 Task: Slide 33 - Lets Review Concepts.
Action: Mouse moved to (45, 113)
Screenshot: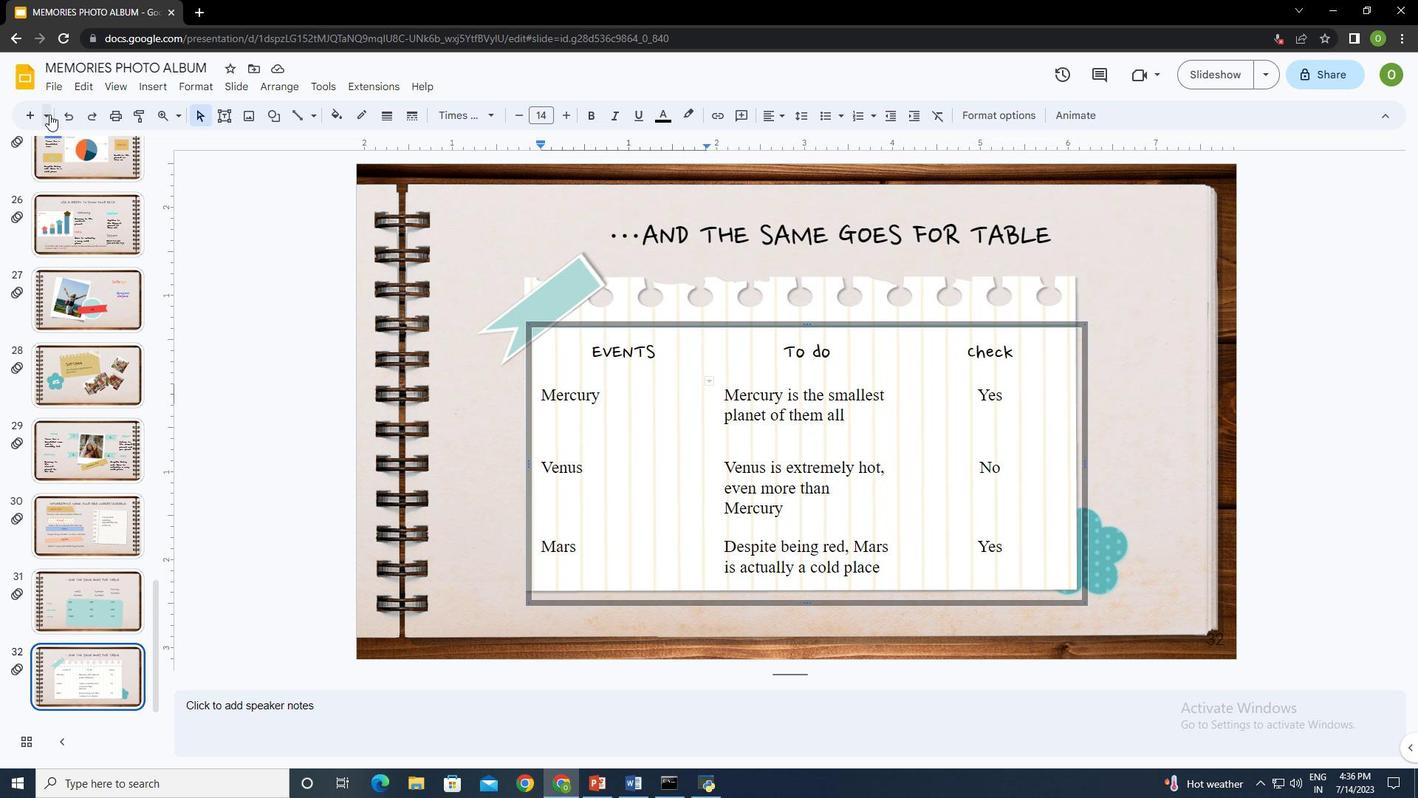 
Action: Mouse pressed left at (45, 113)
Screenshot: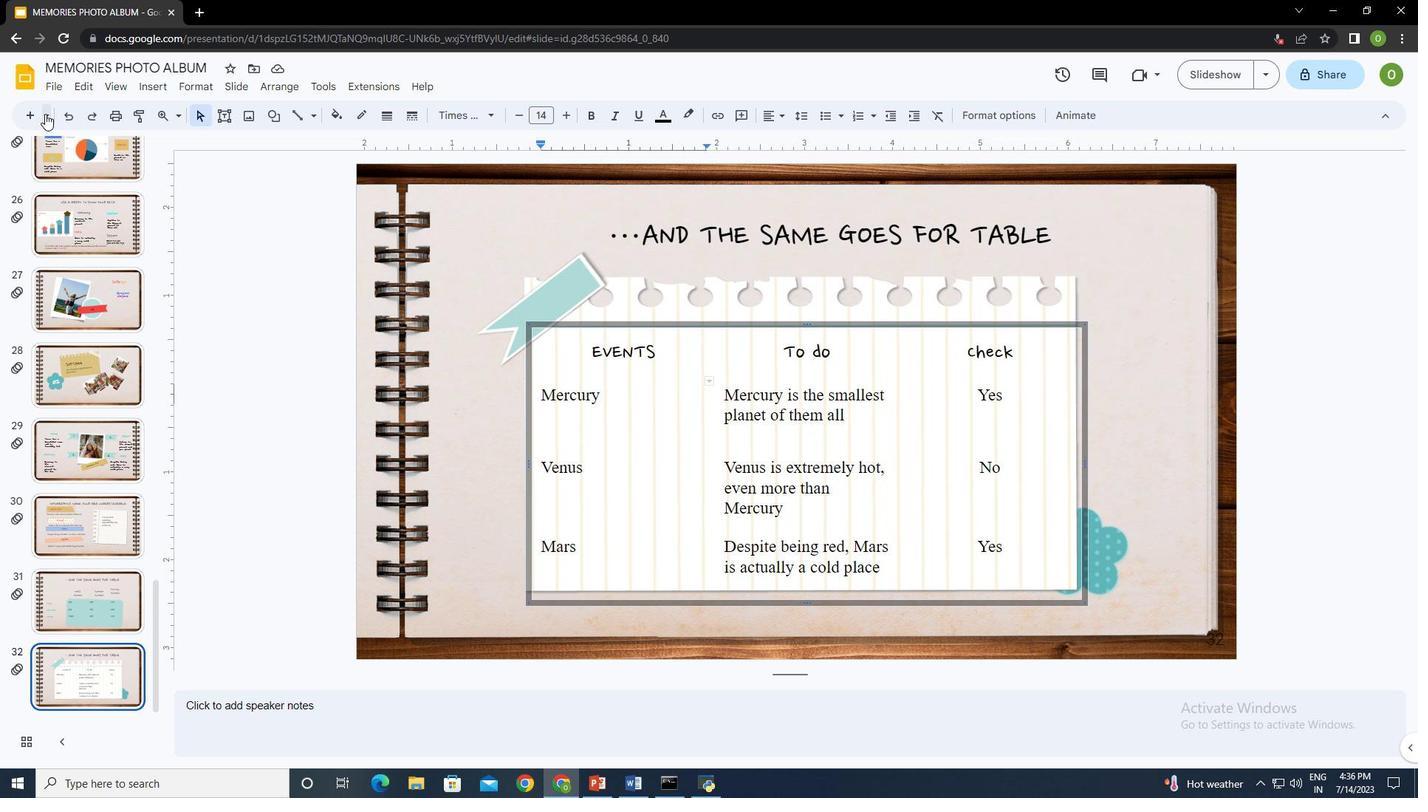 
Action: Mouse moved to (152, 311)
Screenshot: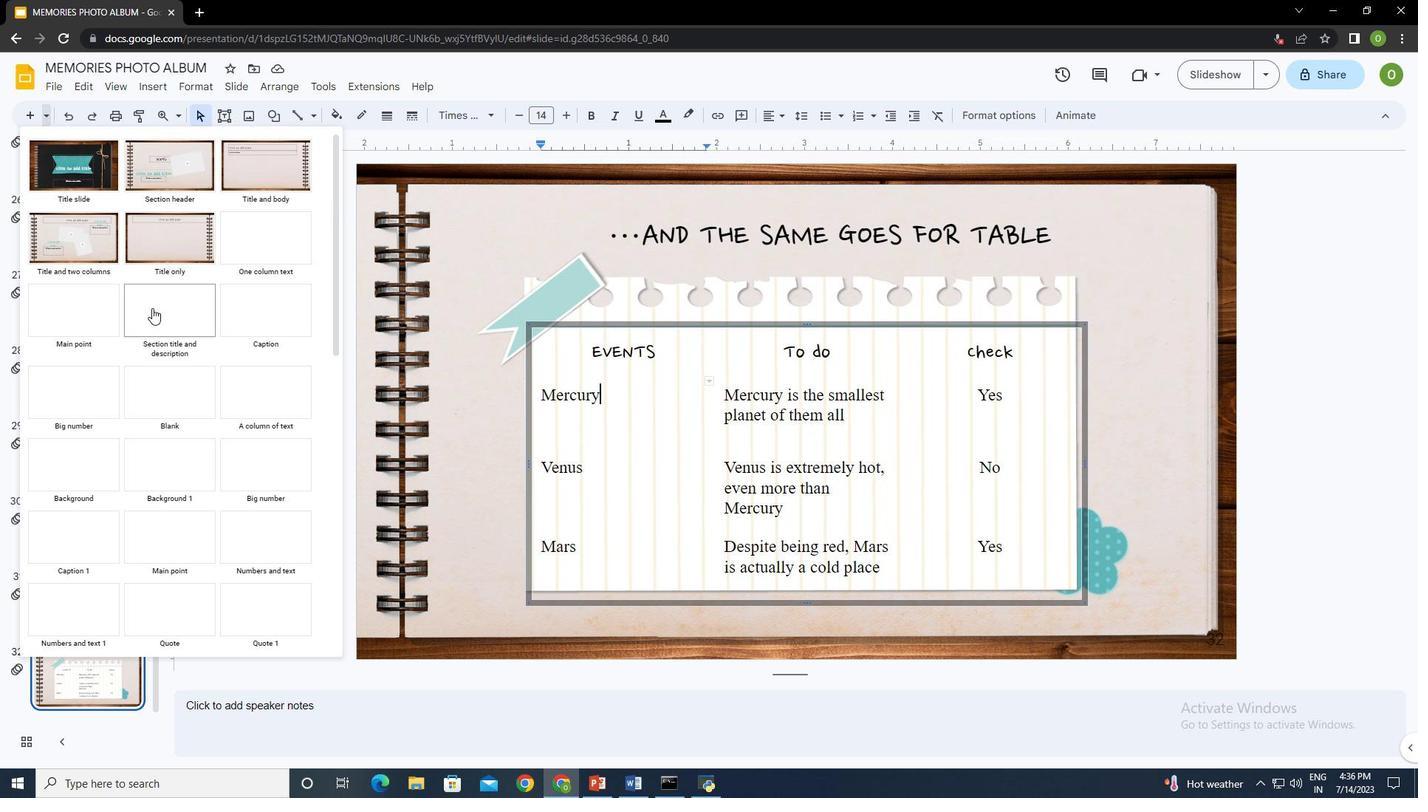
Action: Mouse scrolled (152, 310) with delta (0, 0)
Screenshot: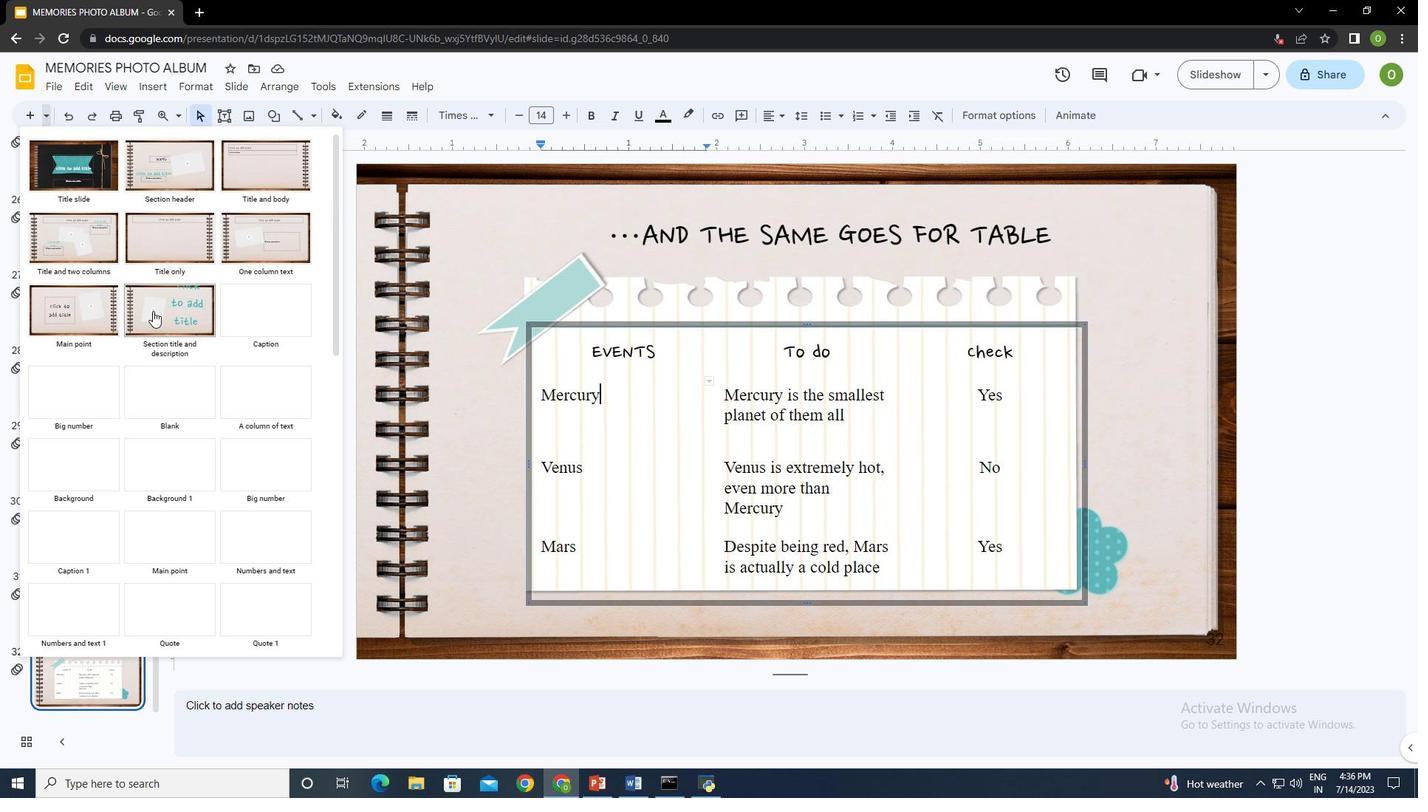 
Action: Mouse scrolled (152, 310) with delta (0, 0)
Screenshot: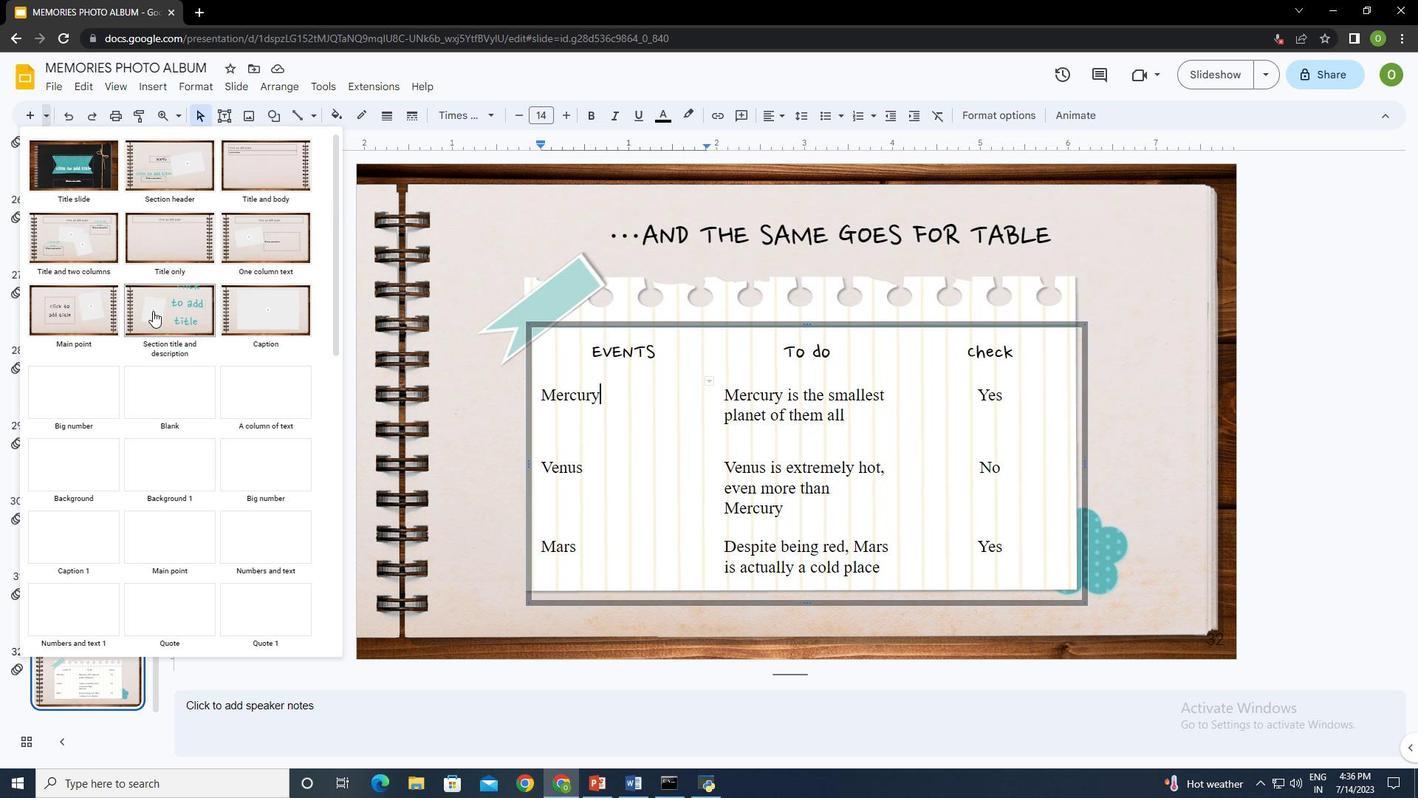 
Action: Mouse scrolled (152, 310) with delta (0, 0)
Screenshot: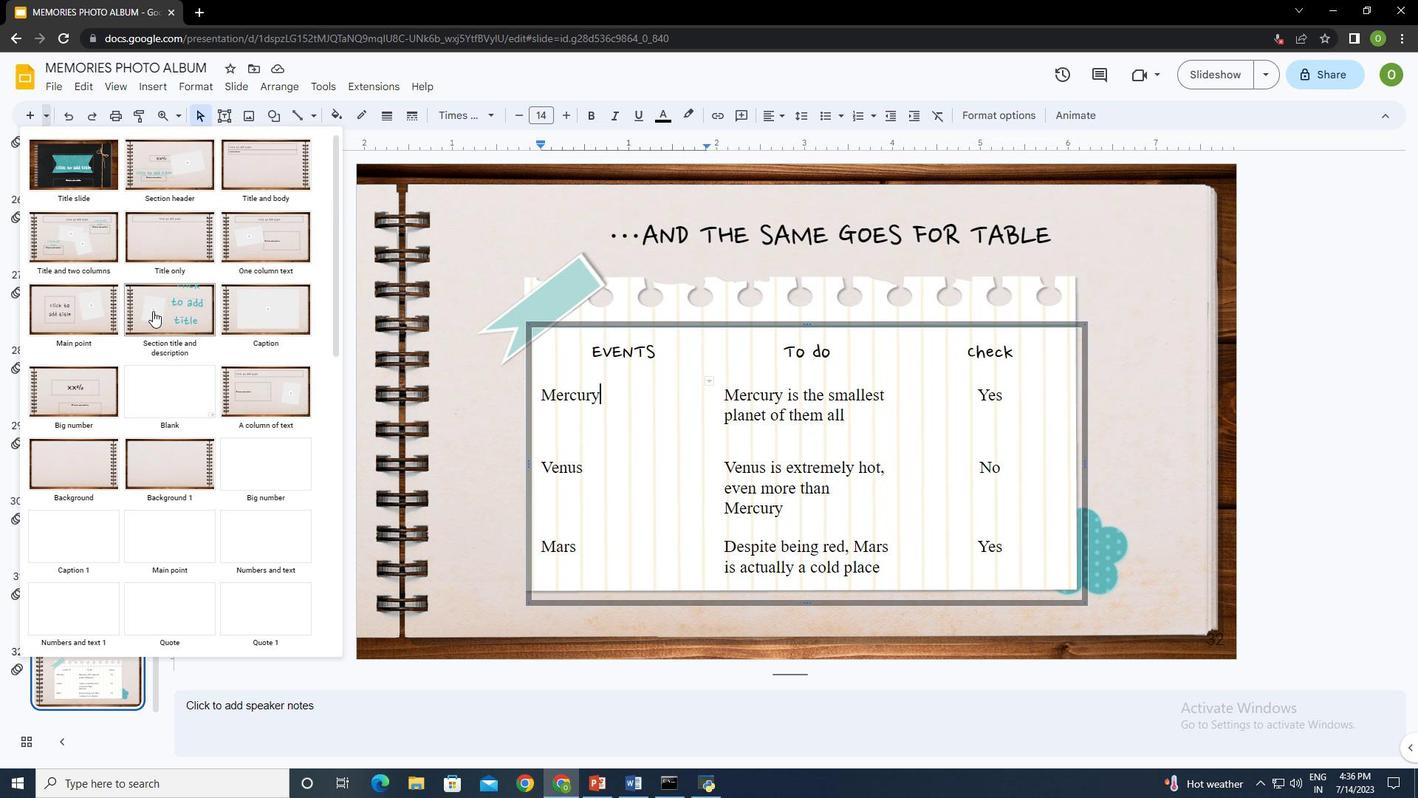 
Action: Mouse scrolled (152, 310) with delta (0, 0)
Screenshot: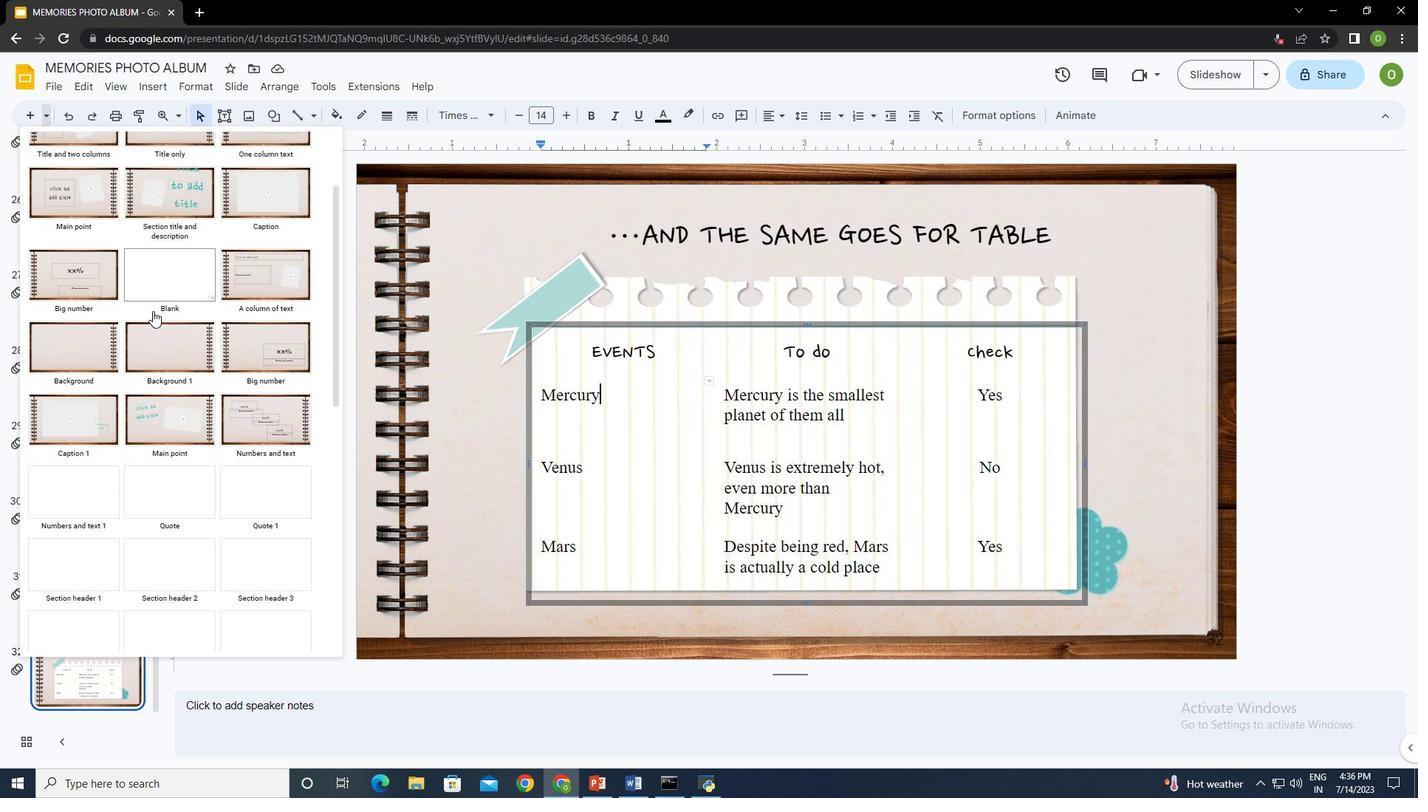 
Action: Mouse scrolled (152, 310) with delta (0, 0)
Screenshot: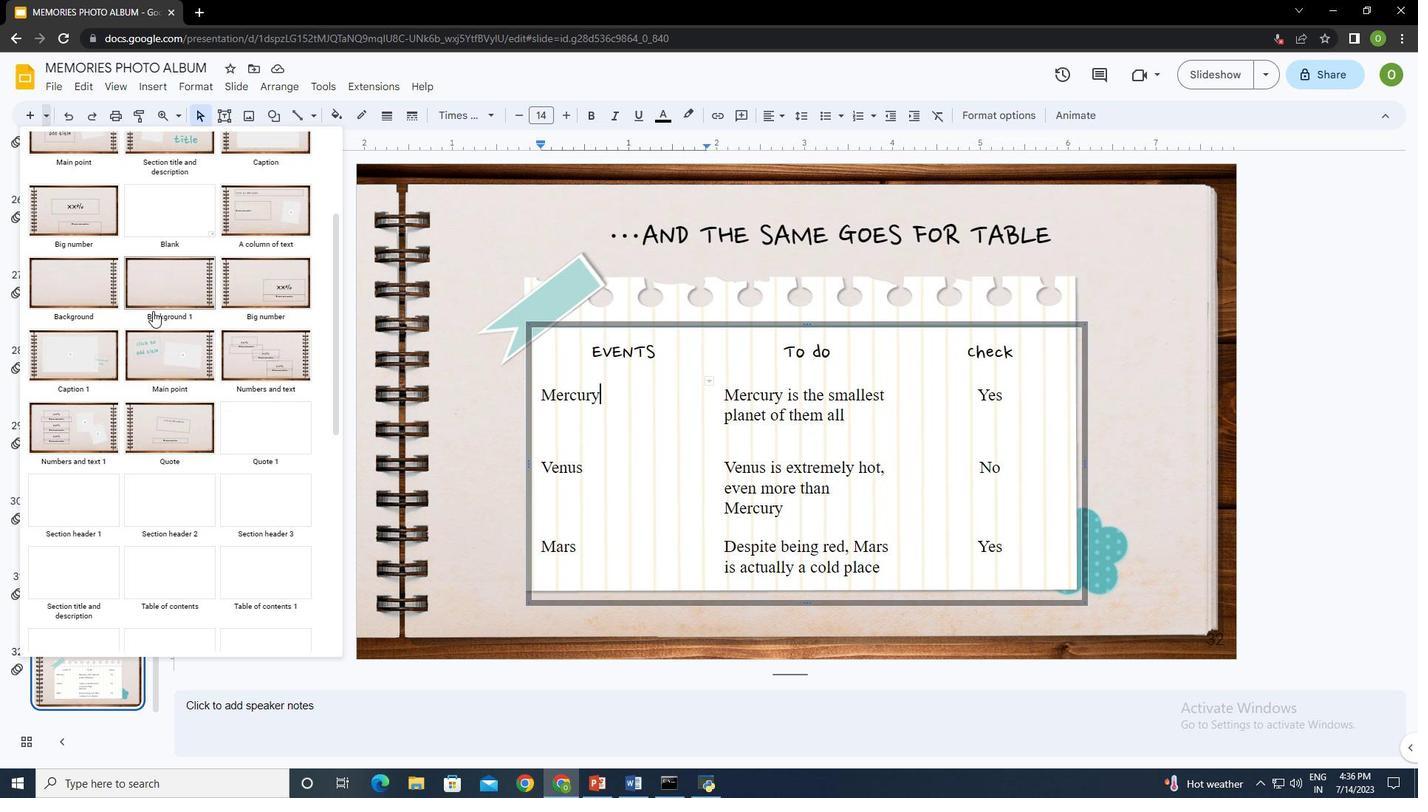 
Action: Mouse scrolled (152, 310) with delta (0, 0)
Screenshot: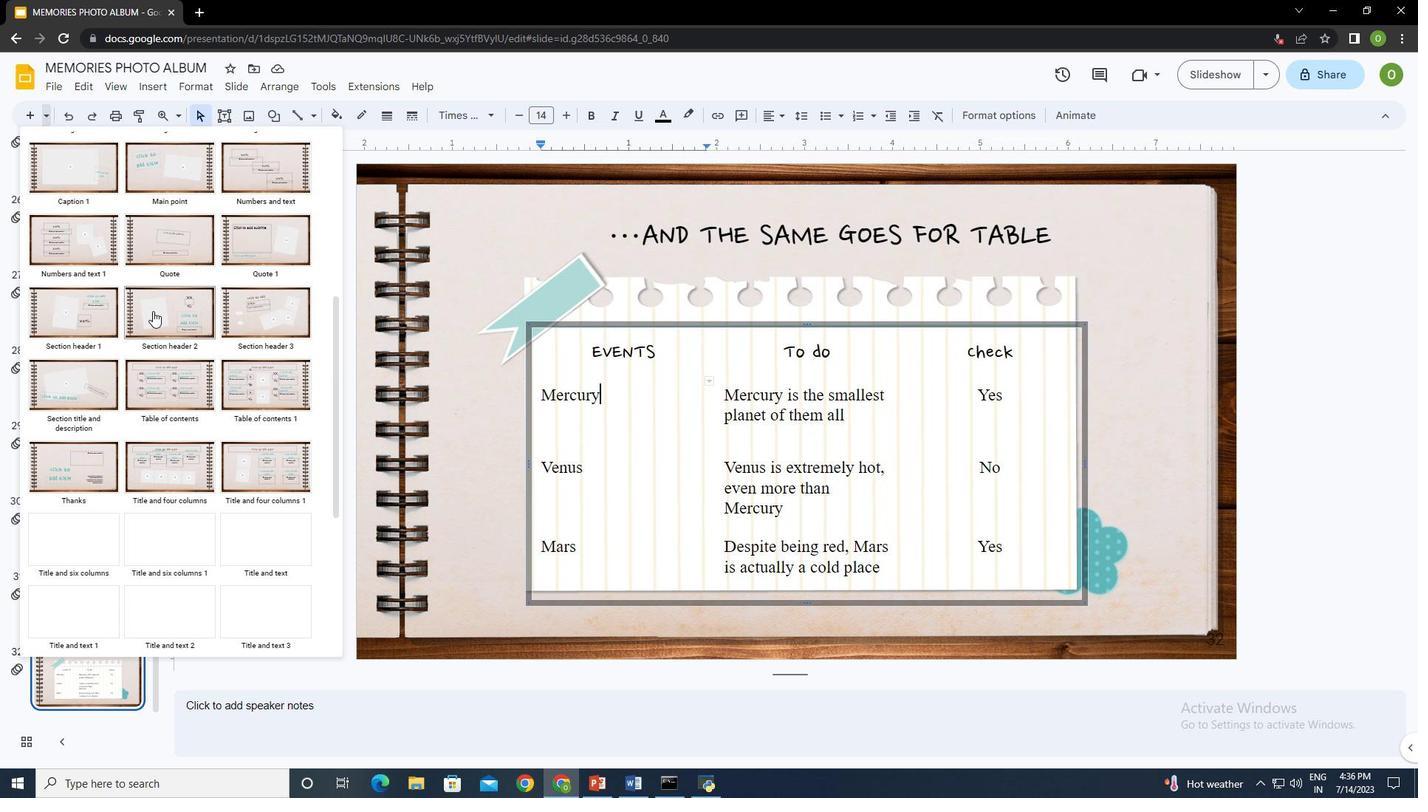
Action: Mouse scrolled (152, 310) with delta (0, 0)
Screenshot: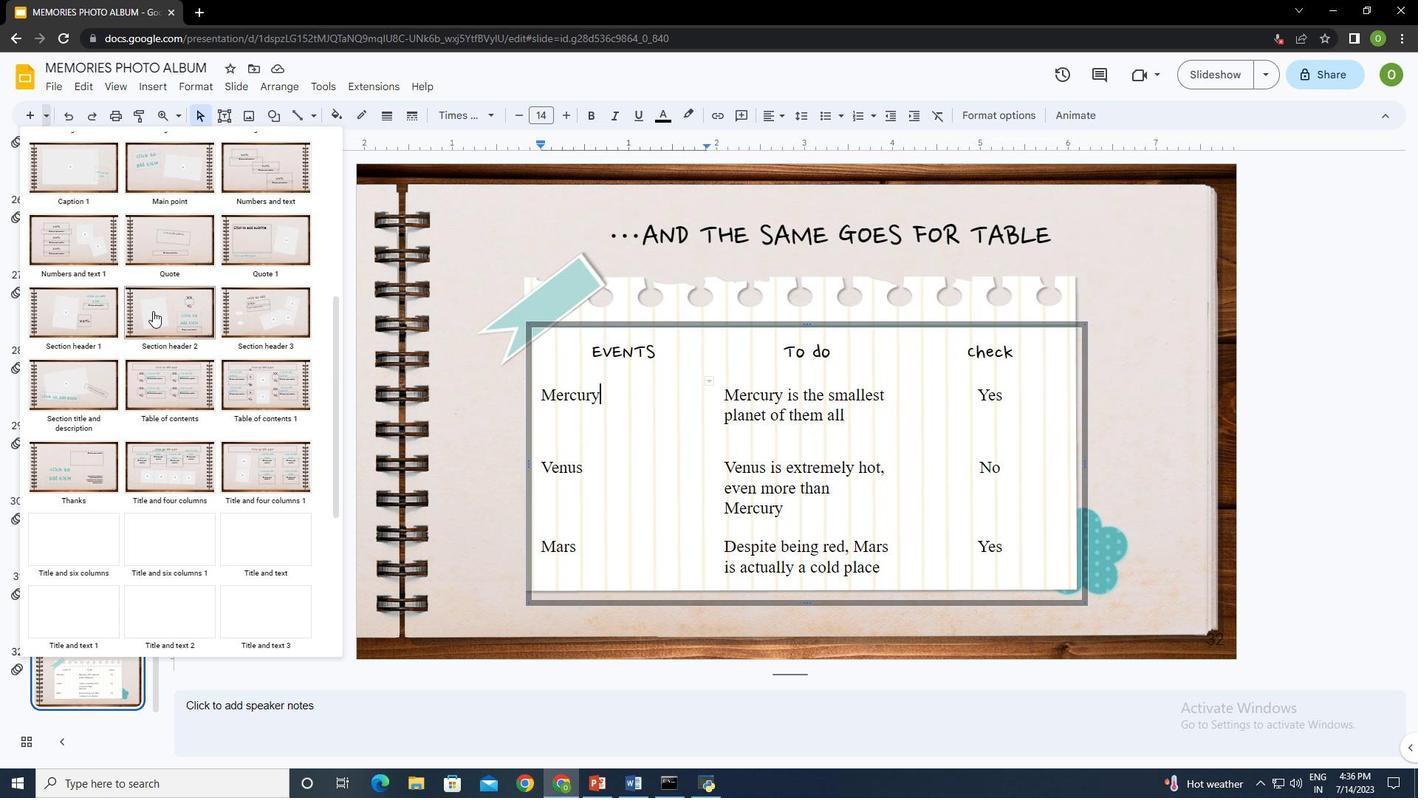 
Action: Mouse scrolled (152, 310) with delta (0, 0)
Screenshot: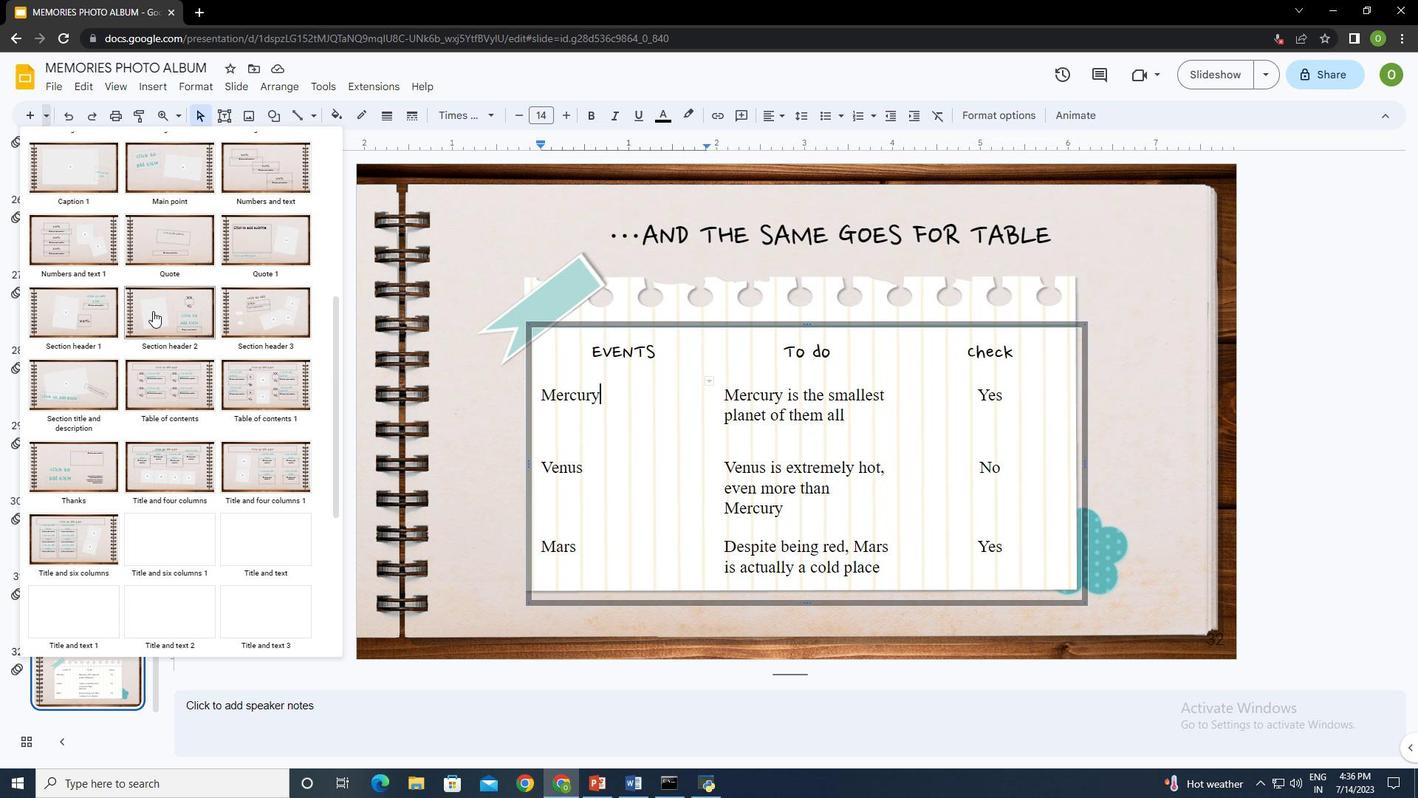 
Action: Mouse scrolled (152, 310) with delta (0, 0)
Screenshot: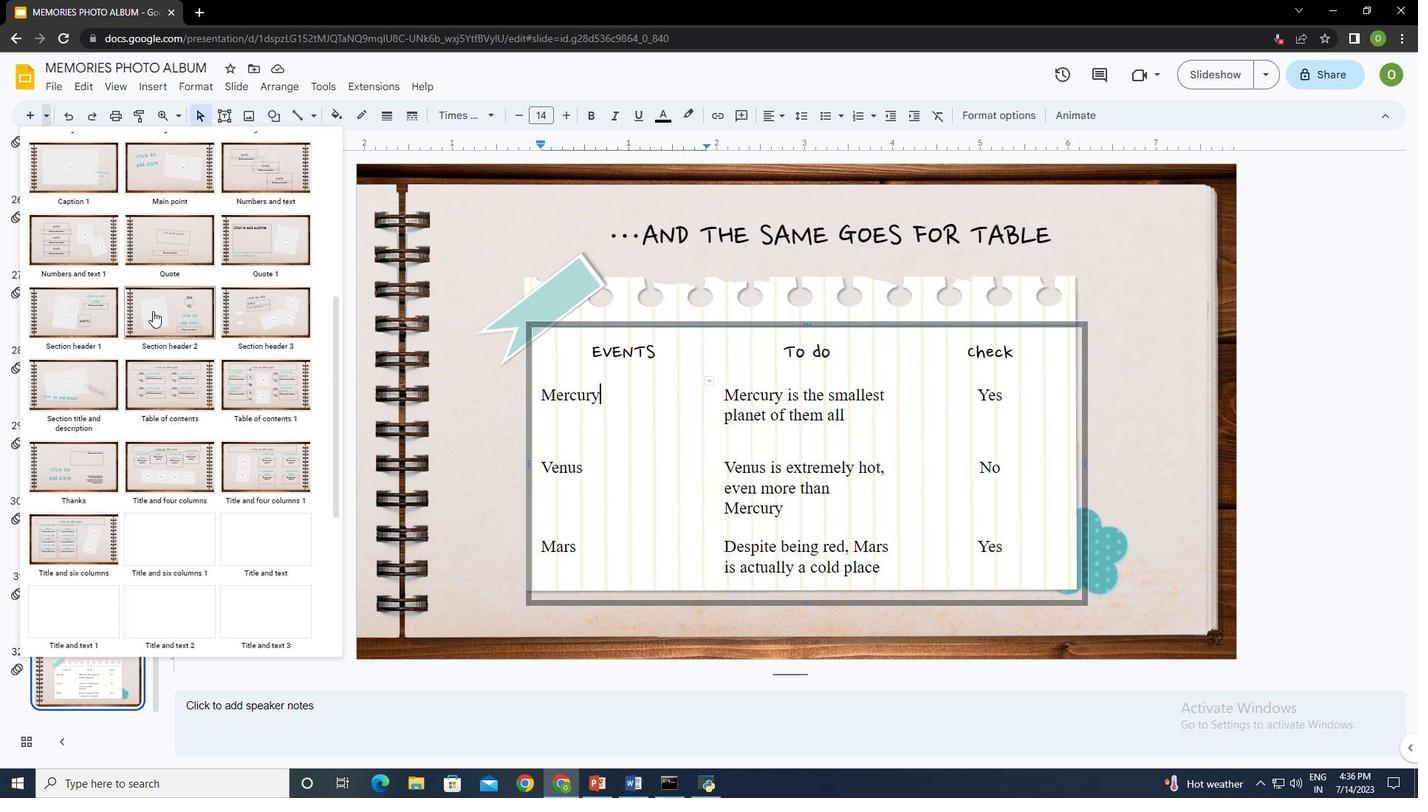 
Action: Mouse scrolled (152, 310) with delta (0, 0)
Screenshot: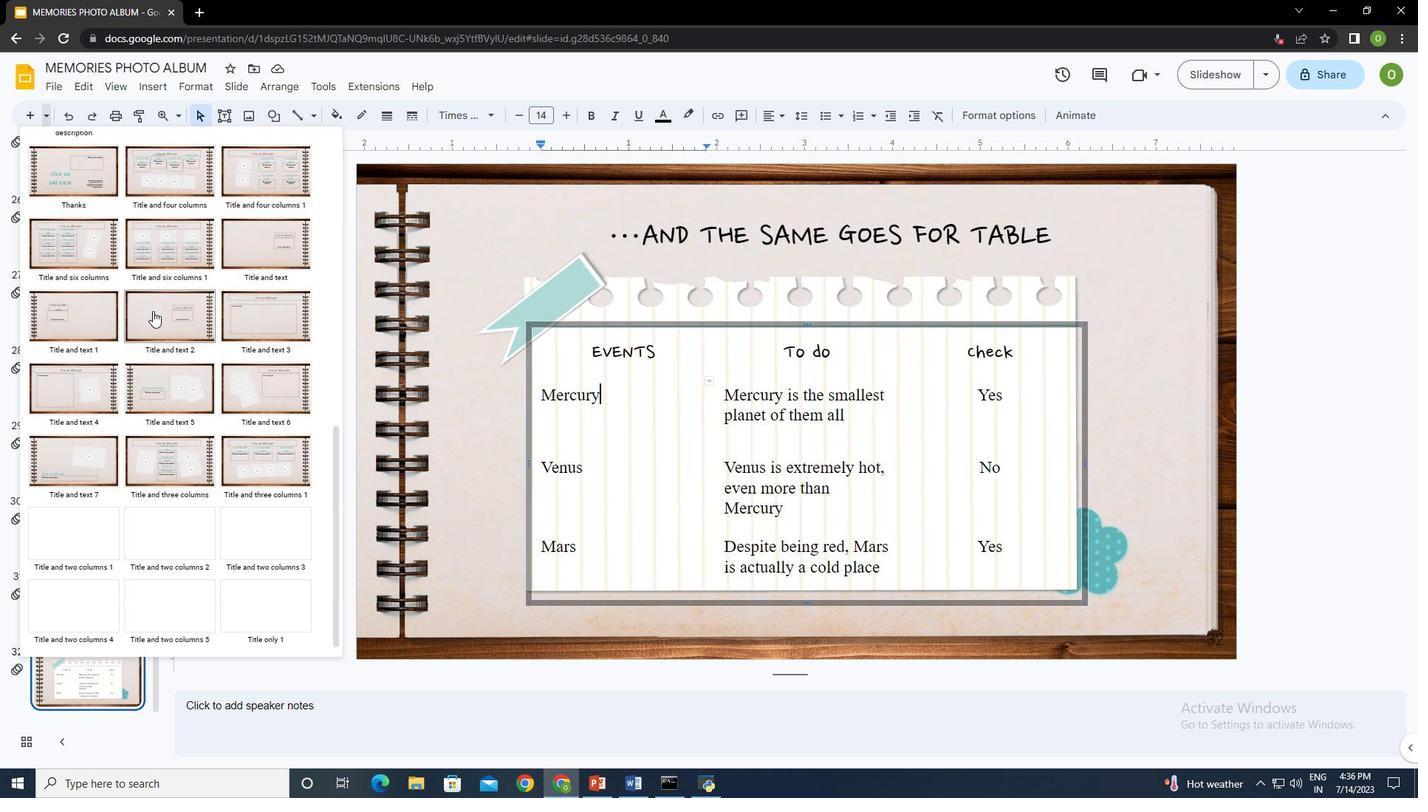 
Action: Mouse scrolled (152, 310) with delta (0, 0)
Screenshot: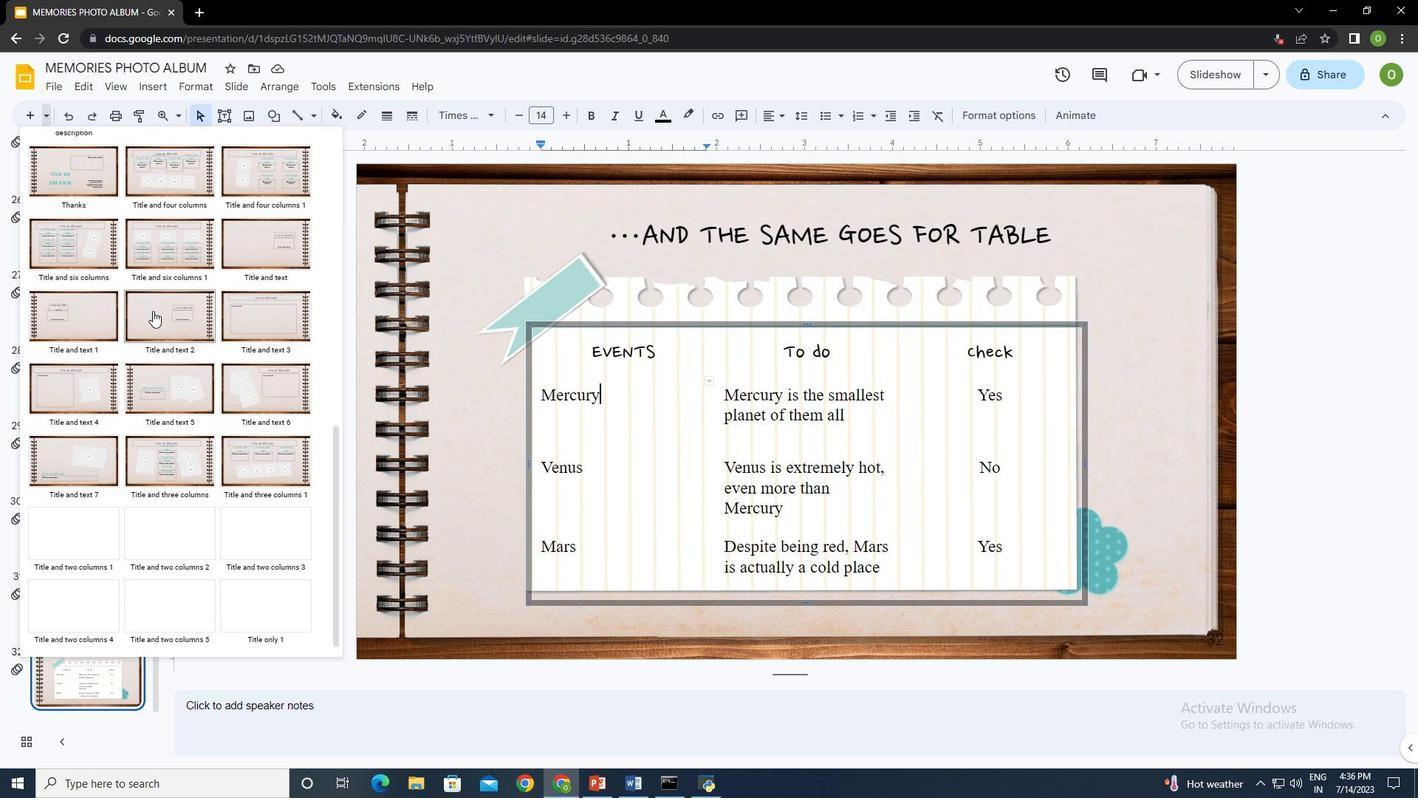 
Action: Mouse scrolled (152, 310) with delta (0, 0)
Screenshot: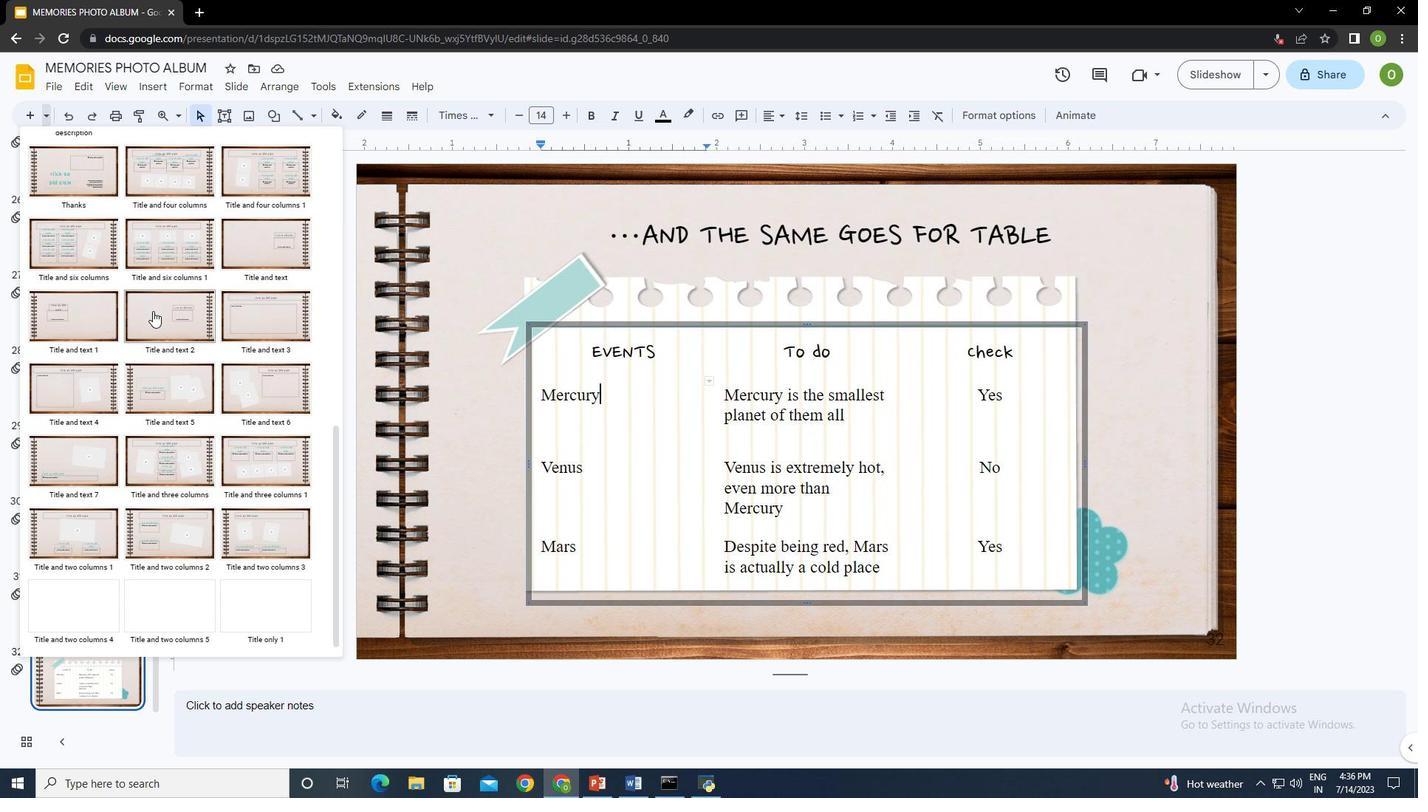 
Action: Mouse scrolled (152, 310) with delta (0, 0)
Screenshot: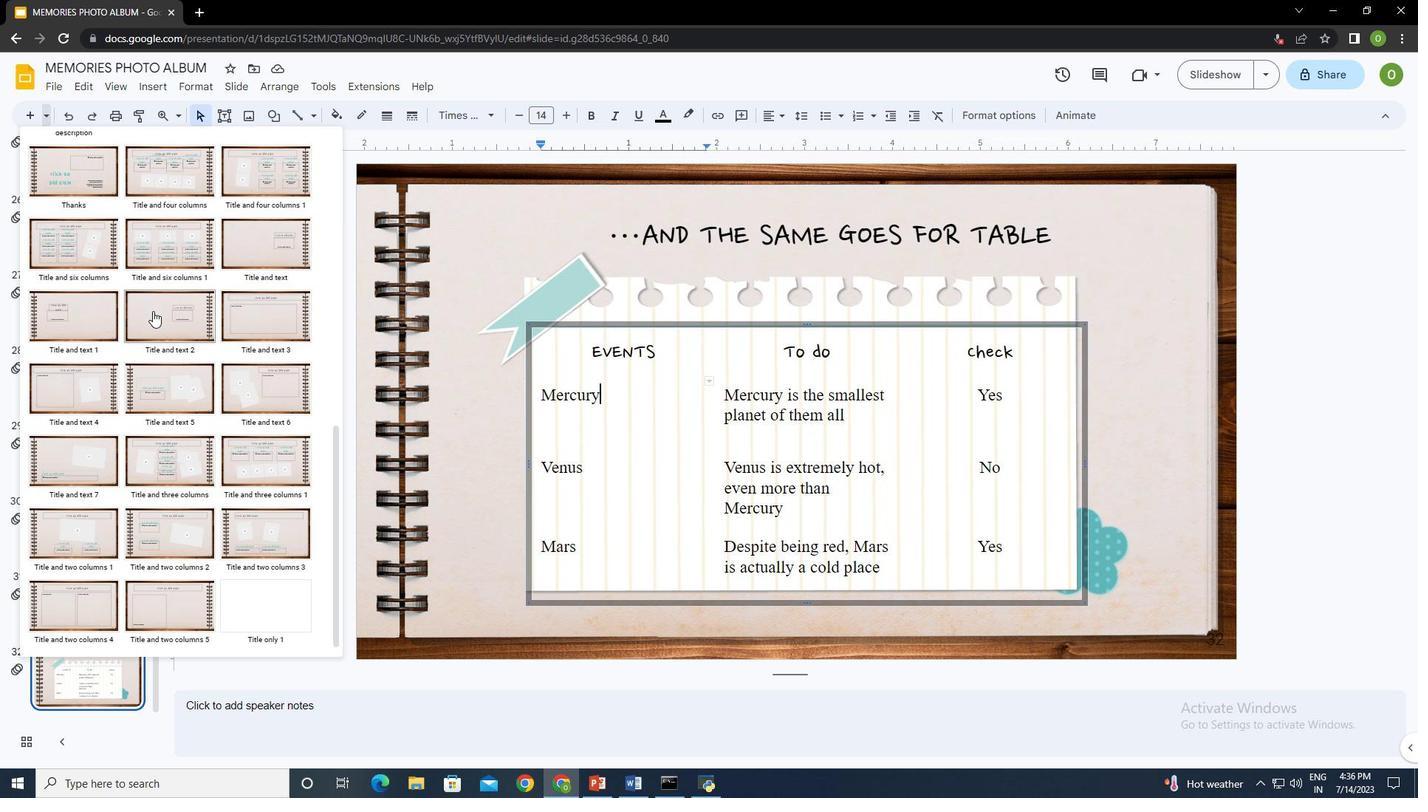 
Action: Mouse scrolled (152, 310) with delta (0, 0)
Screenshot: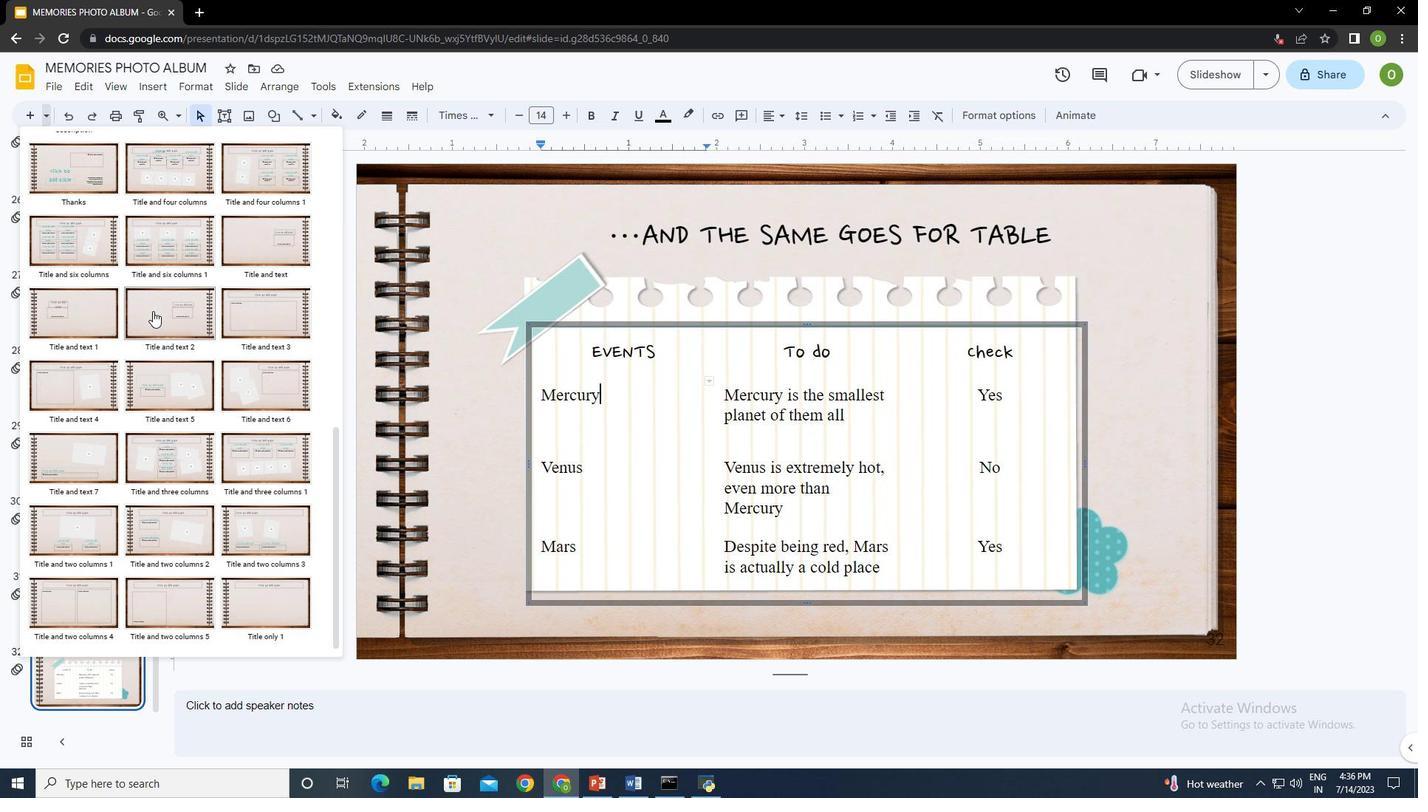 
Action: Mouse scrolled (152, 310) with delta (0, 0)
Screenshot: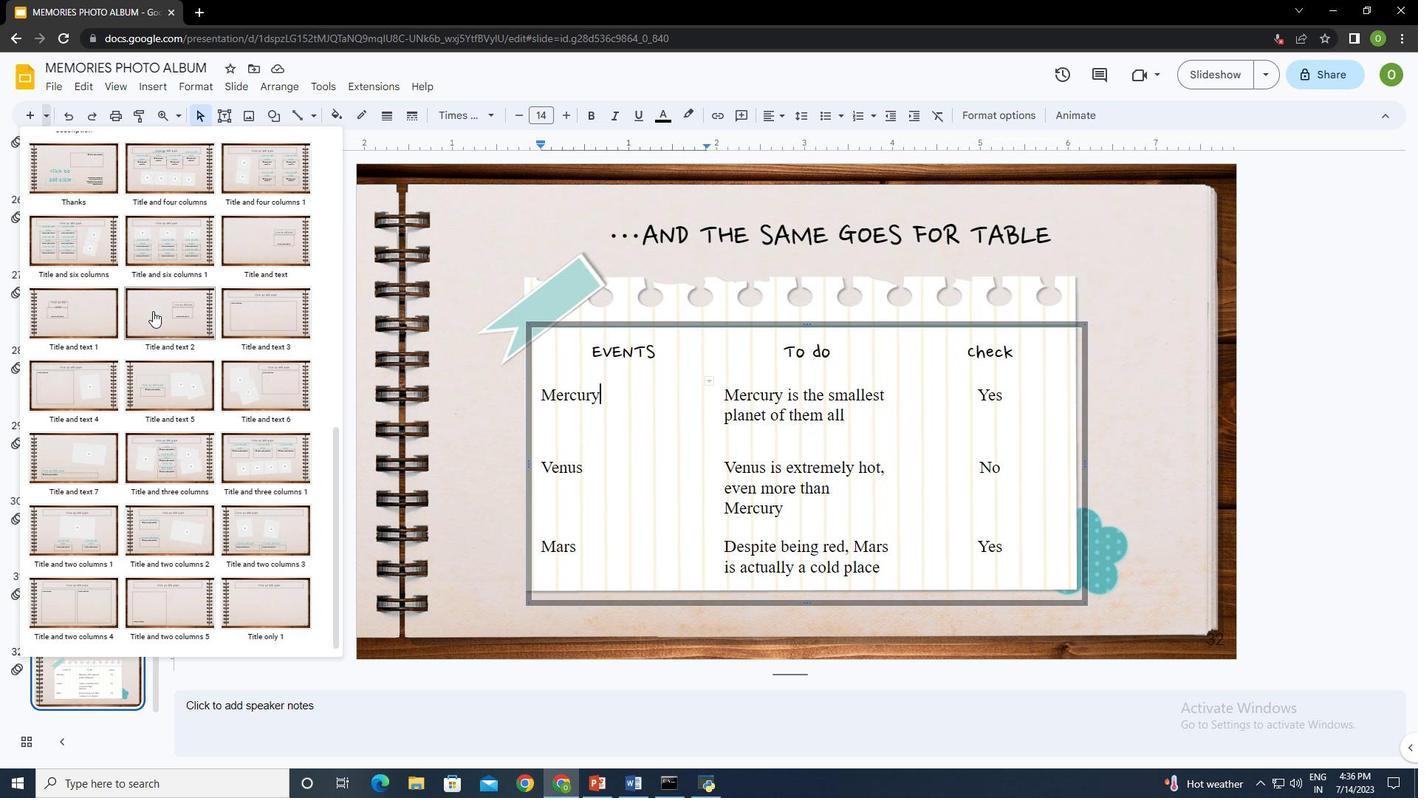 
Action: Mouse scrolled (152, 310) with delta (0, 0)
Screenshot: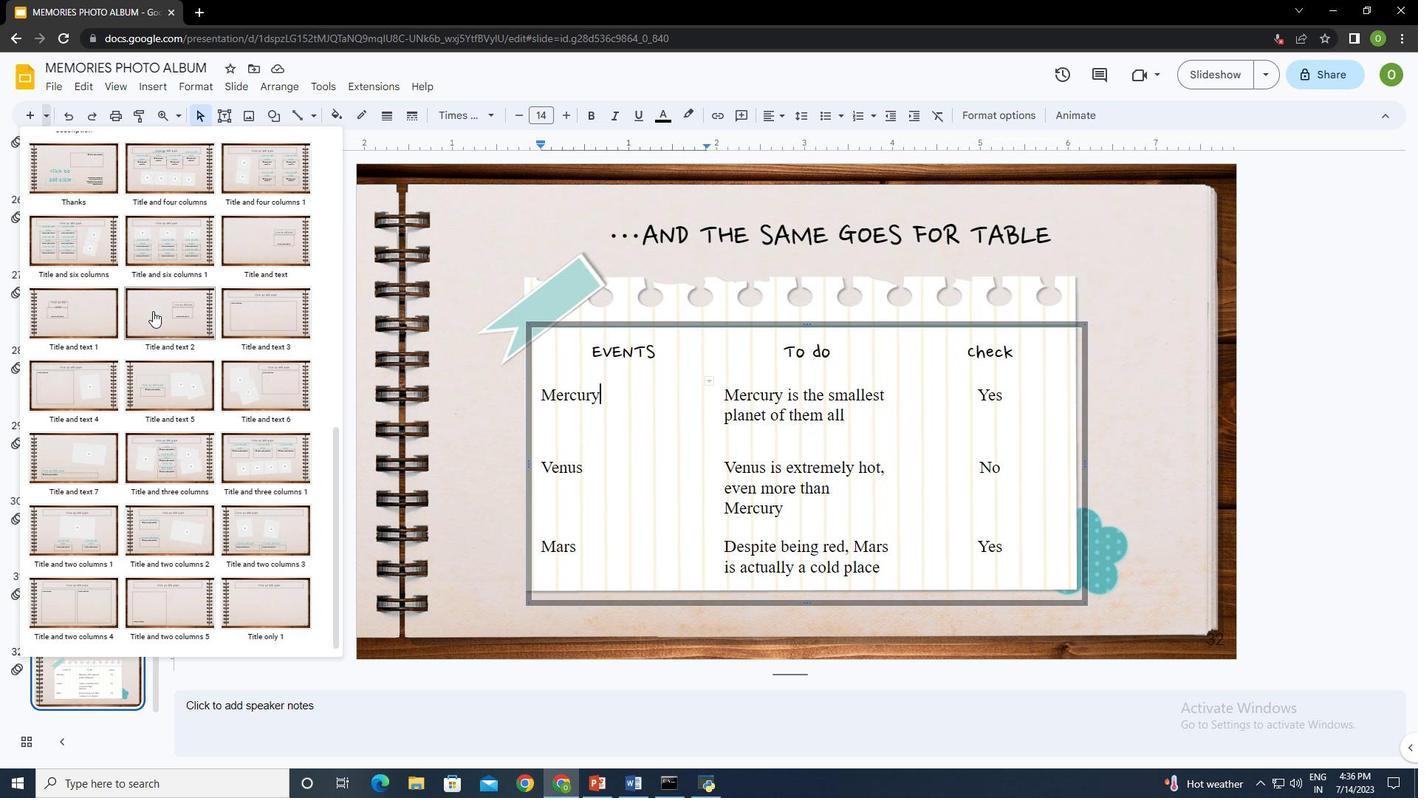 
Action: Mouse scrolled (152, 310) with delta (0, 0)
Screenshot: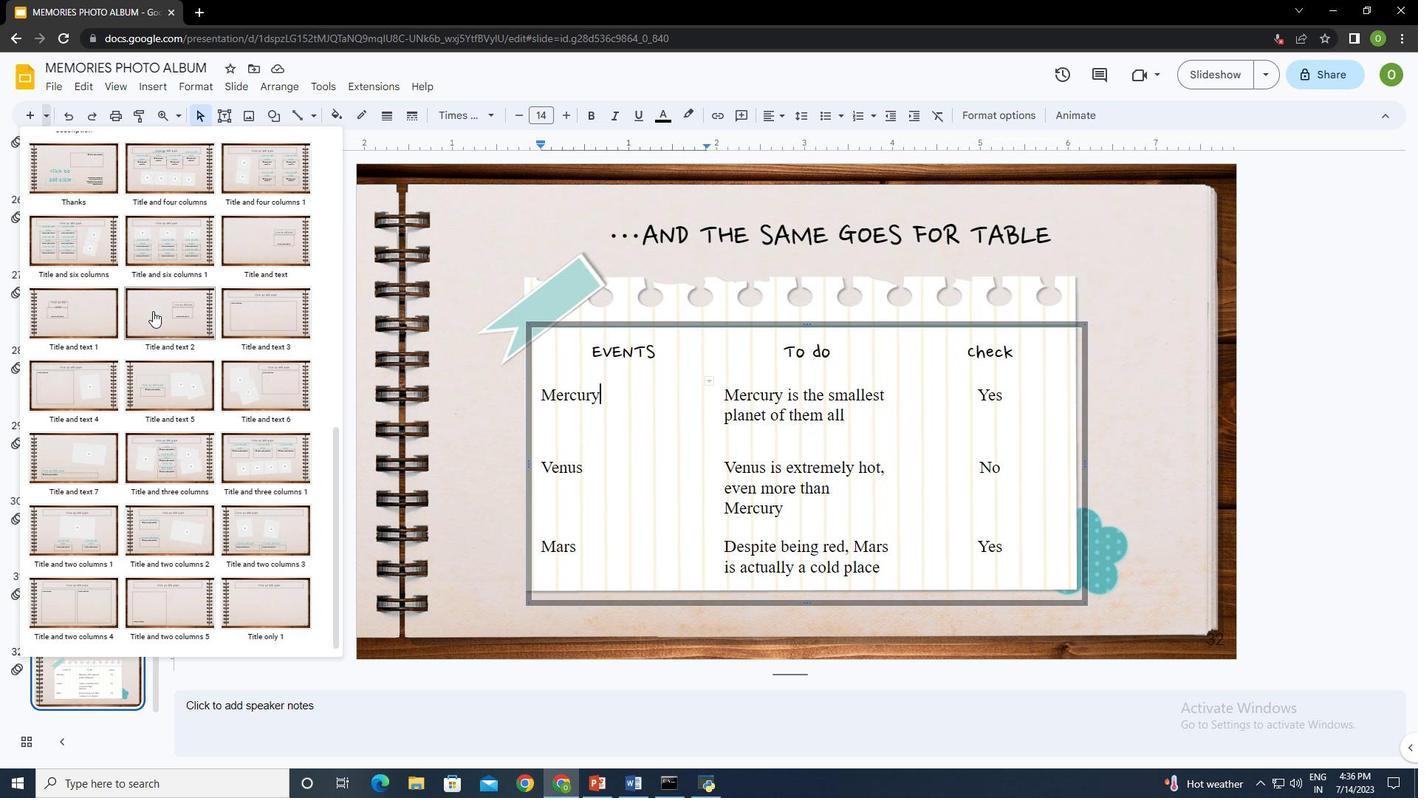 
Action: Mouse moved to (259, 600)
Screenshot: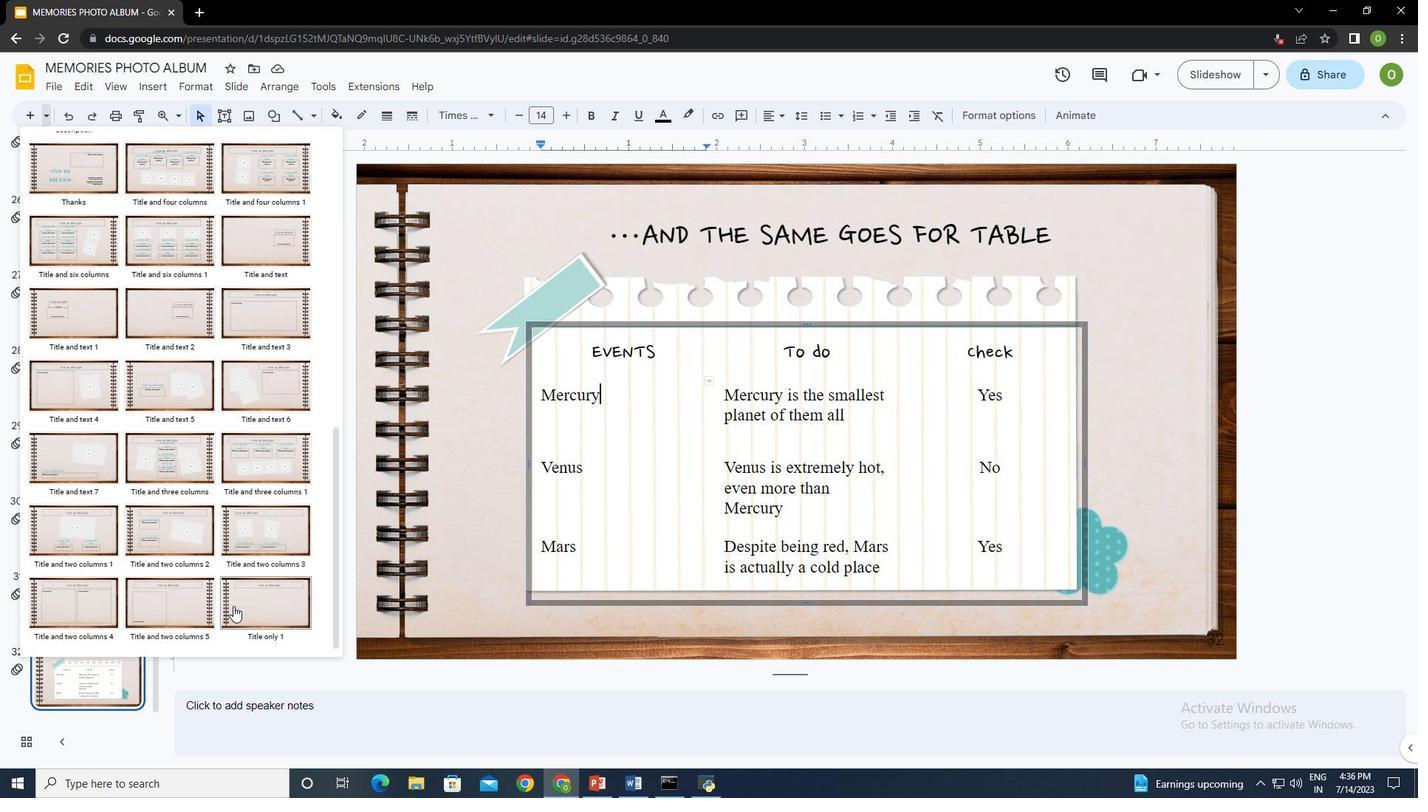 
Action: Mouse pressed left at (259, 600)
Screenshot: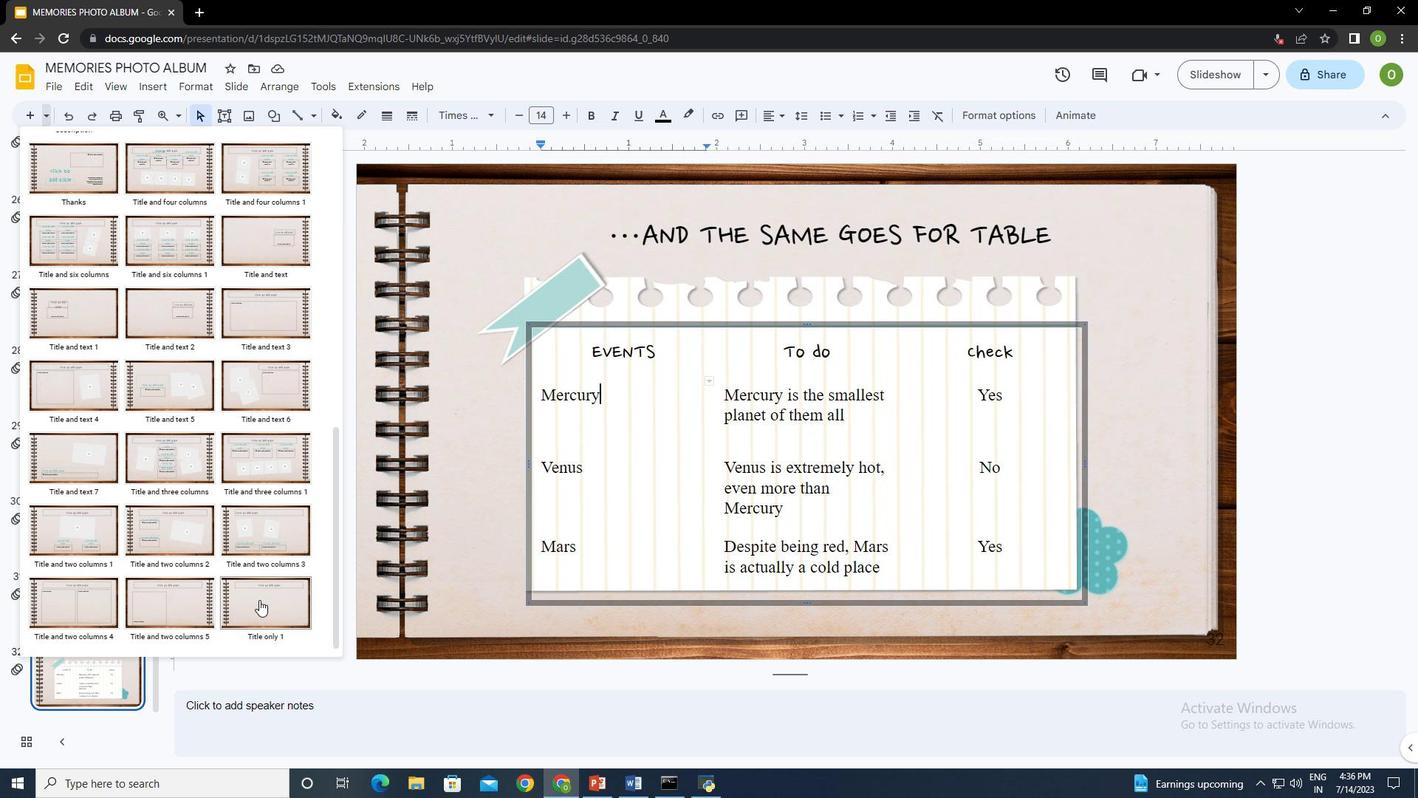
Action: Mouse moved to (744, 225)
Screenshot: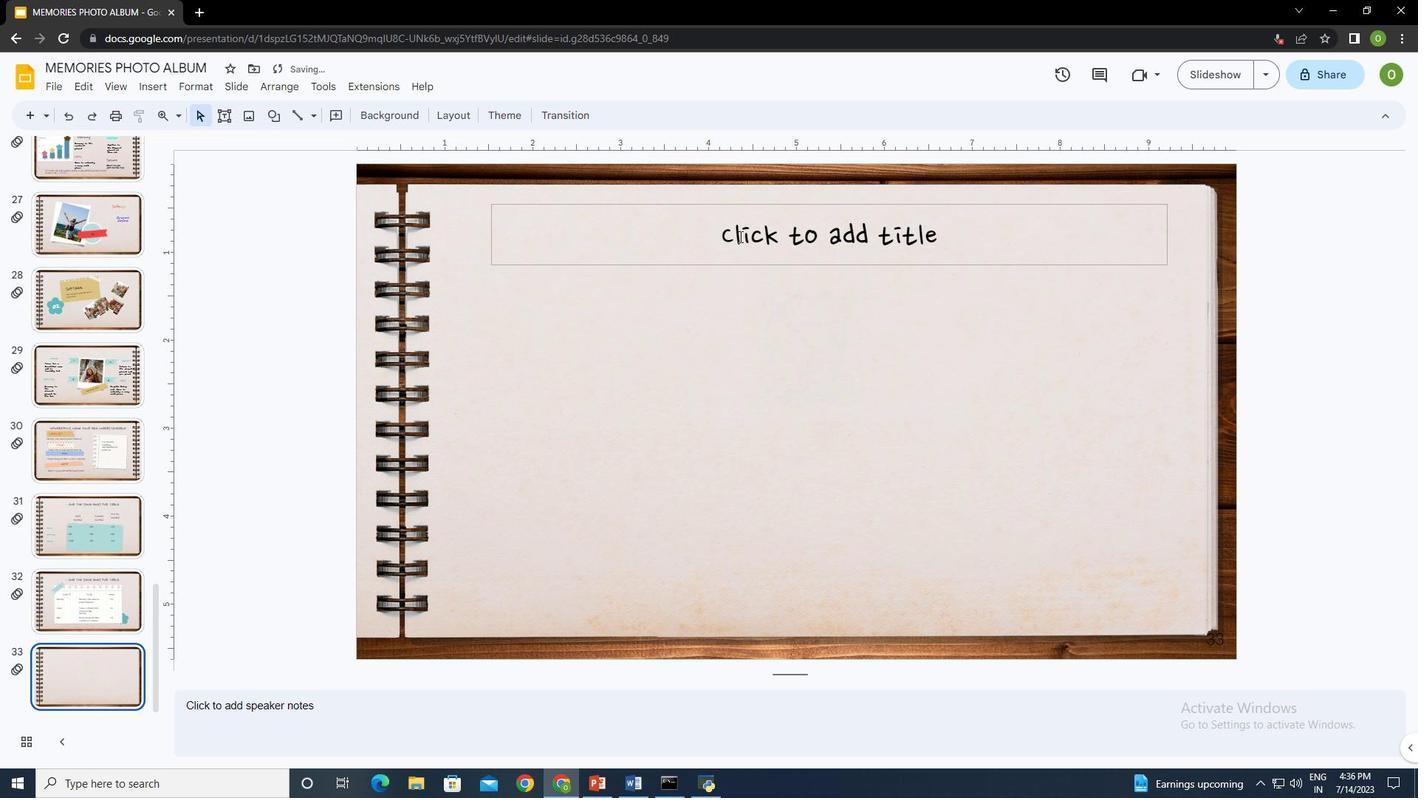 
Action: Mouse pressed left at (744, 225)
Screenshot: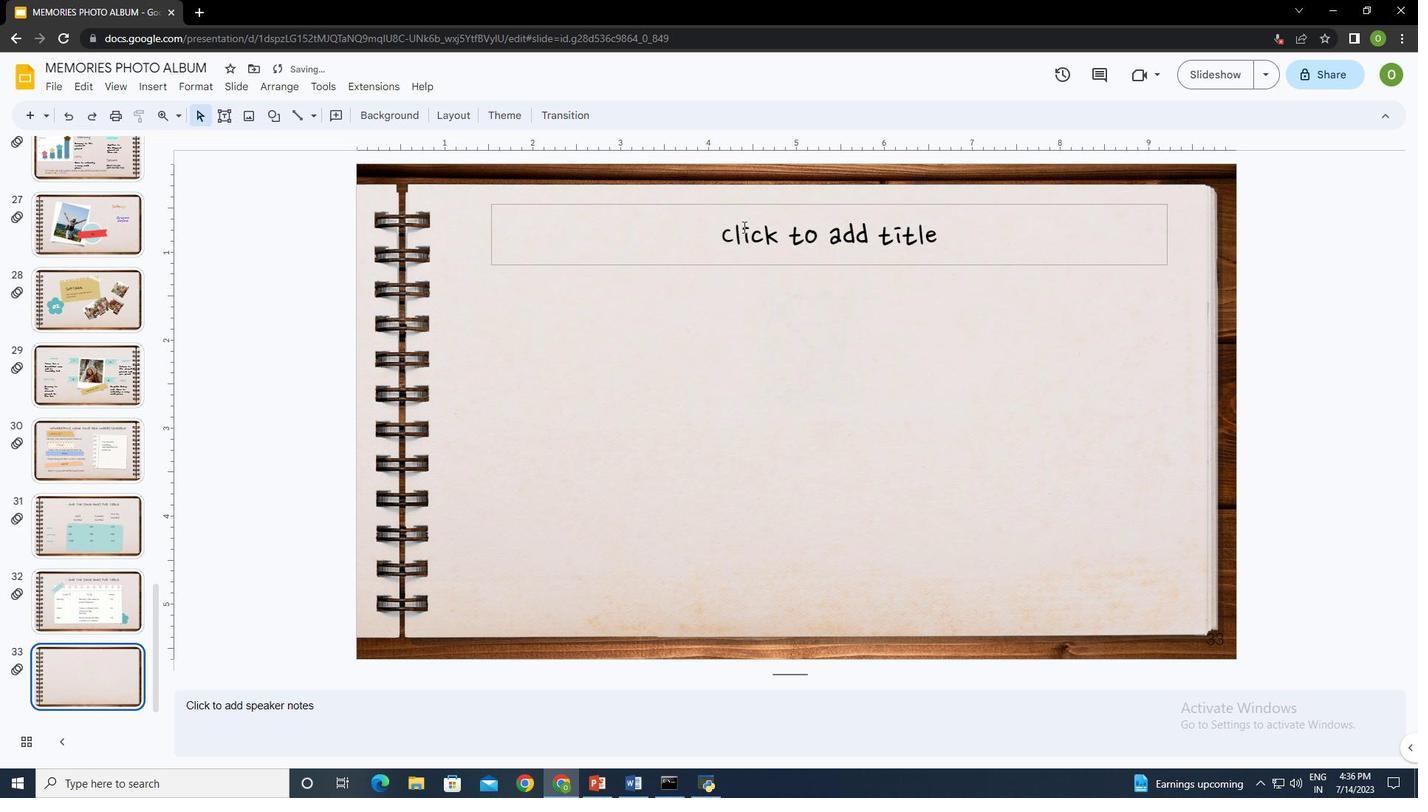 
Action: Key pressed <Key.caps_lock>LET'S<Key.space>REVIEW<Key.space>CONCEPTS
Screenshot: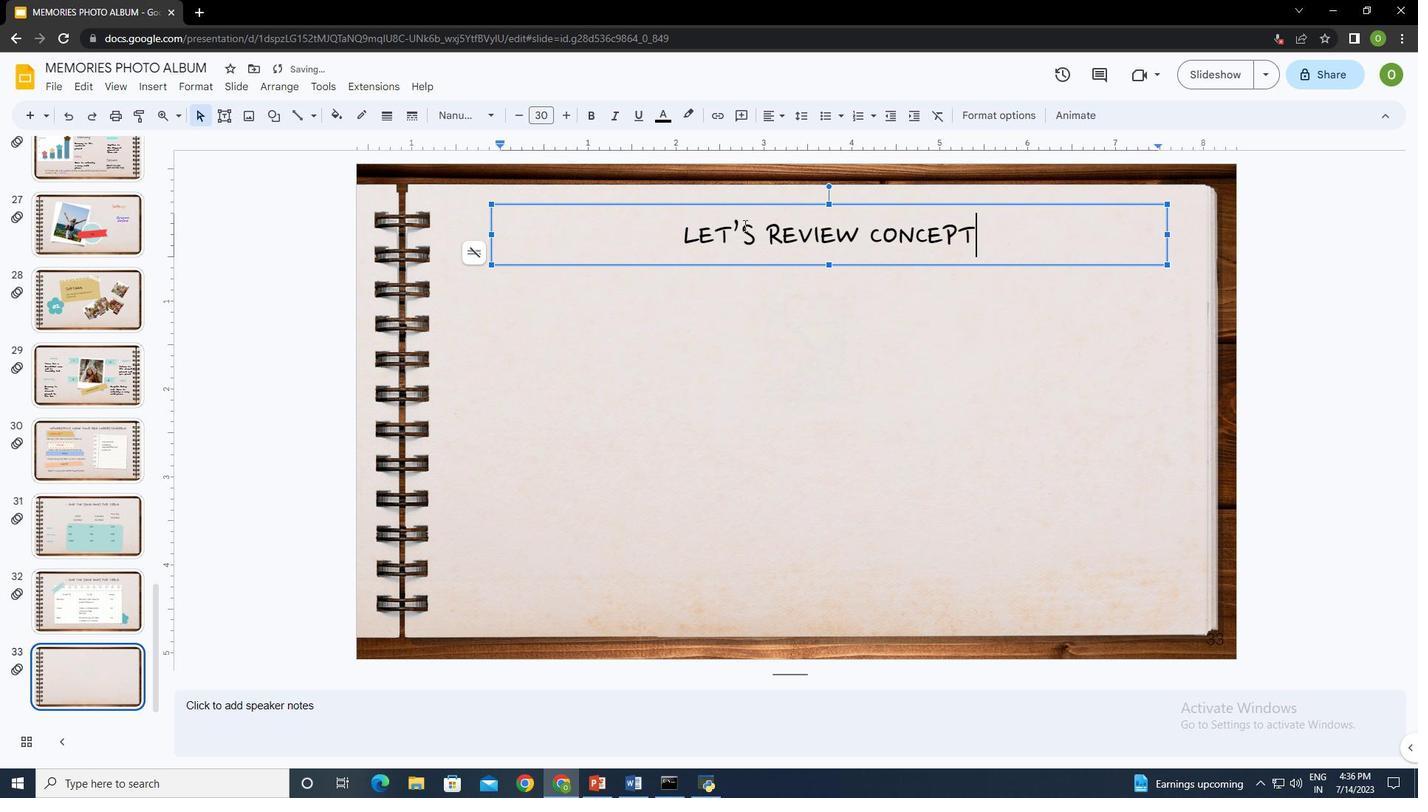 
Action: Mouse moved to (747, 298)
Screenshot: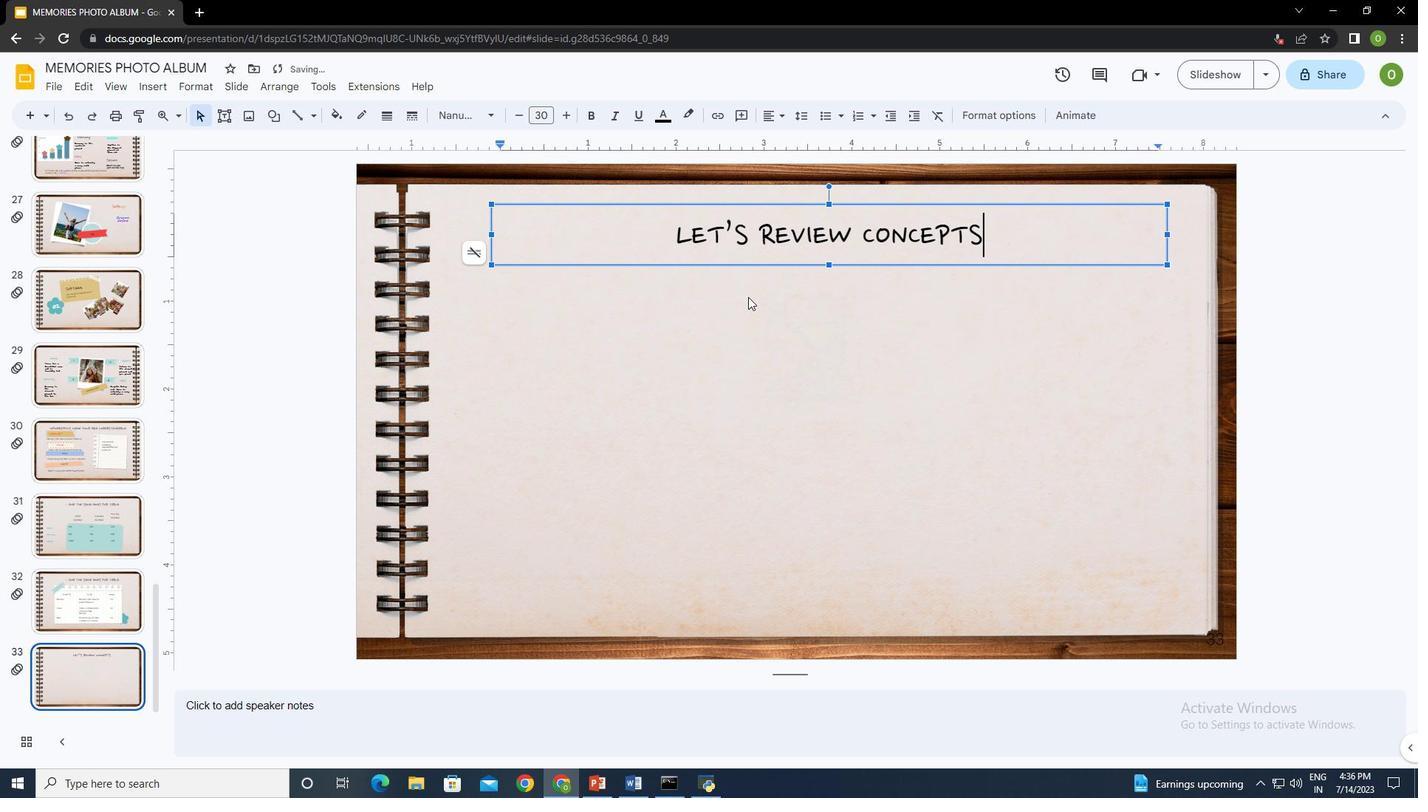 
Action: Mouse pressed left at (747, 298)
Screenshot: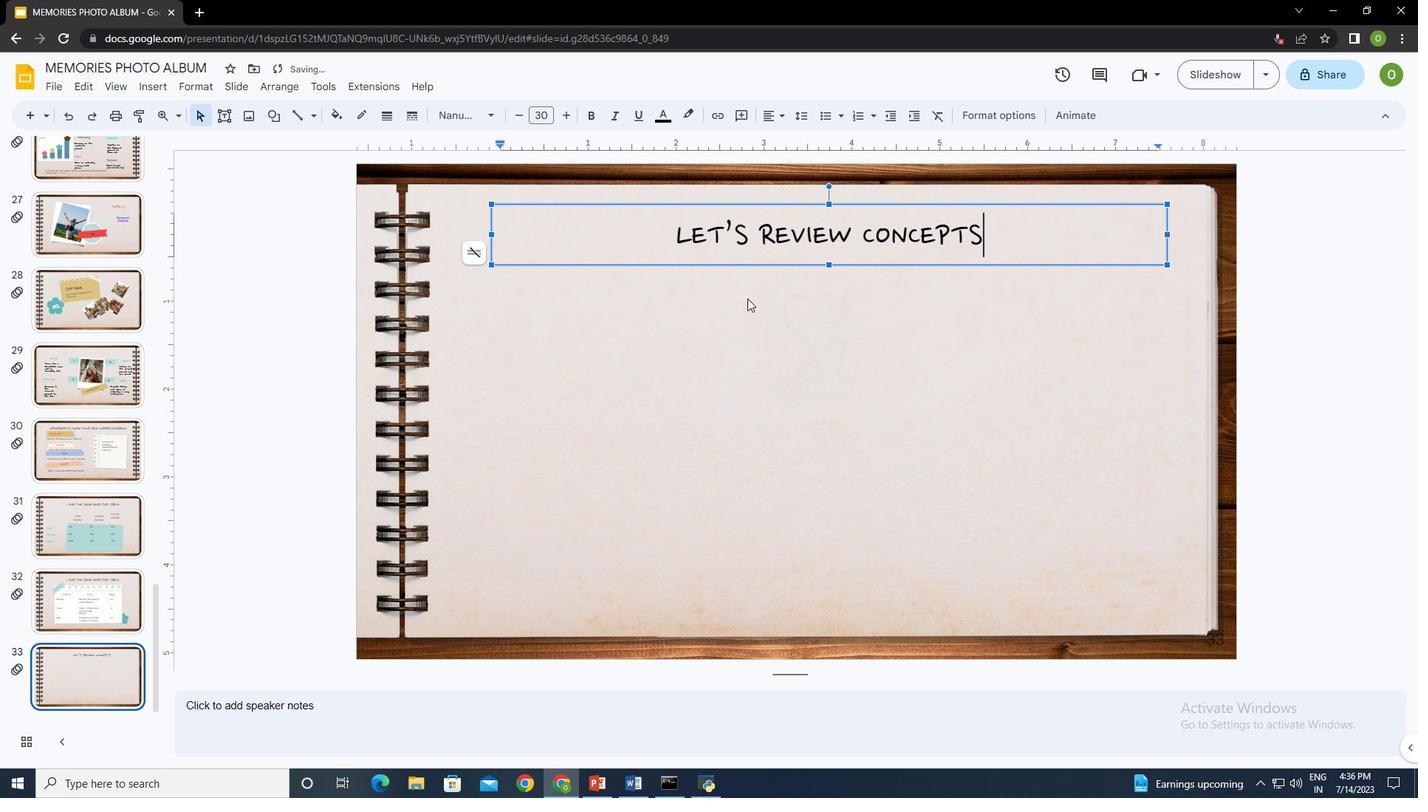 
Action: Mouse moved to (218, 109)
Screenshot: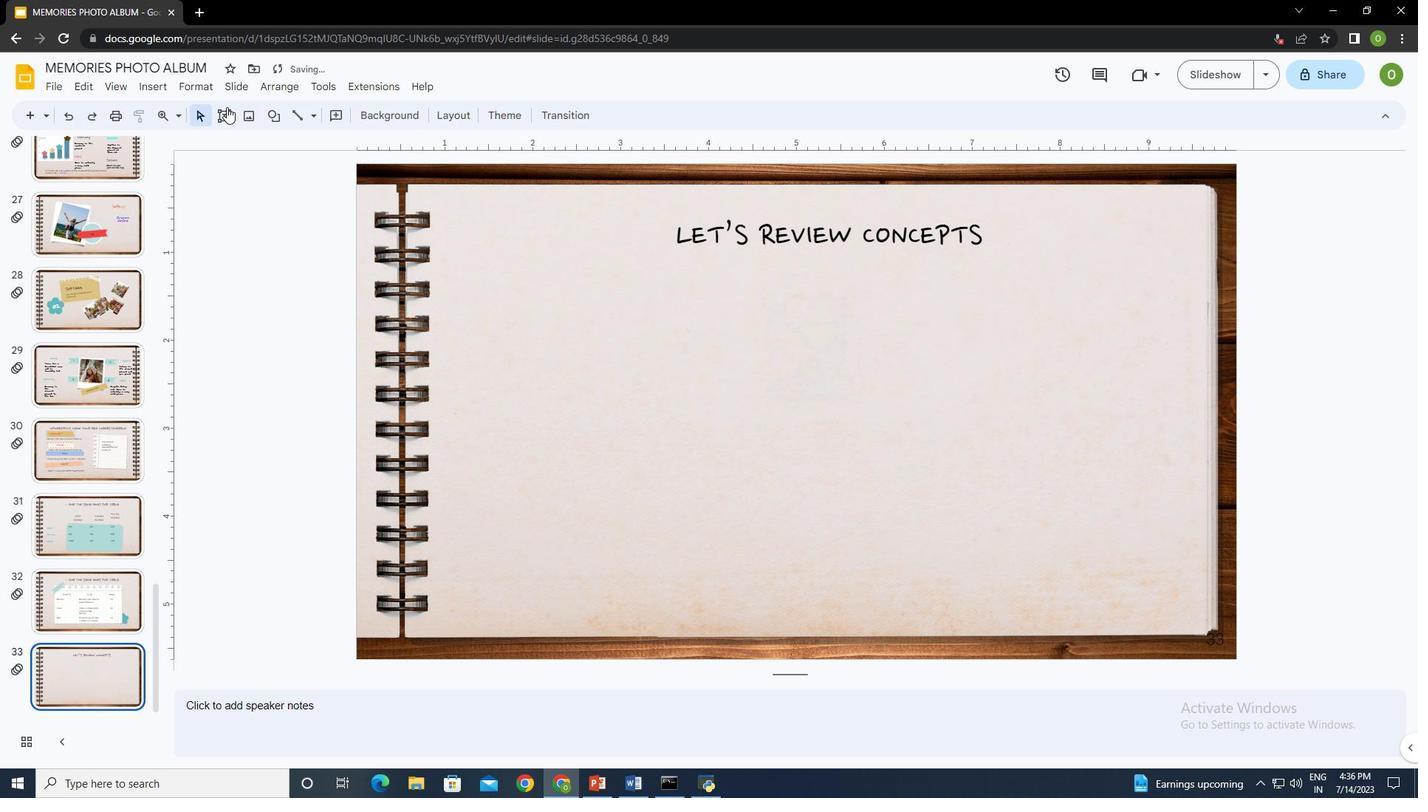 
Action: Mouse pressed left at (218, 109)
Screenshot: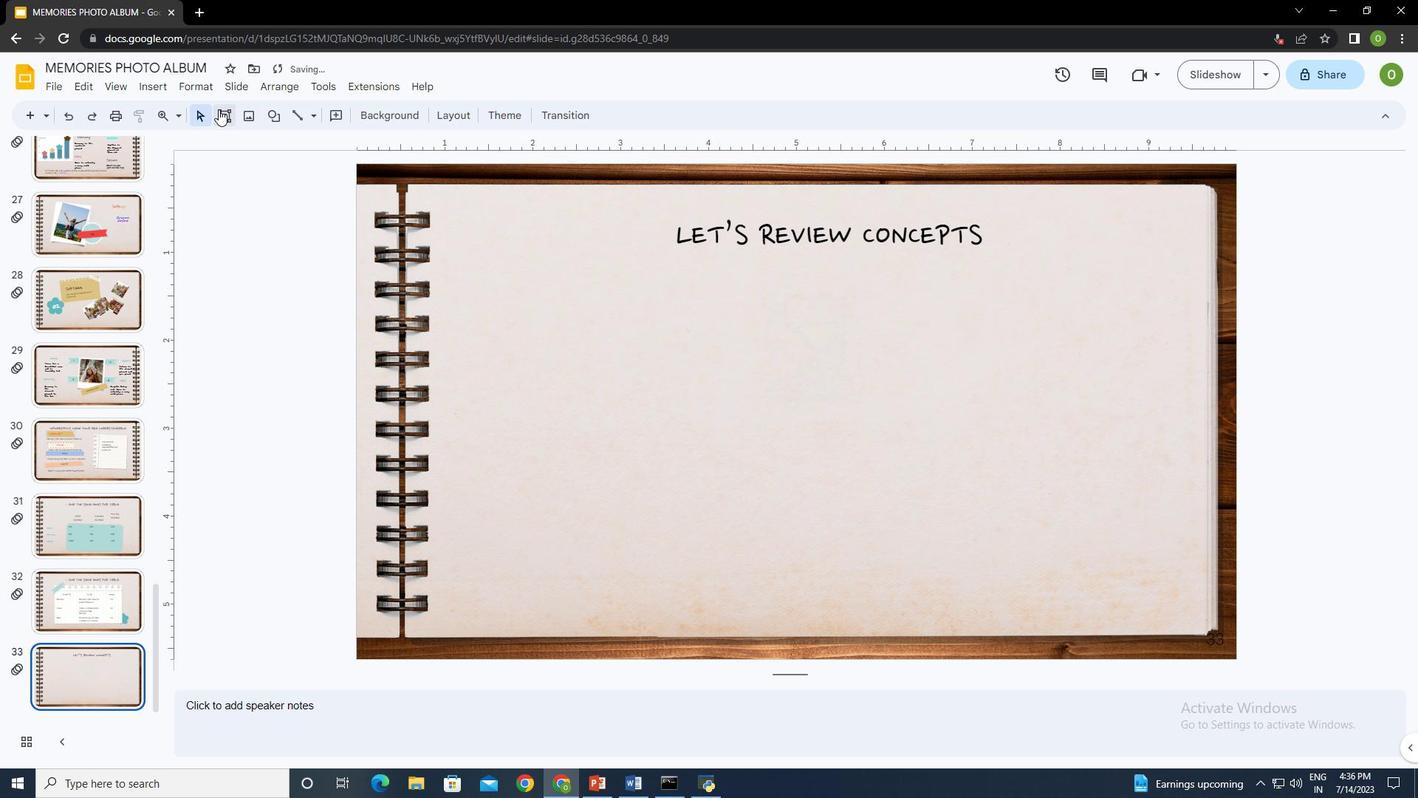 
Action: Mouse moved to (510, 290)
Screenshot: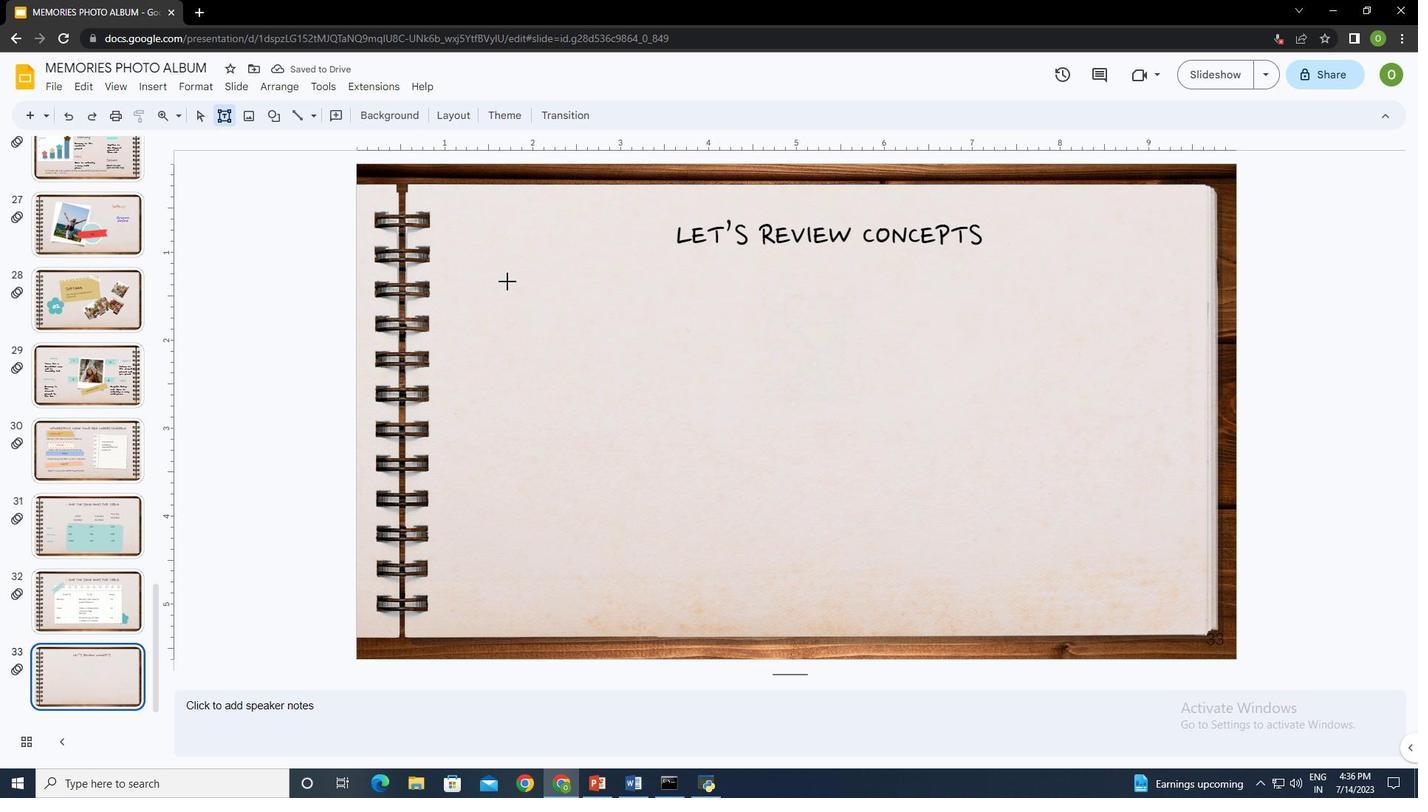 
Action: Mouse pressed left at (510, 290)
Screenshot: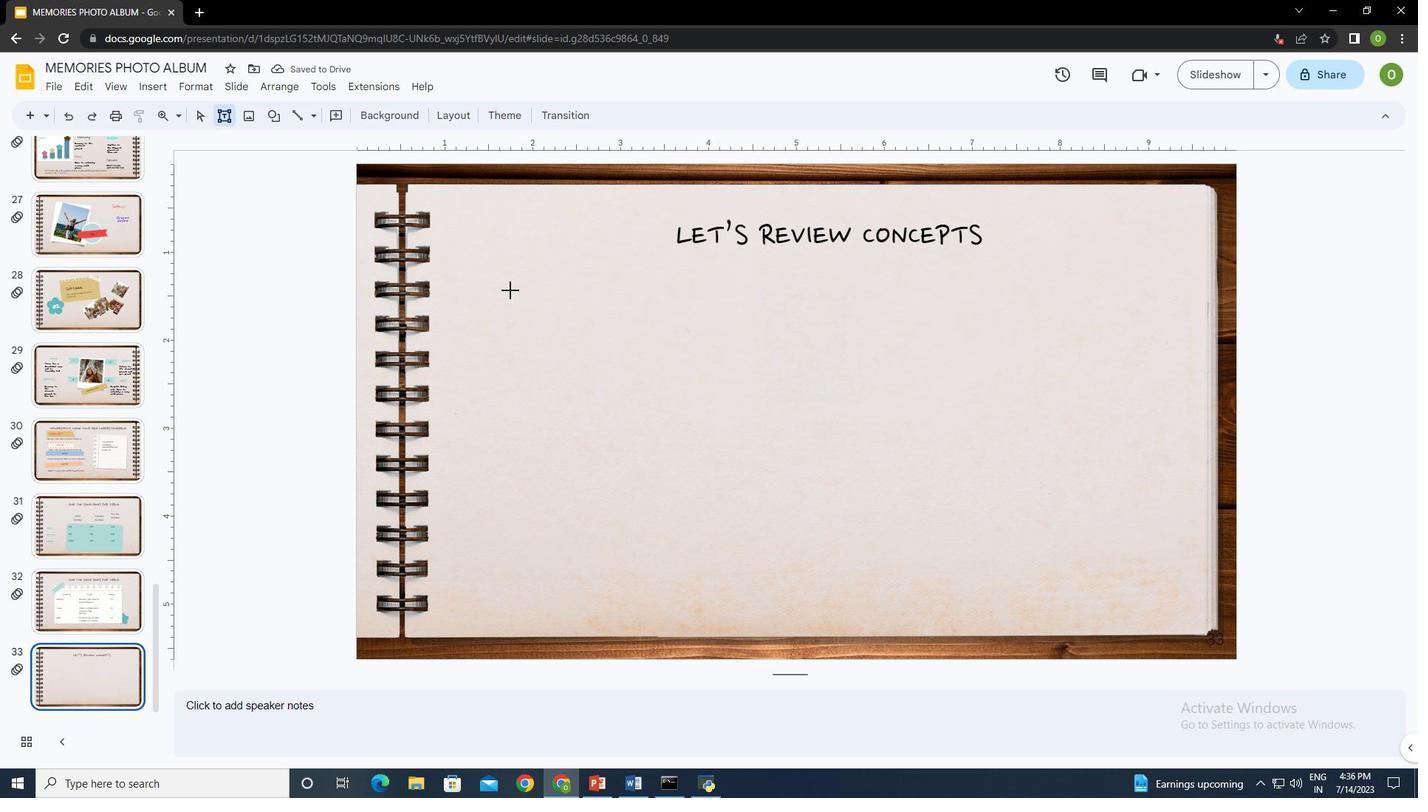 
Action: Mouse moved to (600, 328)
Screenshot: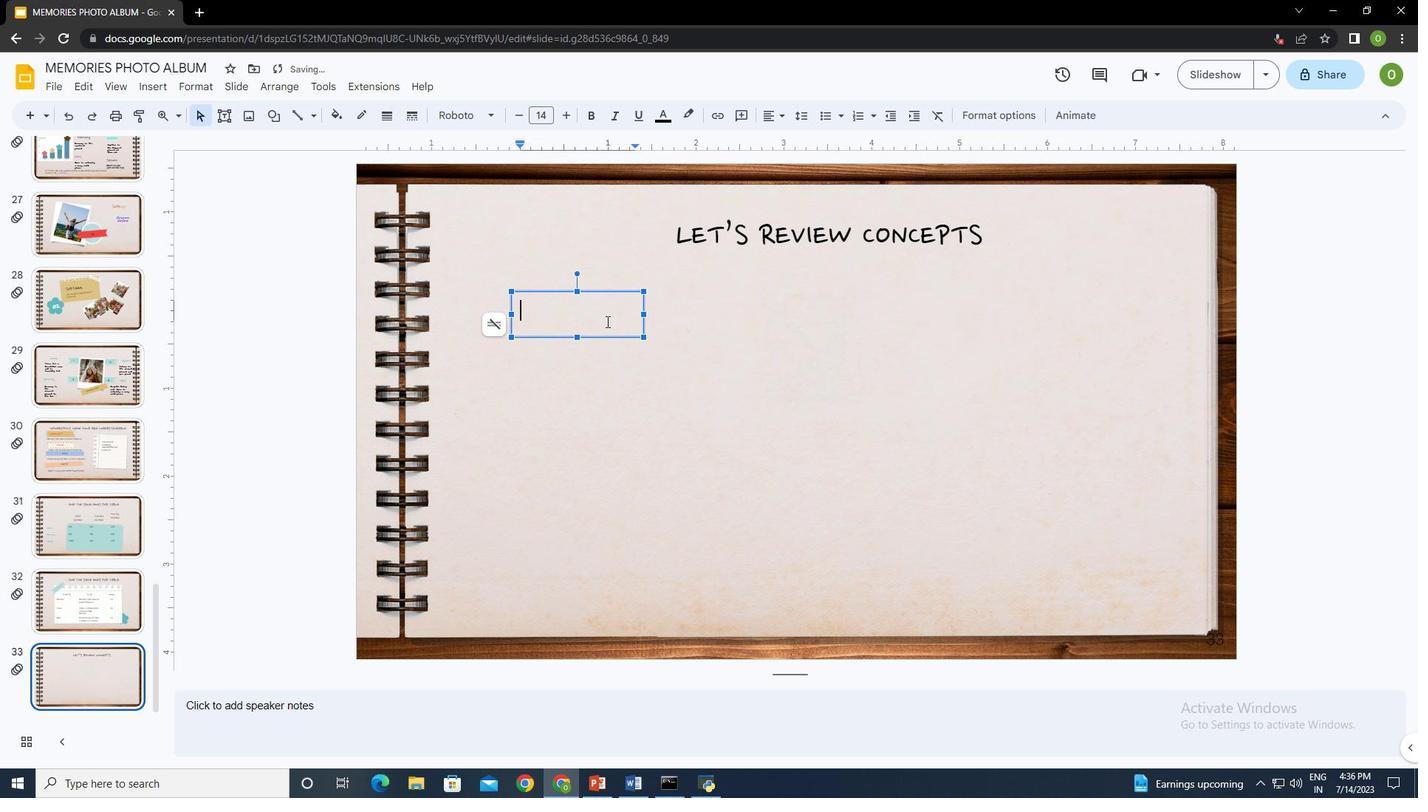 
Action: Key pressed <Key.shift>mARS<Key.backspace><Key.backspace><Key.backspace><Key.backspace><Key.backspace><Key.backspace><Key.backspace><Key.backspace><Key.backspace><Key.backspace><Key.backspace><Key.backspace><Key.caps_lock><Key.shift>Mars
Screenshot: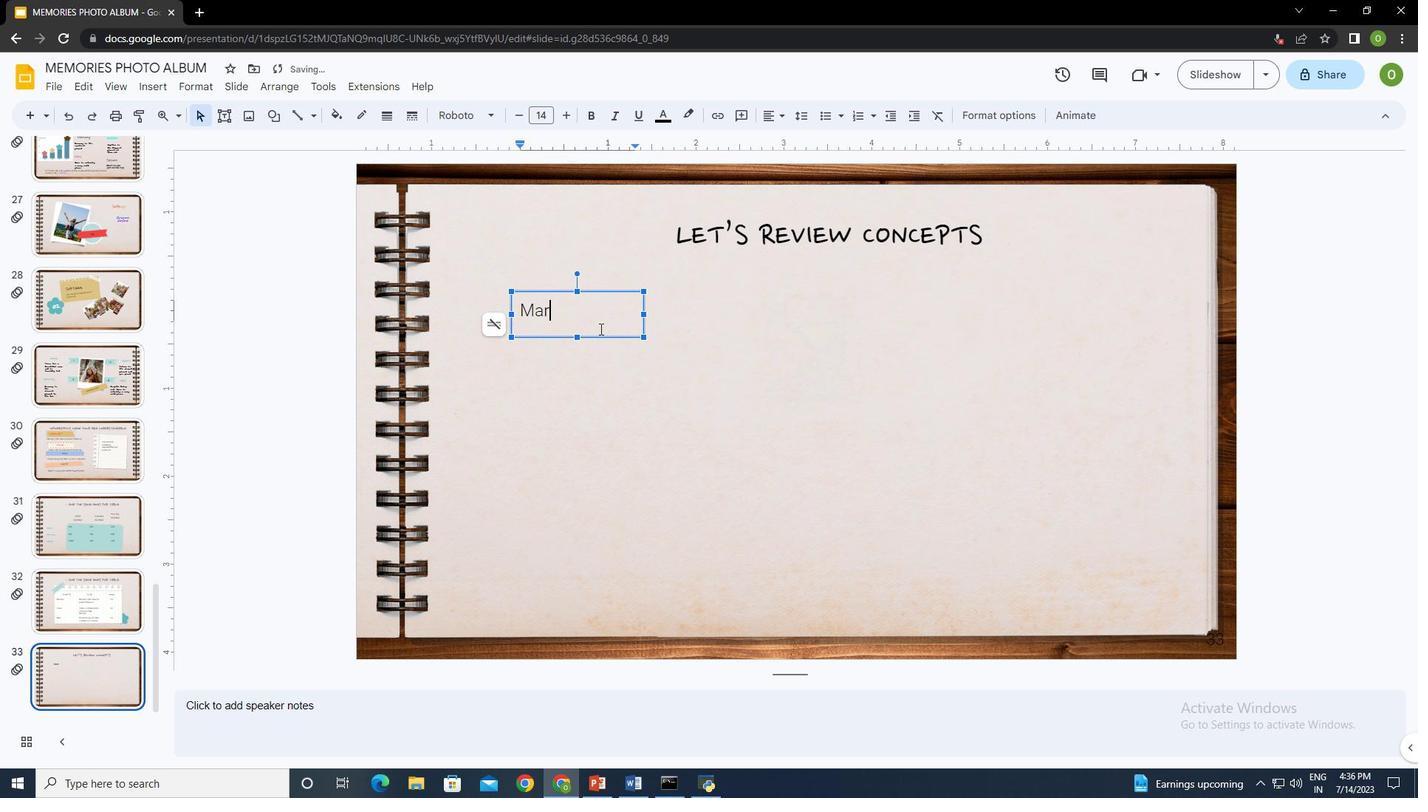 
Action: Mouse moved to (644, 314)
Screenshot: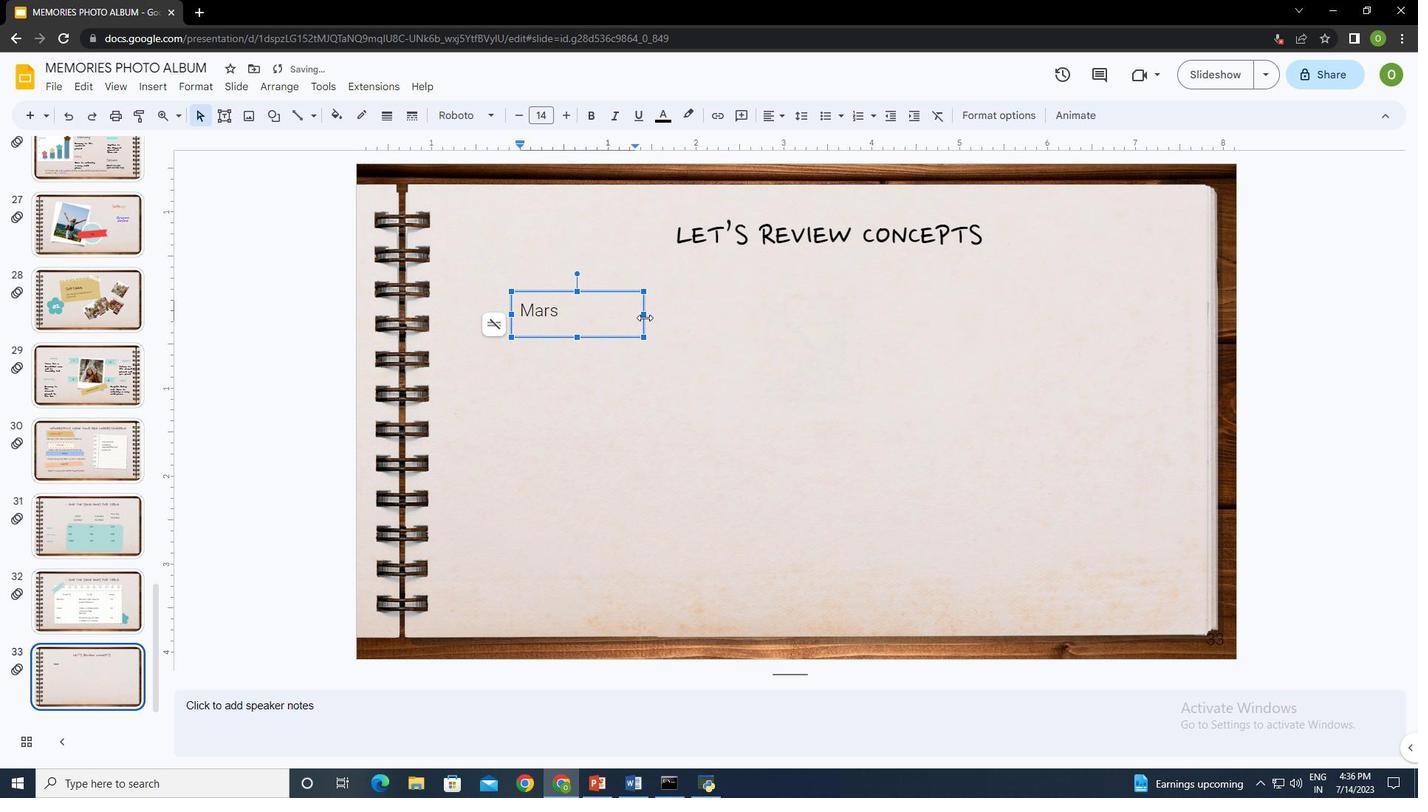 
Action: Mouse pressed left at (644, 314)
Screenshot: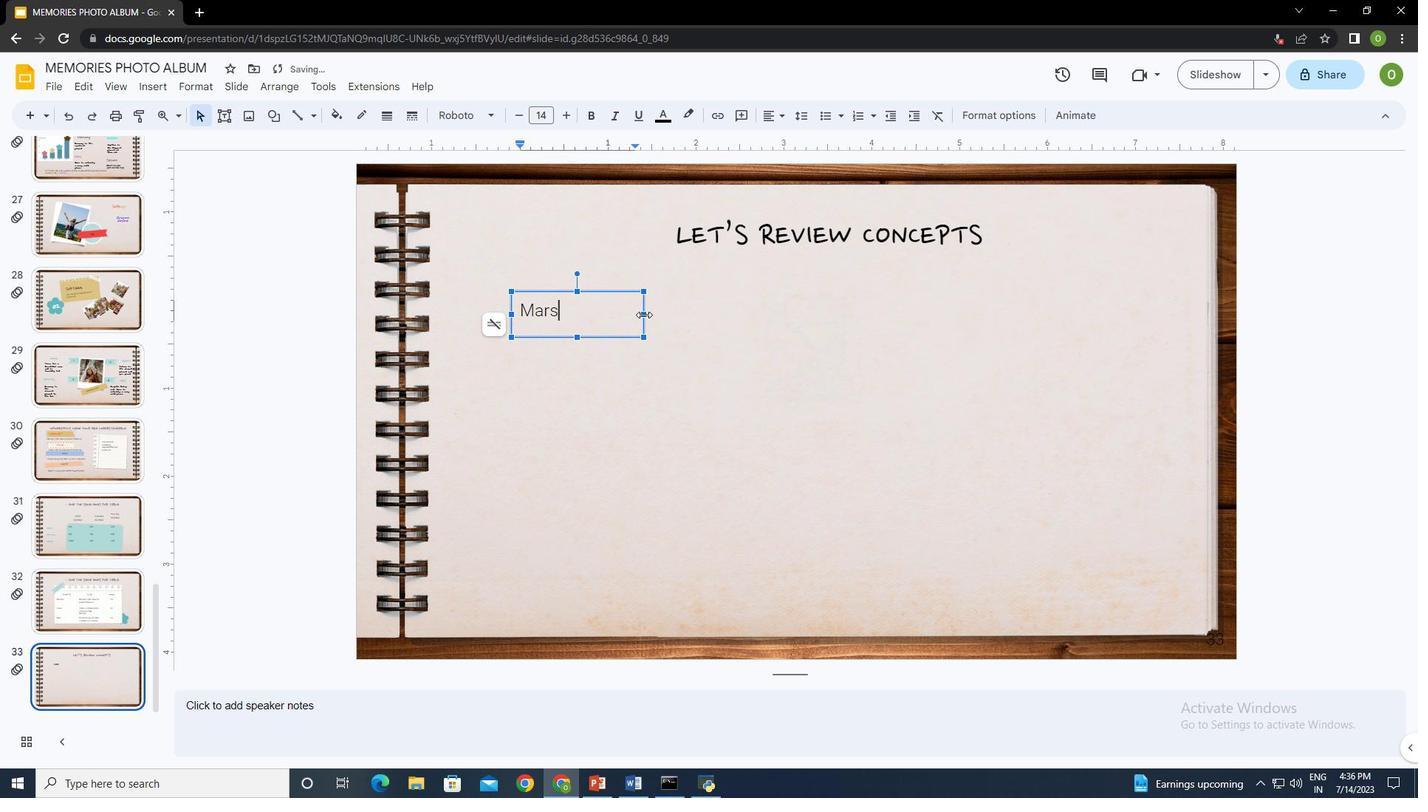 
Action: Mouse moved to (531, 316)
Screenshot: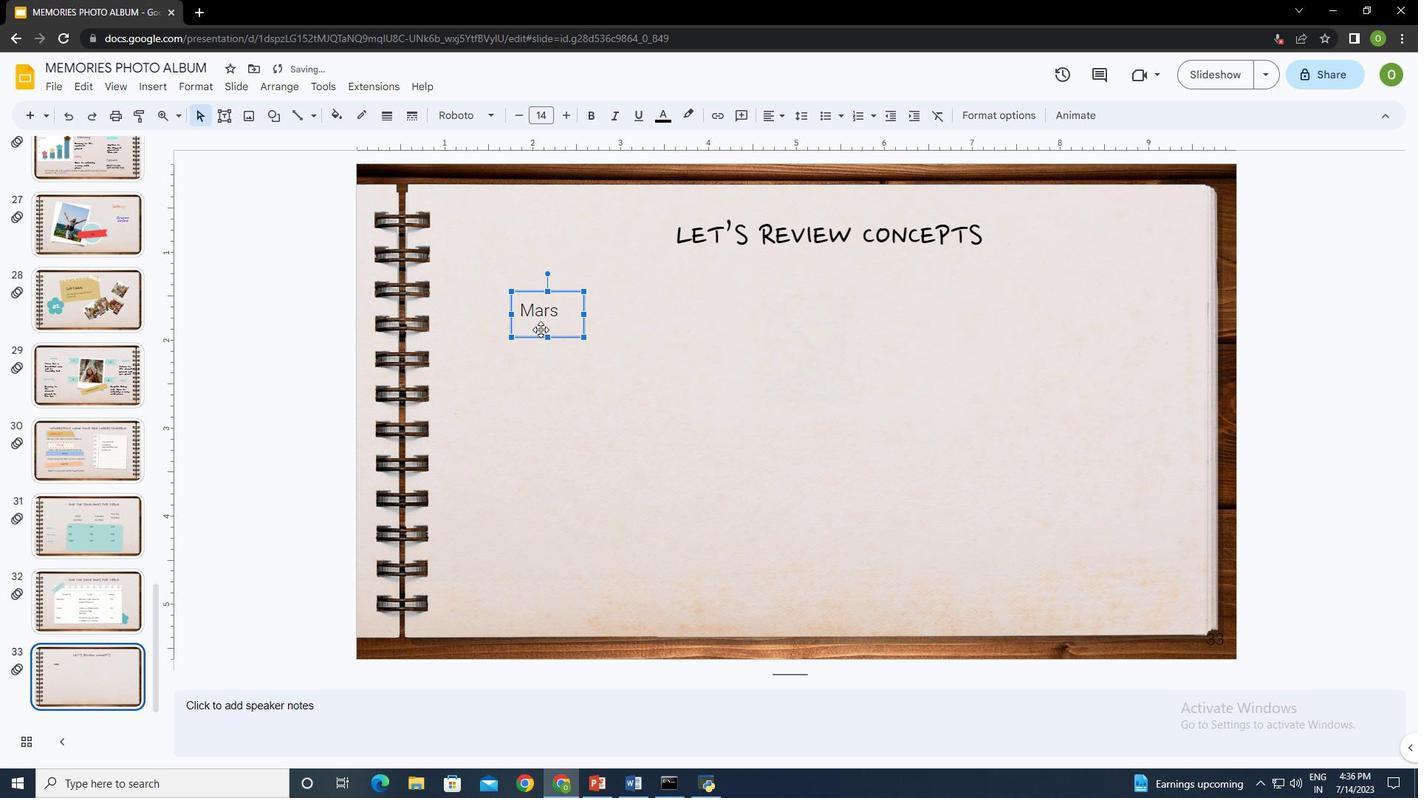 
Action: Mouse pressed left at (531, 316)
Screenshot: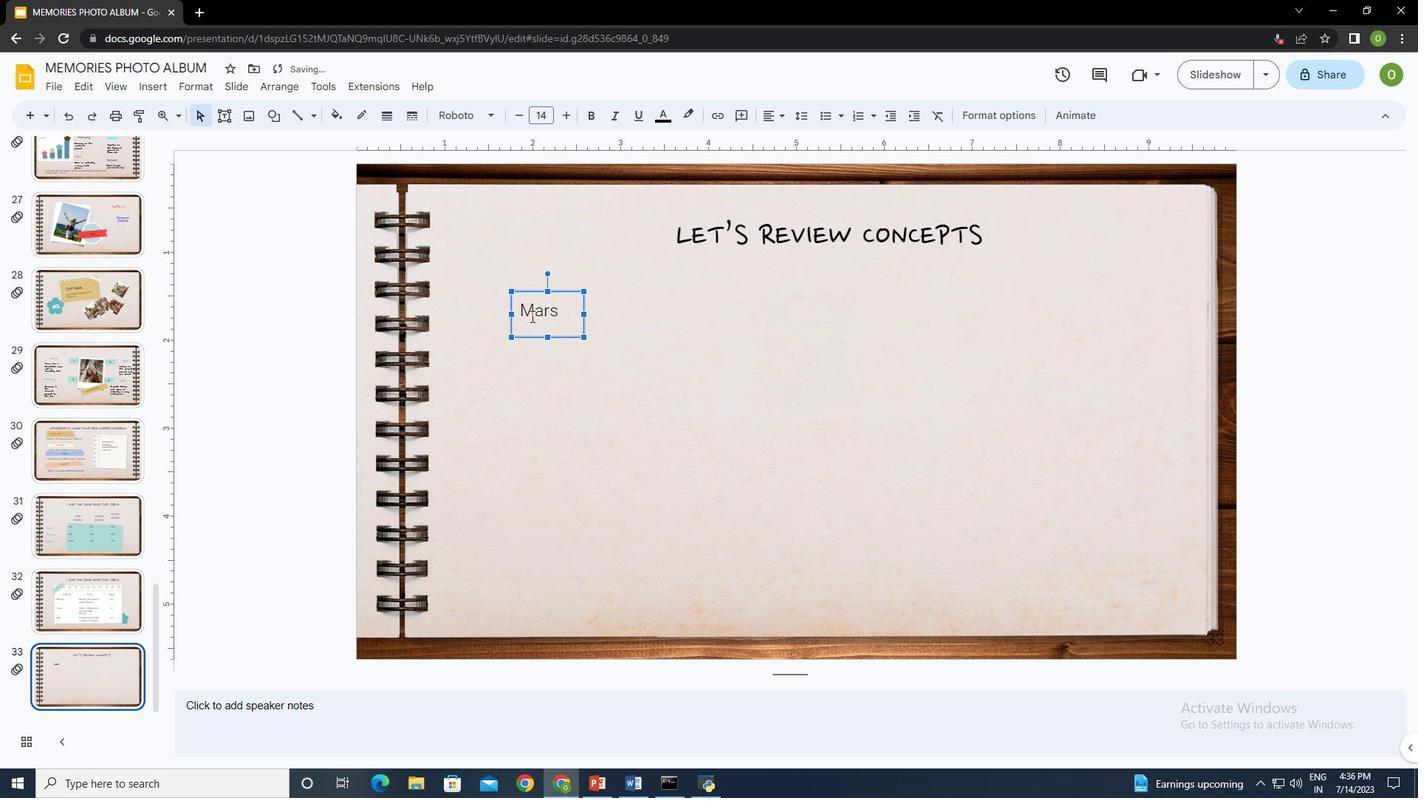 
Action: Mouse moved to (616, 354)
Screenshot: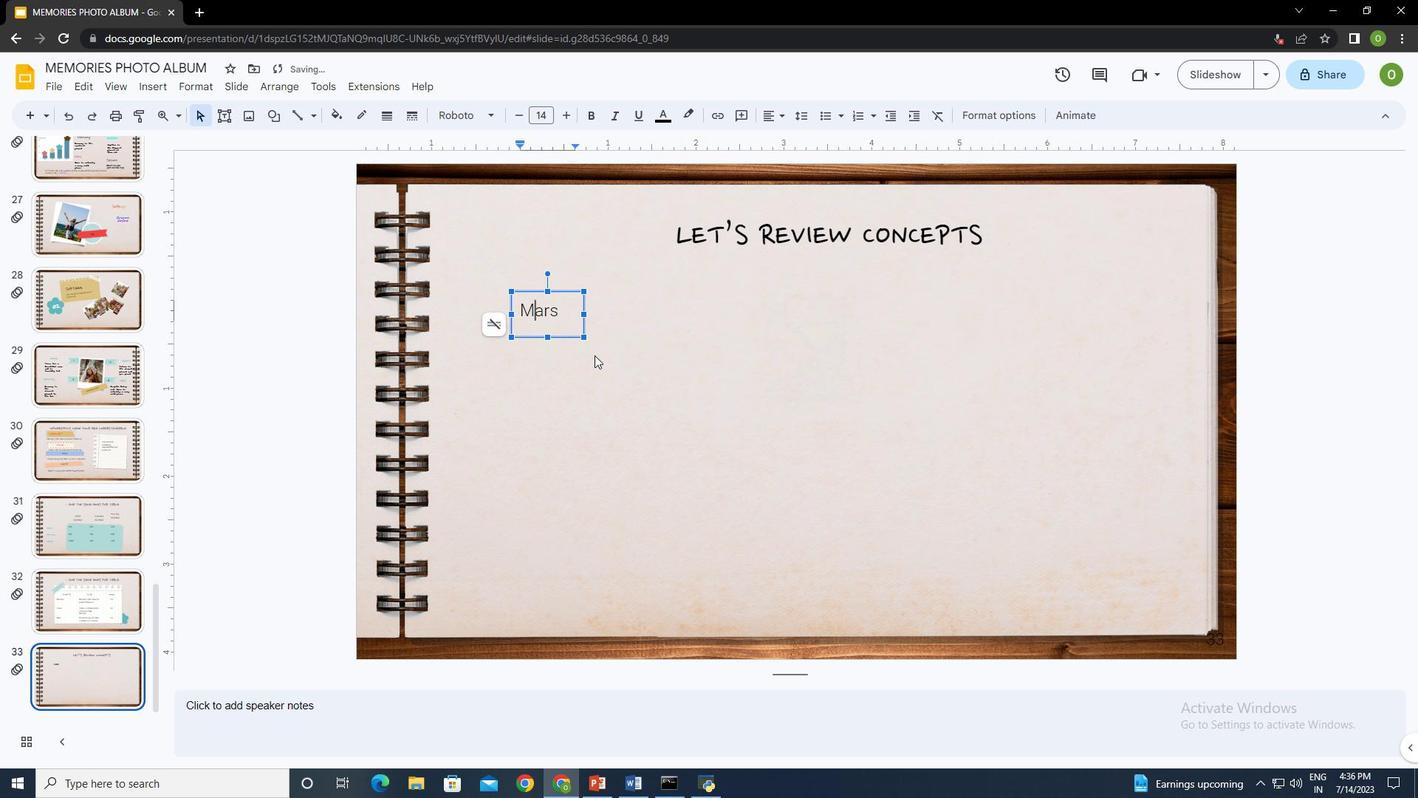 
Action: Mouse pressed left at (616, 354)
Screenshot: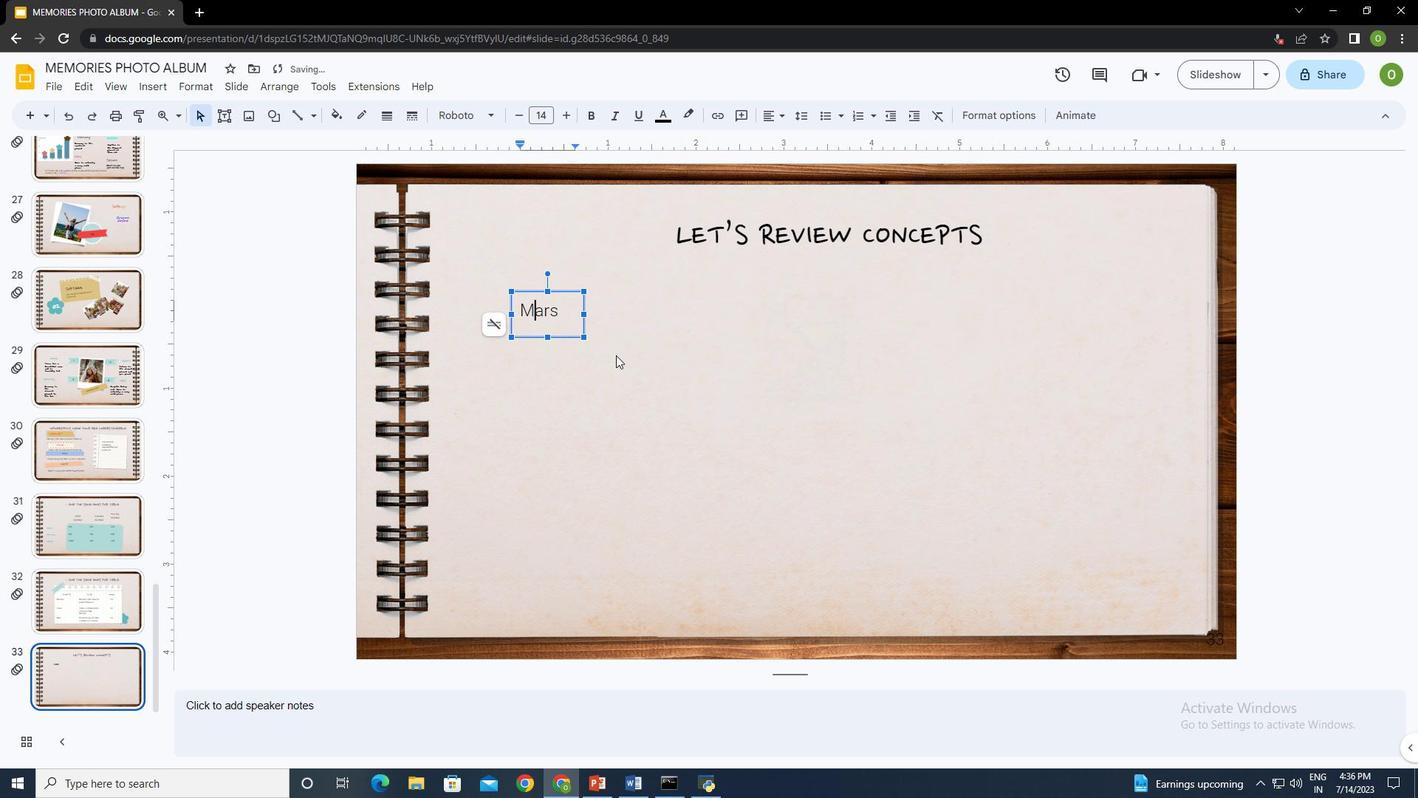 
Action: Mouse moved to (229, 116)
Screenshot: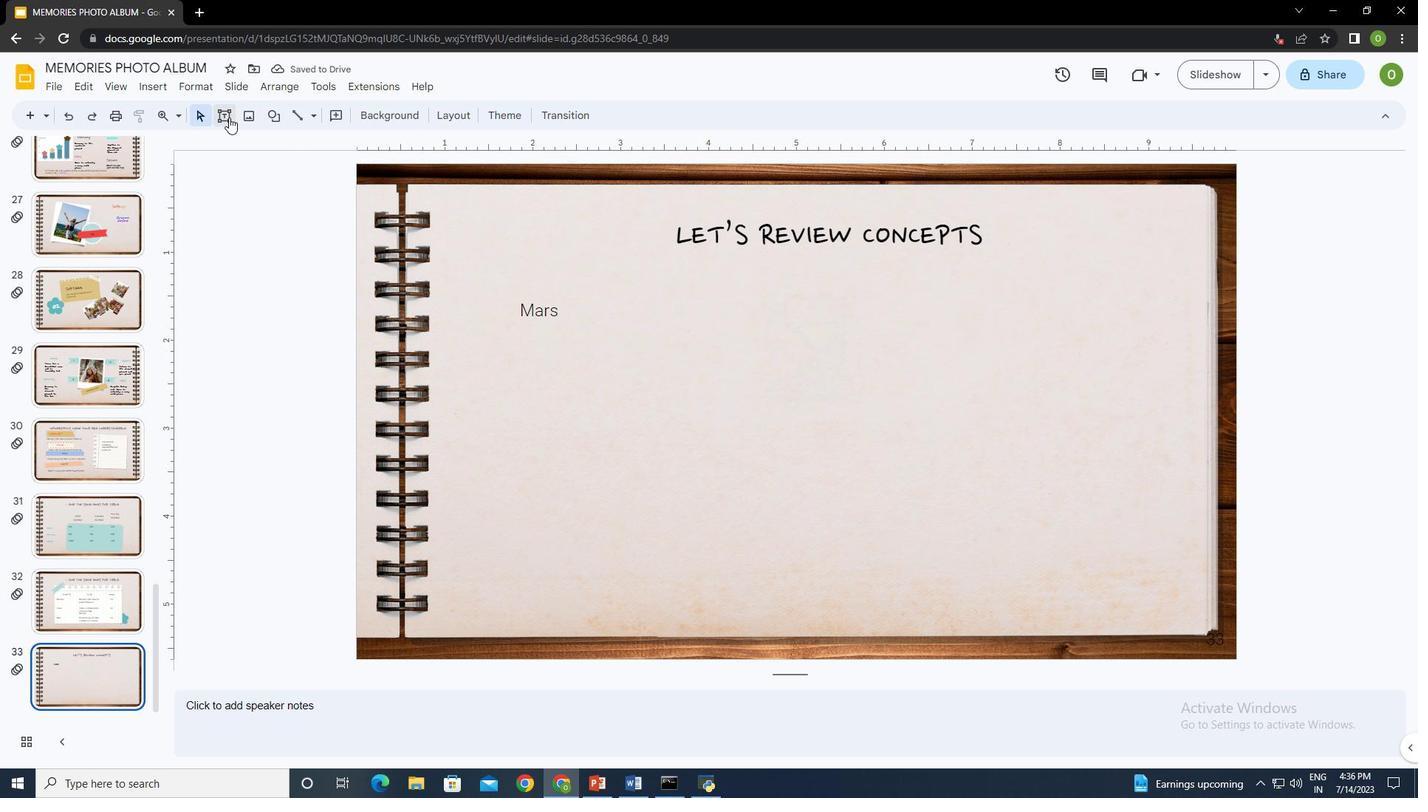 
Action: Mouse pressed left at (229, 116)
Screenshot: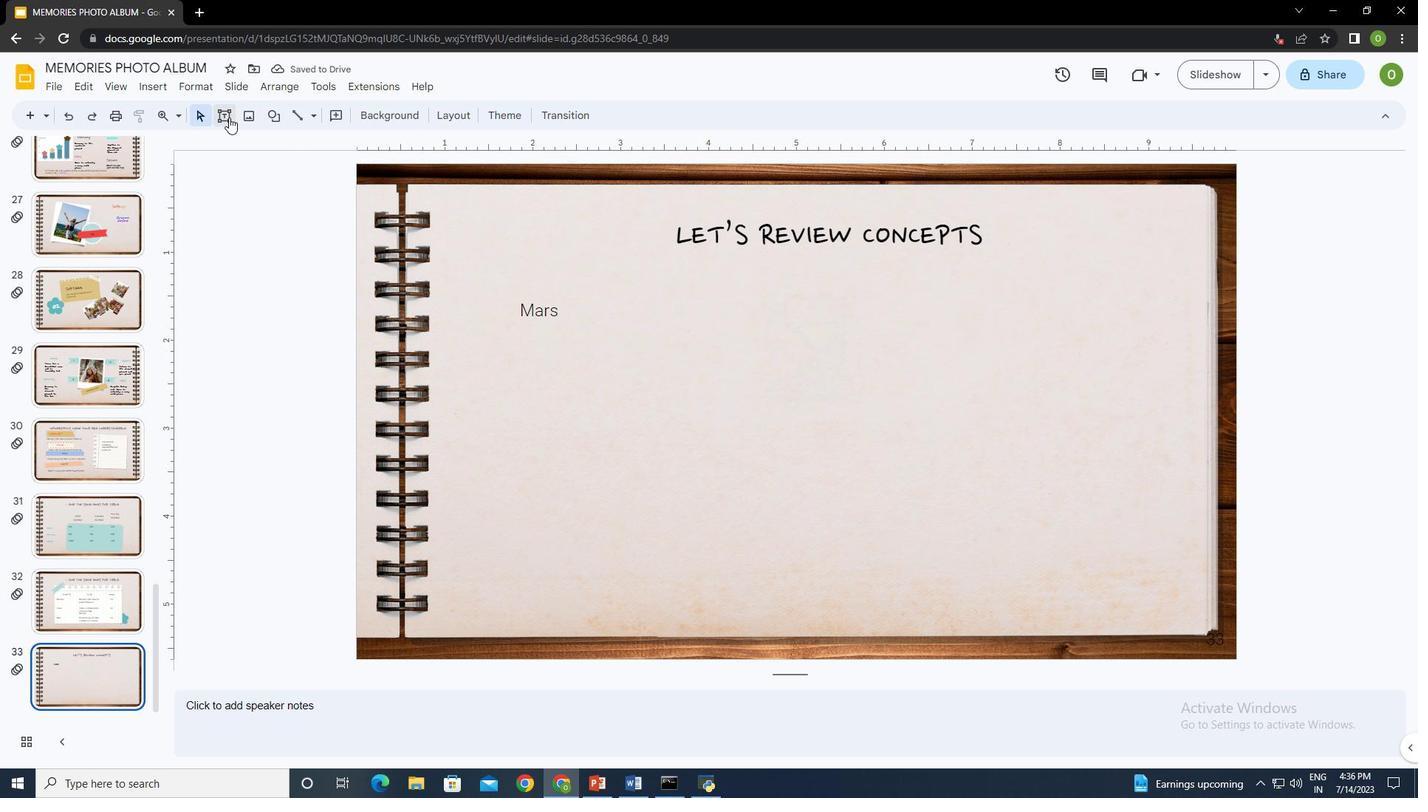 
Action: Mouse moved to (676, 296)
Screenshot: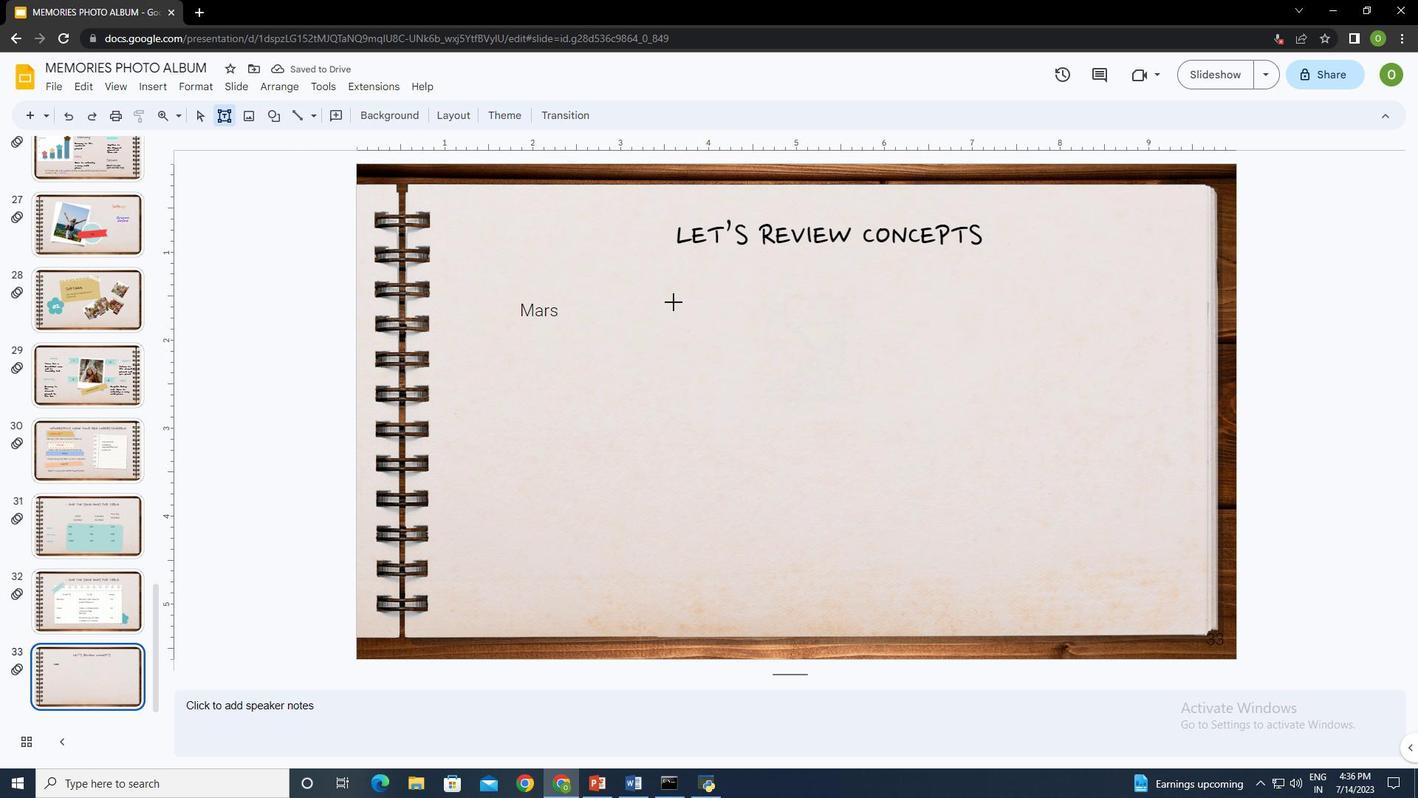 
Action: Mouse pressed left at (676, 296)
Screenshot: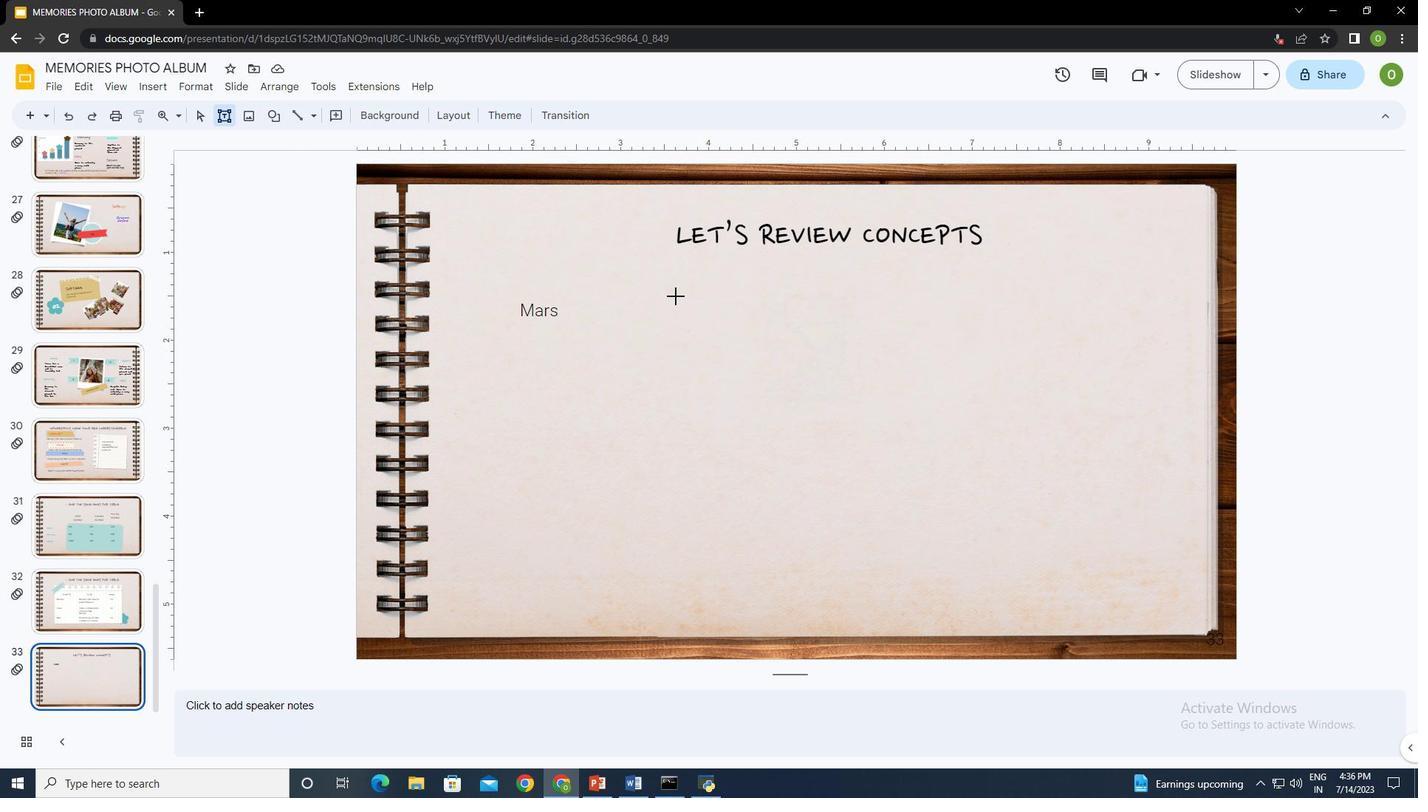 
Action: Mouse moved to (749, 300)
Screenshot: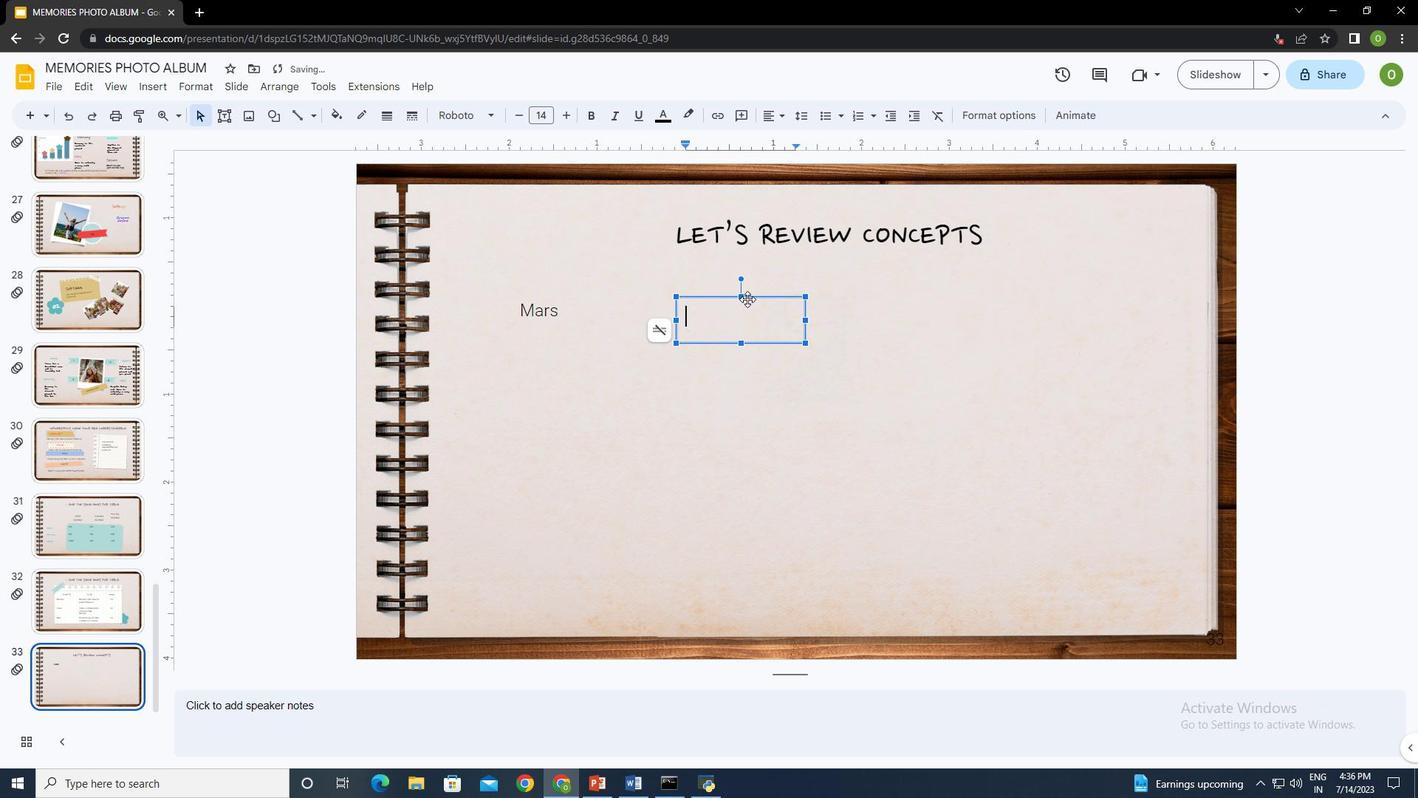
Action: Mouse pressed left at (749, 300)
Screenshot: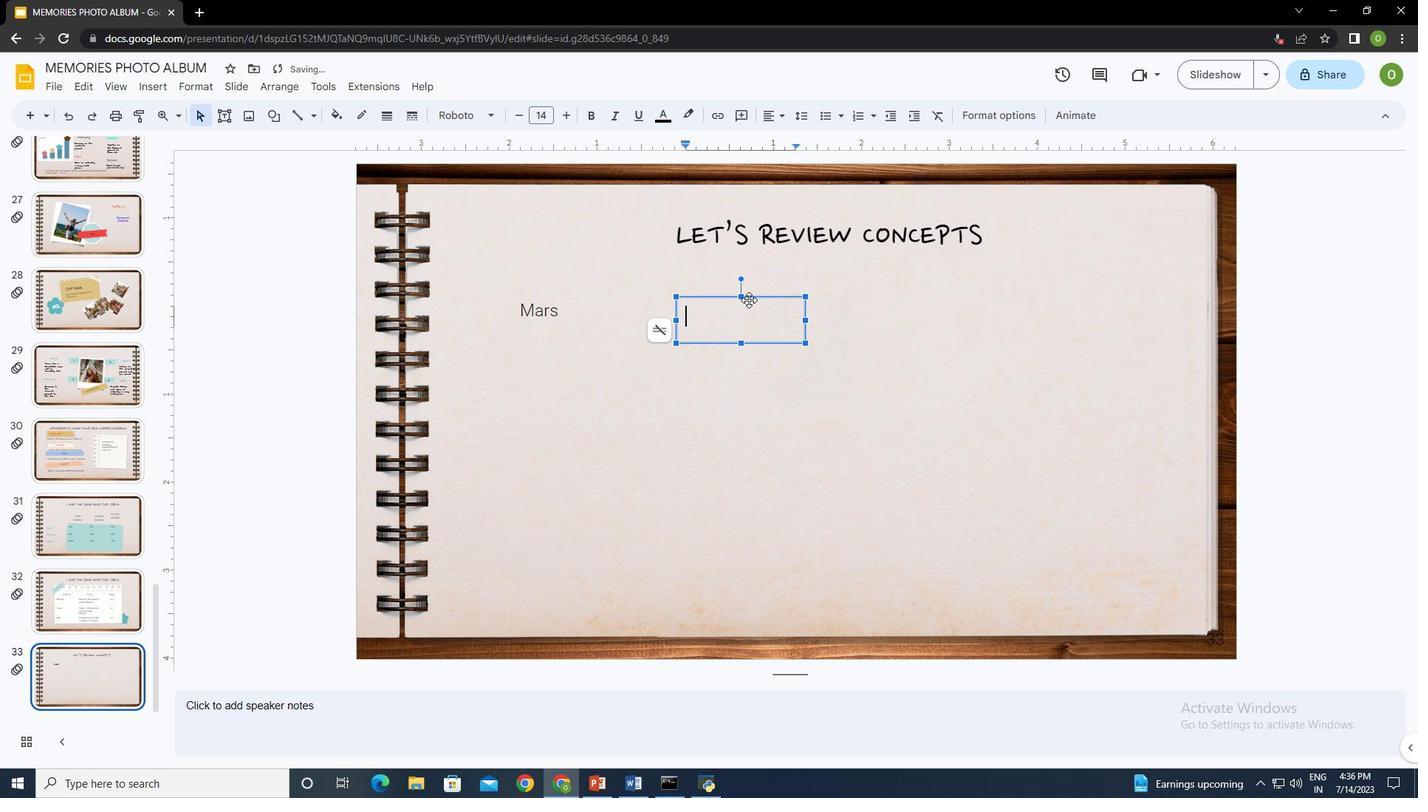 
Action: Mouse moved to (836, 345)
Screenshot: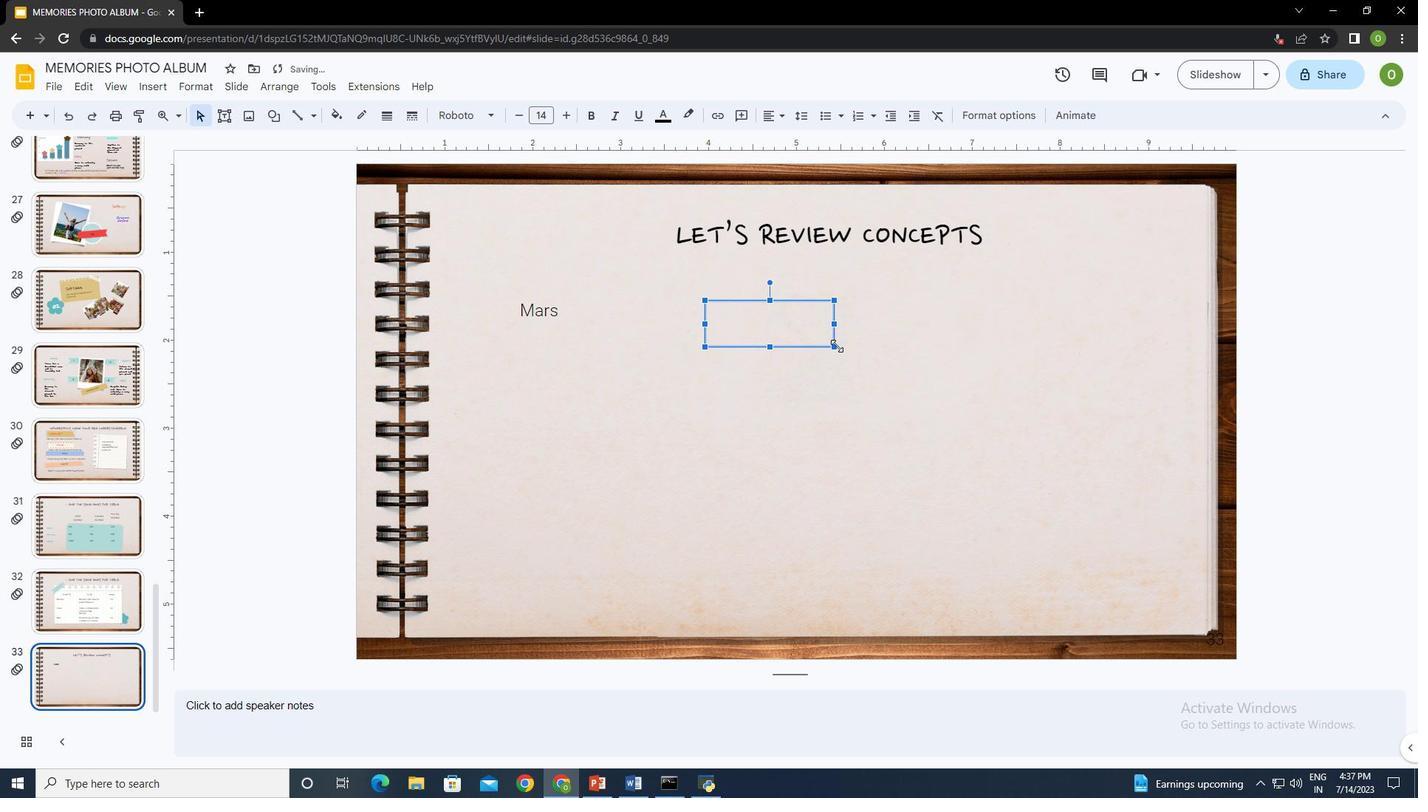 
Action: Mouse pressed left at (836, 345)
Screenshot: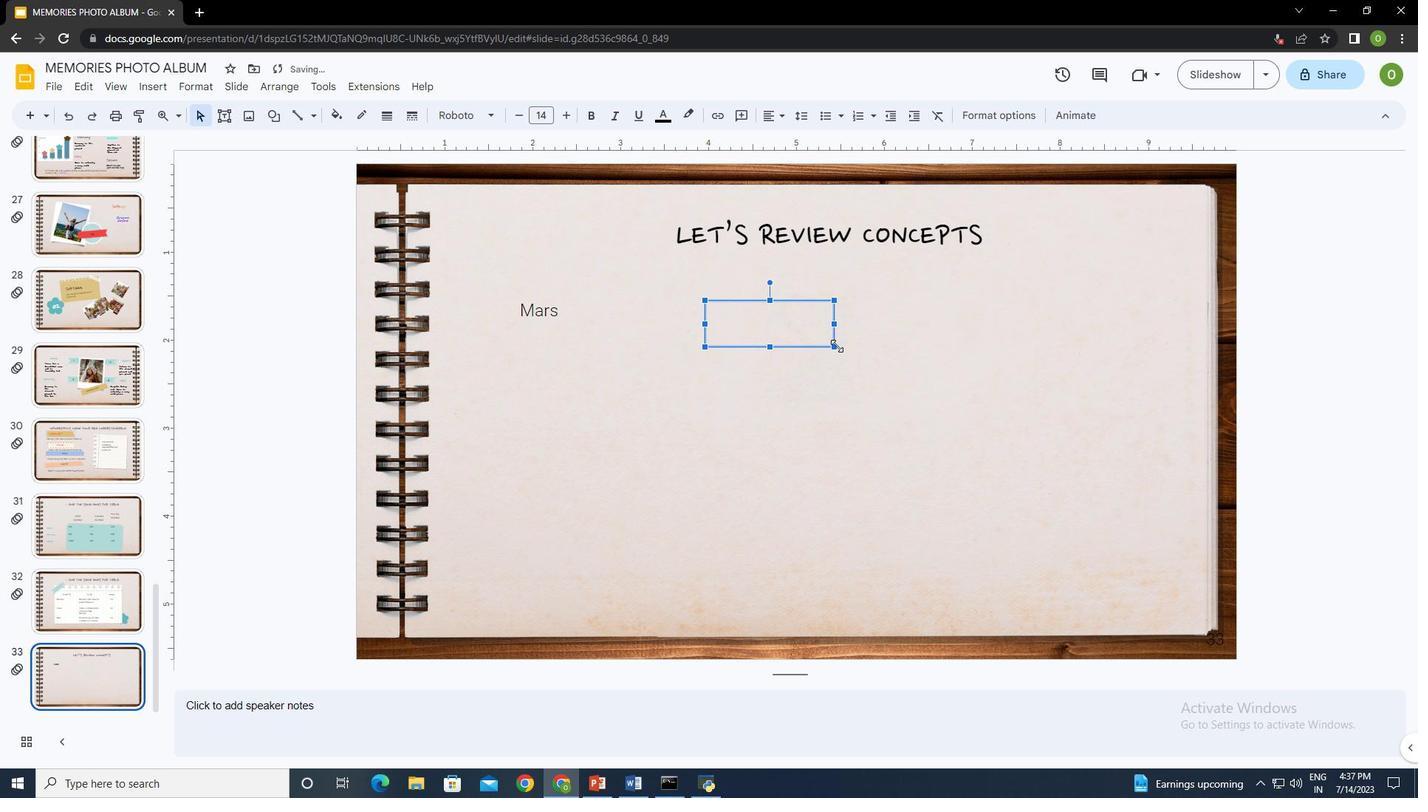 
Action: Mouse moved to (781, 338)
Screenshot: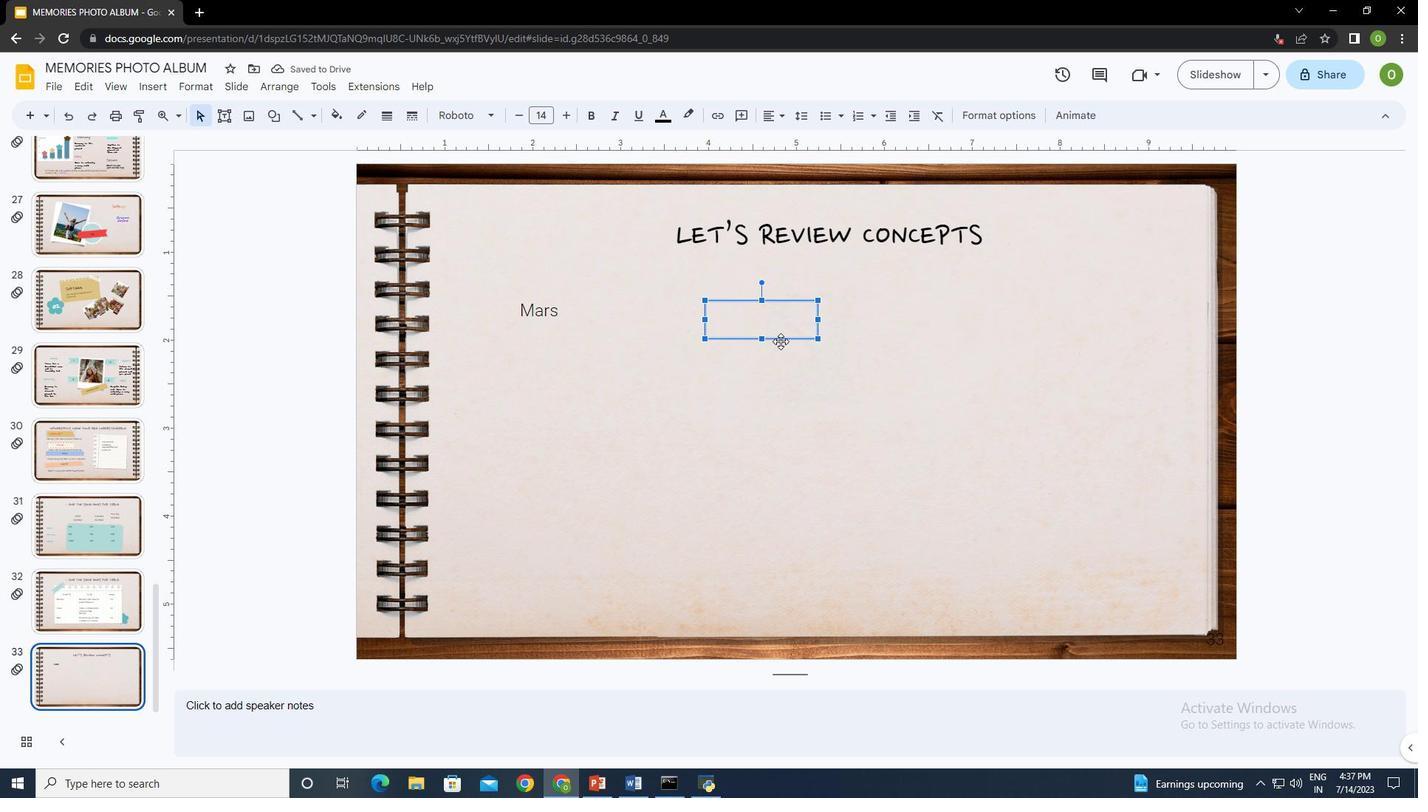 
Action: Mouse pressed left at (781, 338)
Screenshot: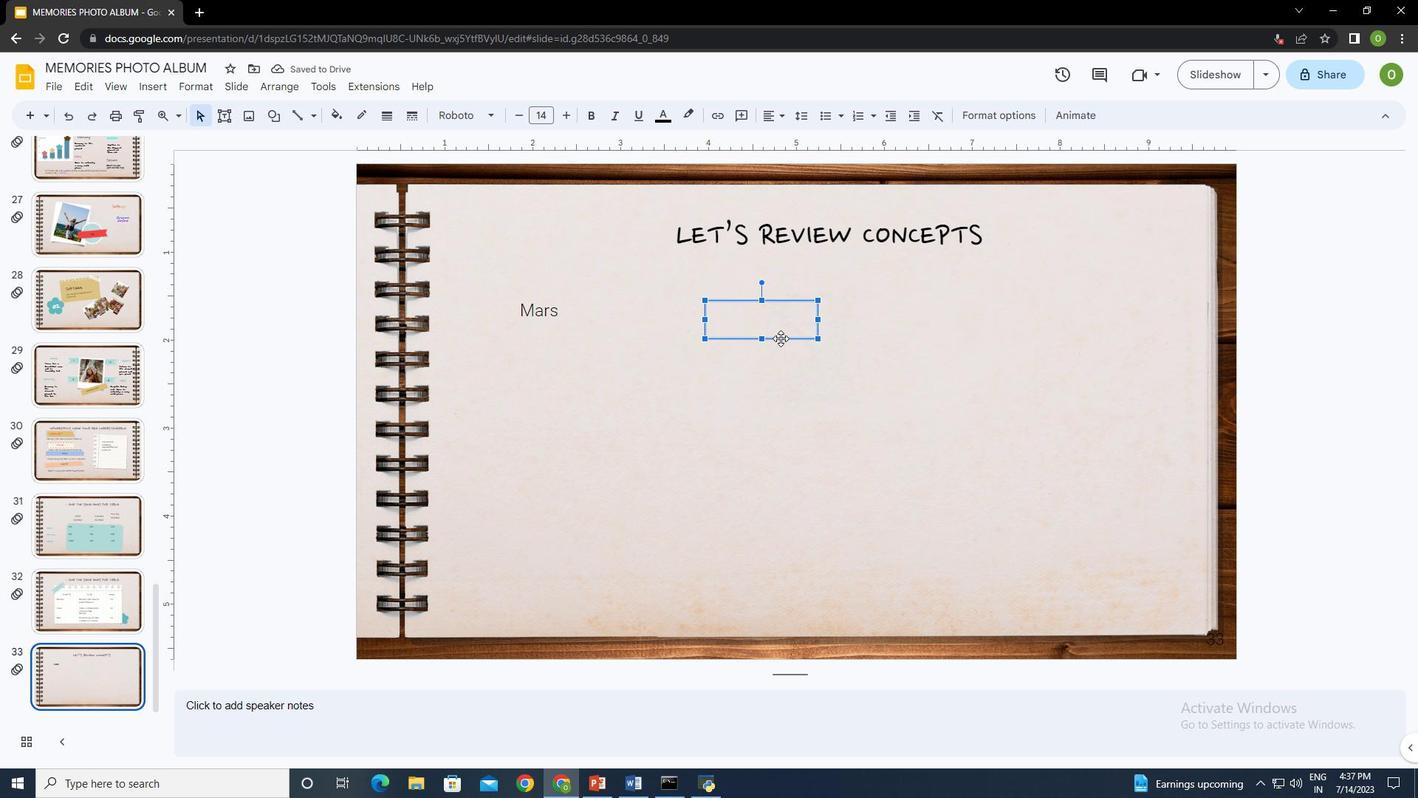 
Action: Mouse moved to (764, 322)
Screenshot: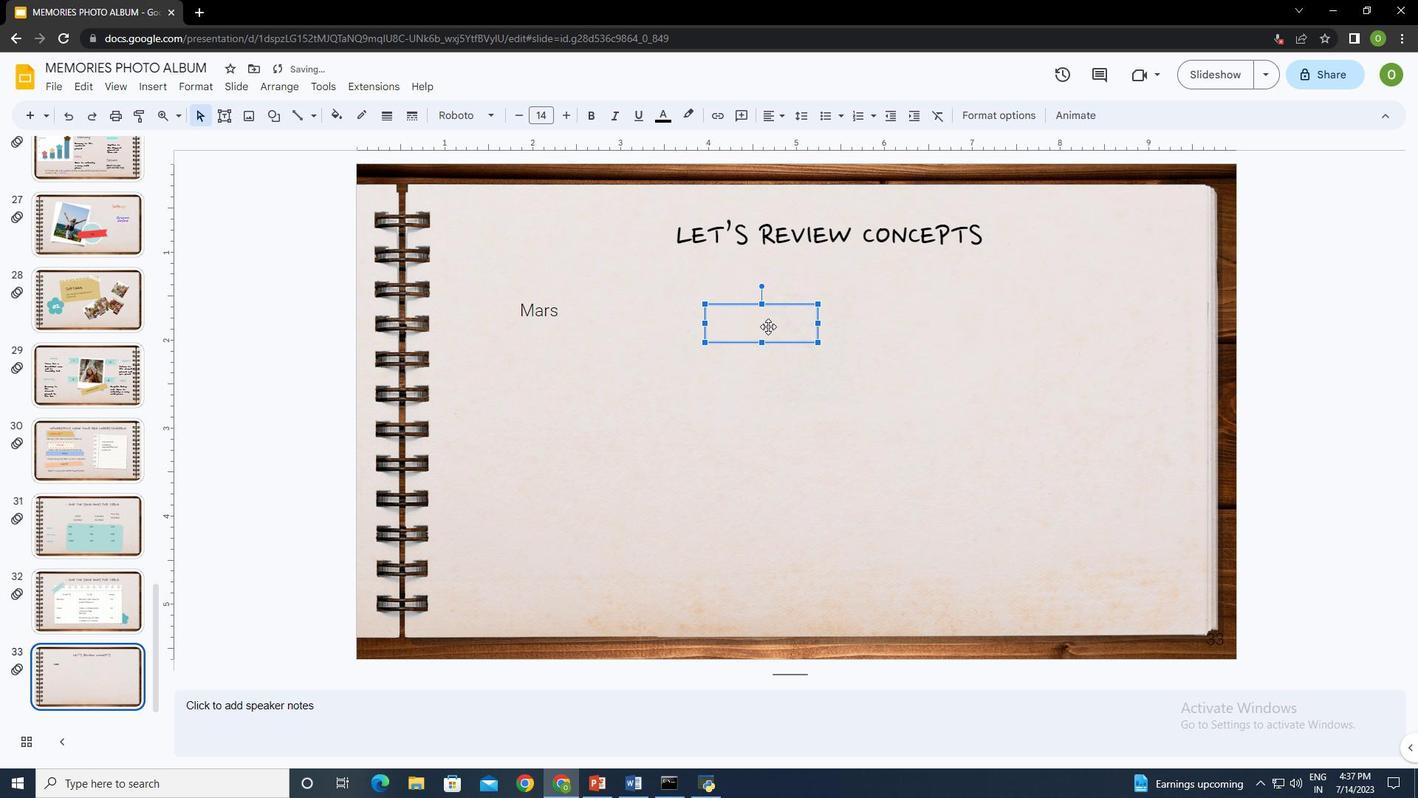 
Action: Mouse pressed left at (764, 322)
Screenshot: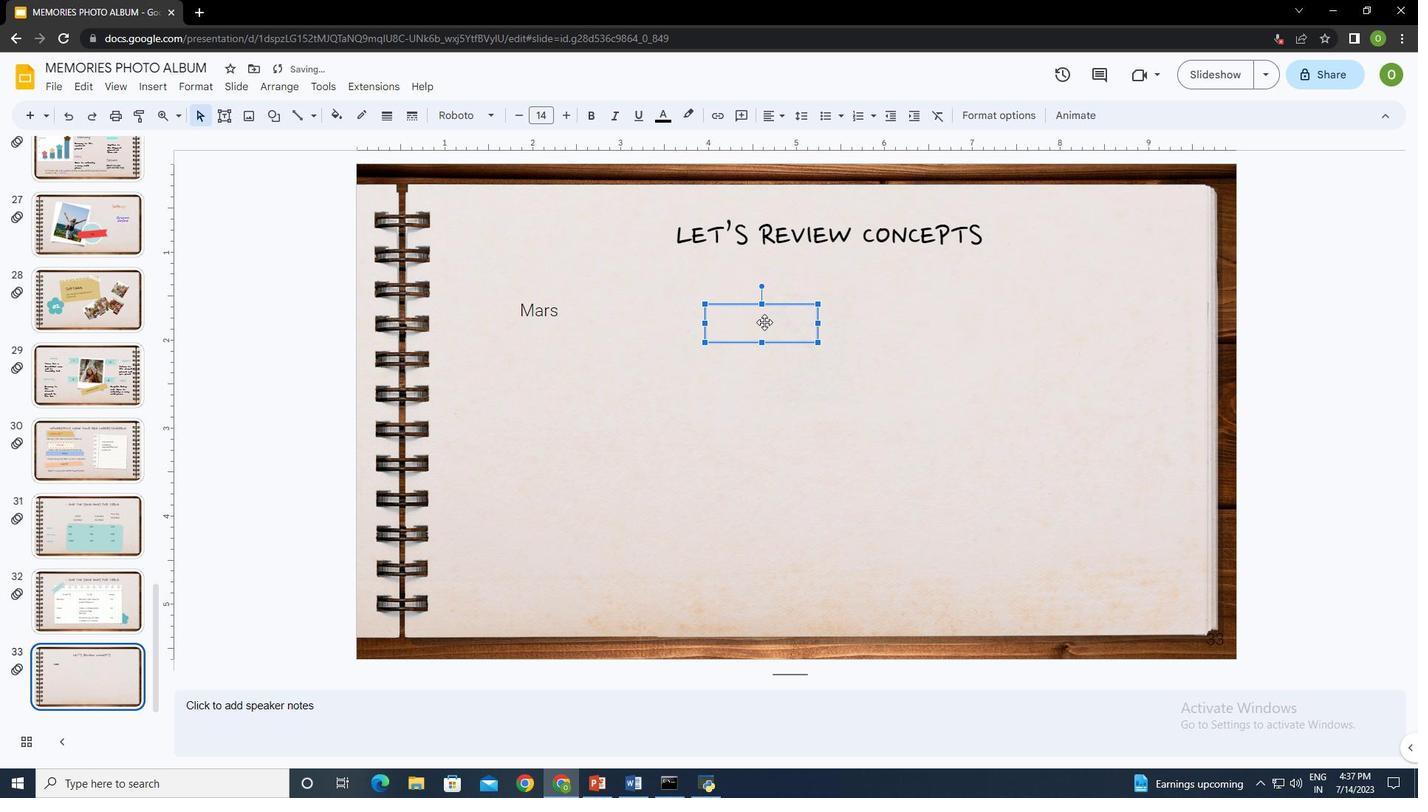 
Action: Mouse moved to (773, 305)
Screenshot: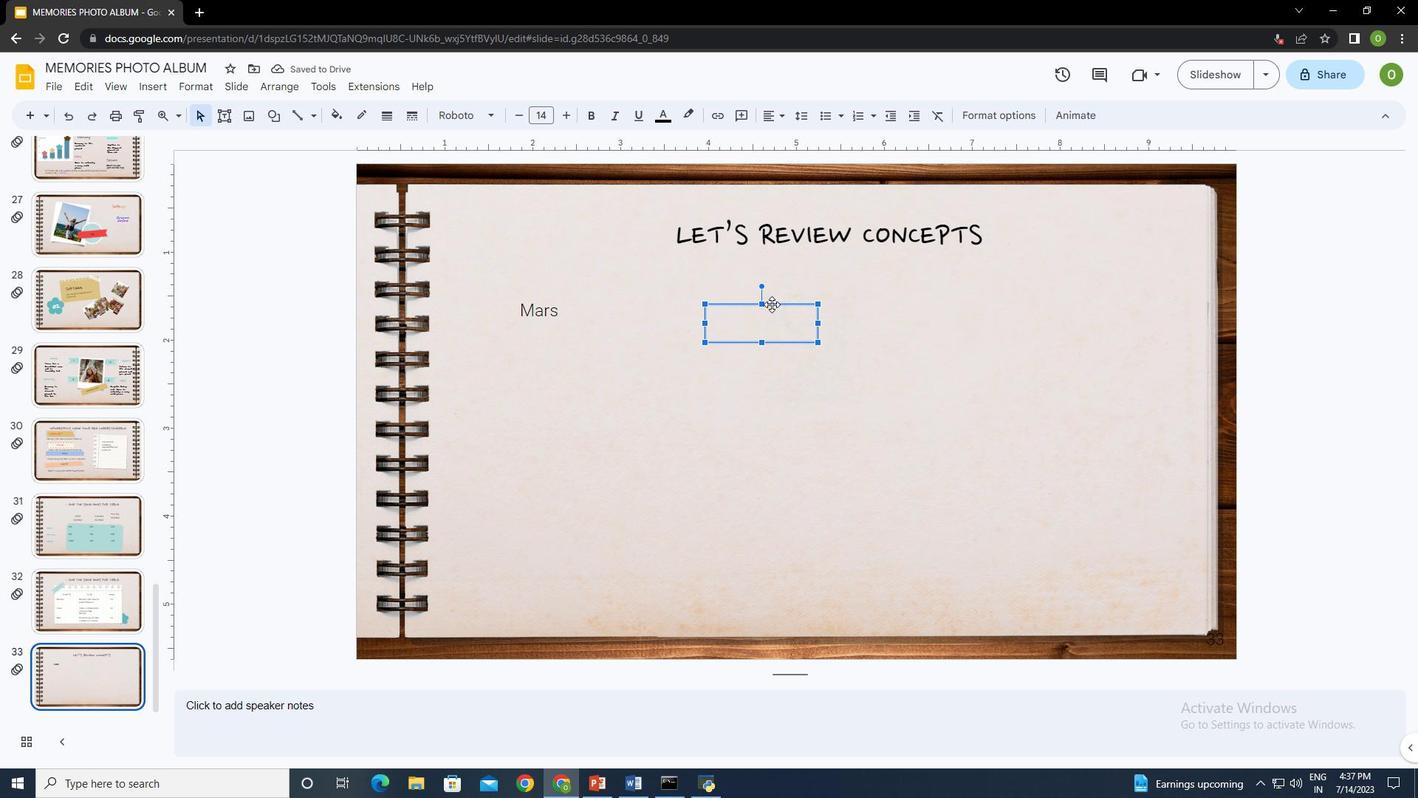 
Action: Mouse pressed left at (773, 305)
Screenshot: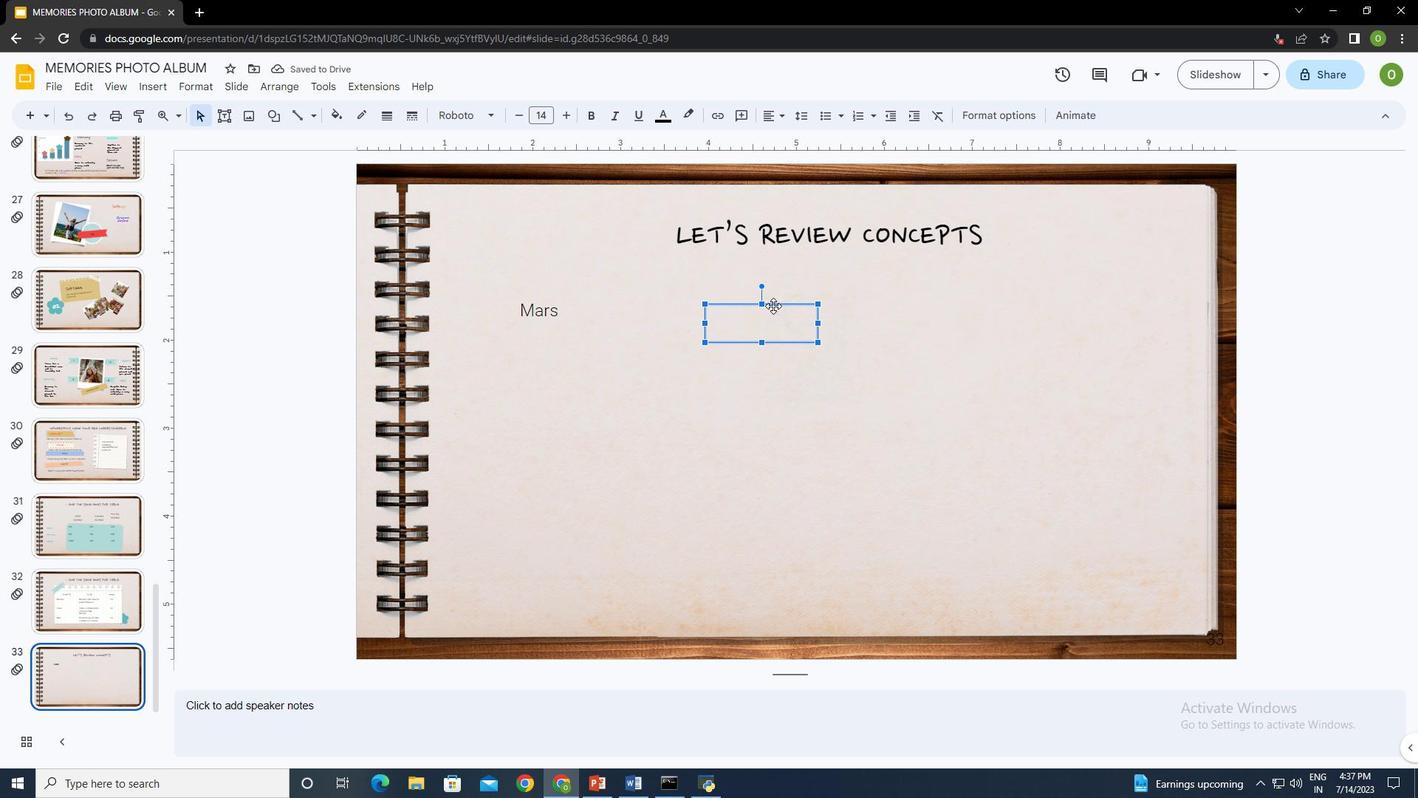 
Action: Mouse moved to (770, 301)
Screenshot: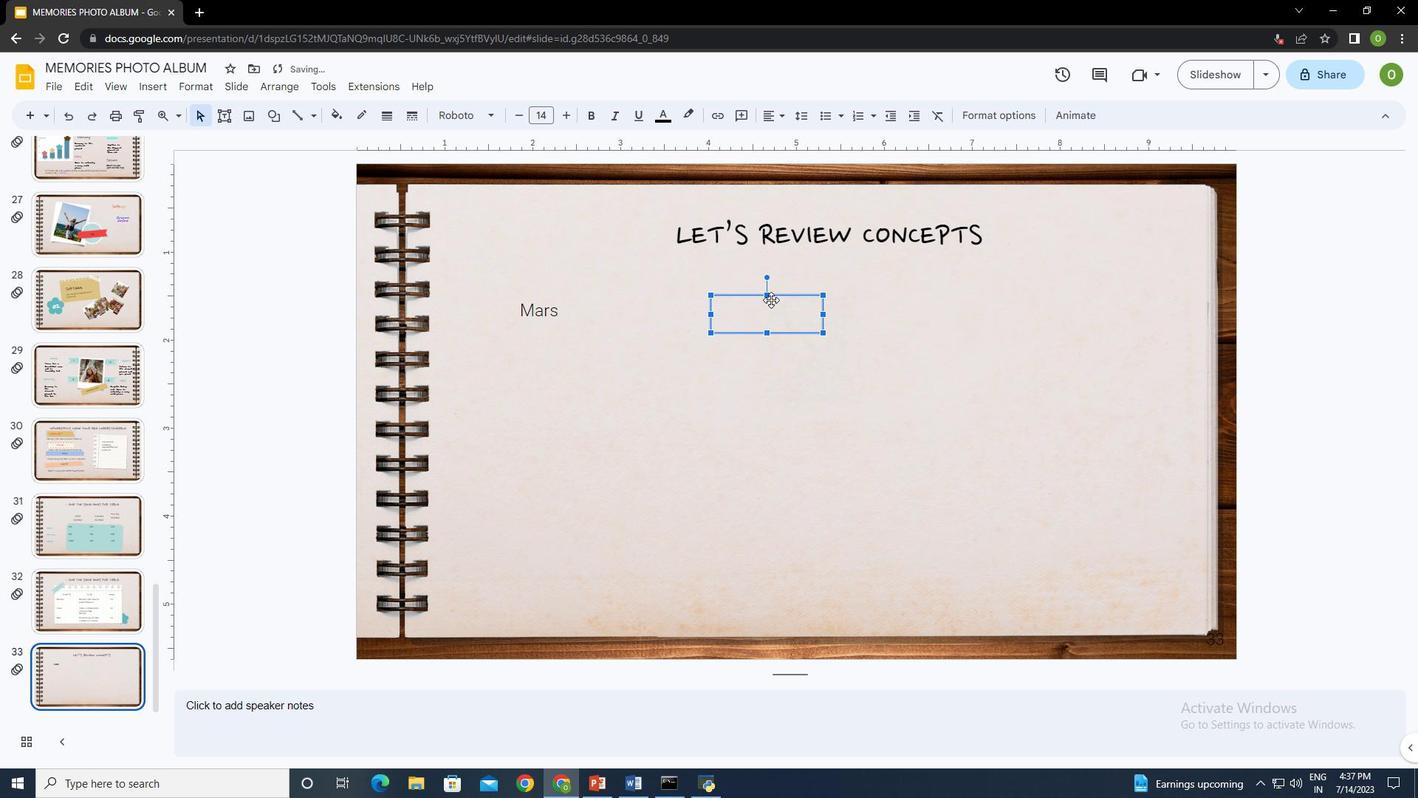 
Action: Key pressed <Key.shift>Saturn
Screenshot: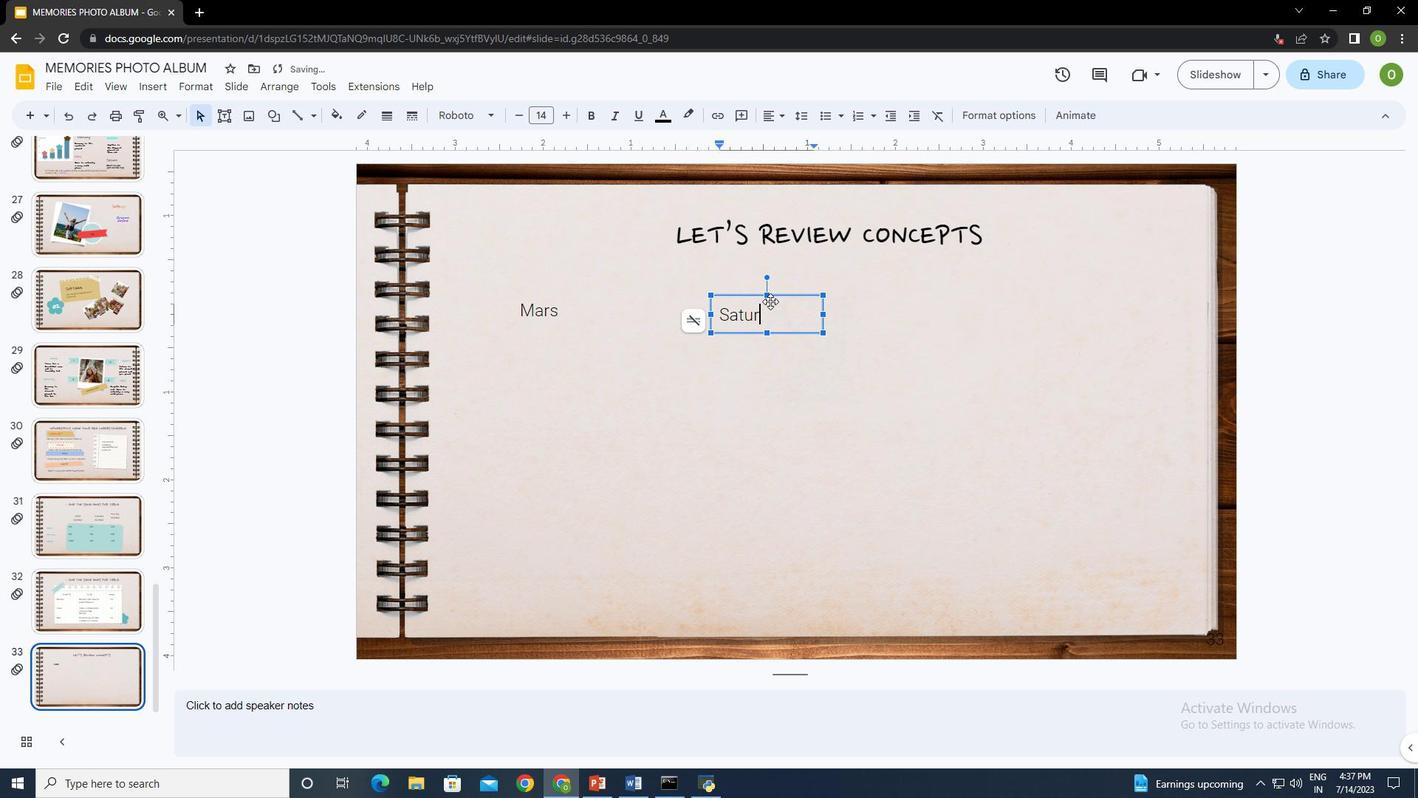 
Action: Mouse moved to (704, 393)
Screenshot: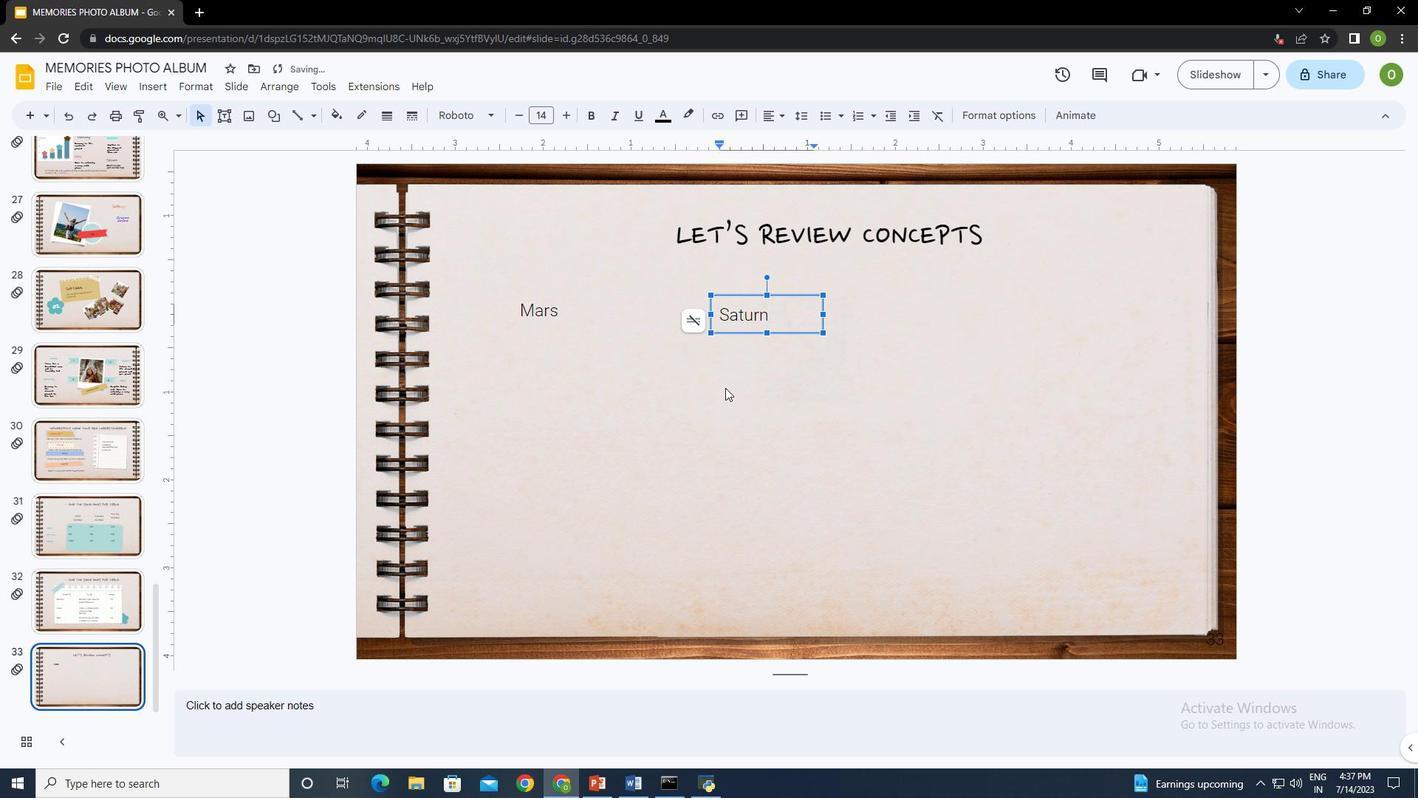 
Action: Mouse pressed left at (704, 393)
Screenshot: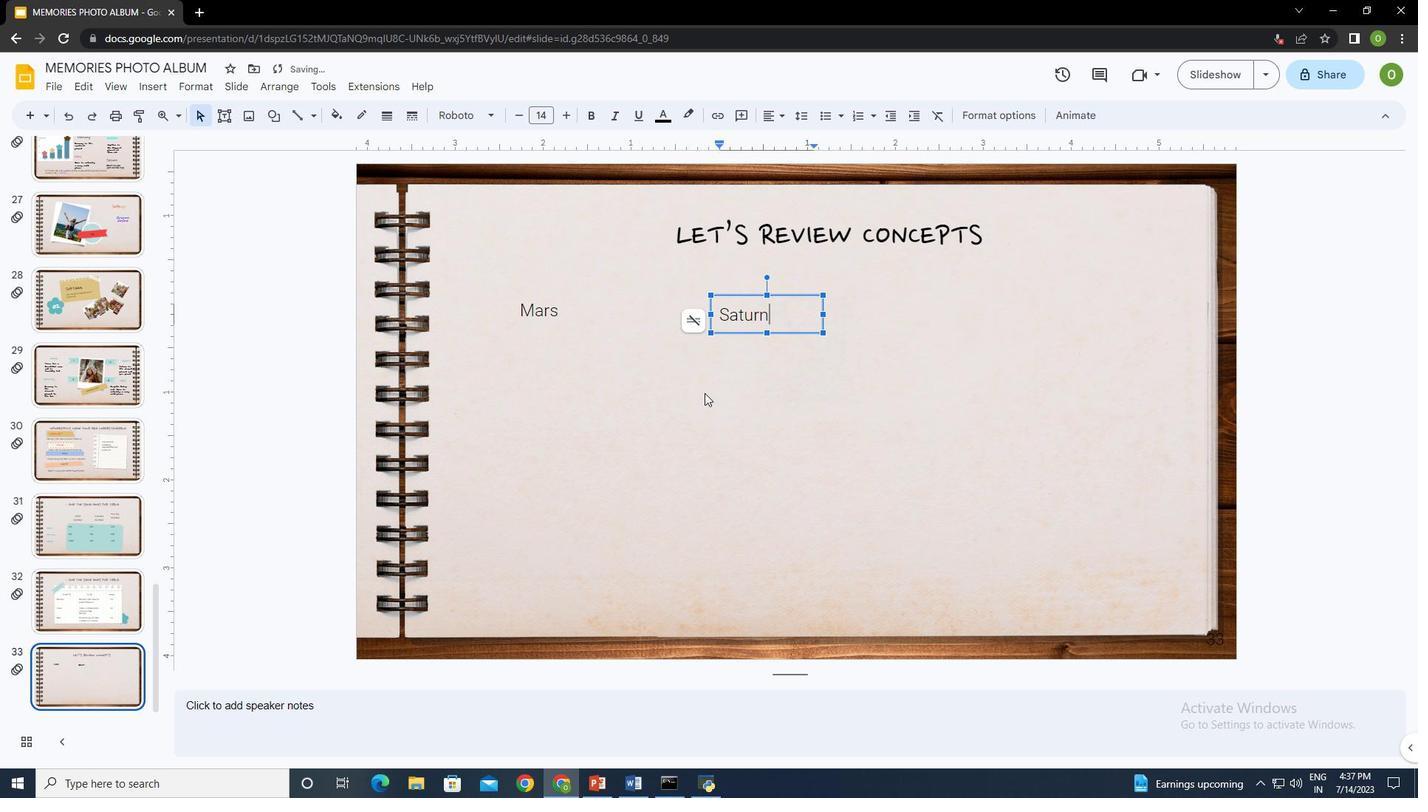 
Action: Mouse moved to (218, 113)
Screenshot: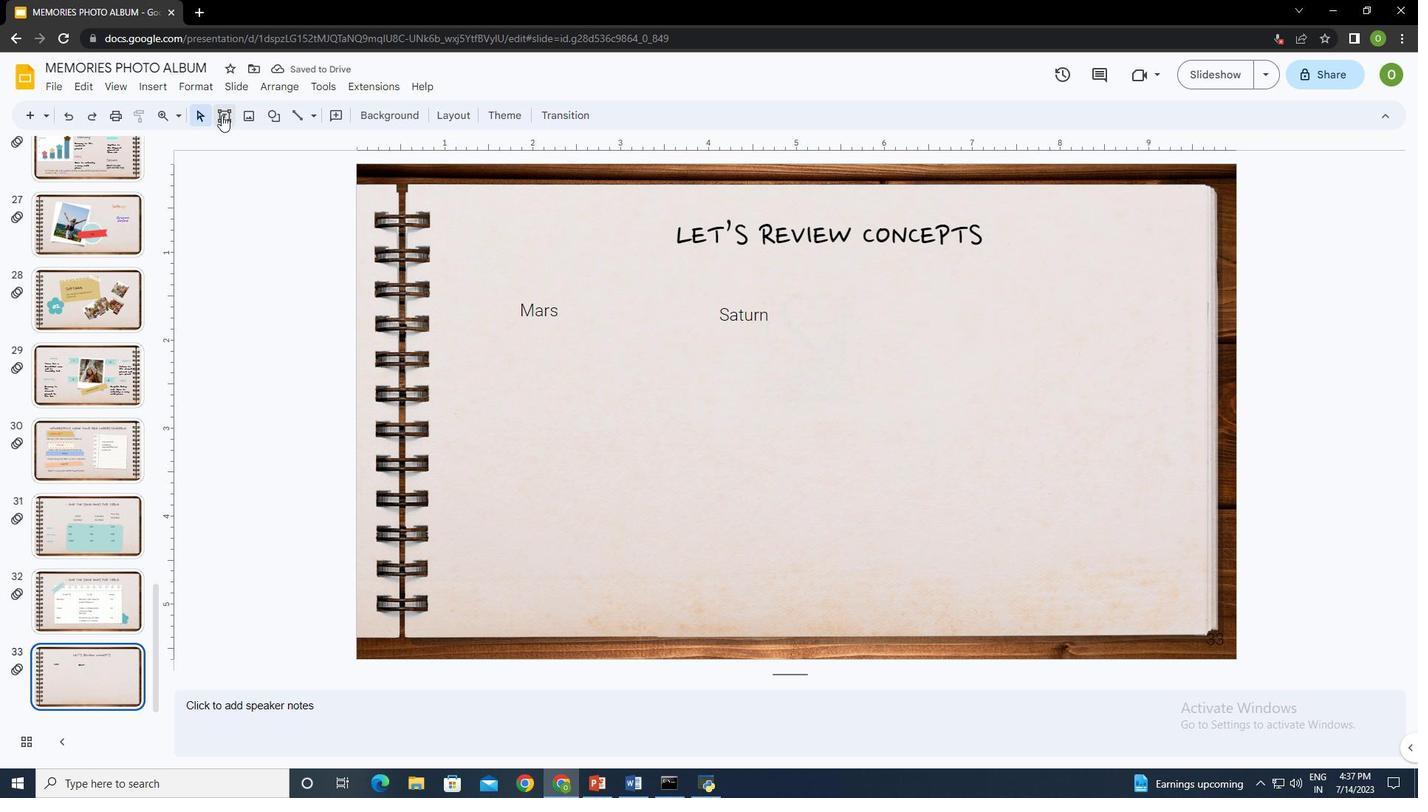 
Action: Mouse pressed left at (218, 113)
Screenshot: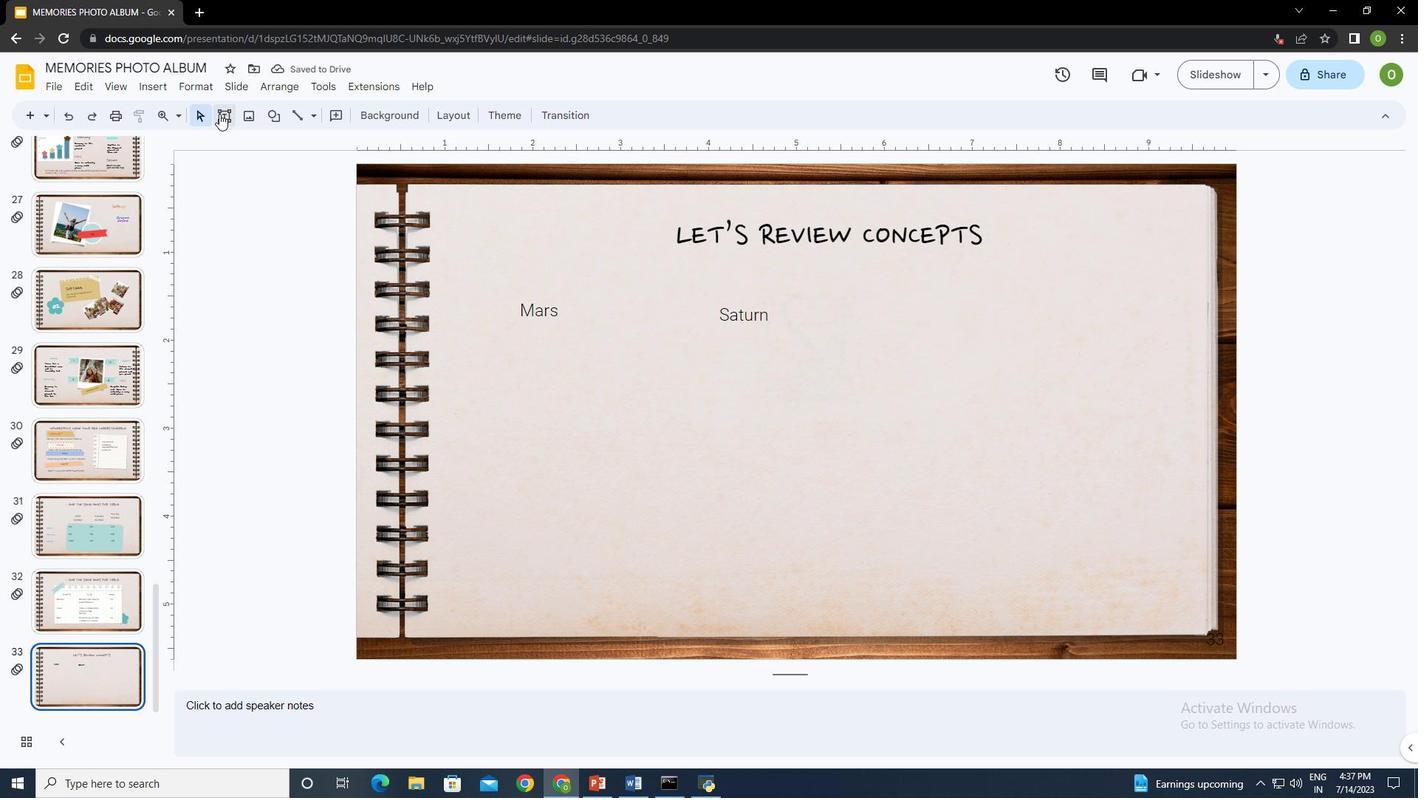
Action: Mouse moved to (475, 349)
Screenshot: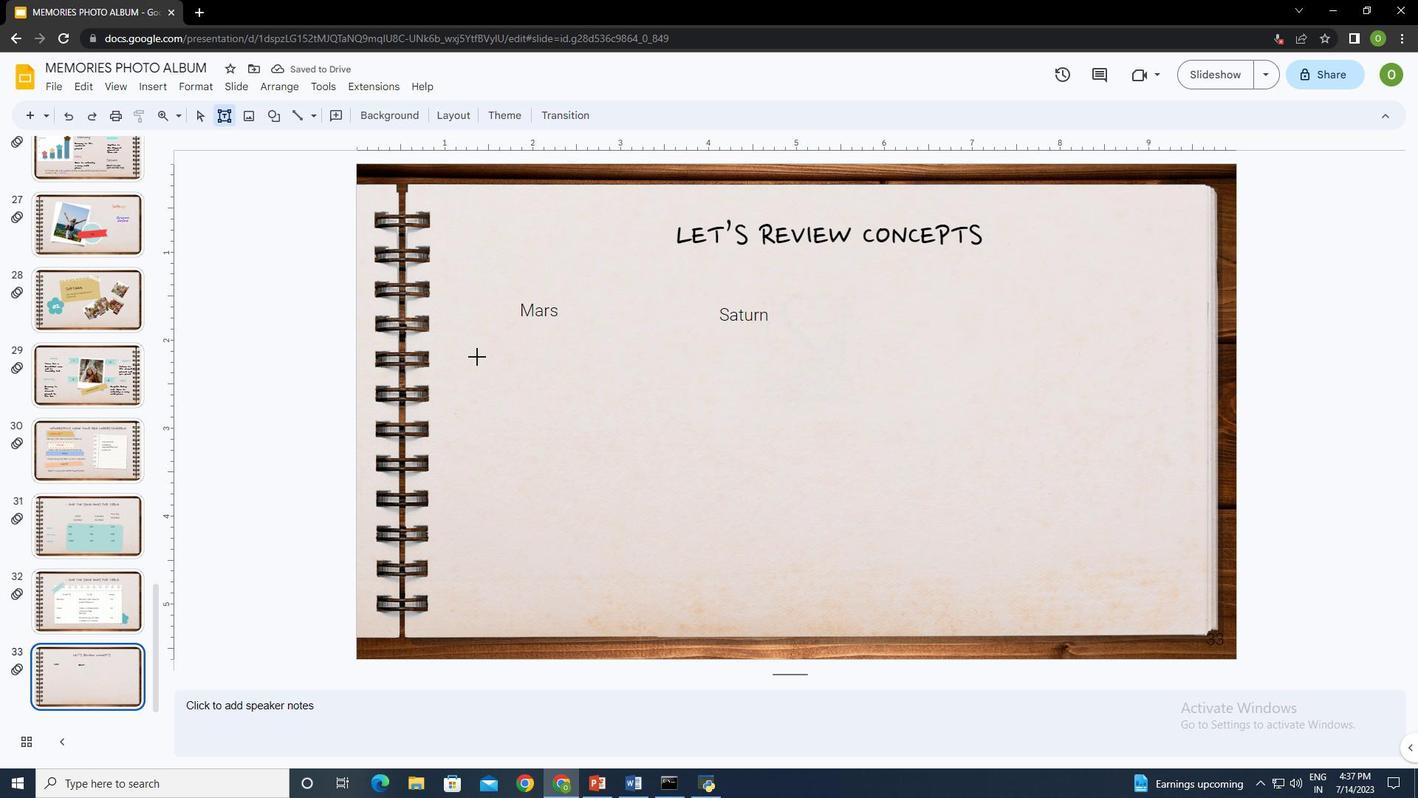 
Action: Mouse pressed left at (475, 349)
Screenshot: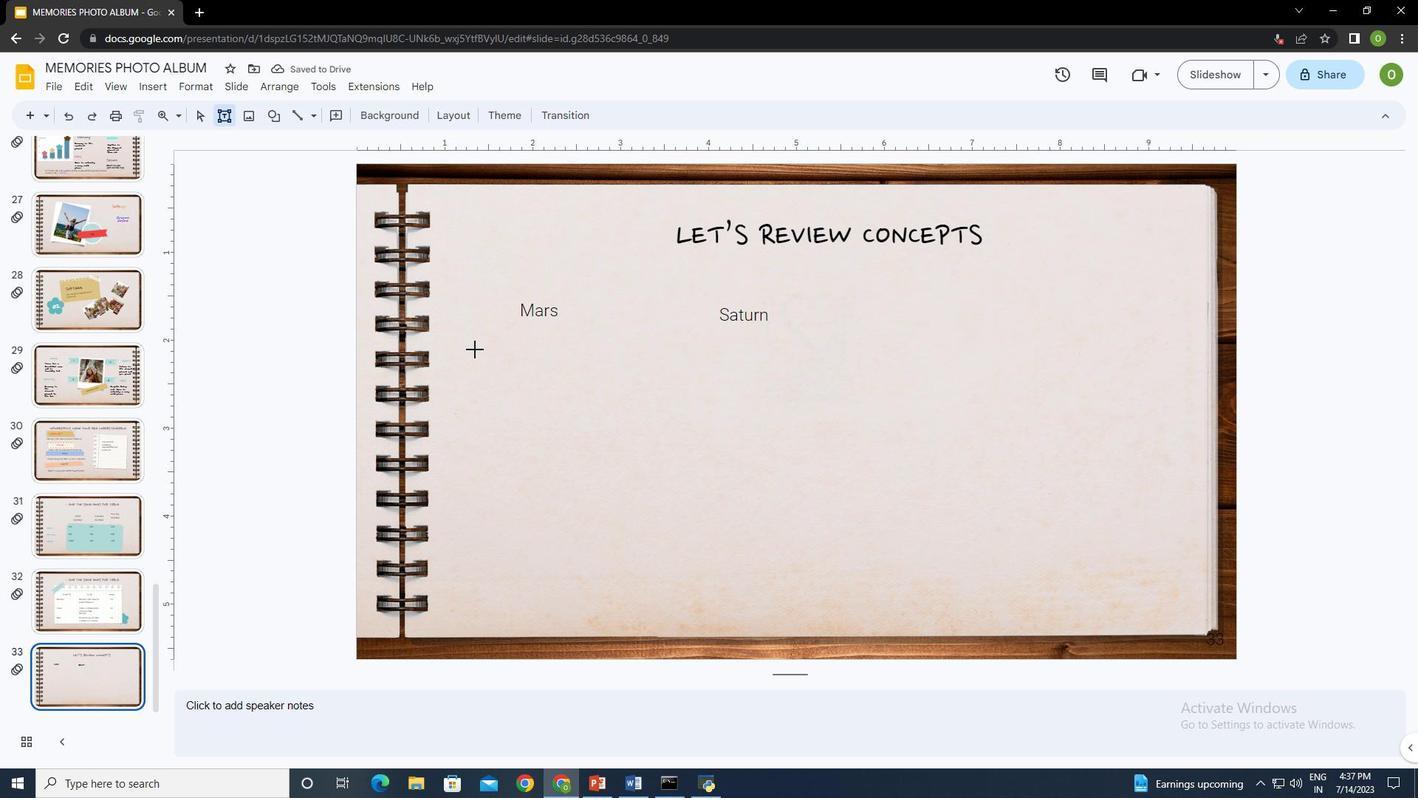 
Action: Mouse moved to (570, 444)
Screenshot: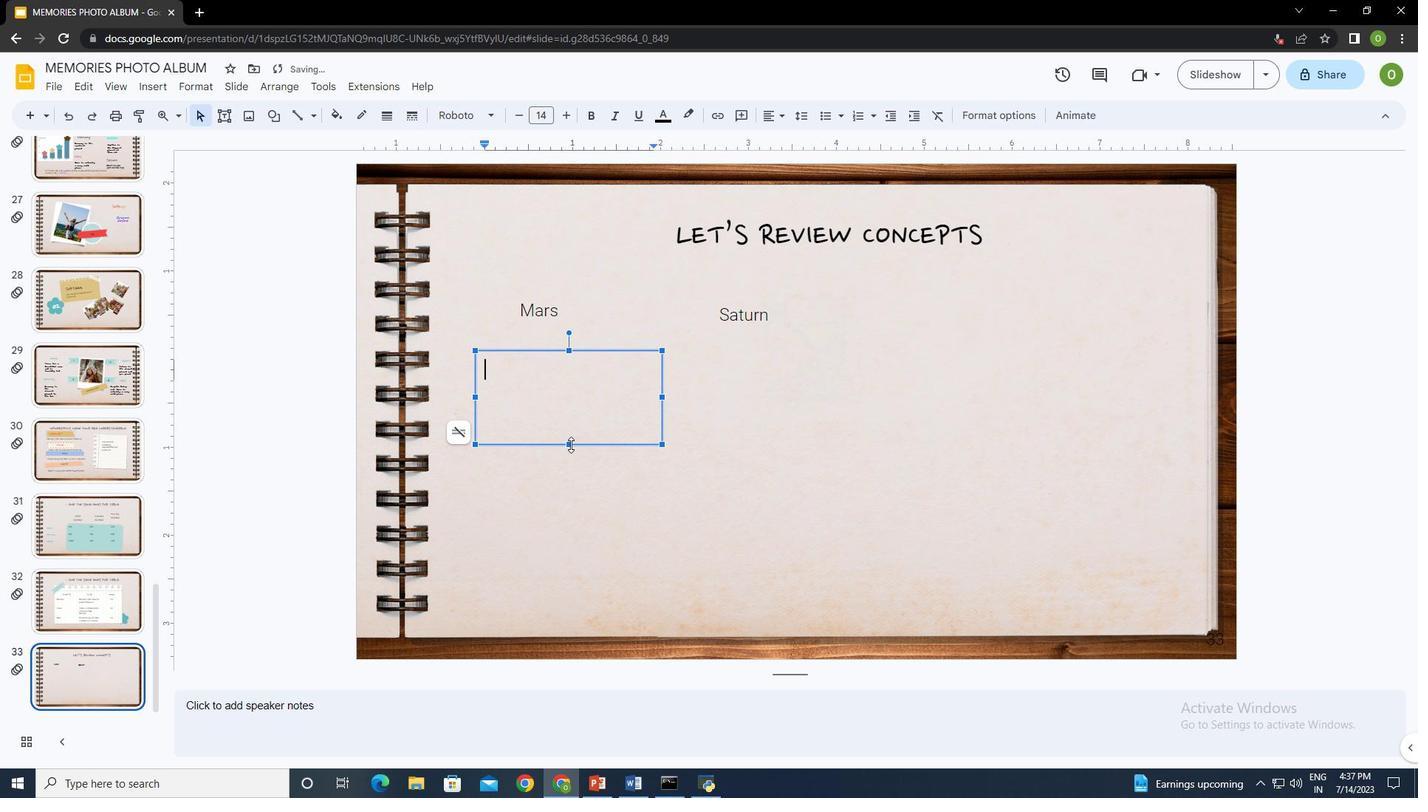 
Action: Mouse pressed left at (570, 444)
Screenshot: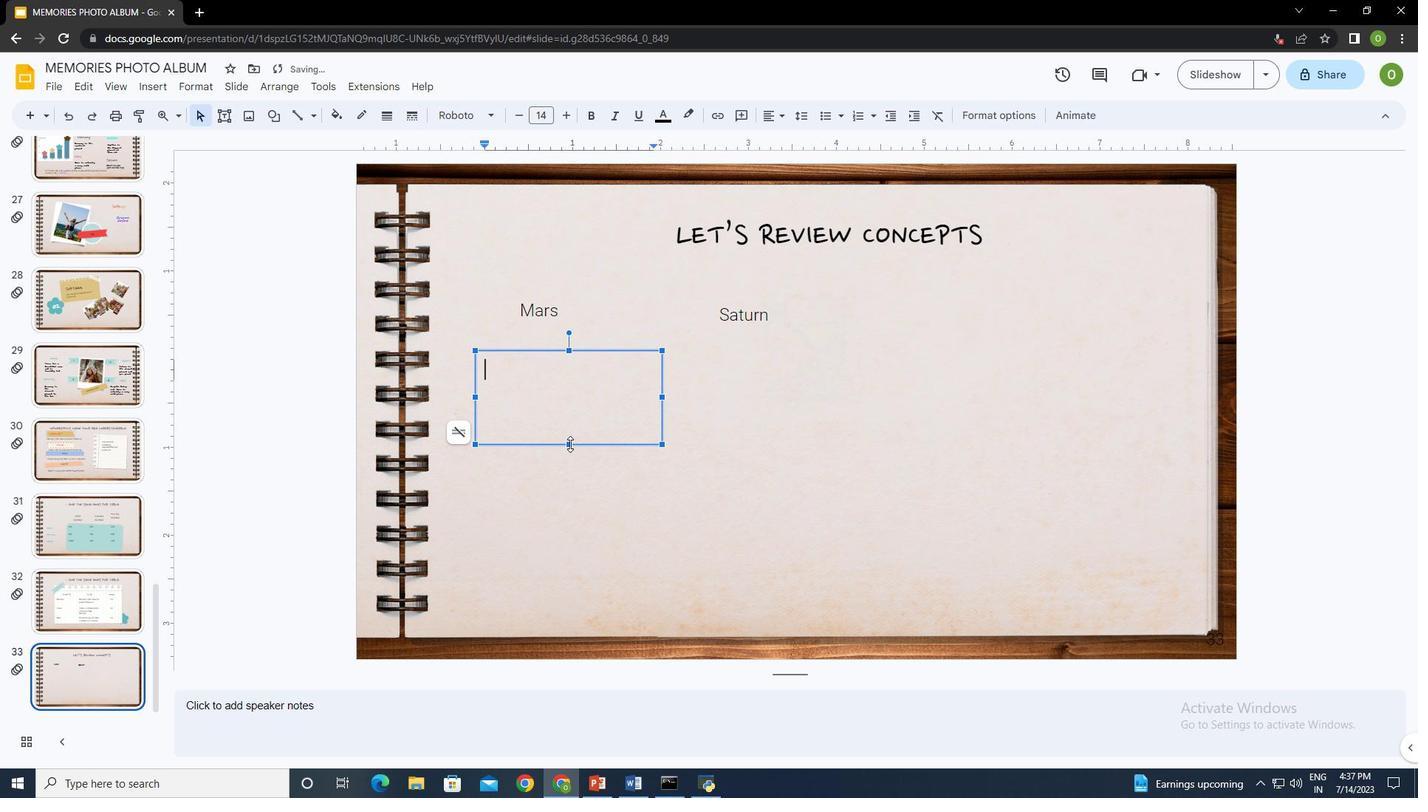
Action: Mouse moved to (546, 367)
Screenshot: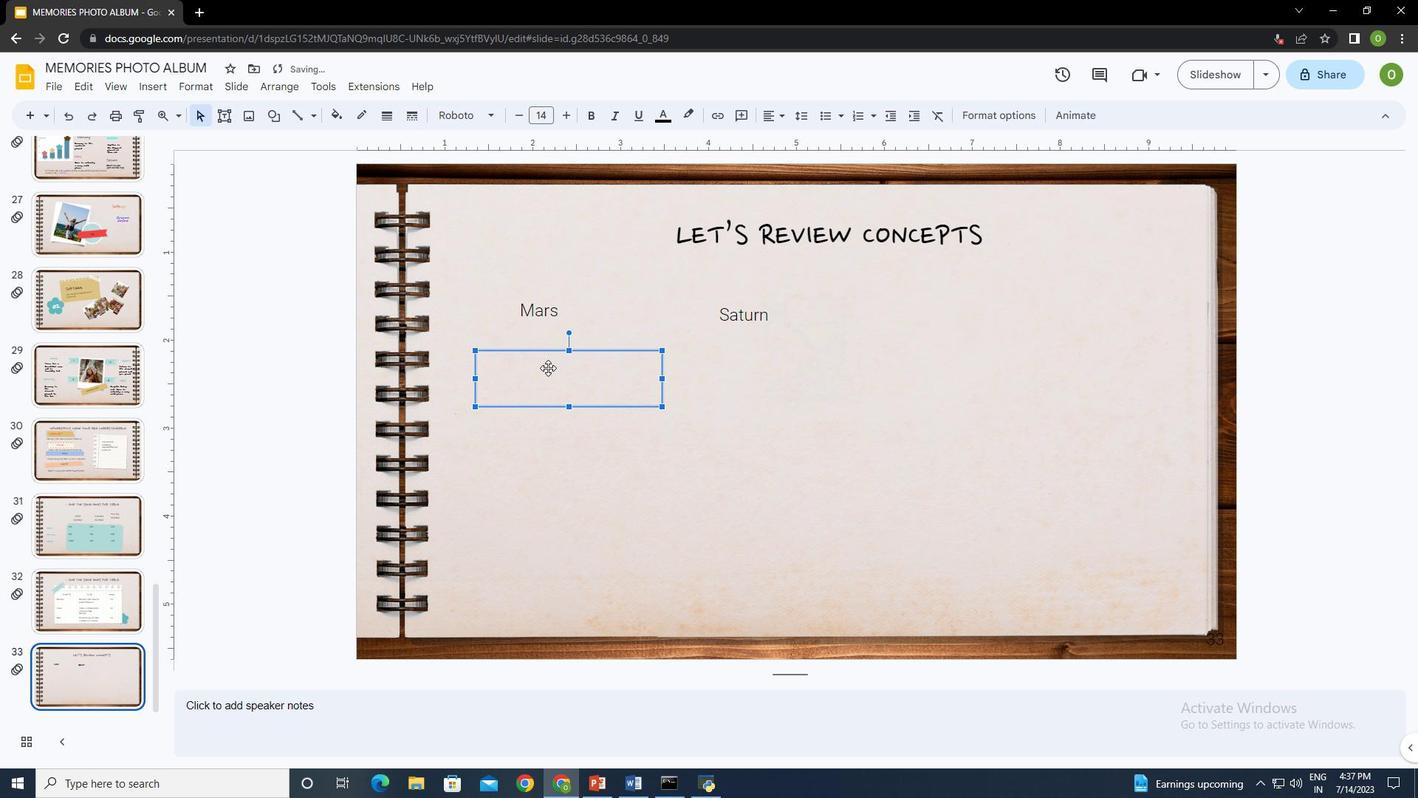 
Action: Mouse pressed left at (546, 367)
Screenshot: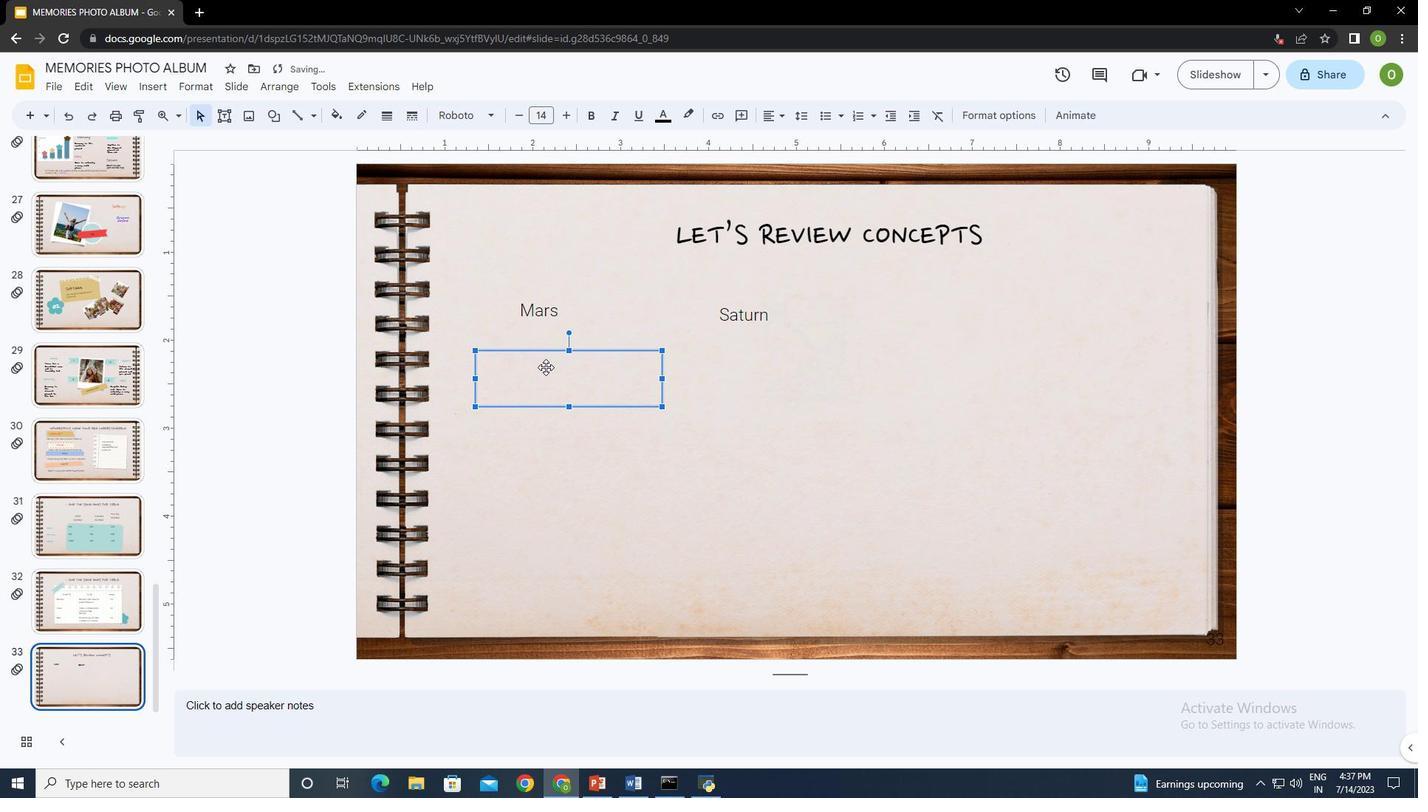
Action: Key pressed <Key.shift>Despite<Key.space>being<Key.space>red,<Key.space><Key.shift>Mars<Key.space>is<Key.space>actually<Key.space>a<Key.space>cold<Key.space>place
Screenshot: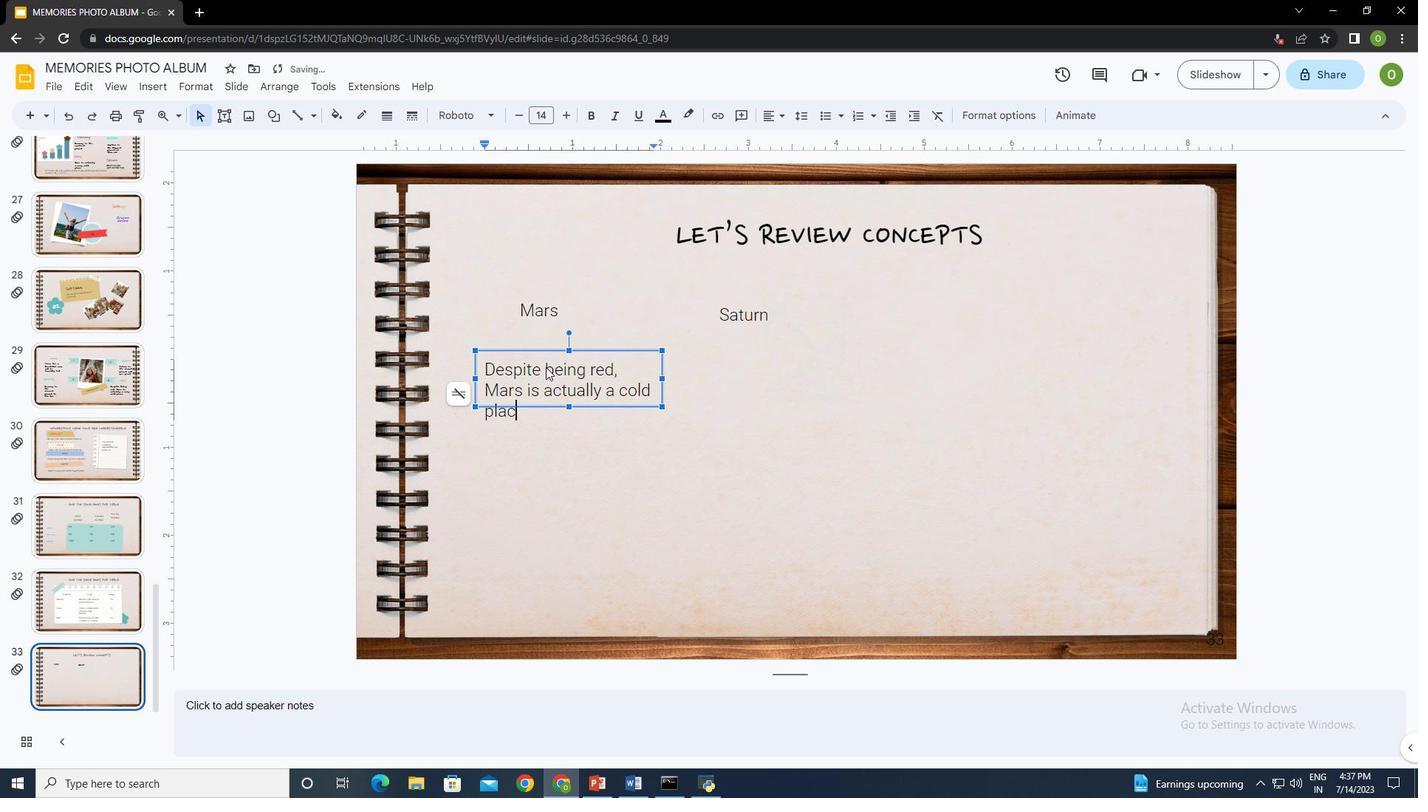 
Action: Mouse moved to (662, 377)
Screenshot: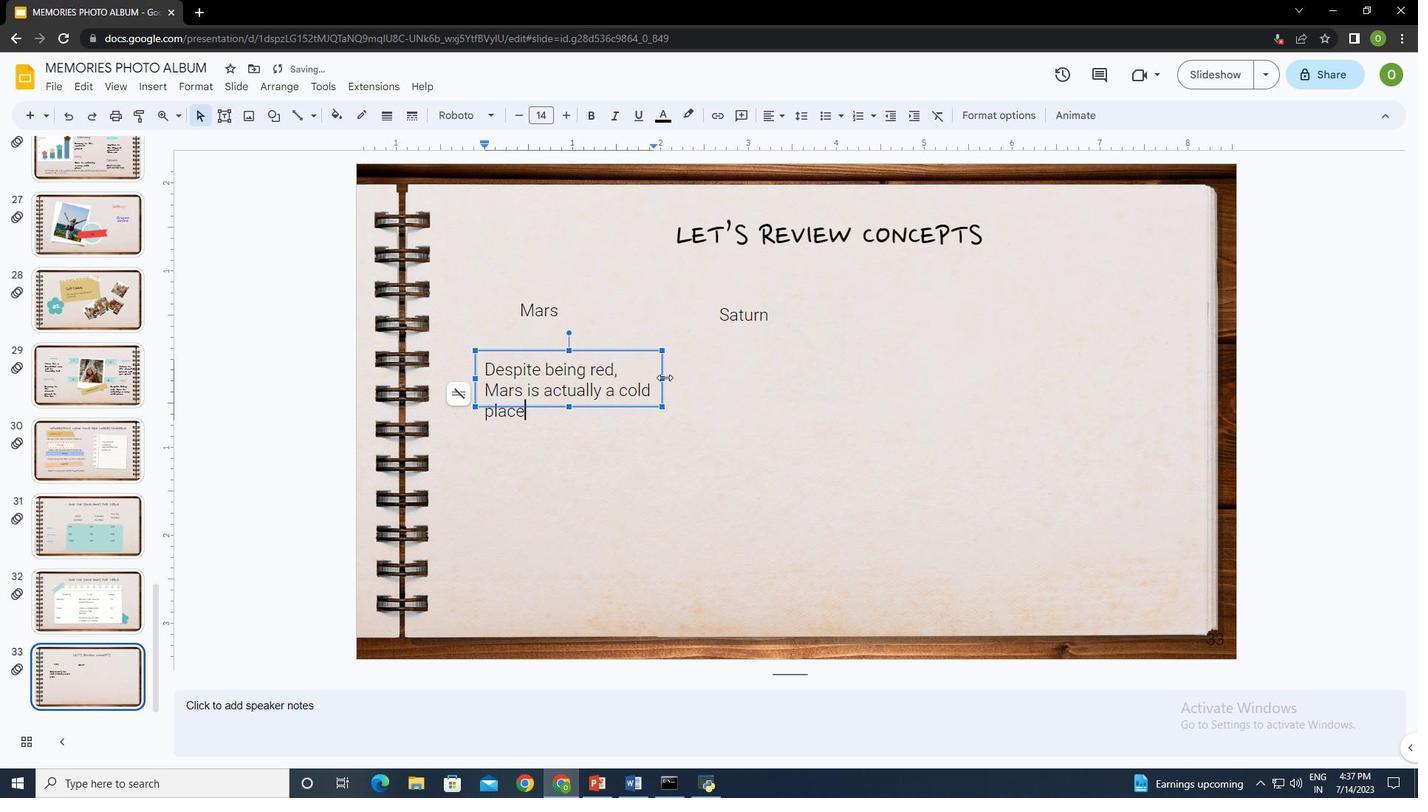 
Action: Mouse pressed left at (662, 377)
Screenshot: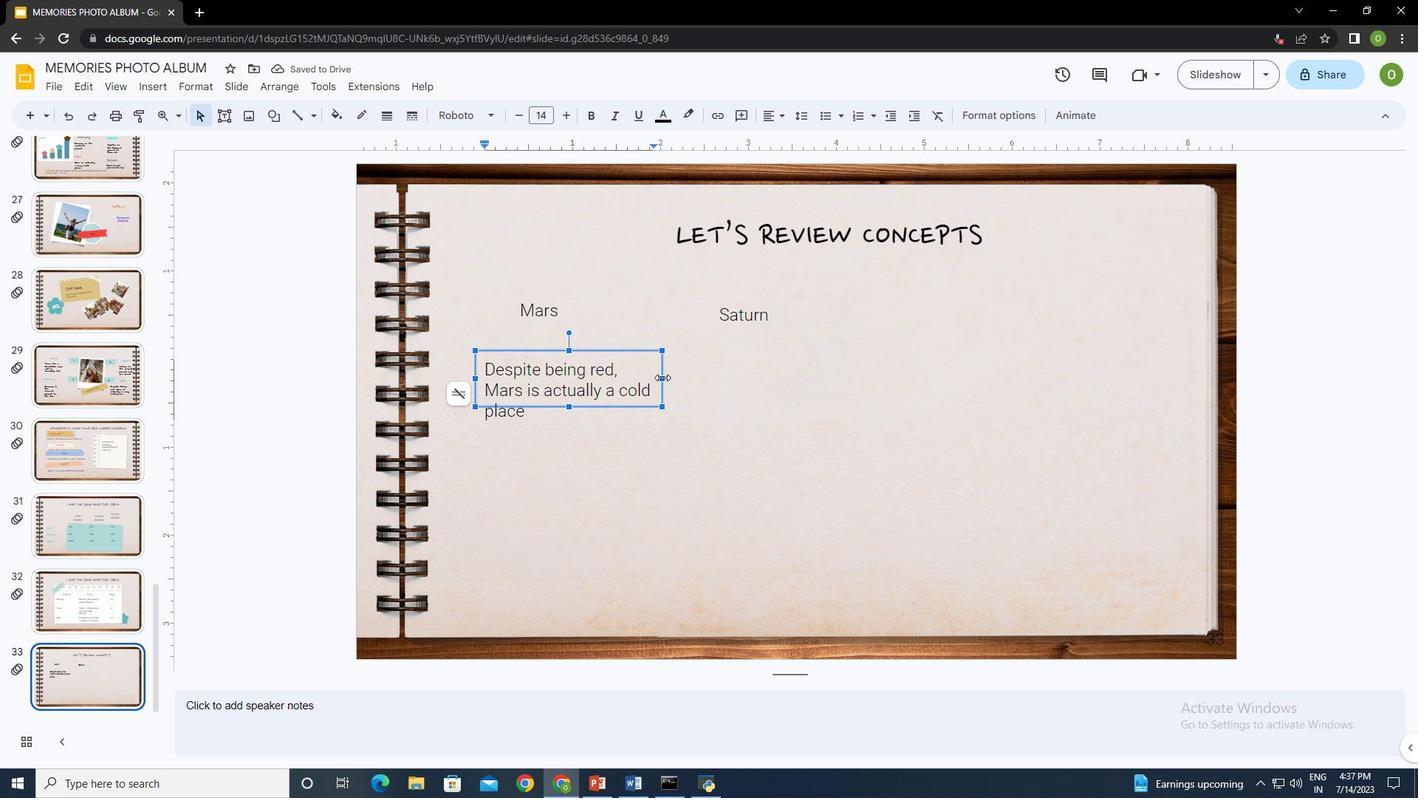 
Action: Mouse moved to (477, 379)
Screenshot: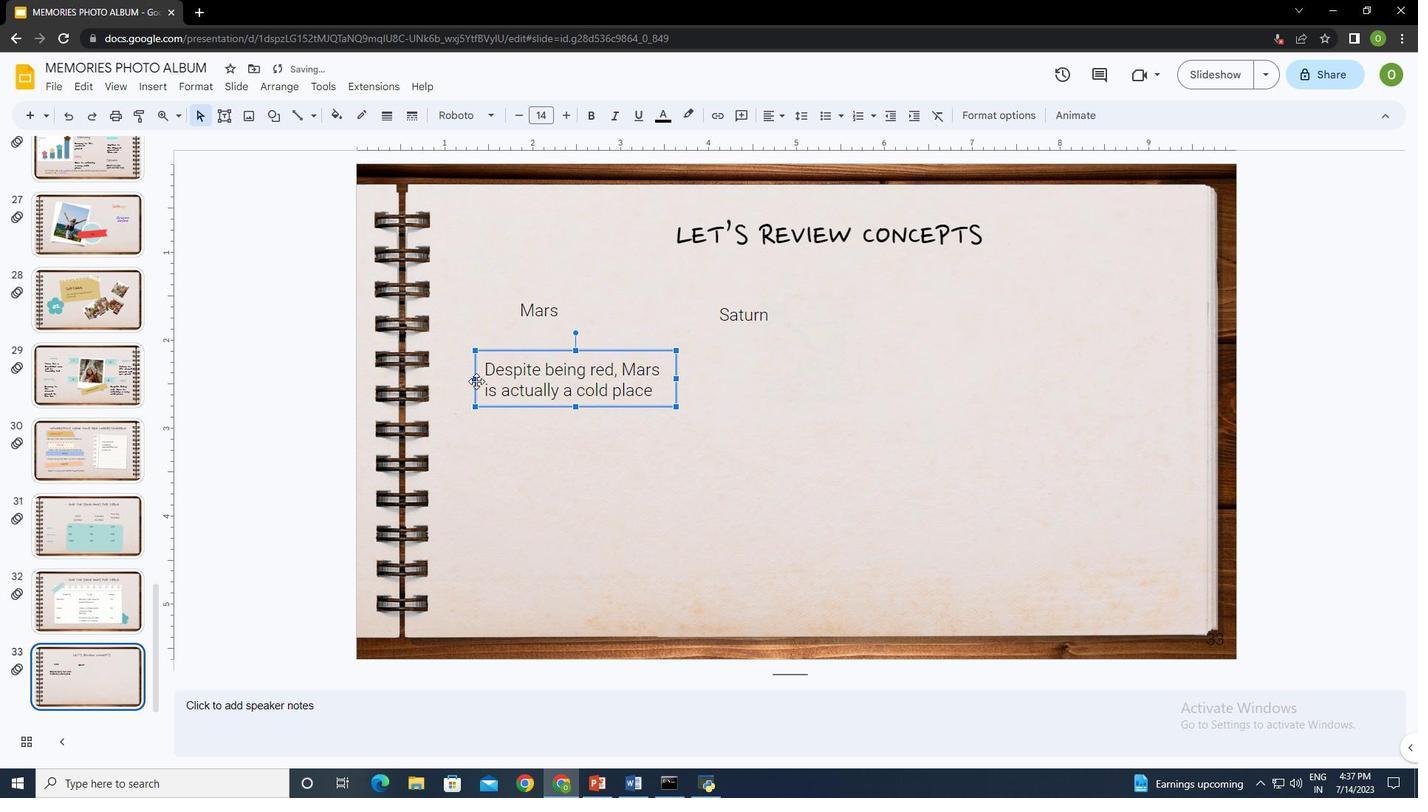 
Action: Mouse pressed left at (477, 379)
Screenshot: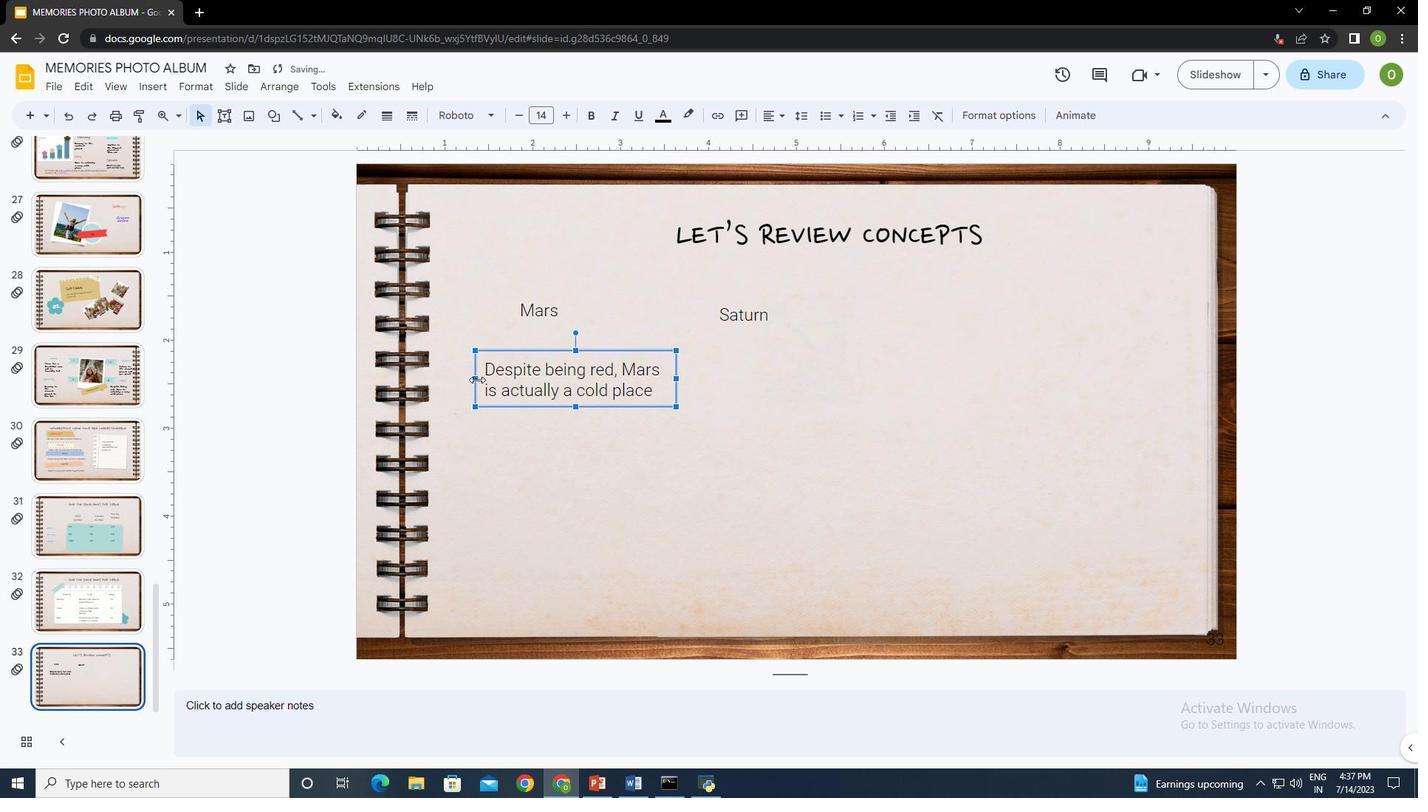 
Action: Mouse moved to (557, 352)
Screenshot: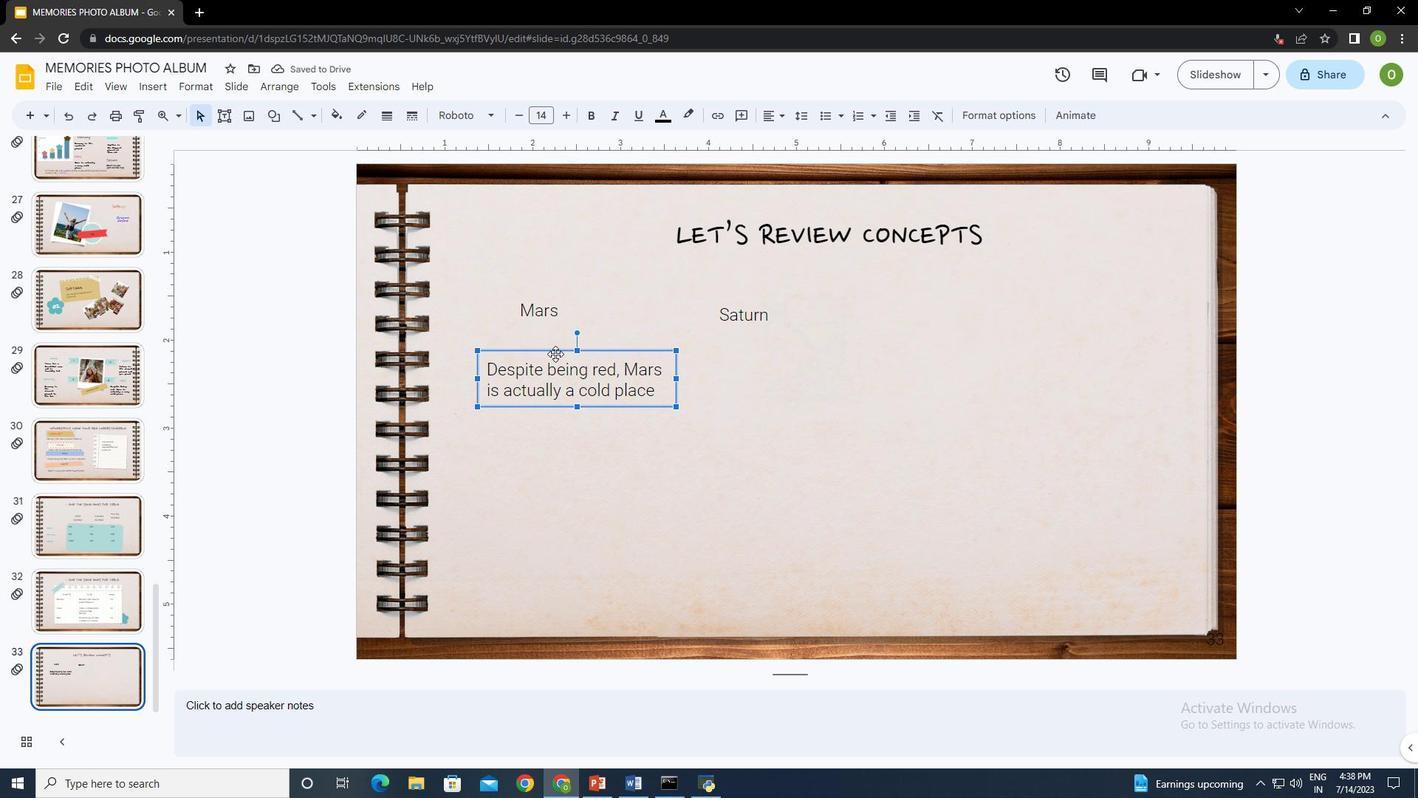 
Action: Mouse pressed left at (557, 352)
Screenshot: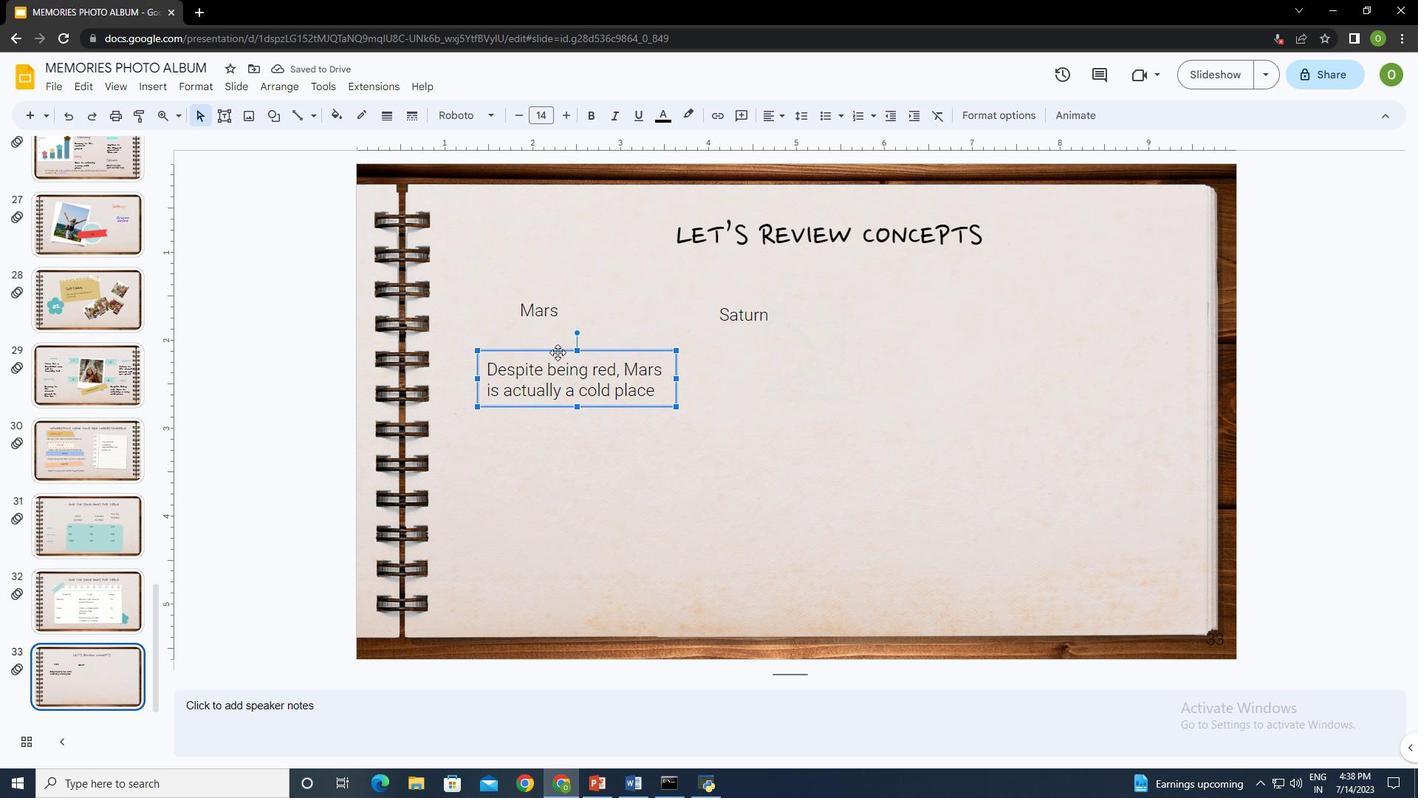
Action: Mouse moved to (569, 408)
Screenshot: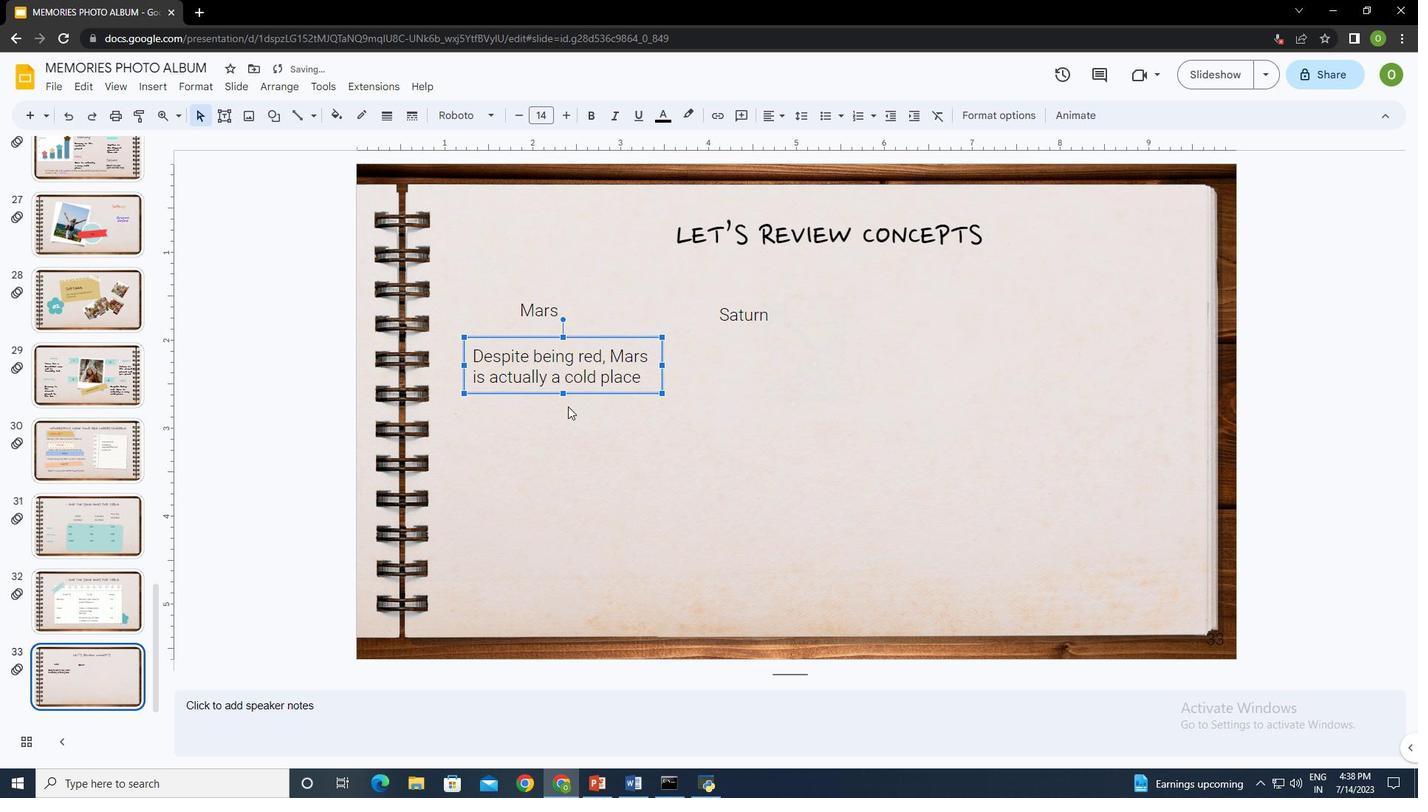 
Action: Mouse pressed left at (569, 408)
Screenshot: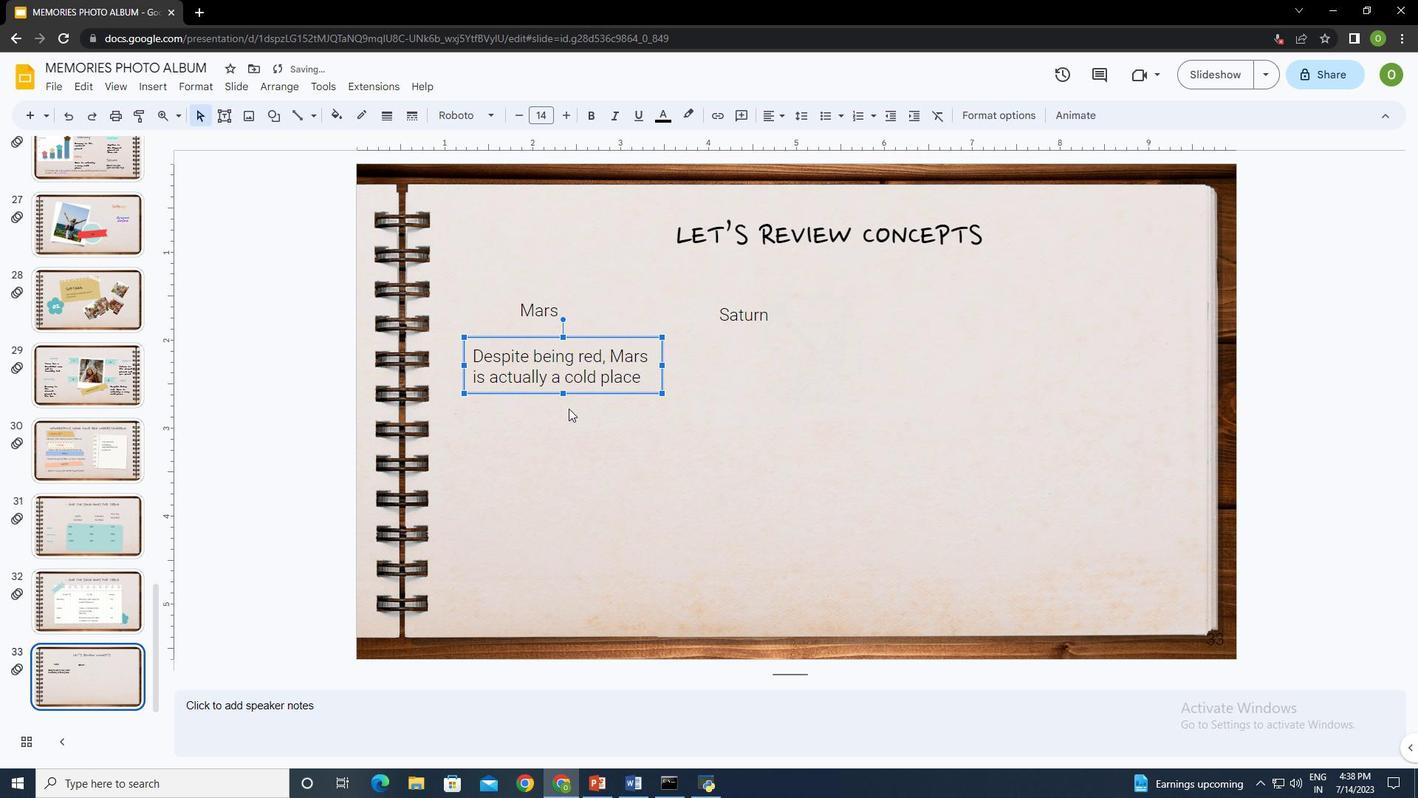 
Action: Mouse moved to (740, 358)
Screenshot: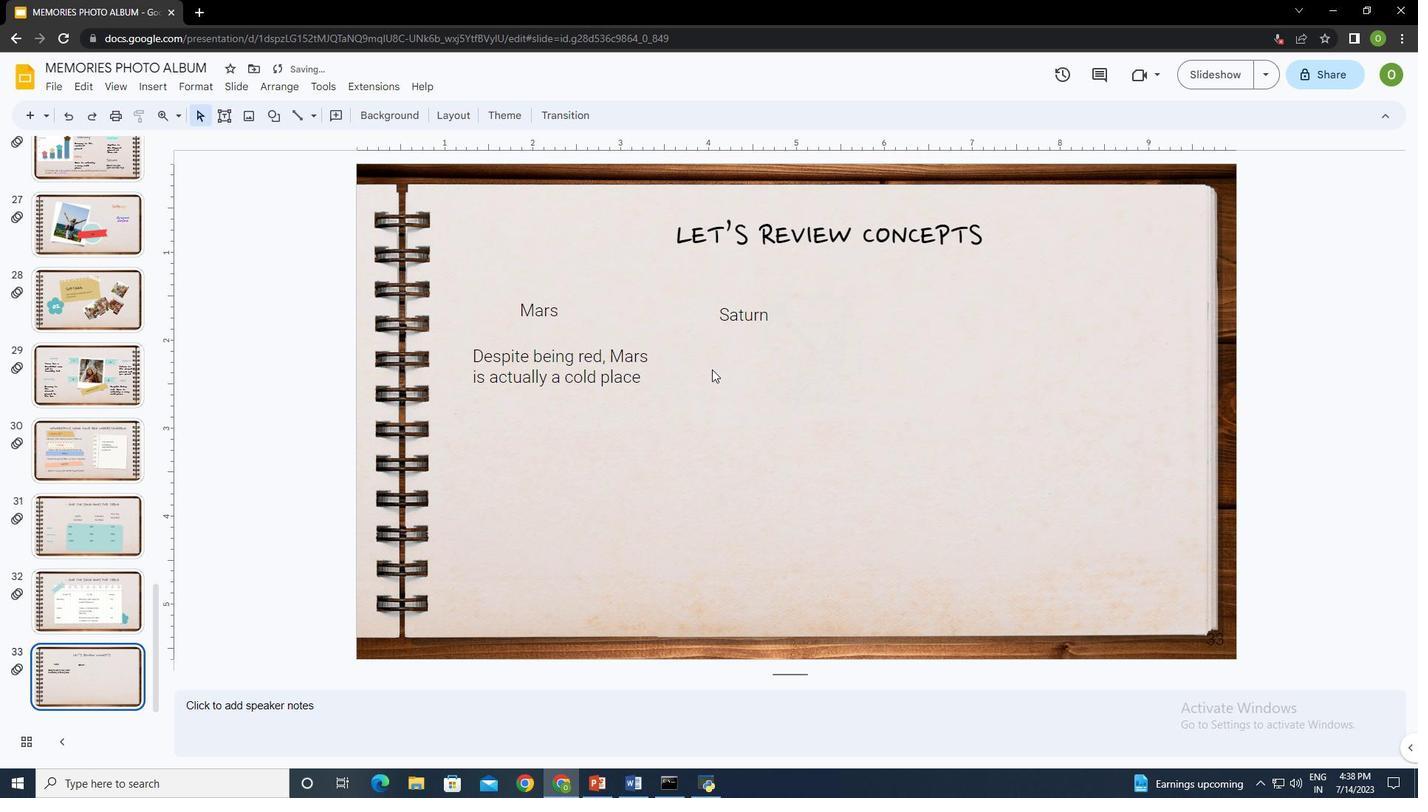 
Action: Mouse pressed left at (740, 358)
Screenshot: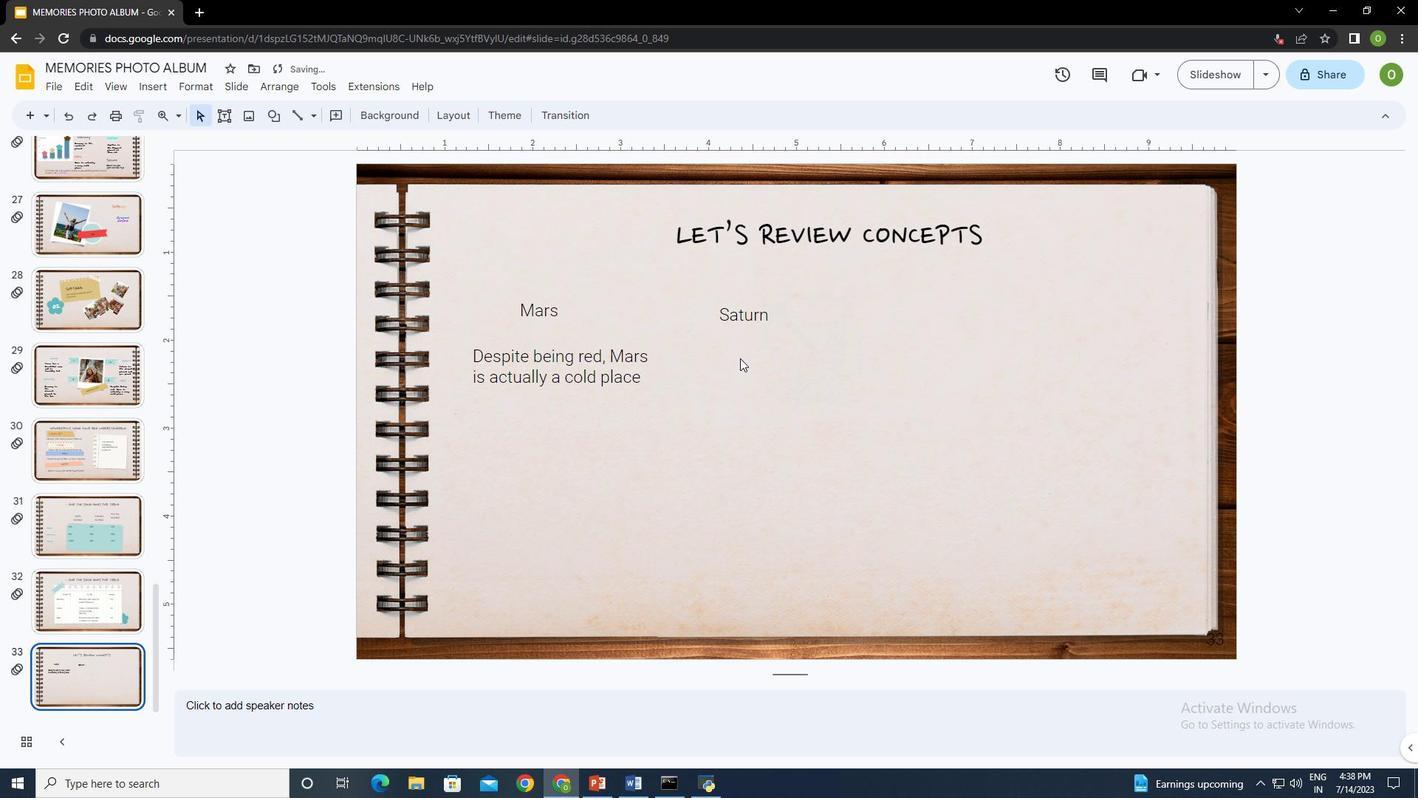
Action: Mouse moved to (221, 116)
Screenshot: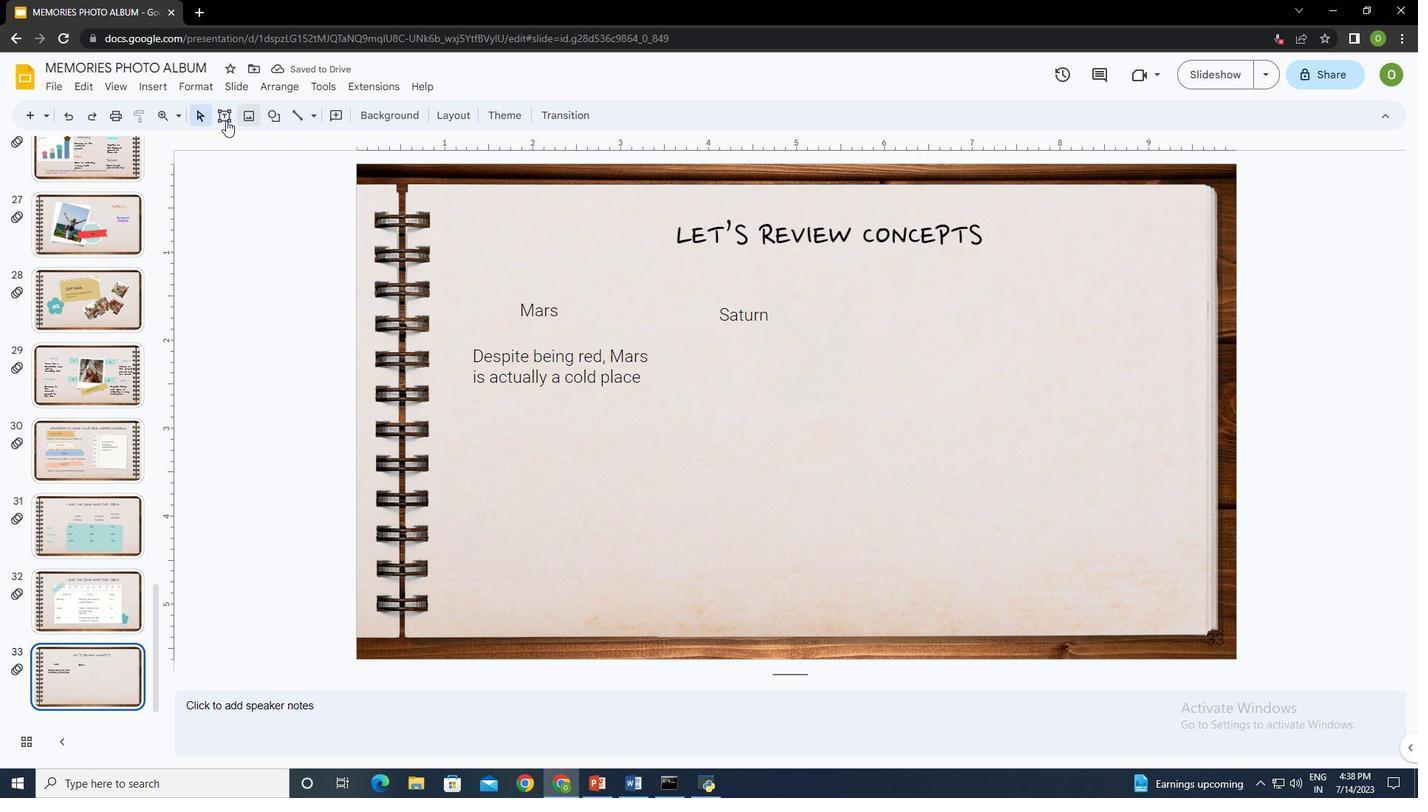 
Action: Mouse pressed left at (221, 116)
Screenshot: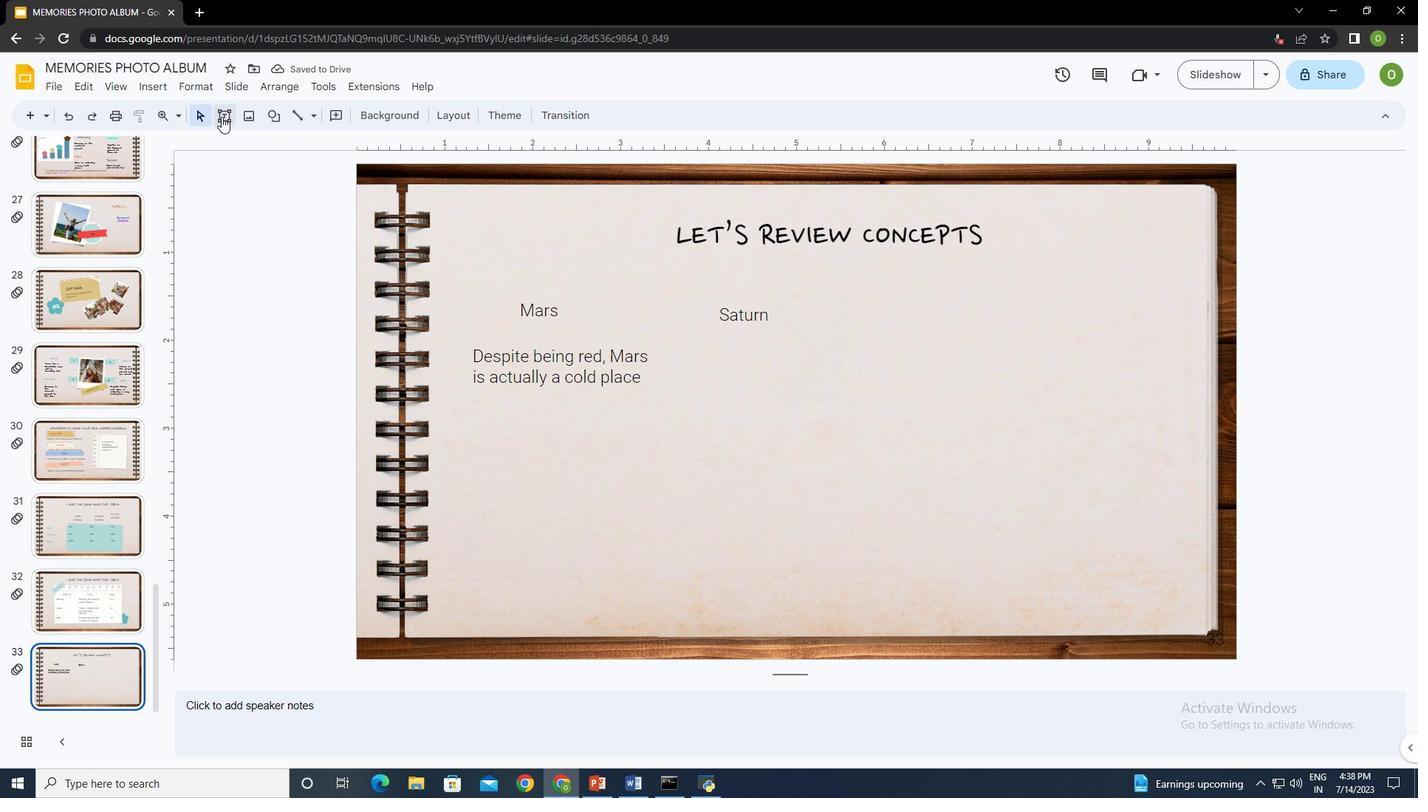
Action: Mouse moved to (708, 342)
Screenshot: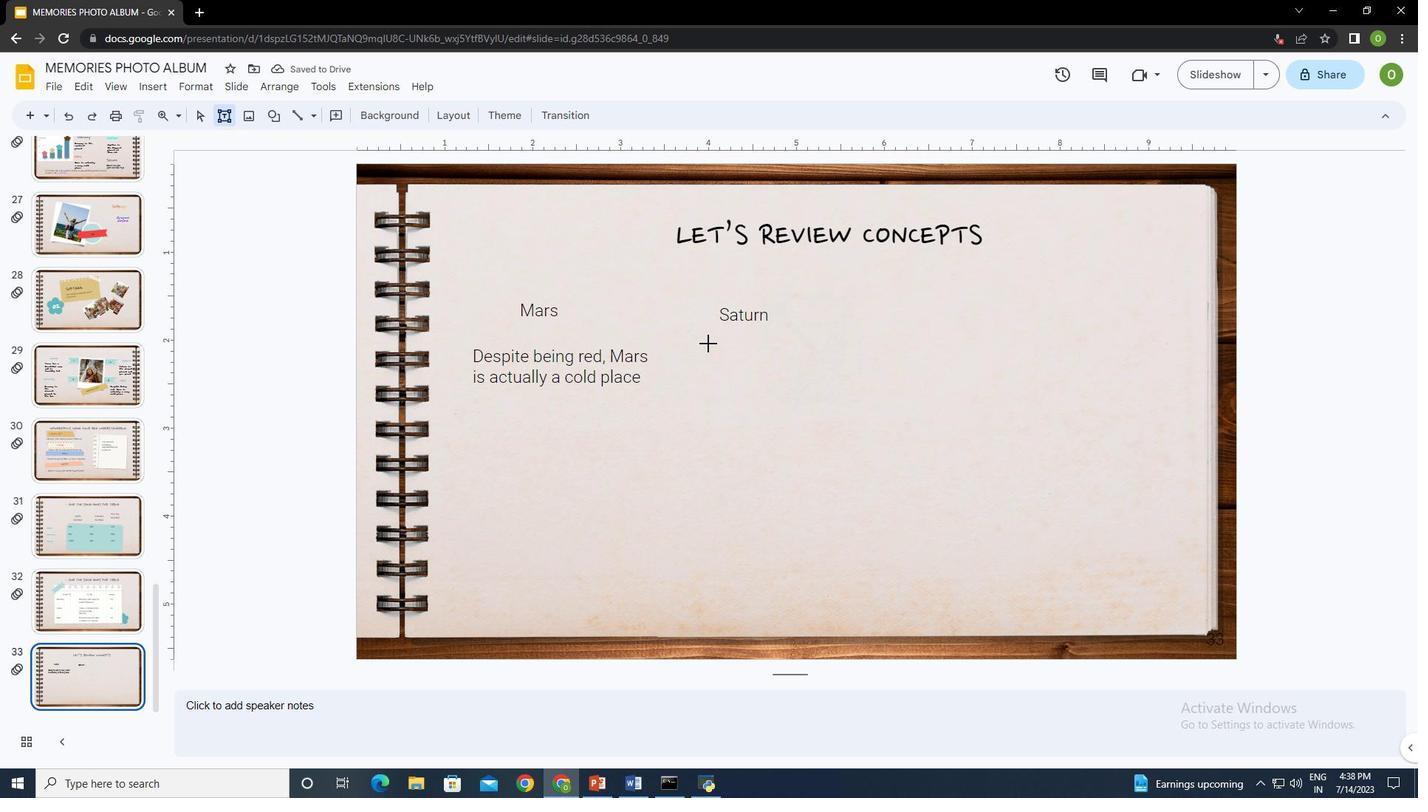 
Action: Mouse pressed left at (708, 342)
Screenshot: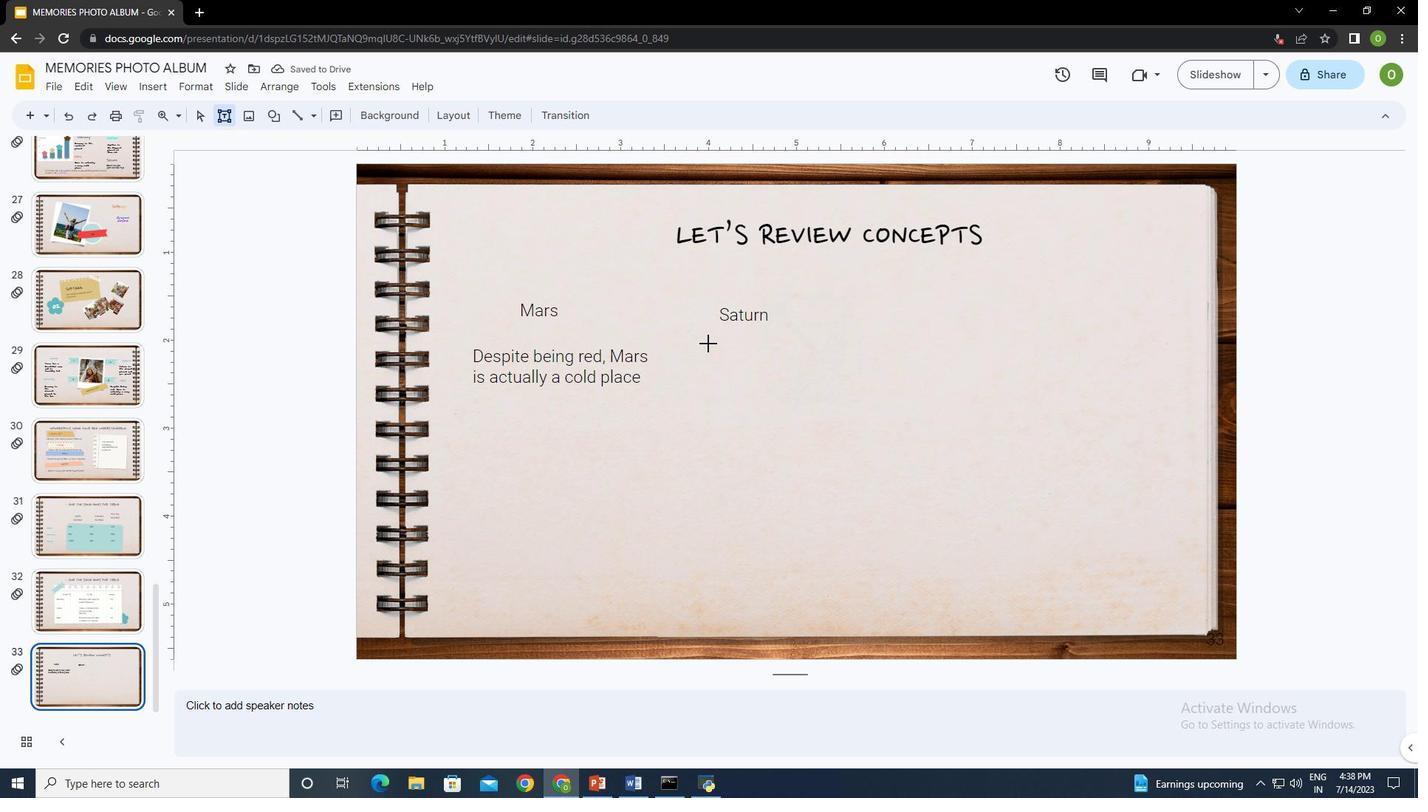 
Action: Mouse moved to (757, 366)
Screenshot: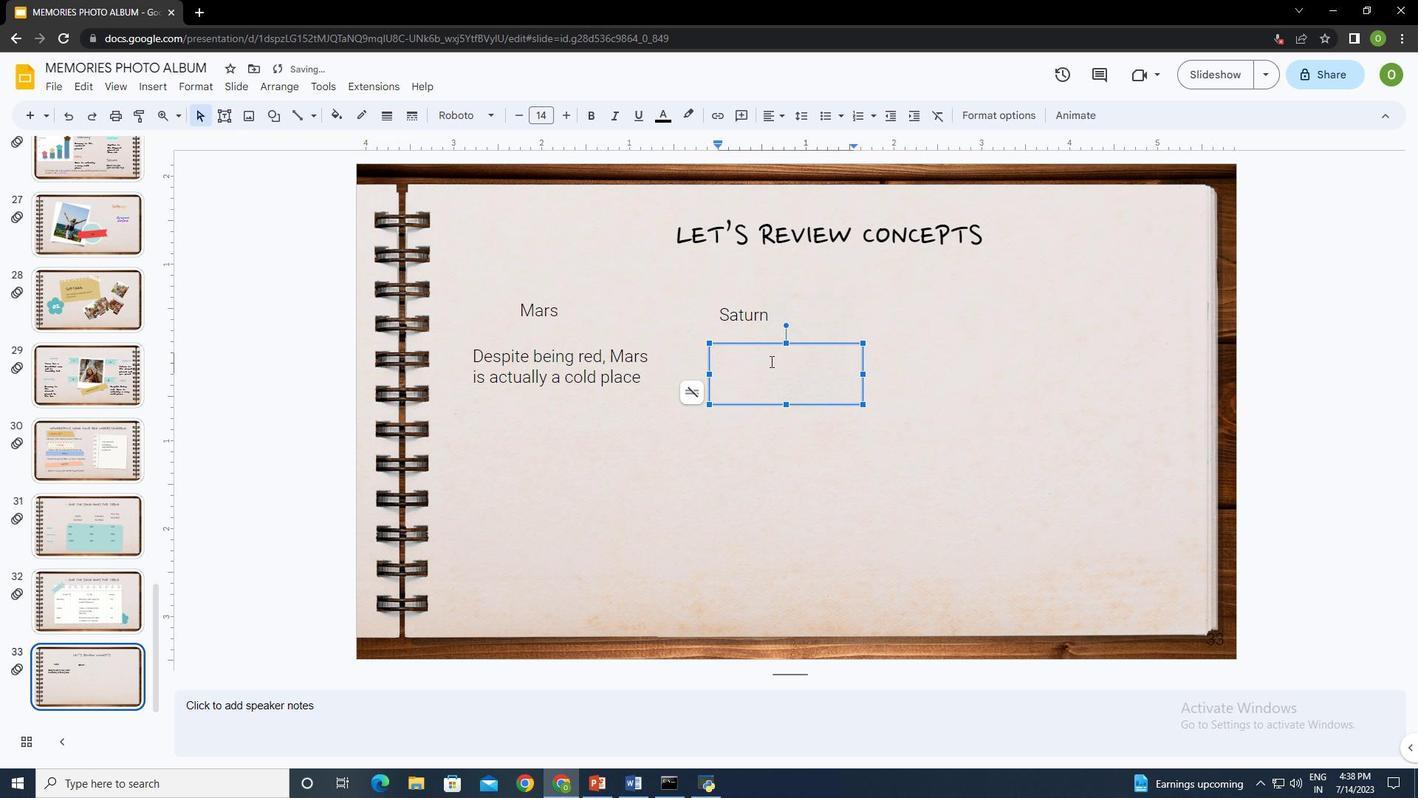 
Action: Key pressed <Key.shift>Saturn<Key.space>is<Key.space>the<Key.space>ringed<Key.space>planet<Key.space>and<Key.space>a<Key.space>gas<Key.space>gian<Key.backspace><Key.backspace>ant
Screenshot: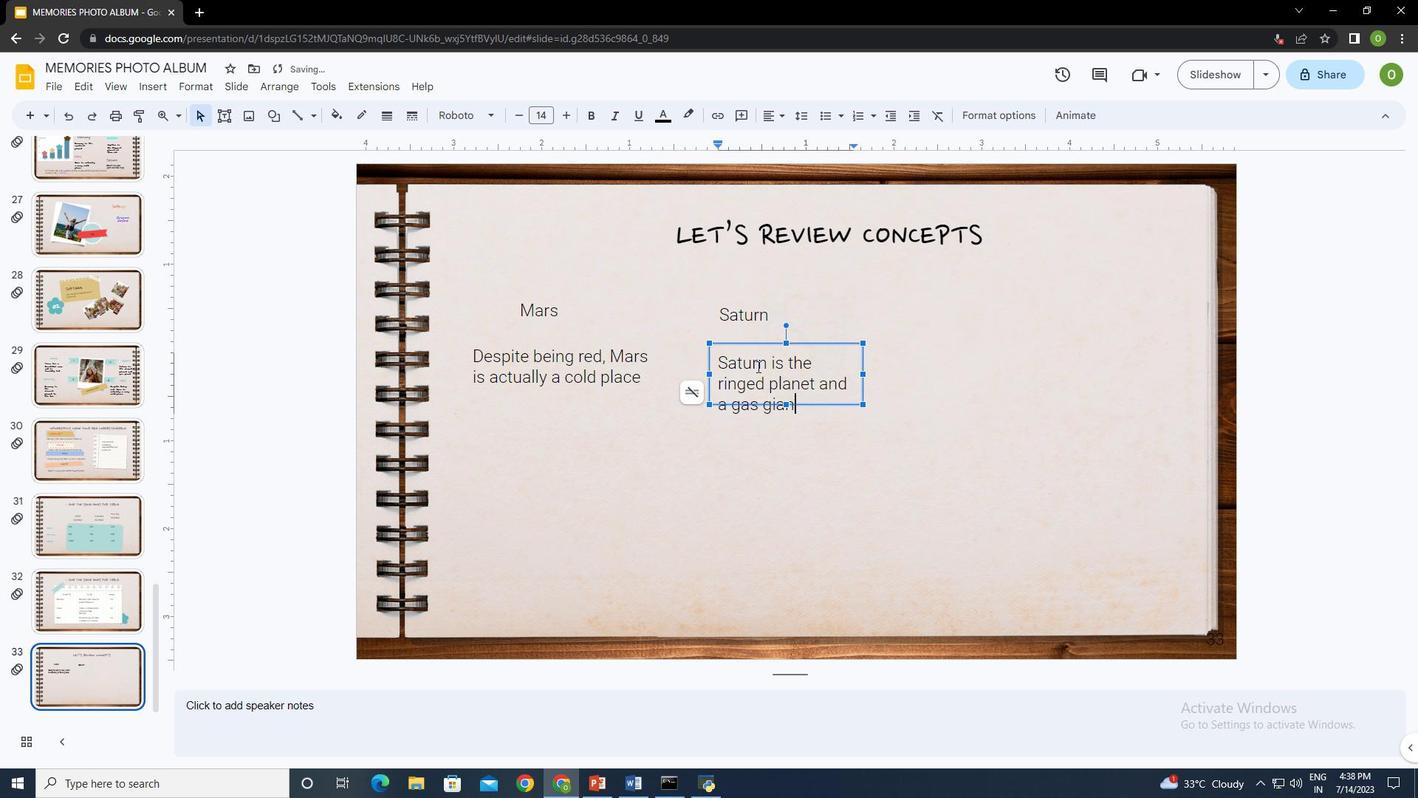 
Action: Mouse moved to (863, 373)
Screenshot: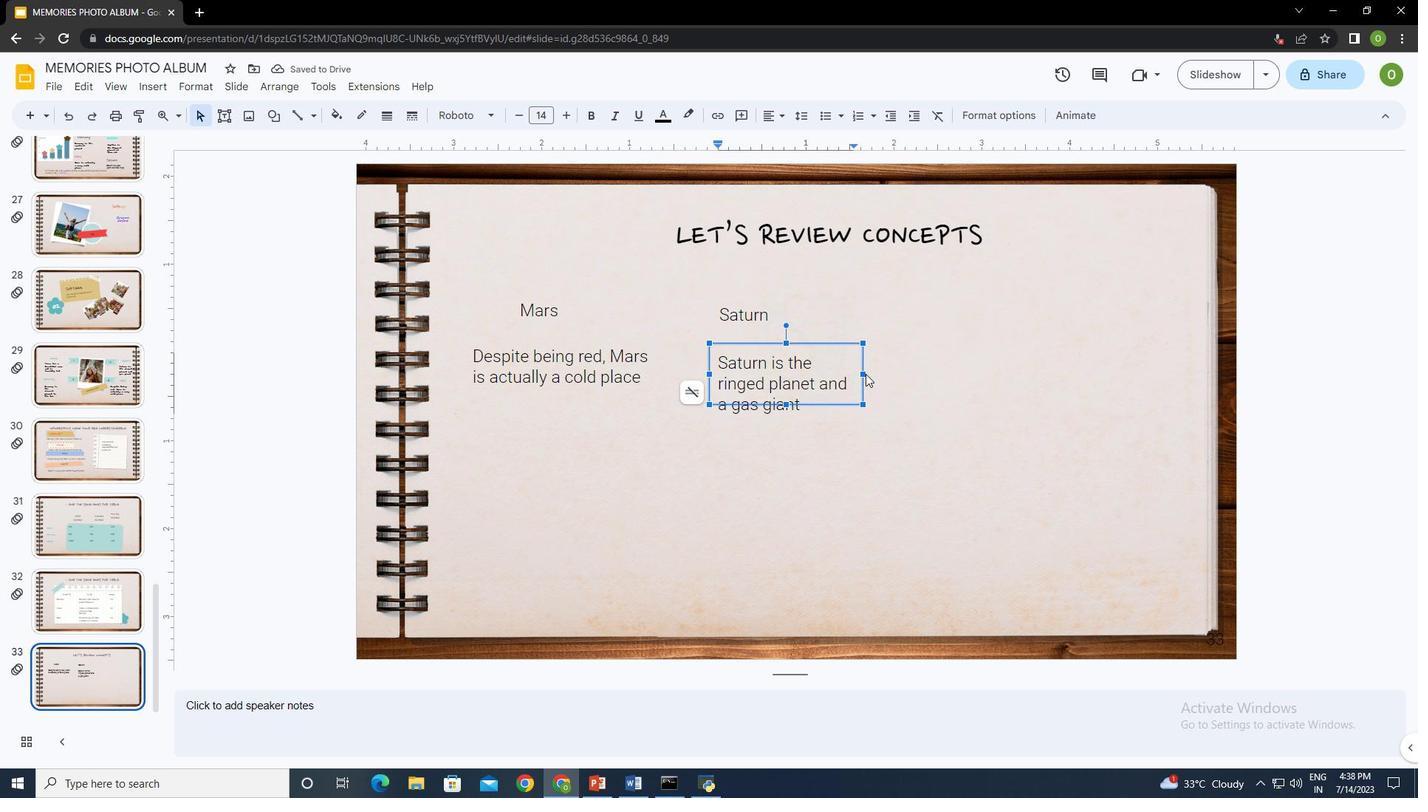 
Action: Mouse pressed left at (863, 373)
Screenshot: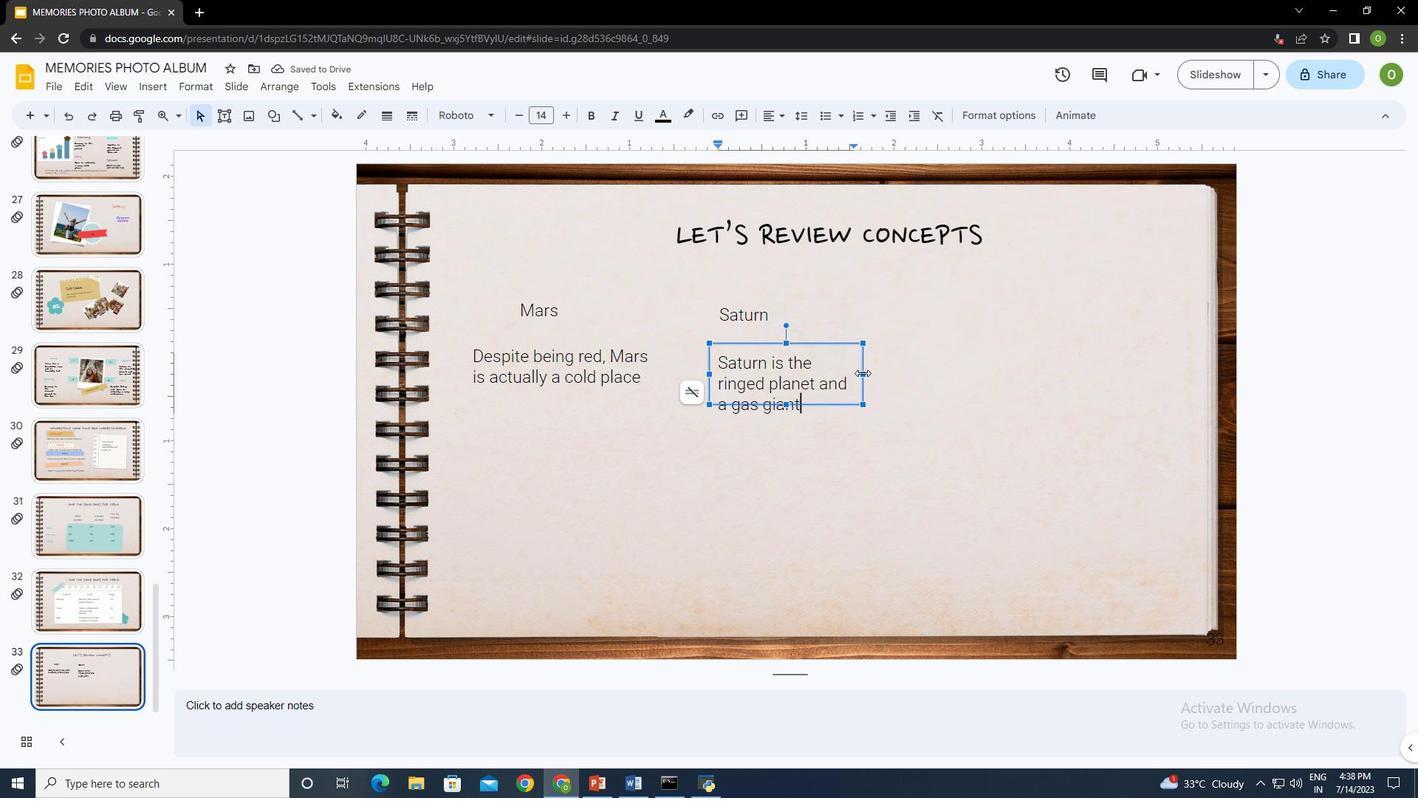 
Action: Mouse moved to (792, 401)
Screenshot: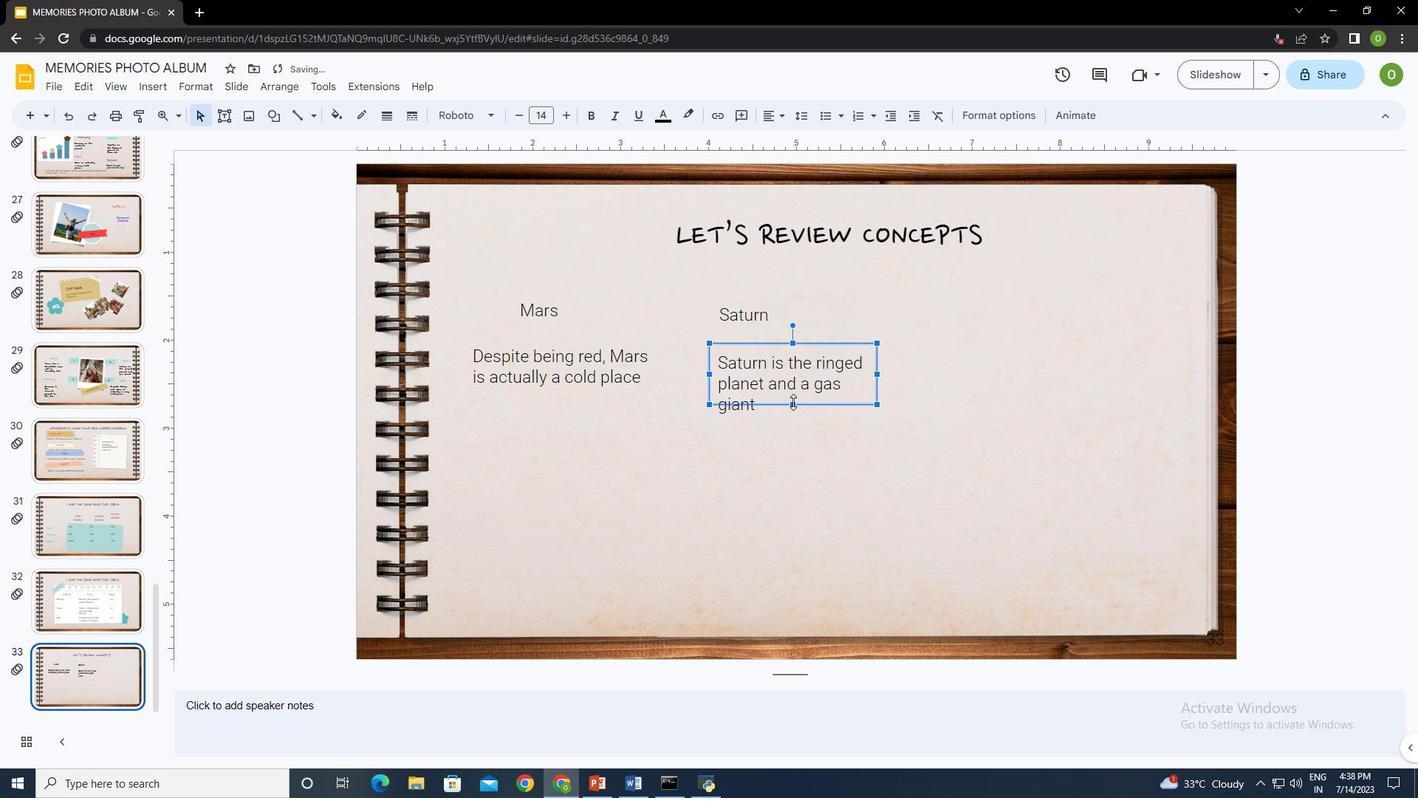 
Action: Mouse pressed left at (792, 401)
Screenshot: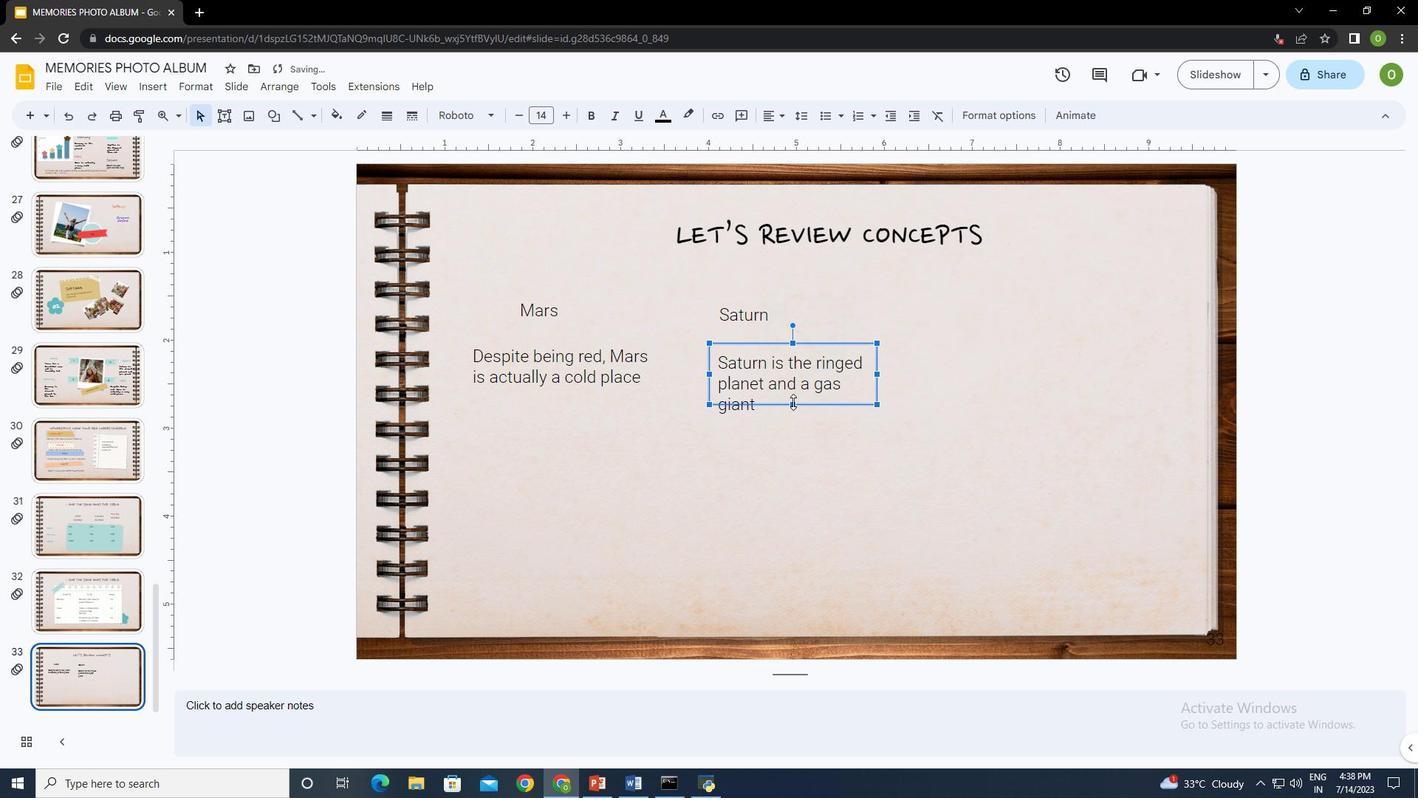 
Action: Mouse moved to (877, 373)
Screenshot: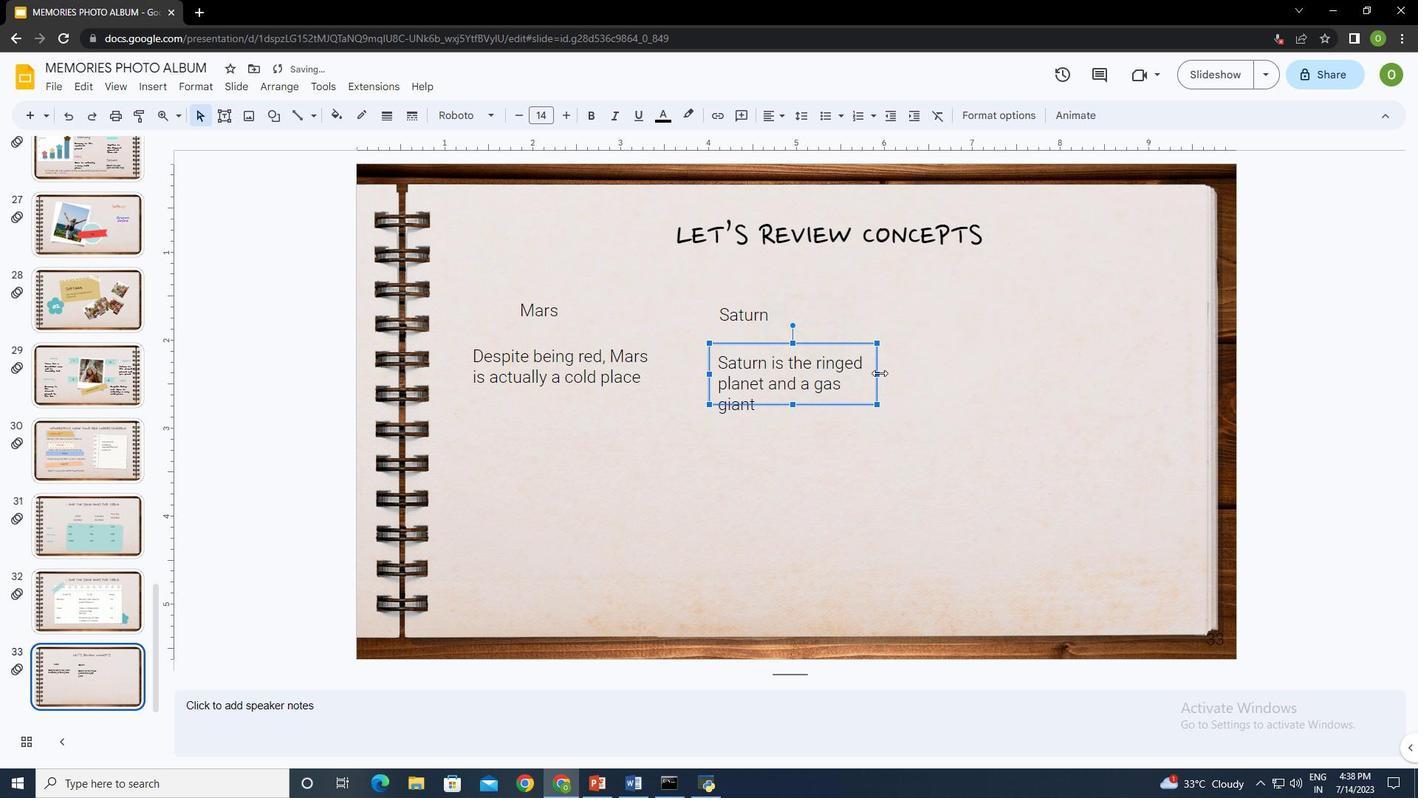 
Action: Mouse pressed left at (877, 373)
Screenshot: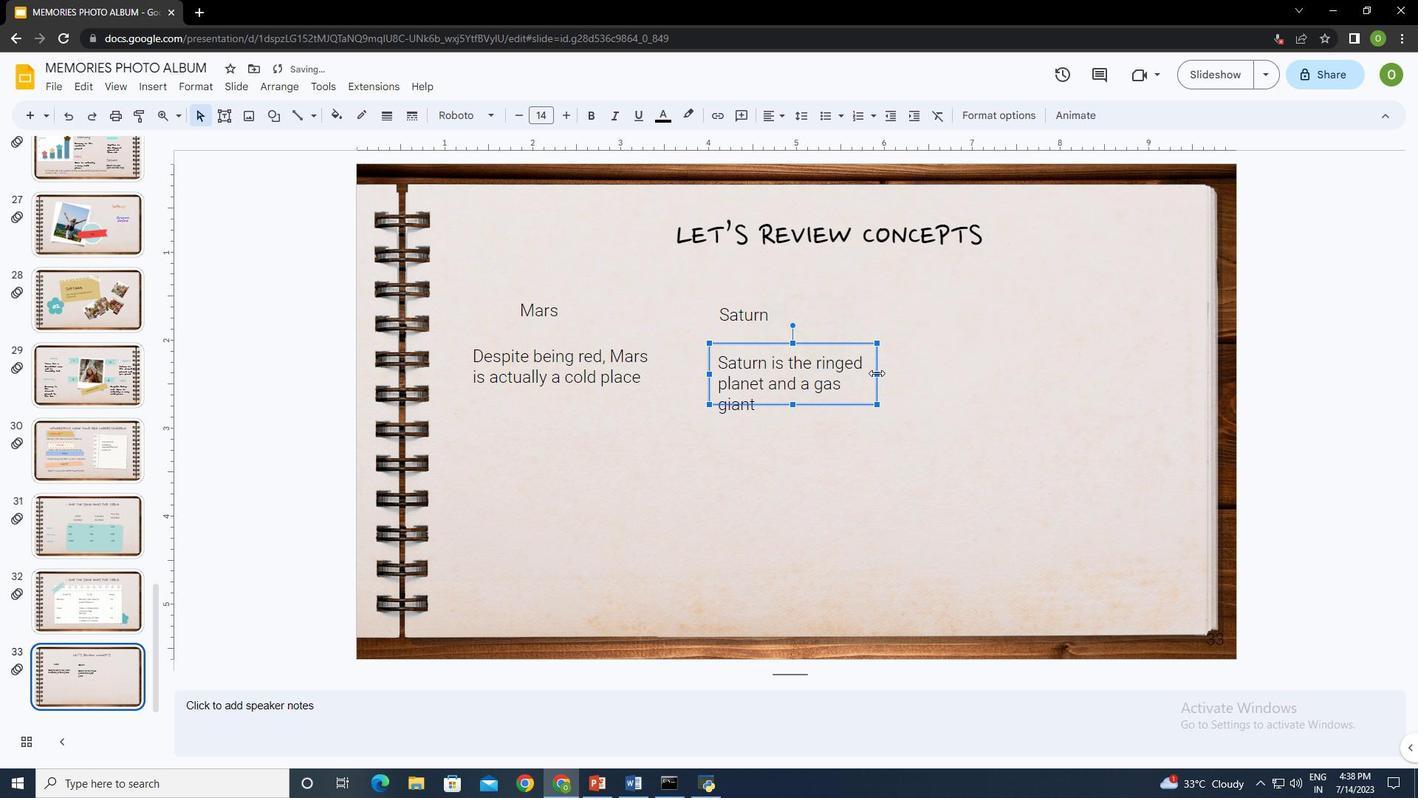 
Action: Mouse moved to (739, 434)
Screenshot: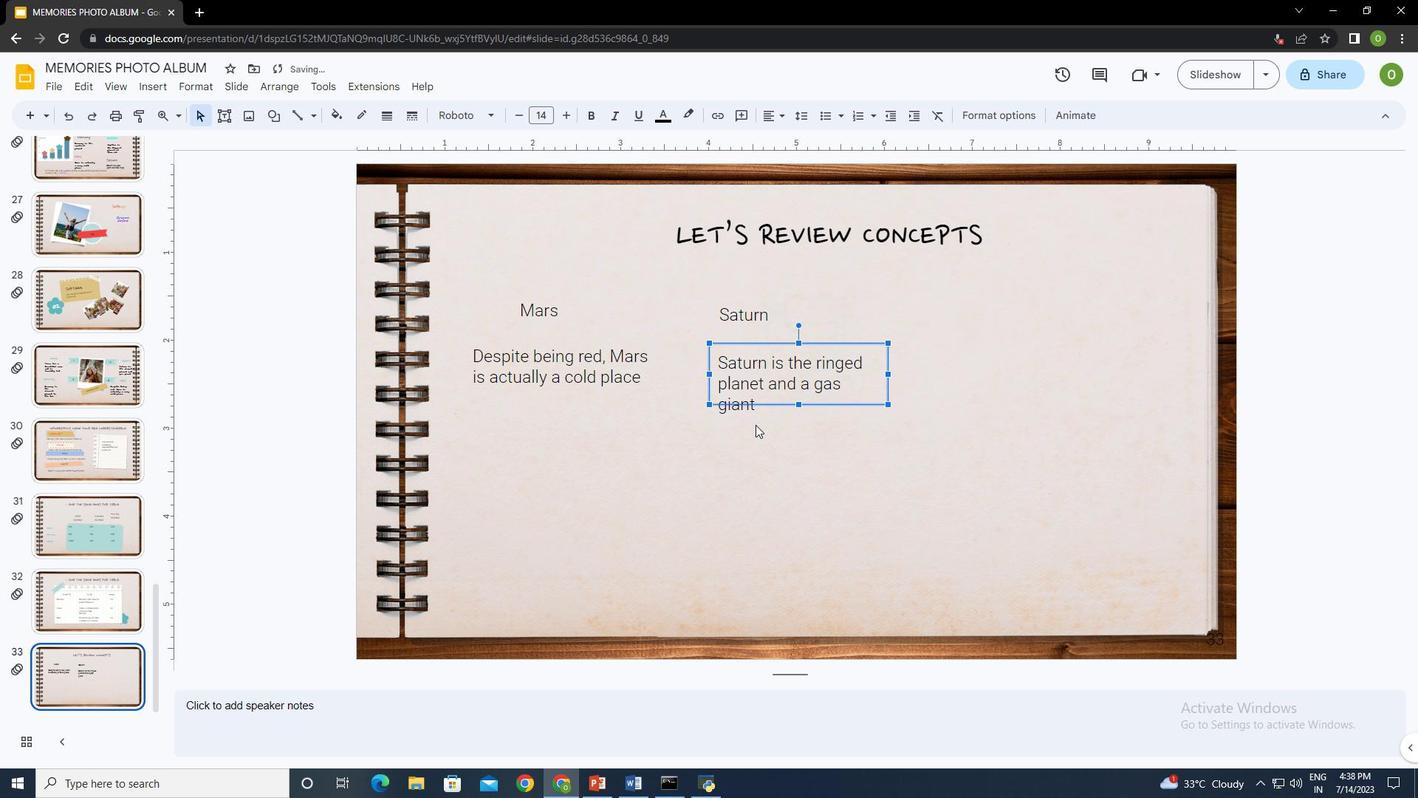 
Action: Mouse pressed left at (739, 434)
Screenshot: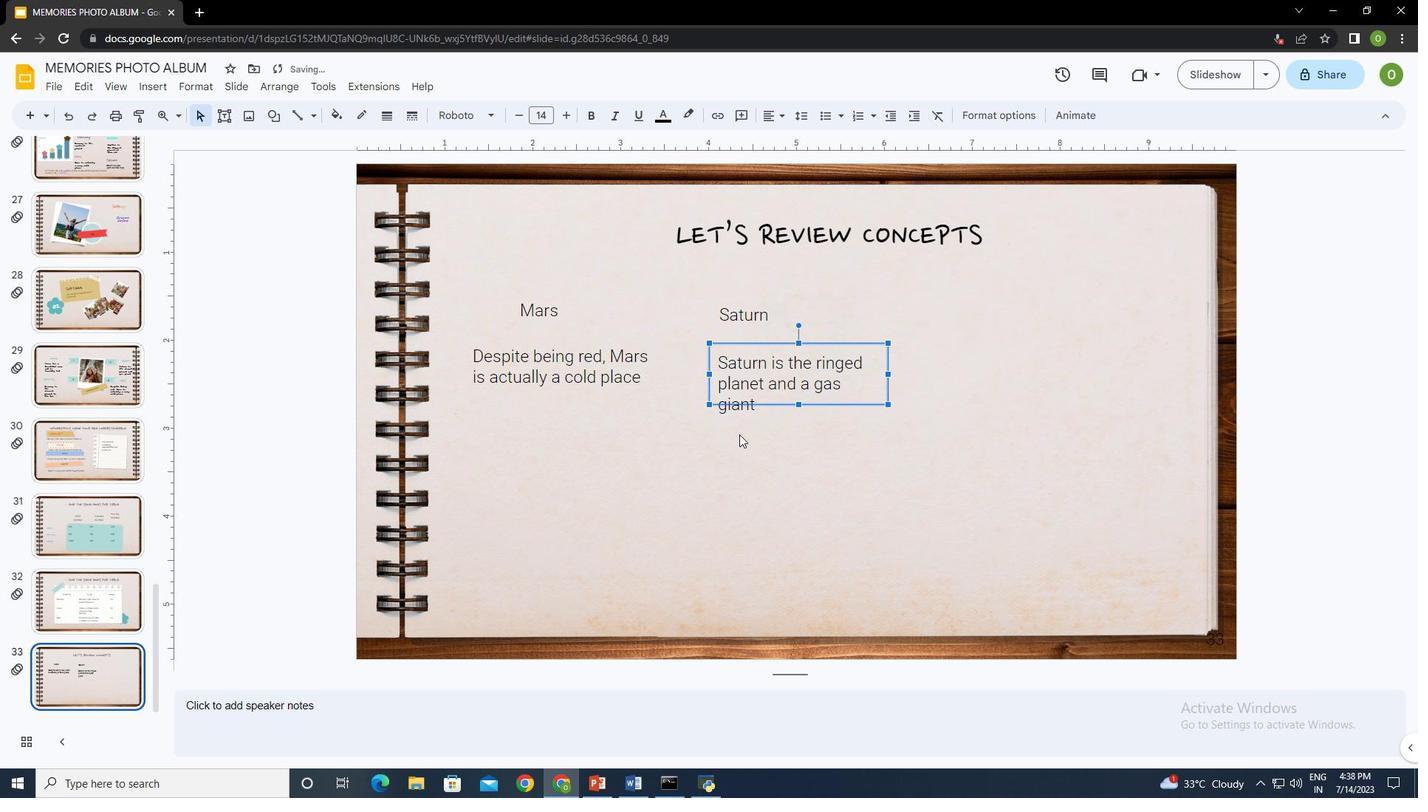 
Action: Mouse moved to (543, 435)
Screenshot: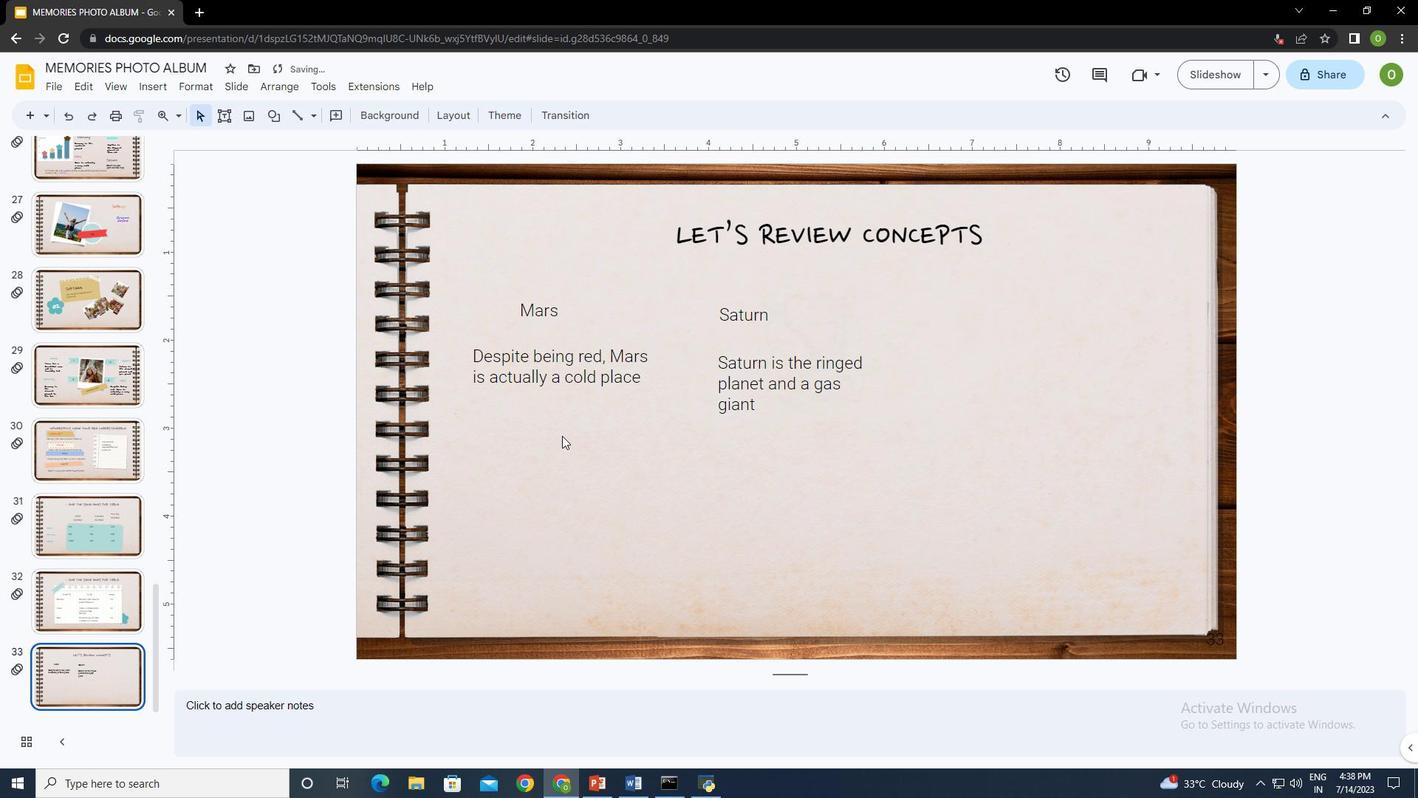 
Action: Mouse pressed left at (543, 435)
Screenshot: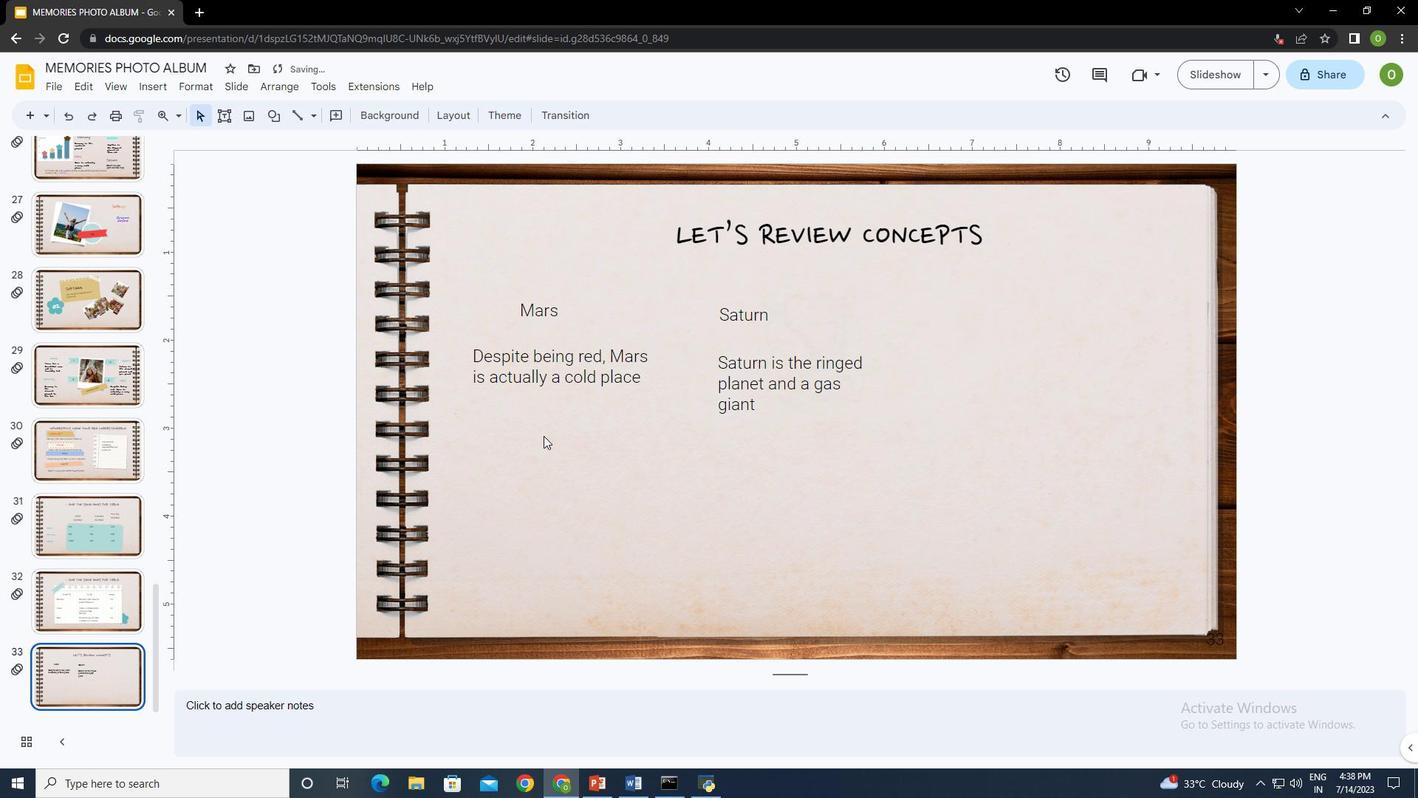 
Action: Mouse moved to (222, 116)
Screenshot: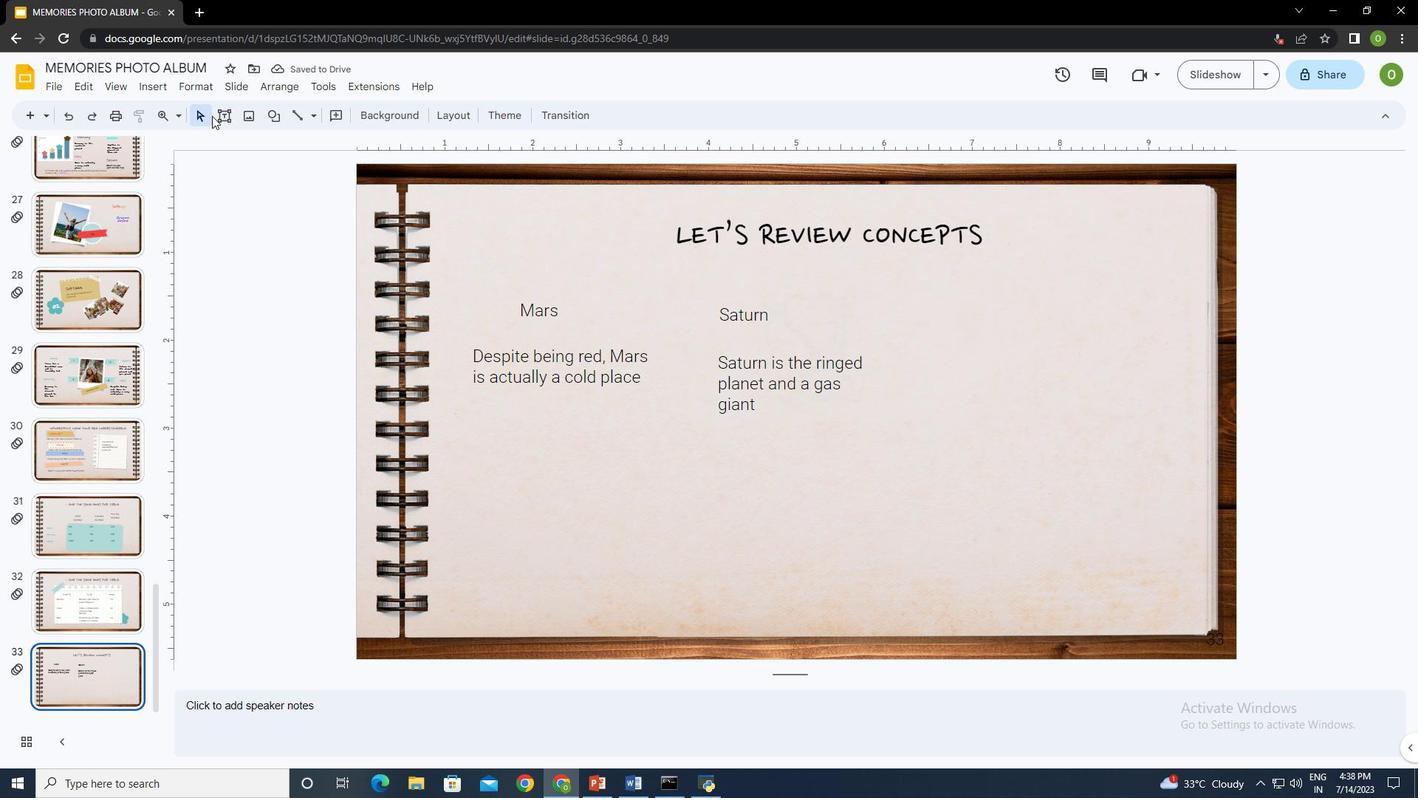 
Action: Mouse pressed left at (222, 116)
Screenshot: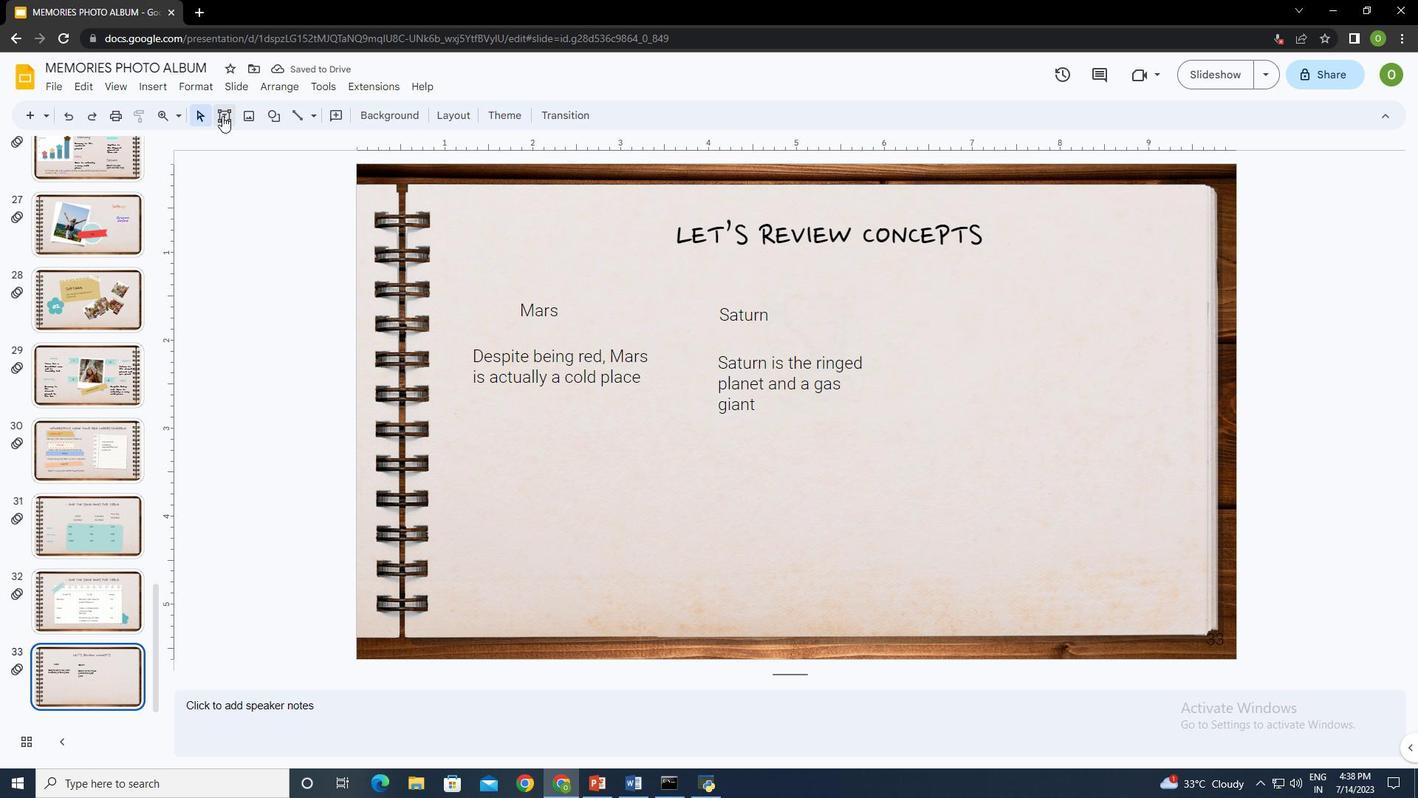 
Action: Mouse moved to (500, 404)
Screenshot: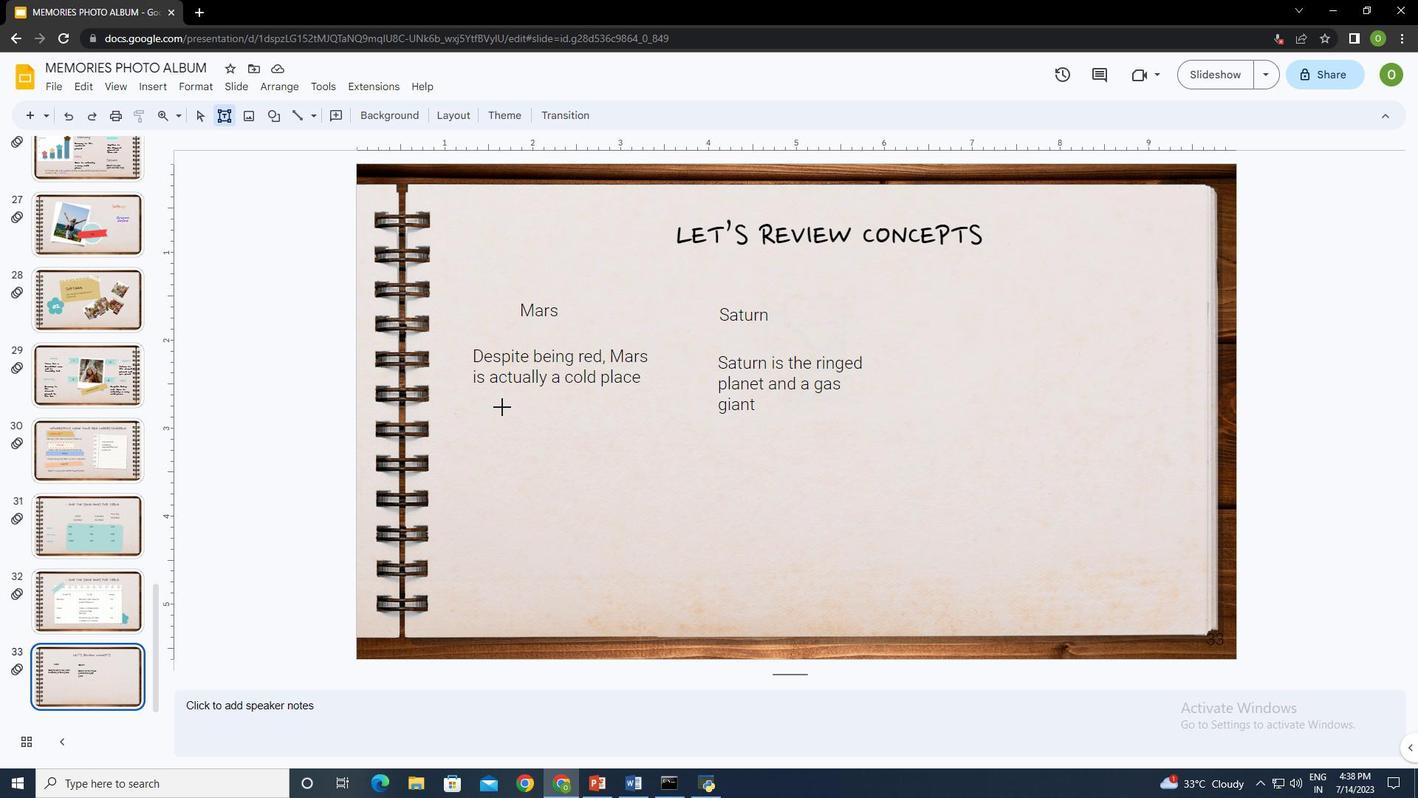 
Action: Mouse pressed left at (500, 404)
Screenshot: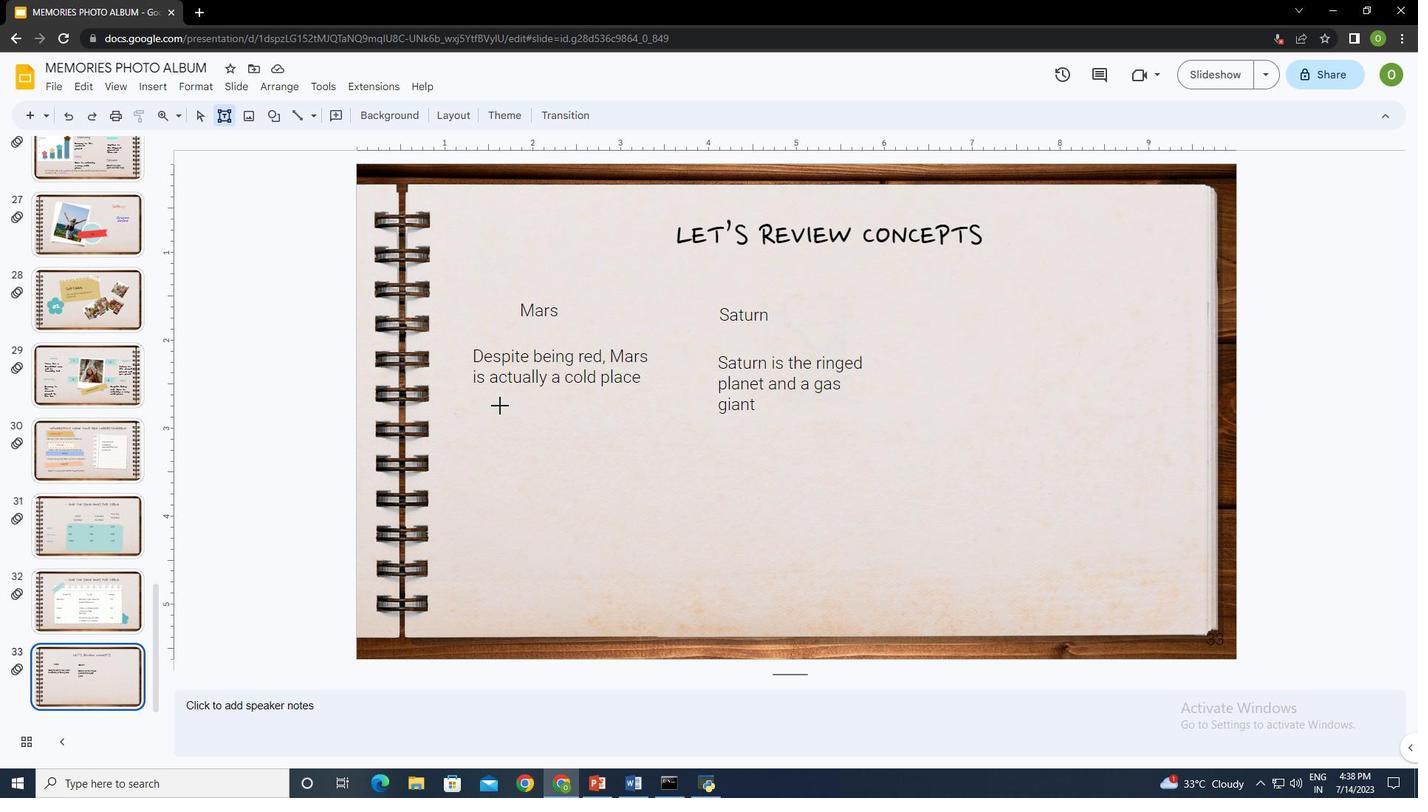 
Action: Mouse moved to (648, 429)
Screenshot: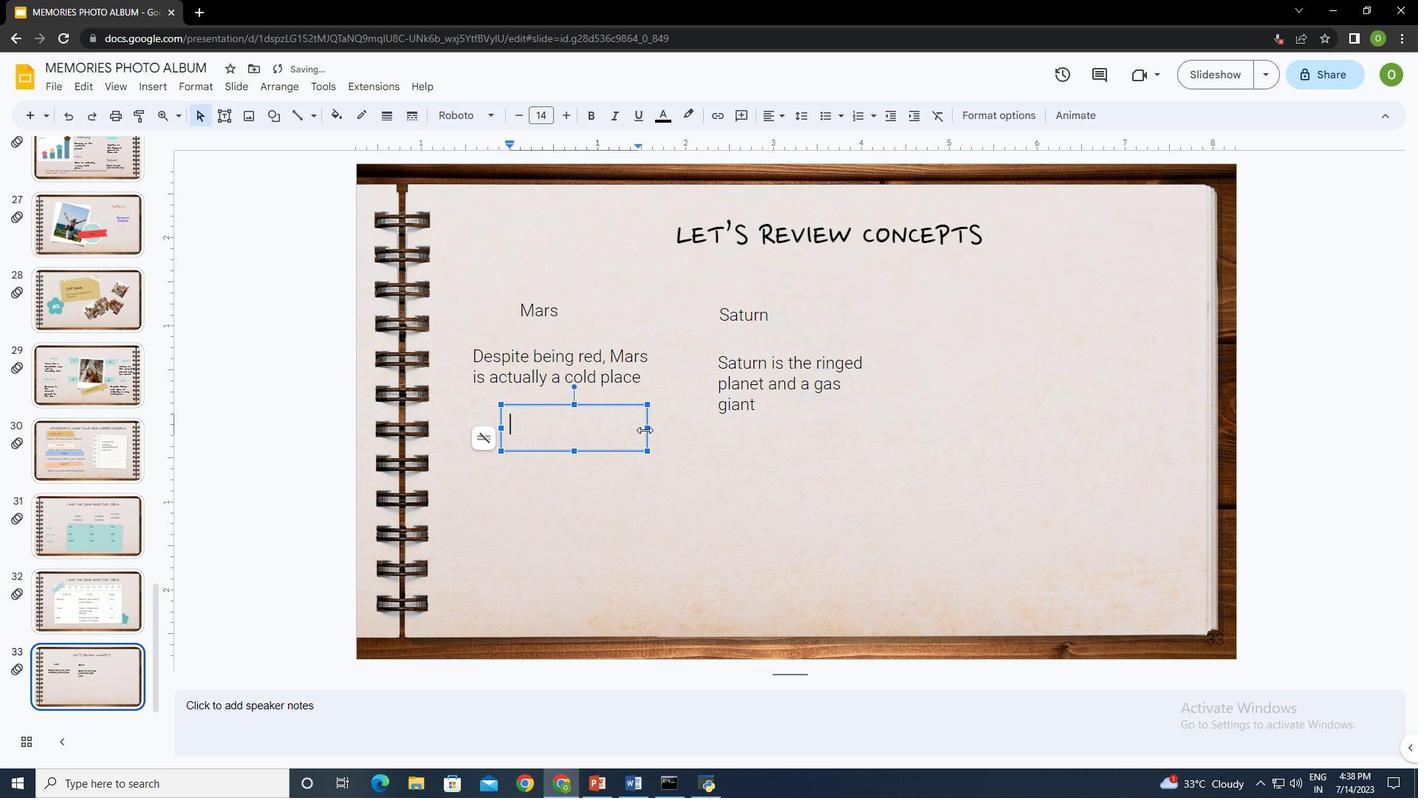
Action: Mouse pressed left at (648, 429)
Screenshot: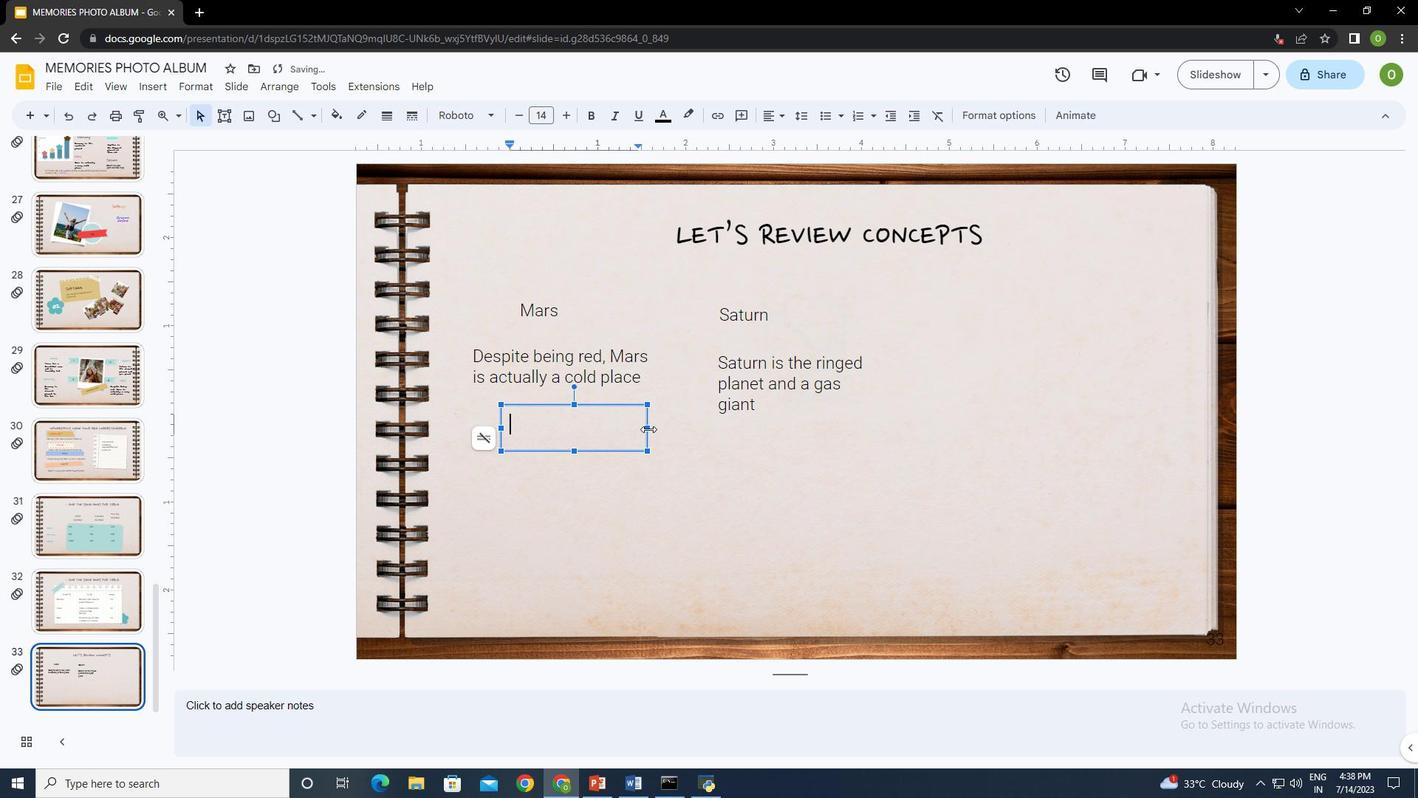 
Action: Mouse moved to (545, 427)
Screenshot: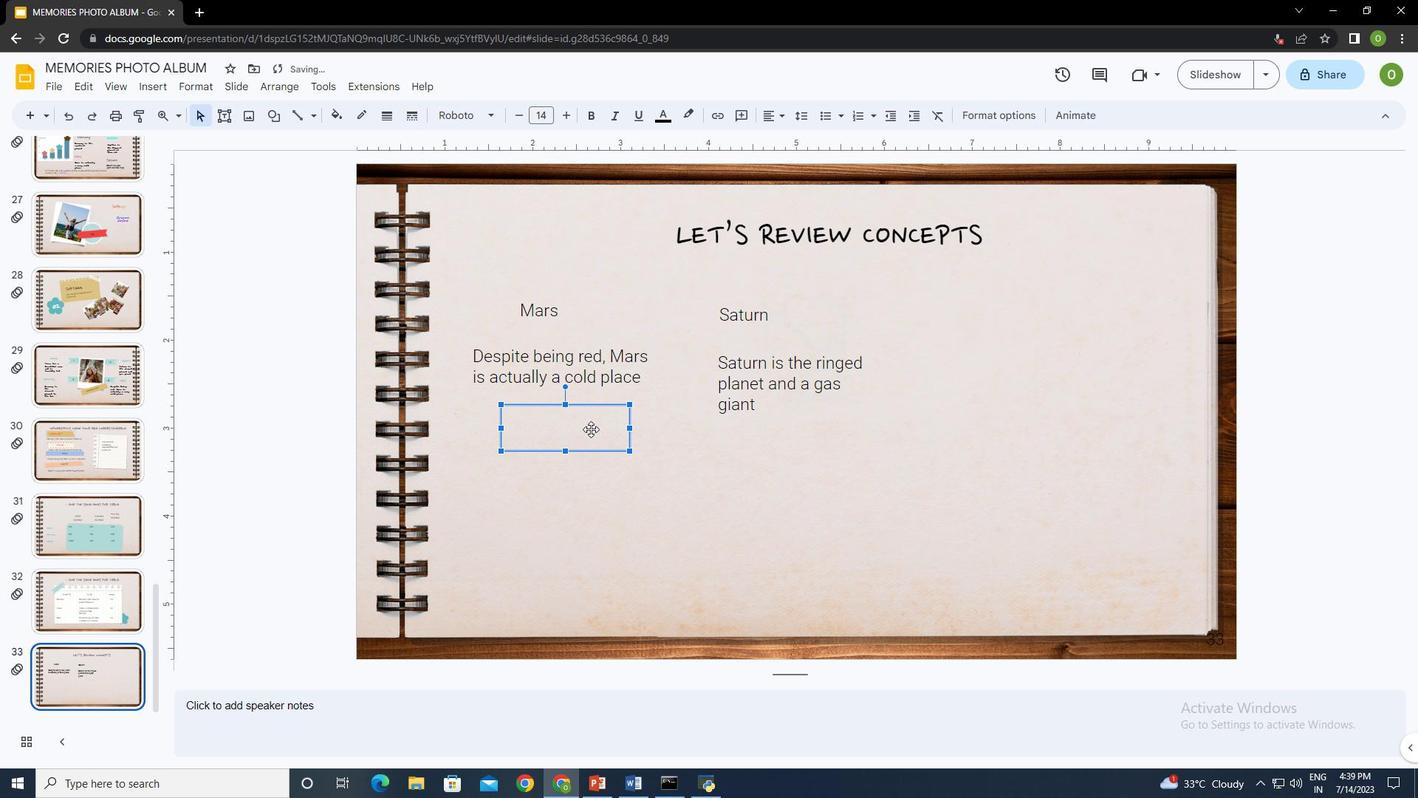 
Action: Mouse pressed left at (545, 427)
Screenshot: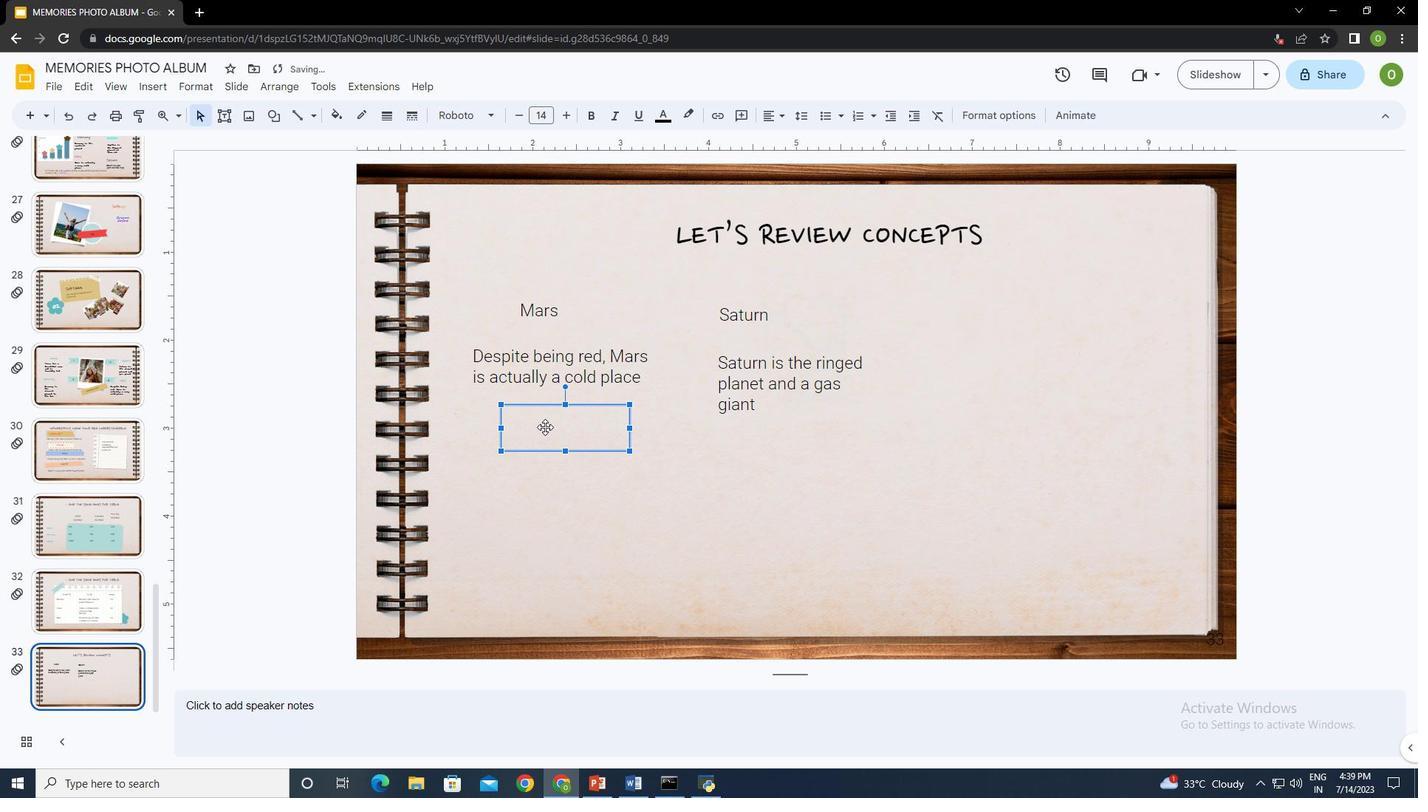 
Action: Key pressed <Key.shift>Venus
Screenshot: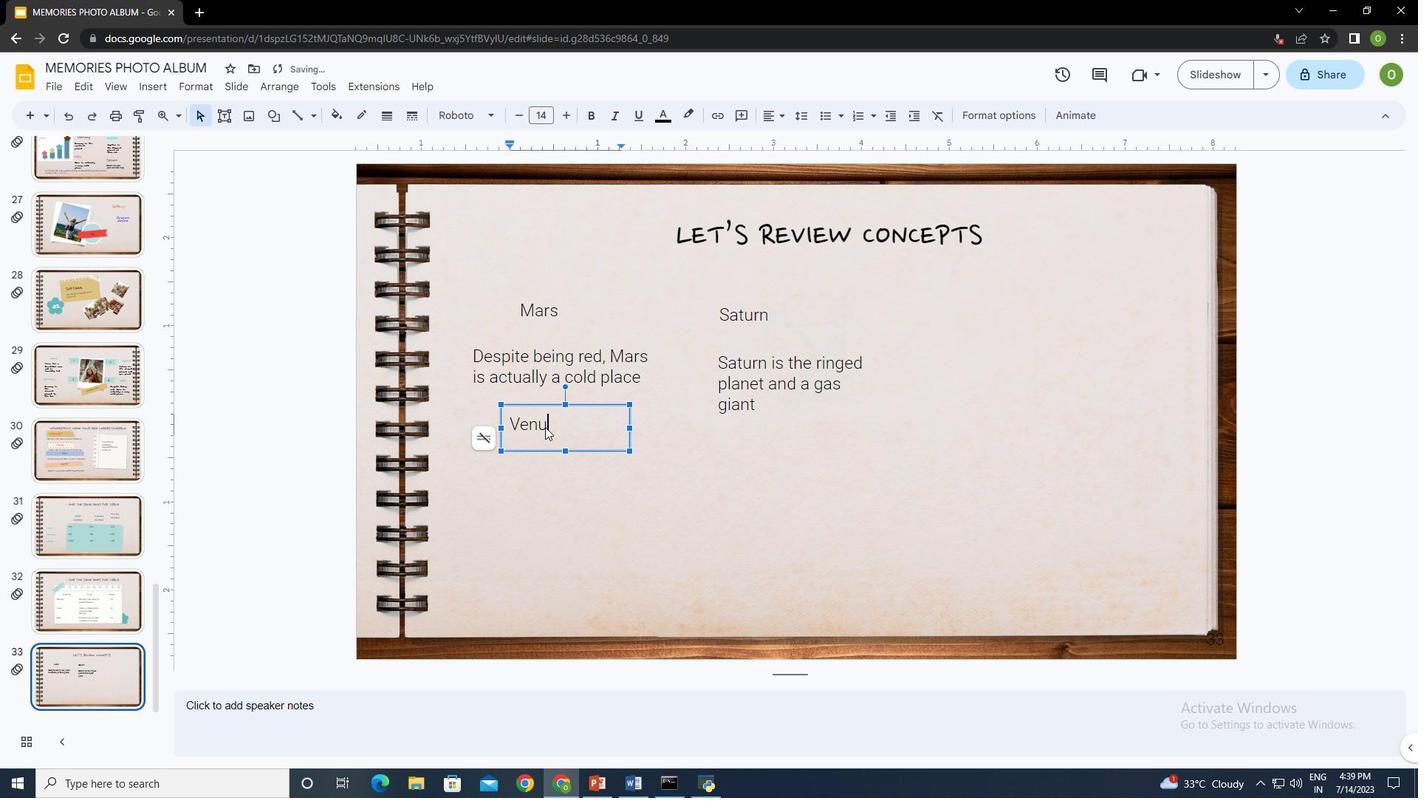 
Action: Mouse moved to (774, 442)
Screenshot: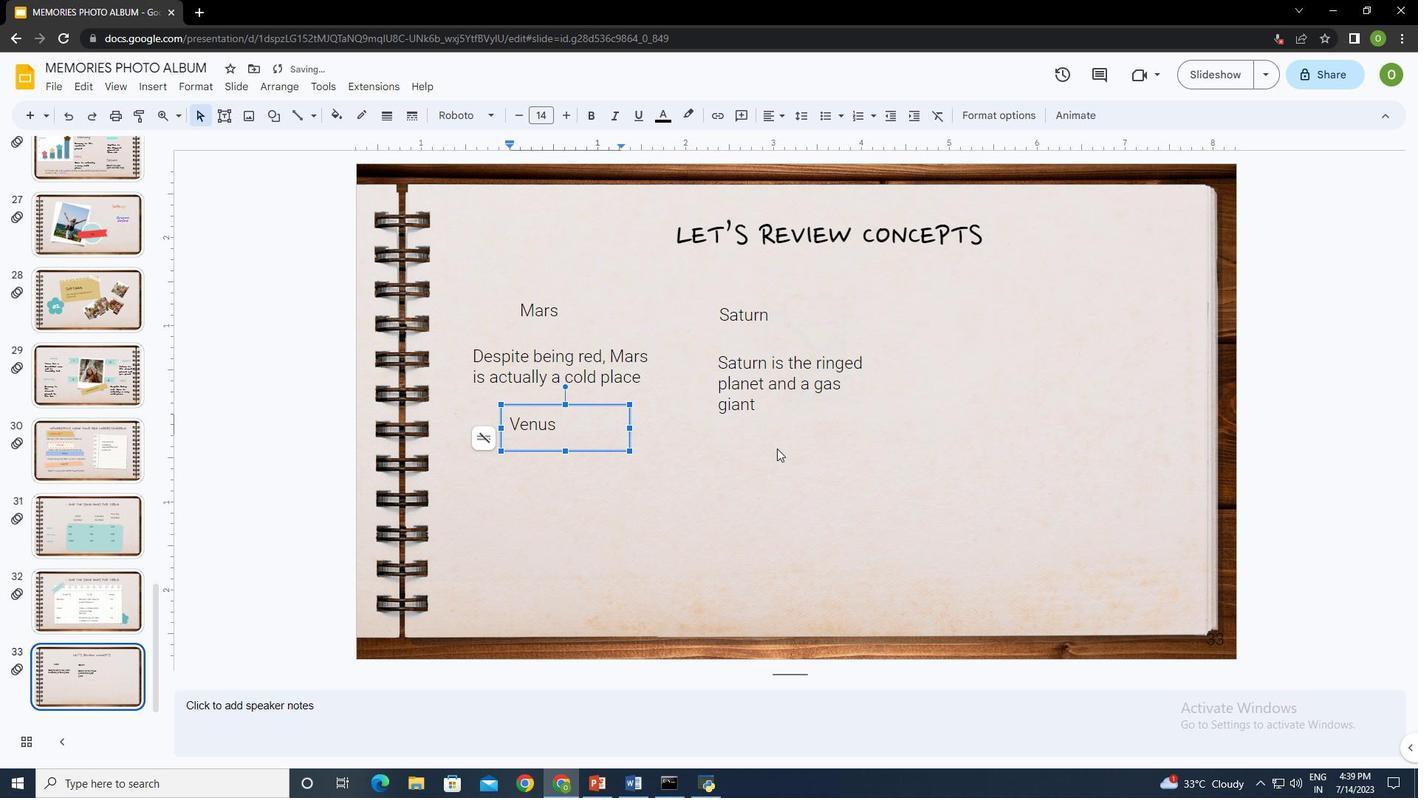 
Action: Mouse pressed left at (774, 442)
Screenshot: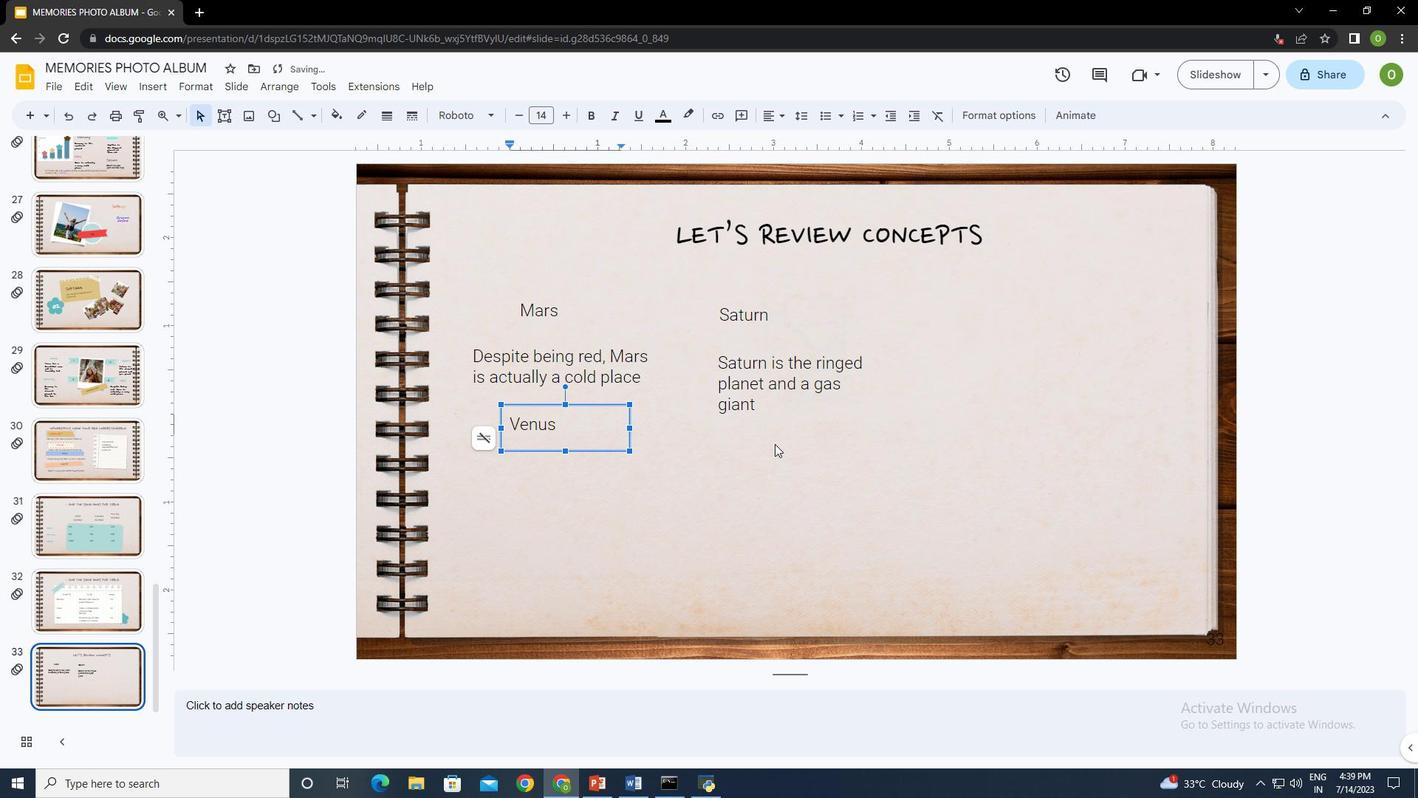 
Action: Mouse moved to (223, 113)
Screenshot: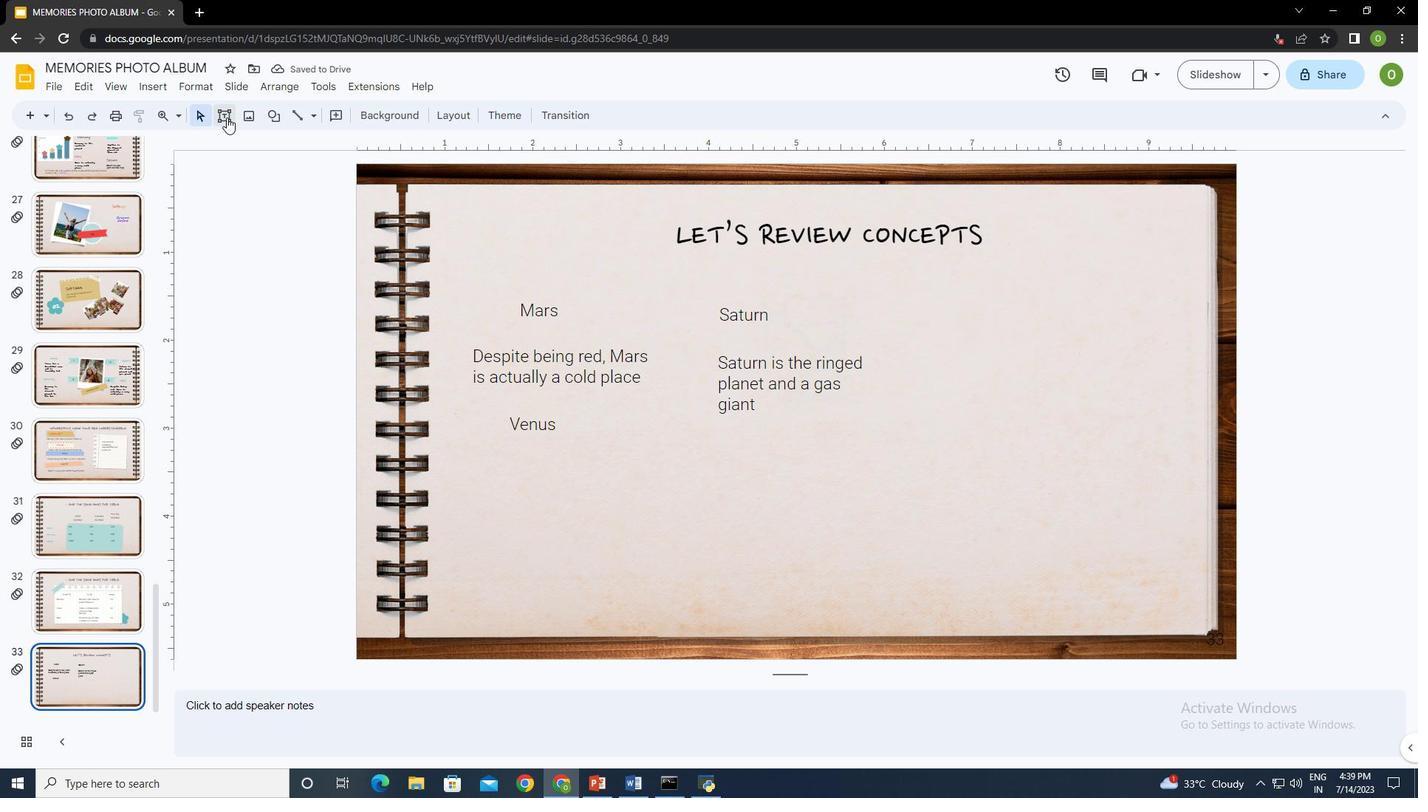 
Action: Mouse pressed left at (223, 113)
Screenshot: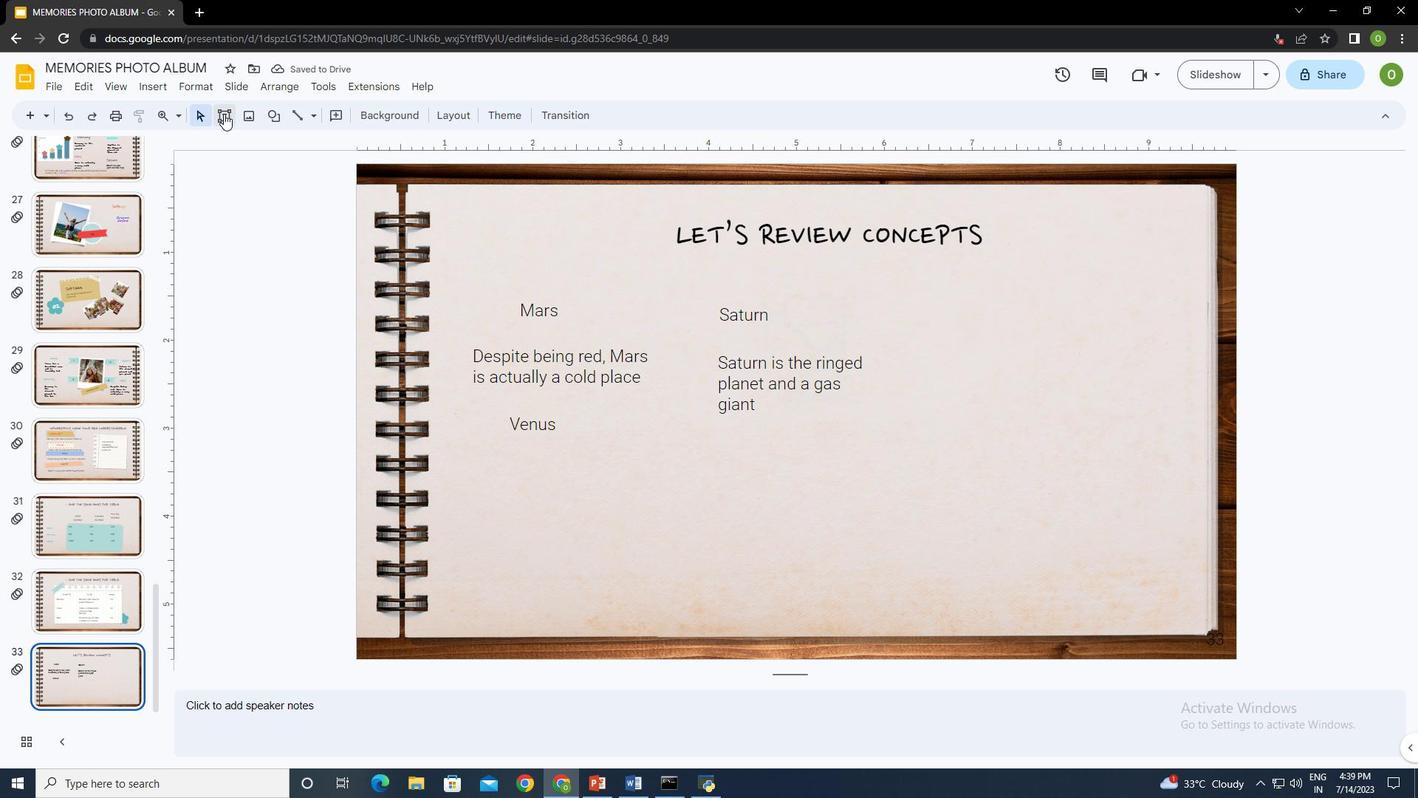 
Action: Mouse moved to (742, 437)
Screenshot: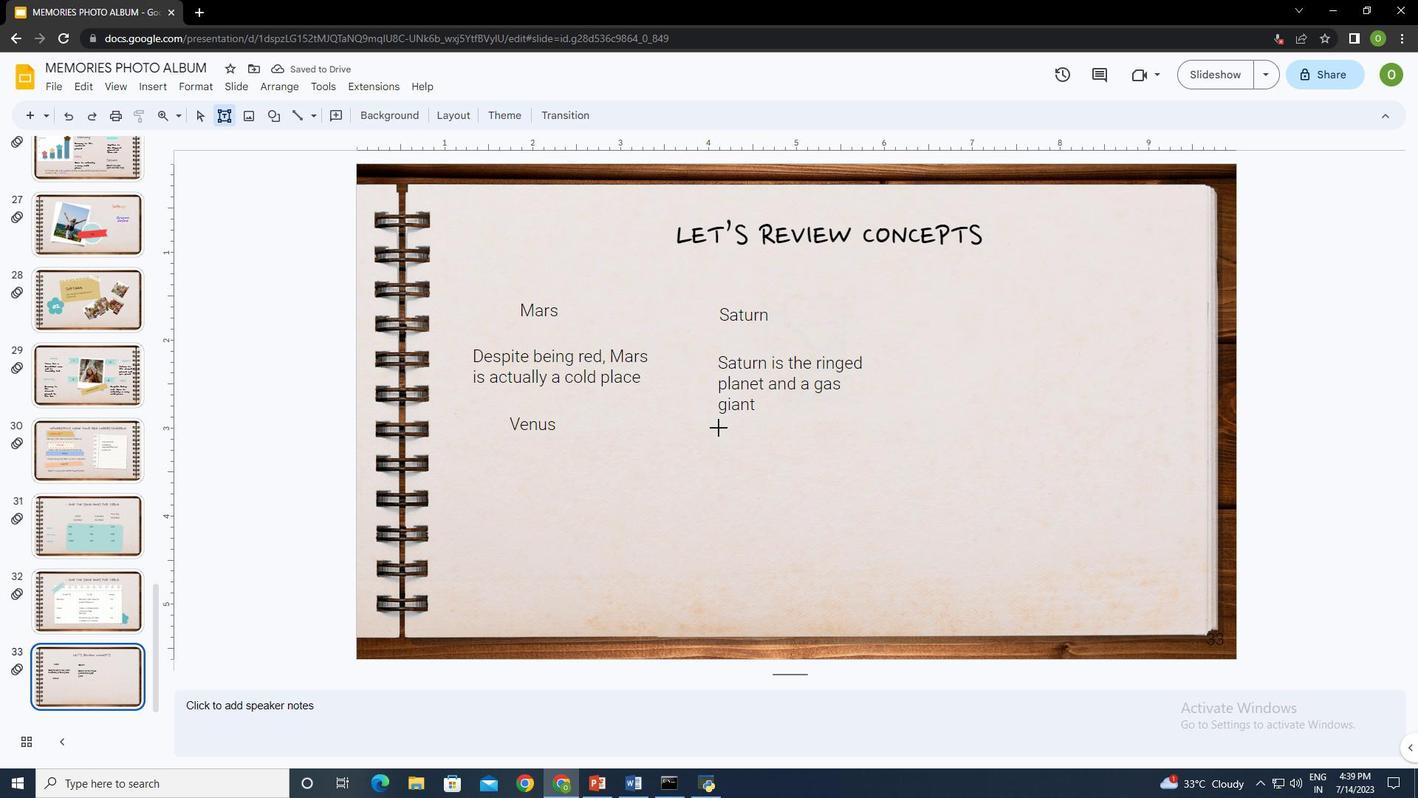 
Action: Mouse pressed left at (723, 424)
Screenshot: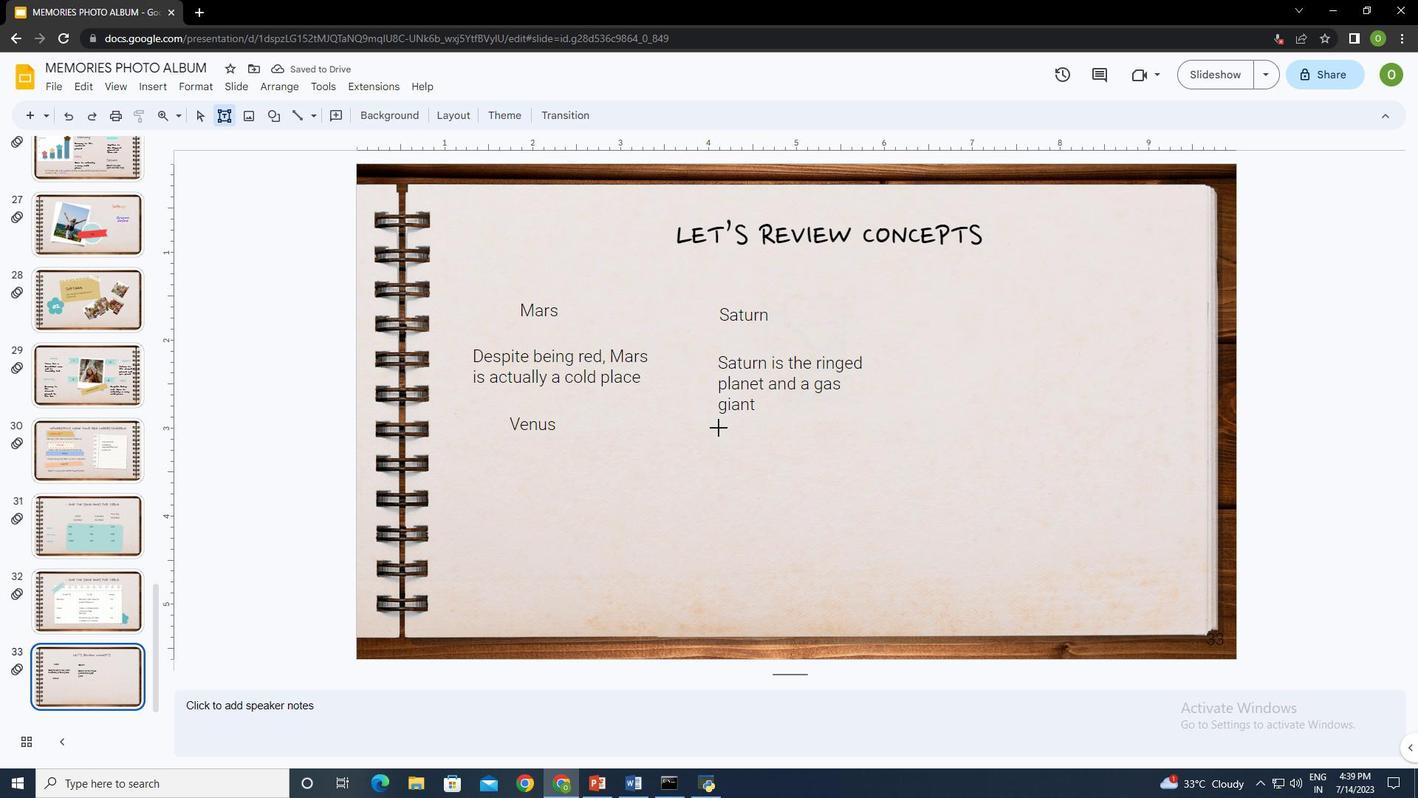 
Action: Mouse moved to (754, 450)
Screenshot: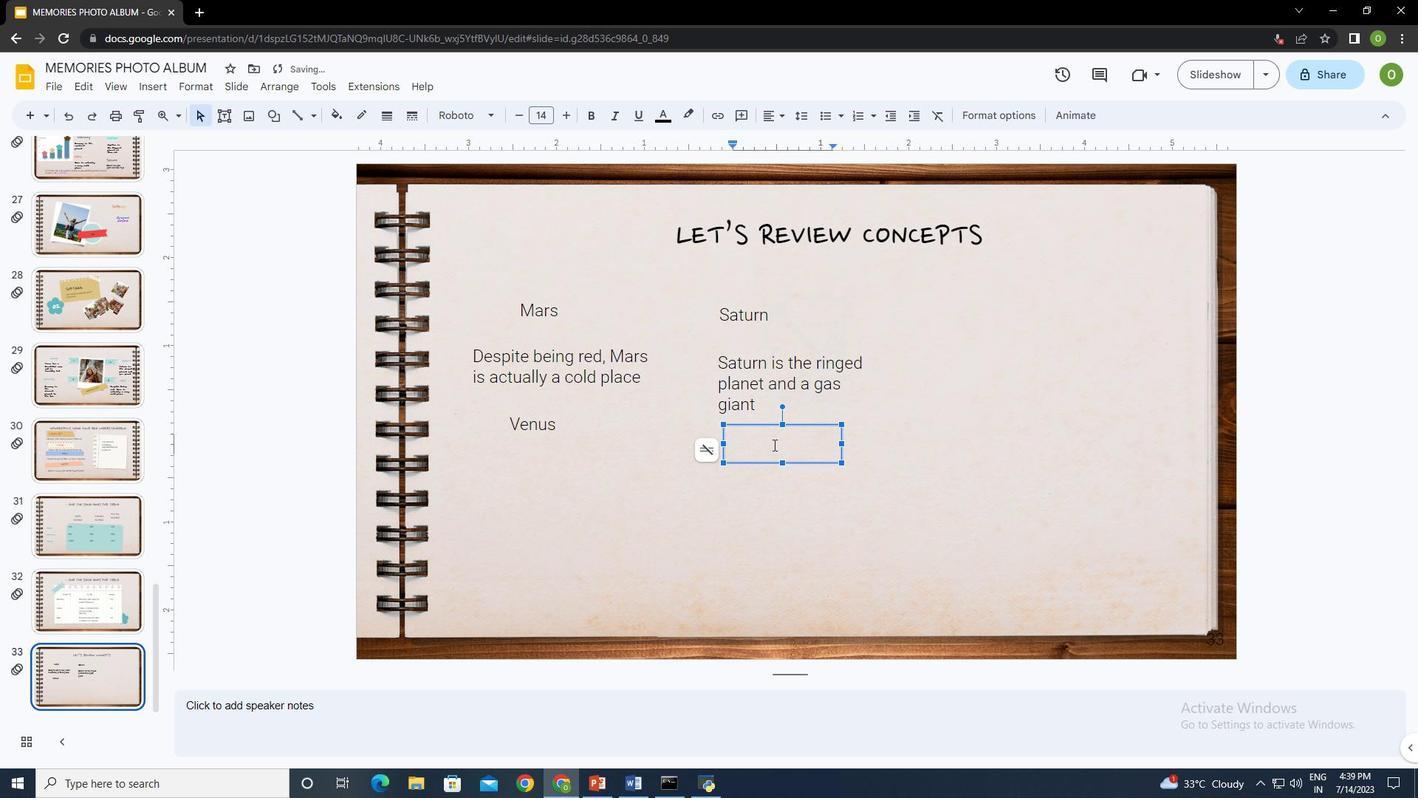 
Action: Key pressed <Key.shift><Key.shift>Jupiter
Screenshot: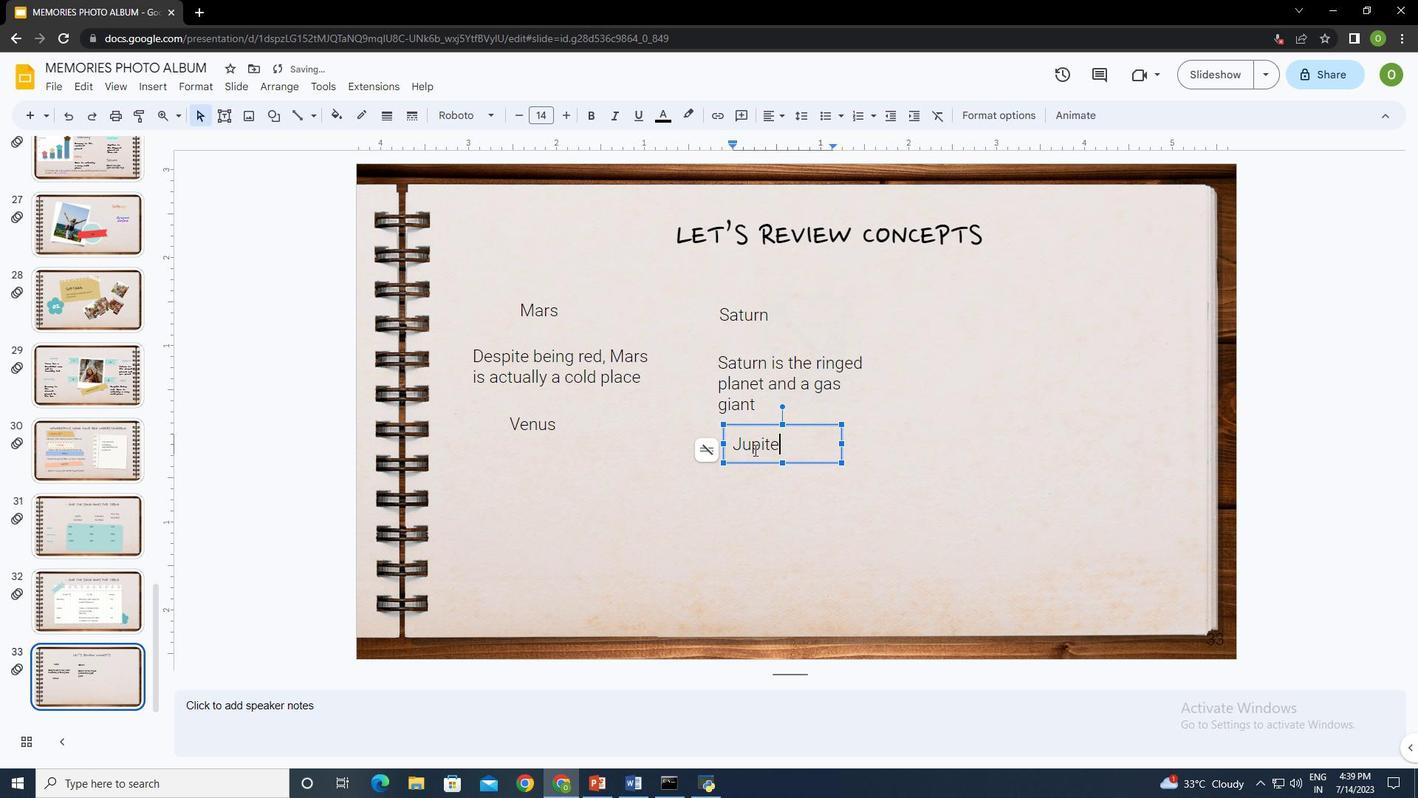 
Action: Mouse moved to (775, 486)
Screenshot: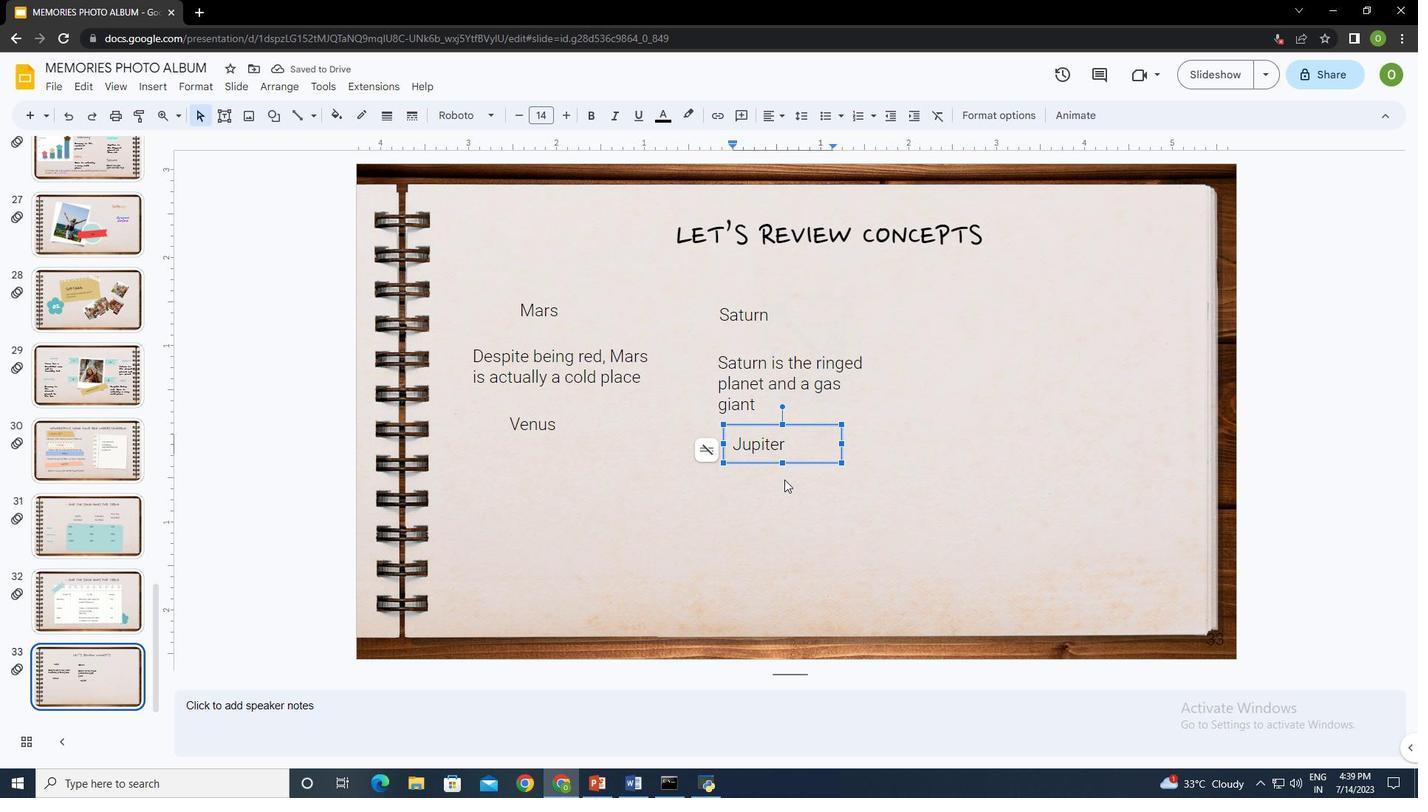 
Action: Mouse pressed left at (775, 486)
Screenshot: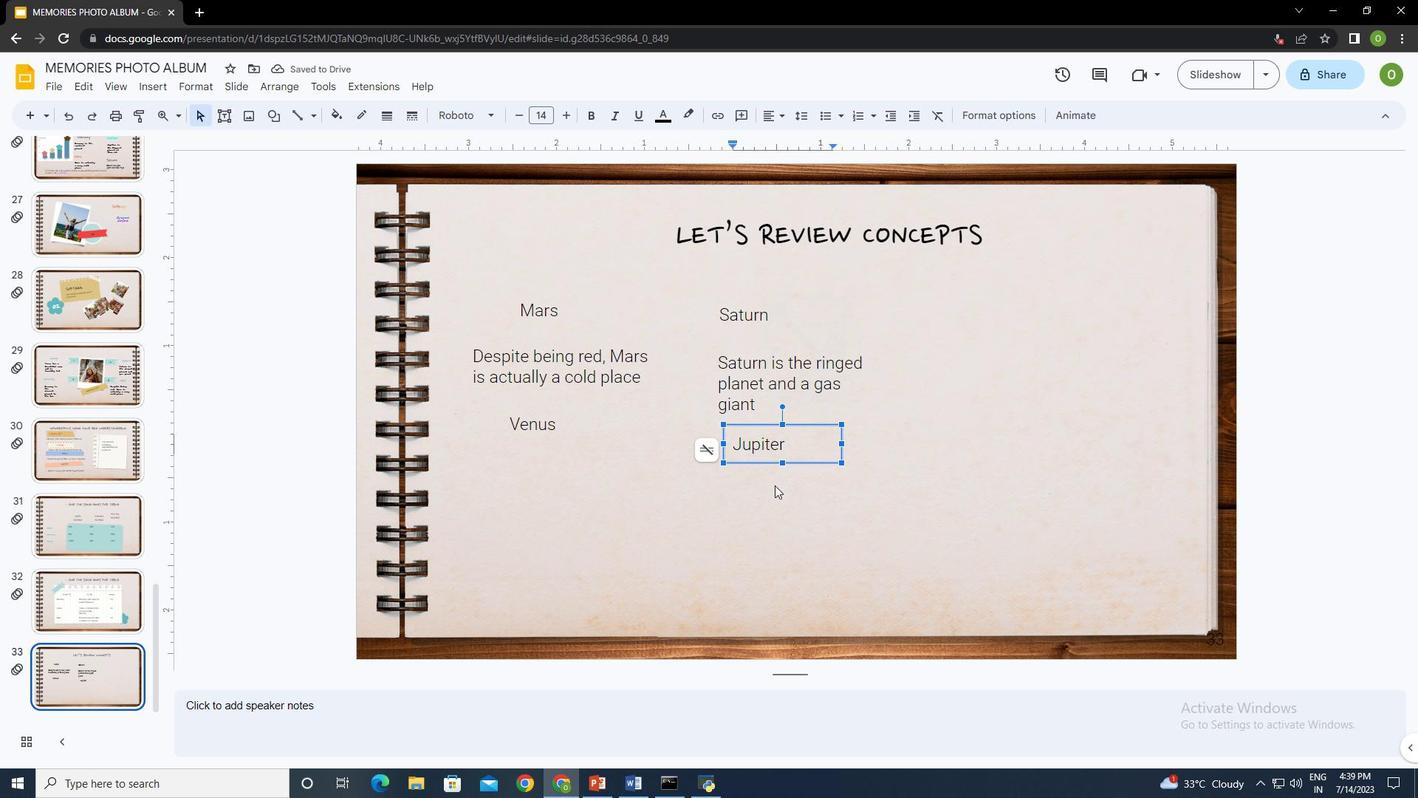 
Action: Mouse moved to (761, 376)
Screenshot: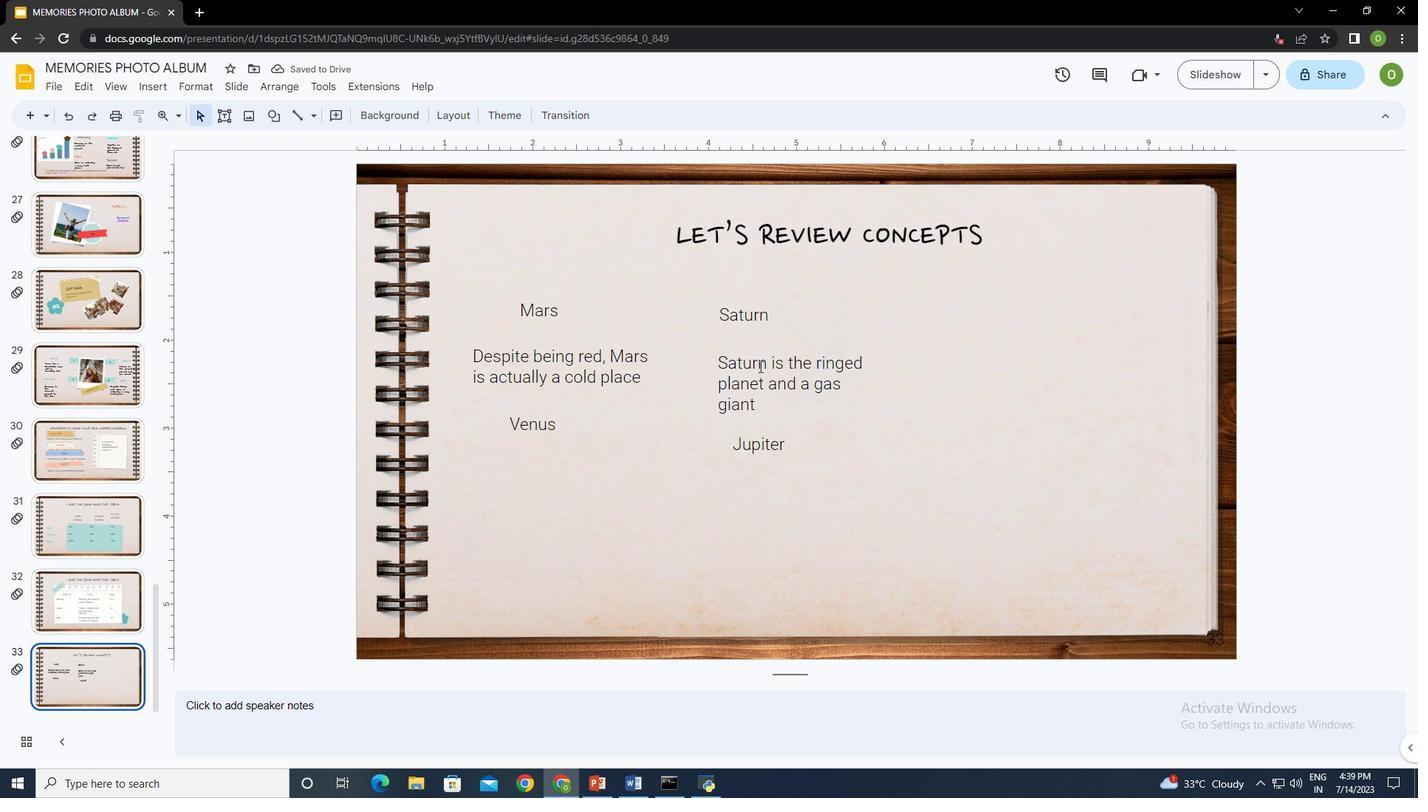 
Action: Mouse pressed left at (761, 376)
Screenshot: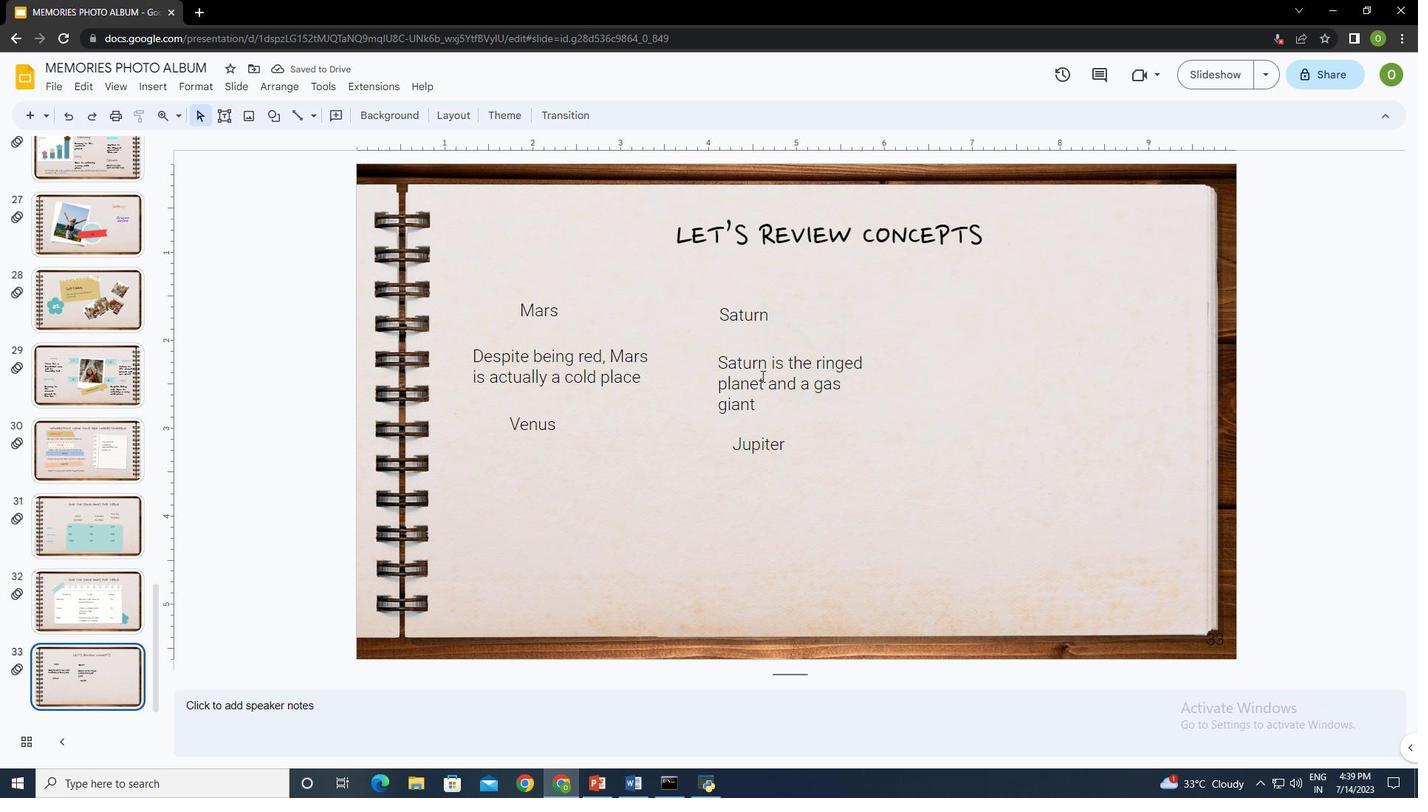 
Action: Key pressed <Key.up><Key.up>
Screenshot: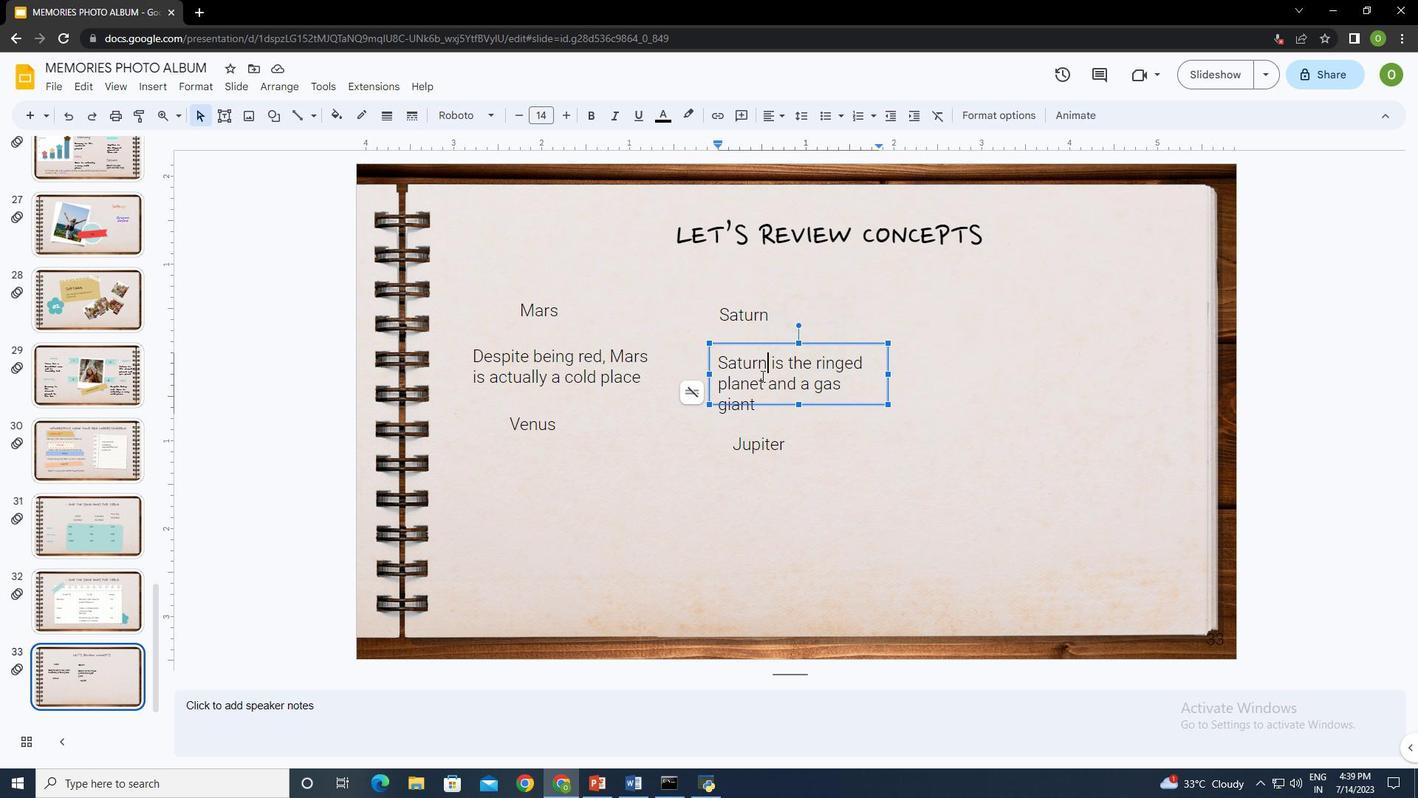 
Action: Mouse moved to (795, 342)
Screenshot: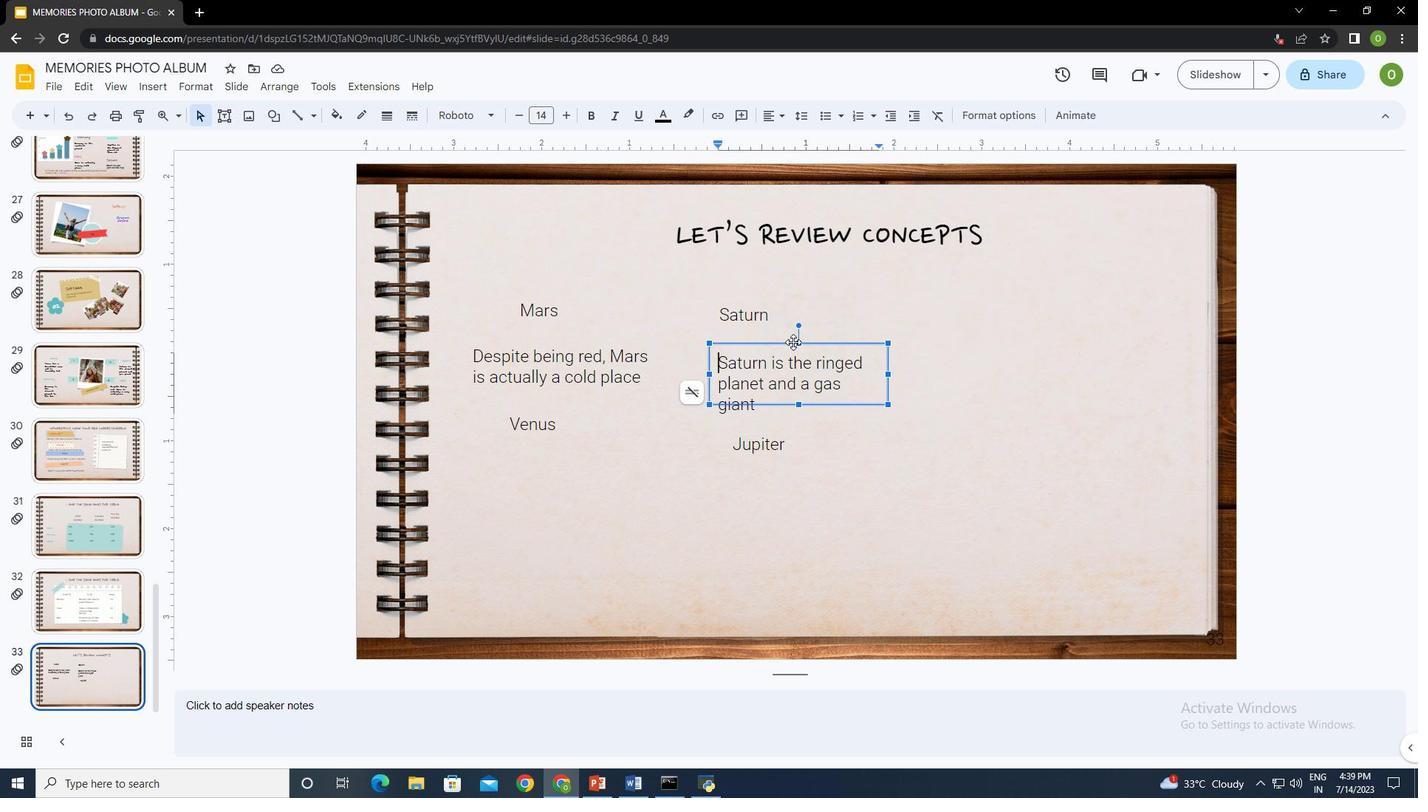 
Action: Mouse pressed left at (795, 342)
Screenshot: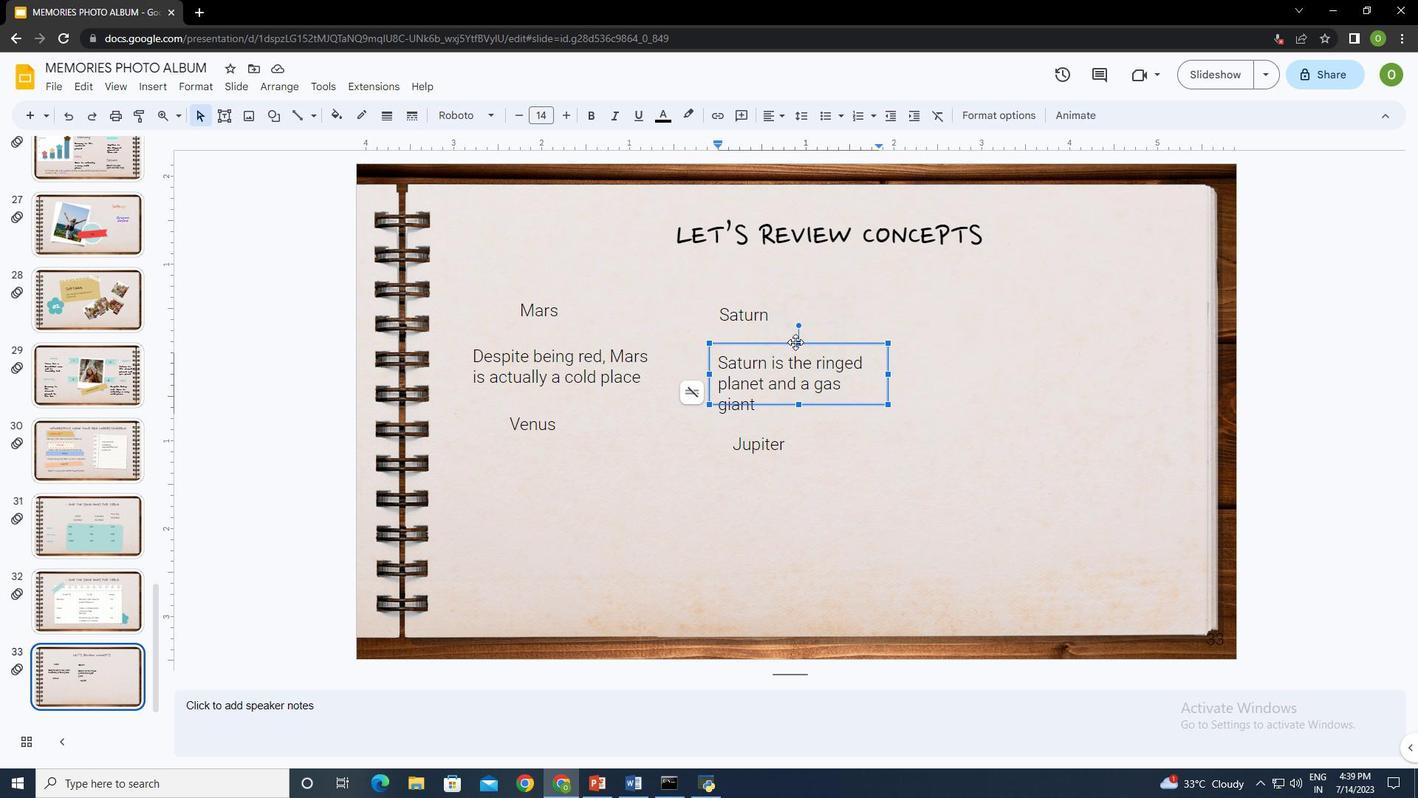 
Action: Key pressed <Key.up><Key.up>
Screenshot: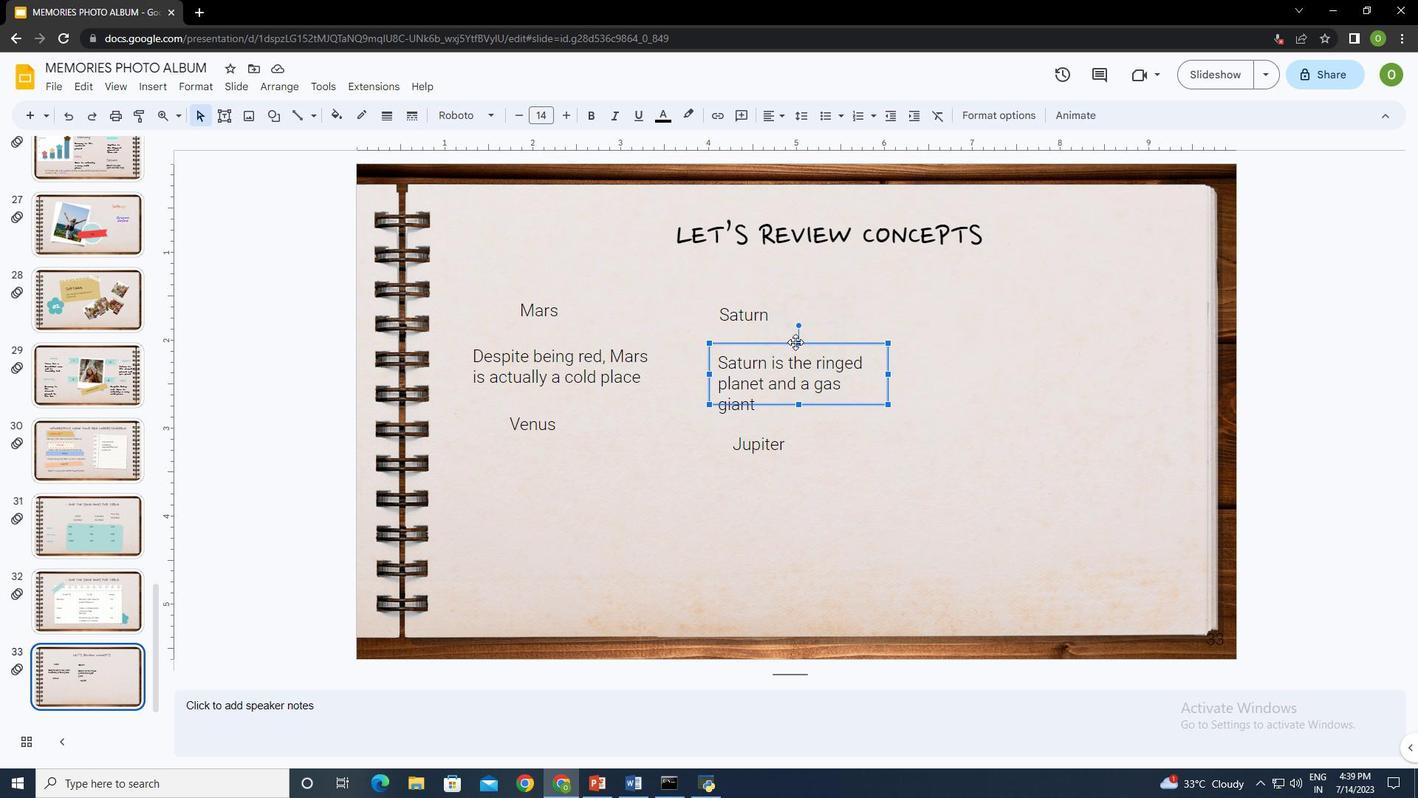 
Action: Mouse moved to (785, 442)
Screenshot: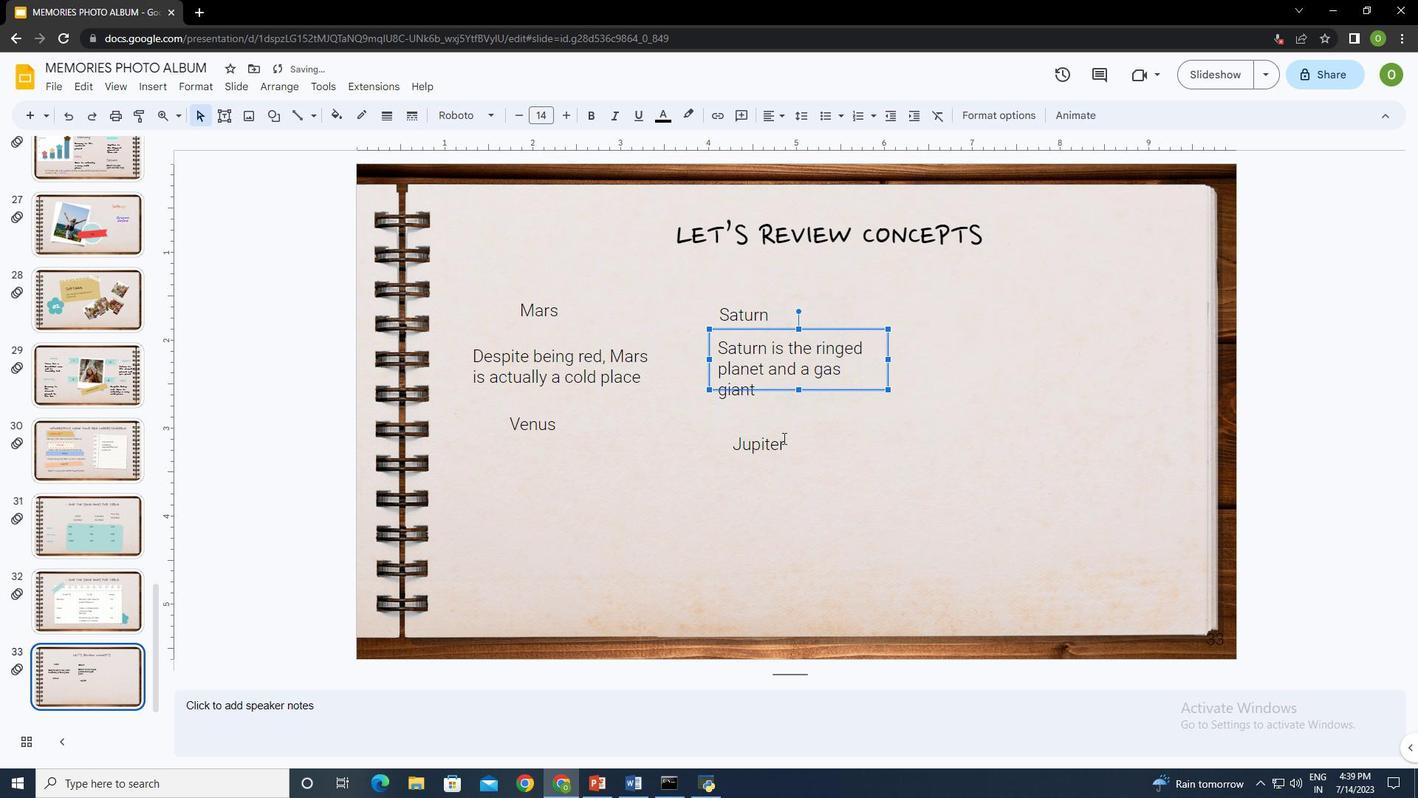 
Action: Mouse pressed left at (785, 442)
Screenshot: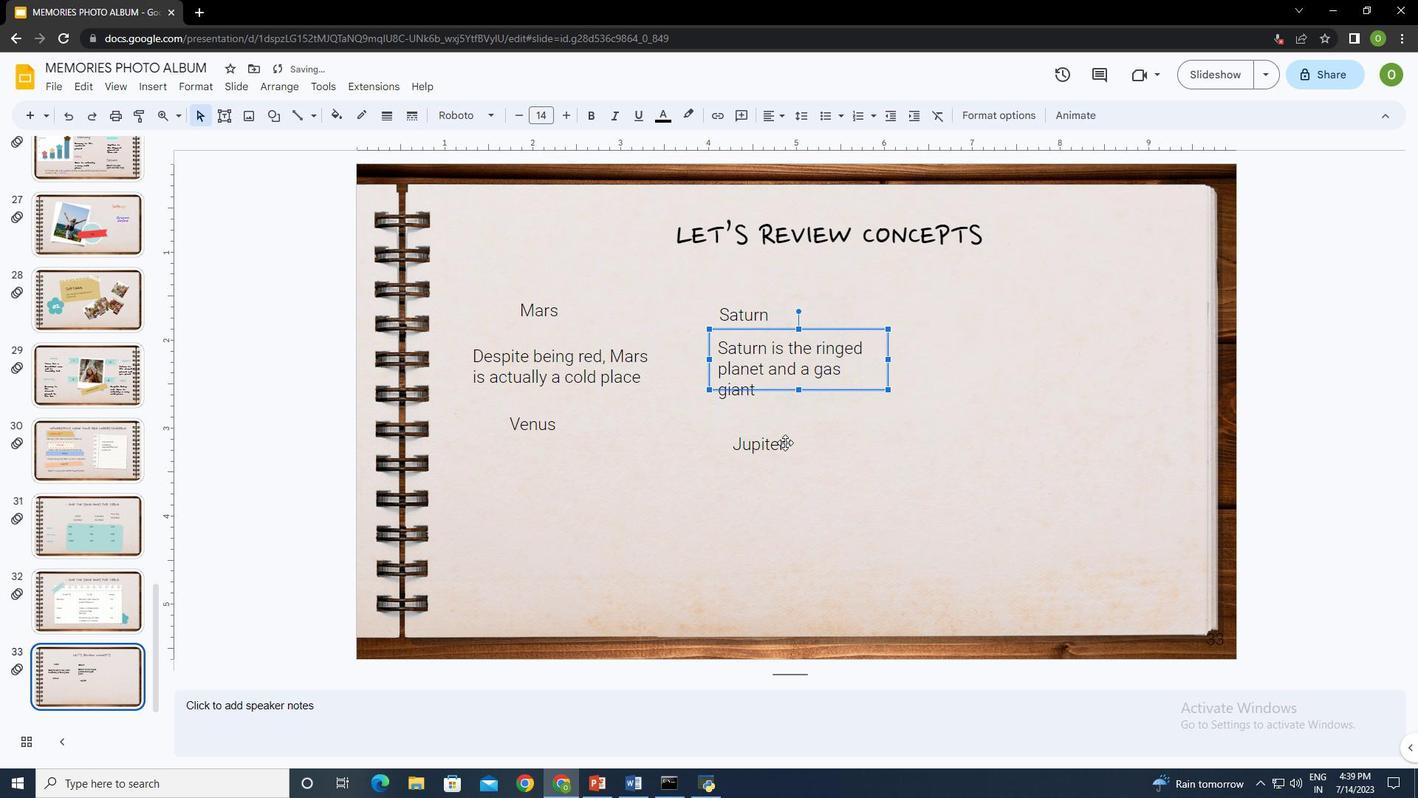 
Action: Mouse moved to (784, 421)
Screenshot: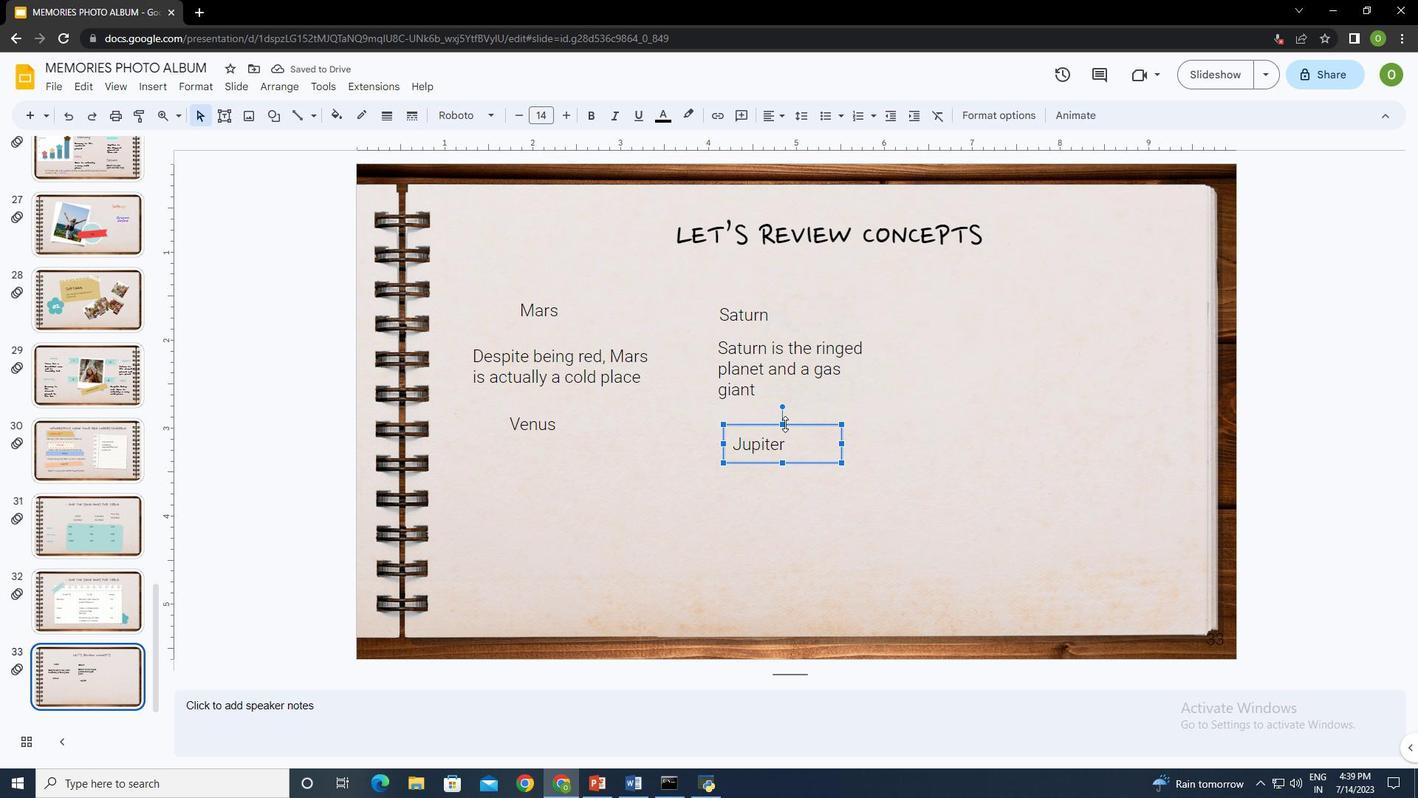 
Action: Mouse pressed left at (784, 421)
Screenshot: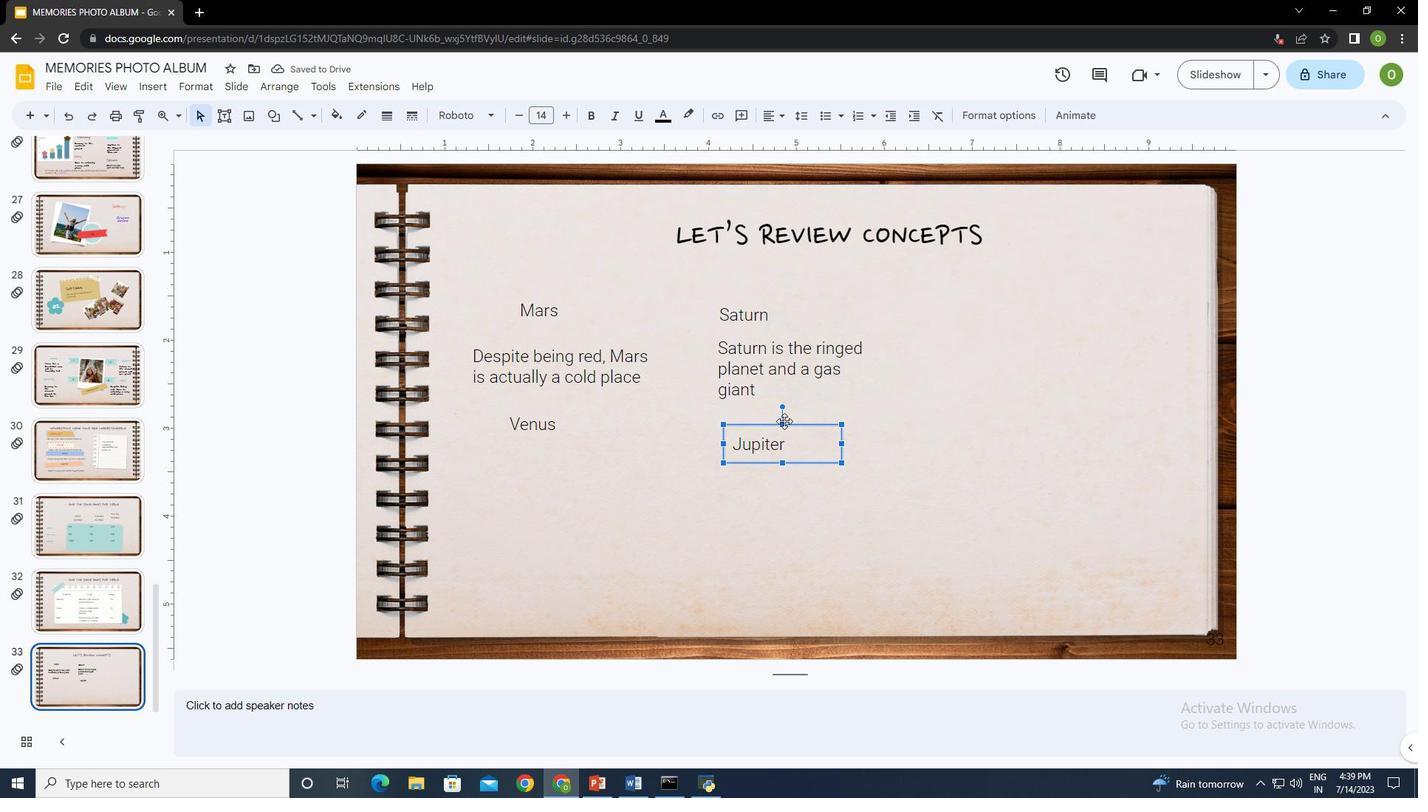 
Action: Key pressed <Key.up><Key.up>
Screenshot: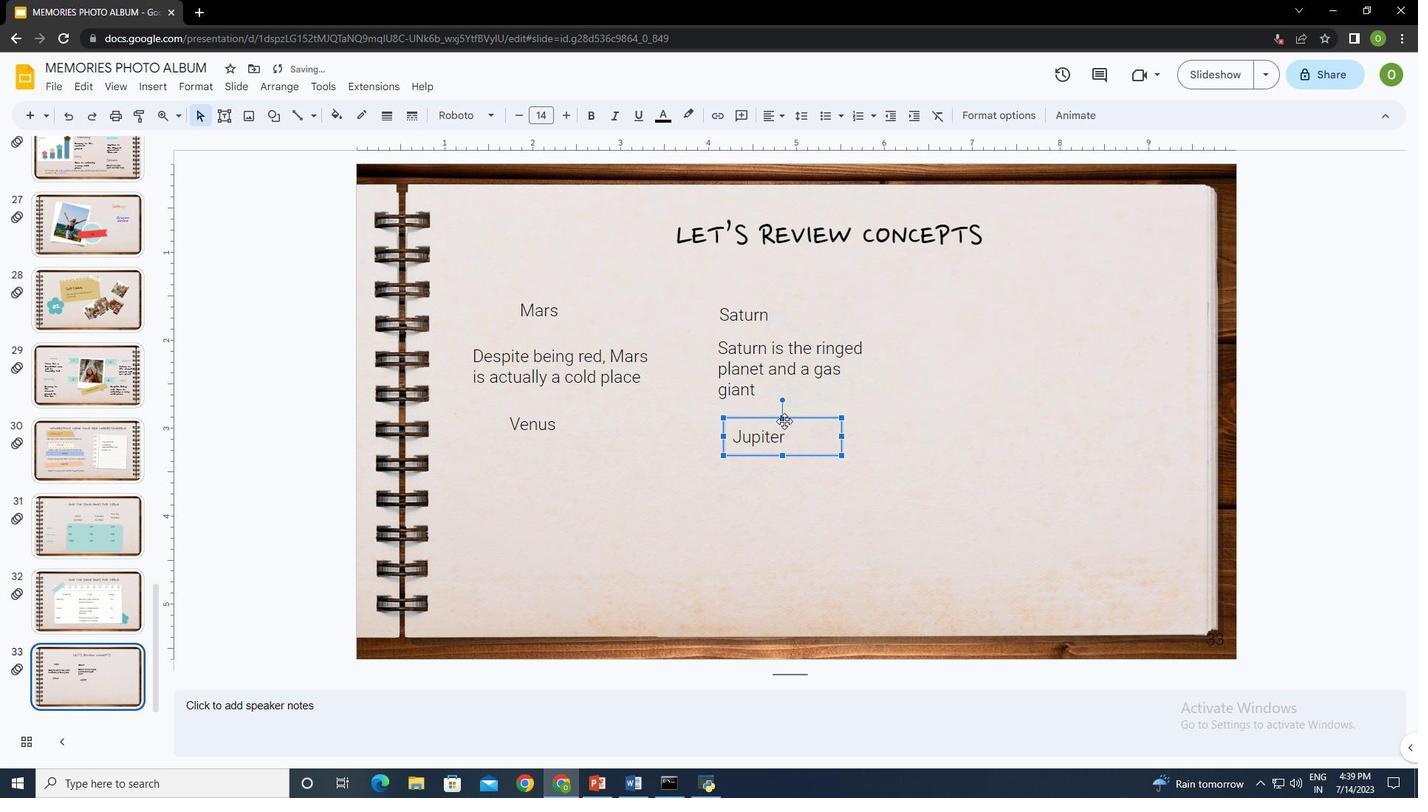 
Action: Mouse moved to (758, 471)
Screenshot: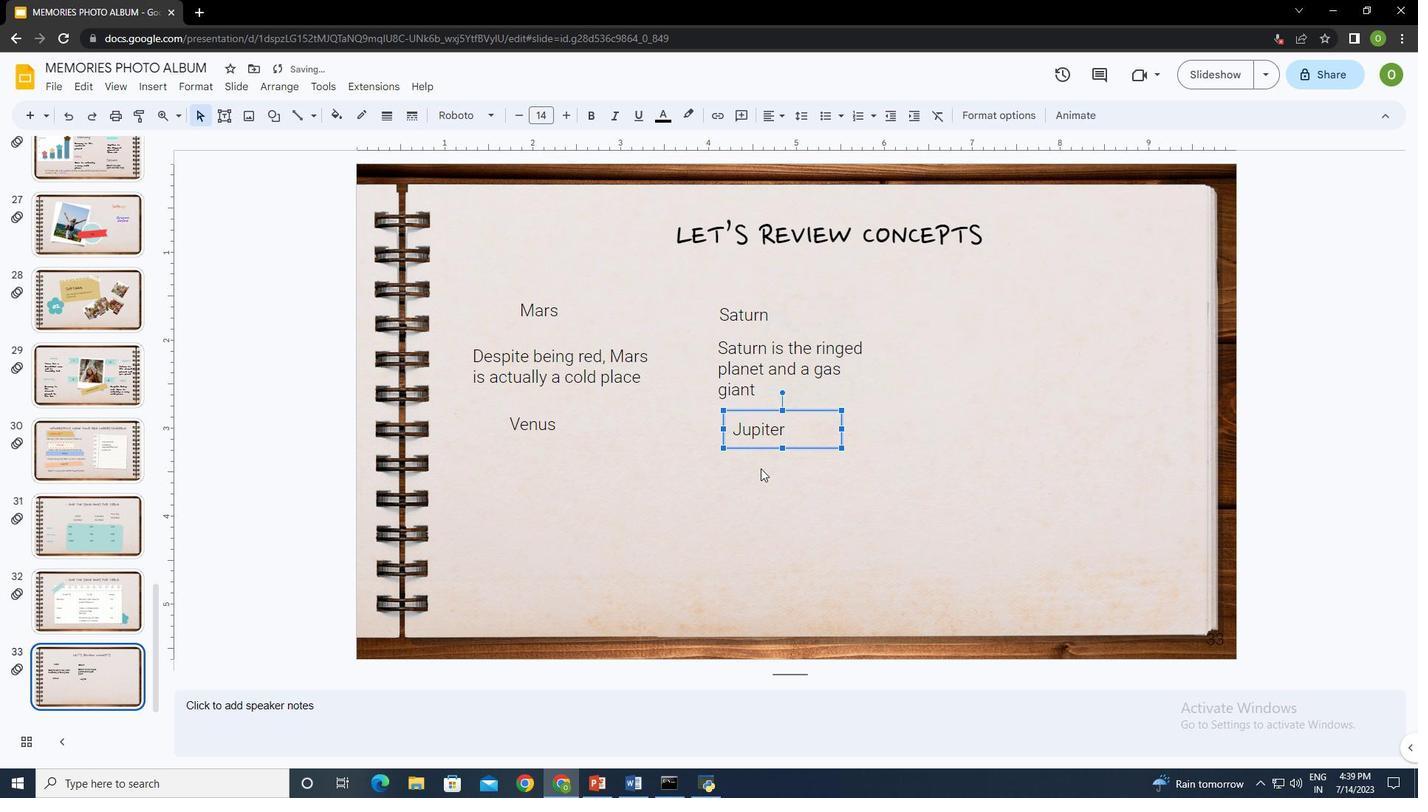
Action: Mouse pressed left at (758, 471)
Screenshot: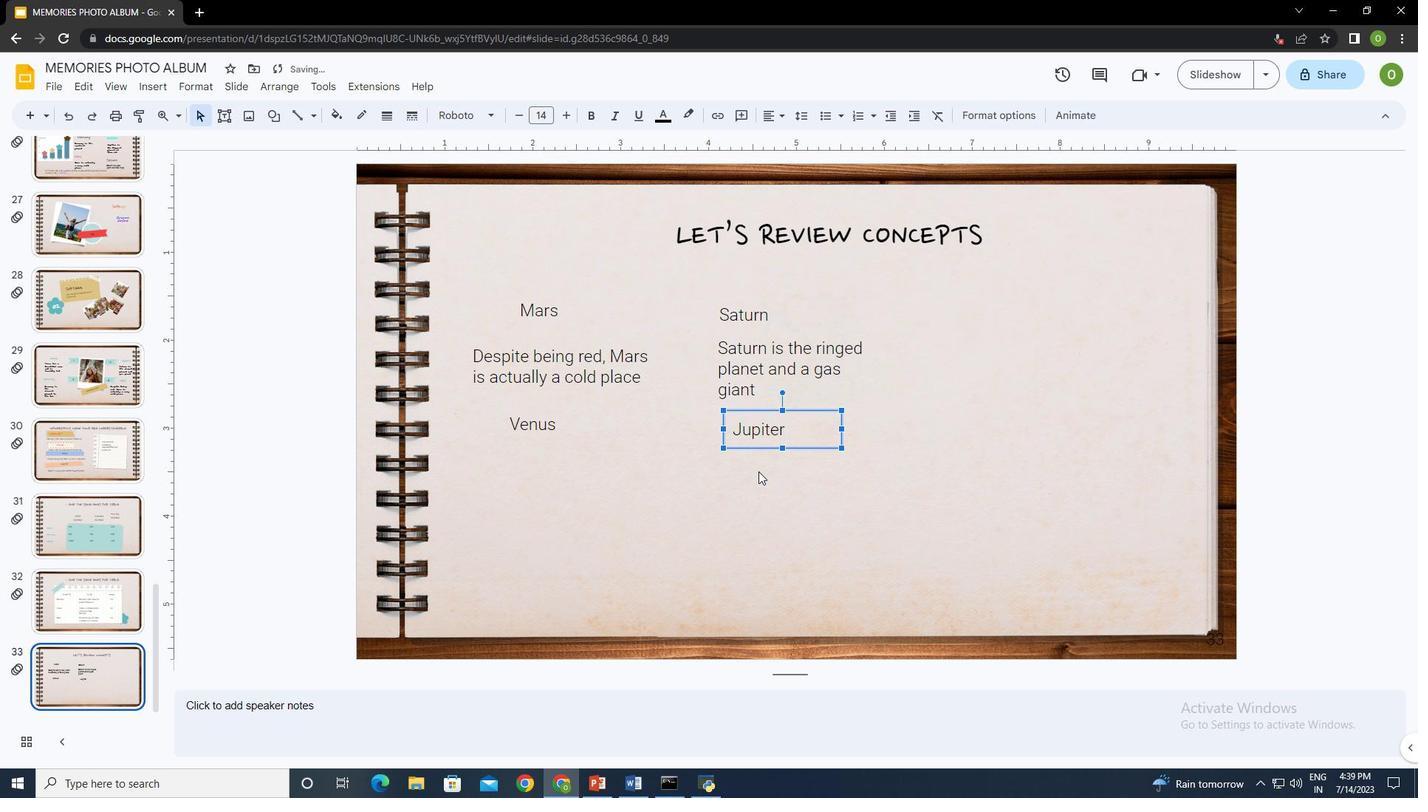 
Action: Mouse moved to (218, 114)
Screenshot: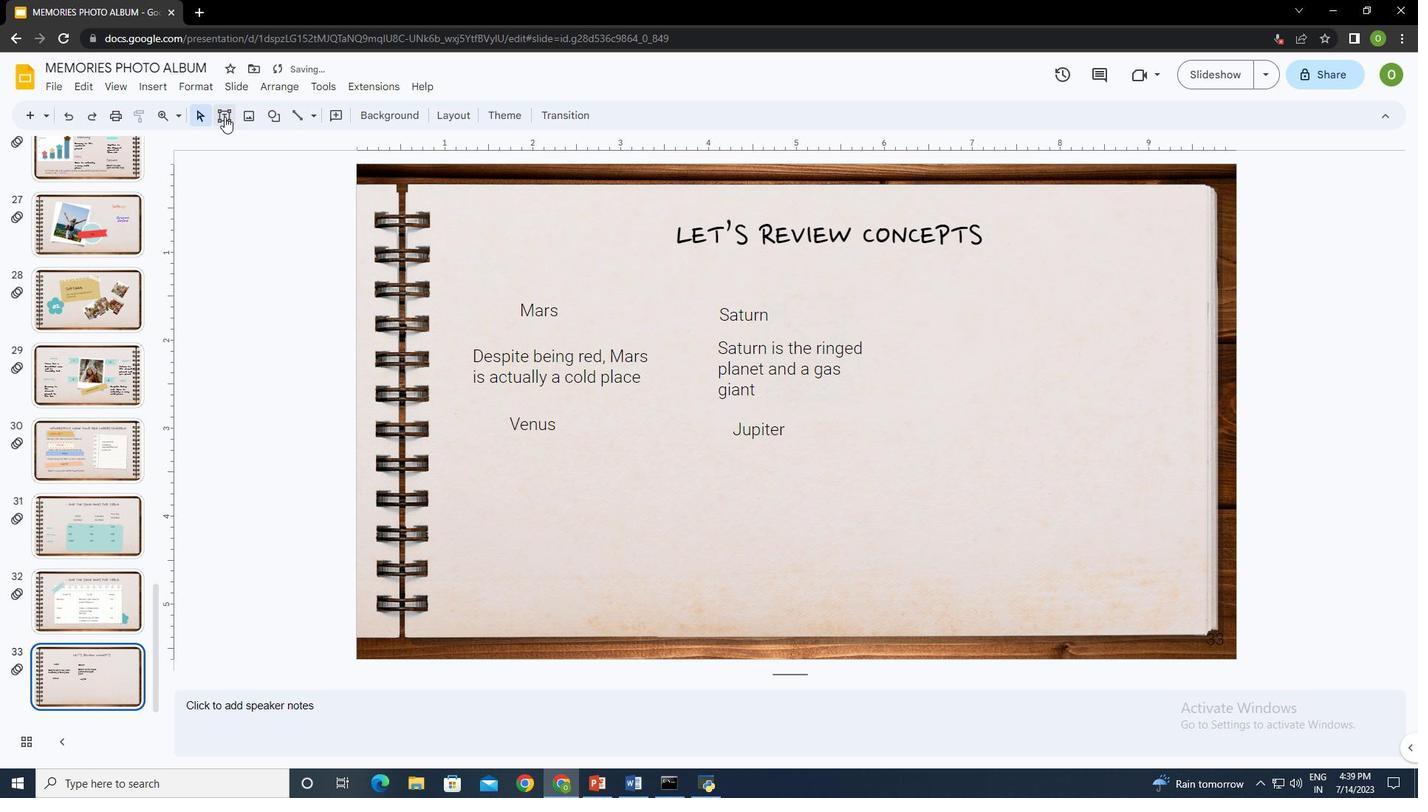 
Action: Mouse pressed left at (218, 114)
Screenshot: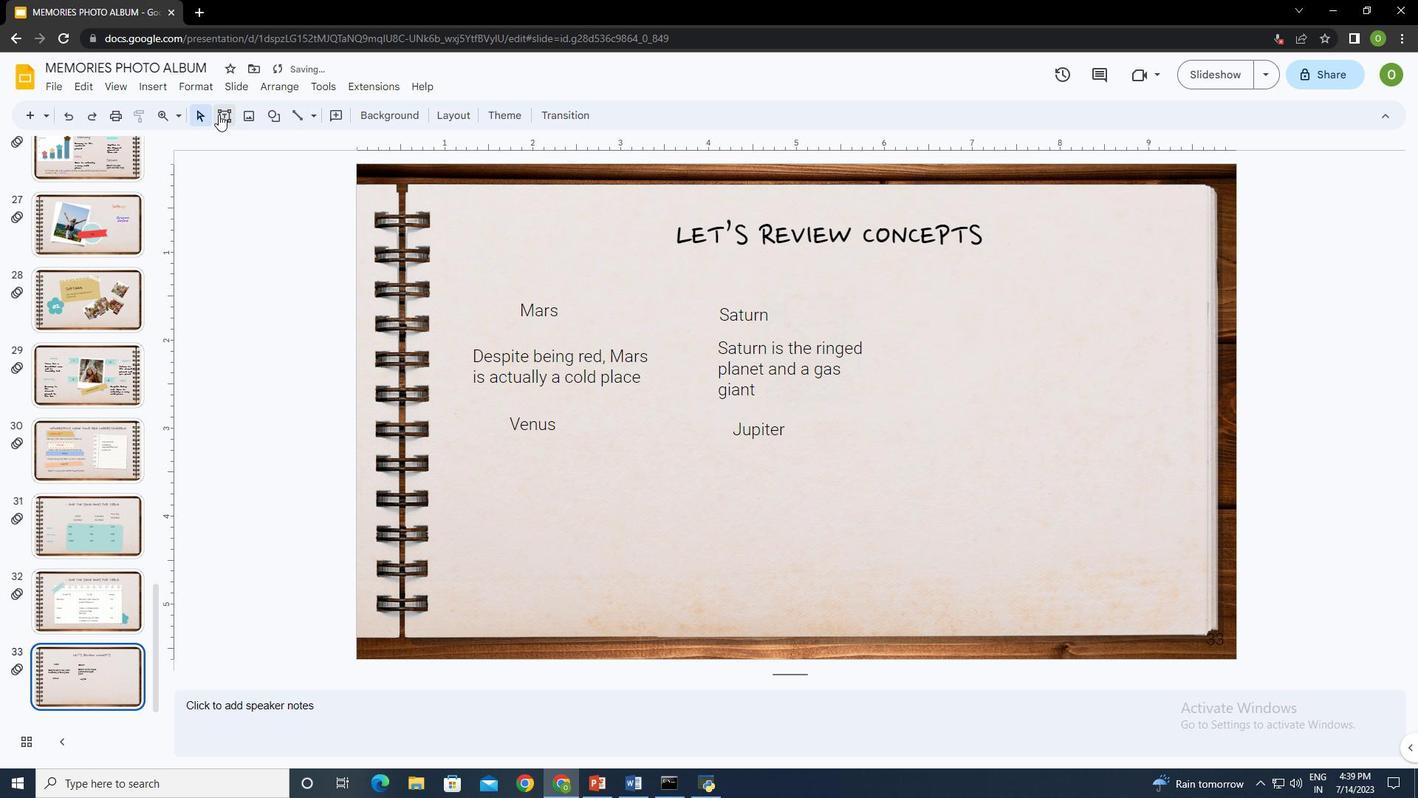 
Action: Mouse moved to (471, 450)
Screenshot: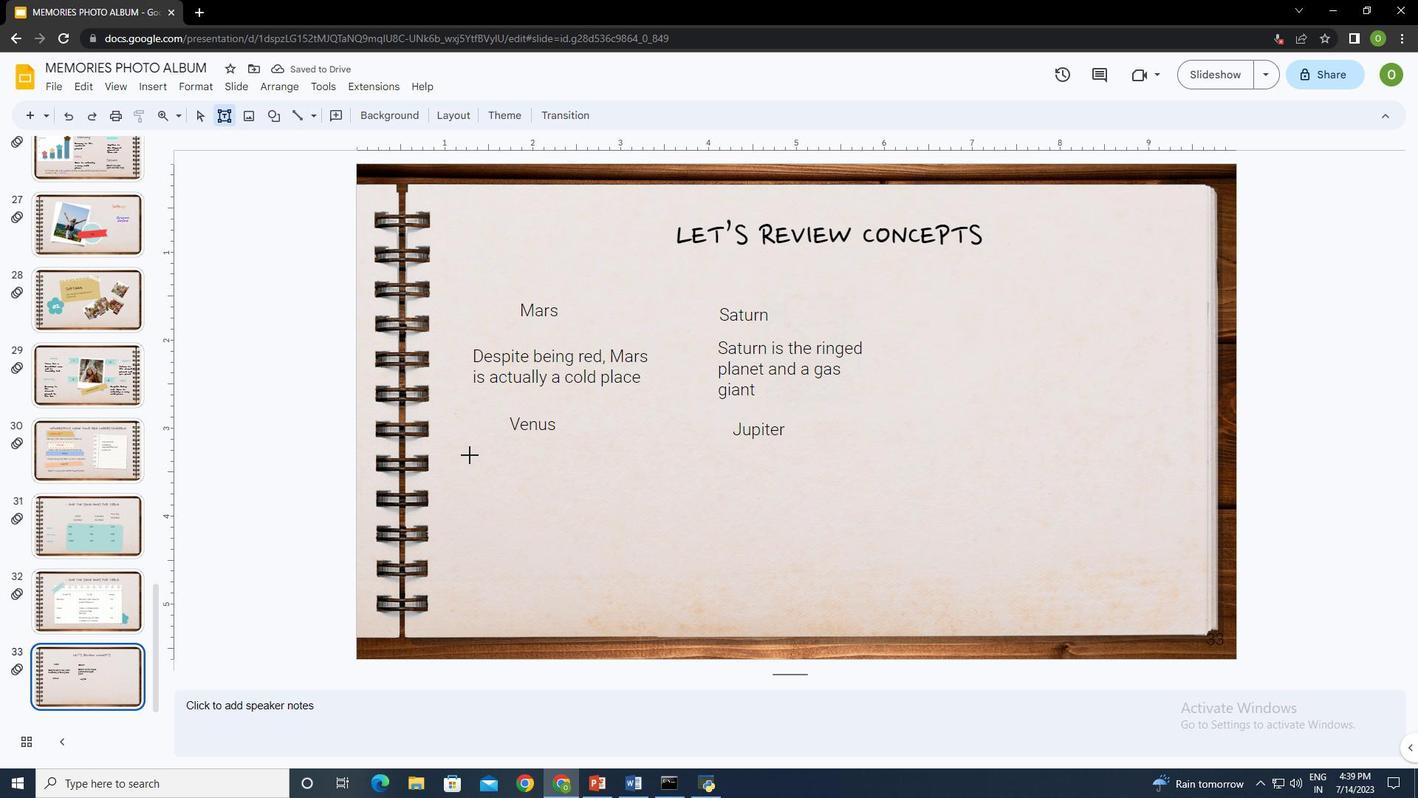 
Action: Mouse pressed left at (471, 450)
Screenshot: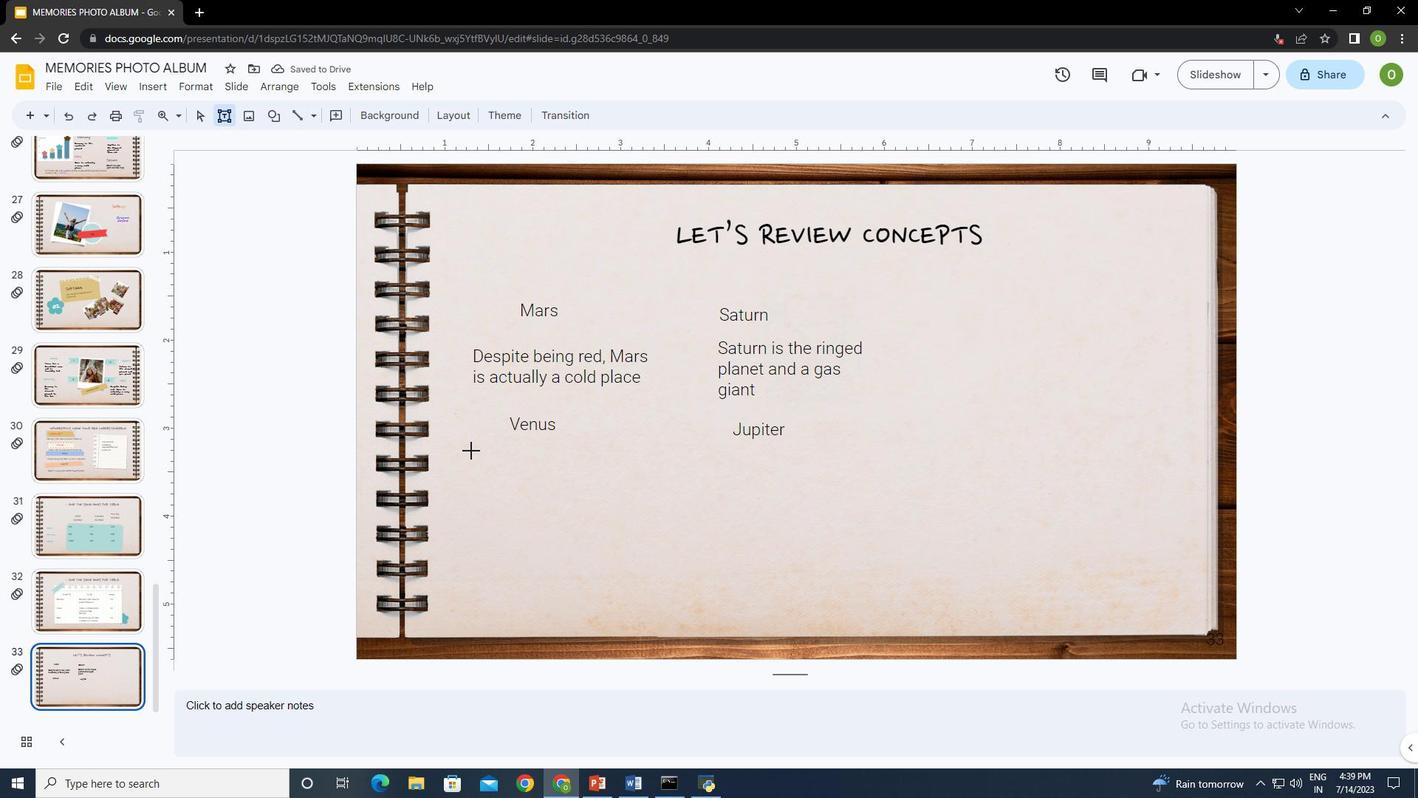 
Action: Mouse moved to (530, 484)
Screenshot: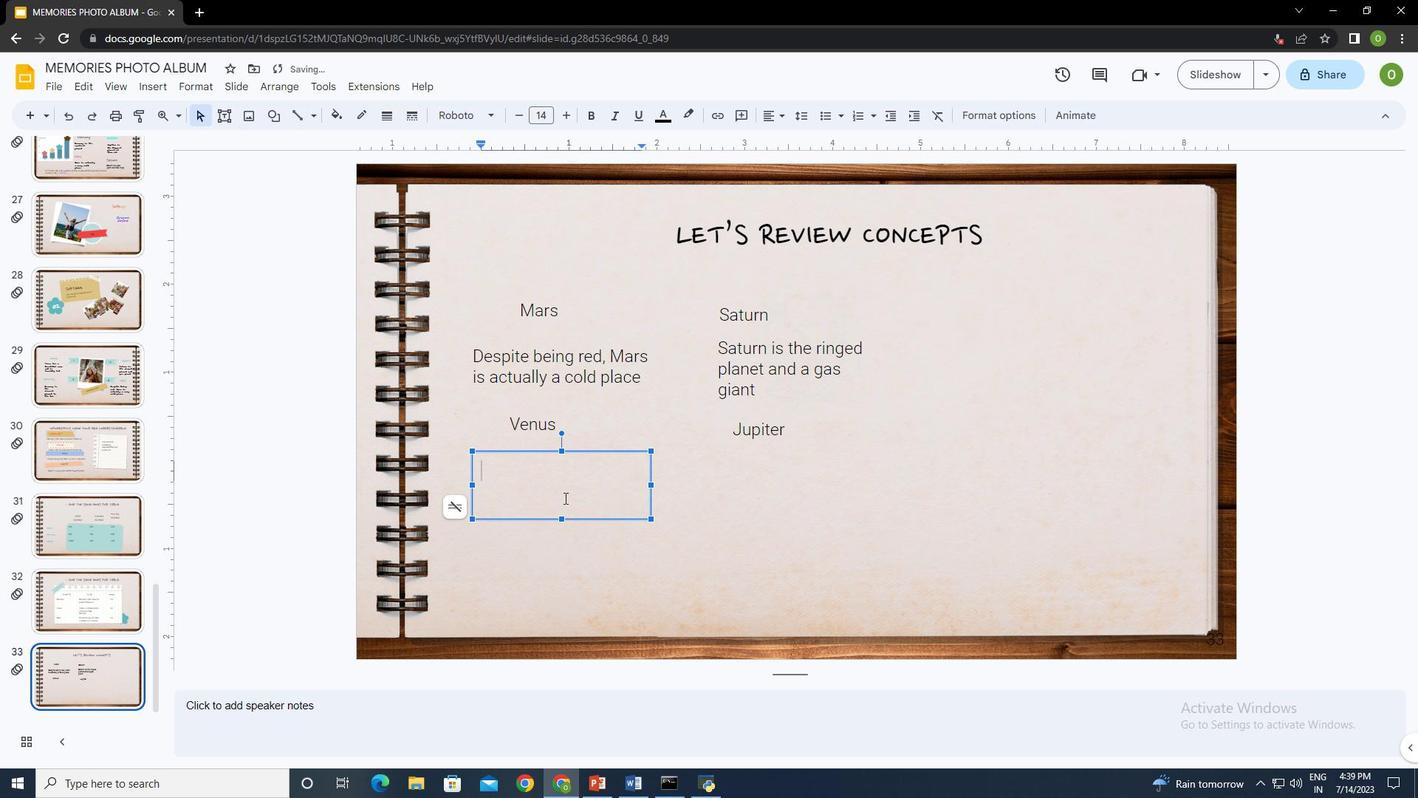 
Action: Key pressed <Key.shift>Venus<Key.space>has<Key.space>a<Key.space>beautiful<Key.space>name<Key.space><Key.backspace>,<Key.space>but<Key.space>it's<Key.space>quite<Key.space>hot
Screenshot: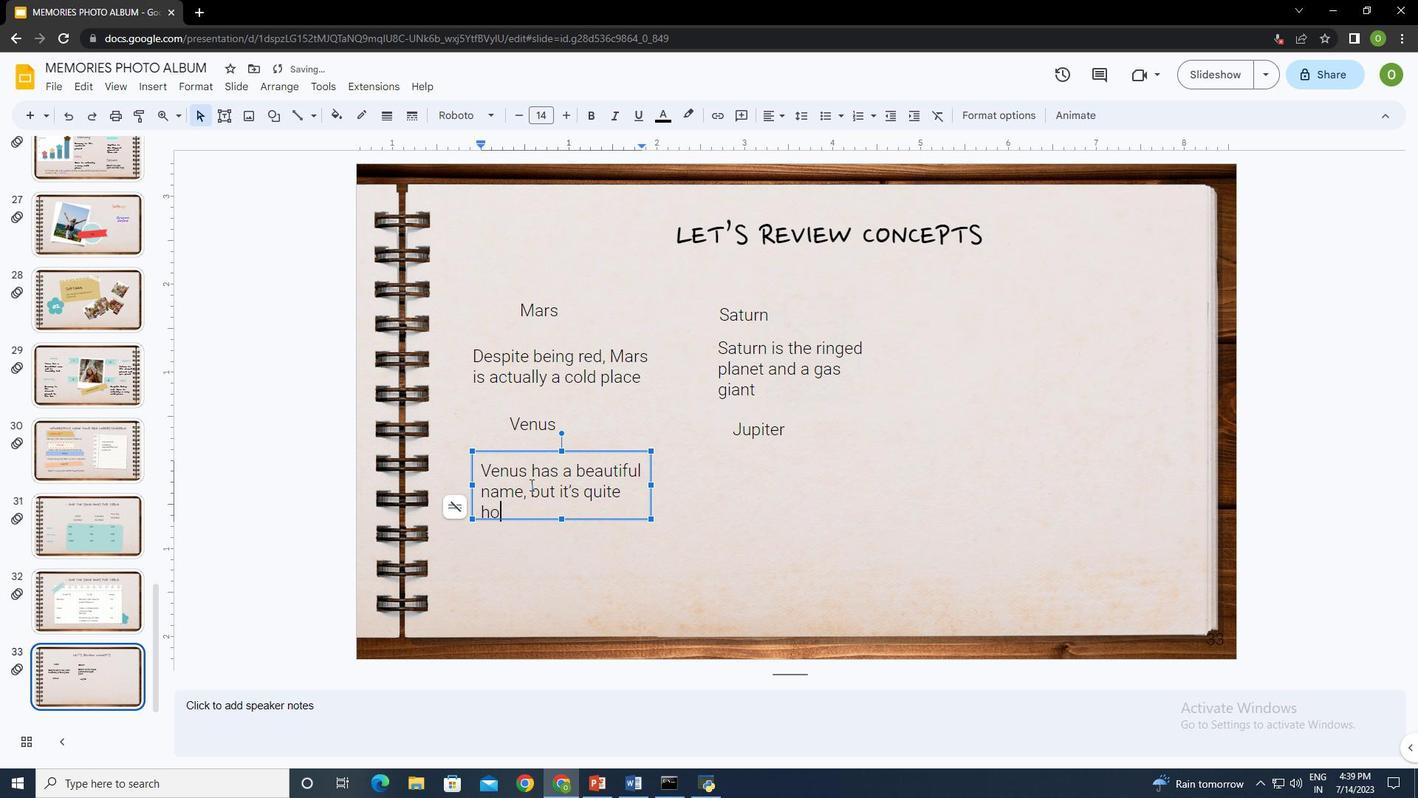 
Action: Mouse moved to (562, 516)
Screenshot: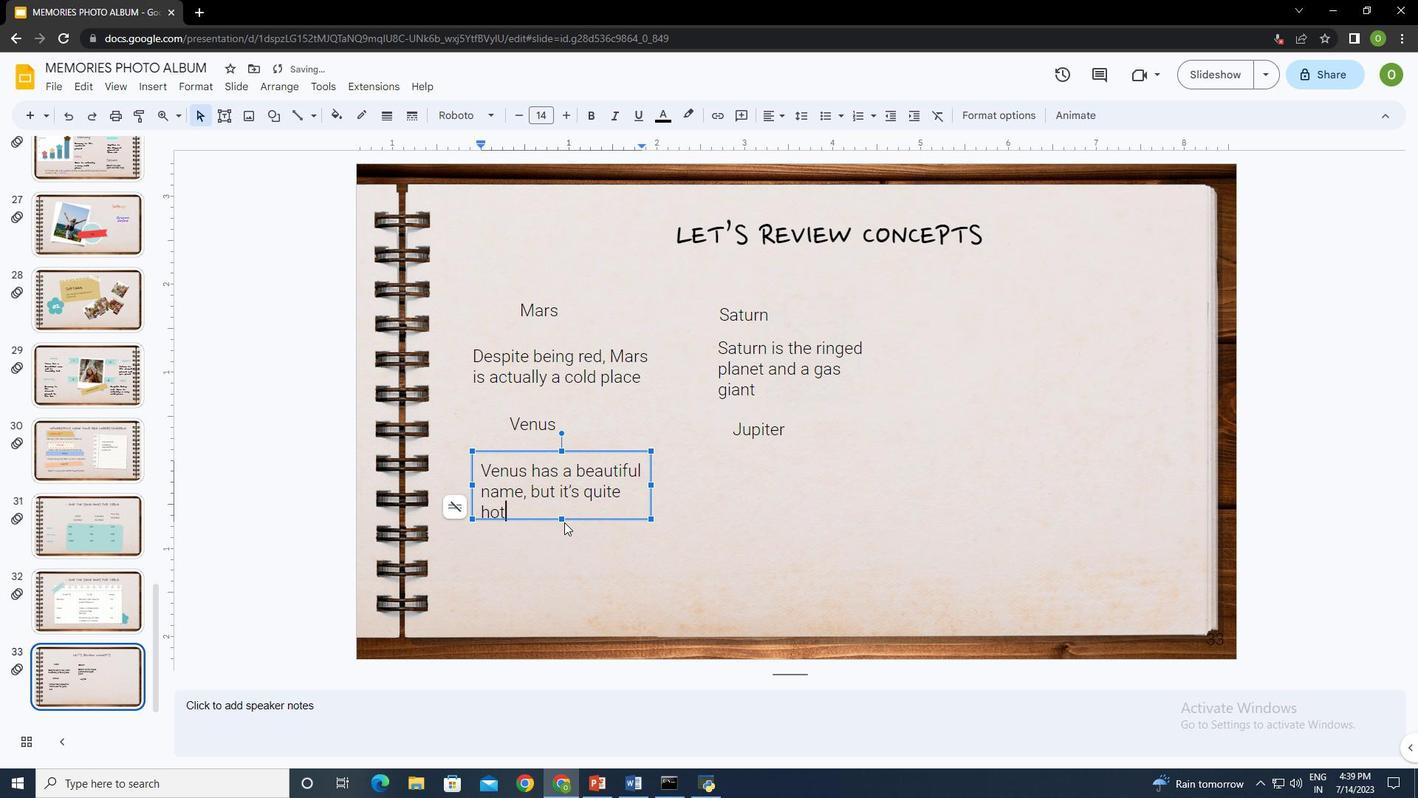 
Action: Mouse pressed left at (562, 516)
Screenshot: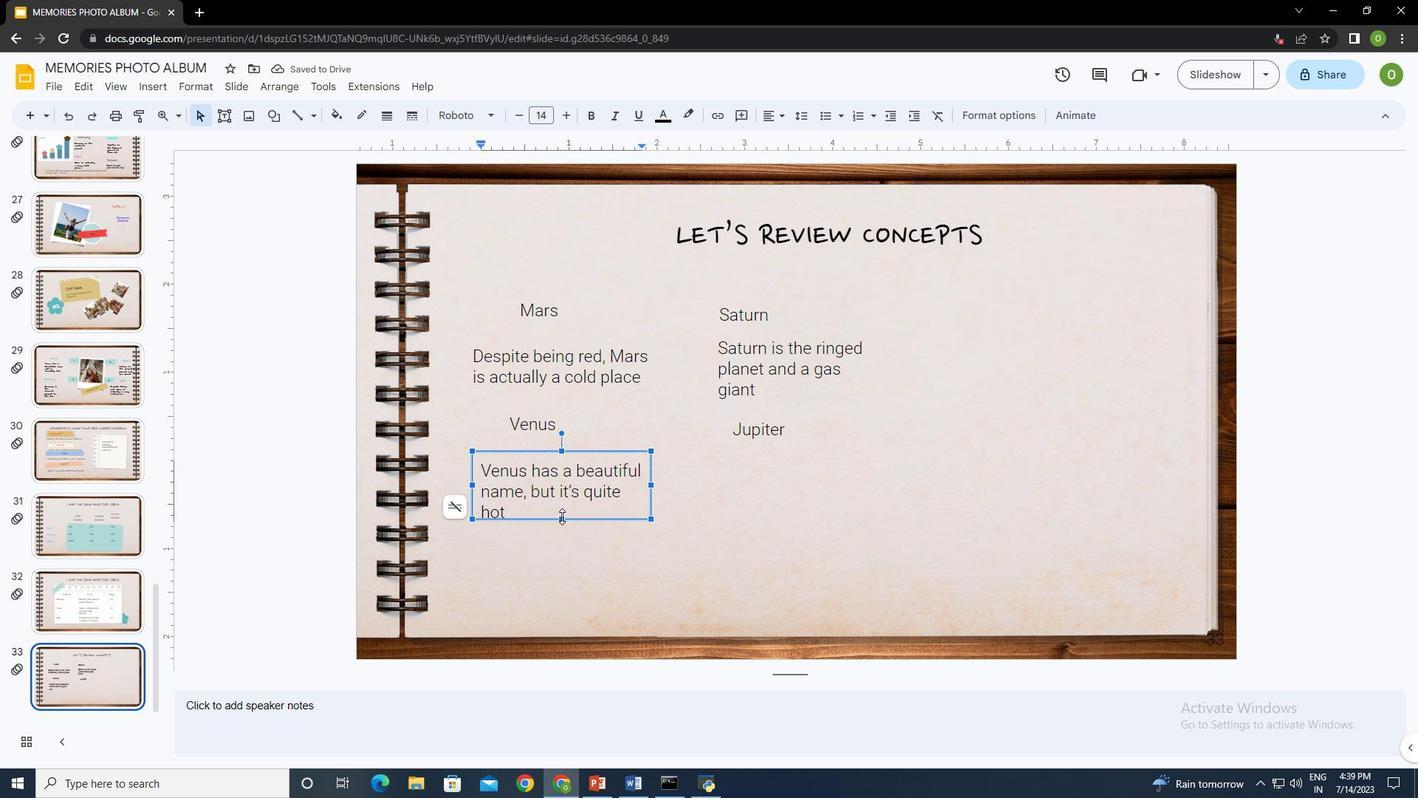 
Action: Mouse moved to (786, 501)
Screenshot: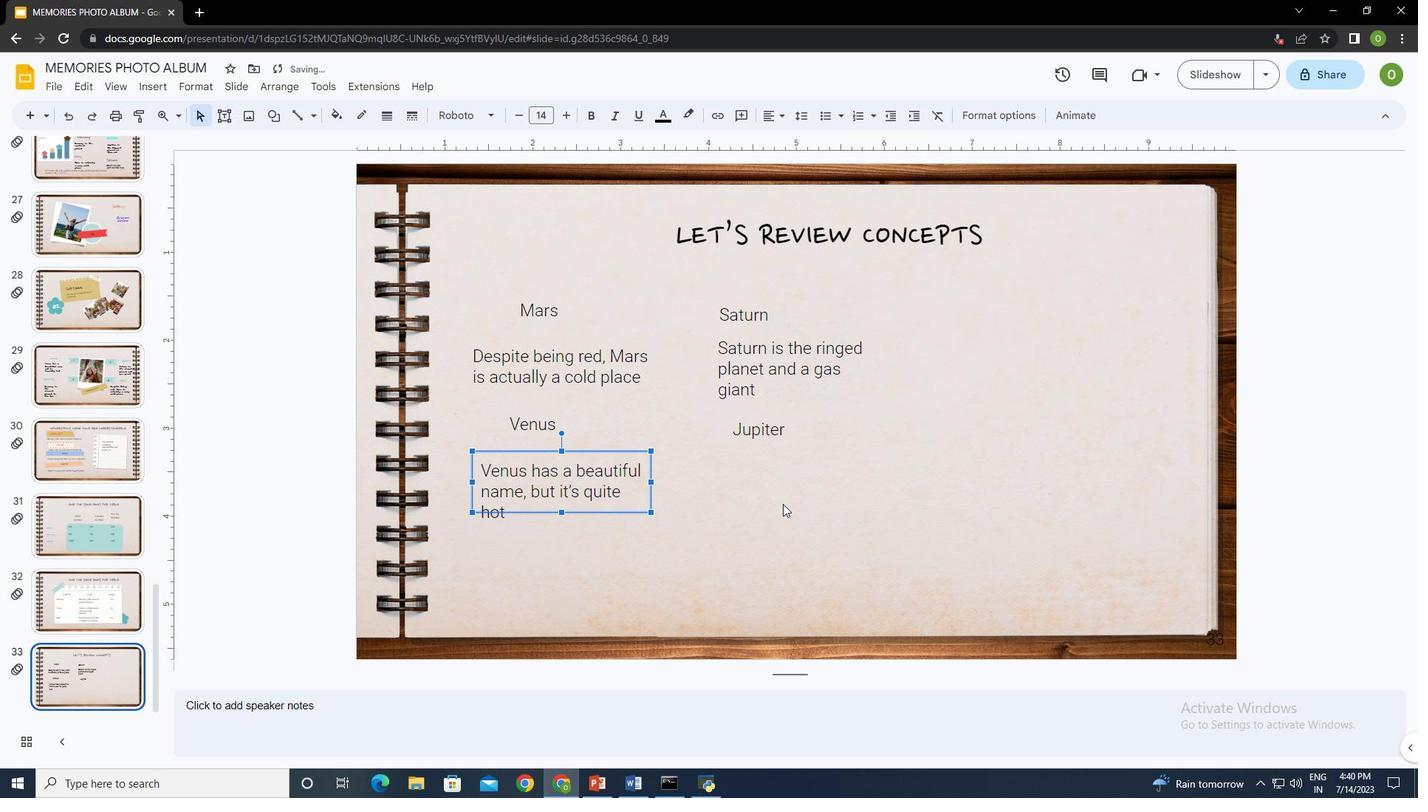 
Action: Mouse pressed left at (786, 501)
Screenshot: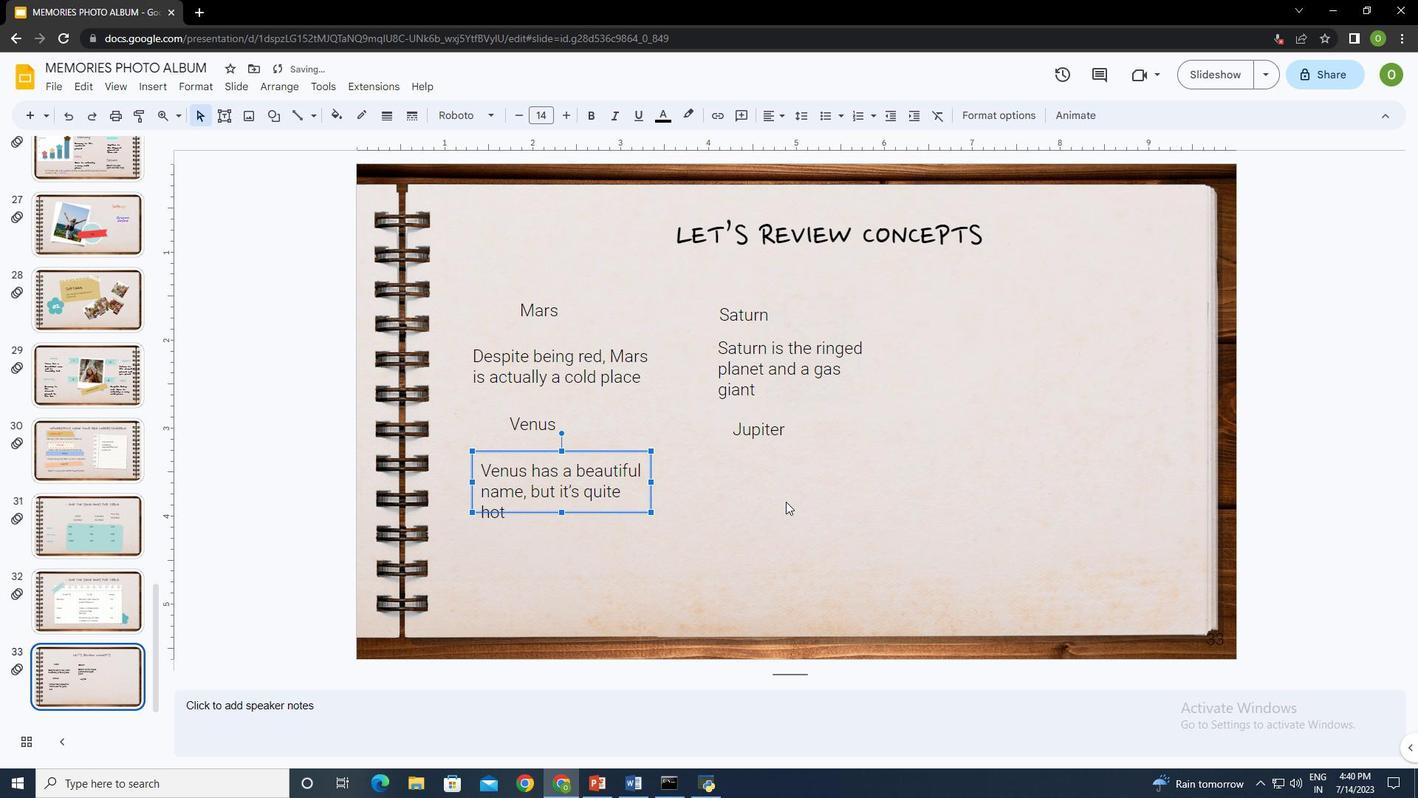 
Action: Mouse moved to (224, 114)
Screenshot: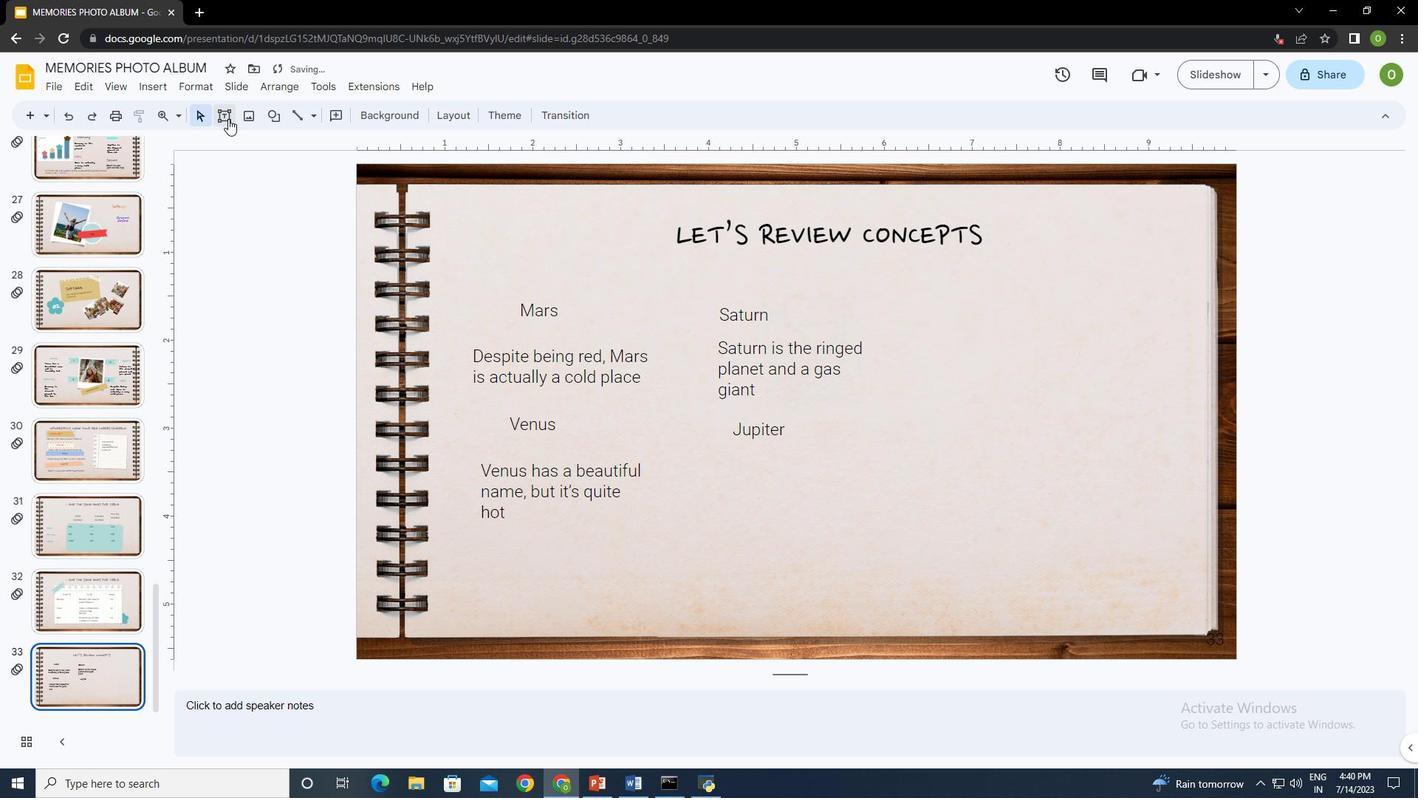 
Action: Mouse pressed left at (224, 114)
Screenshot: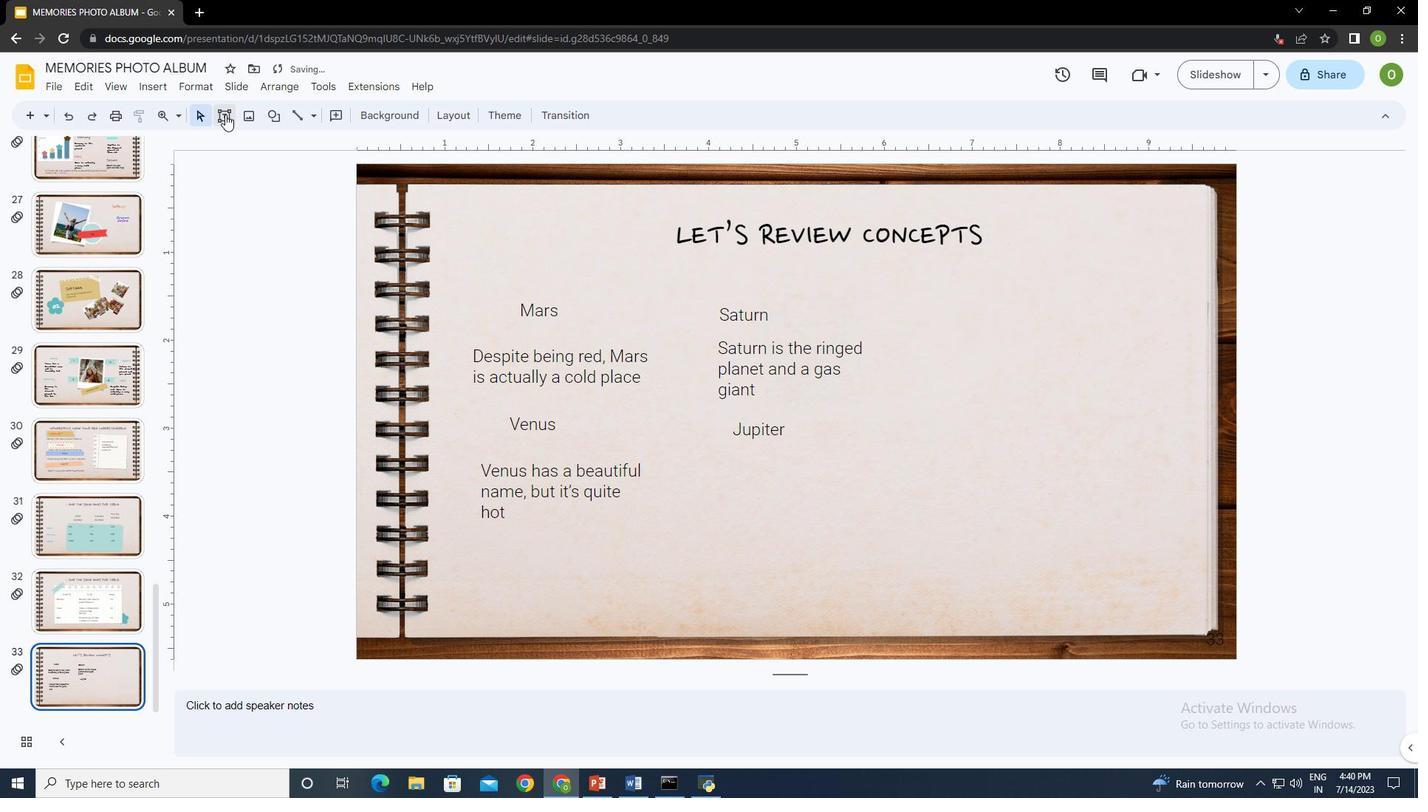 
Action: Mouse moved to (713, 460)
Screenshot: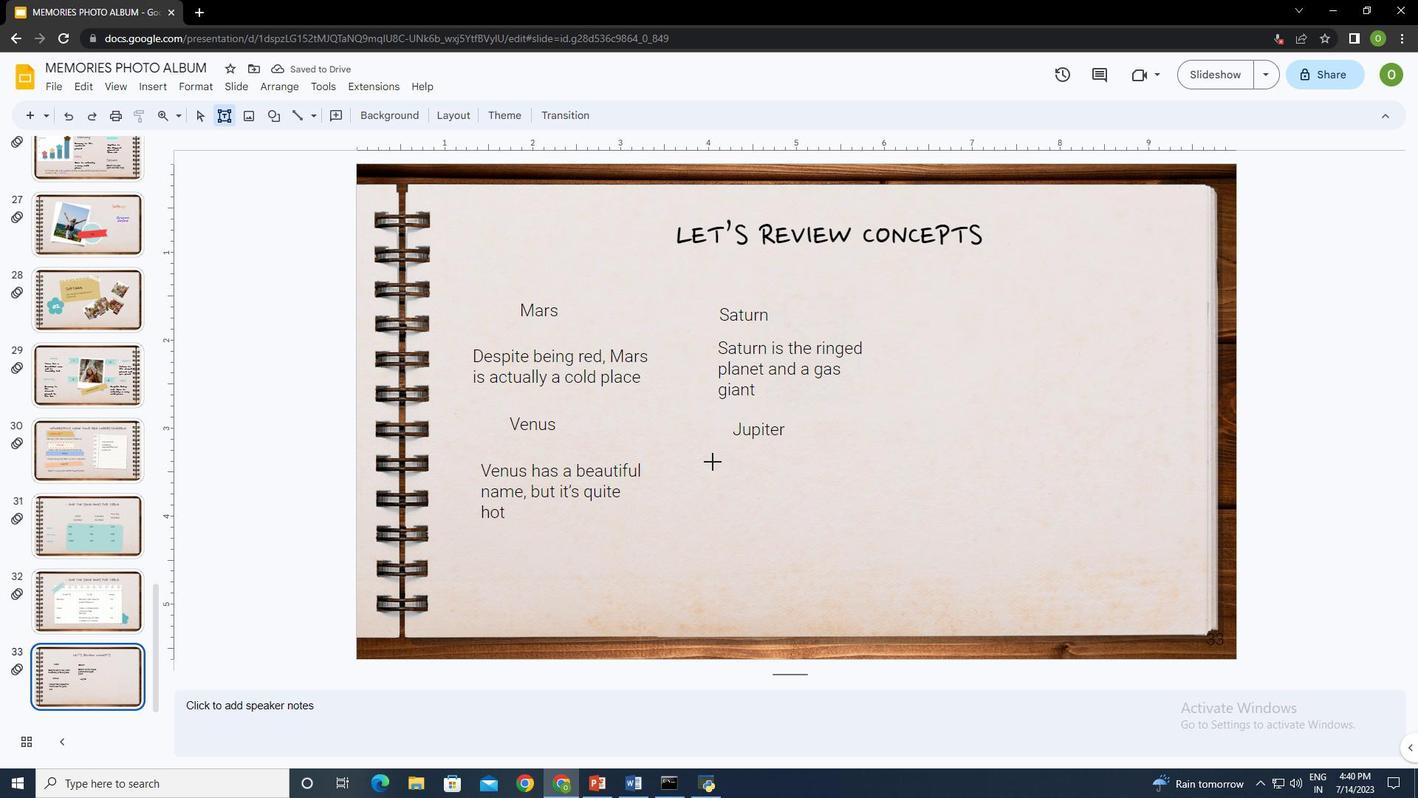 
Action: Mouse pressed left at (713, 460)
Screenshot: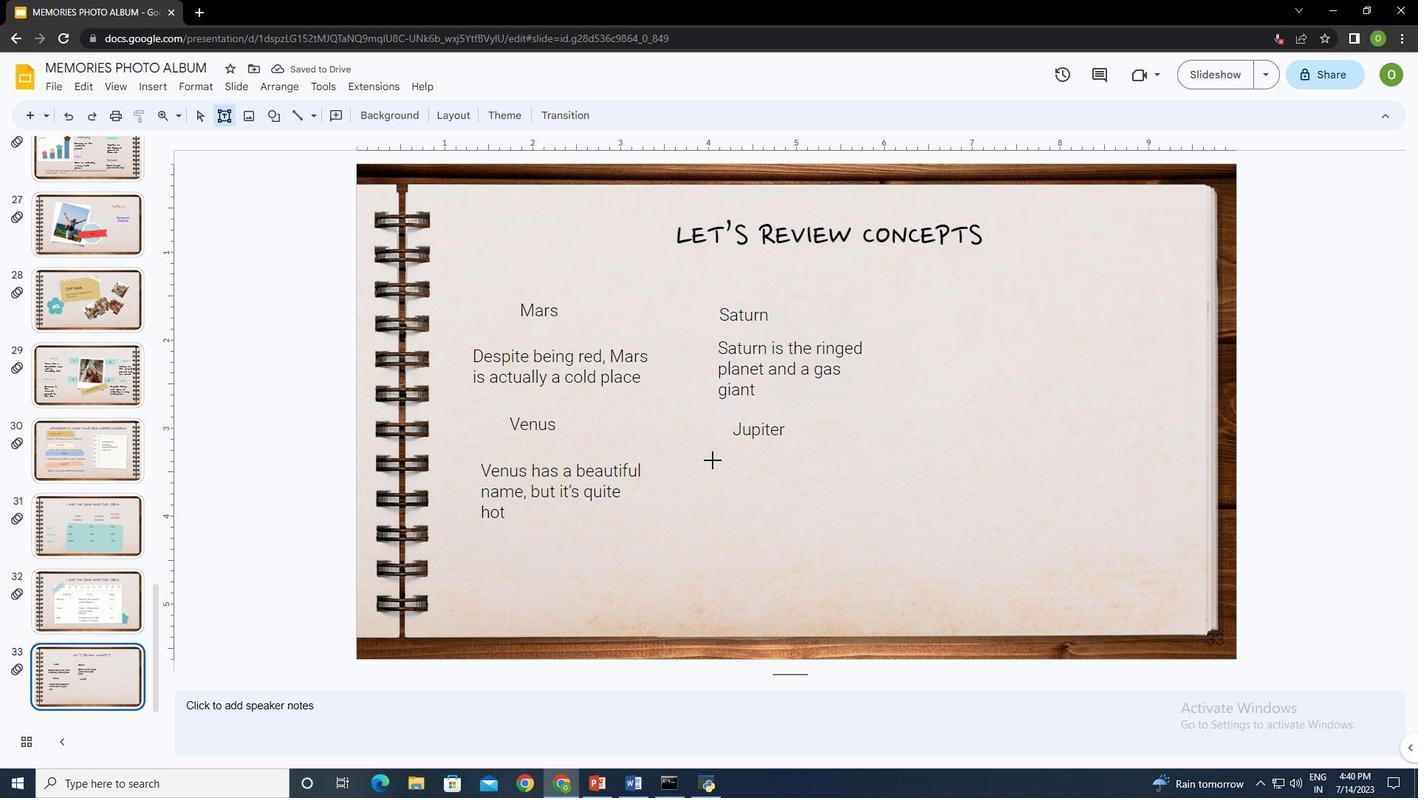 
Action: Mouse moved to (798, 489)
Screenshot: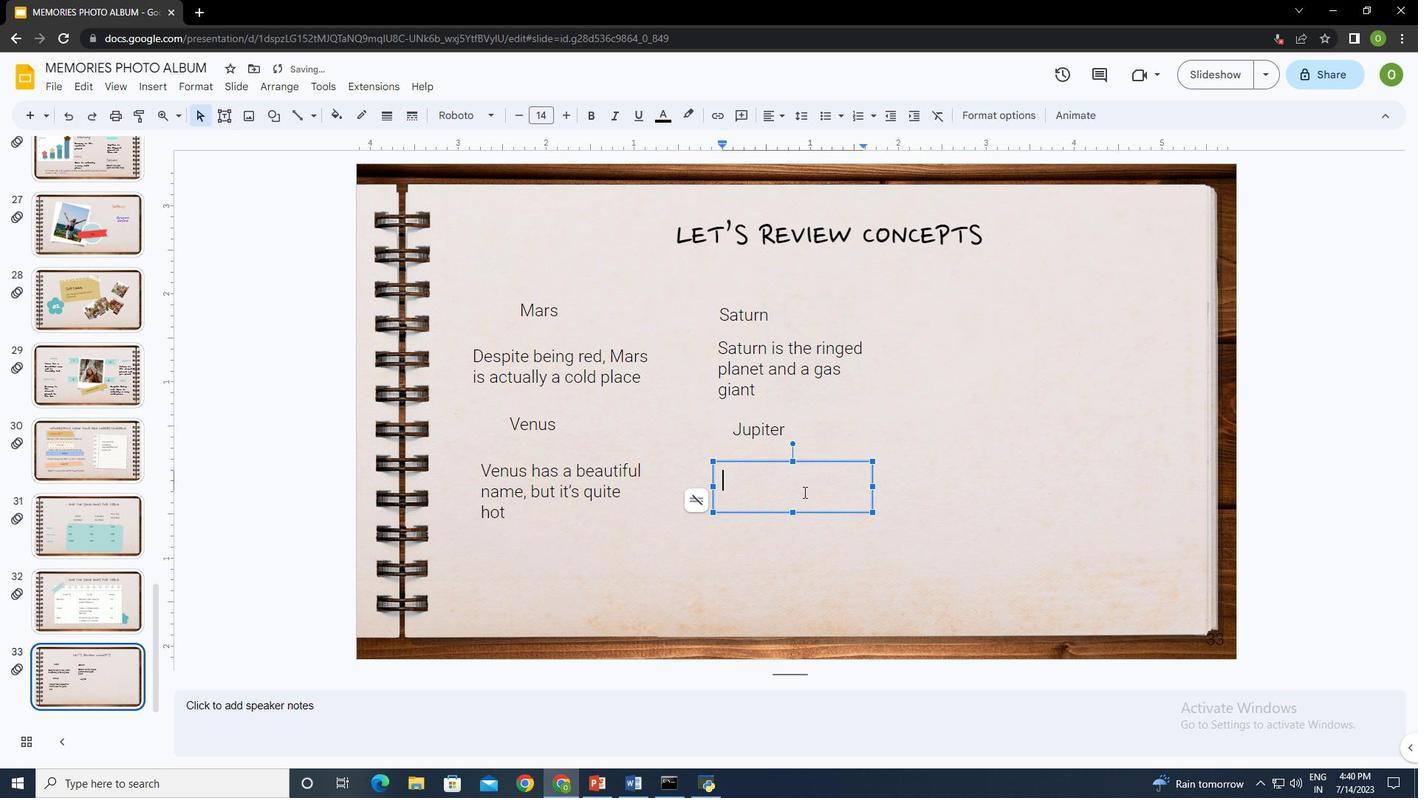 
Action: Key pressed <Key.shift><Key.shift>Its<Key.backspace>'s<Key.space>the<Key.space>biggest<Key.space>planet<Key.space>in<Key.space>the<Key.space><Key.shift>Sol<Key.backspace>lar<Key.space><Key.shift>System
Screenshot: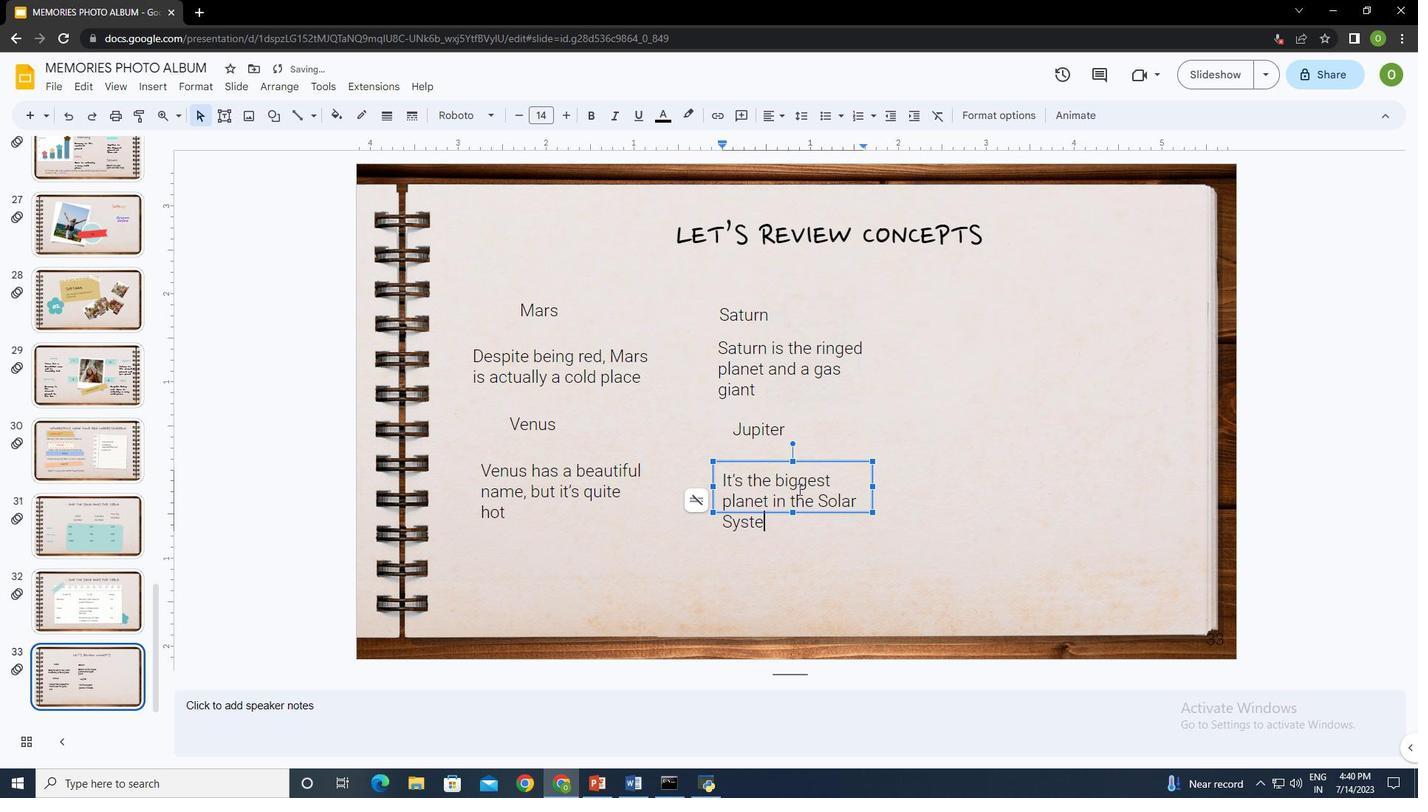 
Action: Mouse moved to (641, 541)
Screenshot: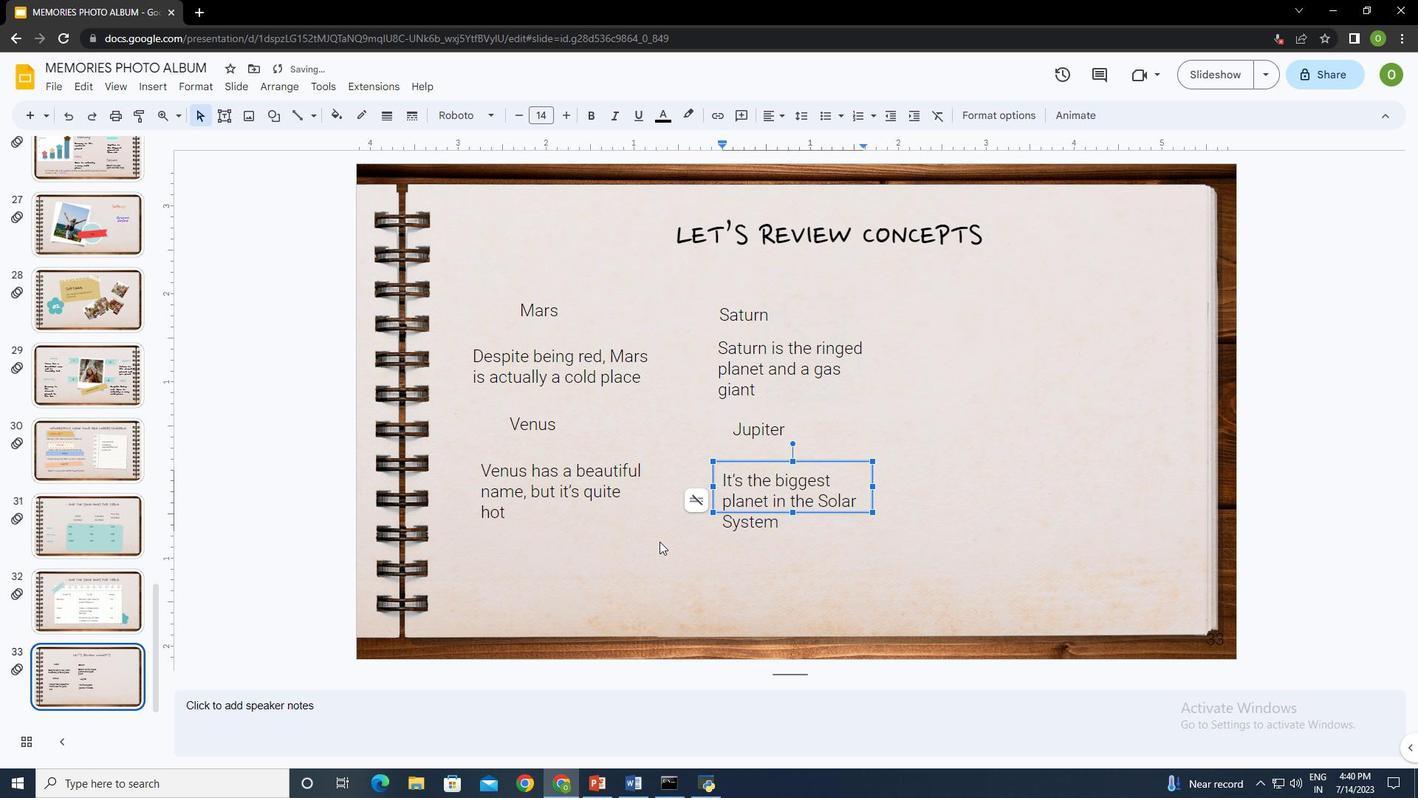 
Action: Mouse pressed left at (641, 541)
Screenshot: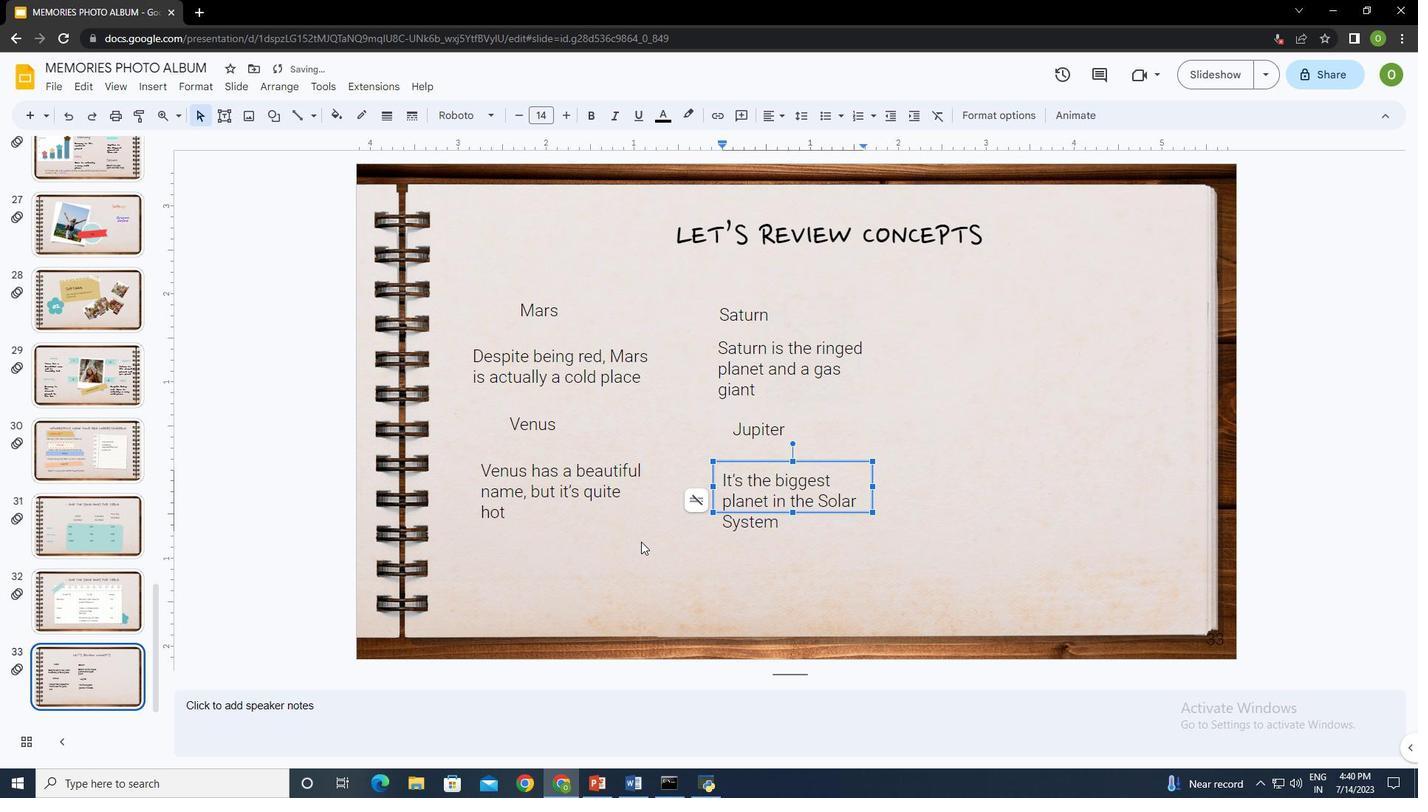 
Action: Mouse moved to (217, 112)
Screenshot: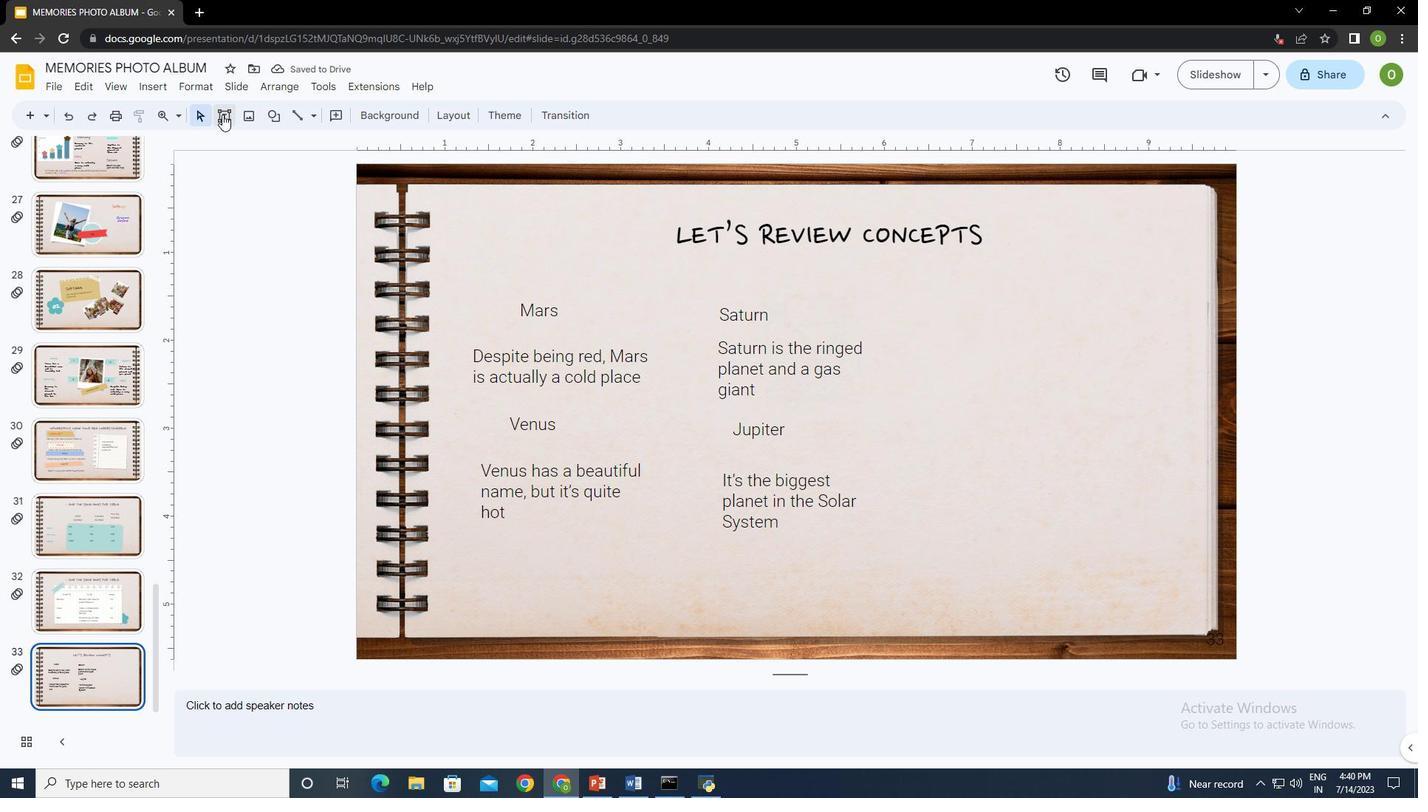 
Action: Mouse pressed left at (217, 112)
Screenshot: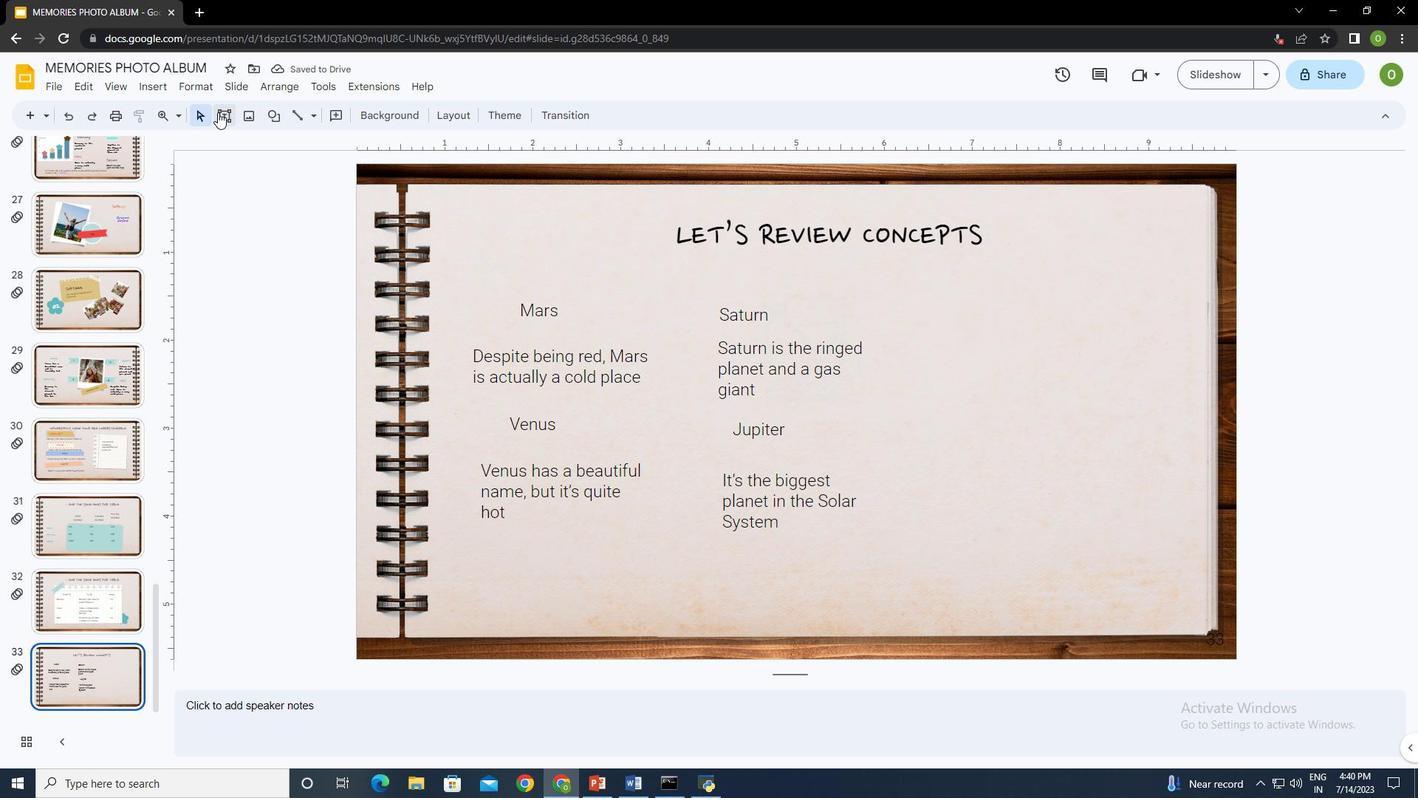 
Action: Mouse moved to (510, 516)
Screenshot: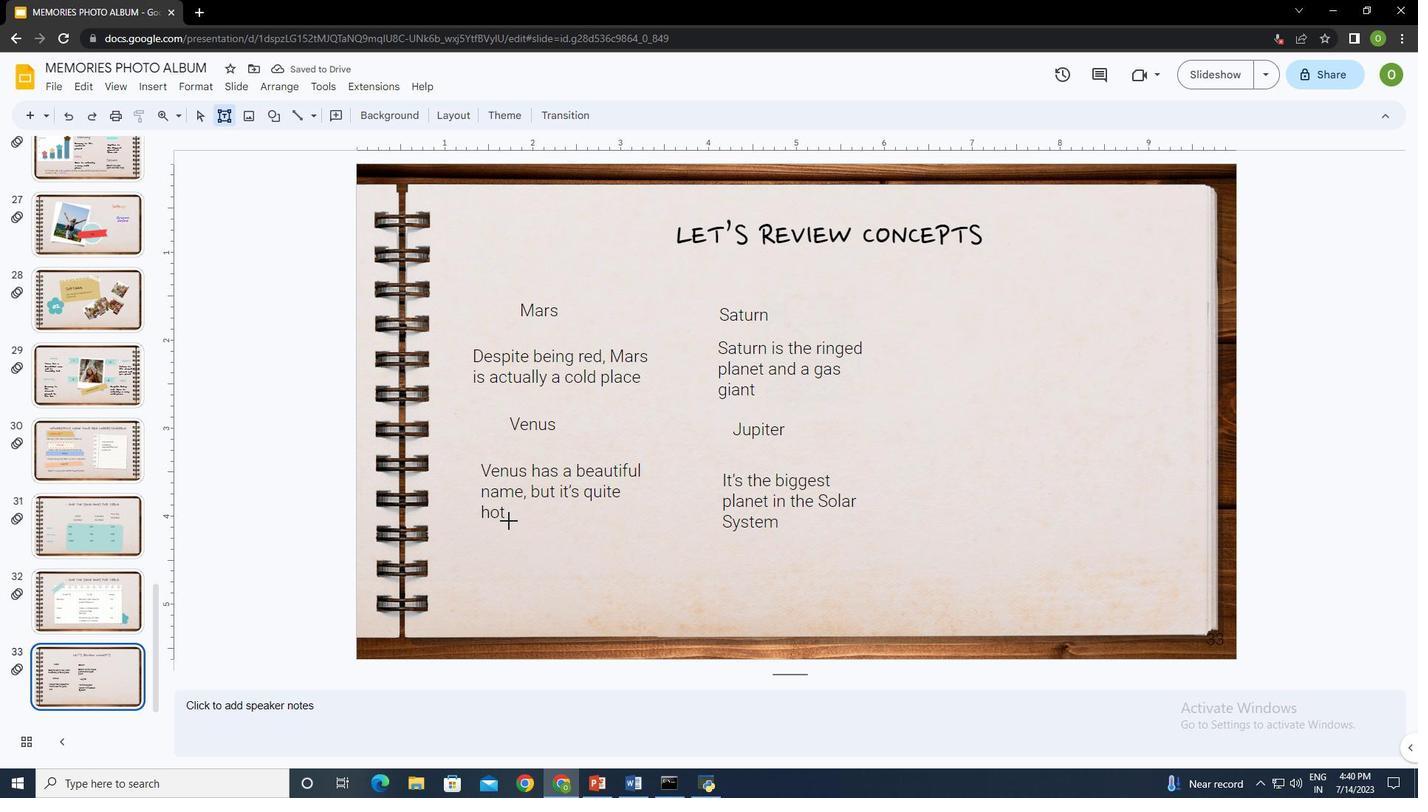 
Action: Mouse pressed left at (510, 516)
Screenshot: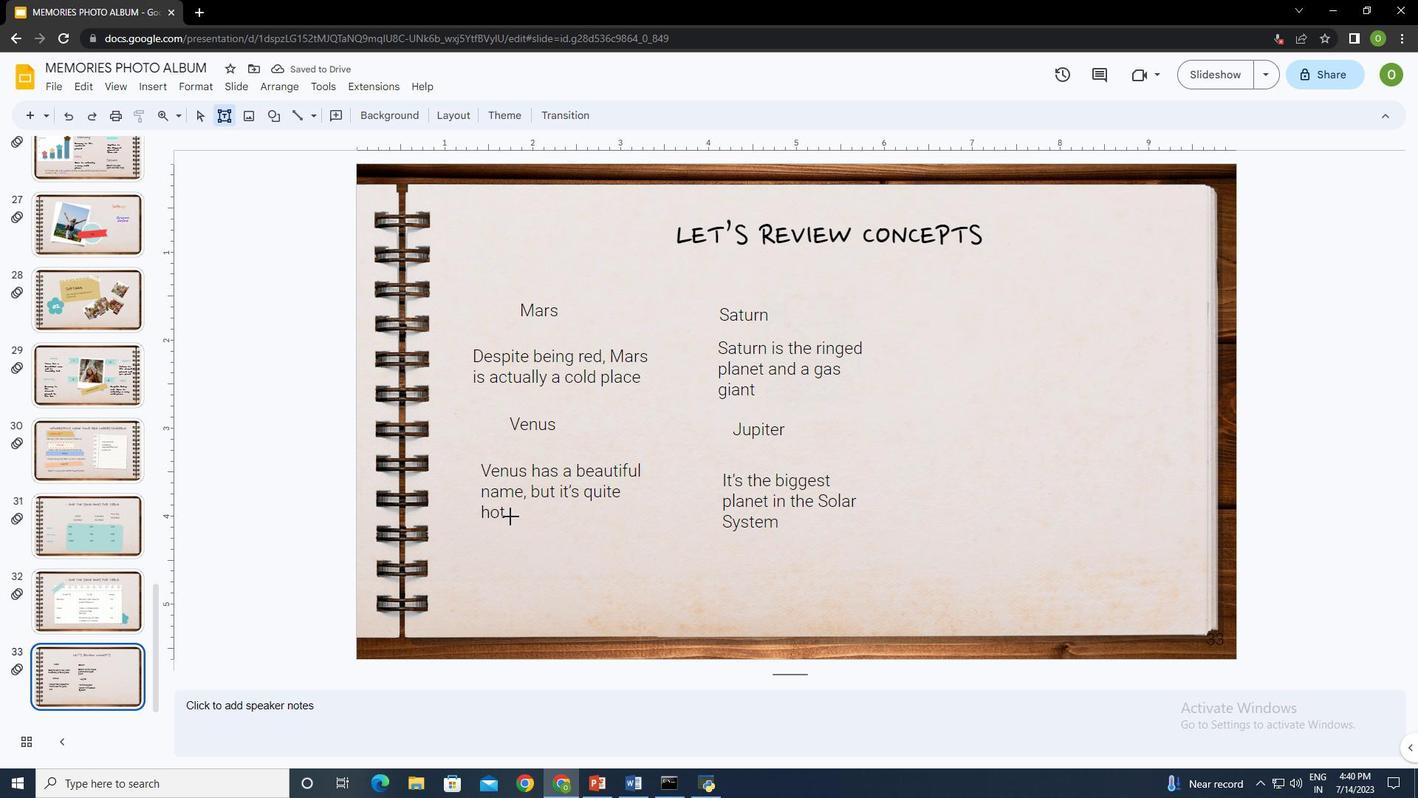 
Action: Mouse moved to (555, 539)
Screenshot: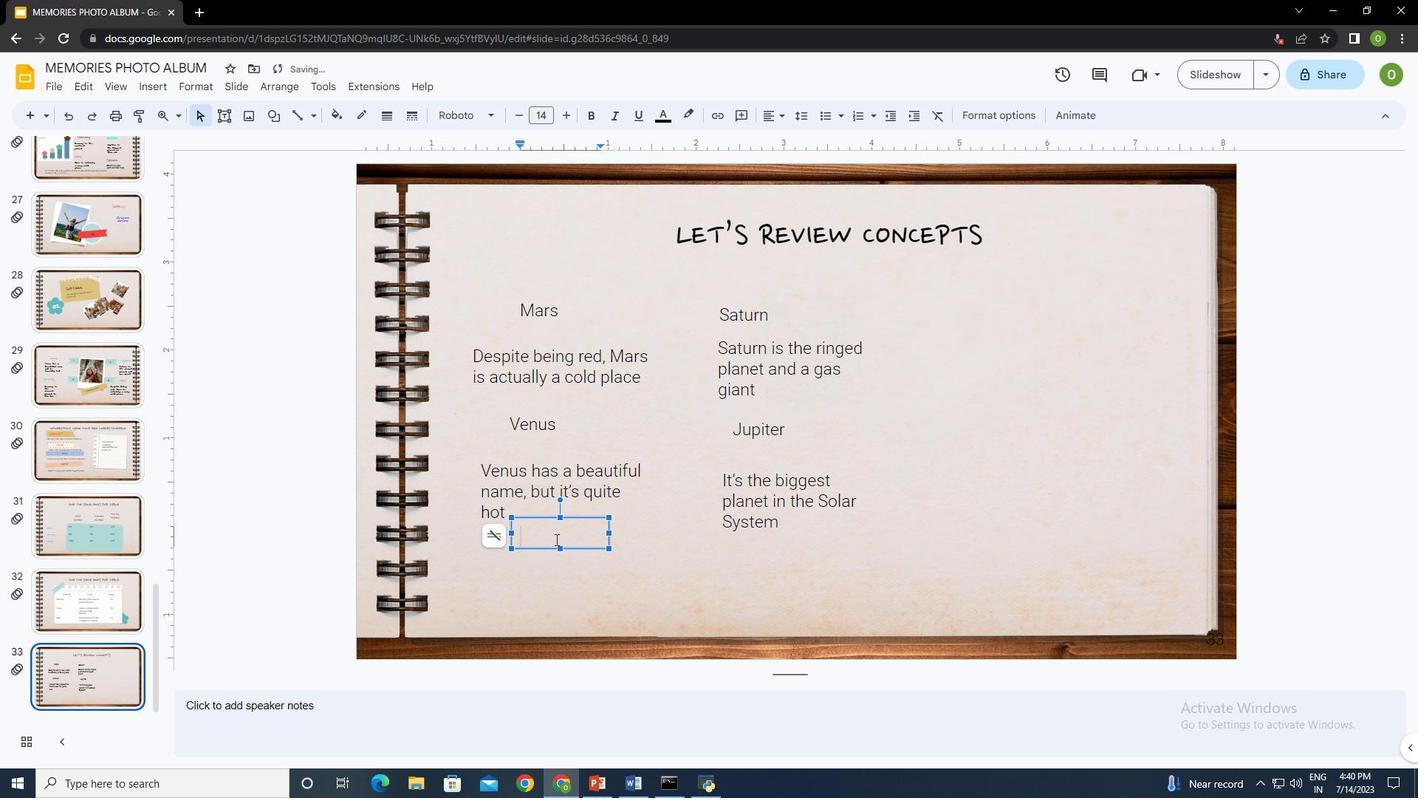 
Action: Key pressed <Key.shift>Mercury
Screenshot: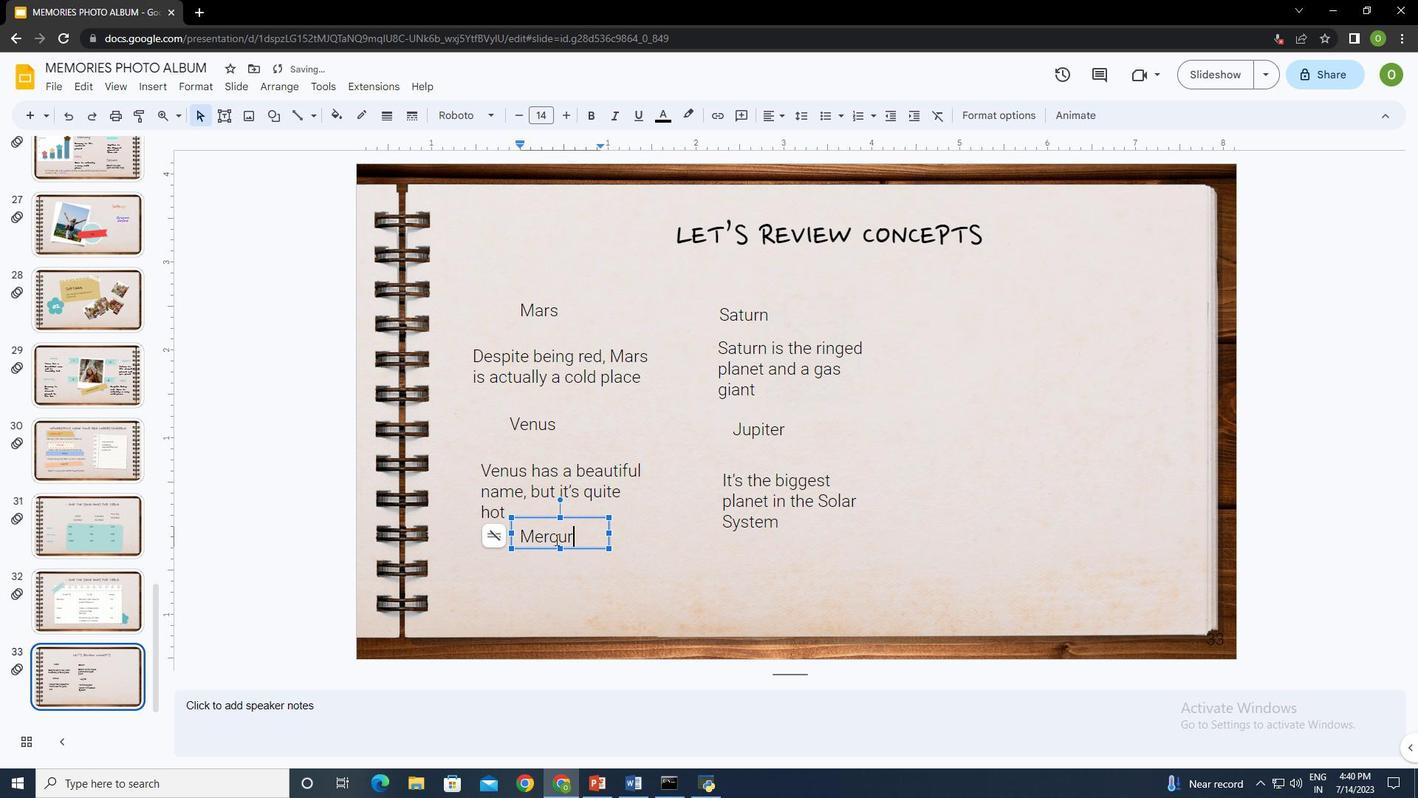 
Action: Mouse moved to (538, 580)
Screenshot: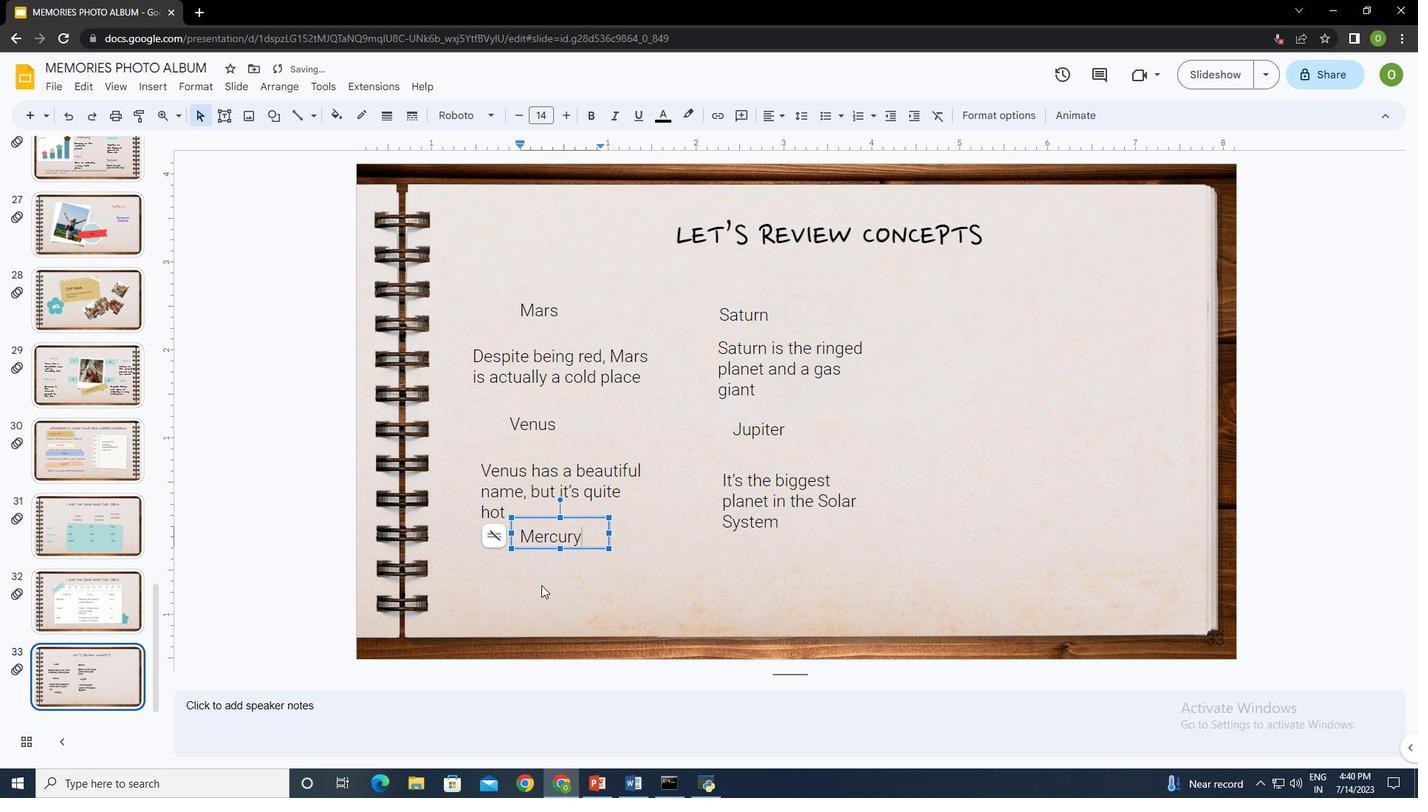 
Action: Mouse pressed left at (538, 580)
Screenshot: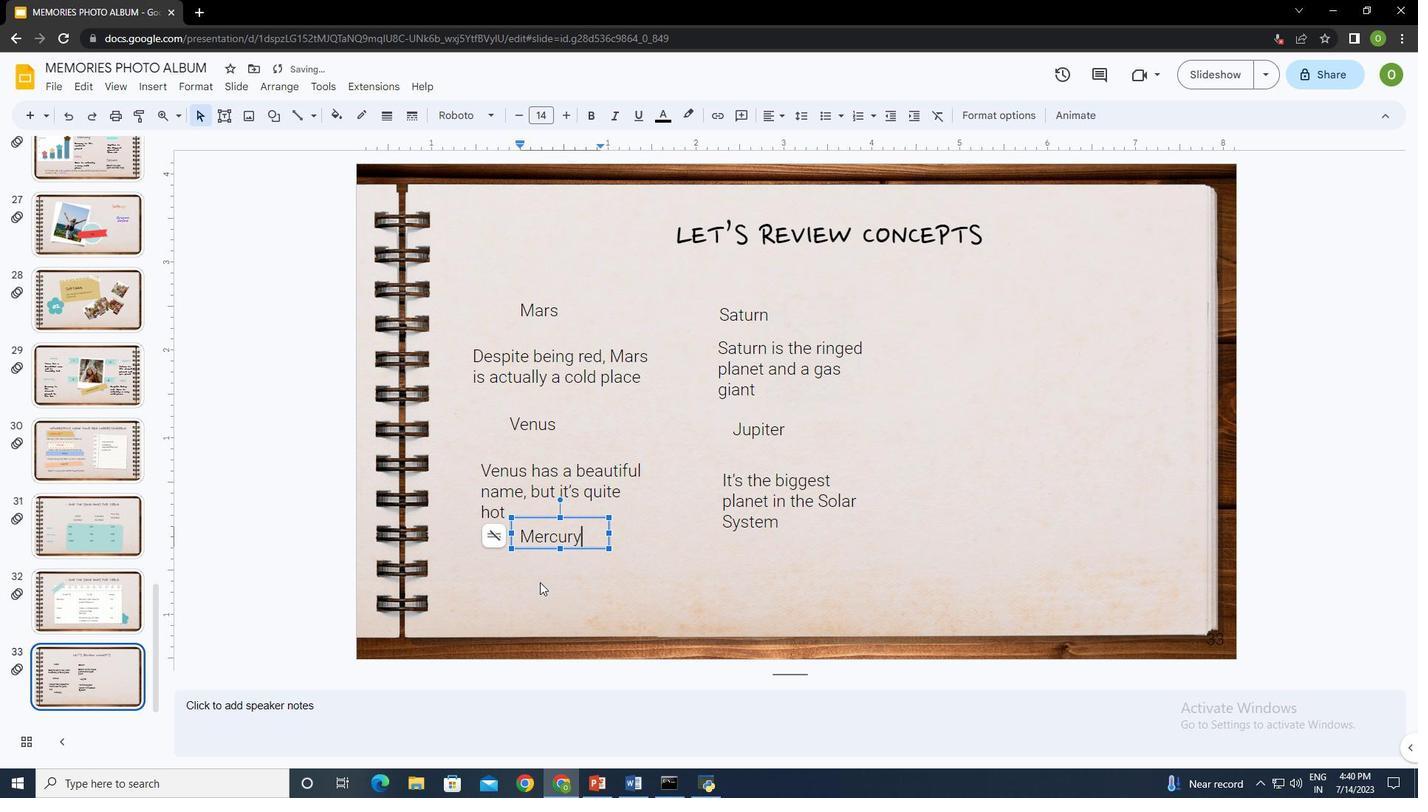 
Action: Mouse moved to (223, 113)
Screenshot: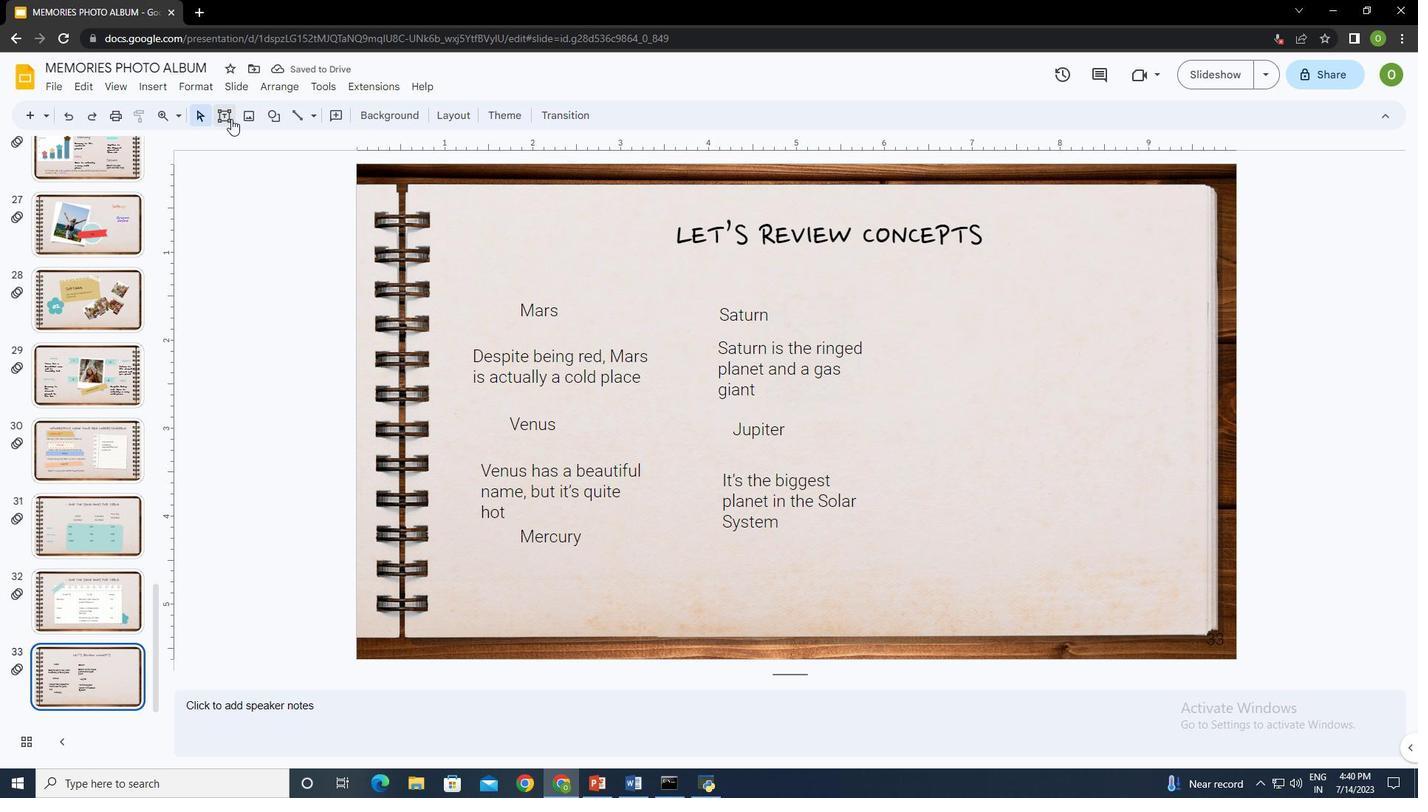 
Action: Mouse pressed left at (223, 113)
Screenshot: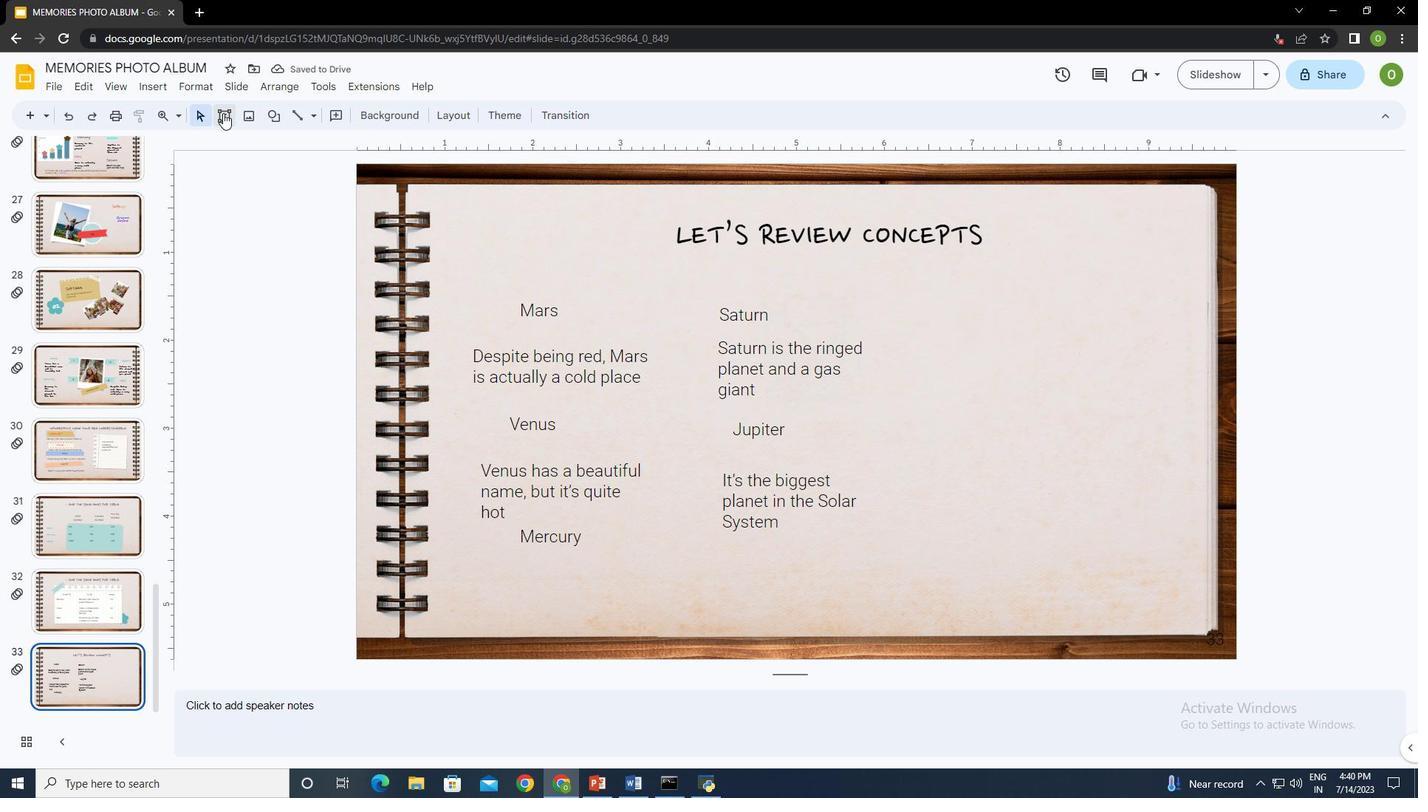 
Action: Mouse moved to (486, 553)
Screenshot: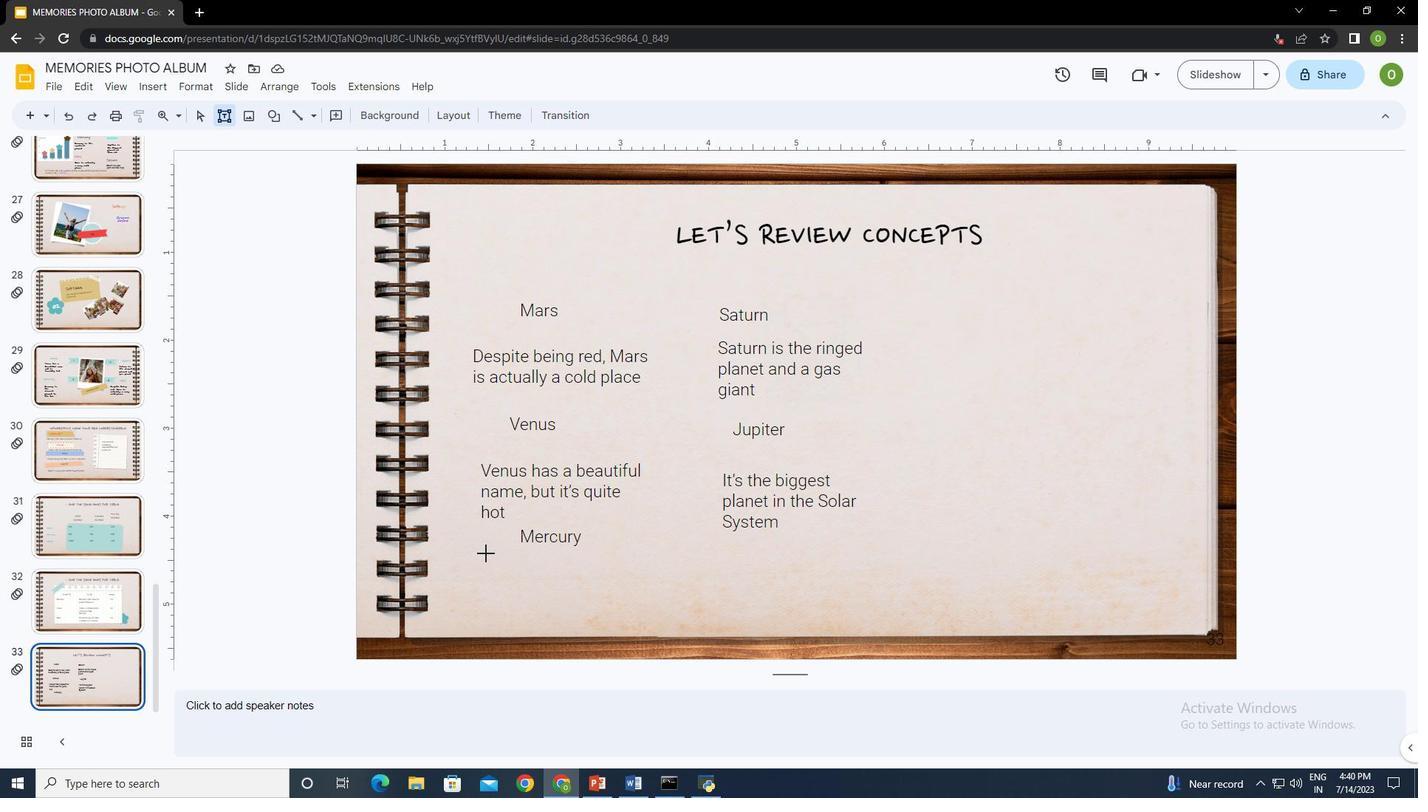 
Action: Mouse pressed left at (486, 553)
Screenshot: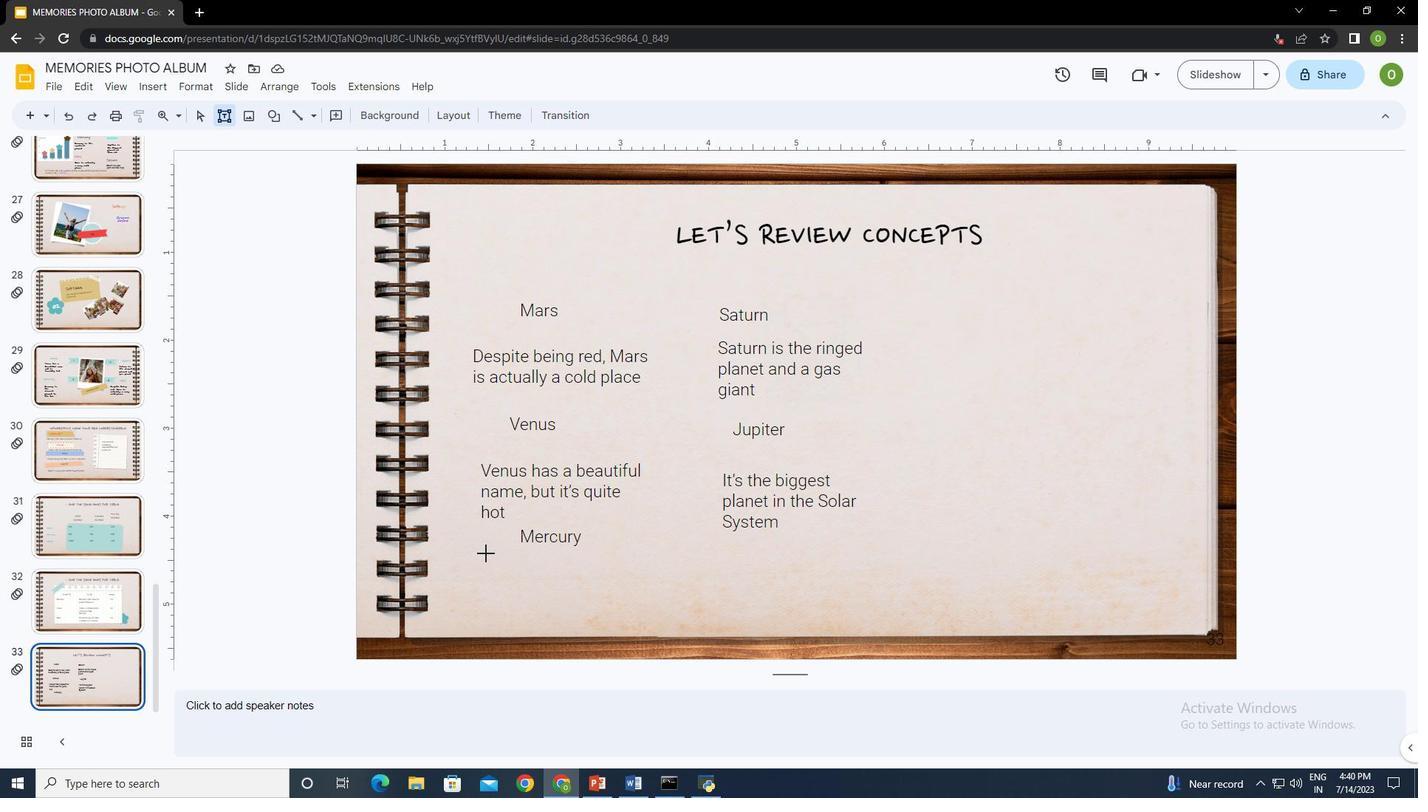 
Action: Mouse moved to (563, 593)
Screenshot: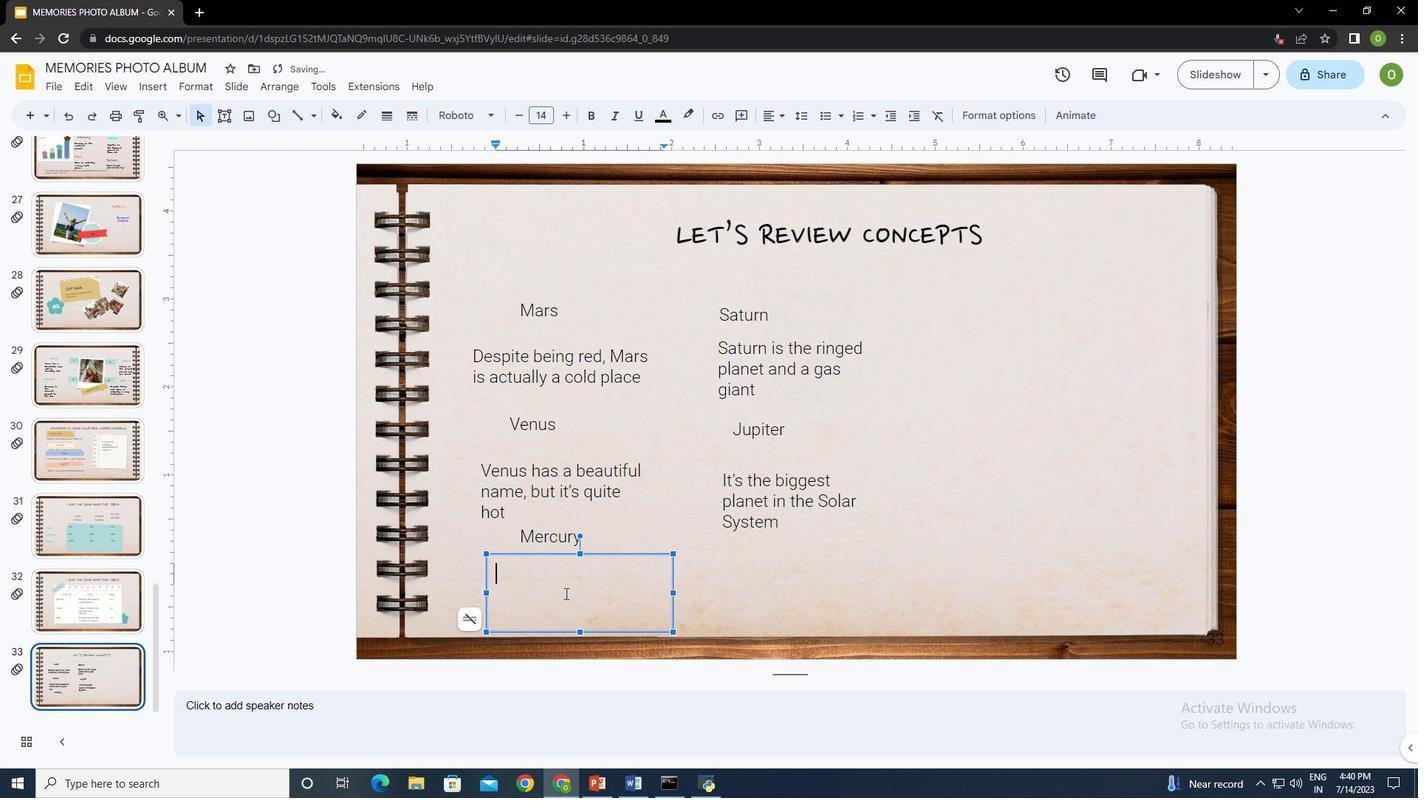 
Action: Key pressed <Key.shift>Mercury<Key.space>is<Key.space>the<Key.space>closest<Key.space>planet<Key.space>to<Key.space>the<Key.space><Key.shift>Sun
Screenshot: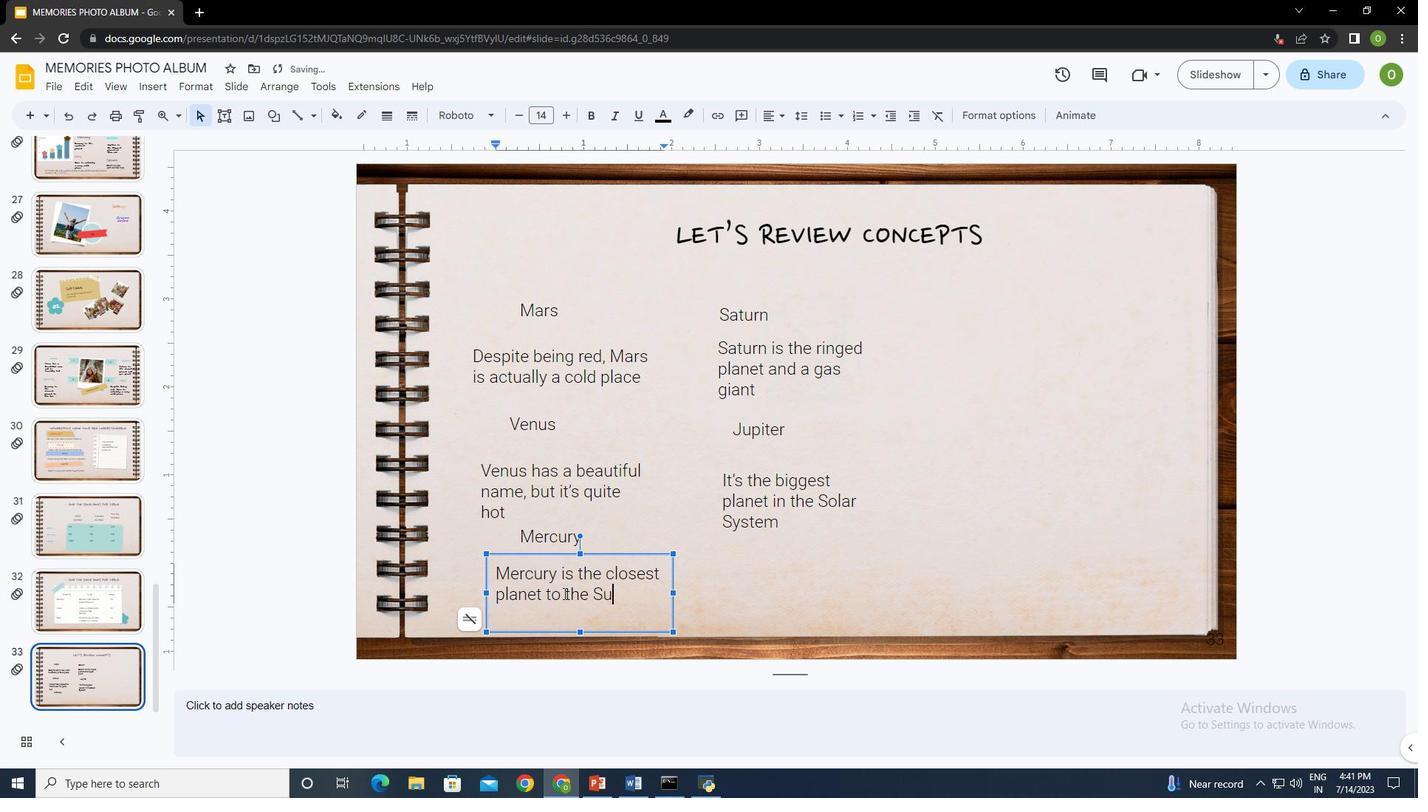 
Action: Mouse moved to (740, 582)
Screenshot: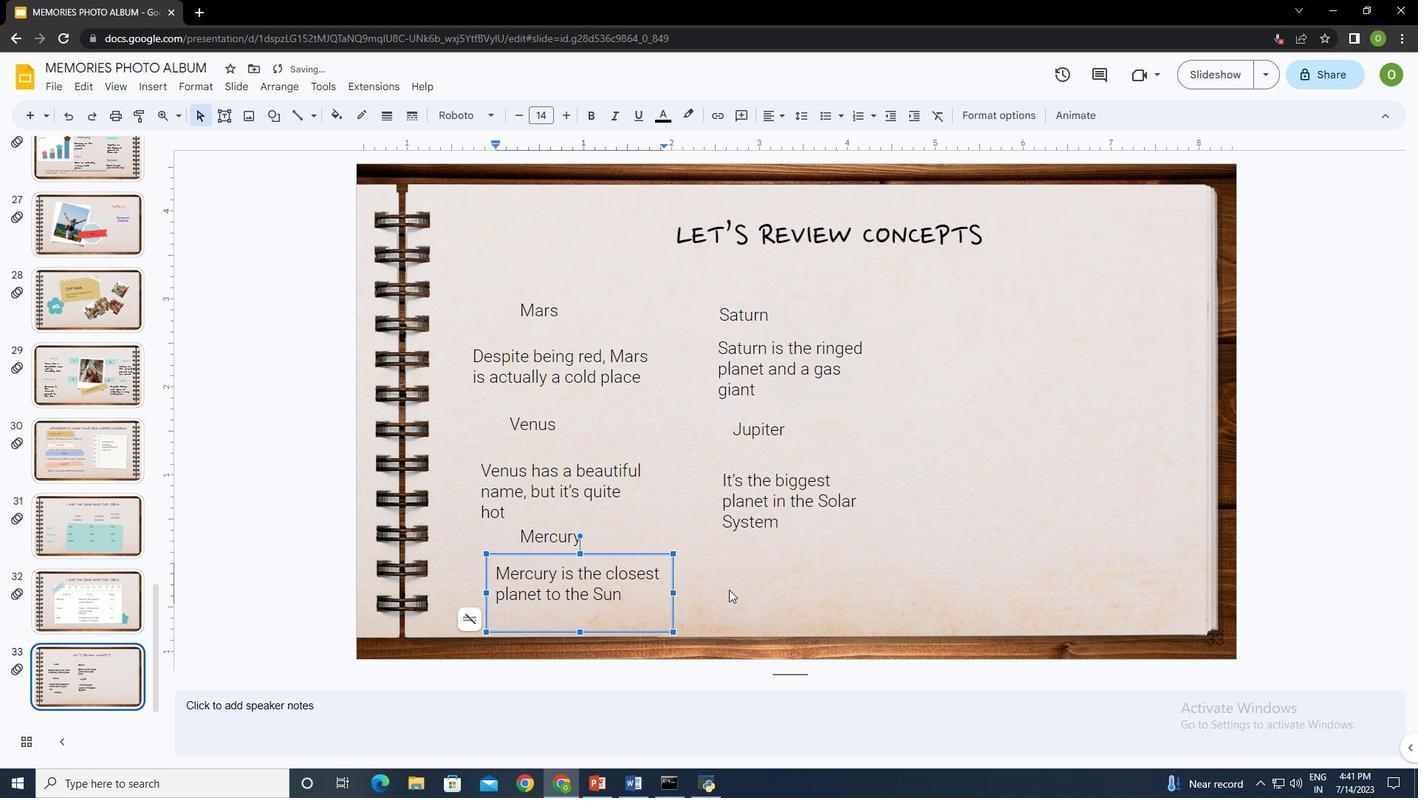 
Action: Mouse pressed left at (740, 582)
Screenshot: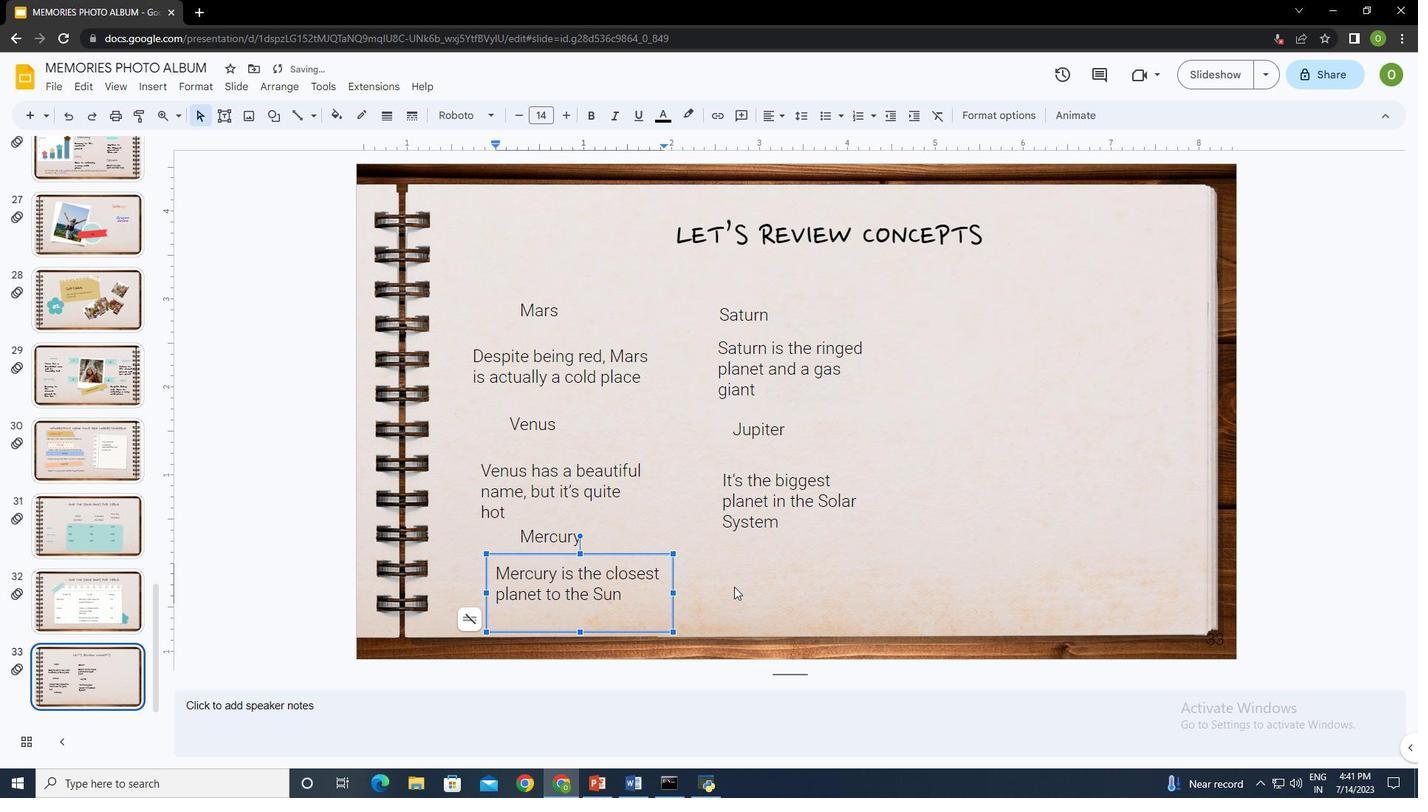 
Action: Mouse moved to (221, 119)
Screenshot: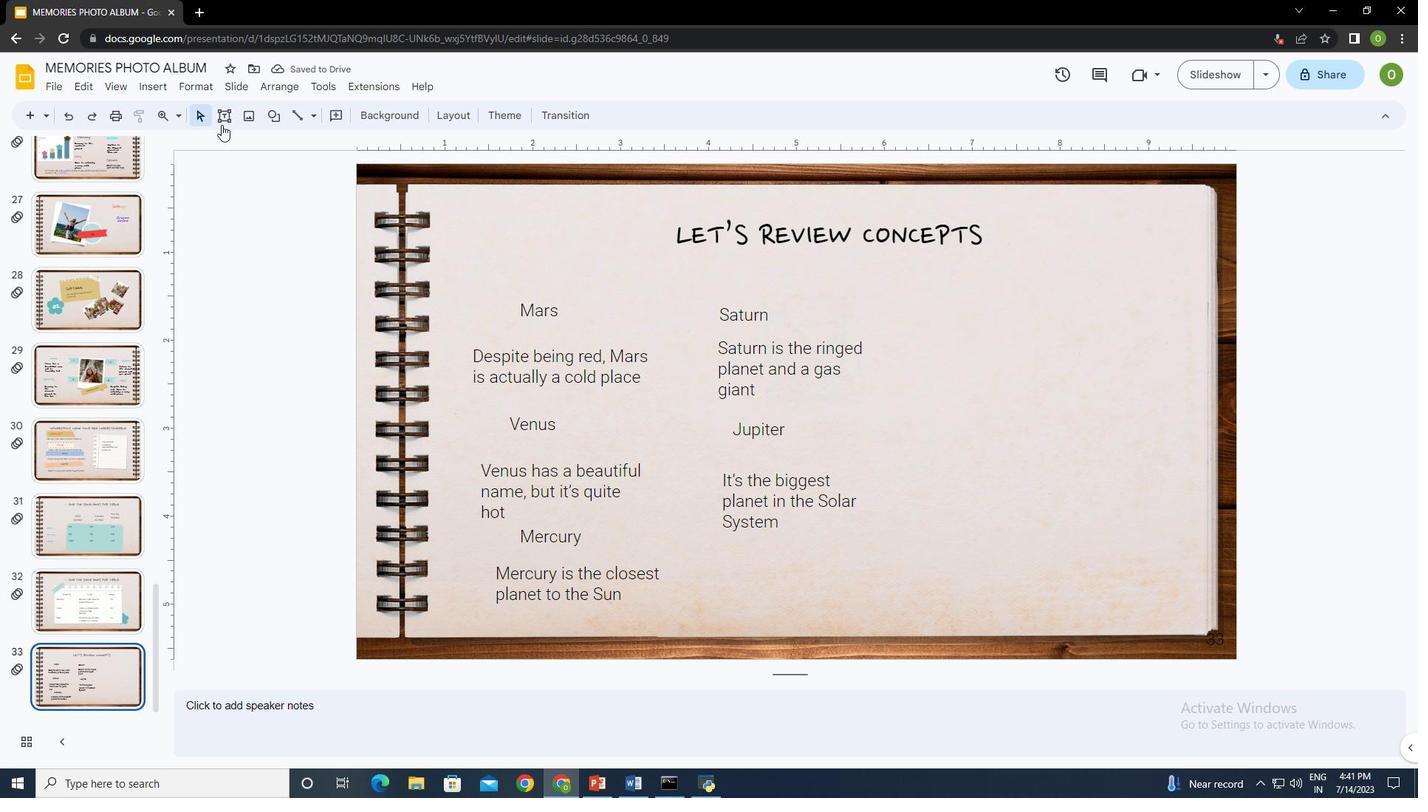 
Action: Mouse pressed left at (221, 119)
Screenshot: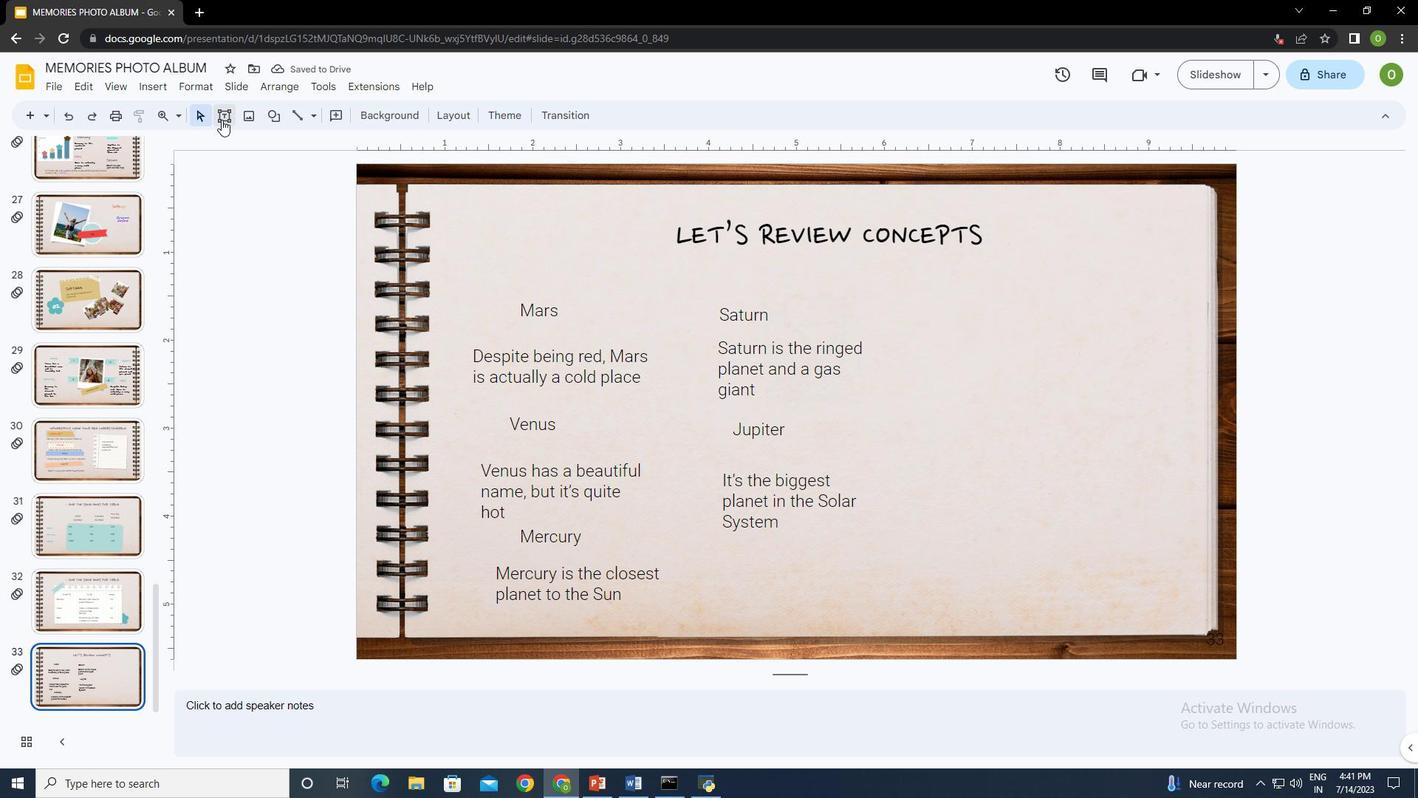 
Action: Mouse moved to (716, 532)
Screenshot: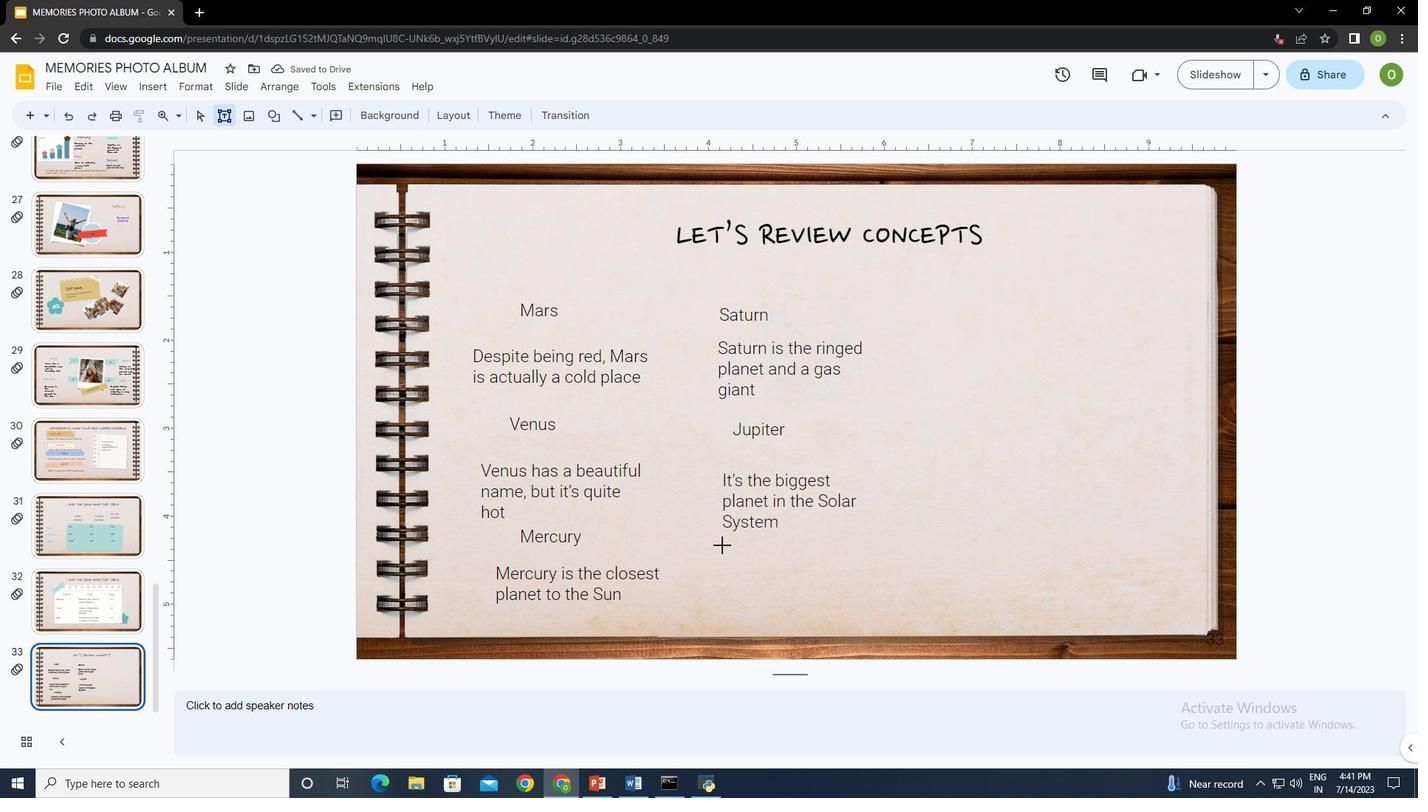 
Action: Mouse pressed left at (716, 532)
Screenshot: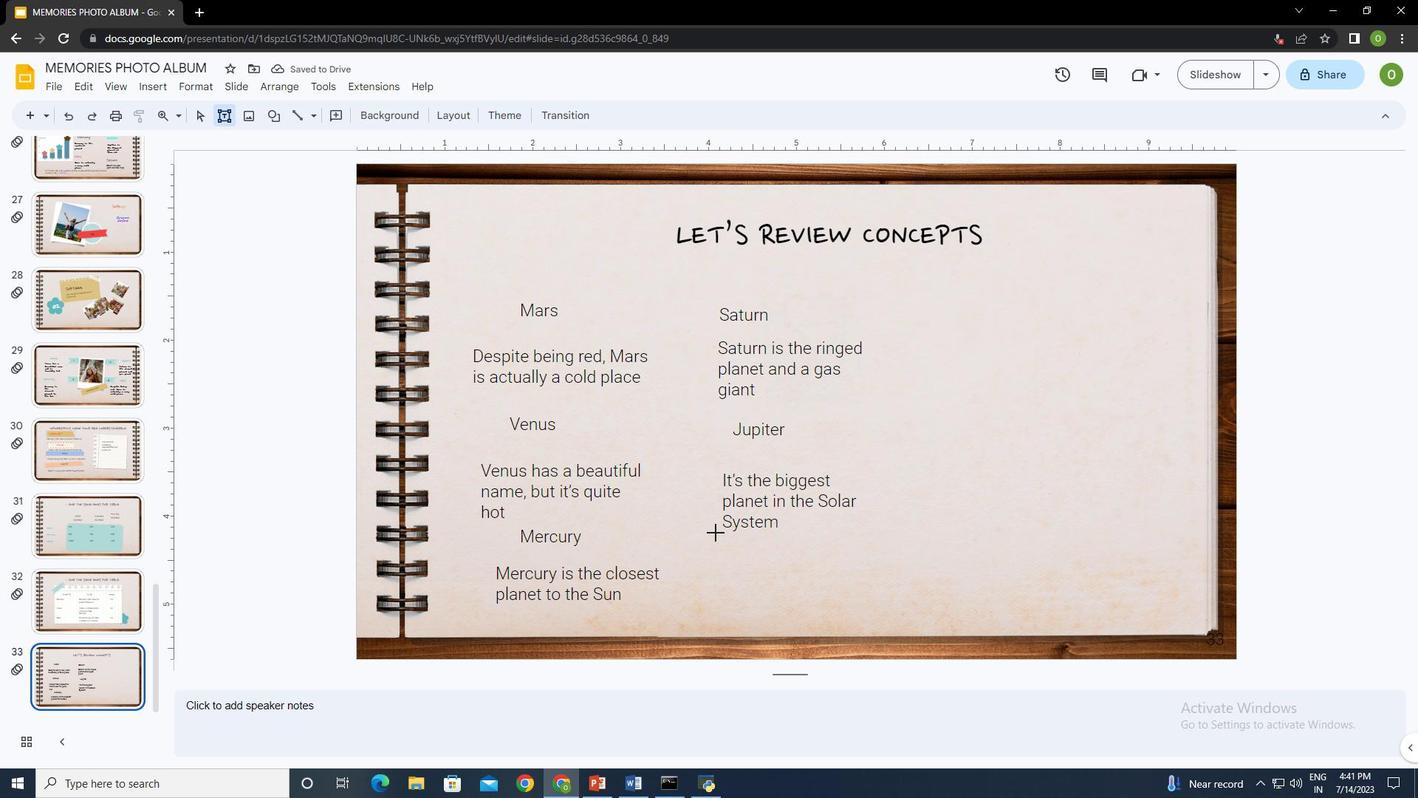 
Action: Mouse moved to (803, 554)
Screenshot: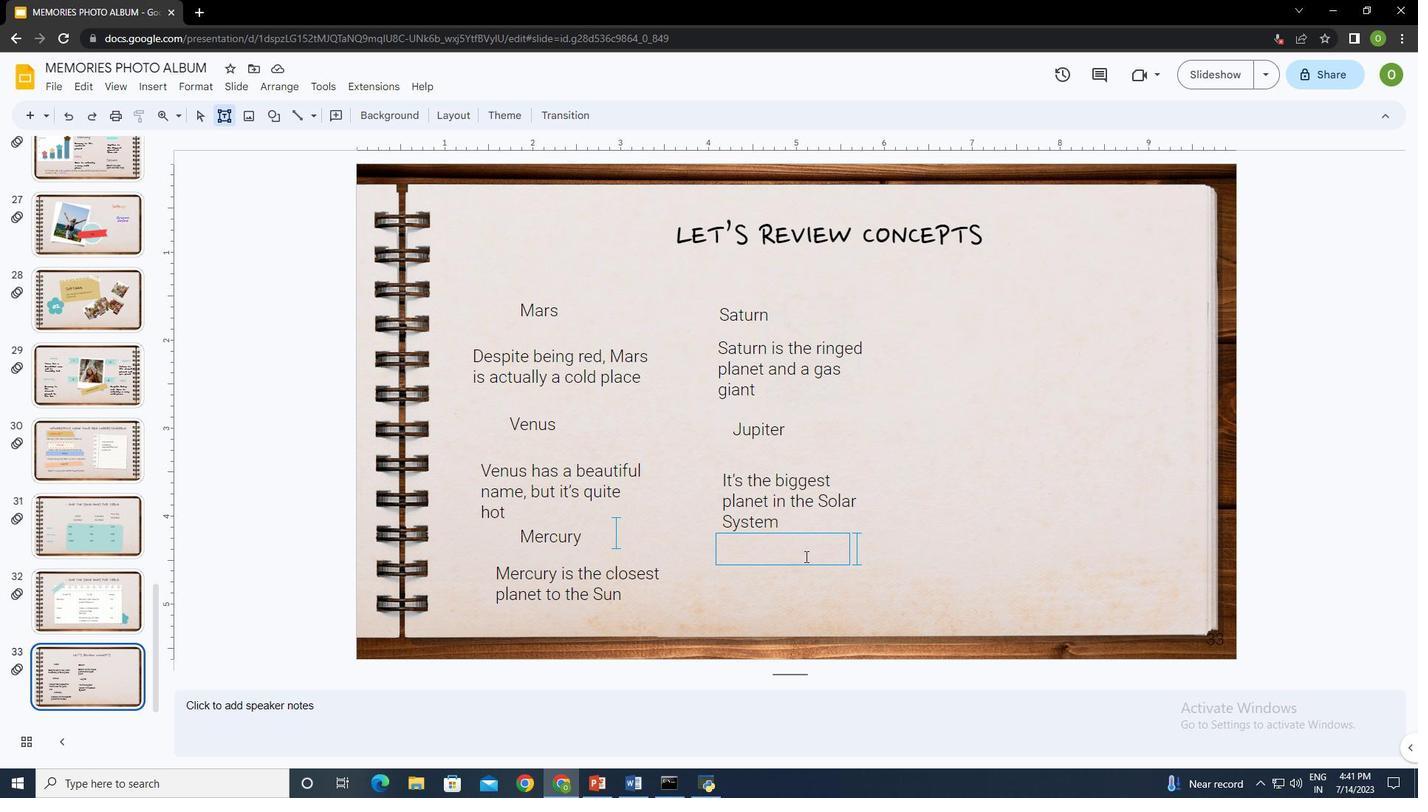 
Action: Key pressed <Key.shift><Key.shift>Neptune
Screenshot: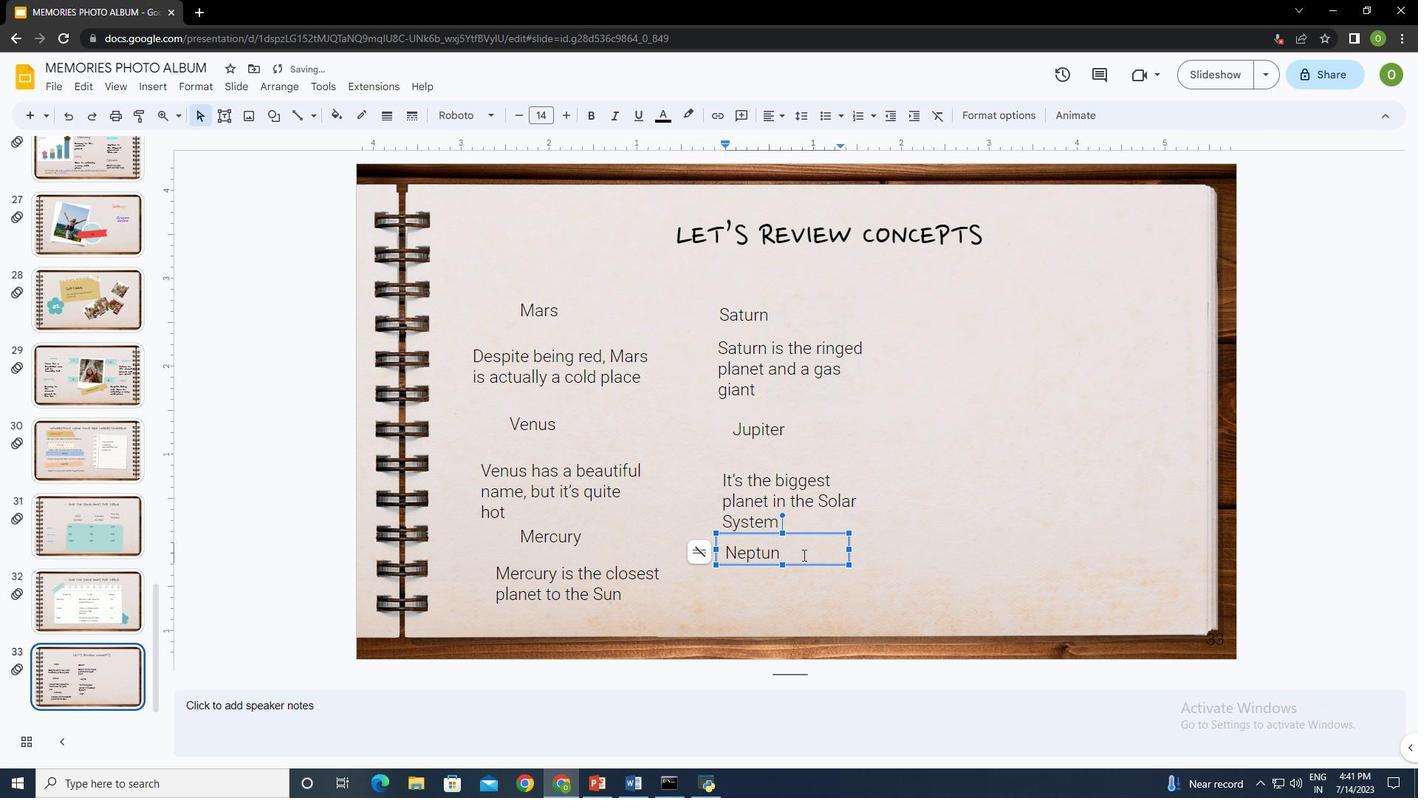 
Action: Mouse moved to (753, 588)
Screenshot: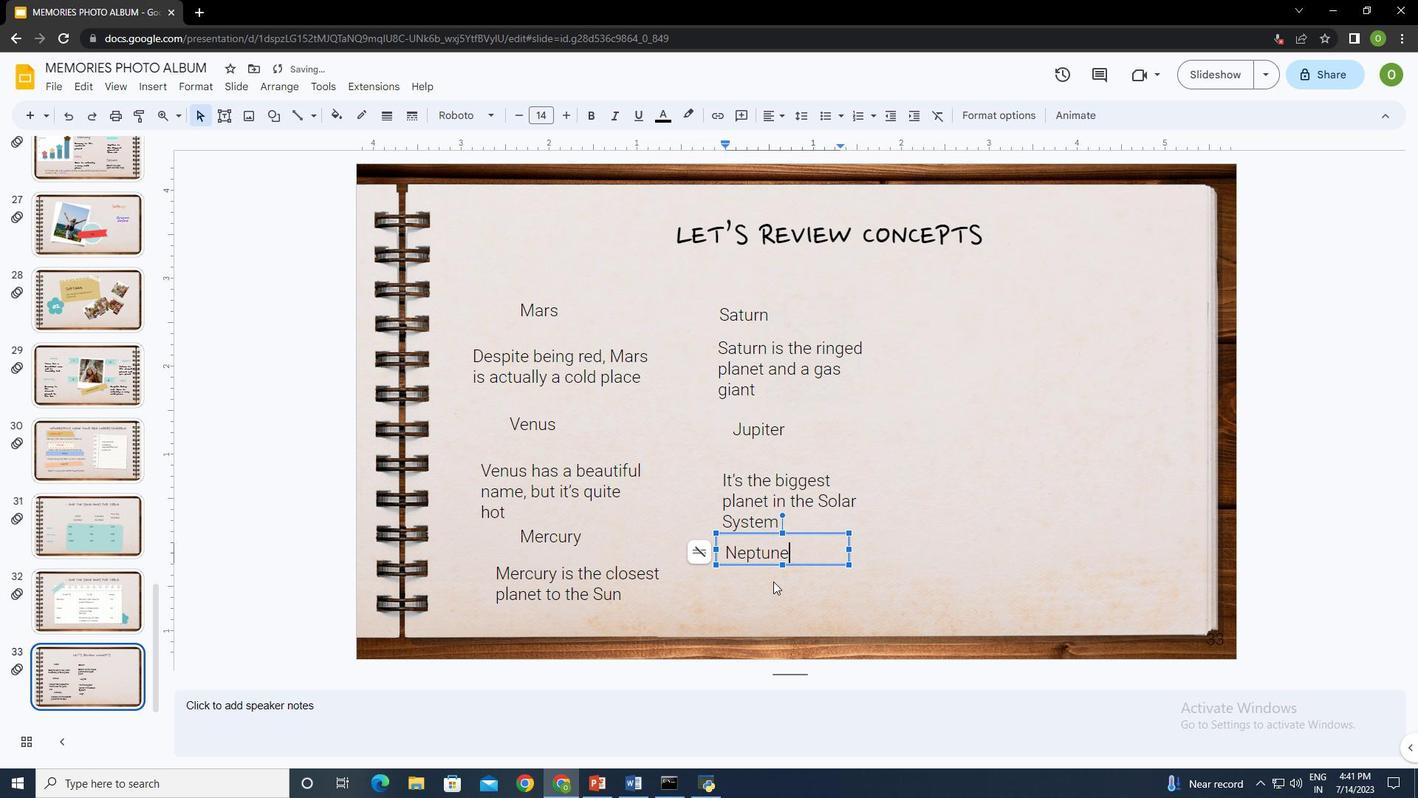 
Action: Mouse pressed left at (753, 588)
Screenshot: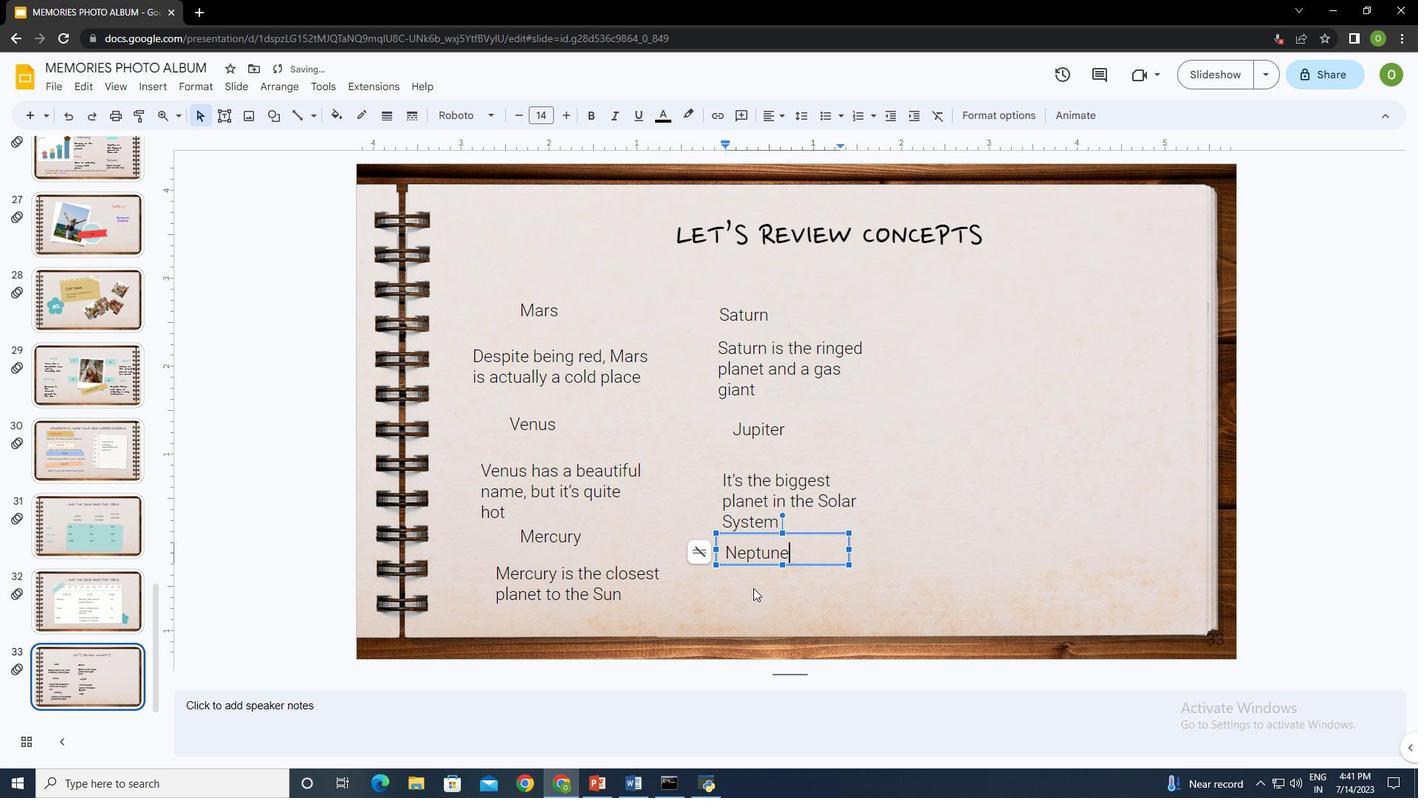 
Action: Mouse moved to (226, 113)
Screenshot: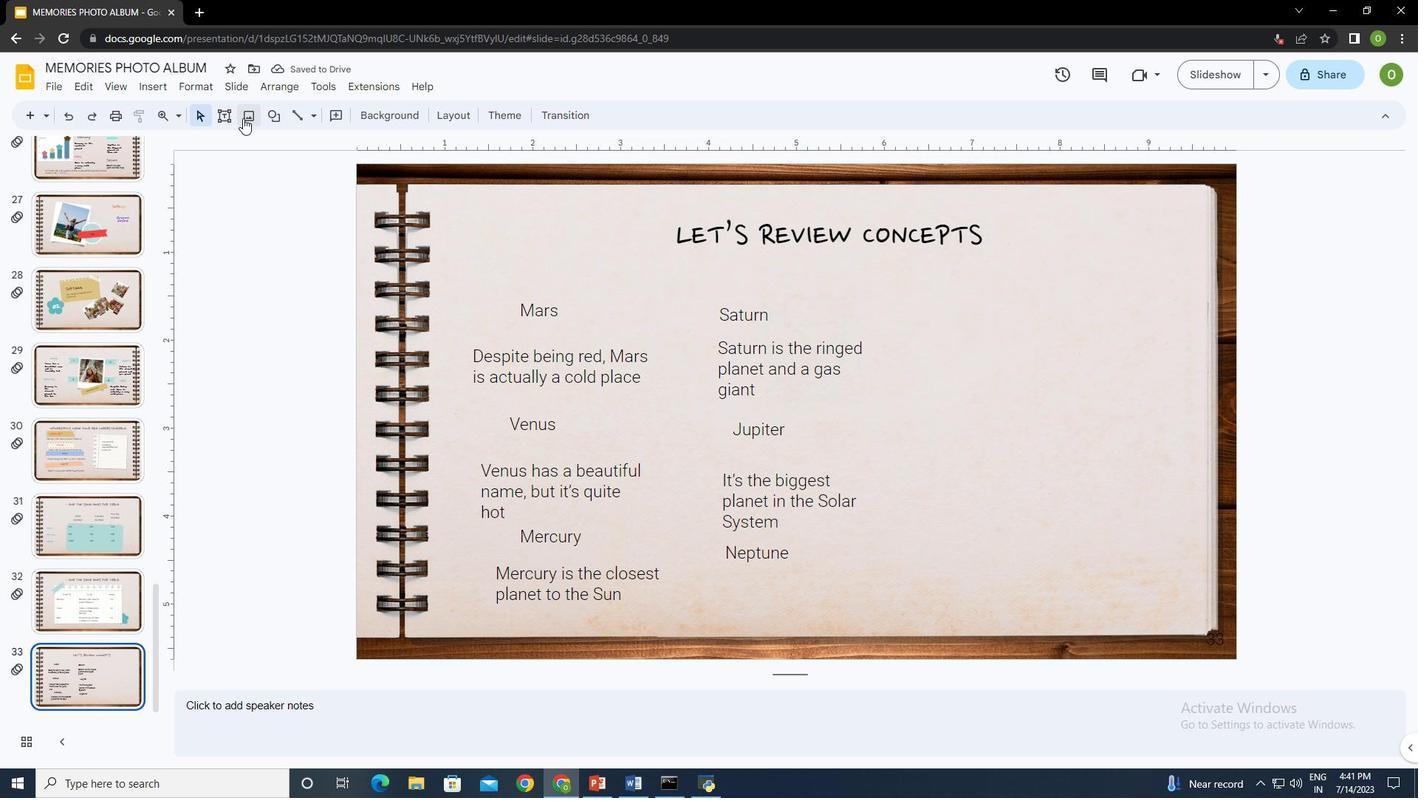 
Action: Mouse pressed left at (226, 113)
Screenshot: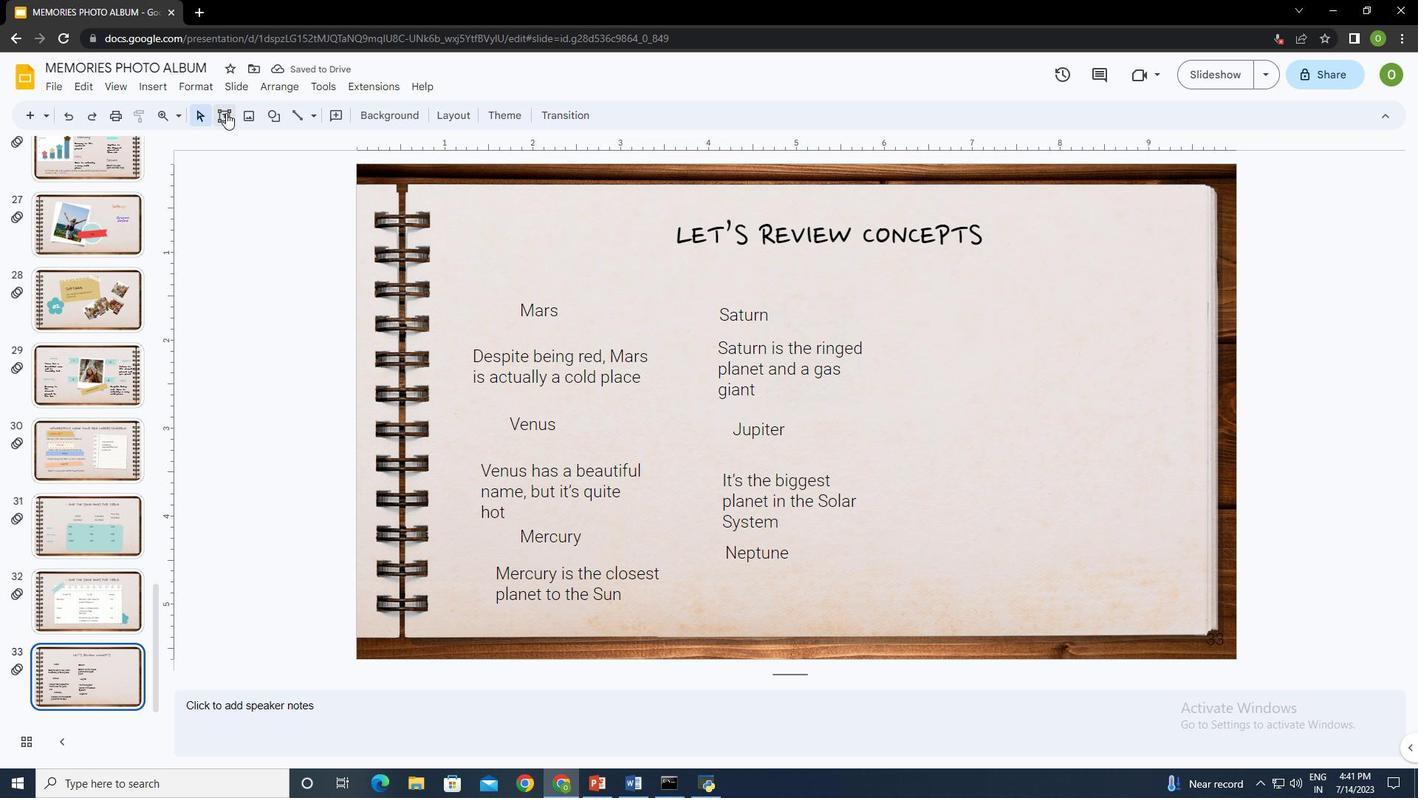 
Action: Mouse moved to (716, 568)
Screenshot: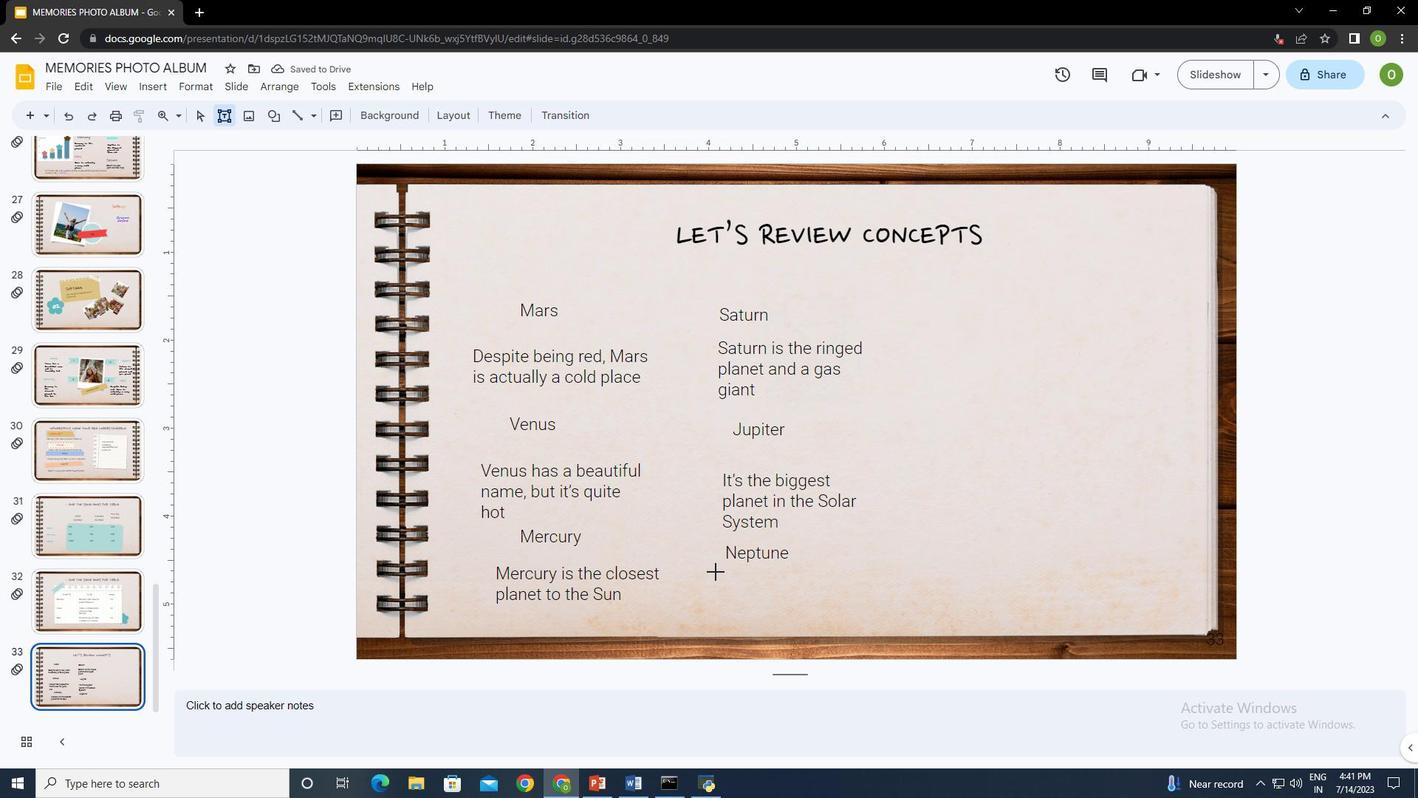
Action: Mouse pressed left at (716, 568)
Screenshot: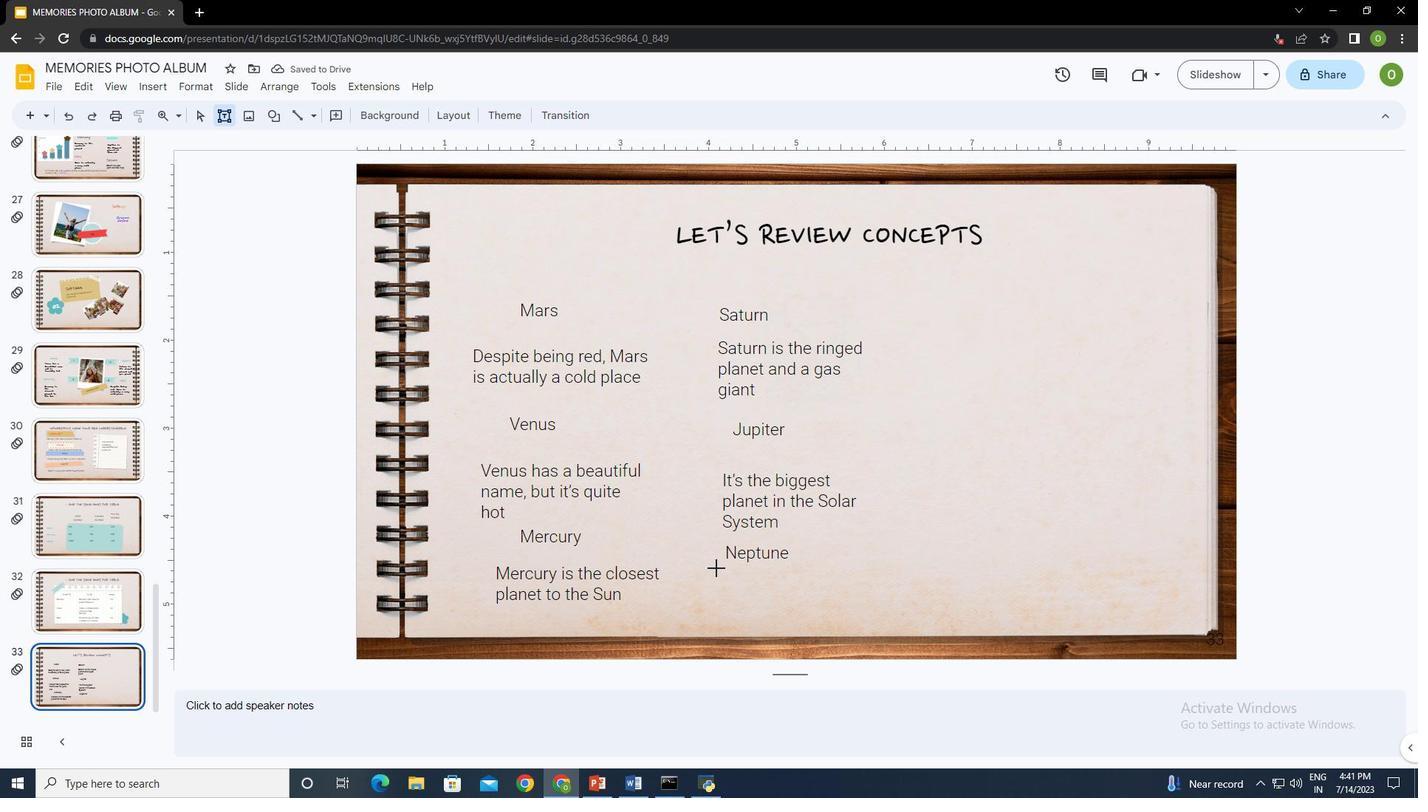 
Action: Mouse moved to (803, 604)
Screenshot: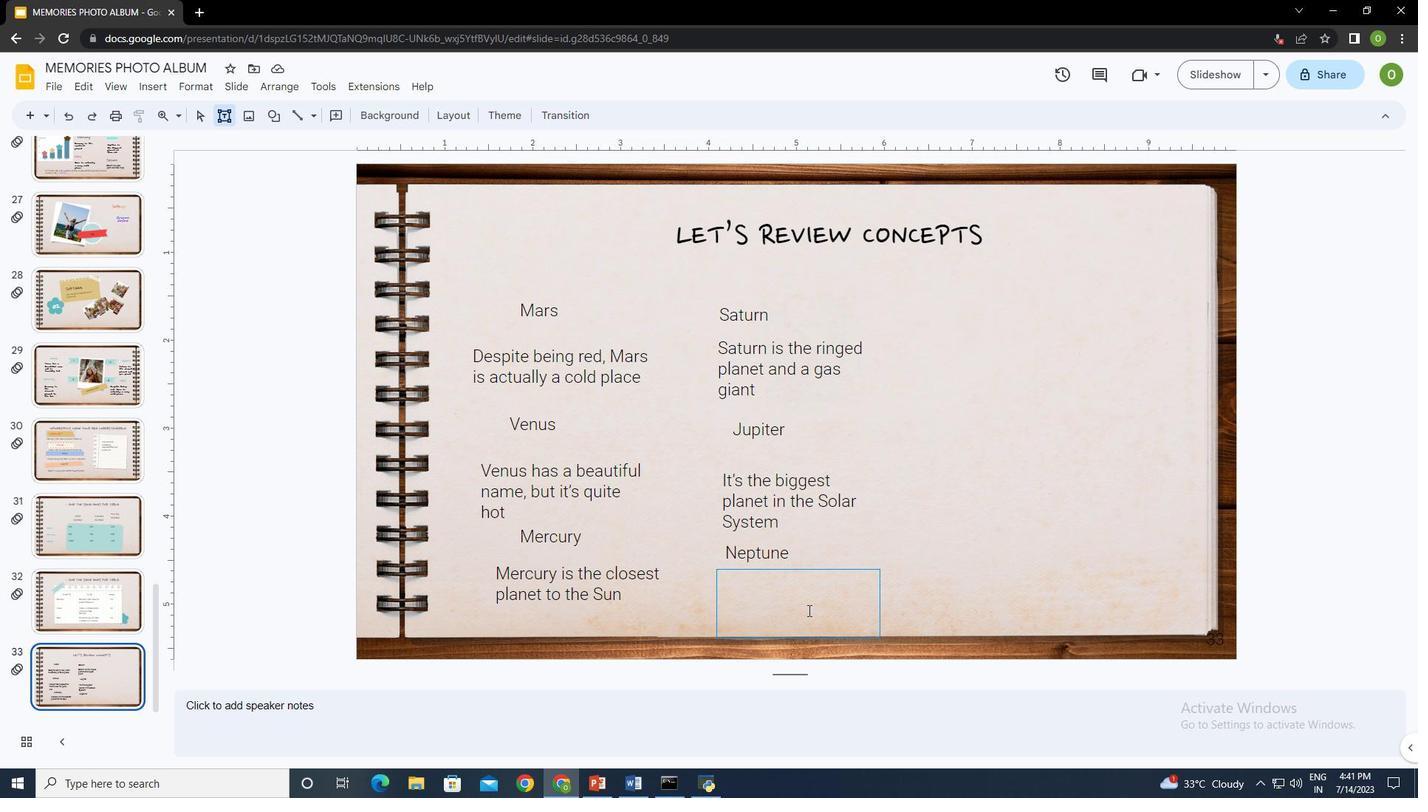
Action: Key pressed <Key.shift>Neptune<Key.space>is<Key.space>the<Key.space>farthest<Key.space>planet<Key.space>from<Key.space>the<Key.space><Key.shift>Sun
Screenshot: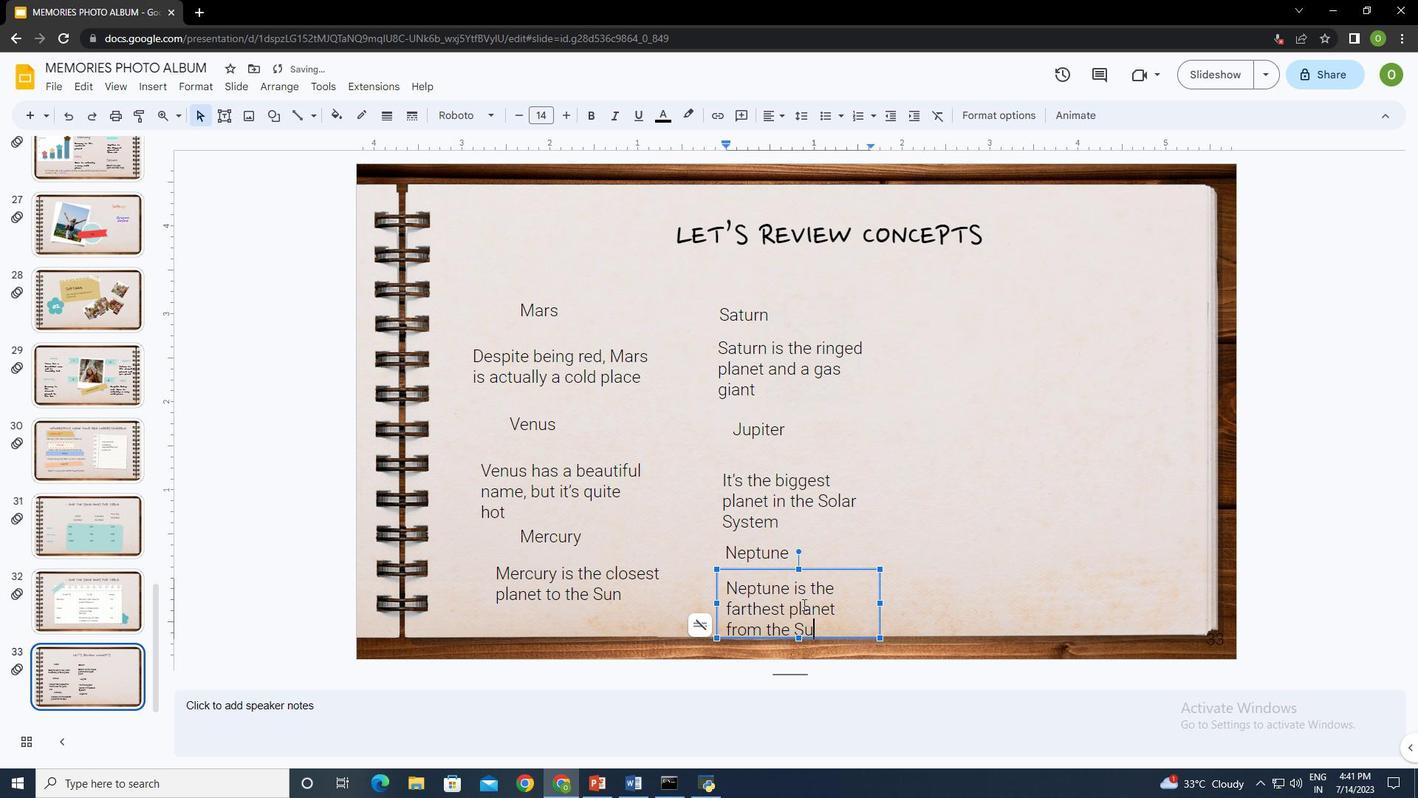 
Action: Mouse moved to (570, 592)
Screenshot: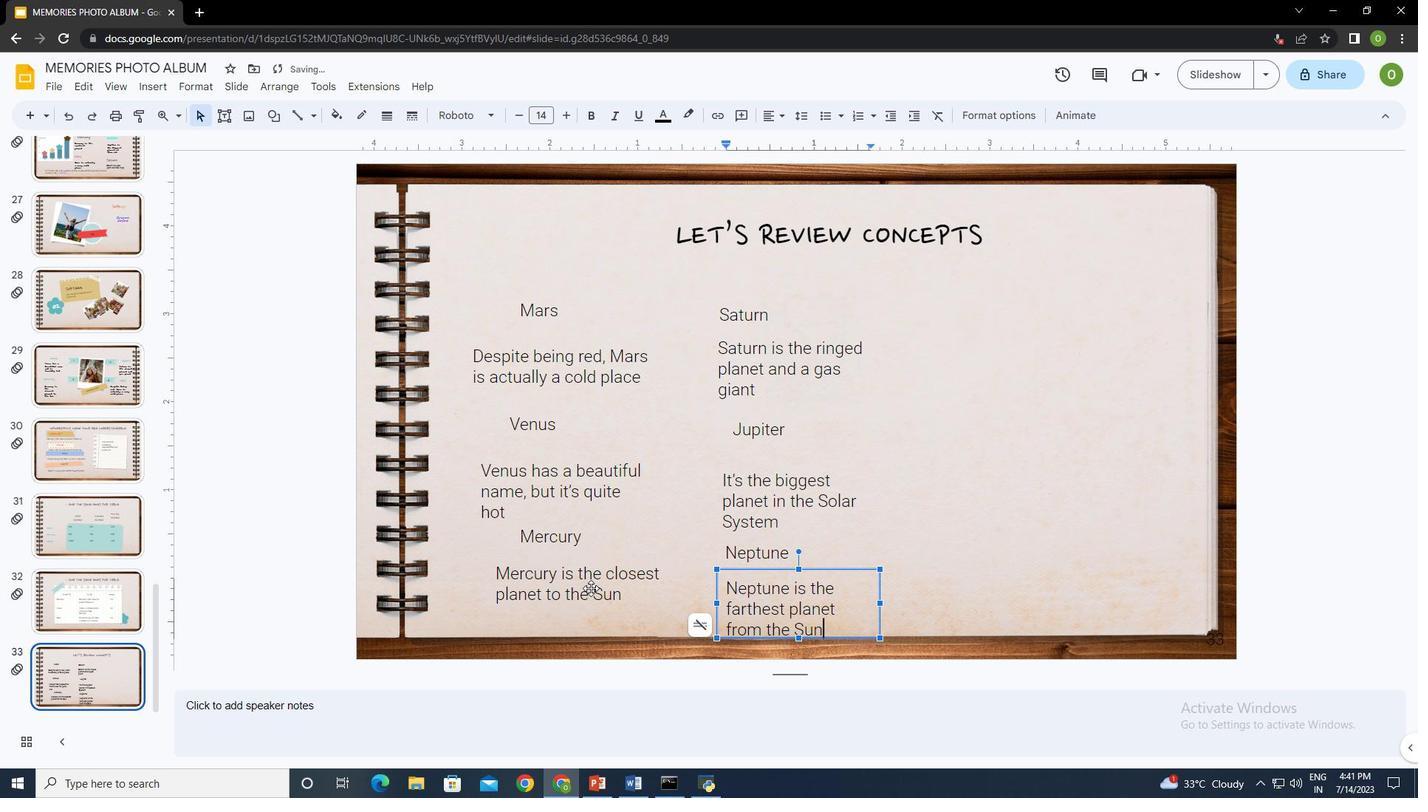 
Action: Mouse pressed left at (570, 592)
Screenshot: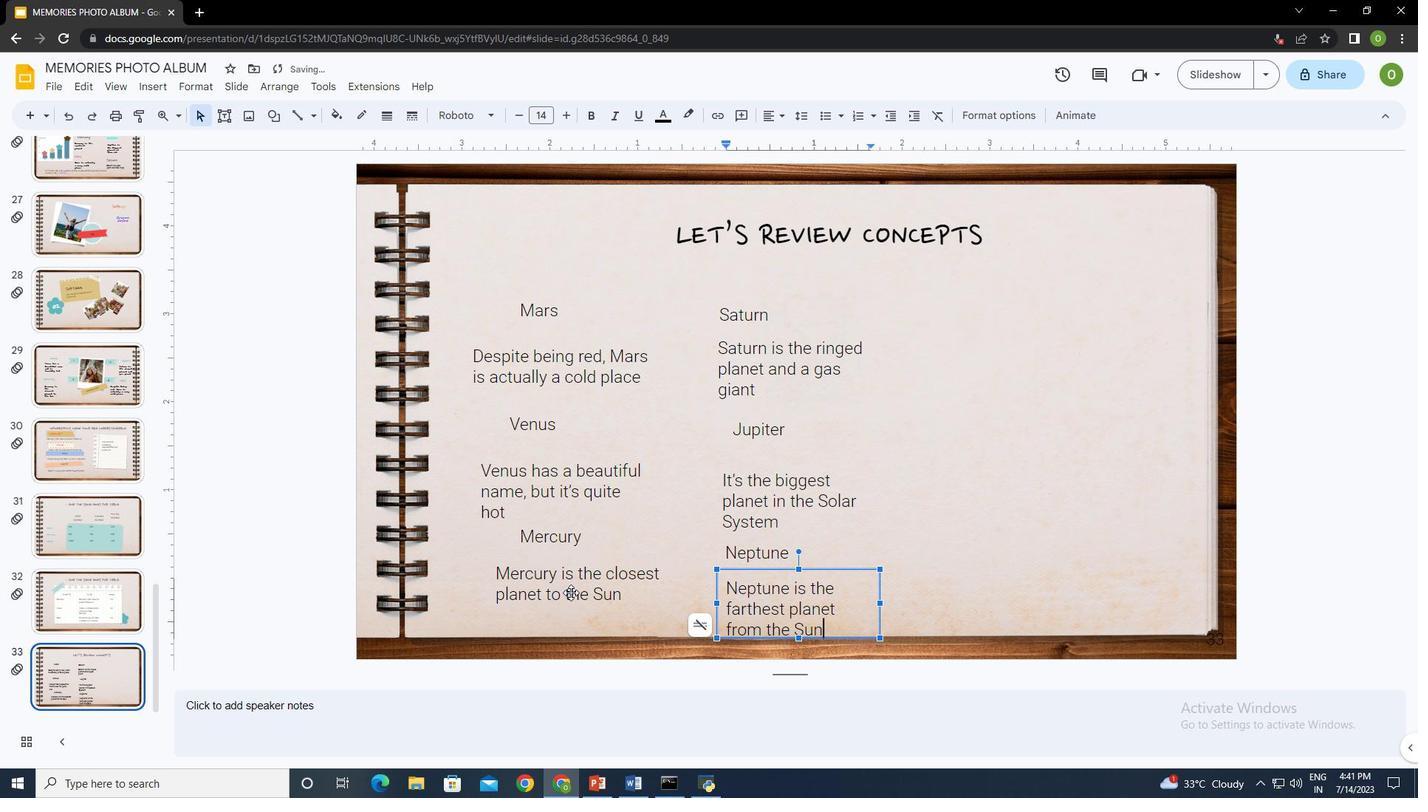 
Action: Mouse moved to (542, 473)
Screenshot: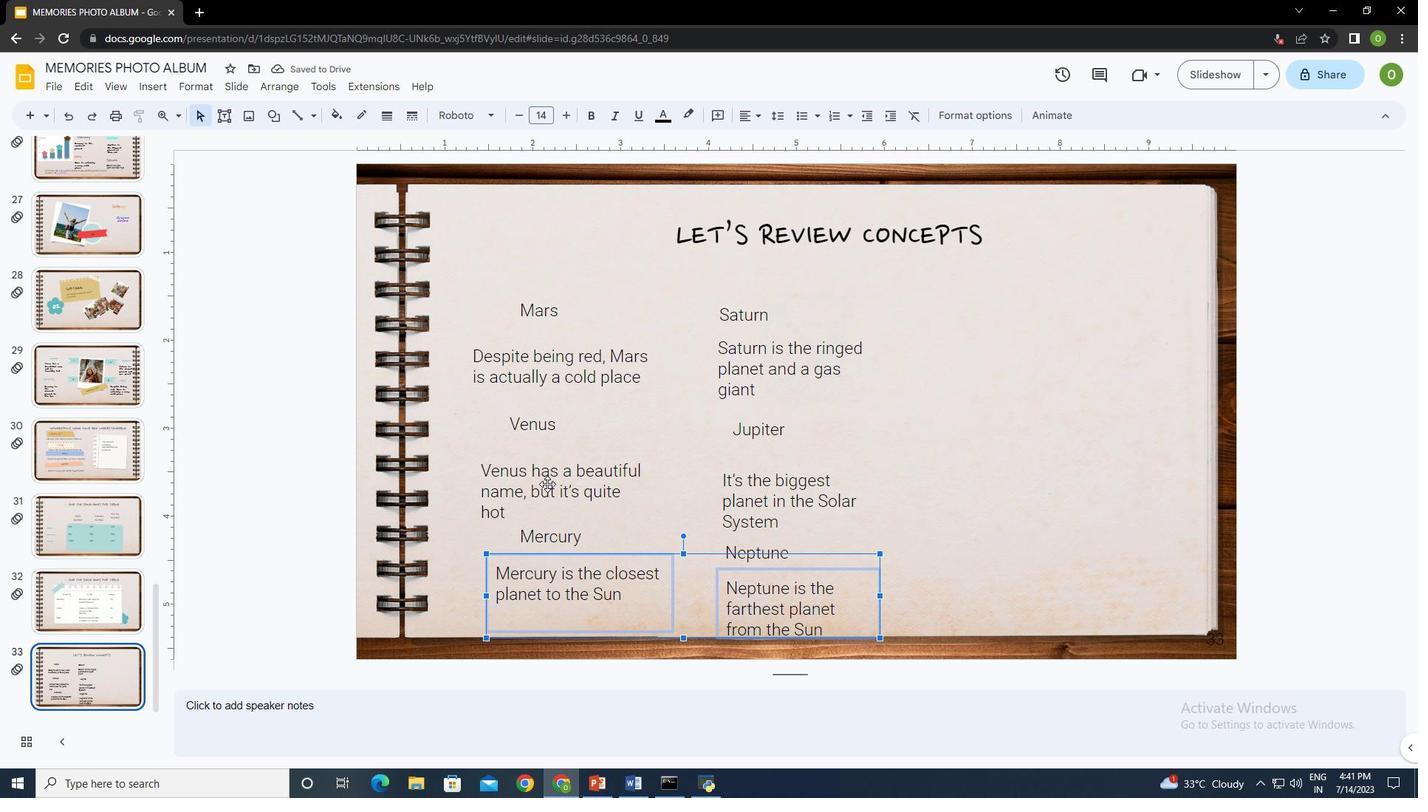 
Action: Mouse pressed left at (542, 473)
Screenshot: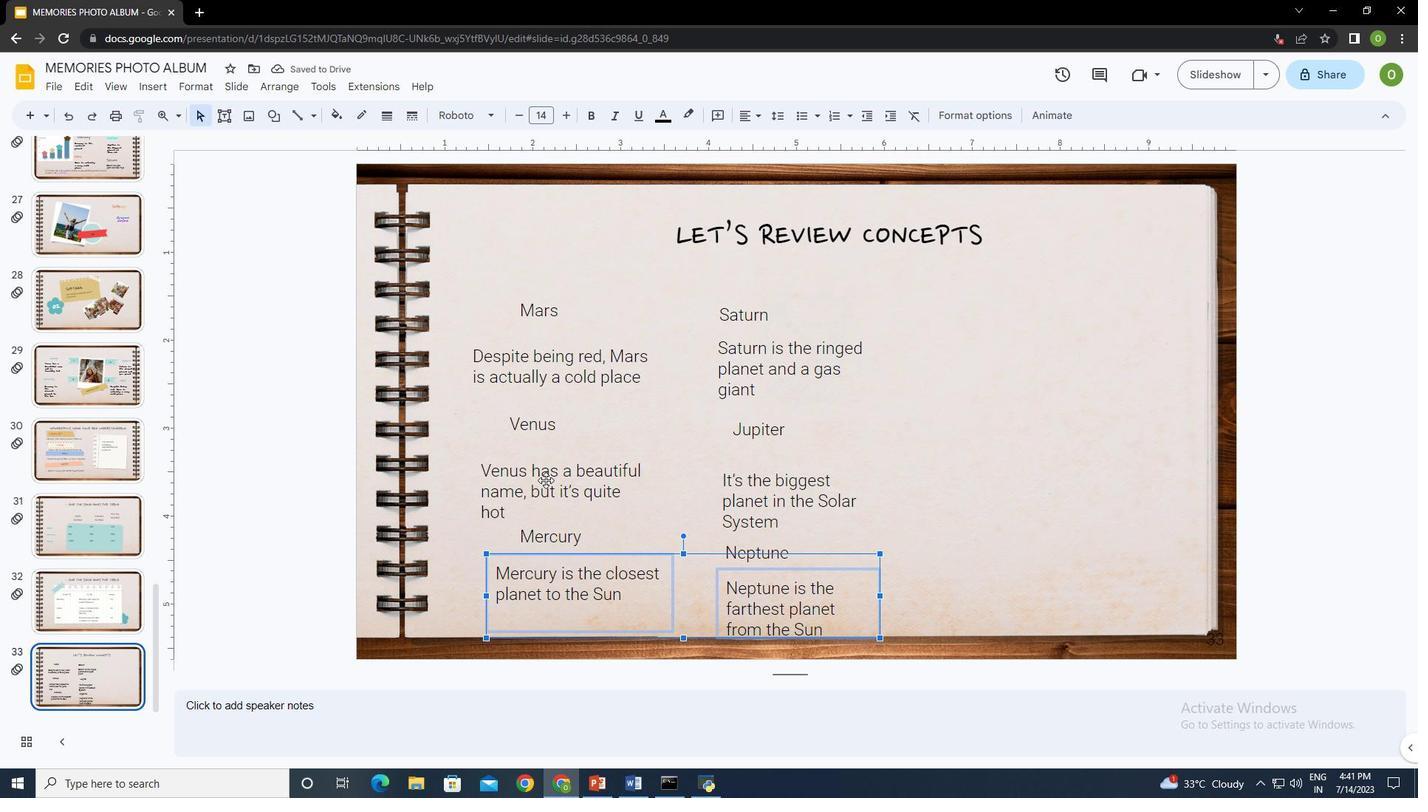 
Action: Mouse moved to (767, 486)
Screenshot: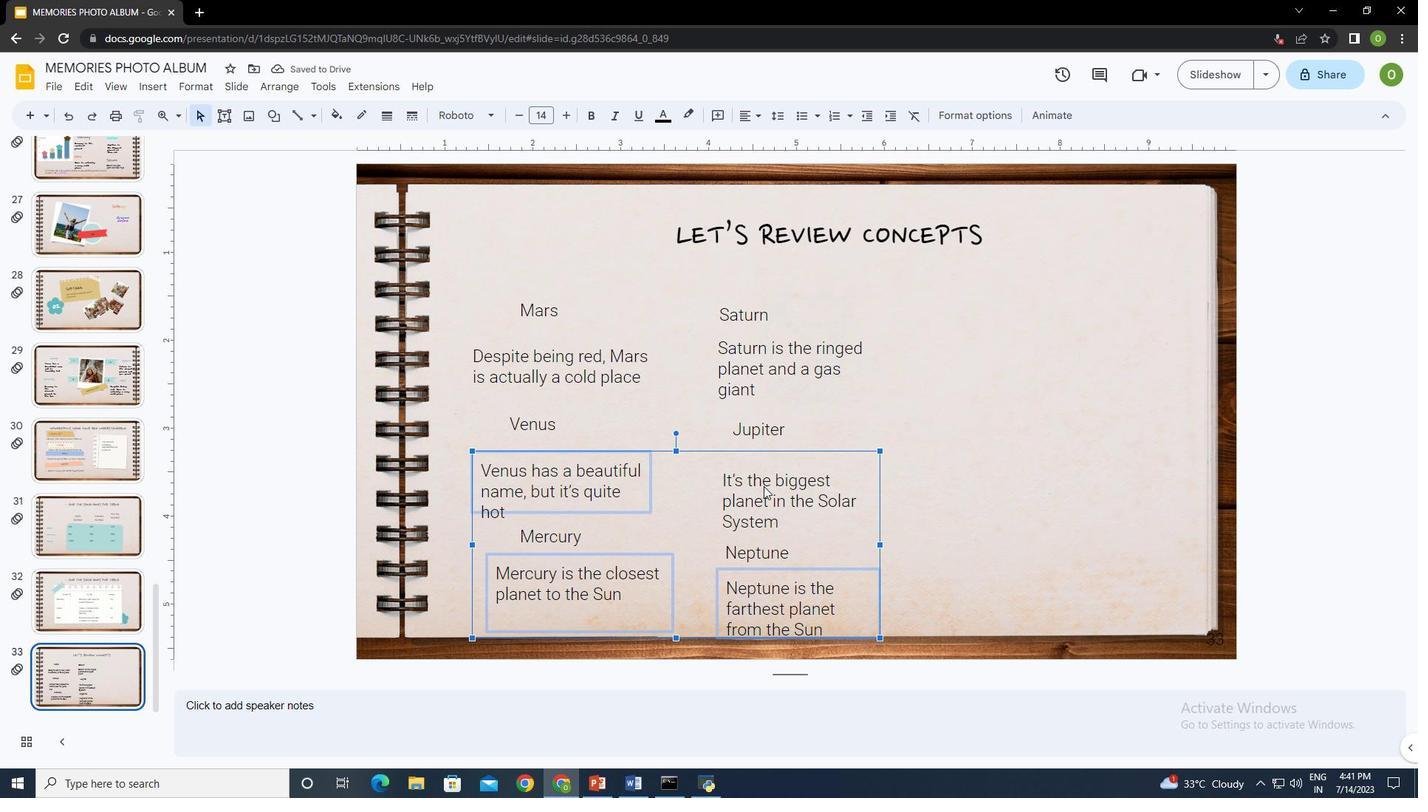 
Action: Mouse pressed left at (767, 486)
Screenshot: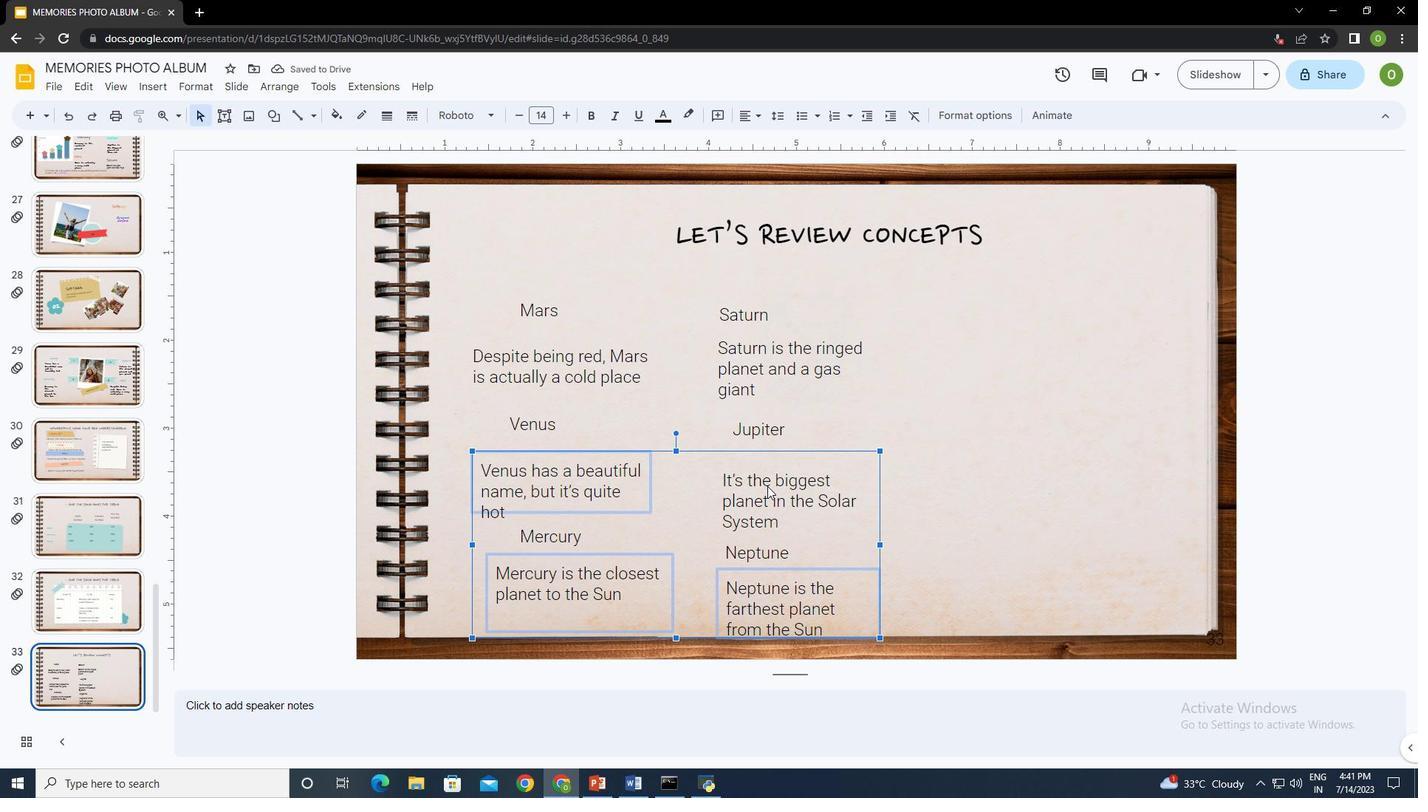 
Action: Mouse moved to (755, 365)
Screenshot: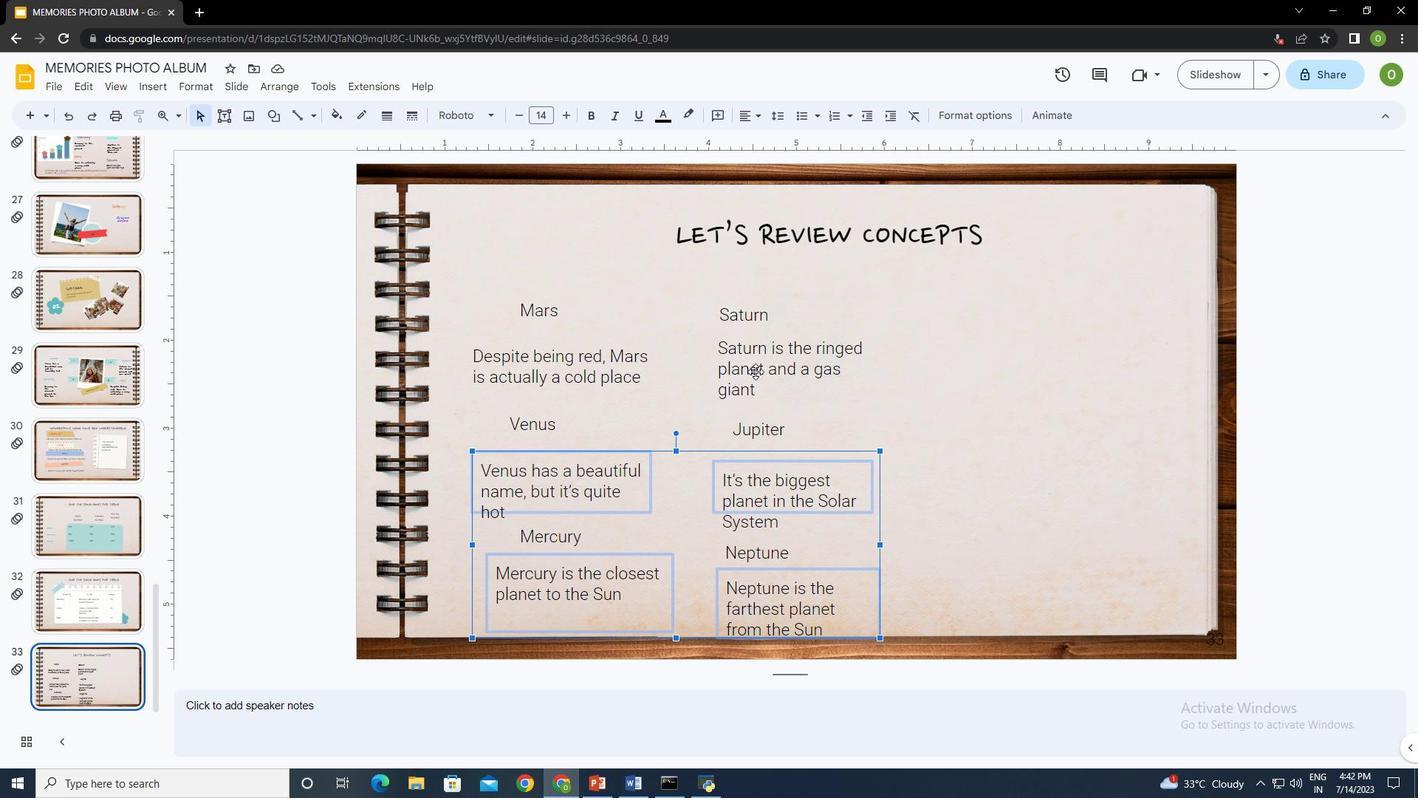 
Action: Mouse pressed left at (755, 365)
Screenshot: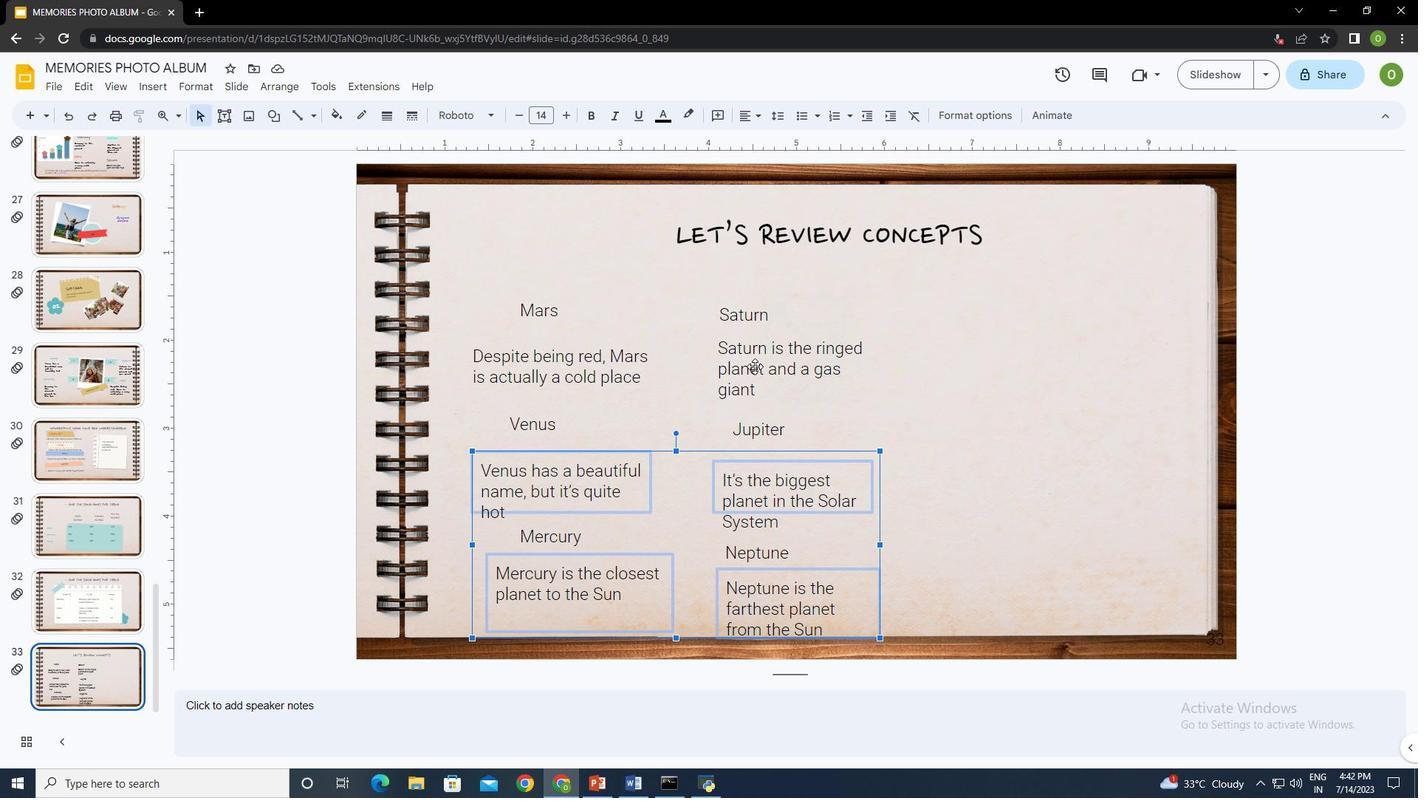 
Action: Mouse moved to (586, 379)
Screenshot: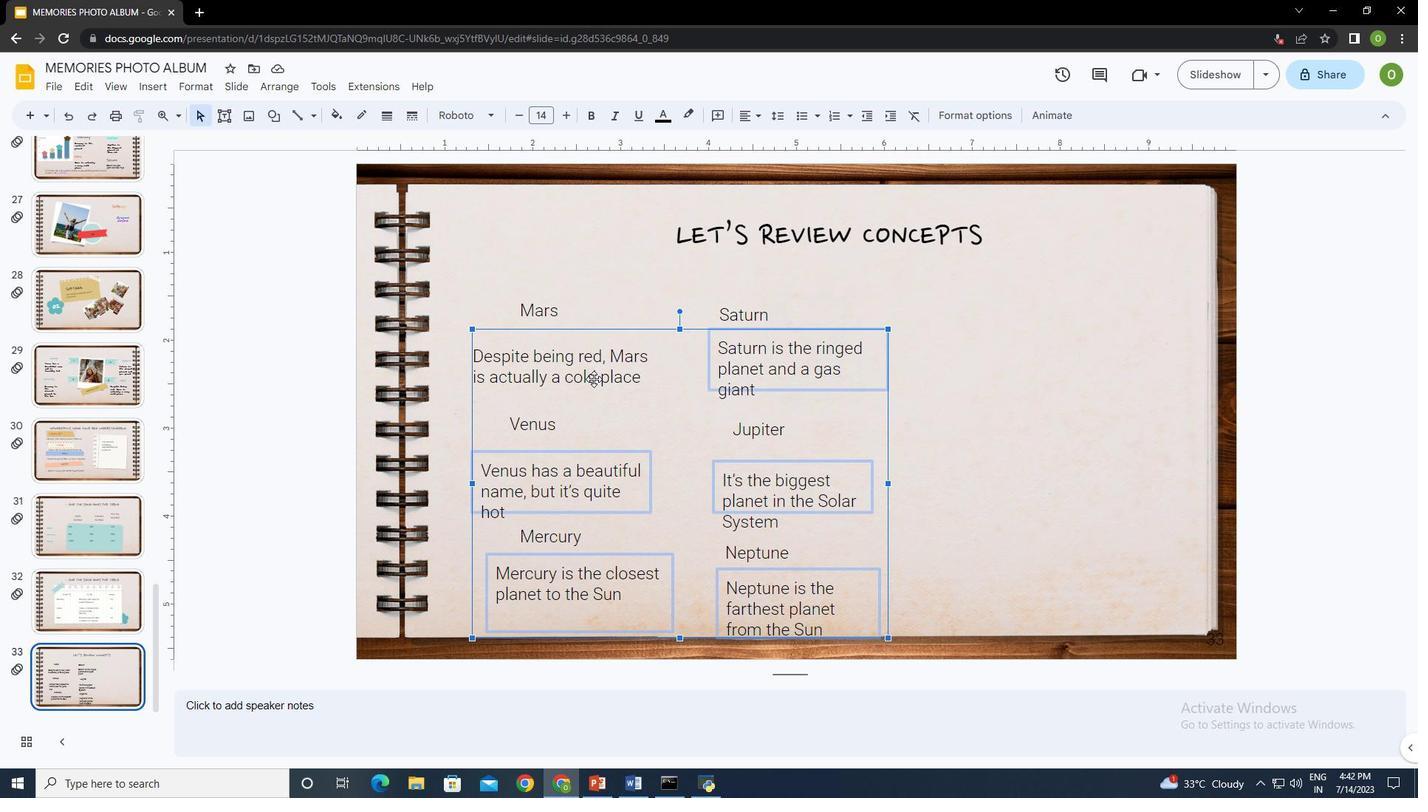 
Action: Mouse pressed left at (586, 379)
Screenshot: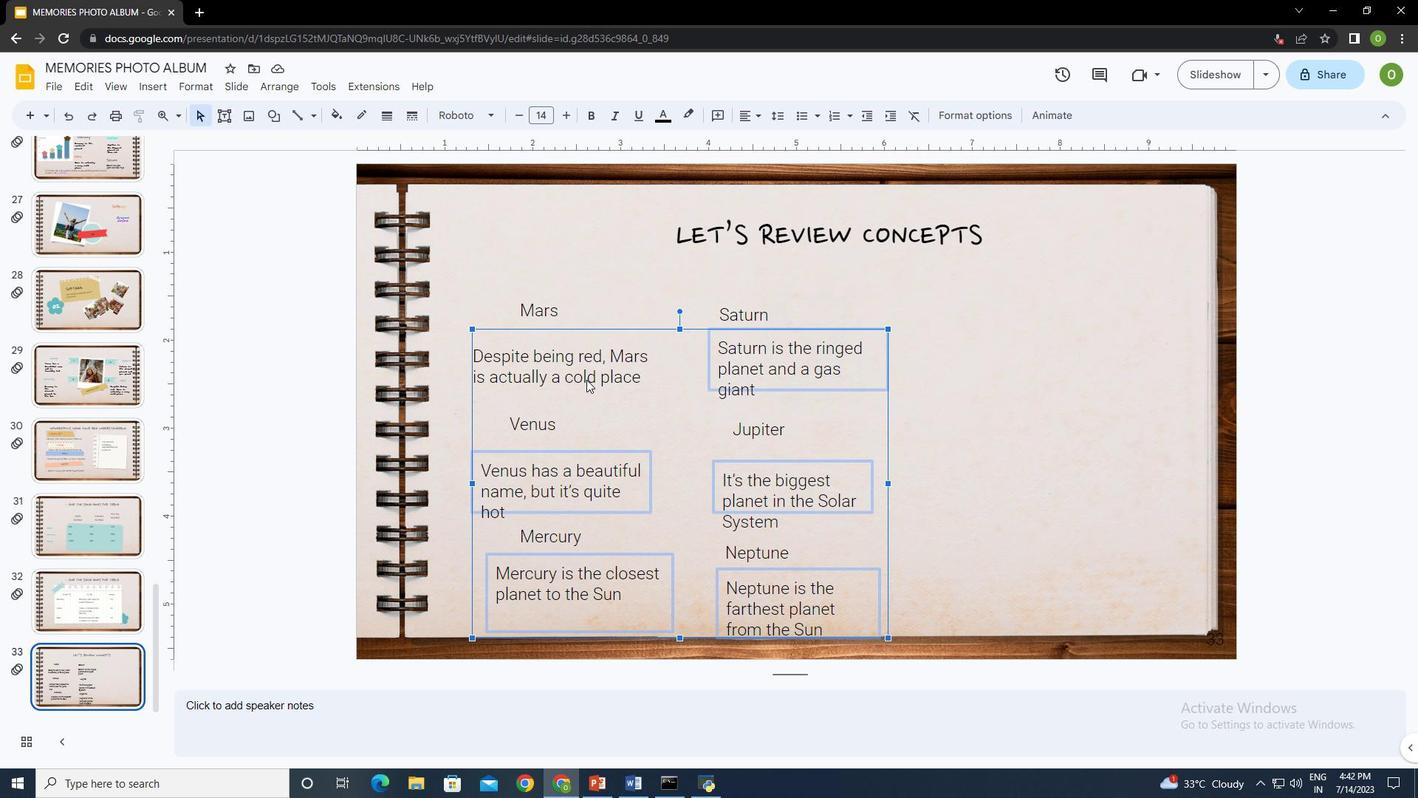 
Action: Mouse moved to (457, 110)
Screenshot: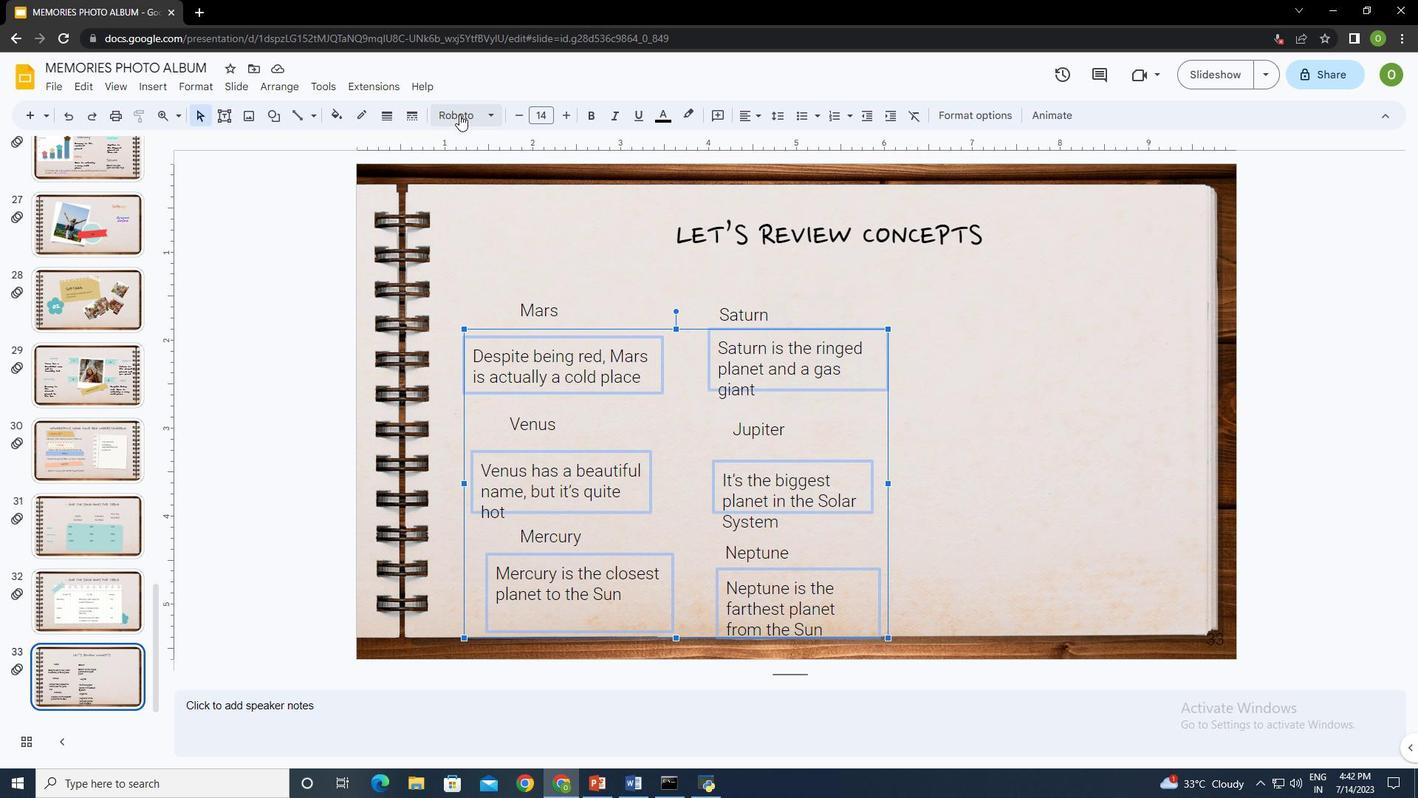 
Action: Mouse pressed left at (457, 110)
Screenshot: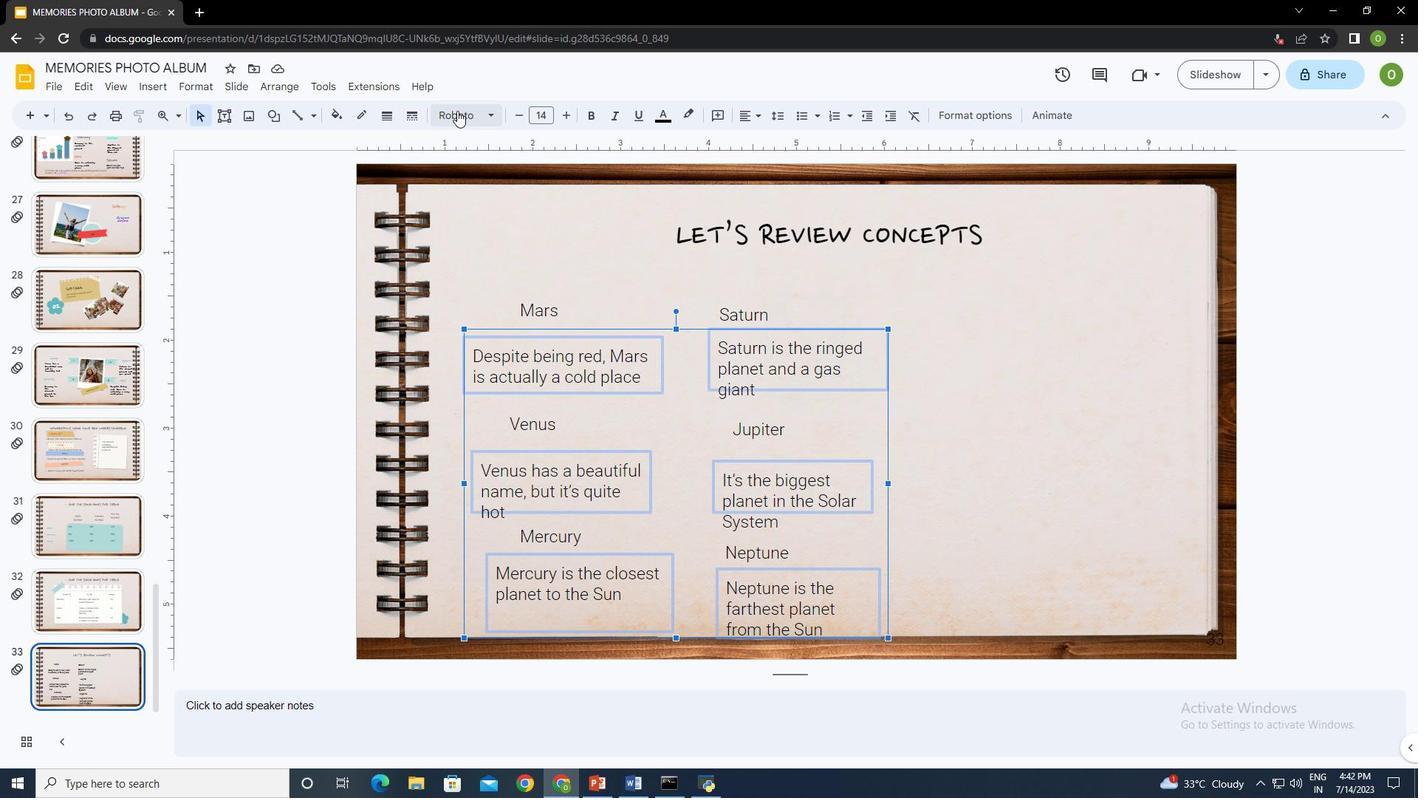 
Action: Mouse moved to (509, 313)
Screenshot: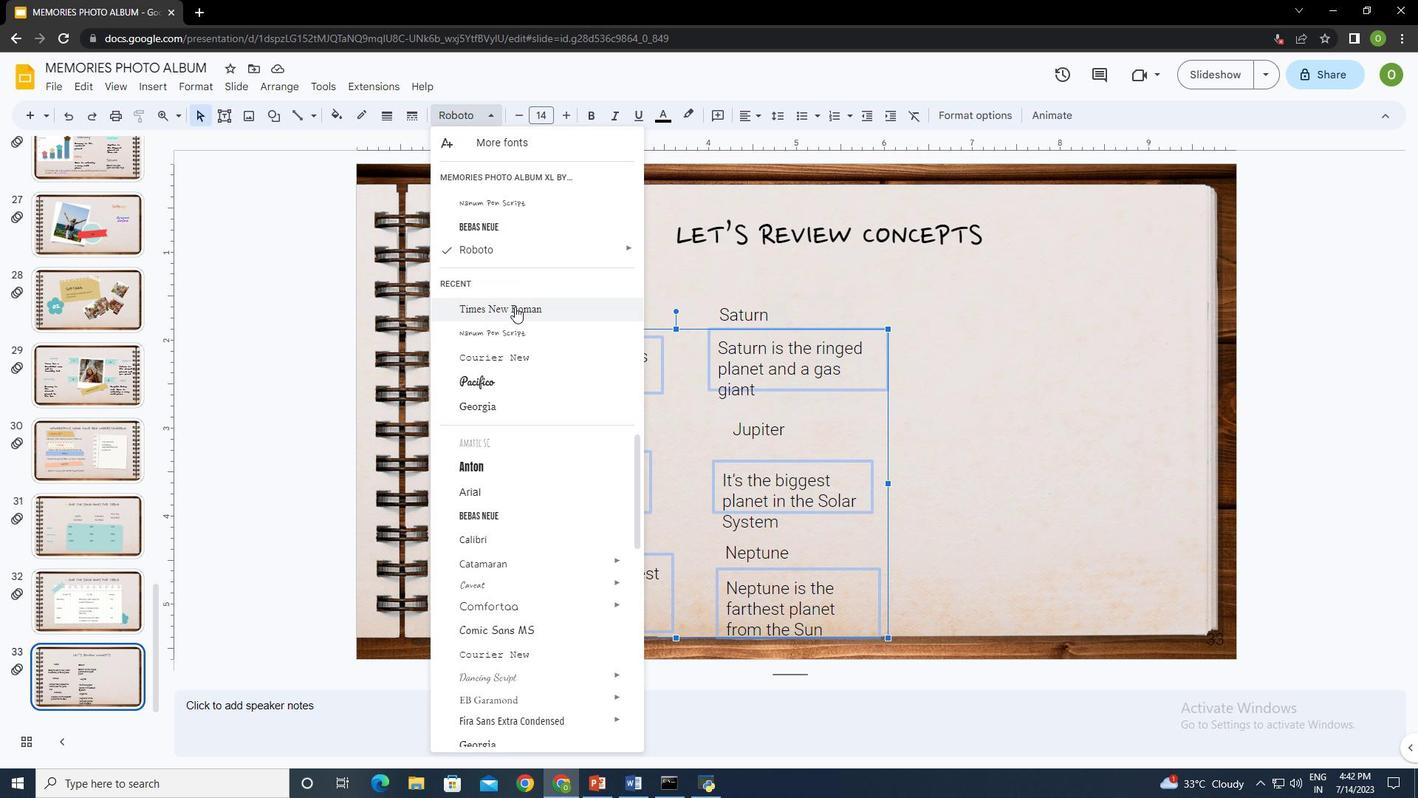
Action: Mouse pressed left at (509, 313)
Screenshot: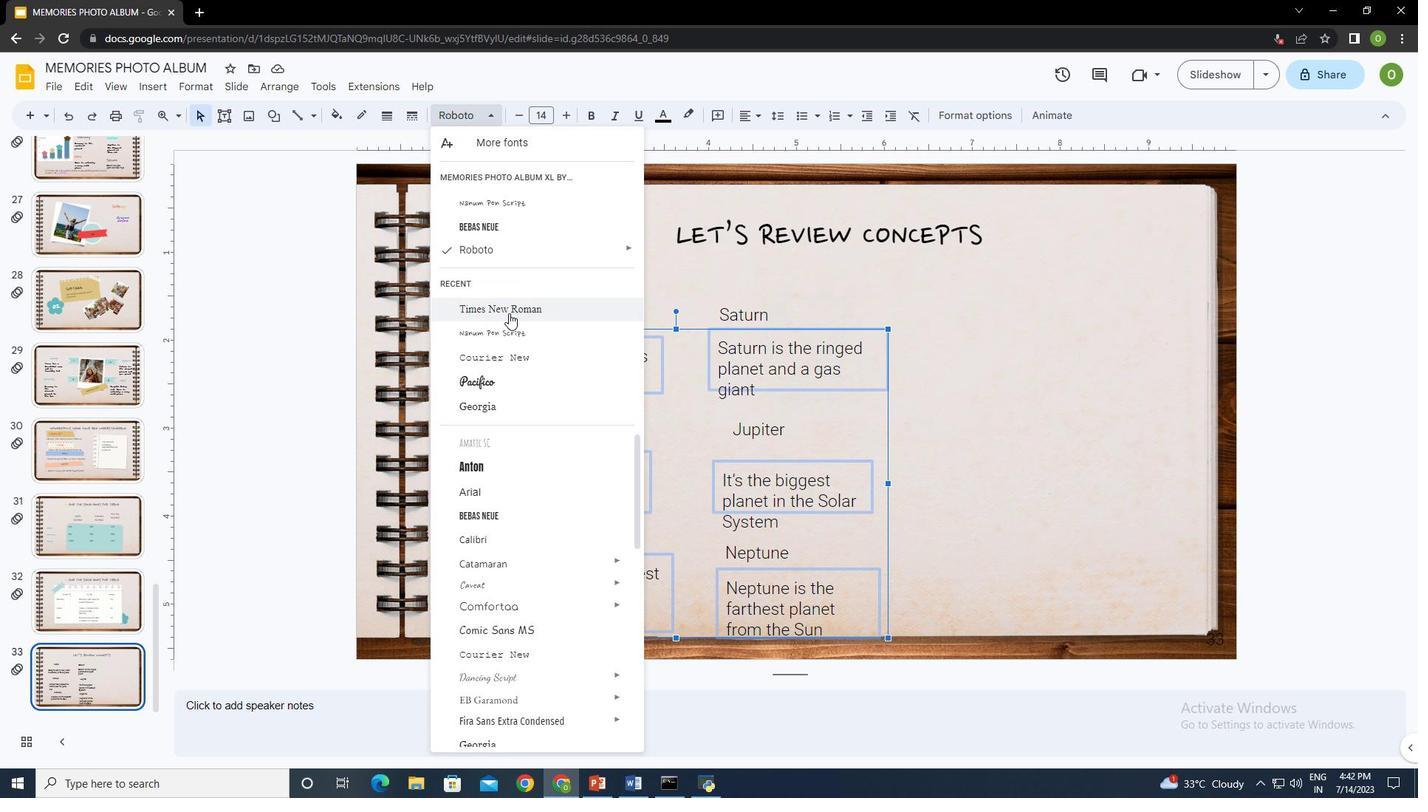
Action: Mouse moved to (543, 421)
Screenshot: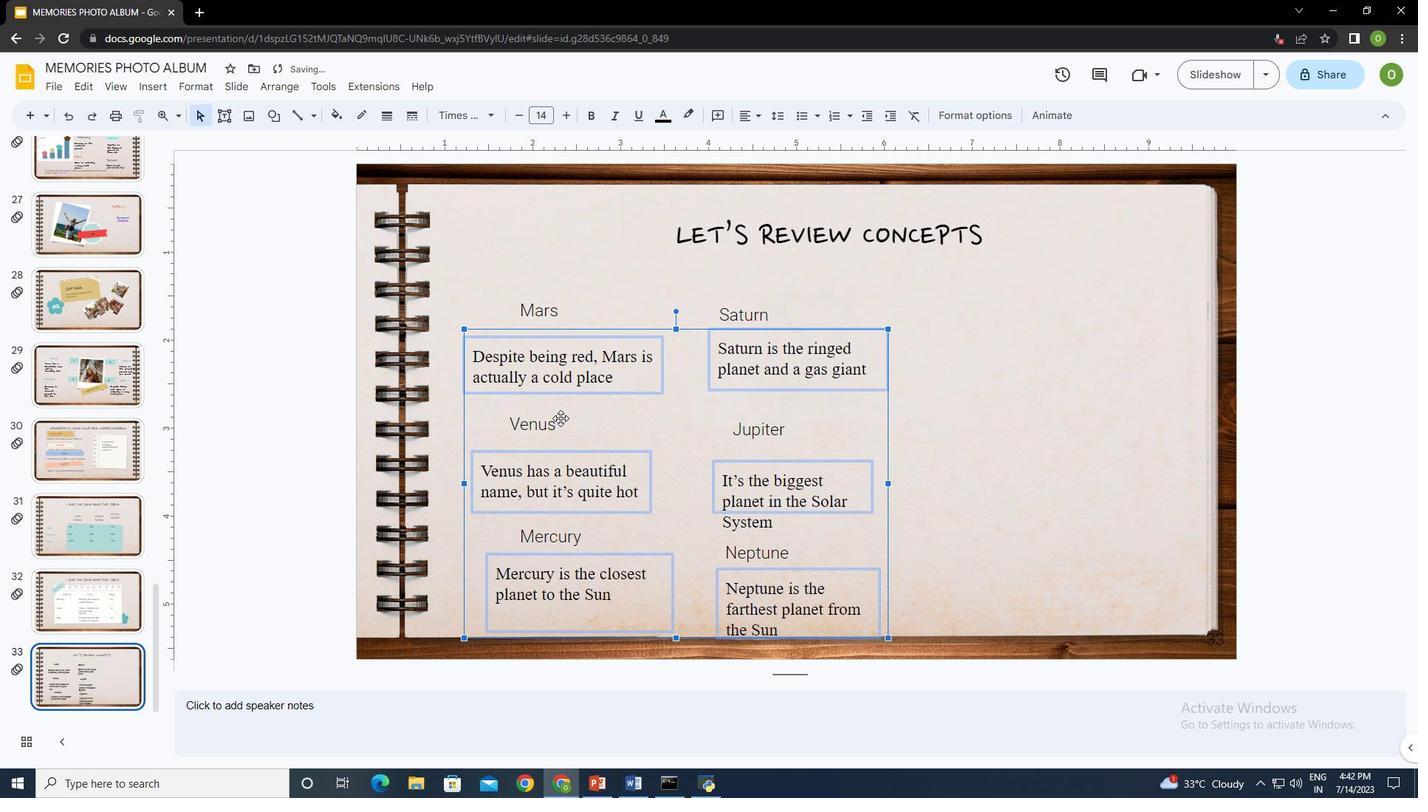 
Action: Mouse pressed left at (543, 421)
Screenshot: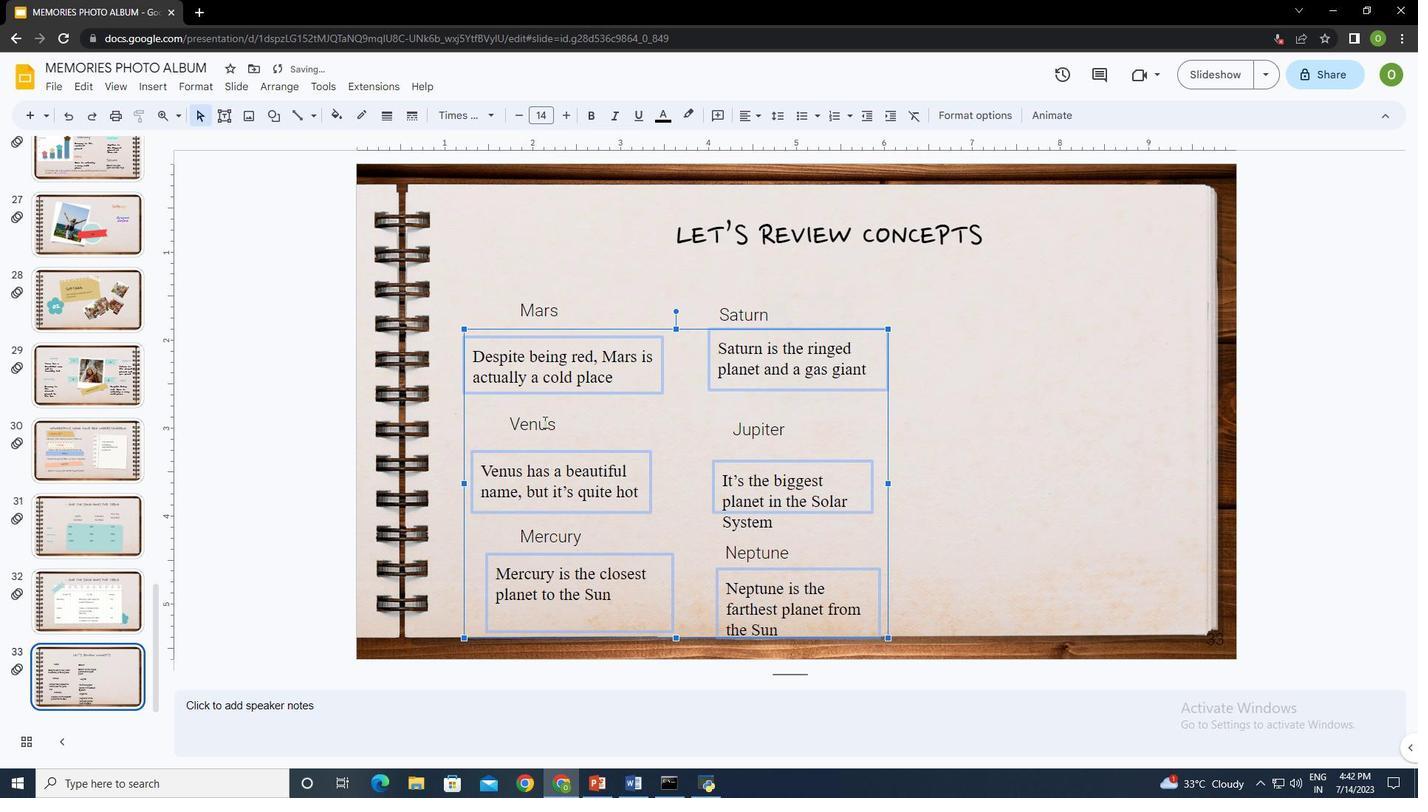 
Action: Mouse moved to (764, 430)
Screenshot: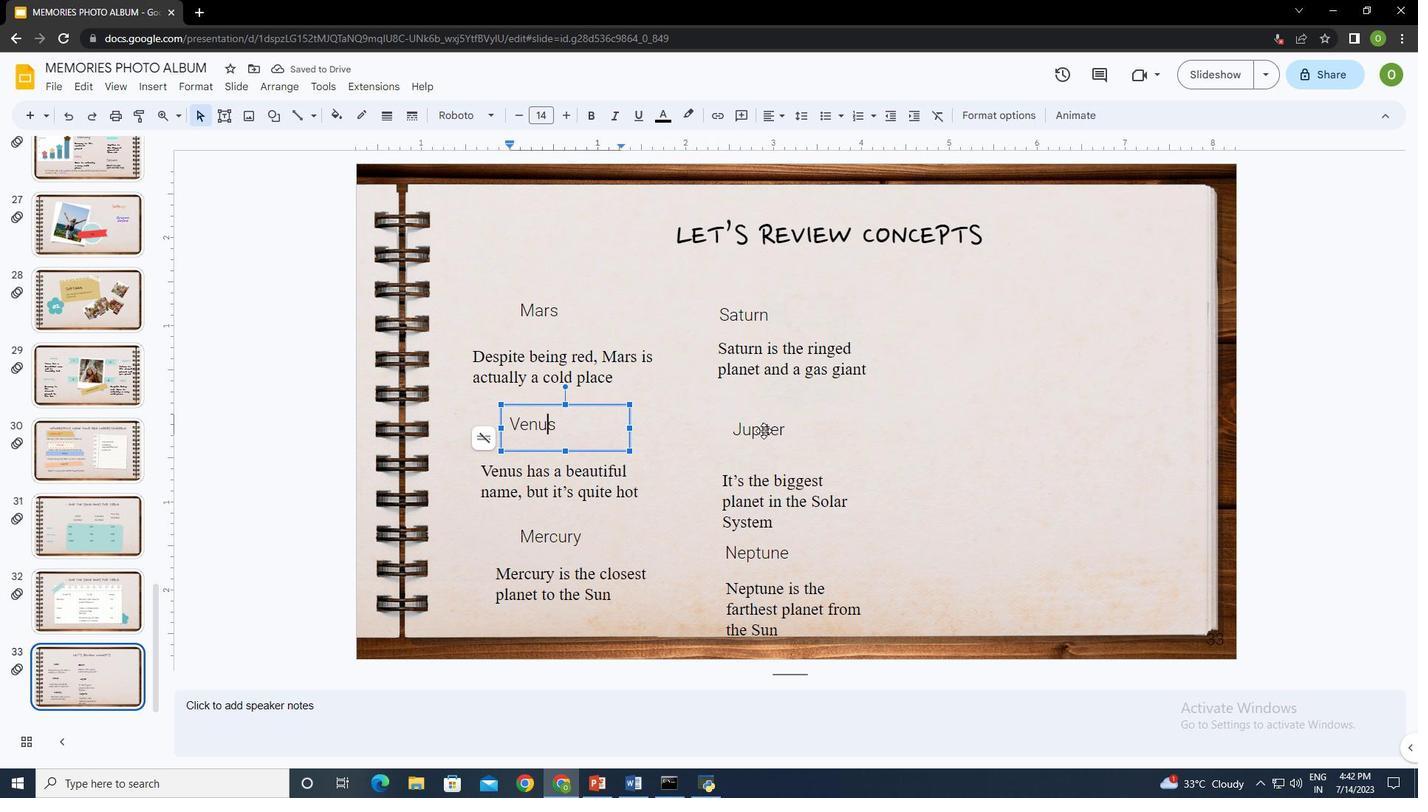 
Action: Mouse pressed left at (764, 430)
Screenshot: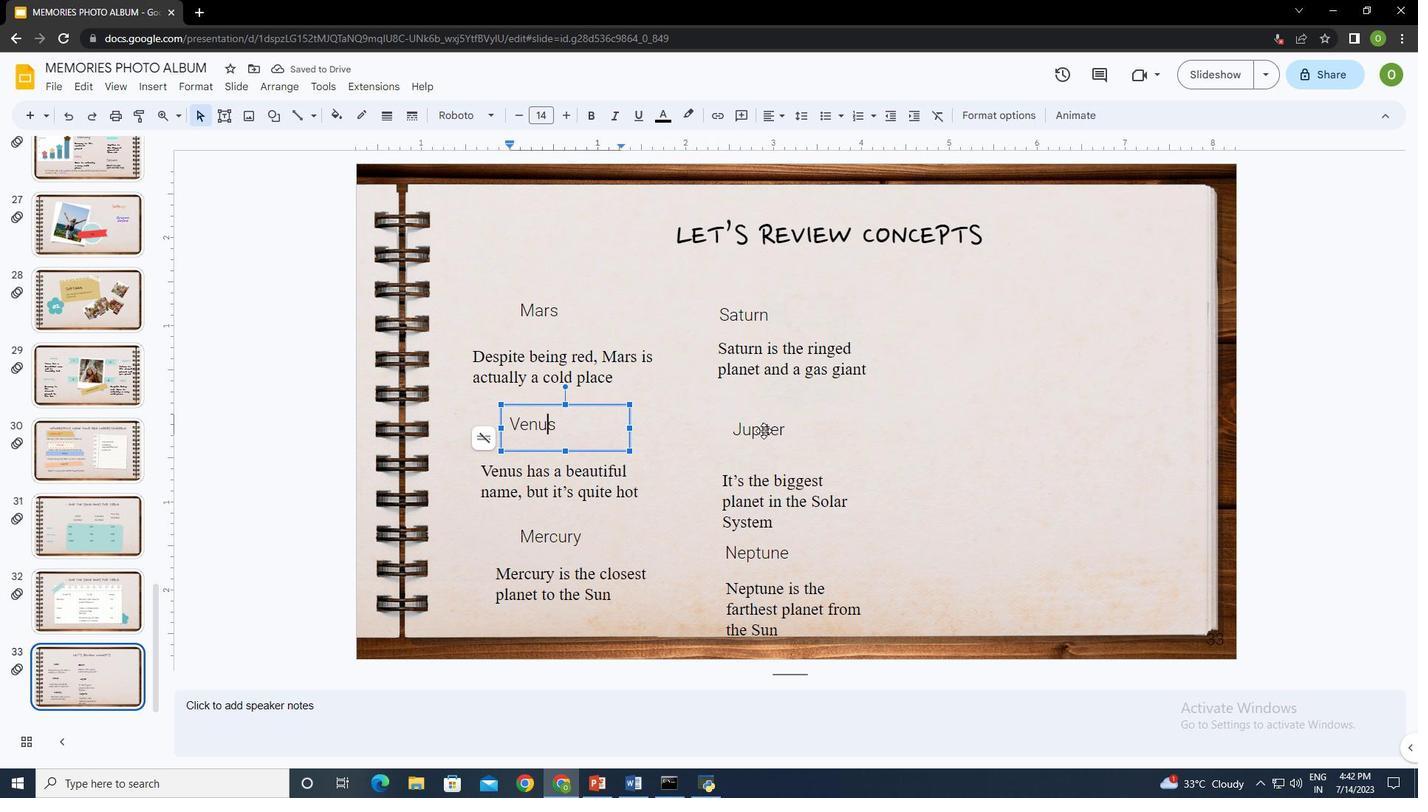 
Action: Mouse moved to (540, 304)
Screenshot: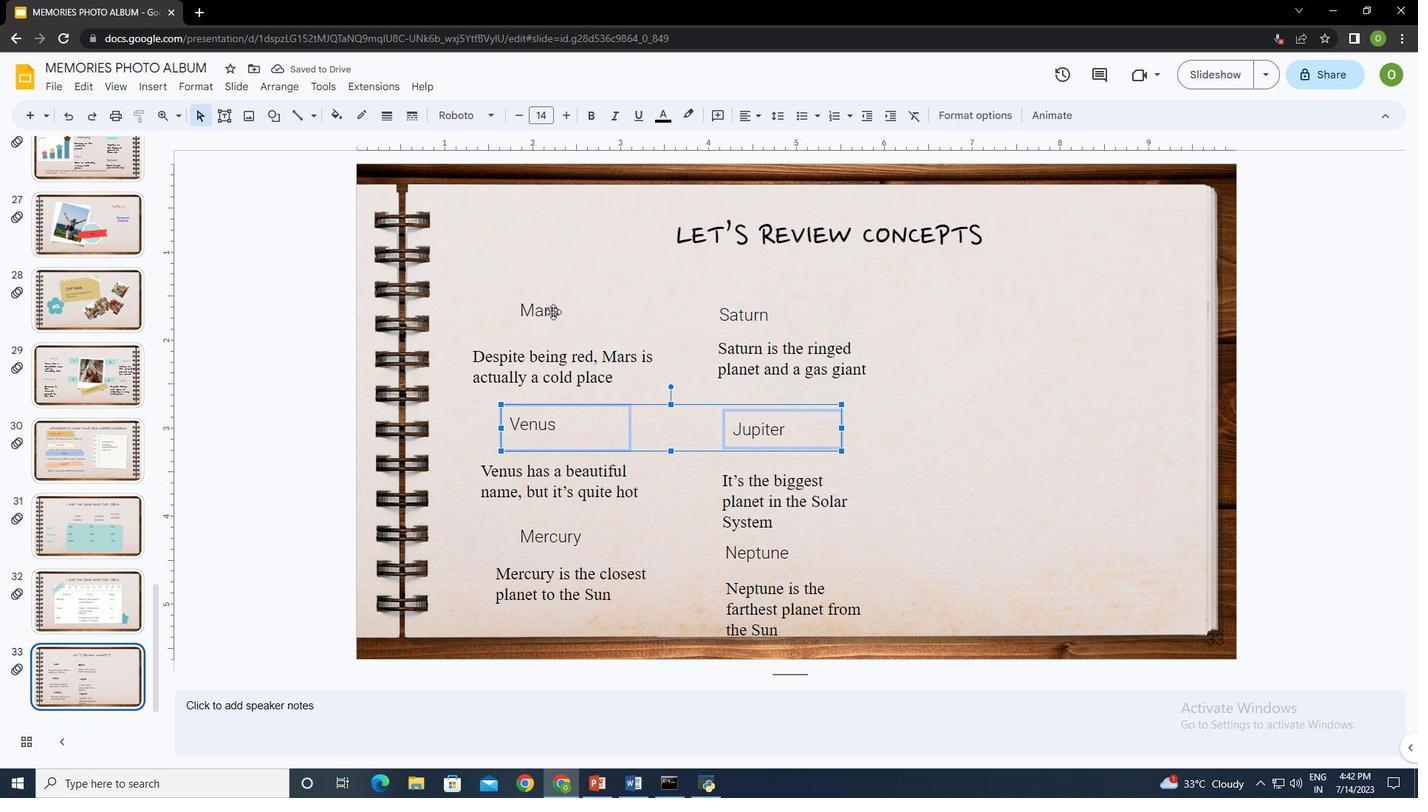 
Action: Mouse pressed left at (540, 304)
Screenshot: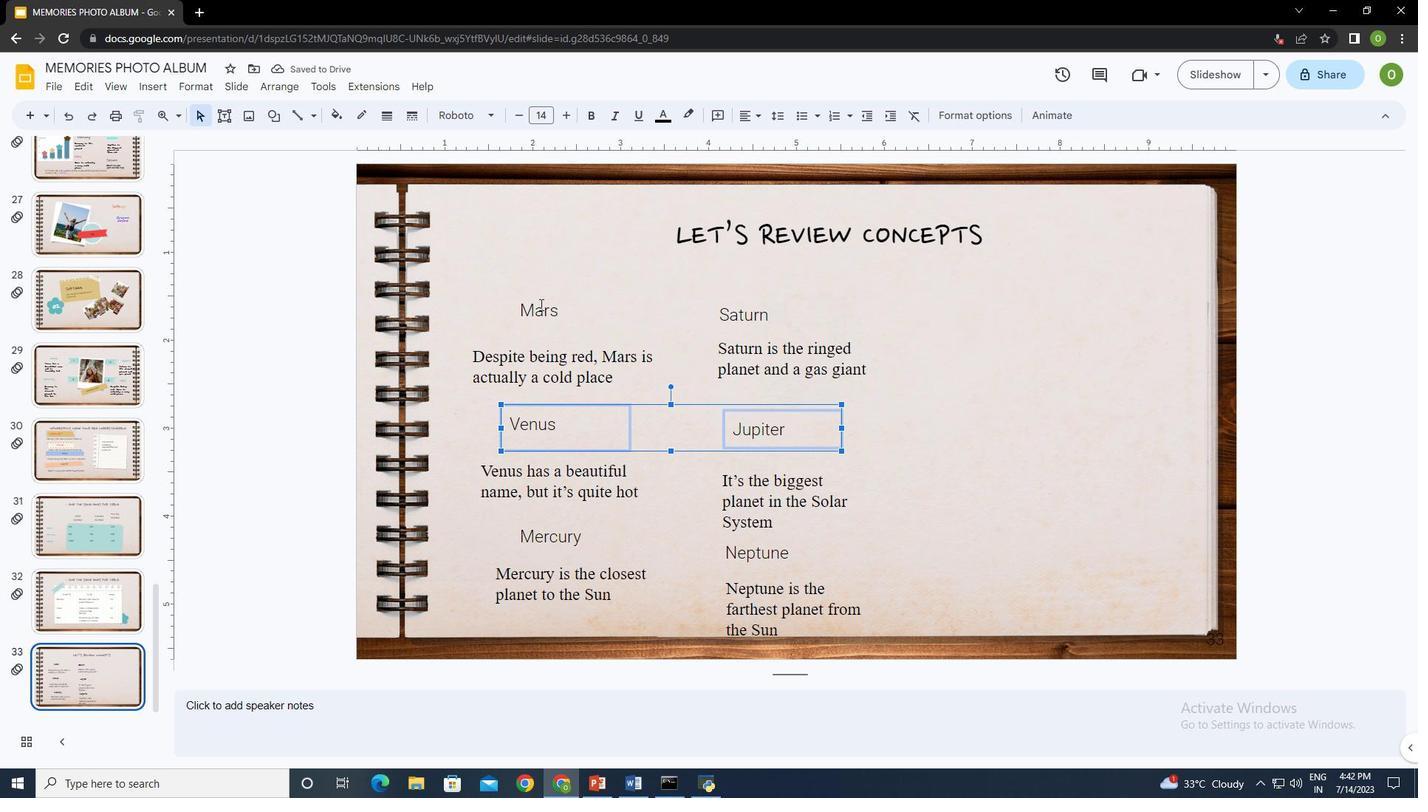 
Action: Mouse moved to (738, 306)
Screenshot: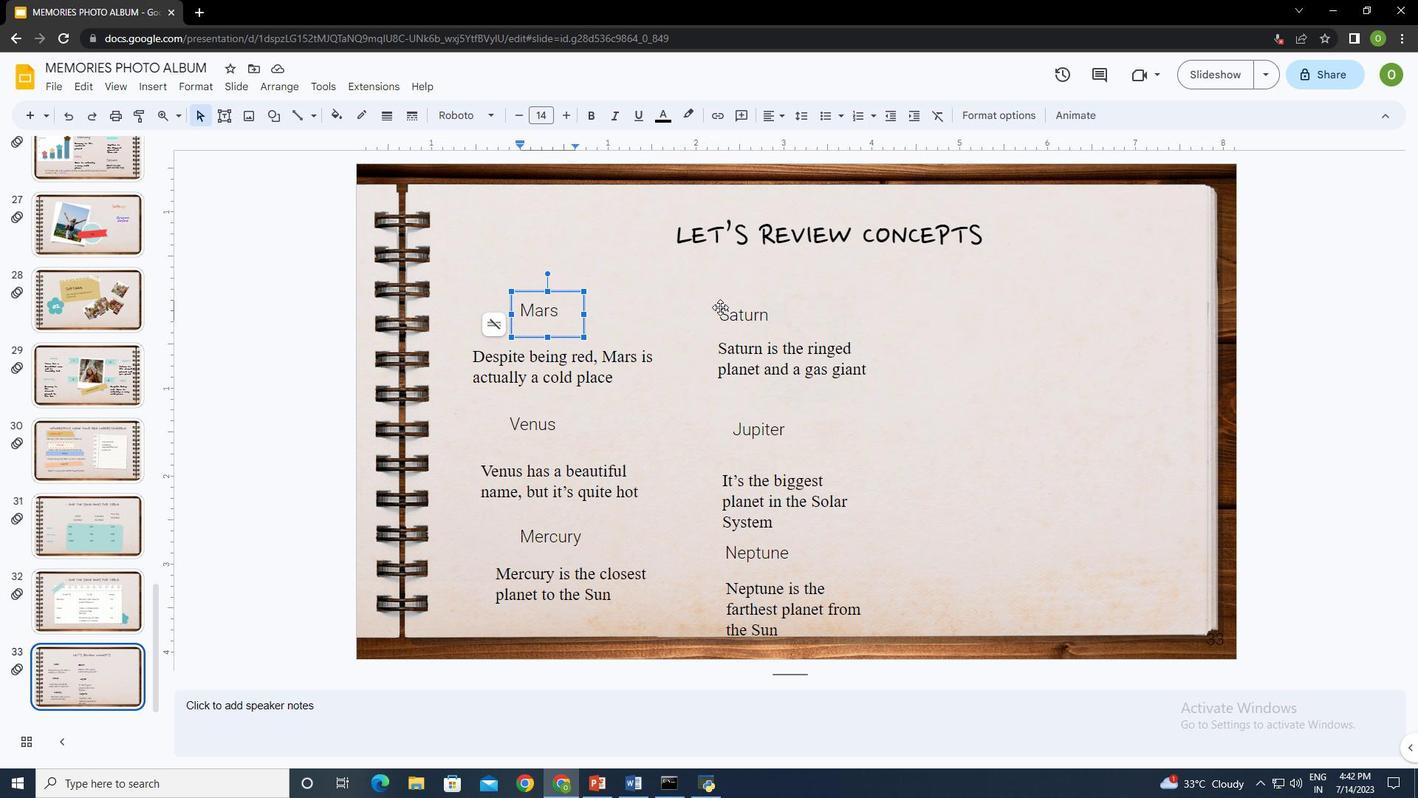 
Action: Mouse pressed left at (738, 306)
Screenshot: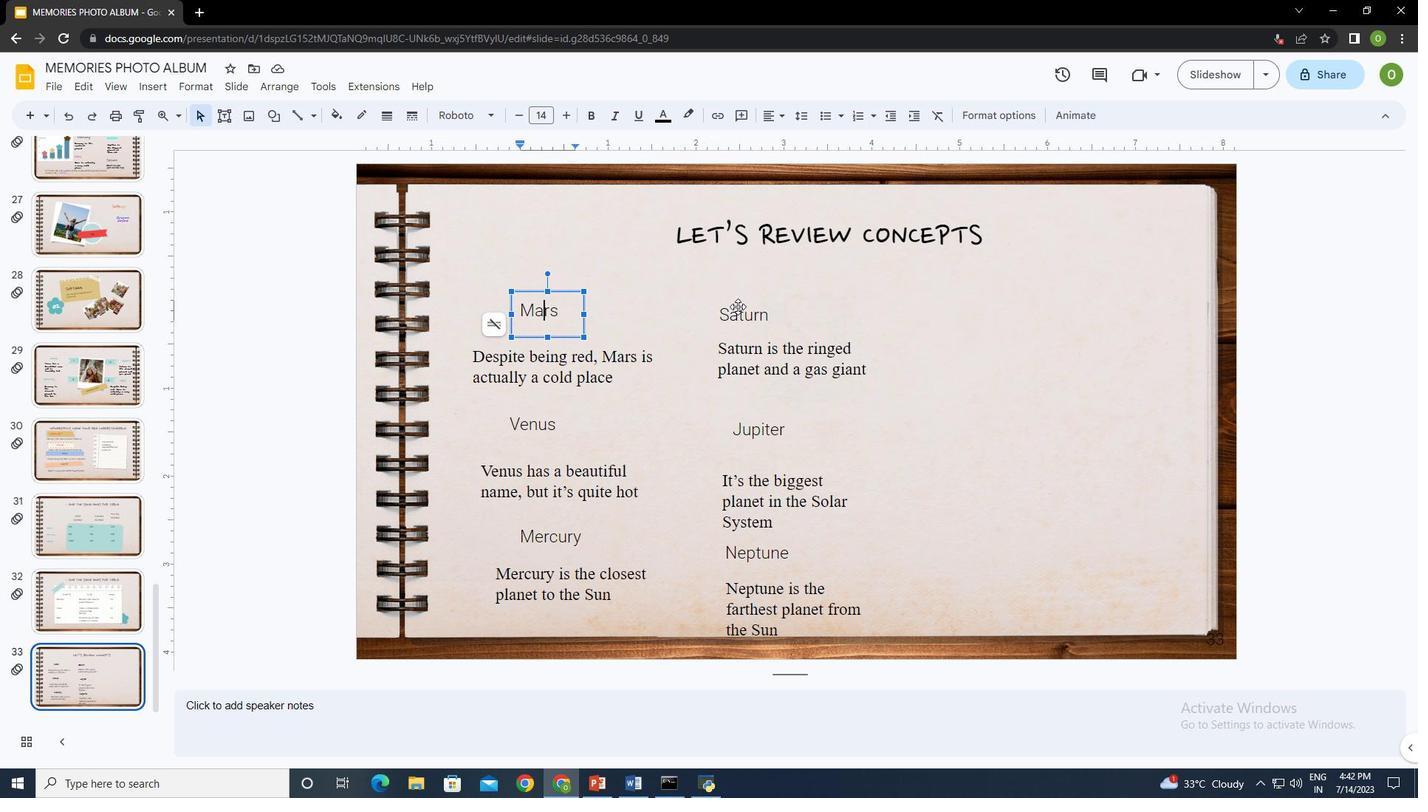 
Action: Mouse moved to (552, 423)
Screenshot: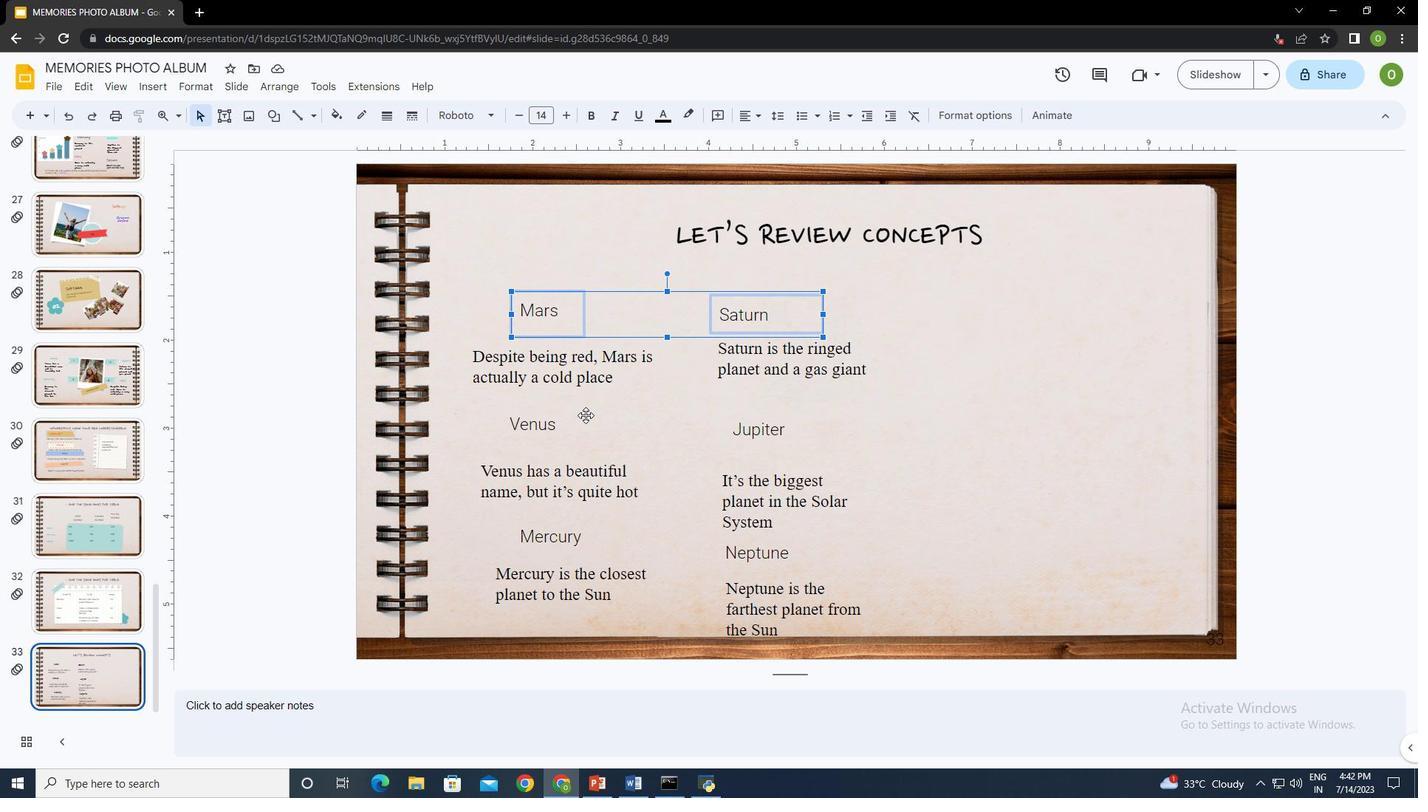 
Action: Mouse pressed left at (552, 423)
Screenshot: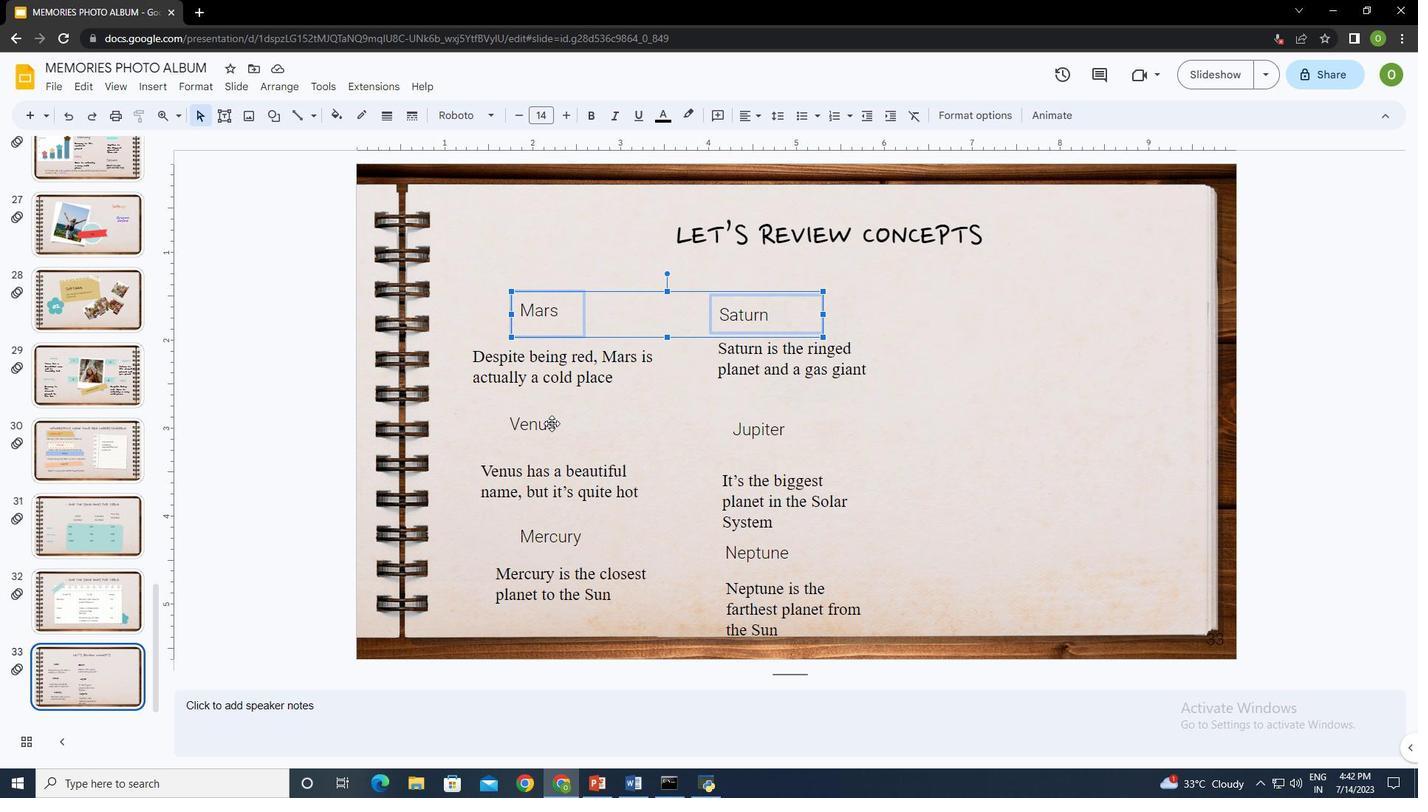 
Action: Mouse moved to (784, 428)
Screenshot: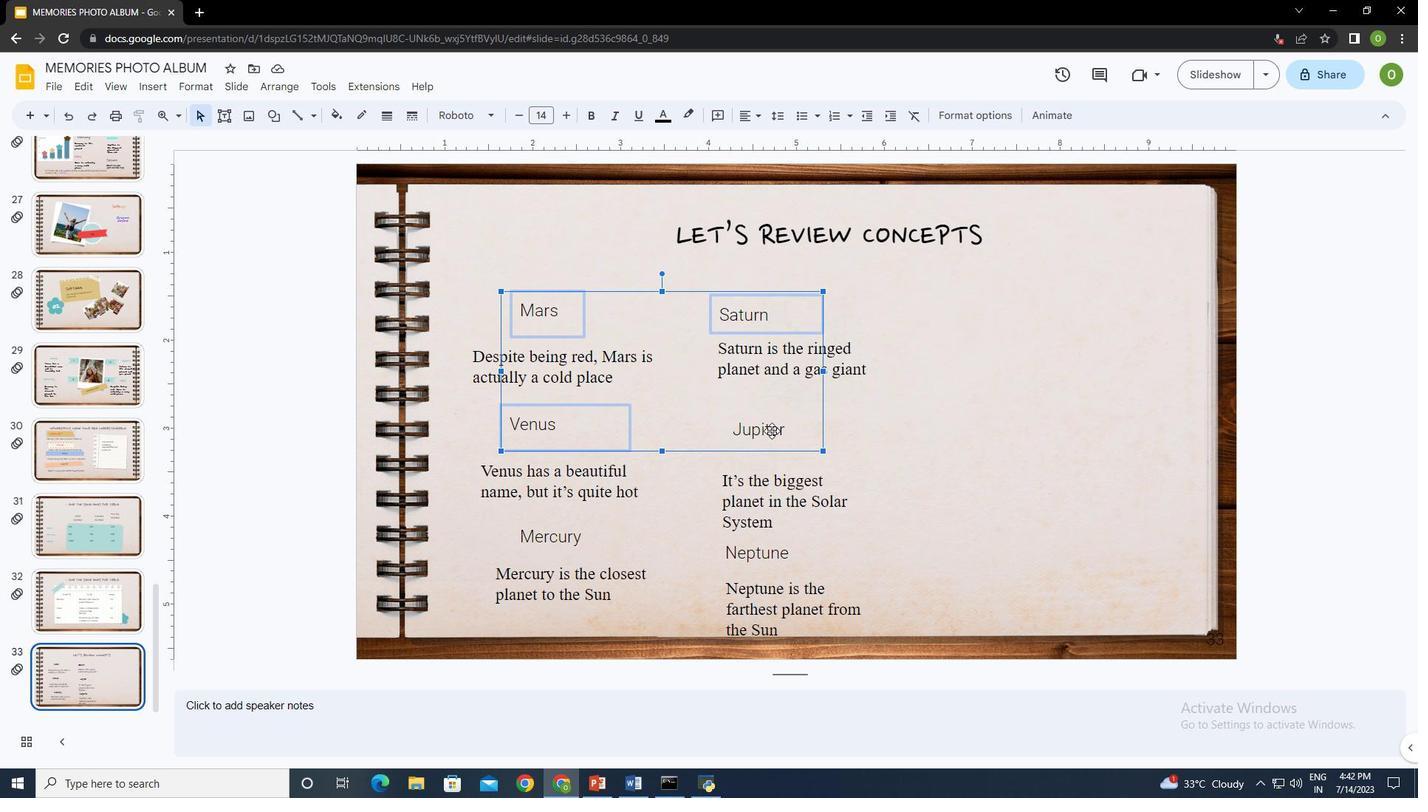 
Action: Mouse pressed left at (784, 428)
Screenshot: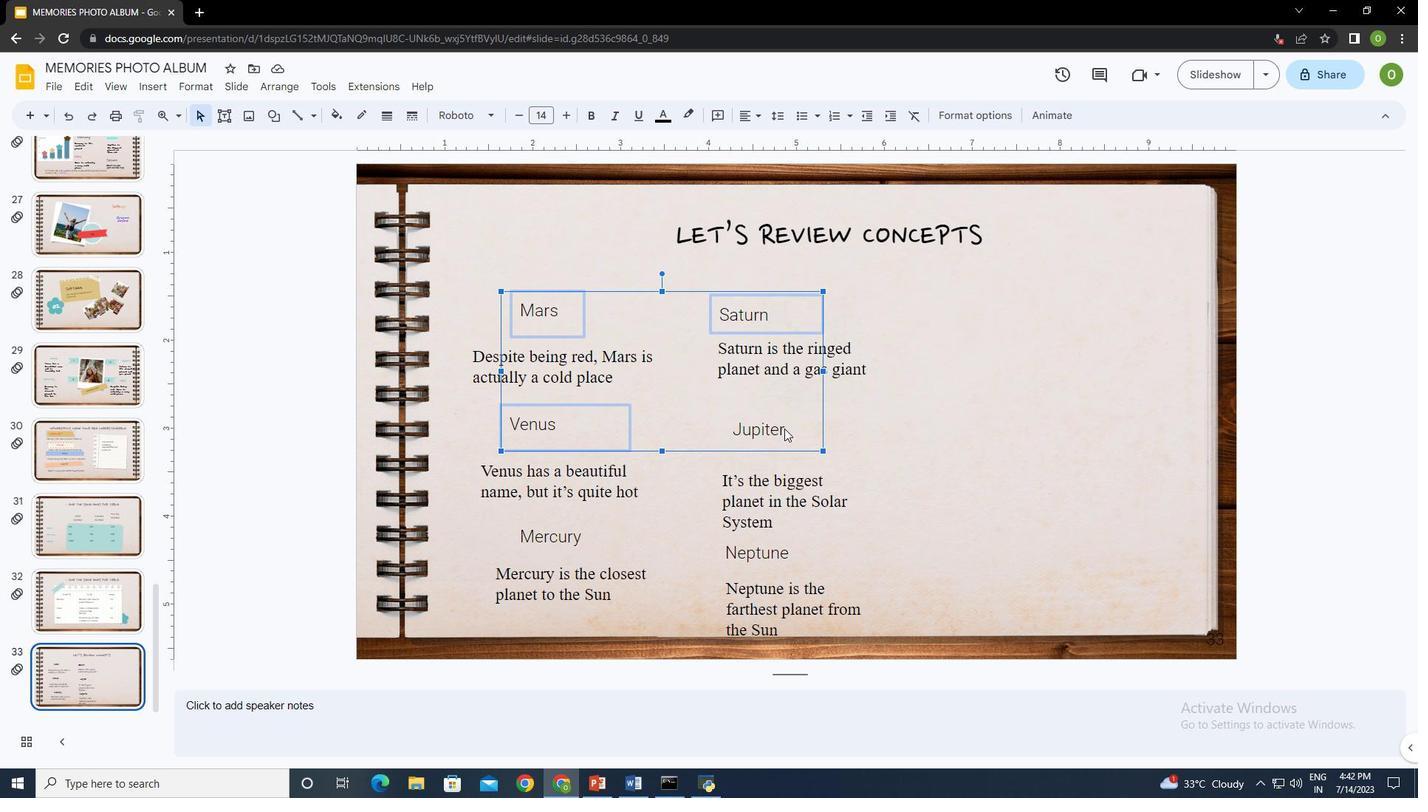 
Action: Mouse moved to (767, 559)
Screenshot: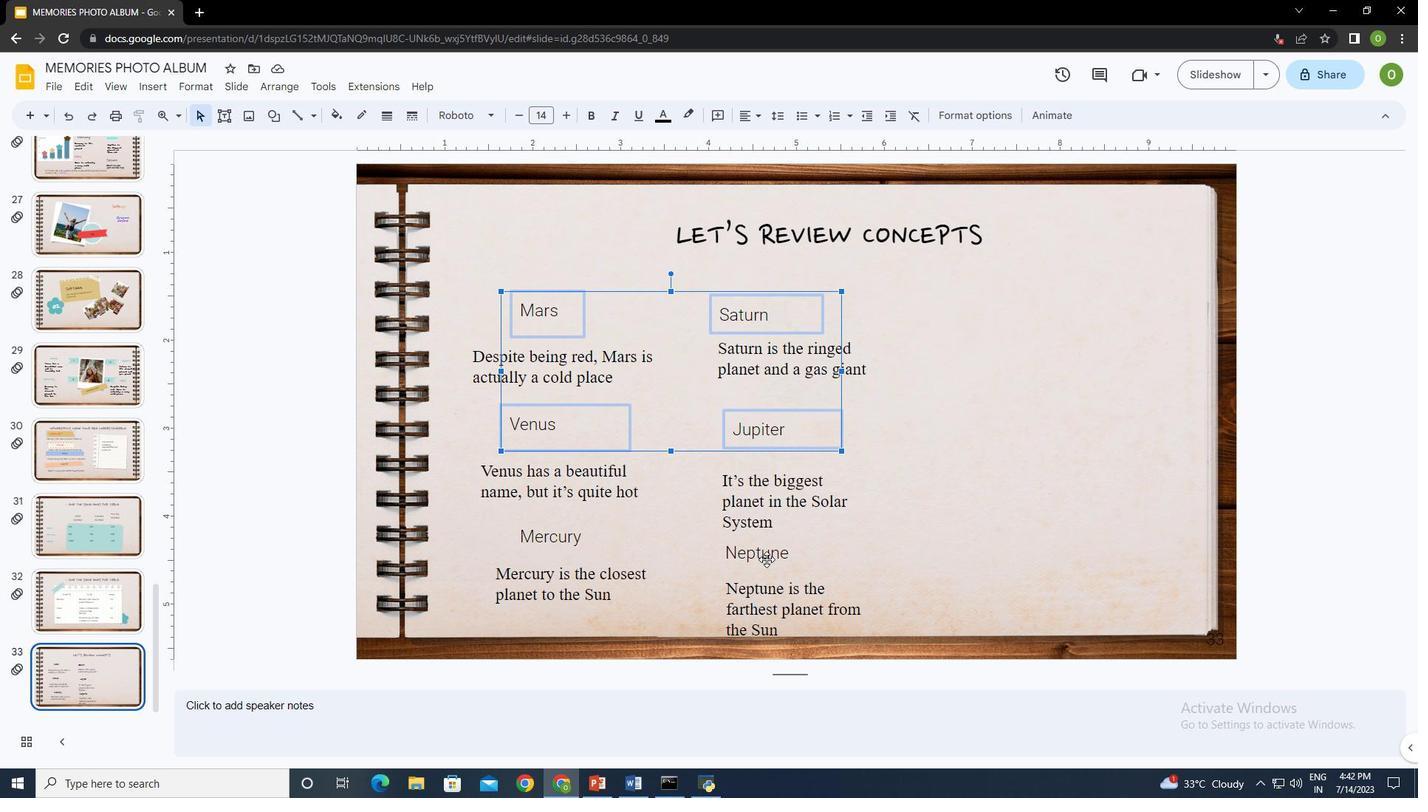 
Action: Mouse pressed left at (767, 559)
Screenshot: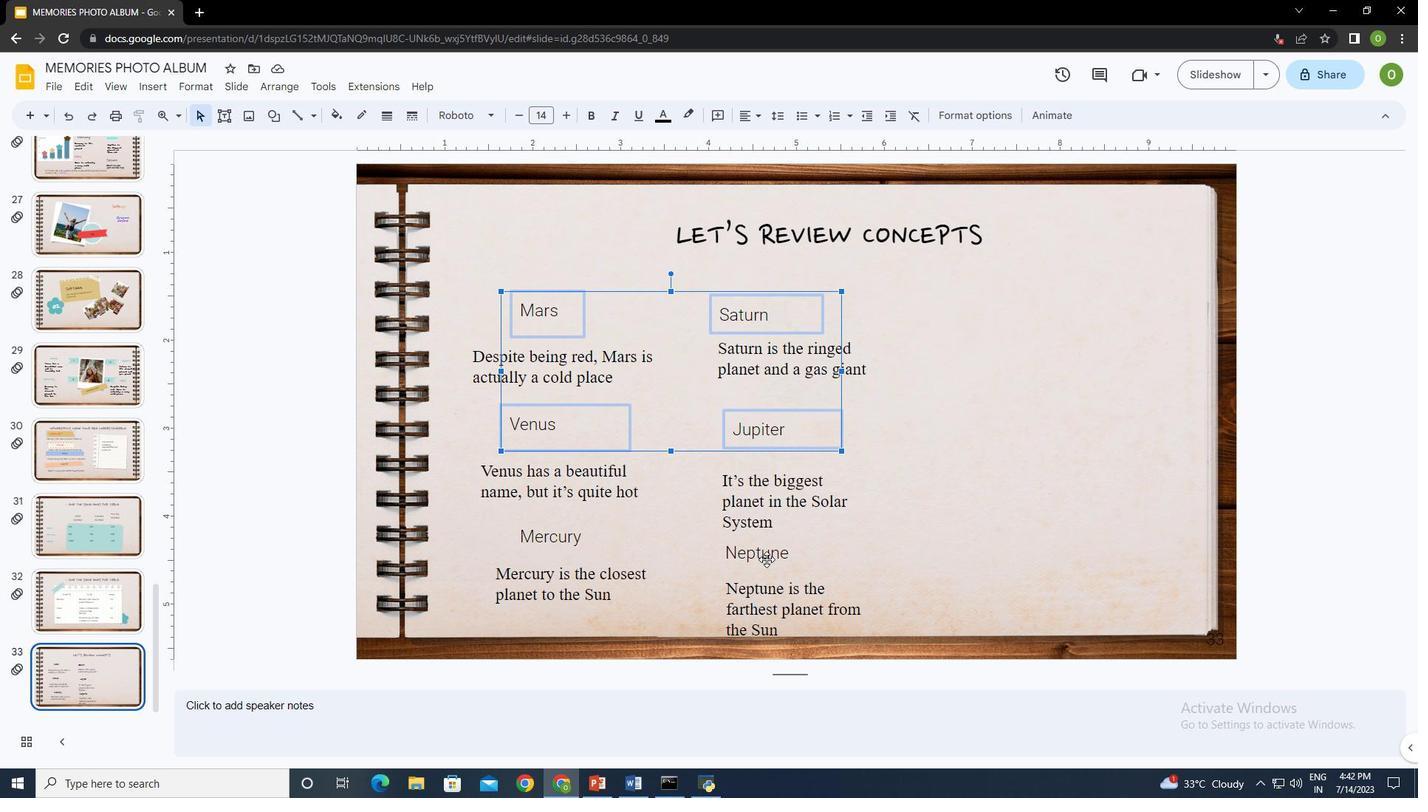 
Action: Mouse moved to (553, 539)
Screenshot: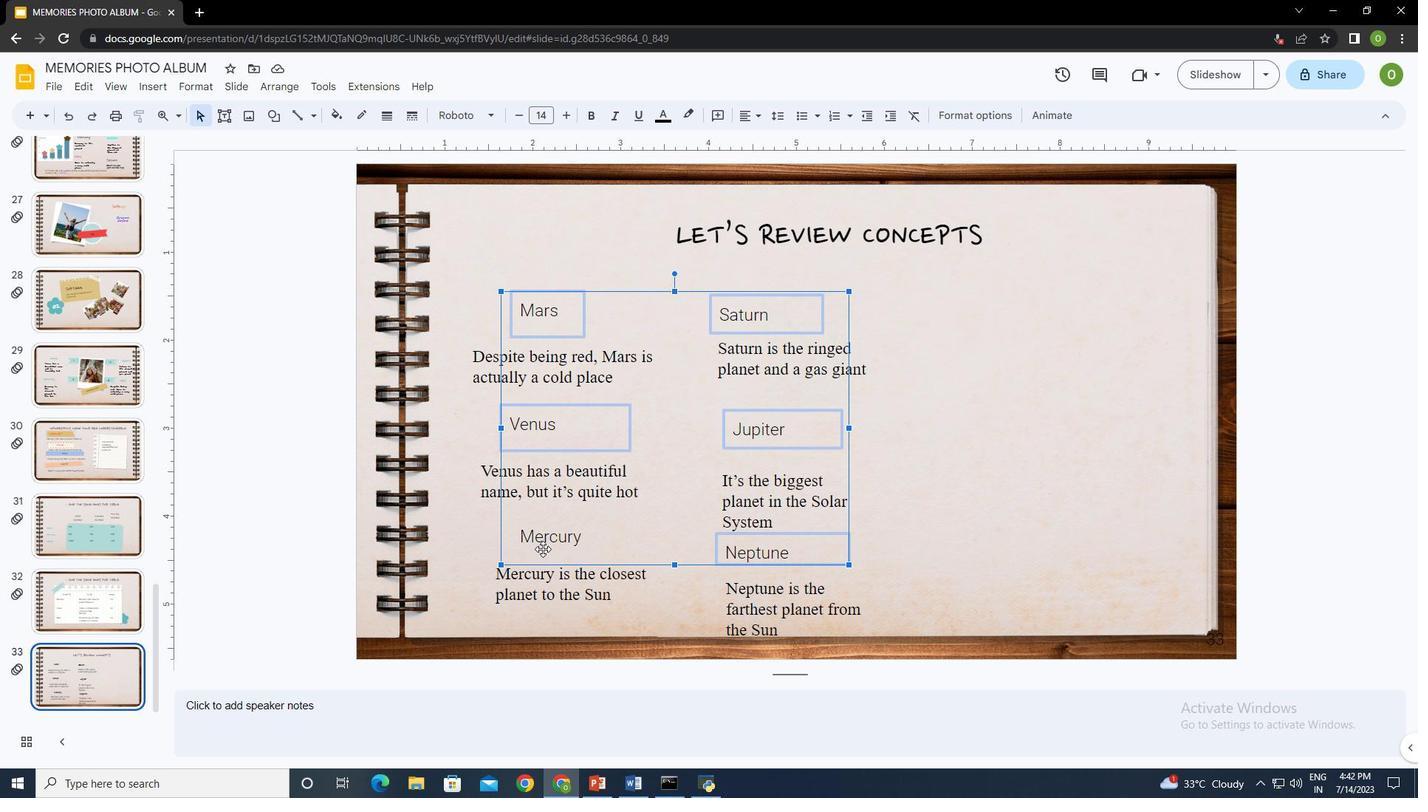 
Action: Mouse pressed left at (553, 539)
Screenshot: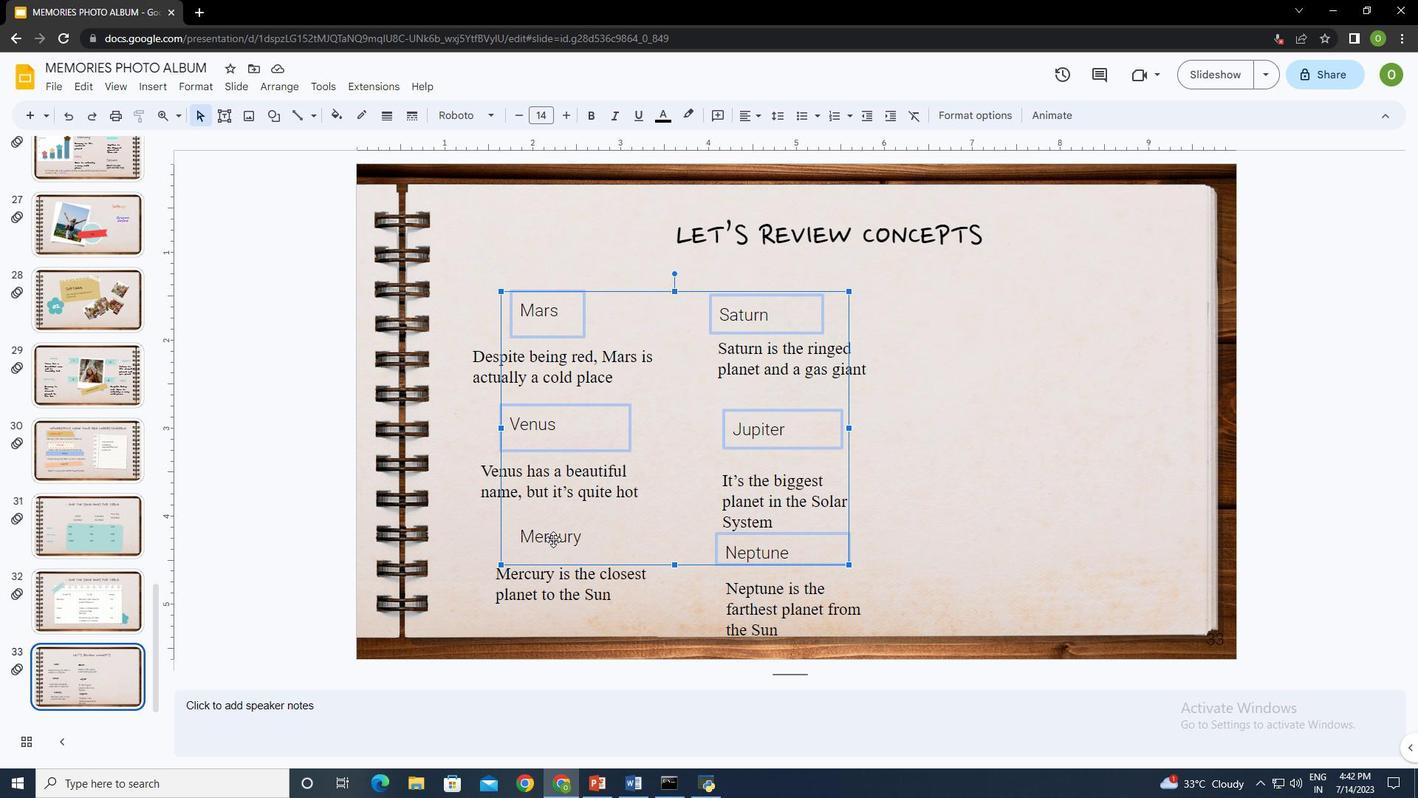 
Action: Mouse moved to (468, 116)
Screenshot: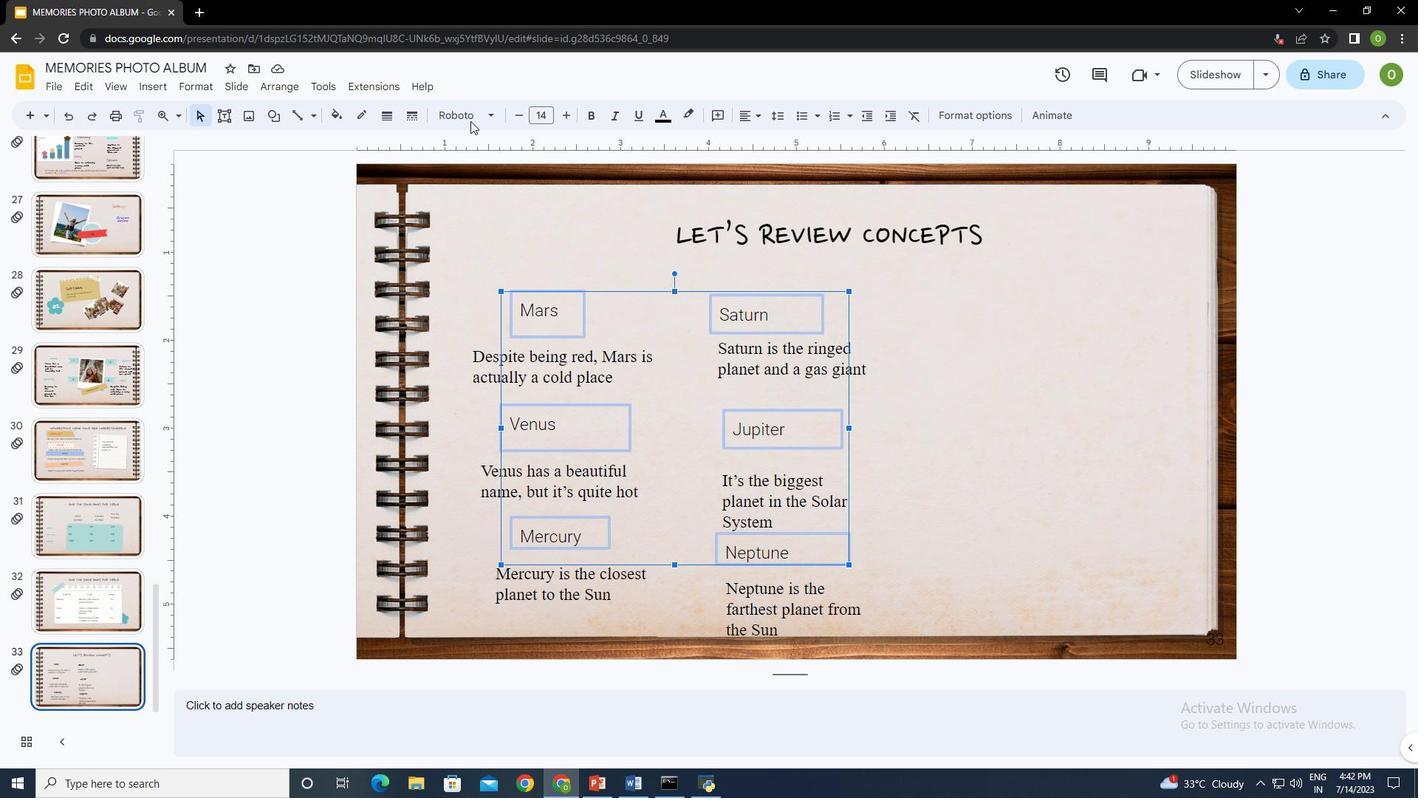 
Action: Mouse pressed left at (468, 116)
Screenshot: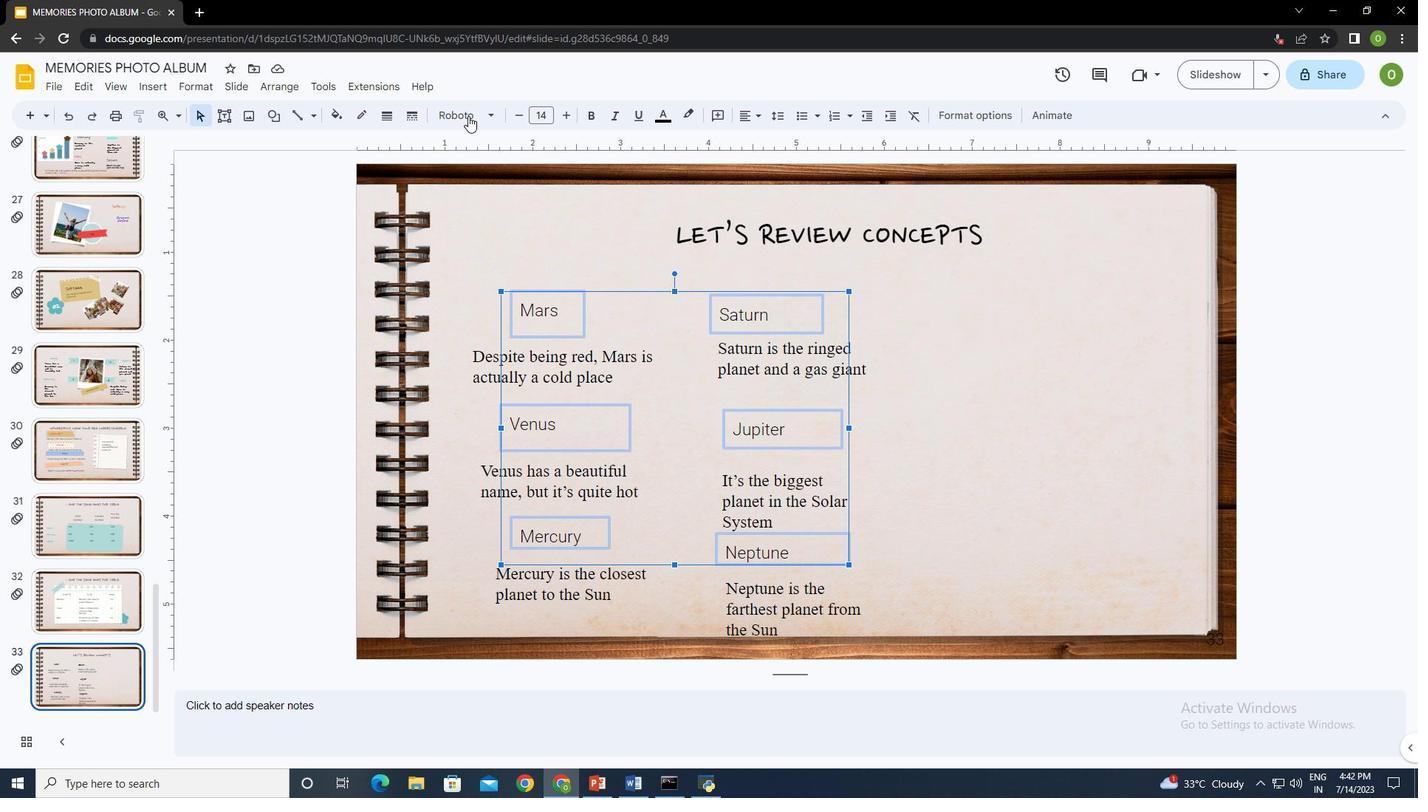 
Action: Mouse moved to (509, 200)
Screenshot: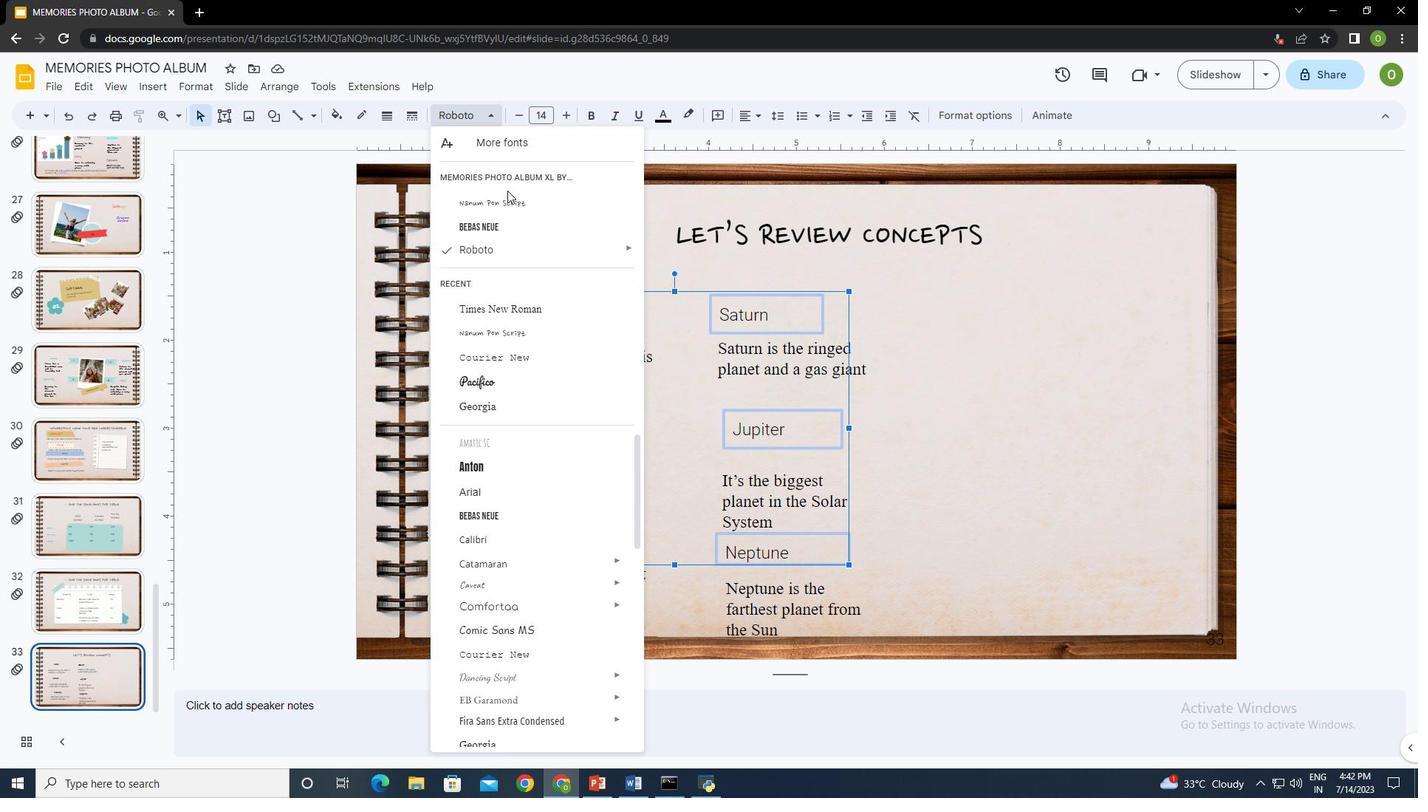 
Action: Mouse pressed left at (509, 200)
Screenshot: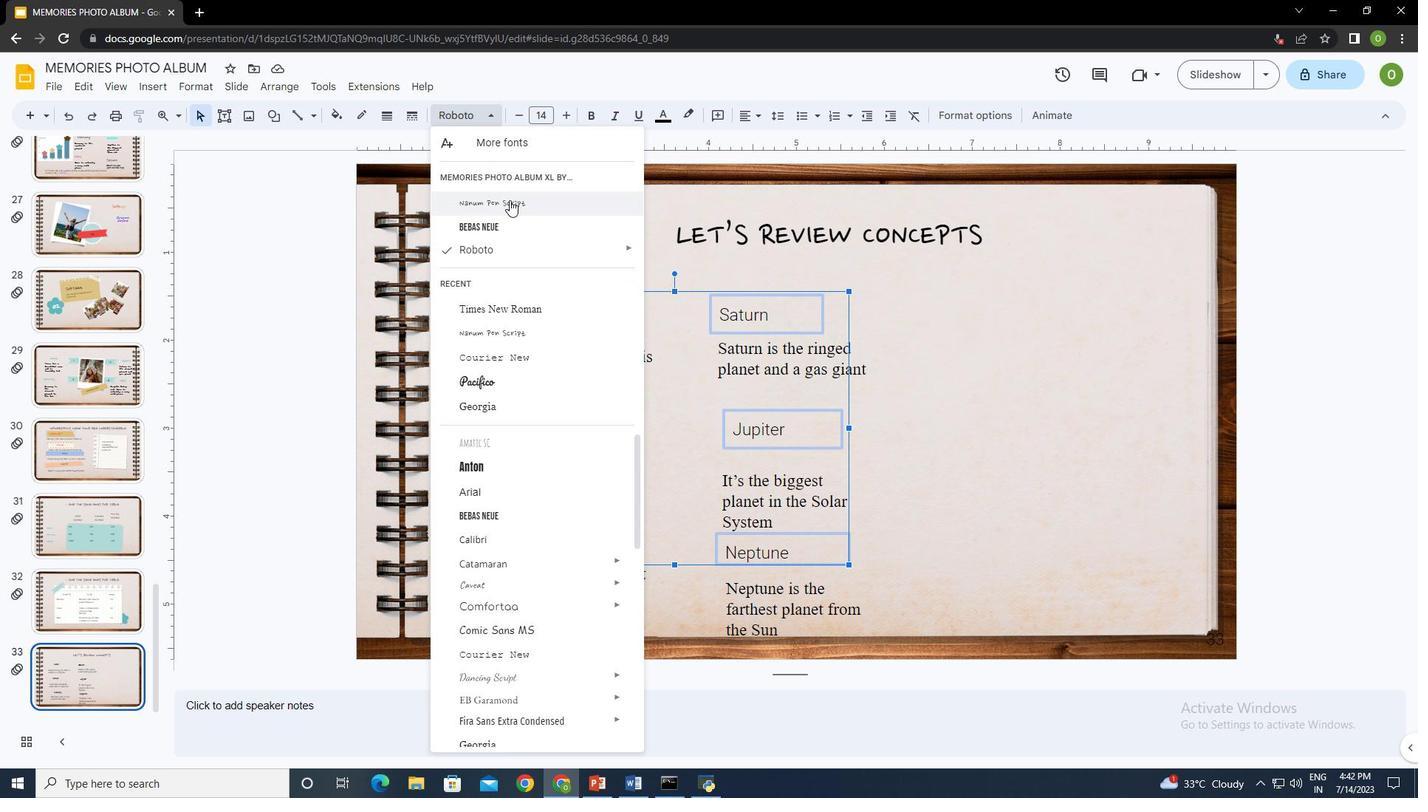 
Action: Mouse moved to (566, 118)
Screenshot: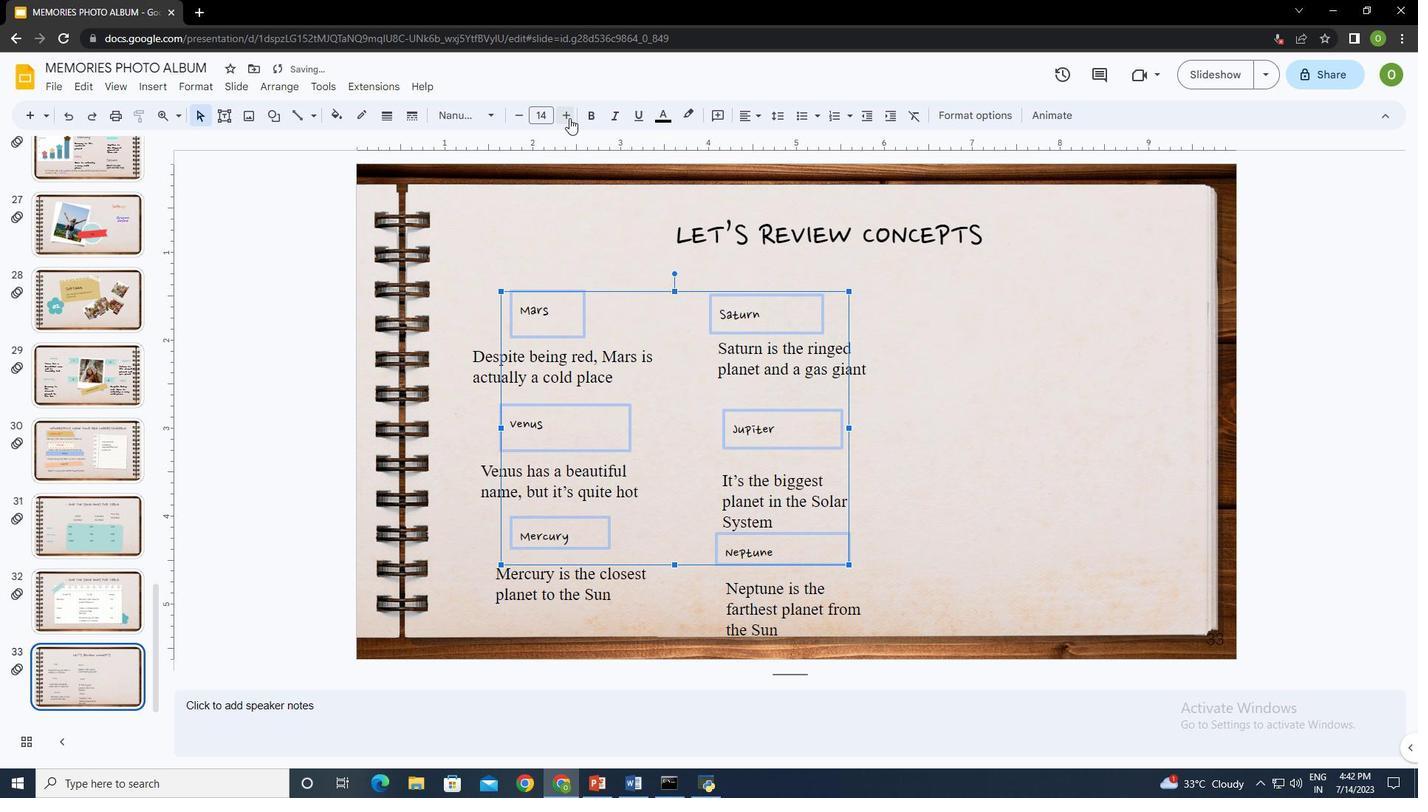 
Action: Mouse pressed left at (566, 118)
Screenshot: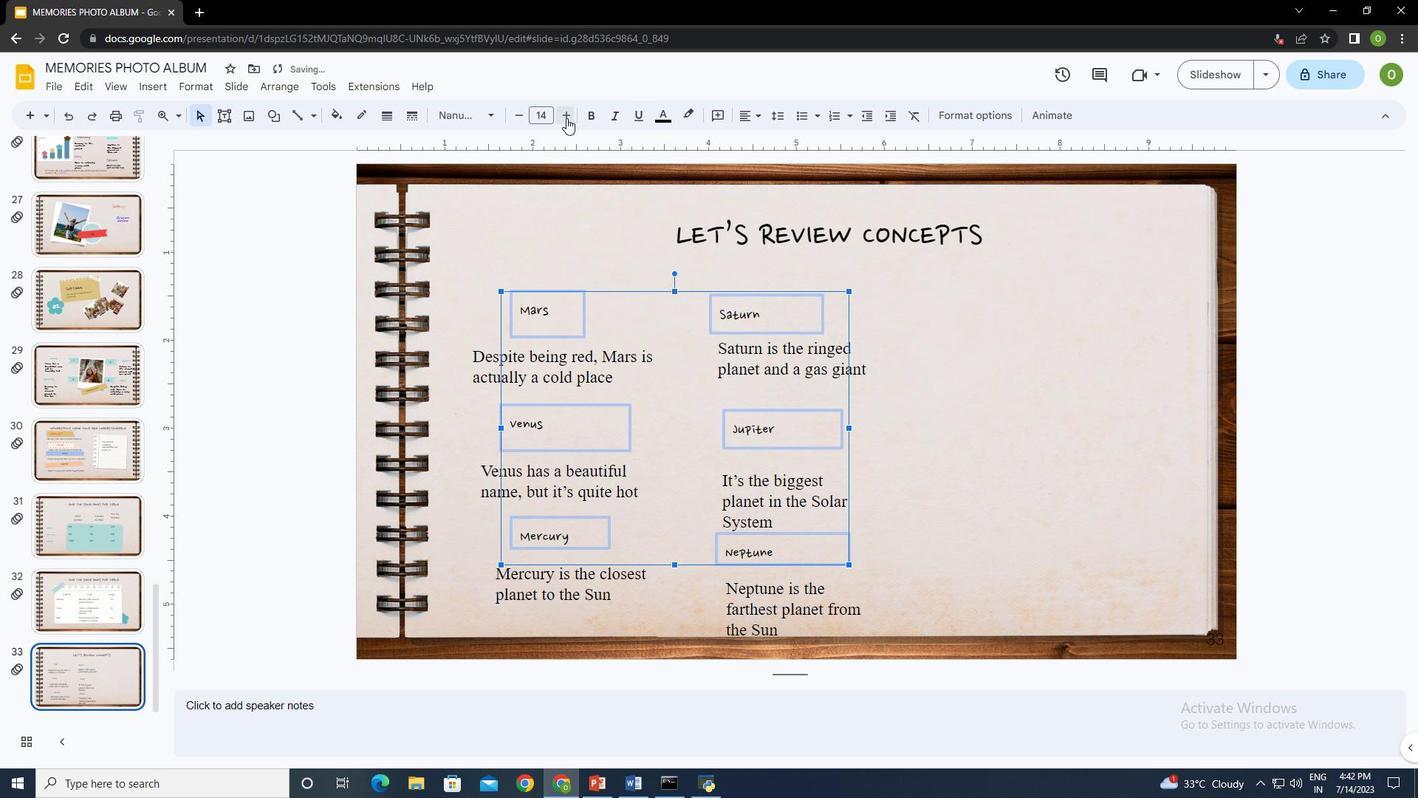 
Action: Mouse pressed left at (566, 118)
Screenshot: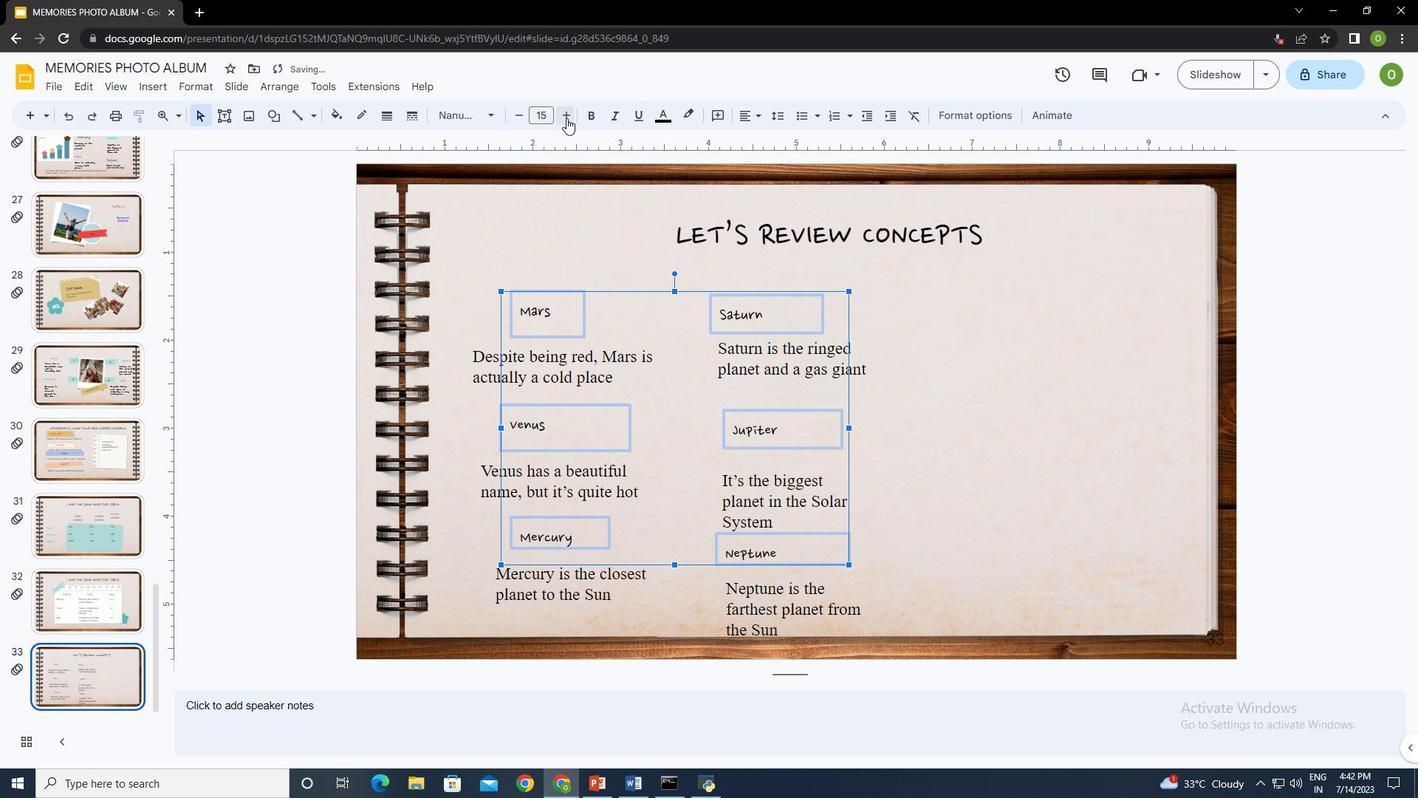 
Action: Mouse pressed left at (566, 118)
Screenshot: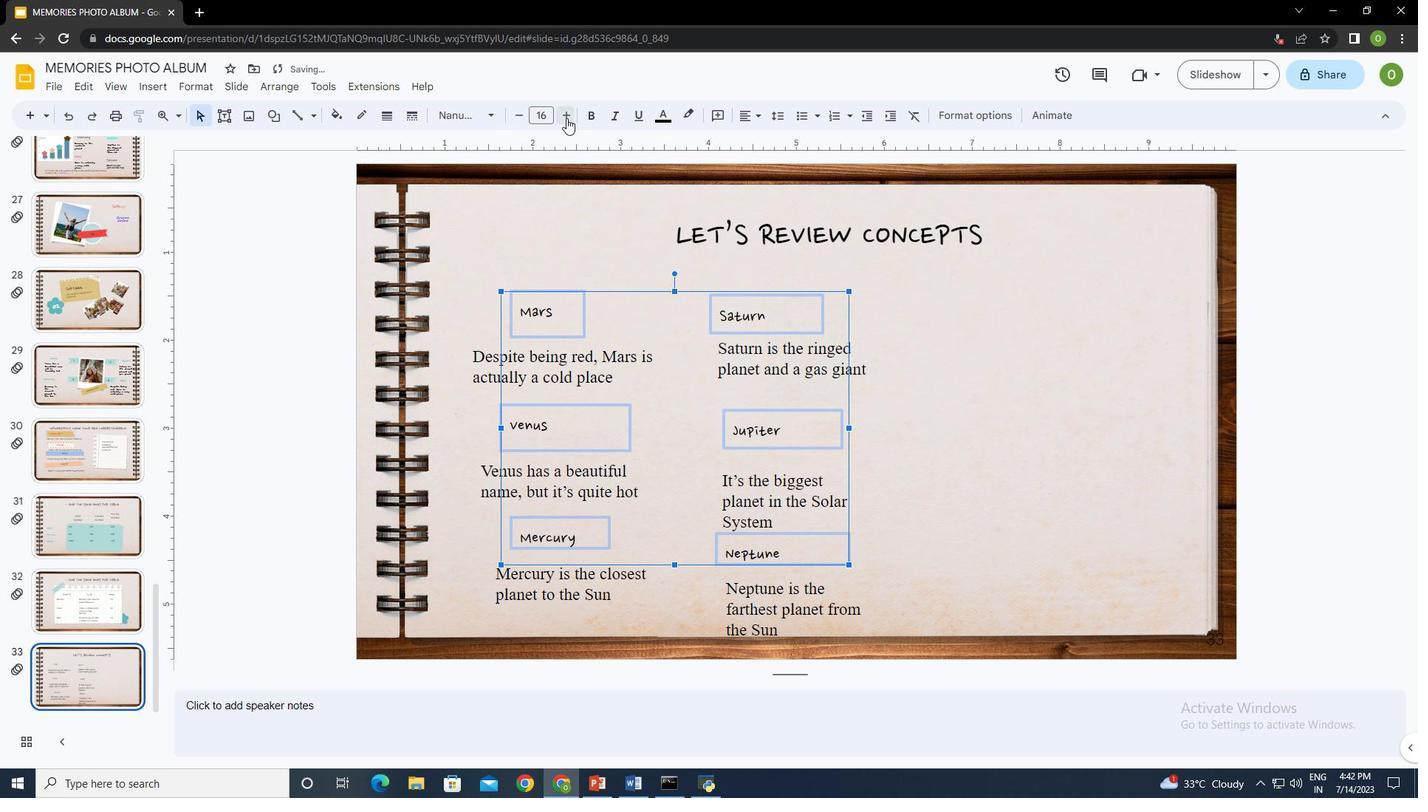 
Action: Mouse pressed left at (566, 118)
Screenshot: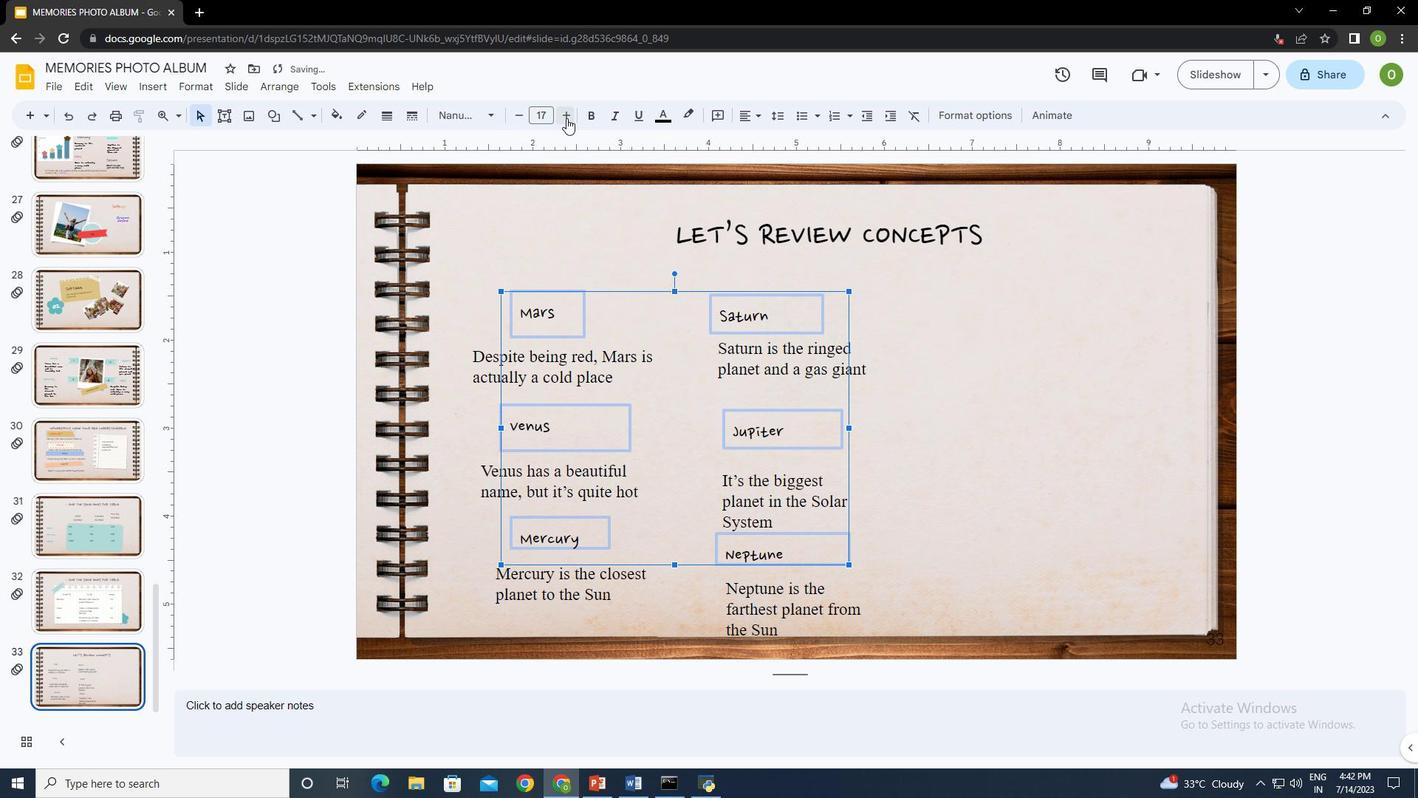 
Action: Mouse pressed left at (566, 118)
Screenshot: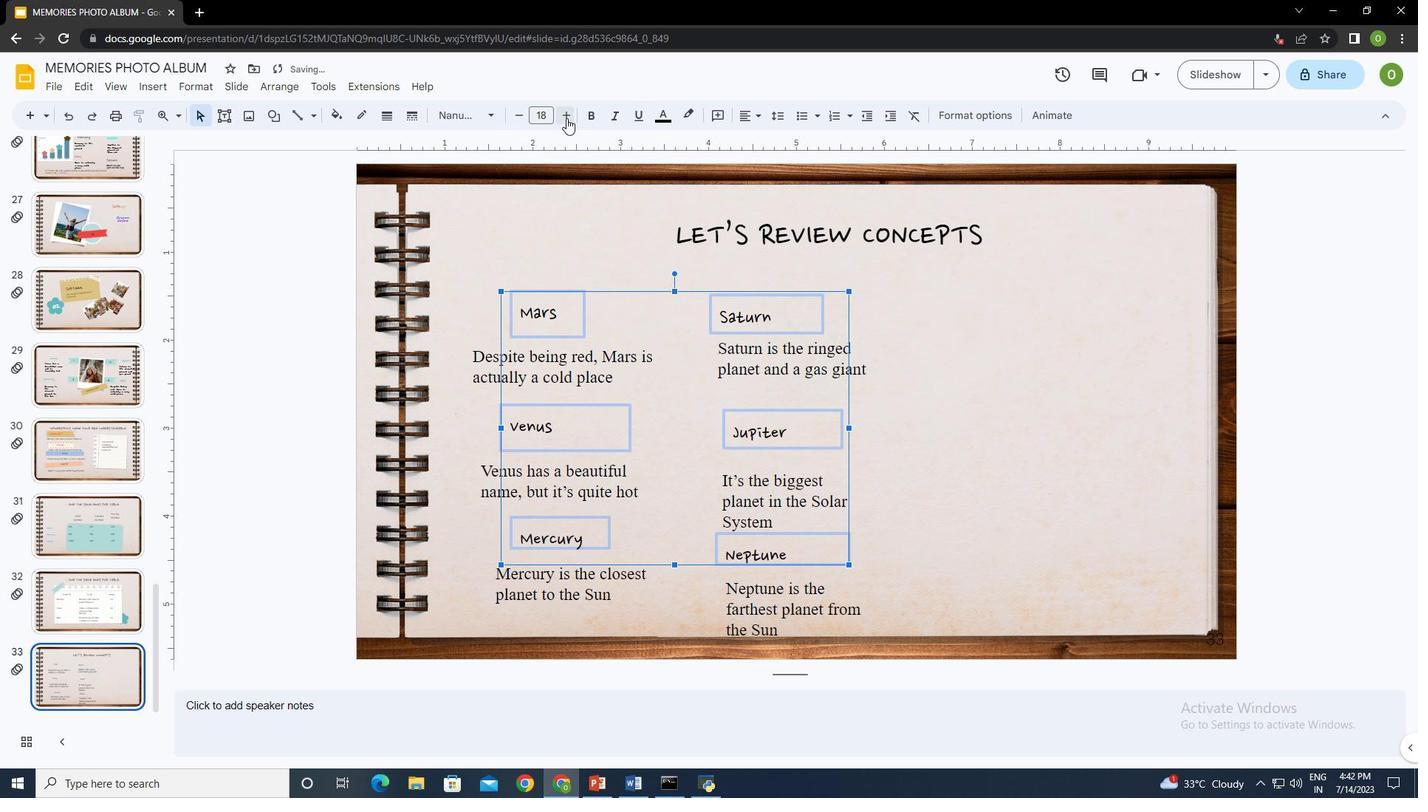 
Action: Mouse pressed left at (566, 118)
Screenshot: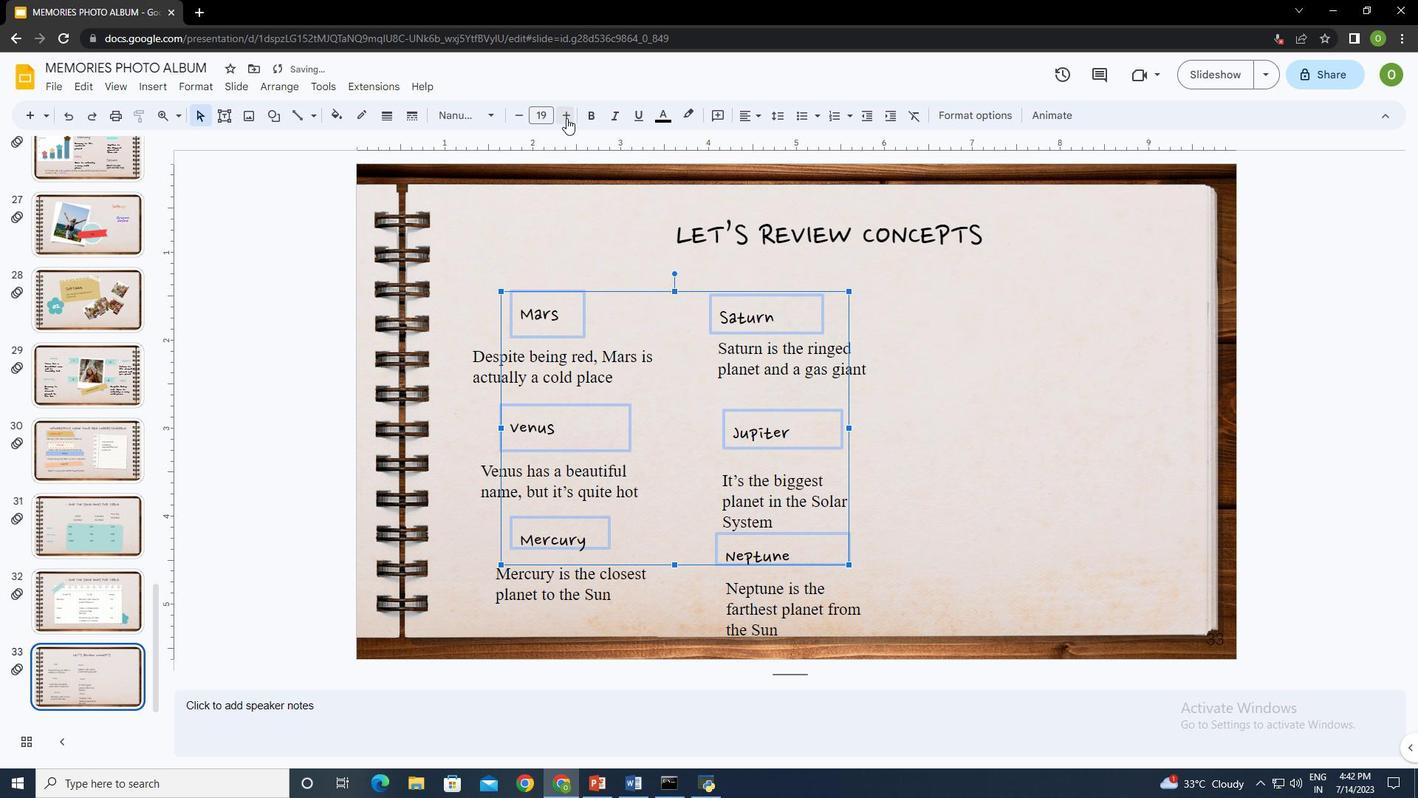 
Action: Mouse moved to (663, 116)
Screenshot: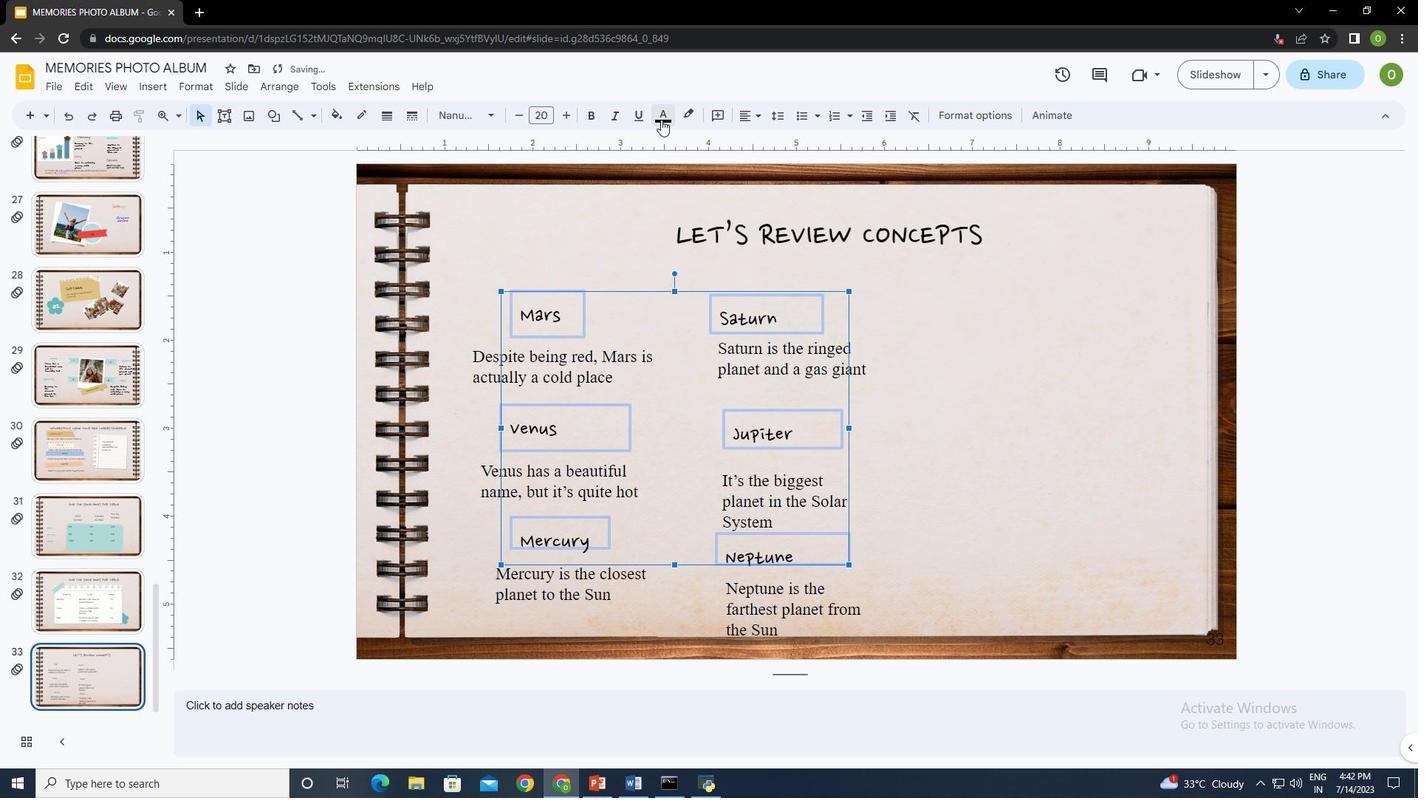 
Action: Mouse pressed left at (663, 116)
Screenshot: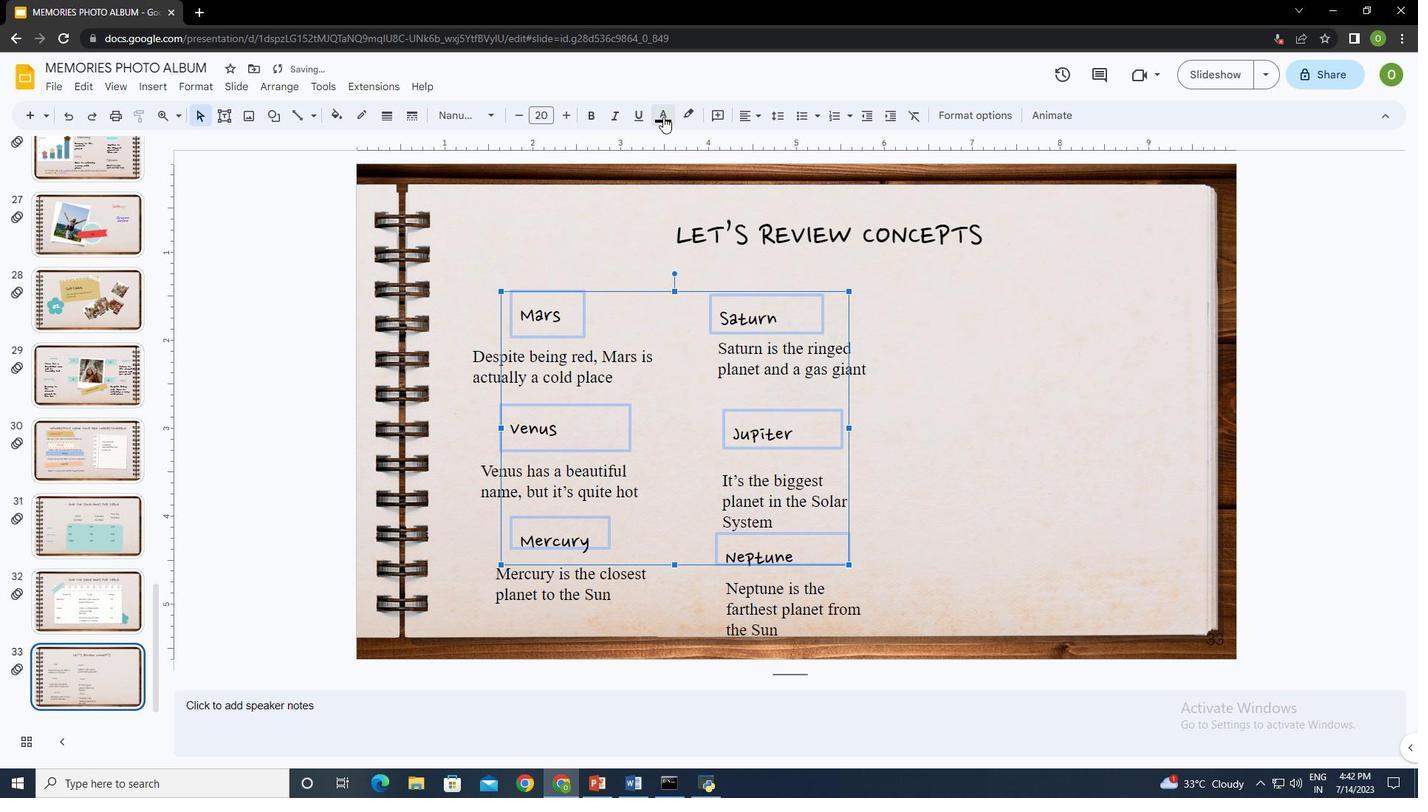 
Action: Mouse moved to (796, 164)
Screenshot: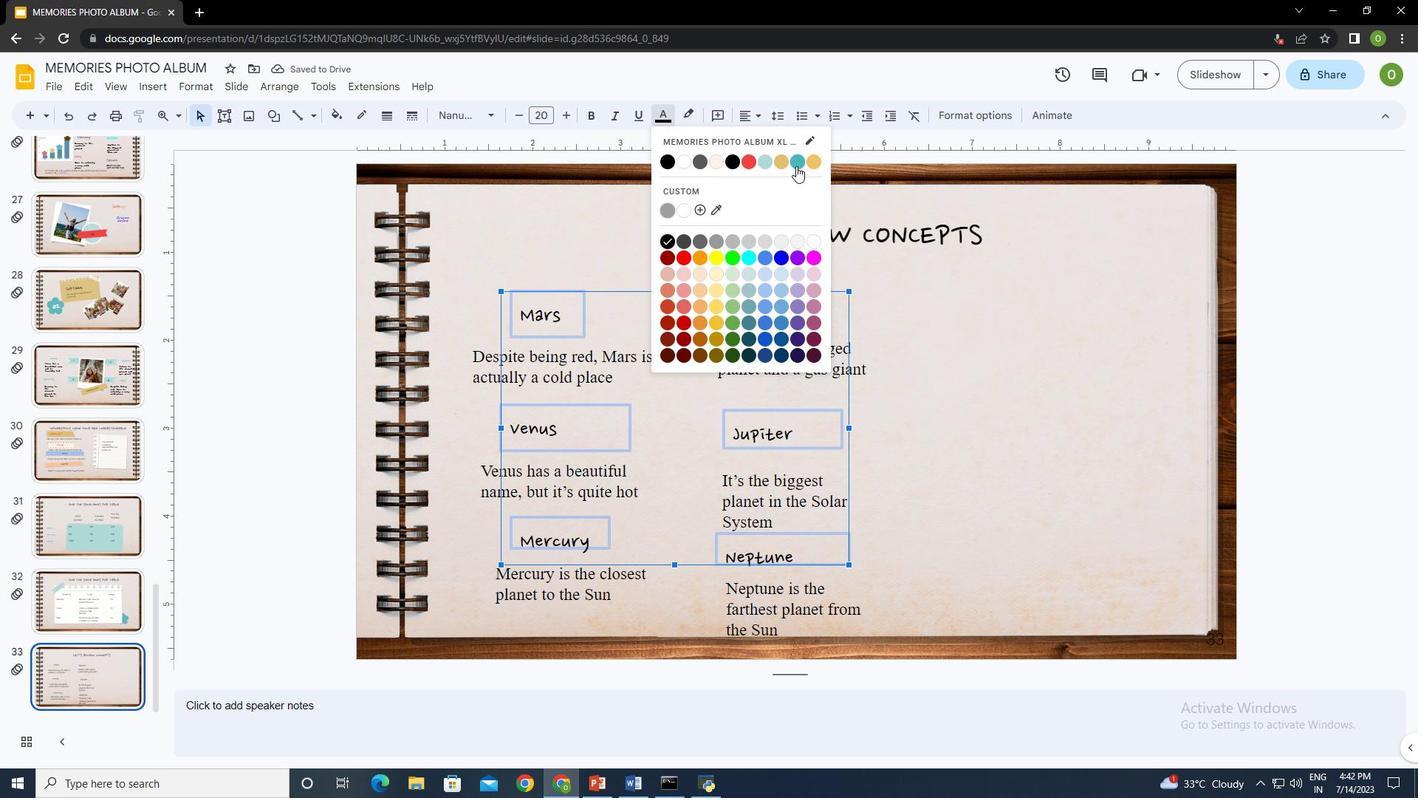 
Action: Mouse pressed left at (796, 164)
Screenshot: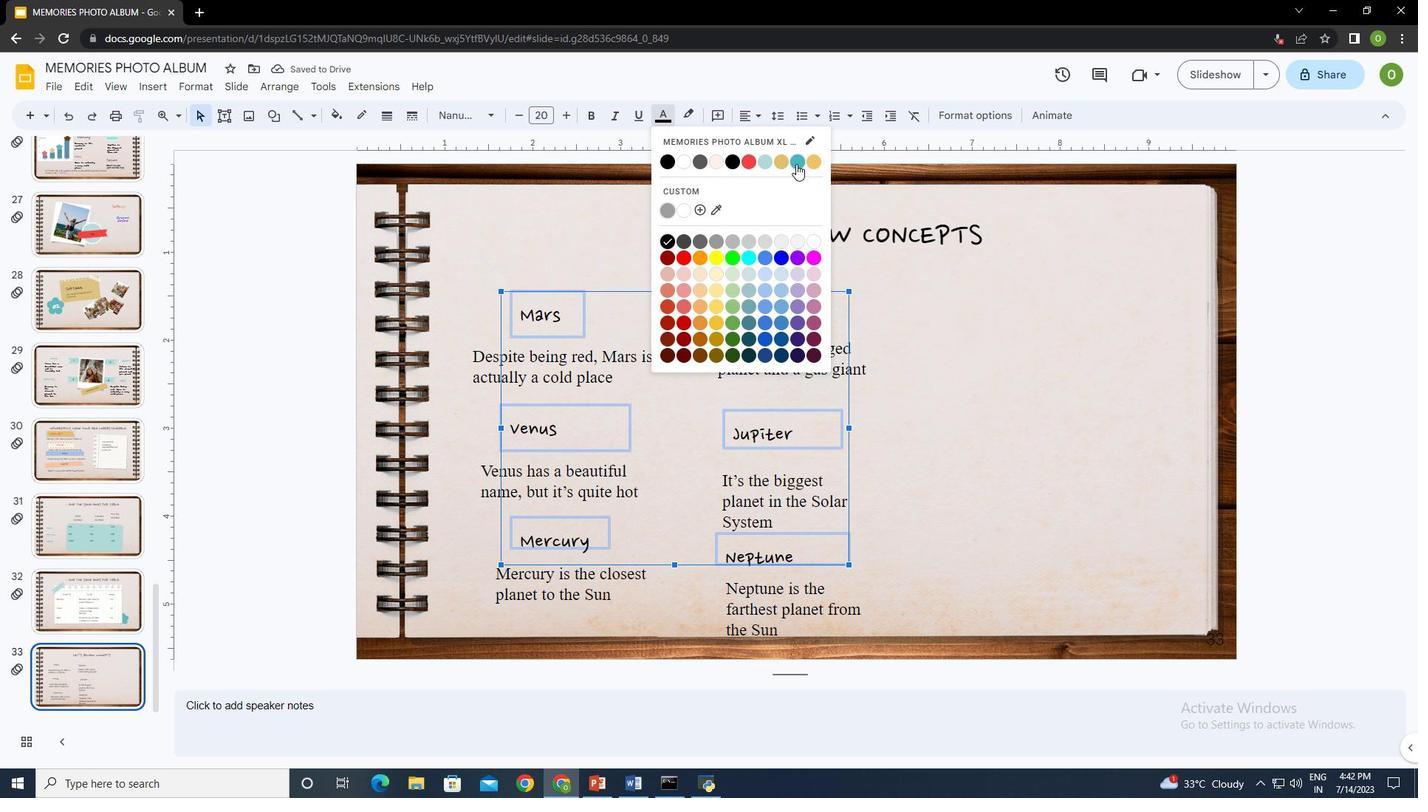 
Action: Mouse moved to (949, 438)
Screenshot: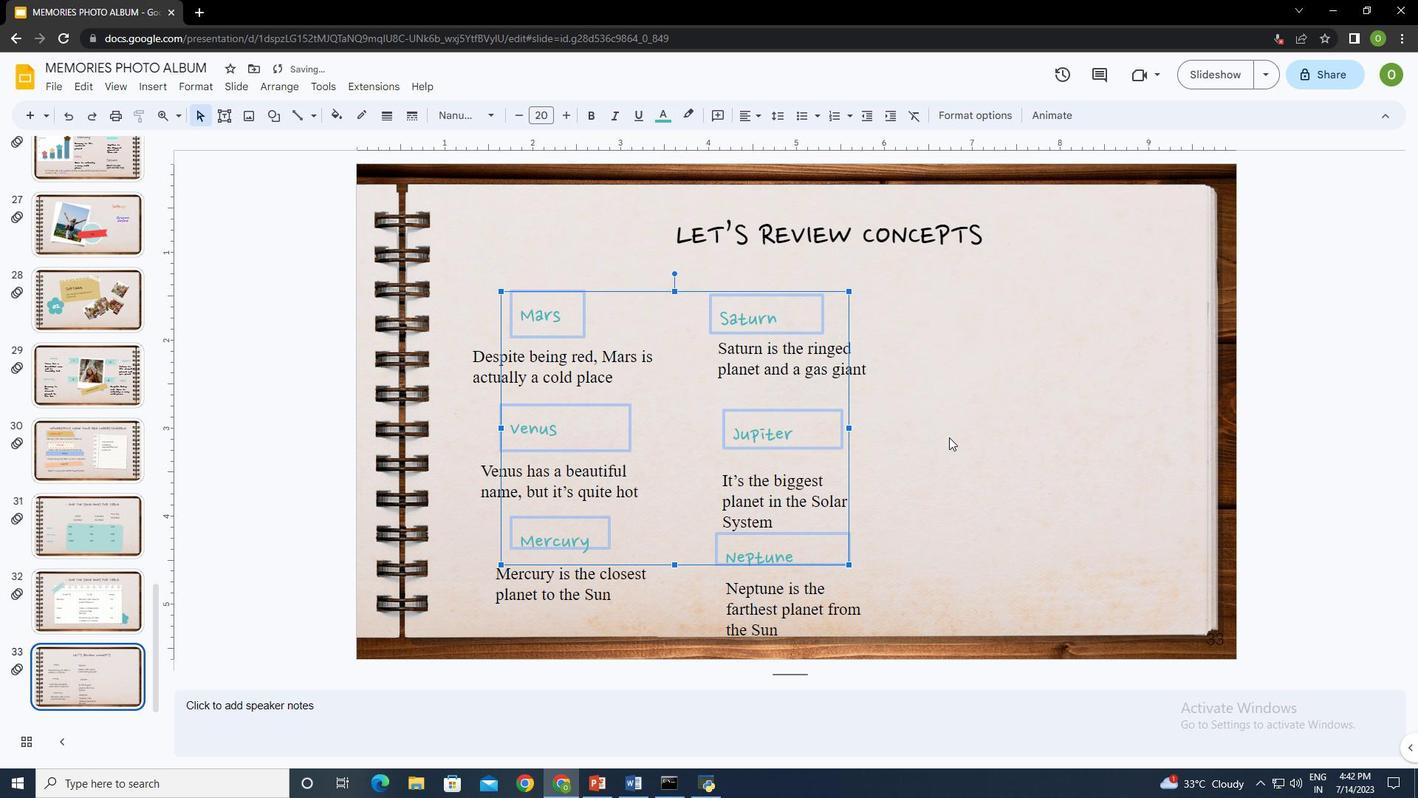 
Action: Mouse pressed left at (949, 438)
Screenshot: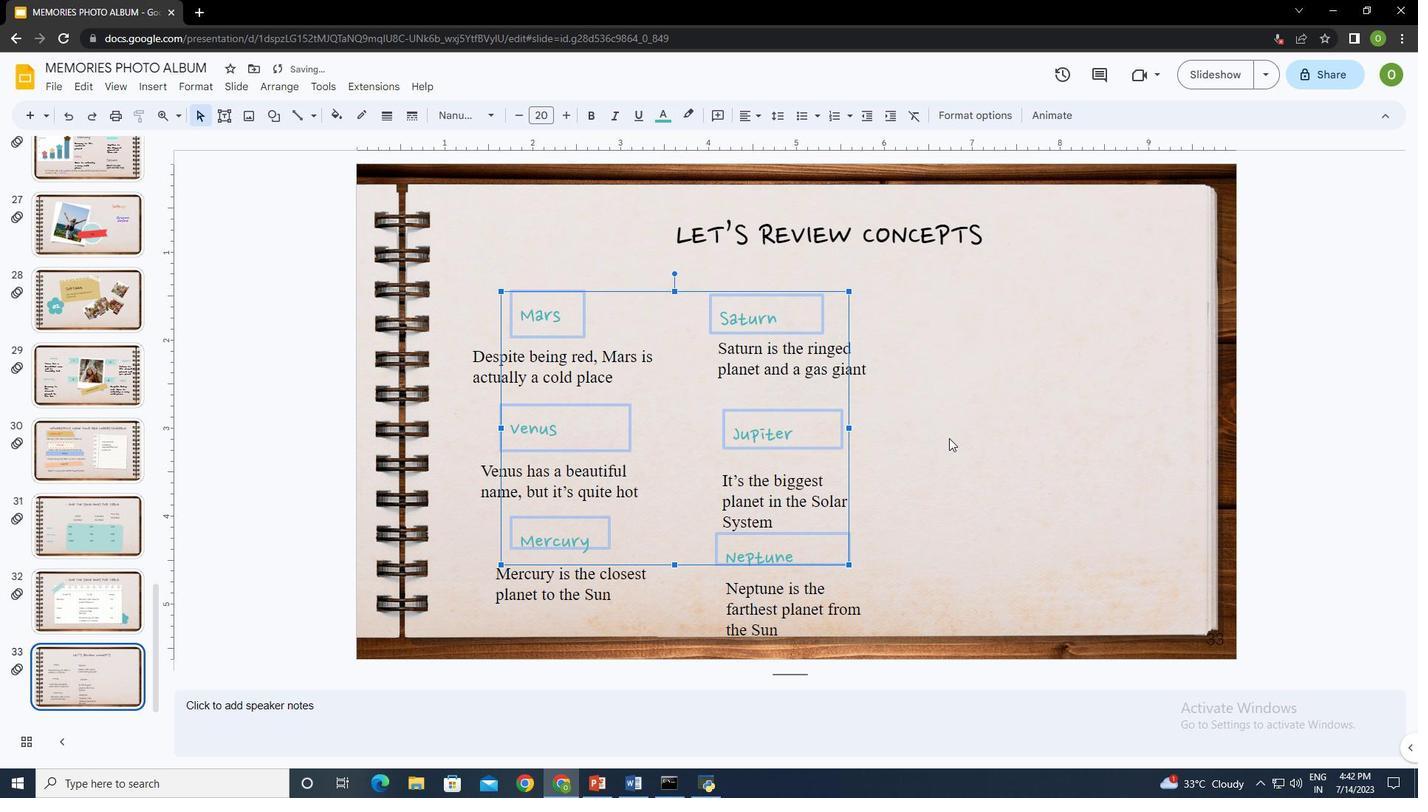 
Action: Mouse moved to (753, 602)
Screenshot: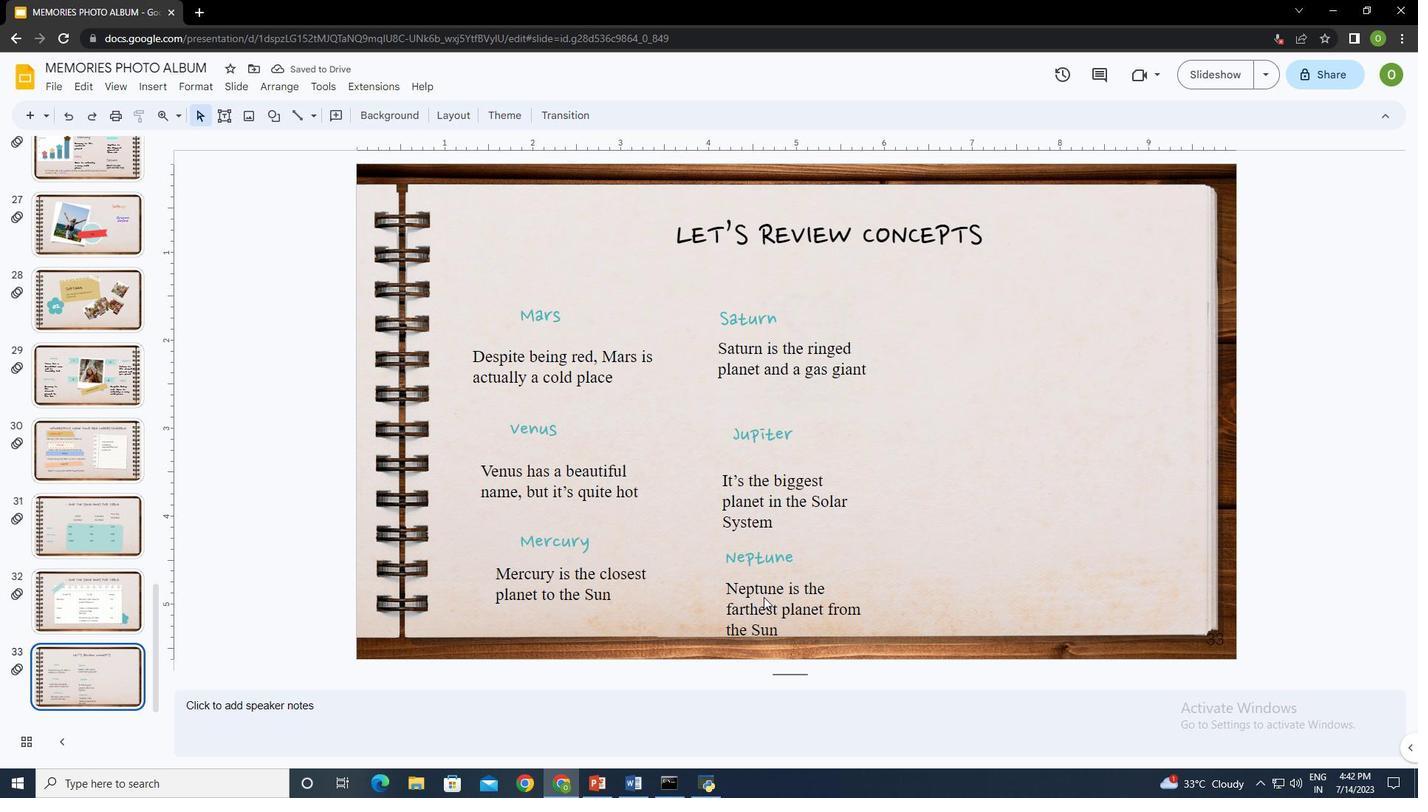 
Action: Mouse pressed left at (753, 602)
Screenshot: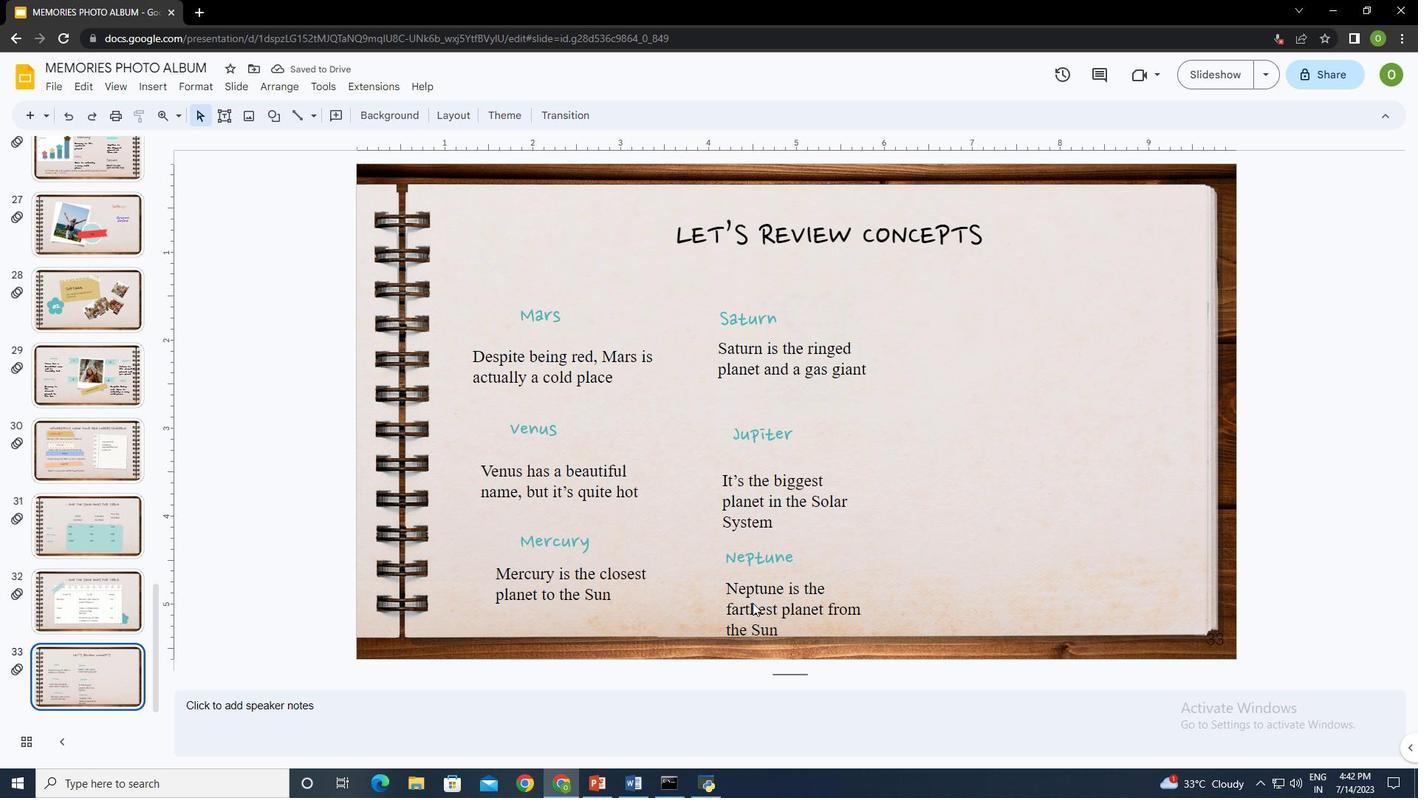 
Action: Mouse moved to (804, 568)
Screenshot: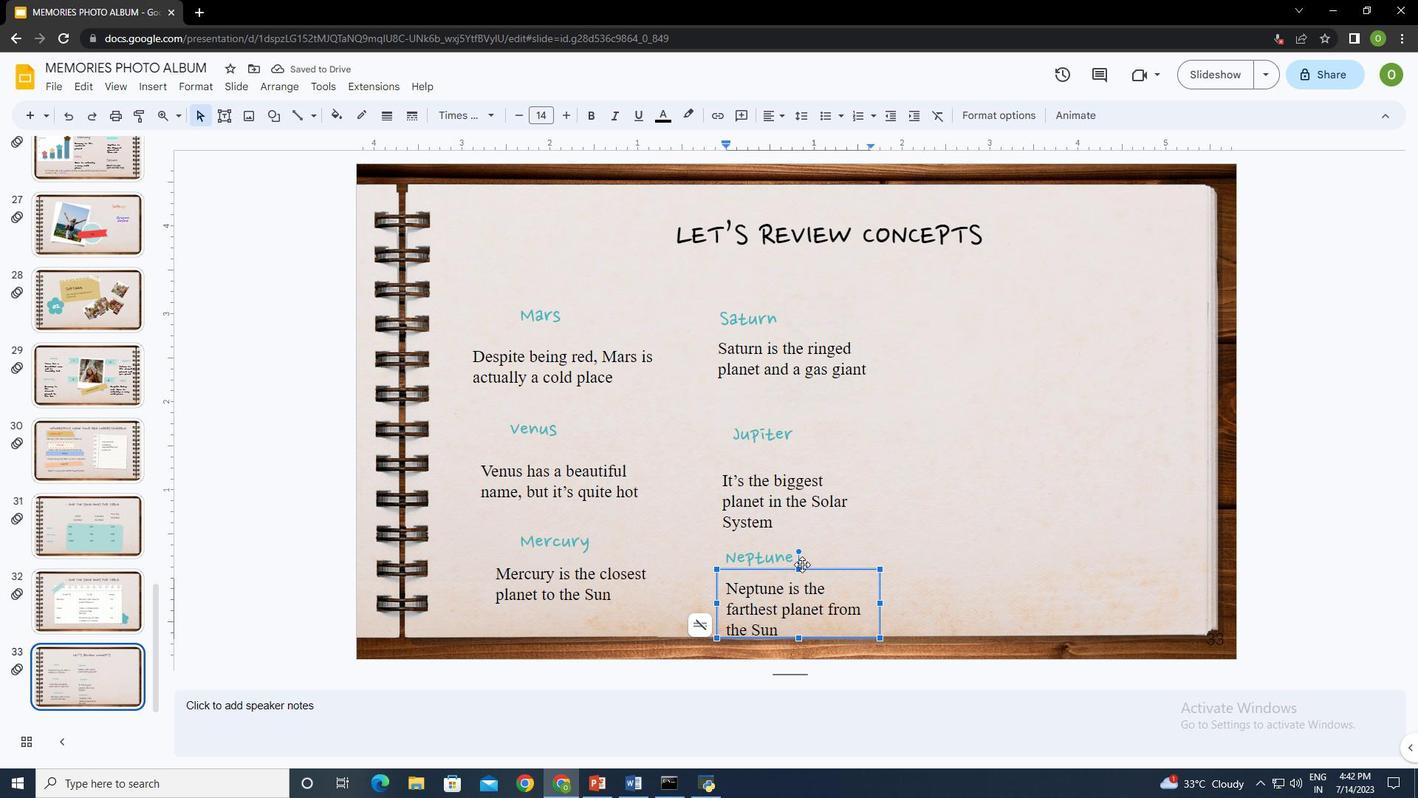 
Action: Mouse pressed left at (804, 568)
Screenshot: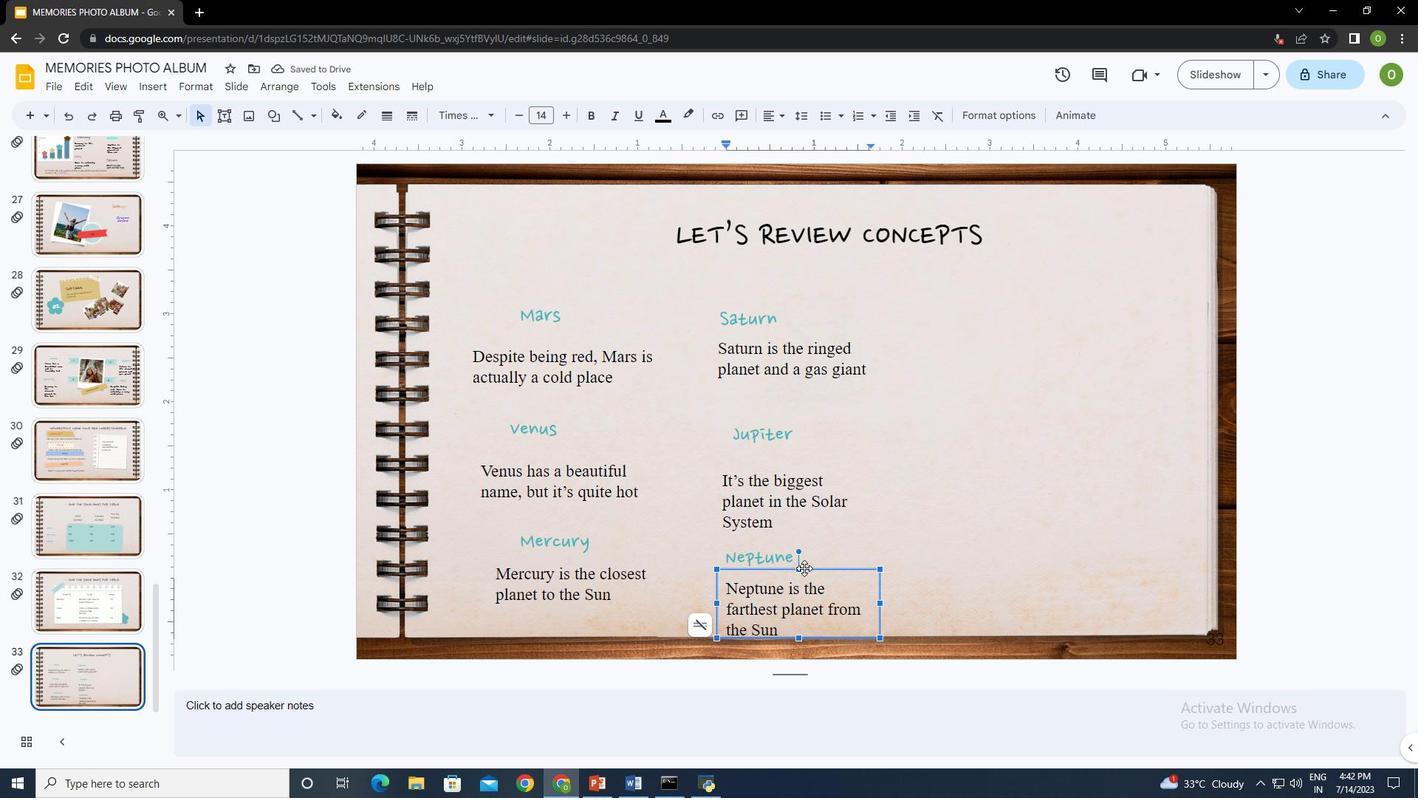 
Action: Key pressed <Key.up><Key.up>
Screenshot: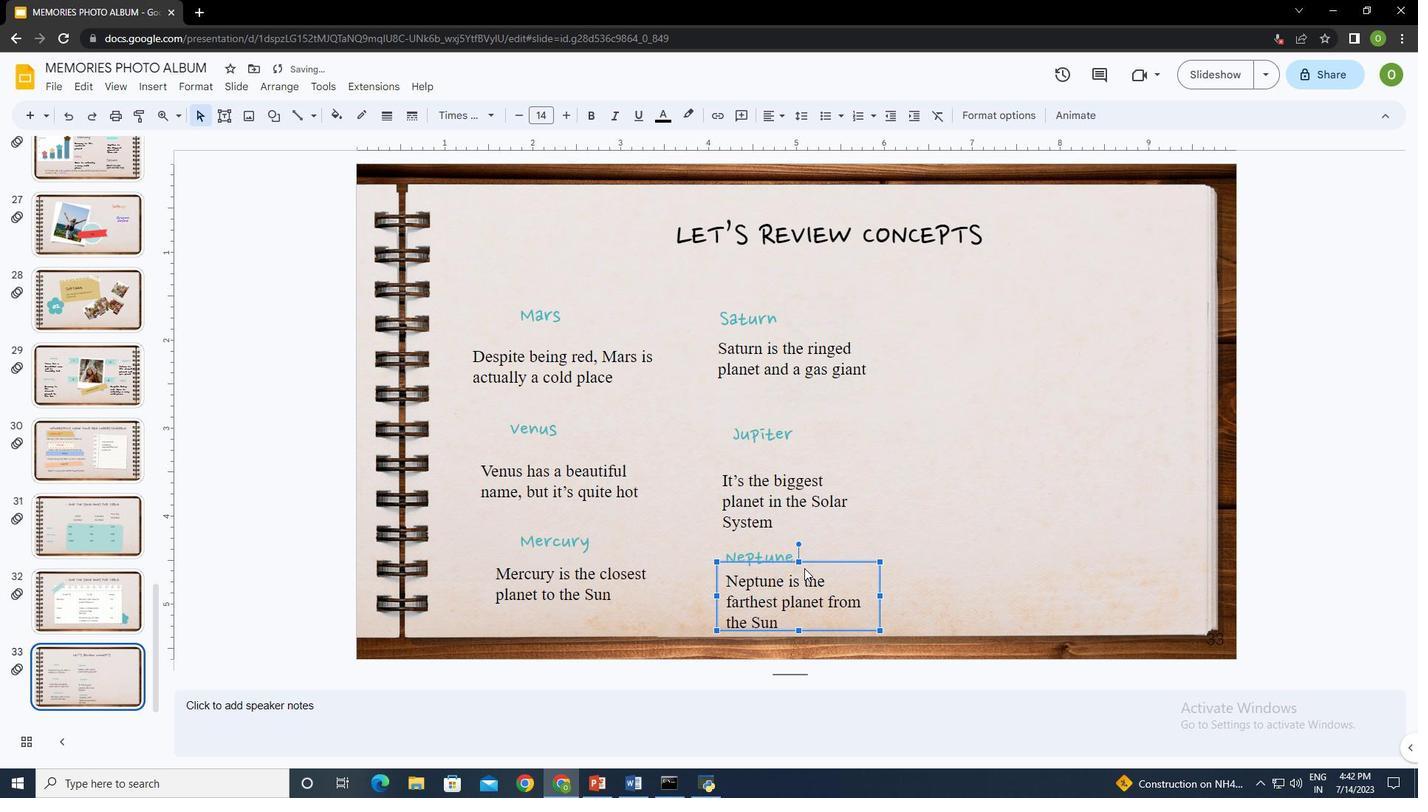 
Action: Mouse moved to (948, 525)
Screenshot: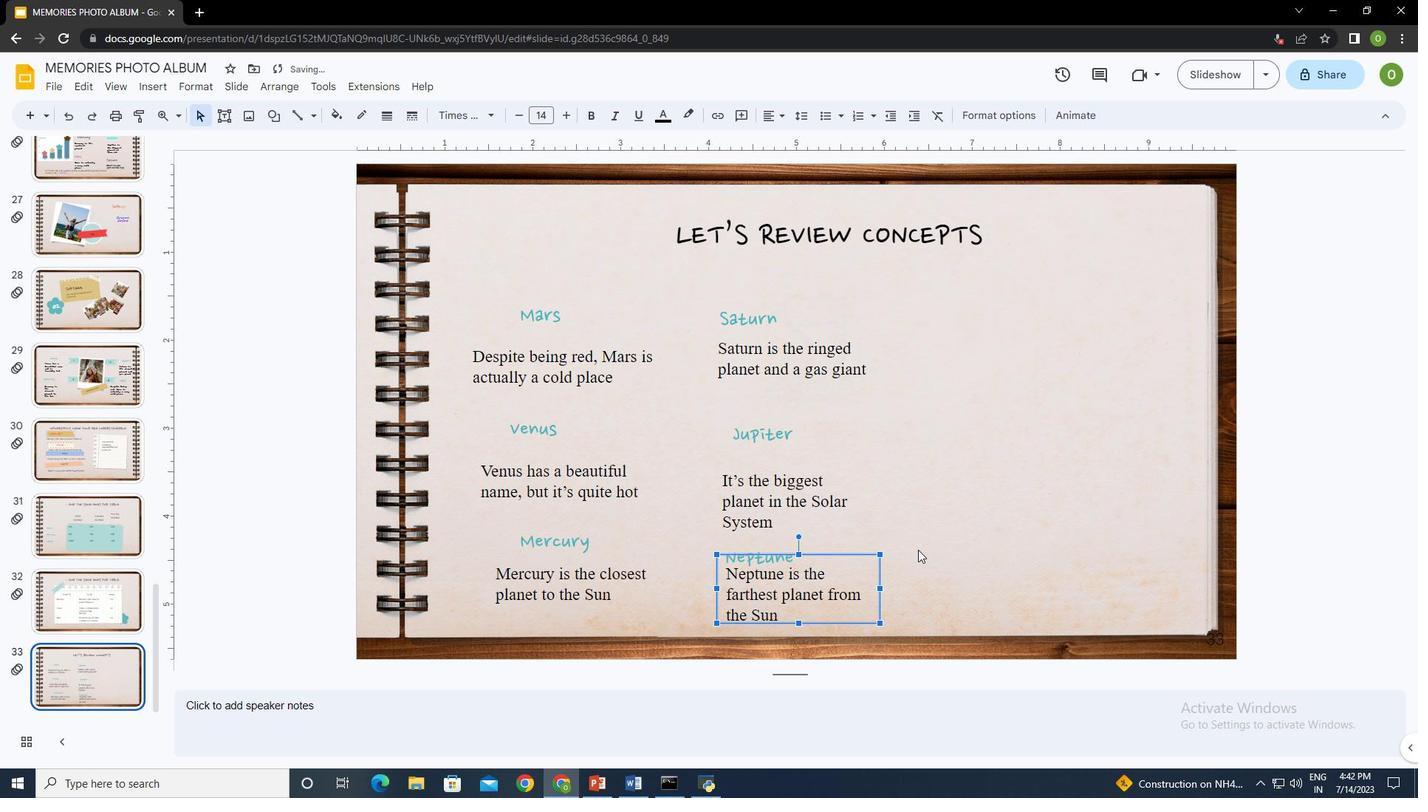 
Action: Mouse pressed left at (948, 525)
Screenshot: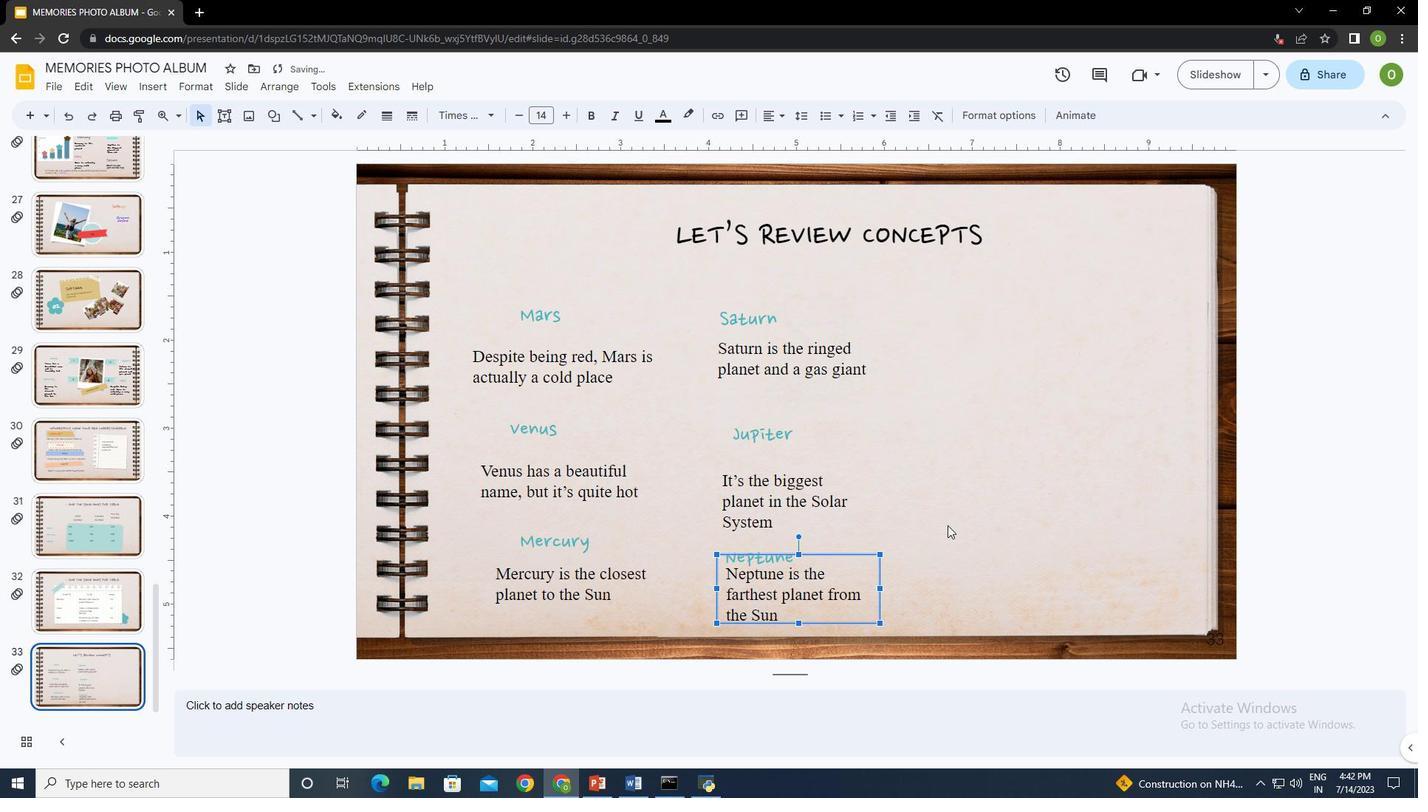 
Action: Mouse moved to (758, 552)
Screenshot: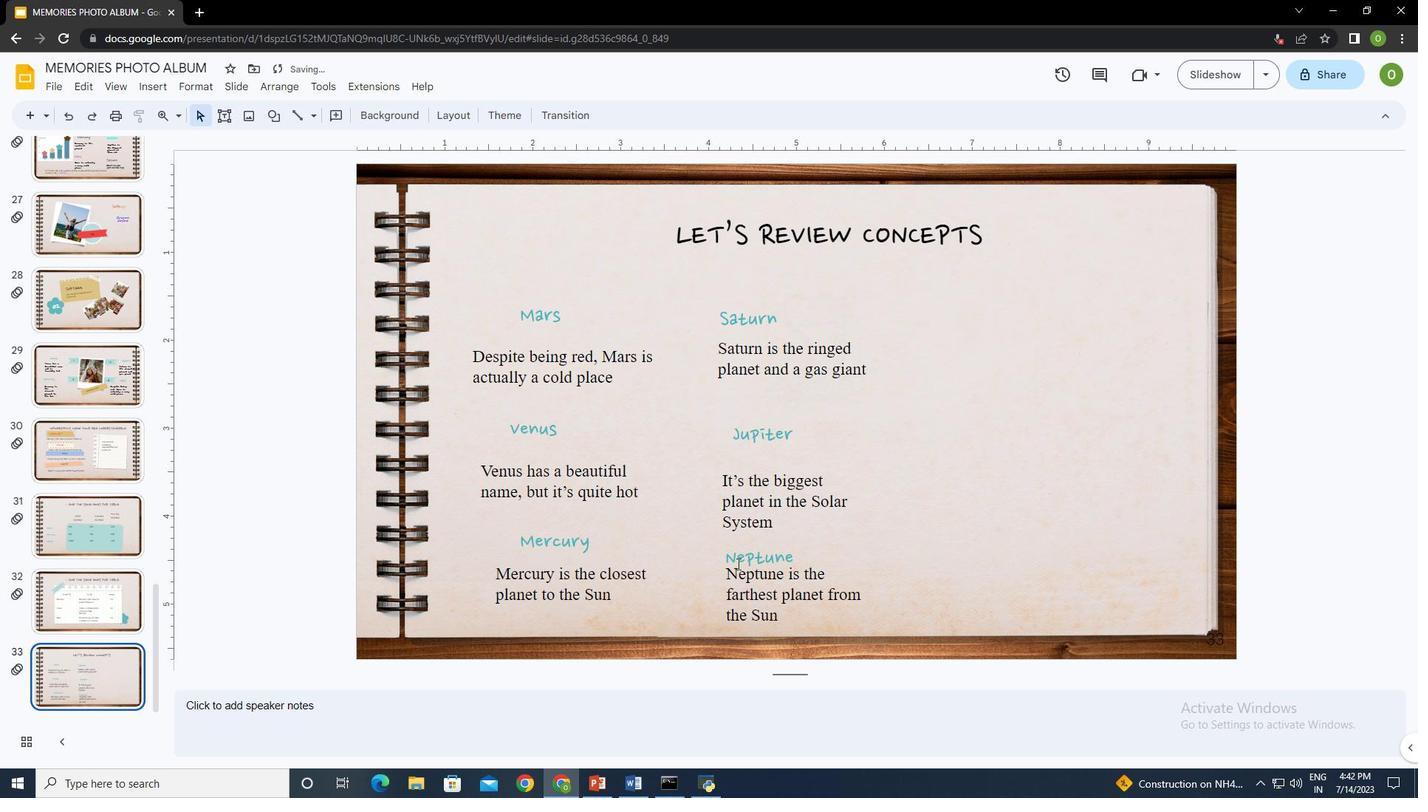 
Action: Mouse pressed left at (758, 552)
Screenshot: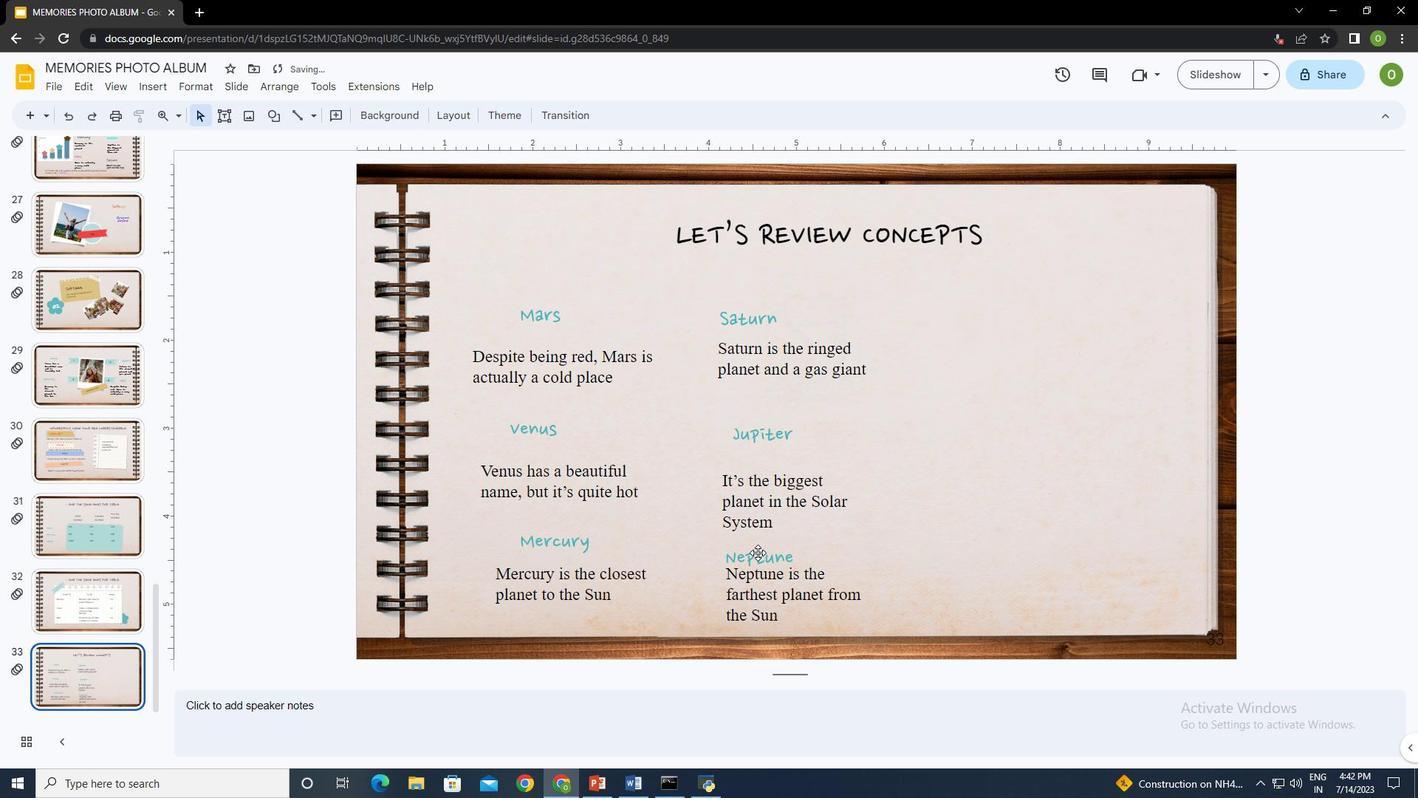 
Action: Mouse moved to (769, 537)
Screenshot: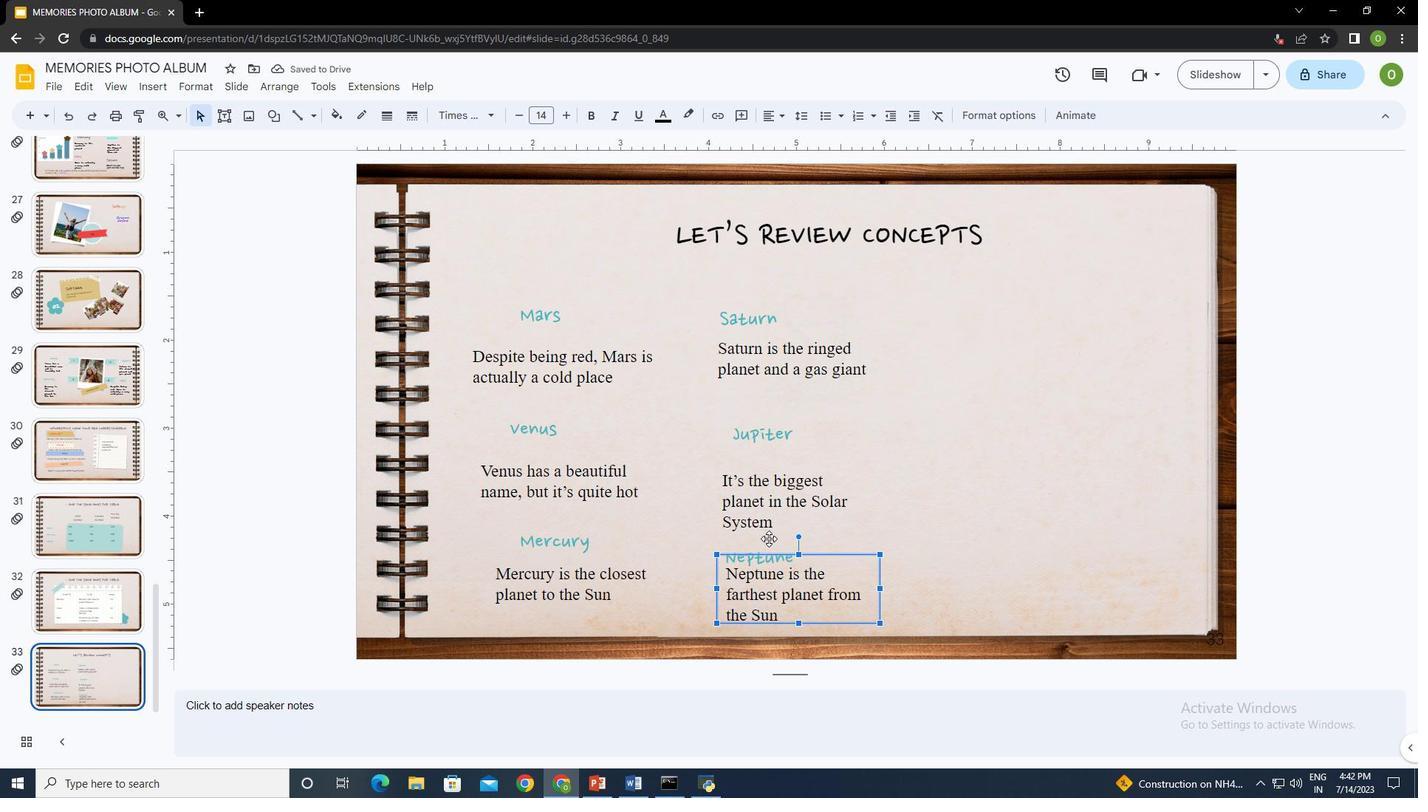 
Action: Mouse pressed left at (769, 537)
Screenshot: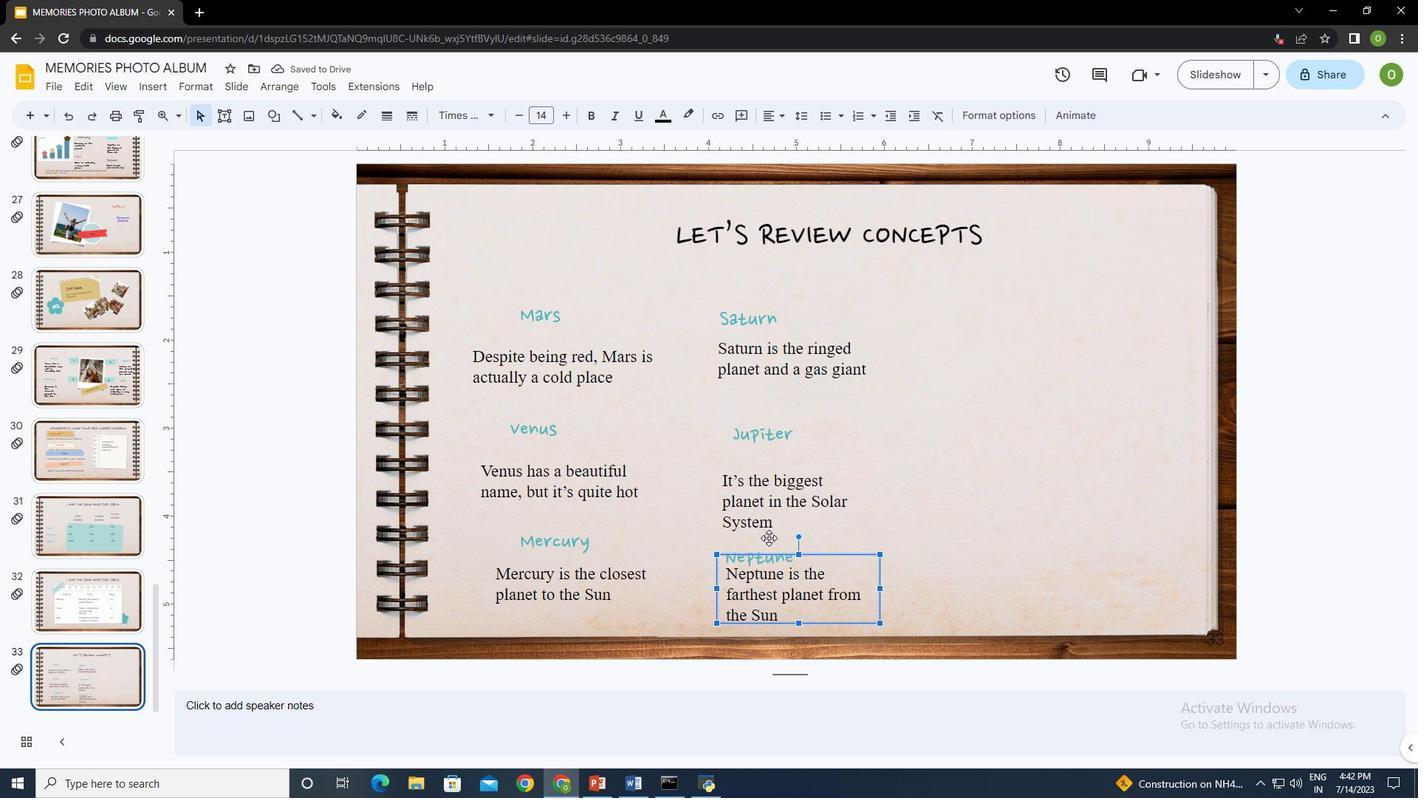 
Action: Mouse moved to (784, 535)
Screenshot: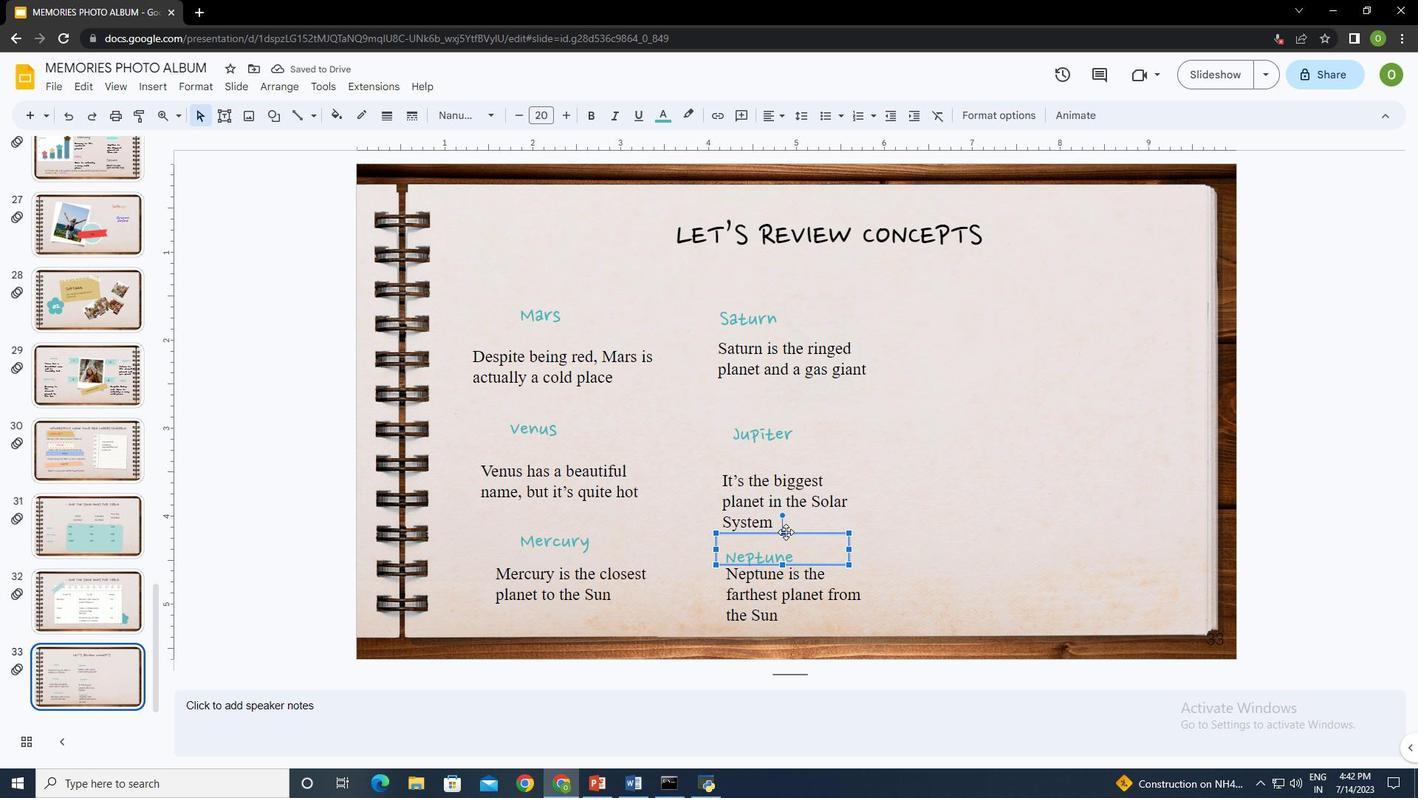 
Action: Mouse pressed left at (784, 535)
Screenshot: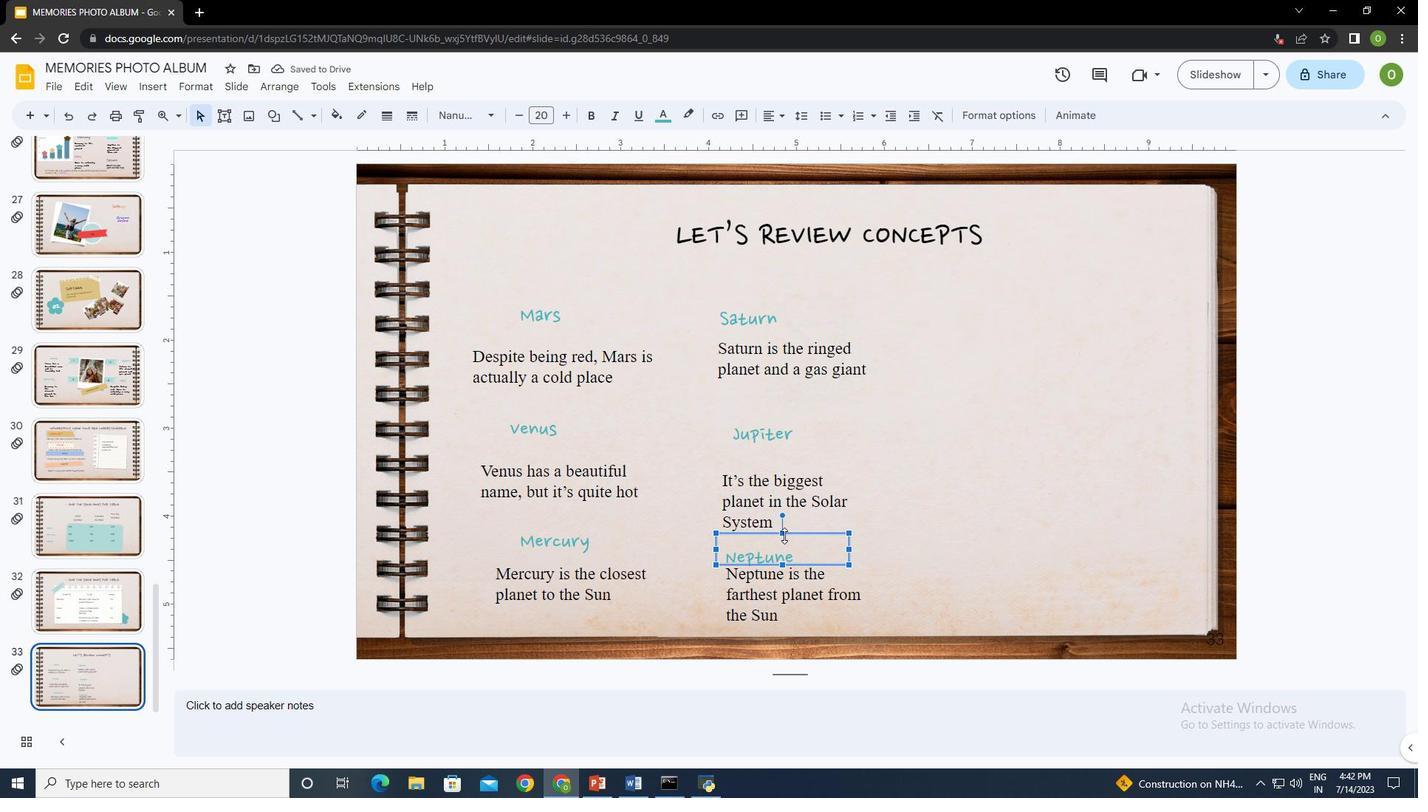 
Action: Key pressed <Key.up><Key.up>
Screenshot: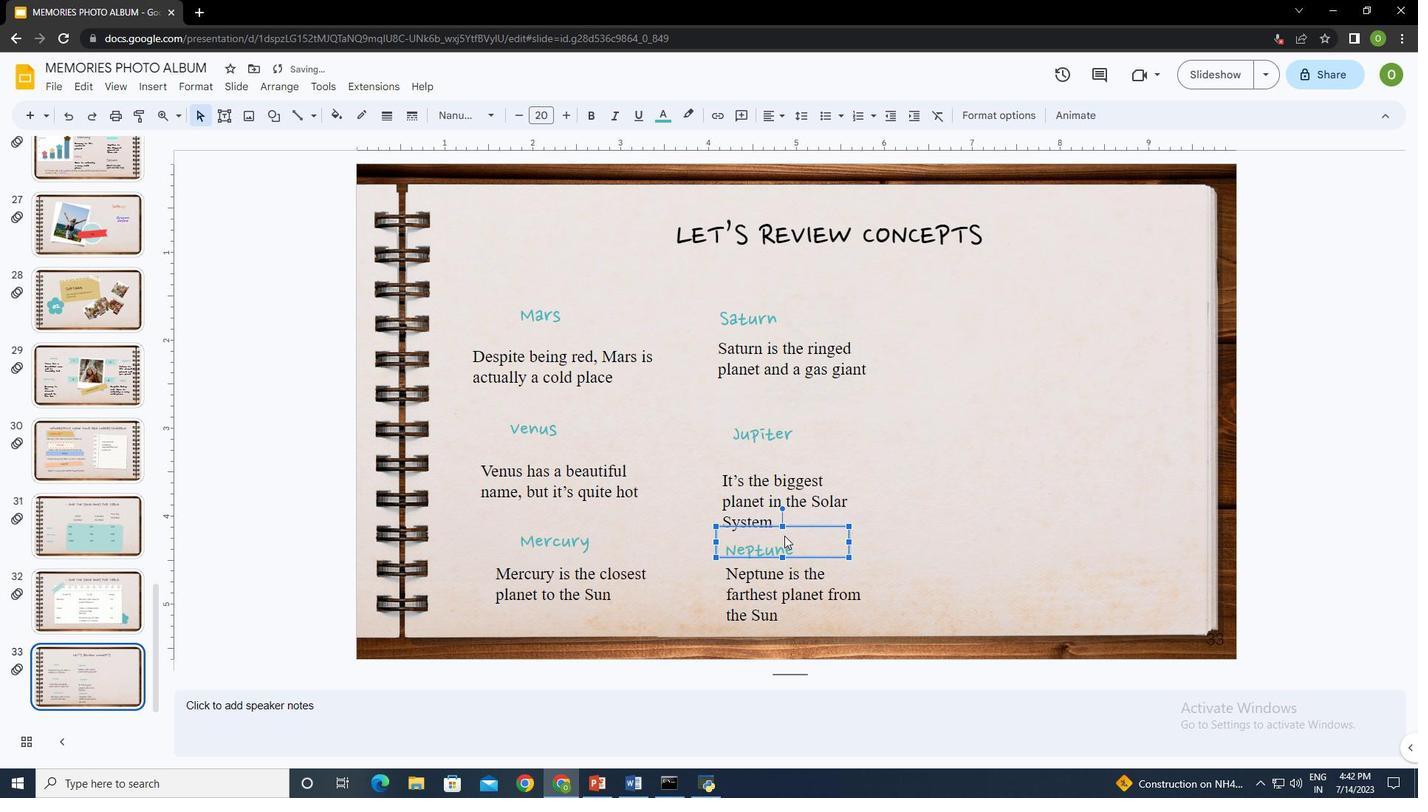 
Action: Mouse moved to (911, 512)
Screenshot: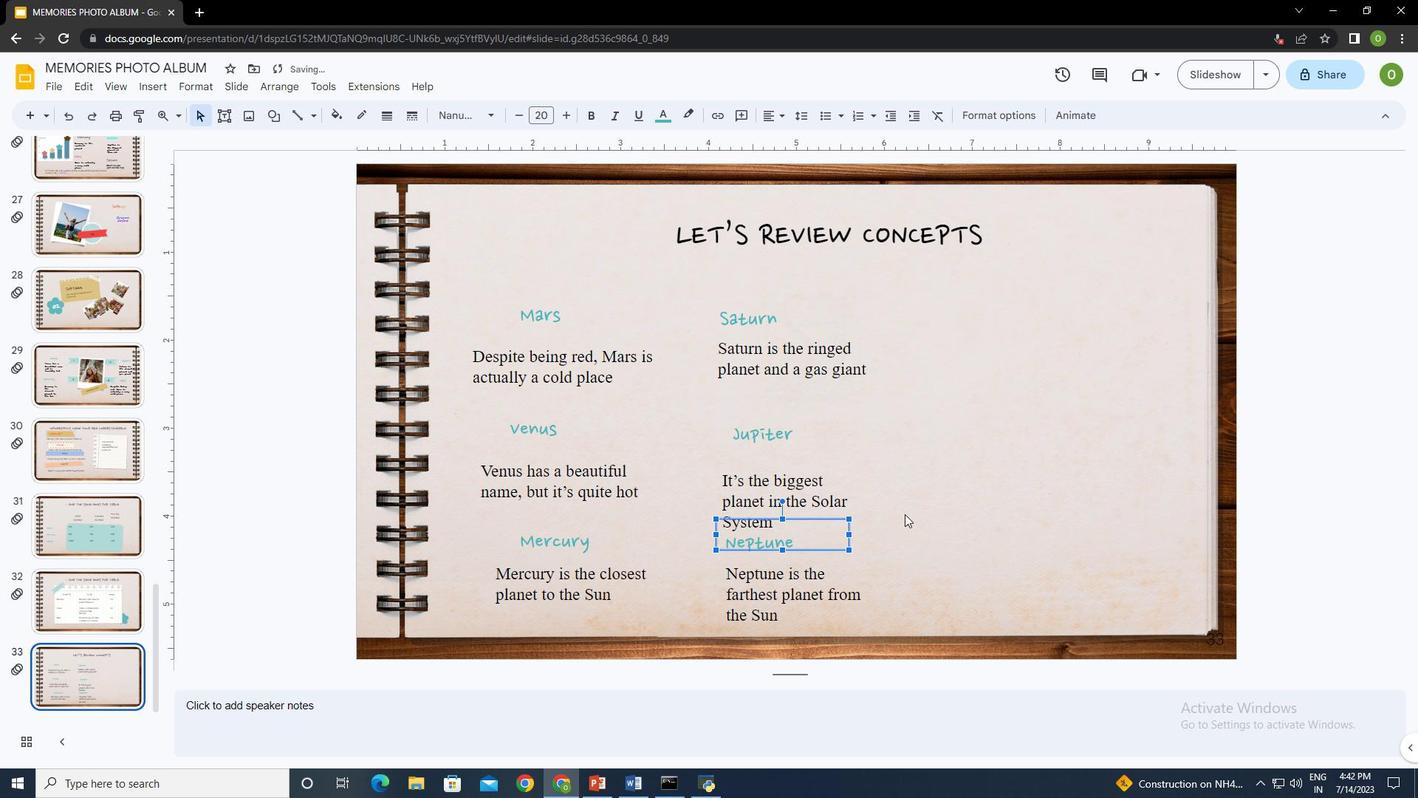 
Action: Mouse pressed left at (911, 512)
Screenshot: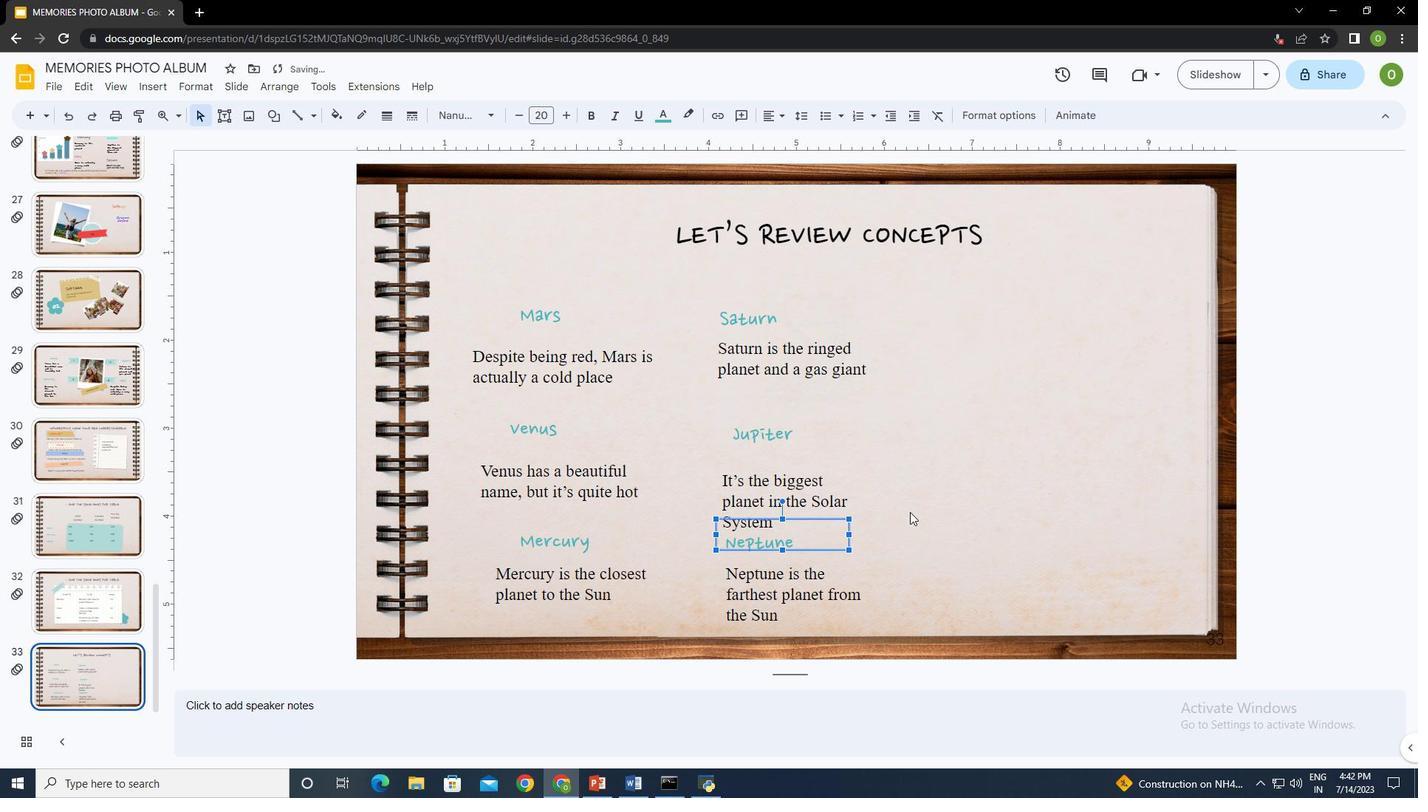 
Action: Mouse moved to (733, 492)
Screenshot: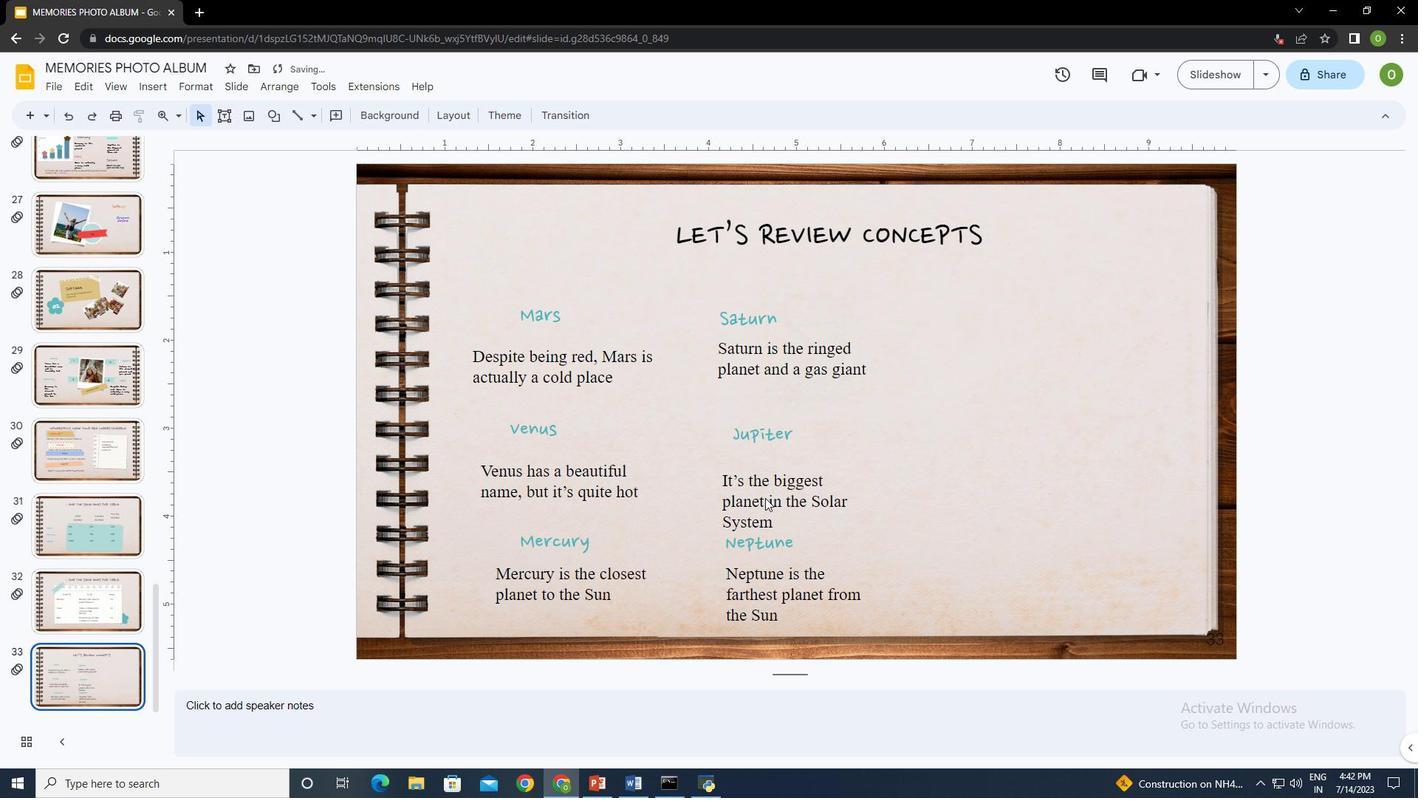 
Action: Mouse pressed left at (733, 492)
Screenshot: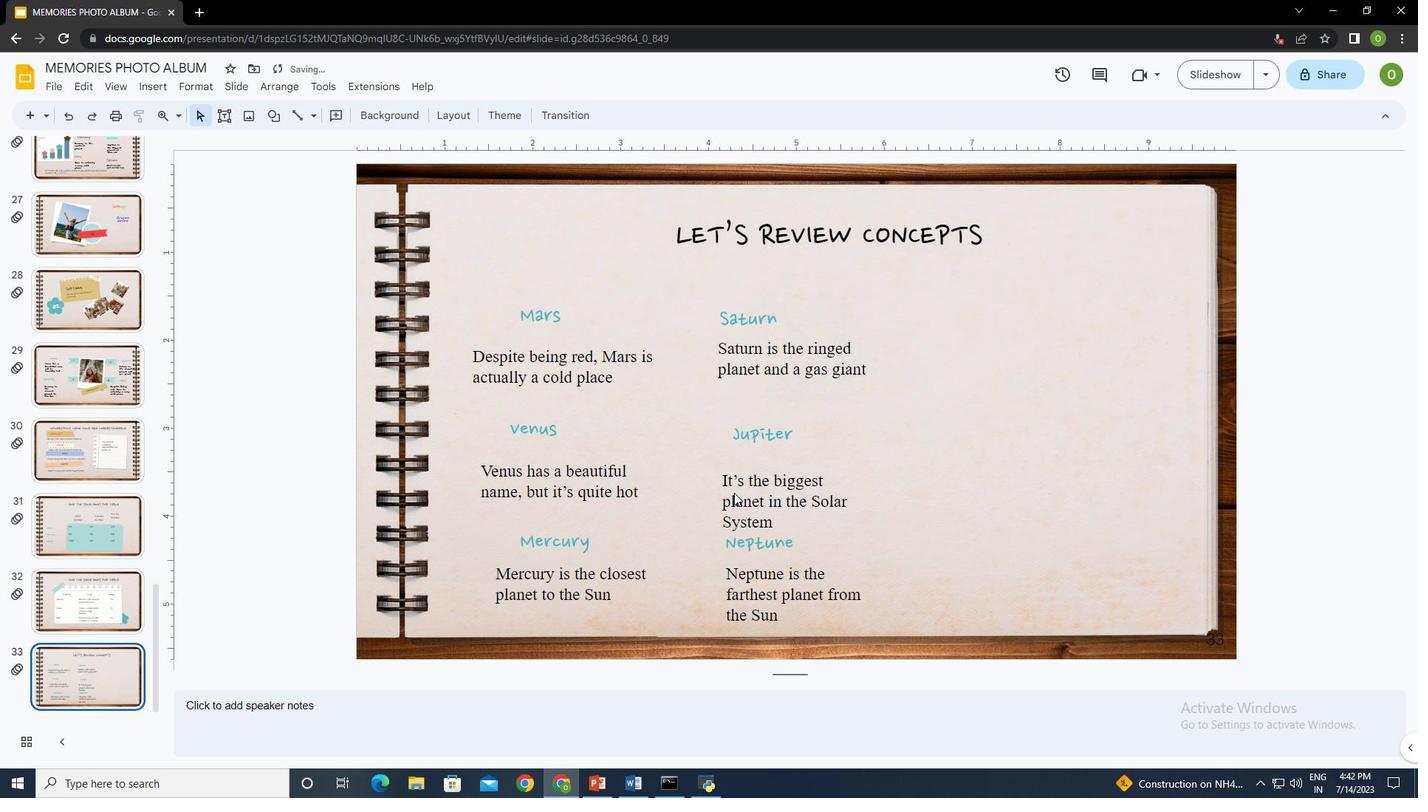 
Action: Mouse moved to (787, 462)
Screenshot: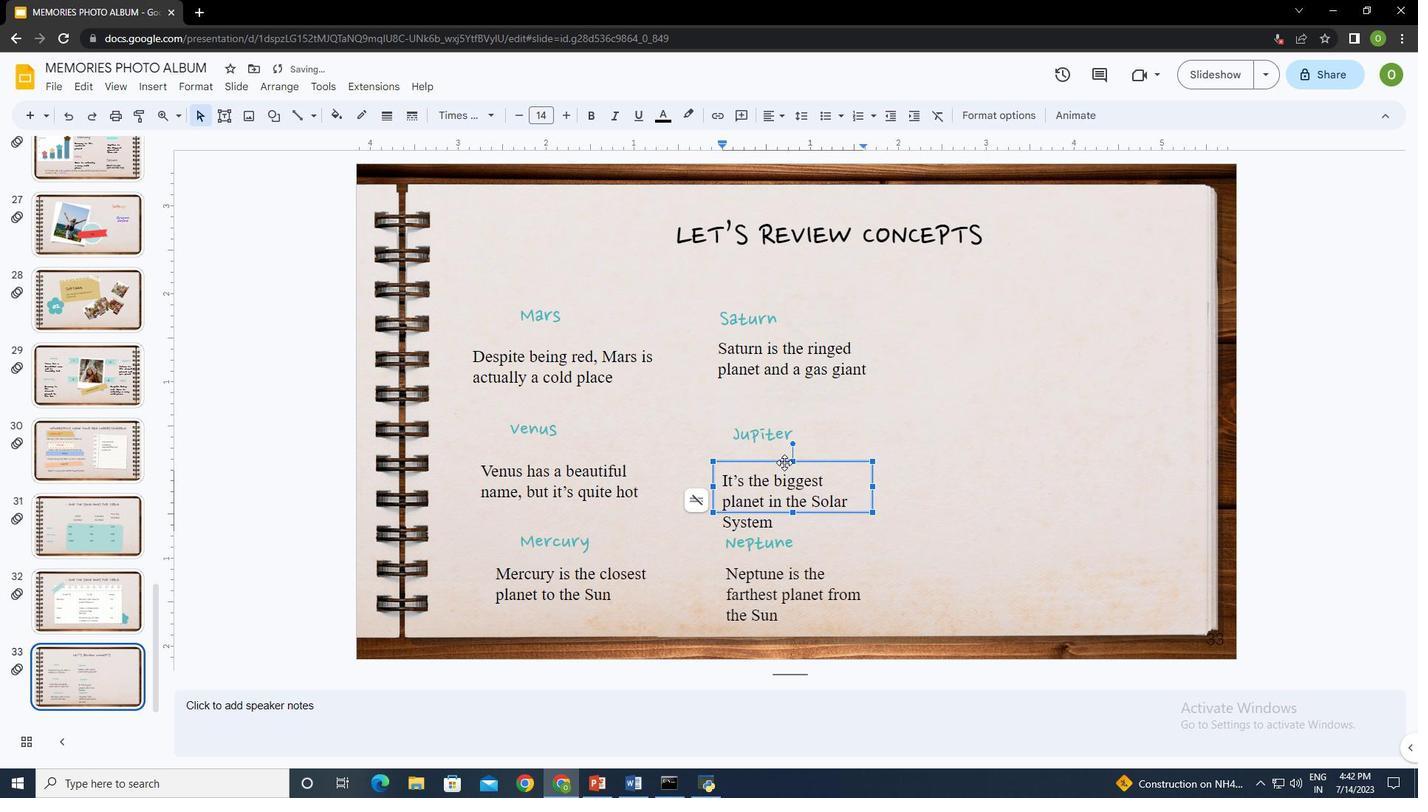 
Action: Mouse pressed left at (787, 462)
Screenshot: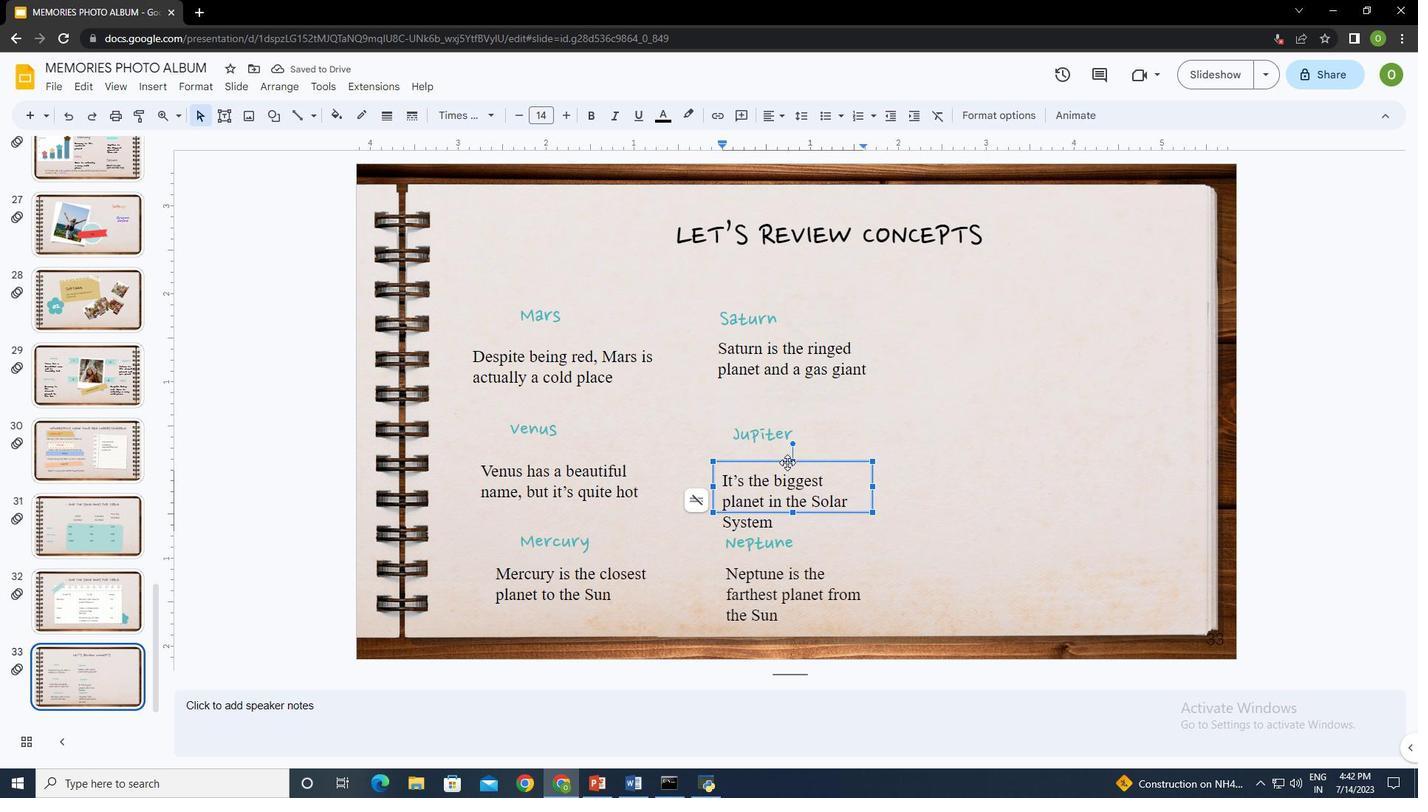 
Action: Key pressed <Key.up><Key.up>
Screenshot: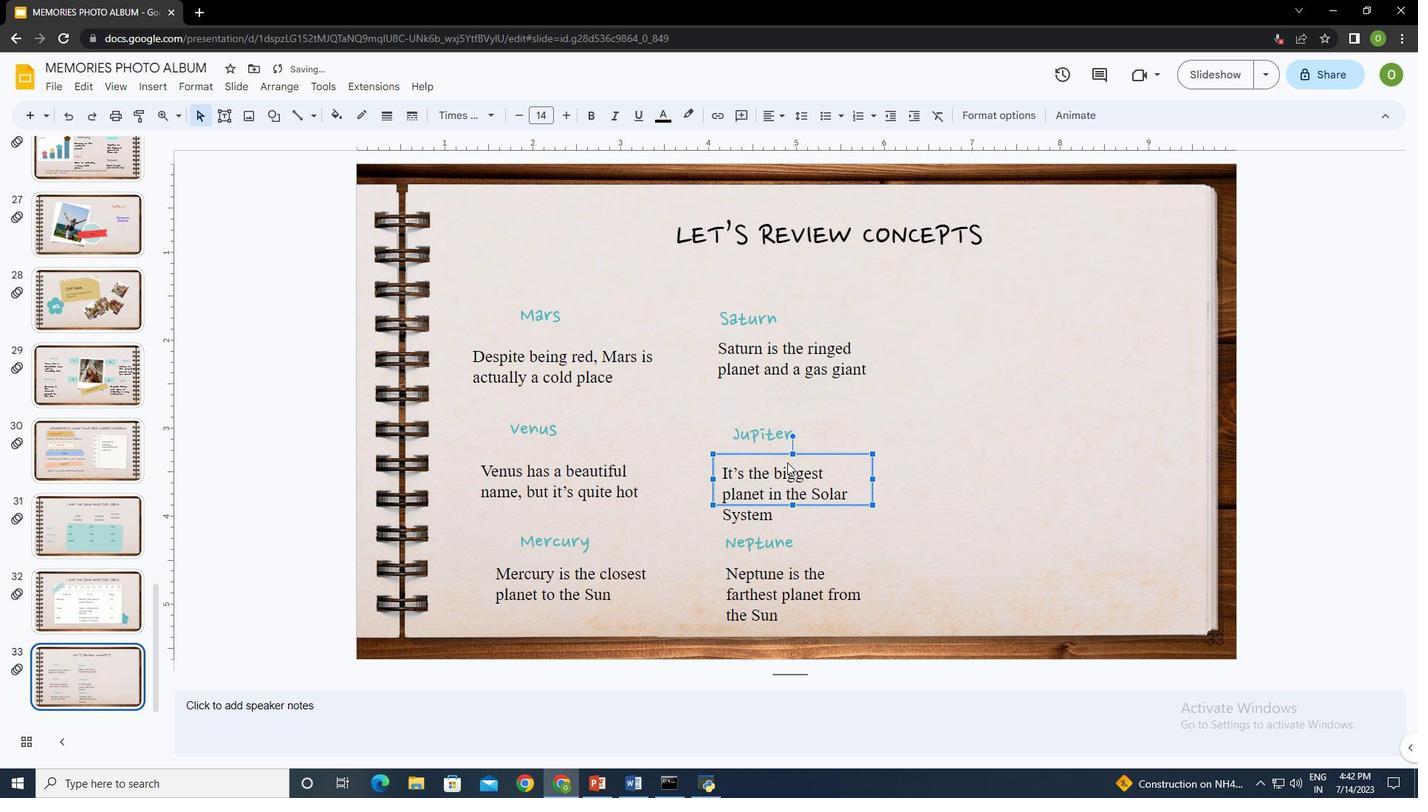 
Action: Mouse moved to (939, 468)
Screenshot: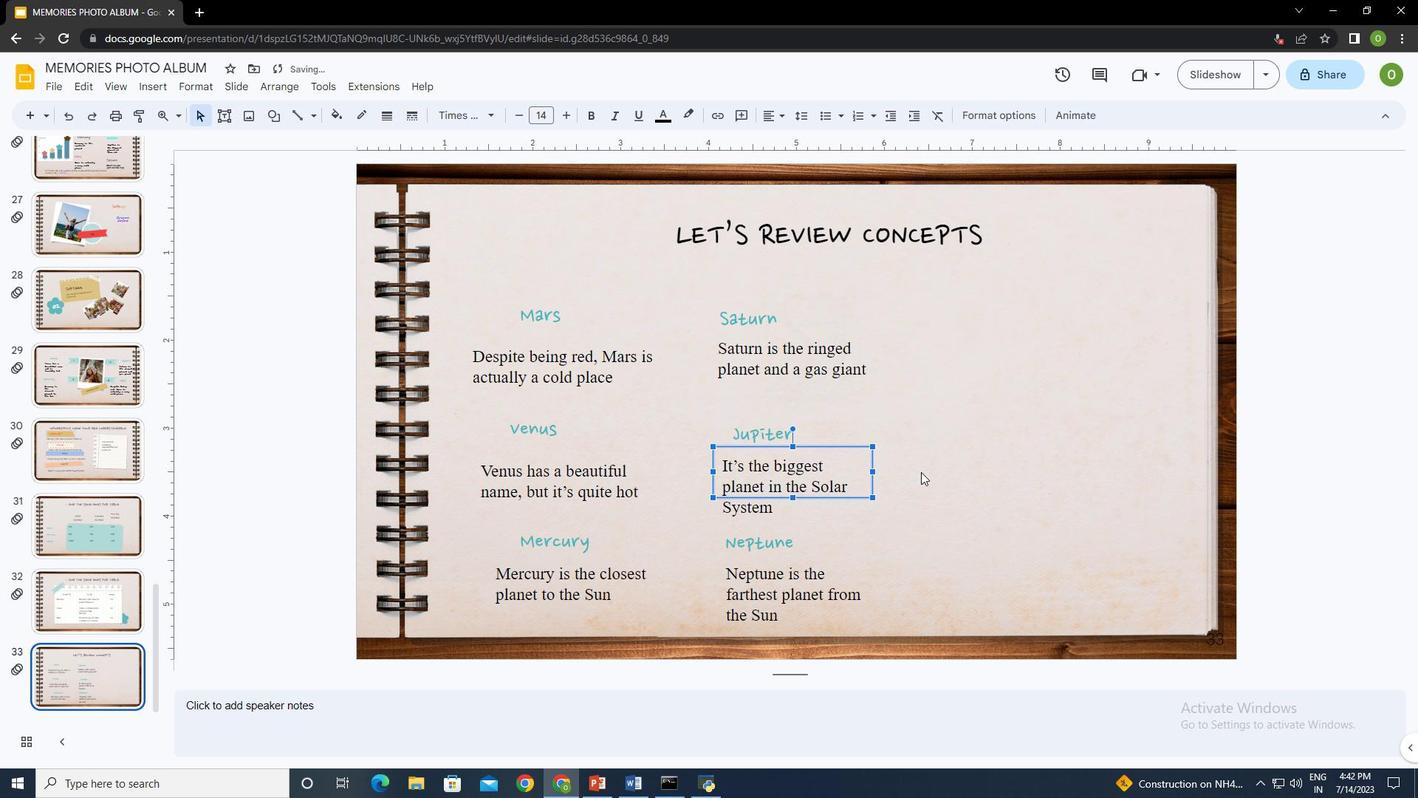 
Action: Mouse pressed left at (939, 468)
Screenshot: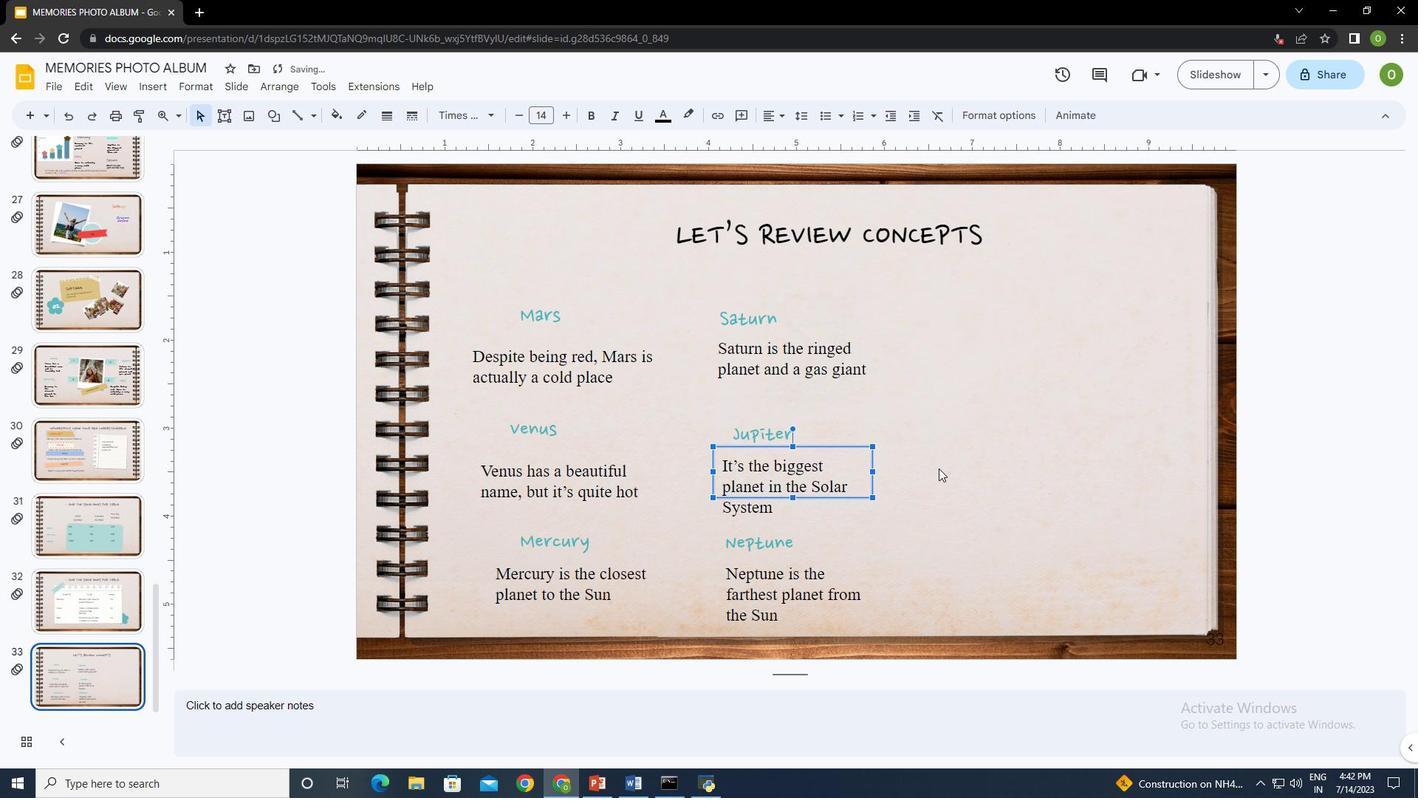 
Action: Mouse moved to (962, 433)
Screenshot: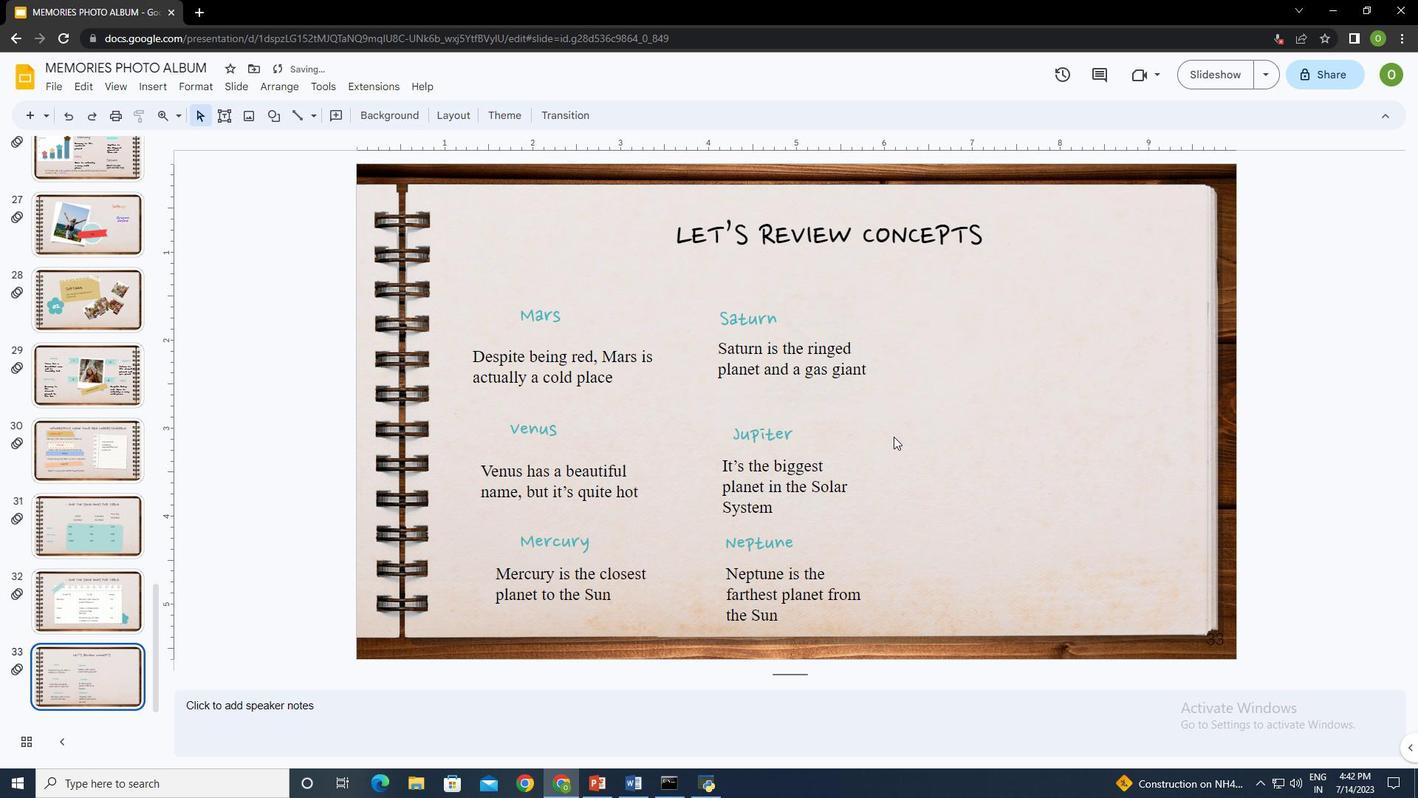 
Action: Mouse pressed left at (962, 433)
Screenshot: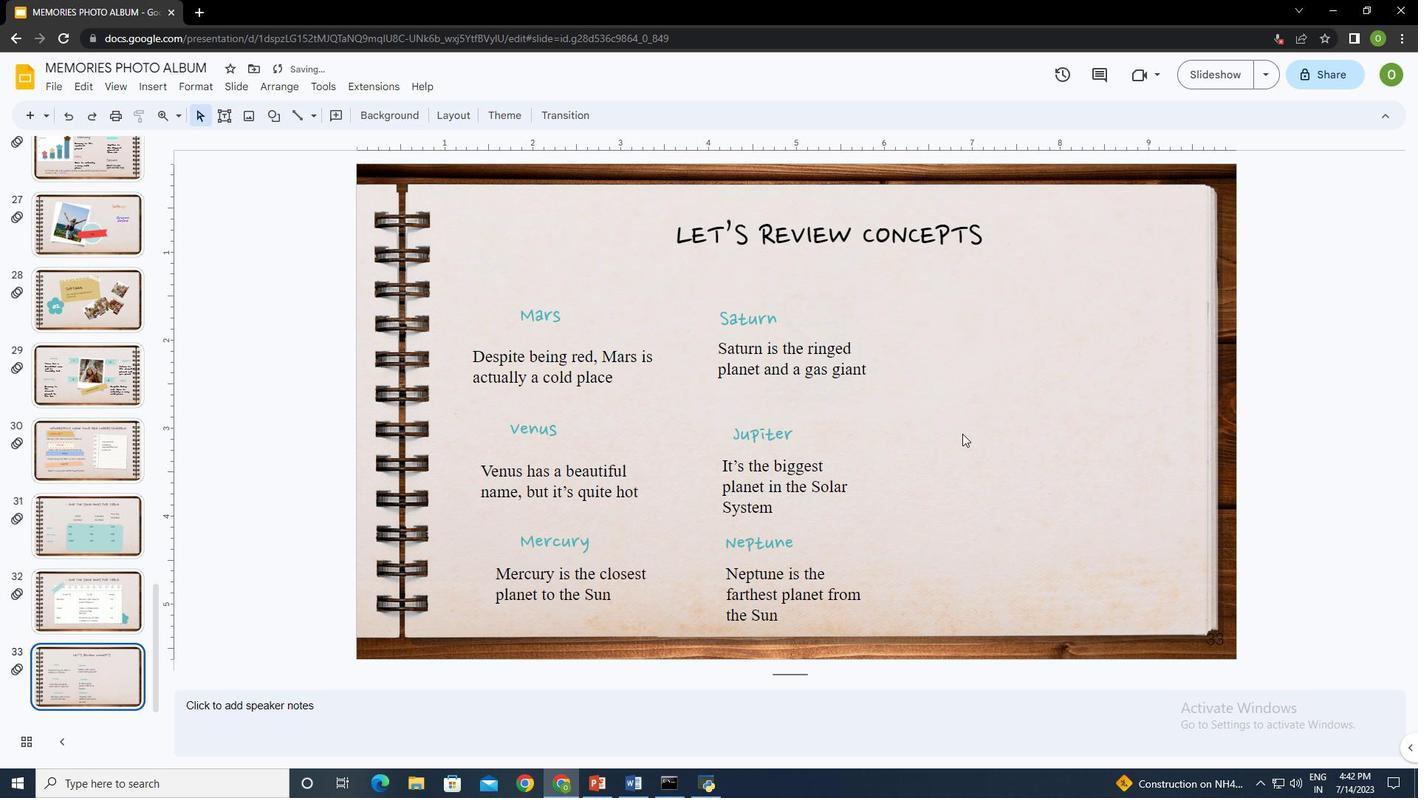 
Action: Mouse moved to (152, 82)
Screenshot: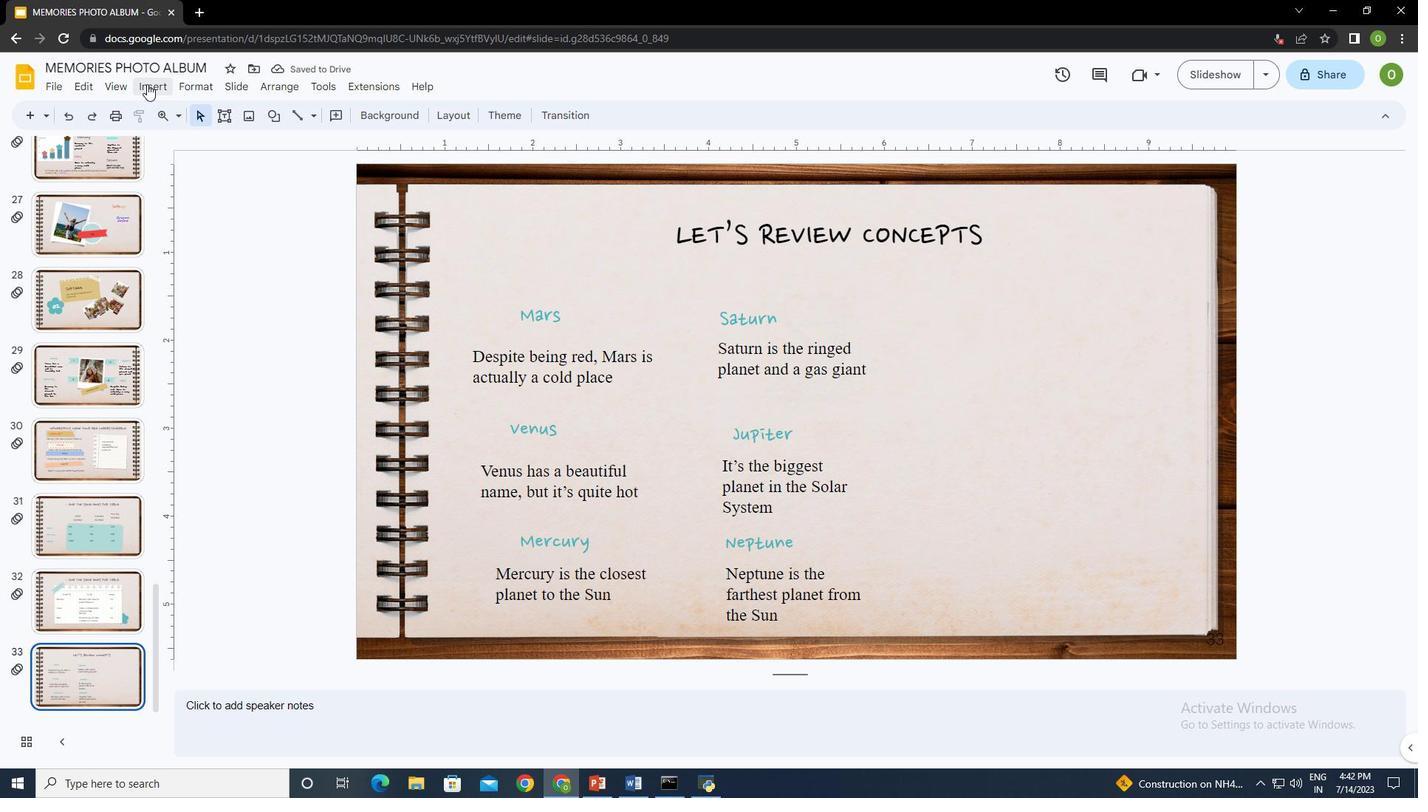 
Action: Mouse pressed left at (152, 82)
Screenshot: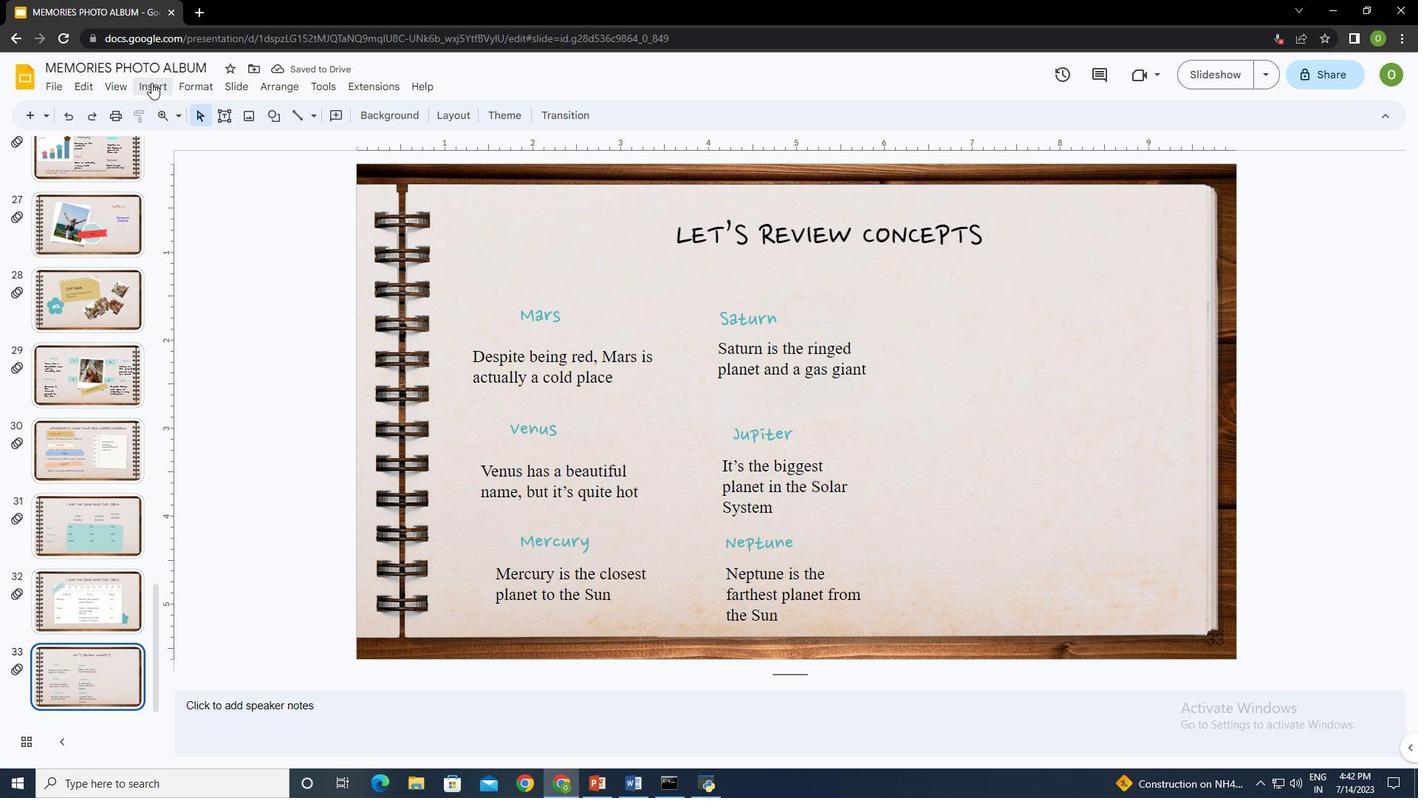 
Action: Mouse moved to (447, 139)
Screenshot: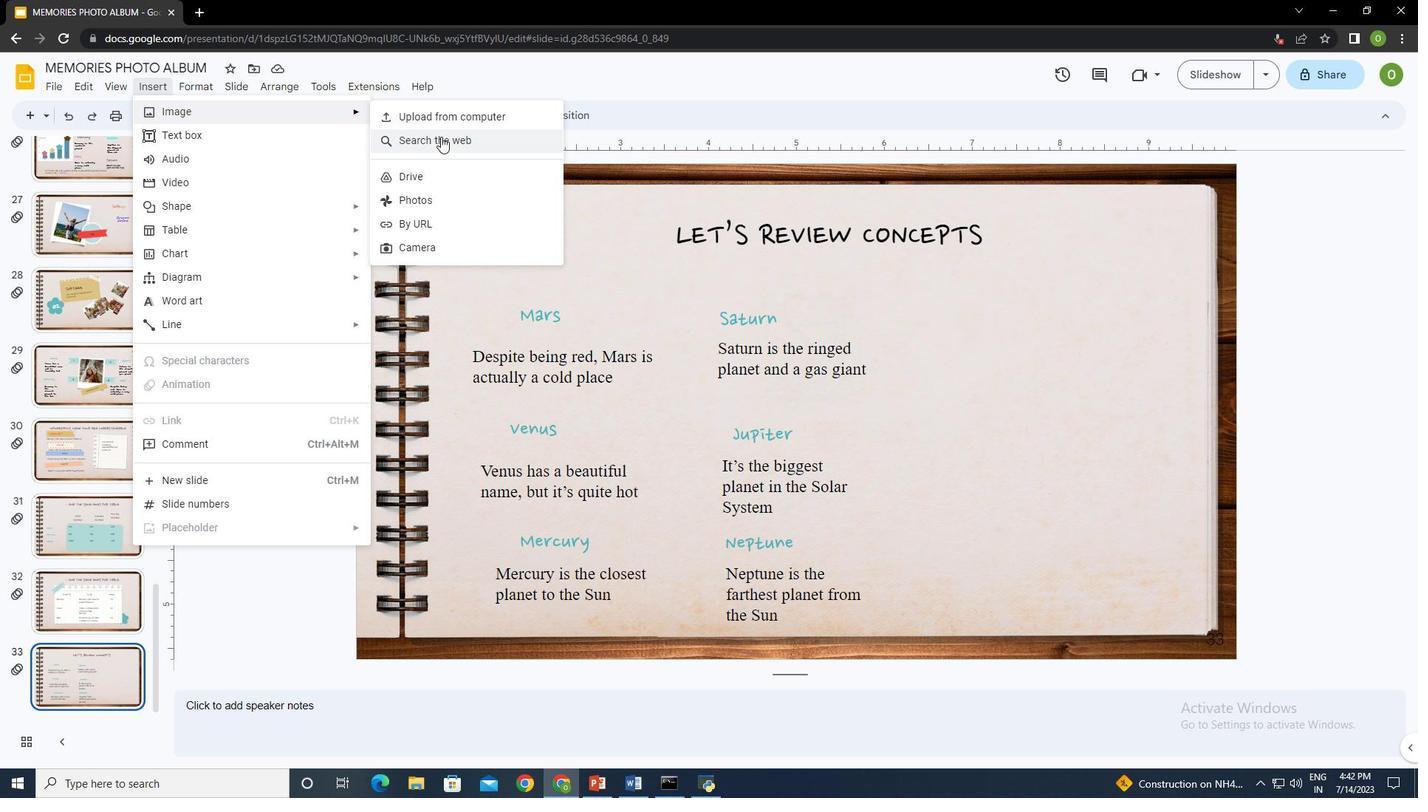
Action: Mouse pressed left at (447, 139)
Screenshot: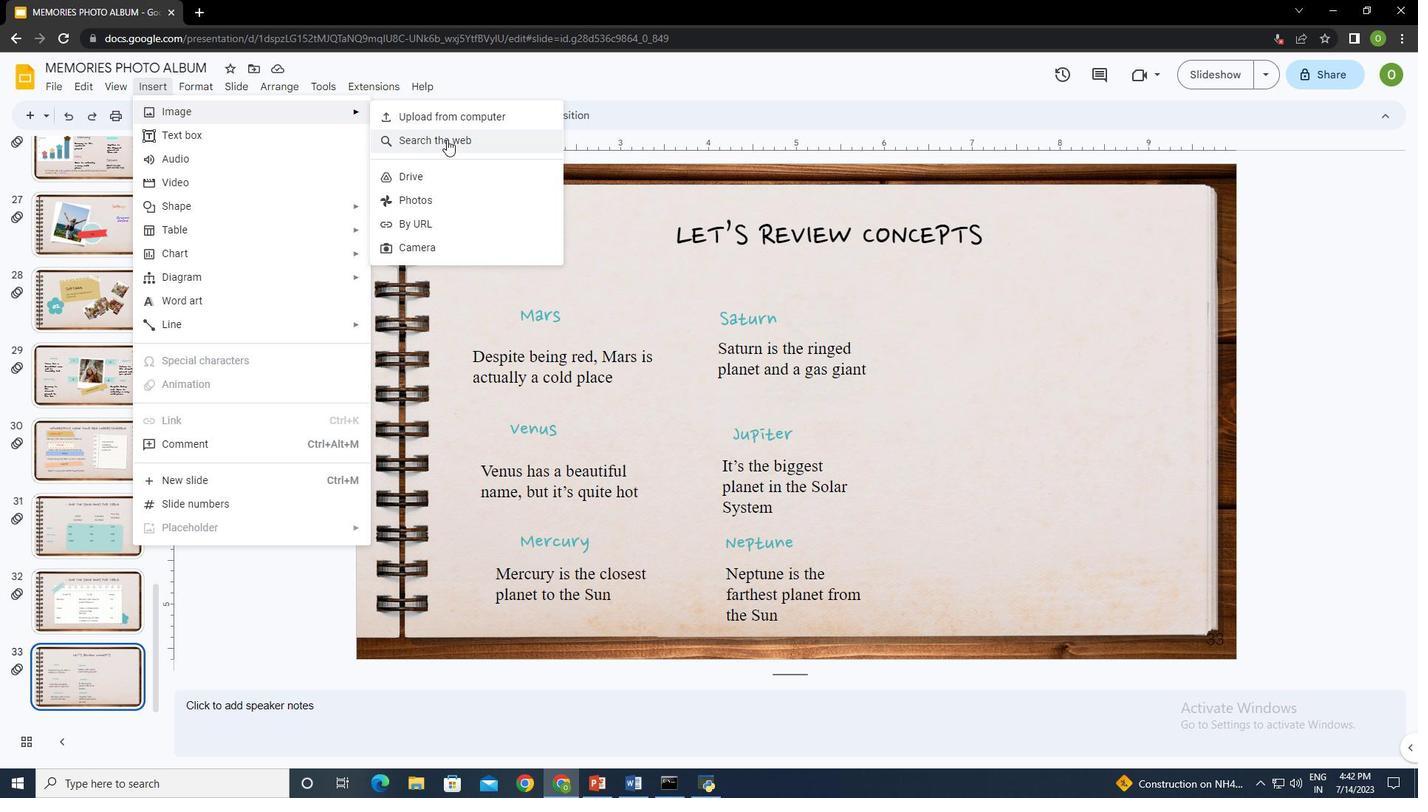 
Action: Mouse moved to (1305, 375)
Screenshot: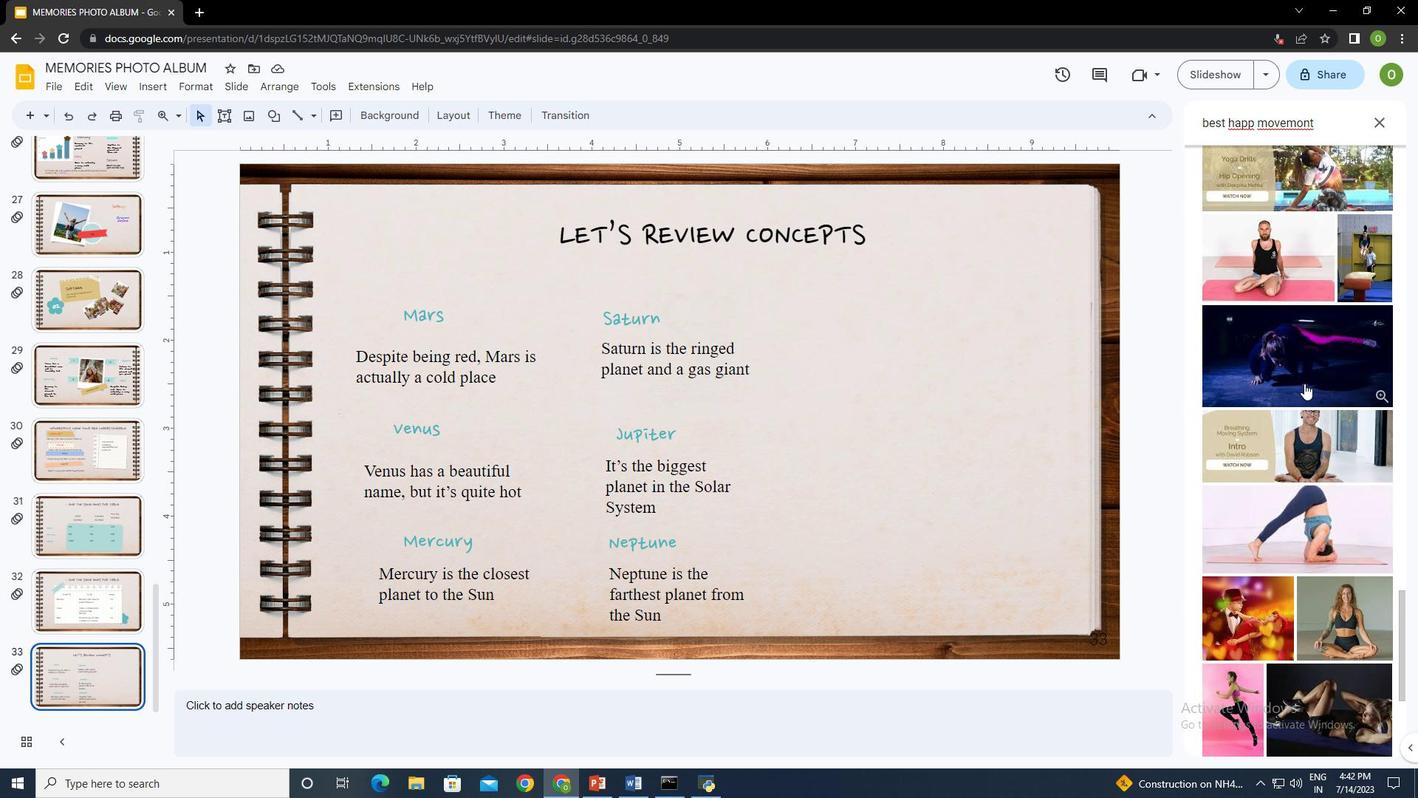 
Action: Mouse scrolled (1305, 376) with delta (0, 0)
